 Task: Get directions from Glacier National Park, Montana, United States to Bandelier National Monument, New Mexico, United States and explore the nearby restaurants with rating 4.5 and open @ 5:00 Sunday and cuisine any
Action: Mouse moved to (545, 321)
Screenshot: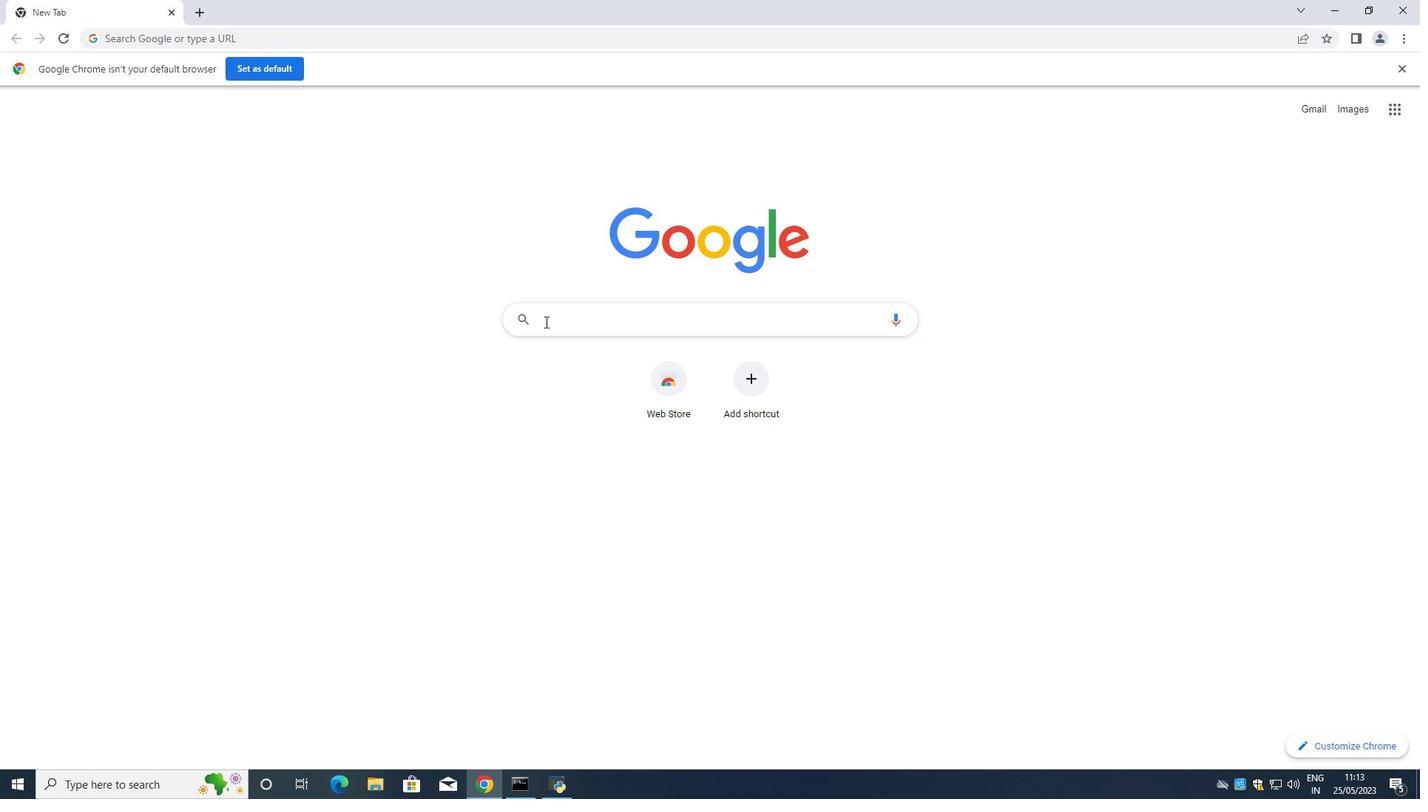 
Action: Mouse pressed left at (545, 321)
Screenshot: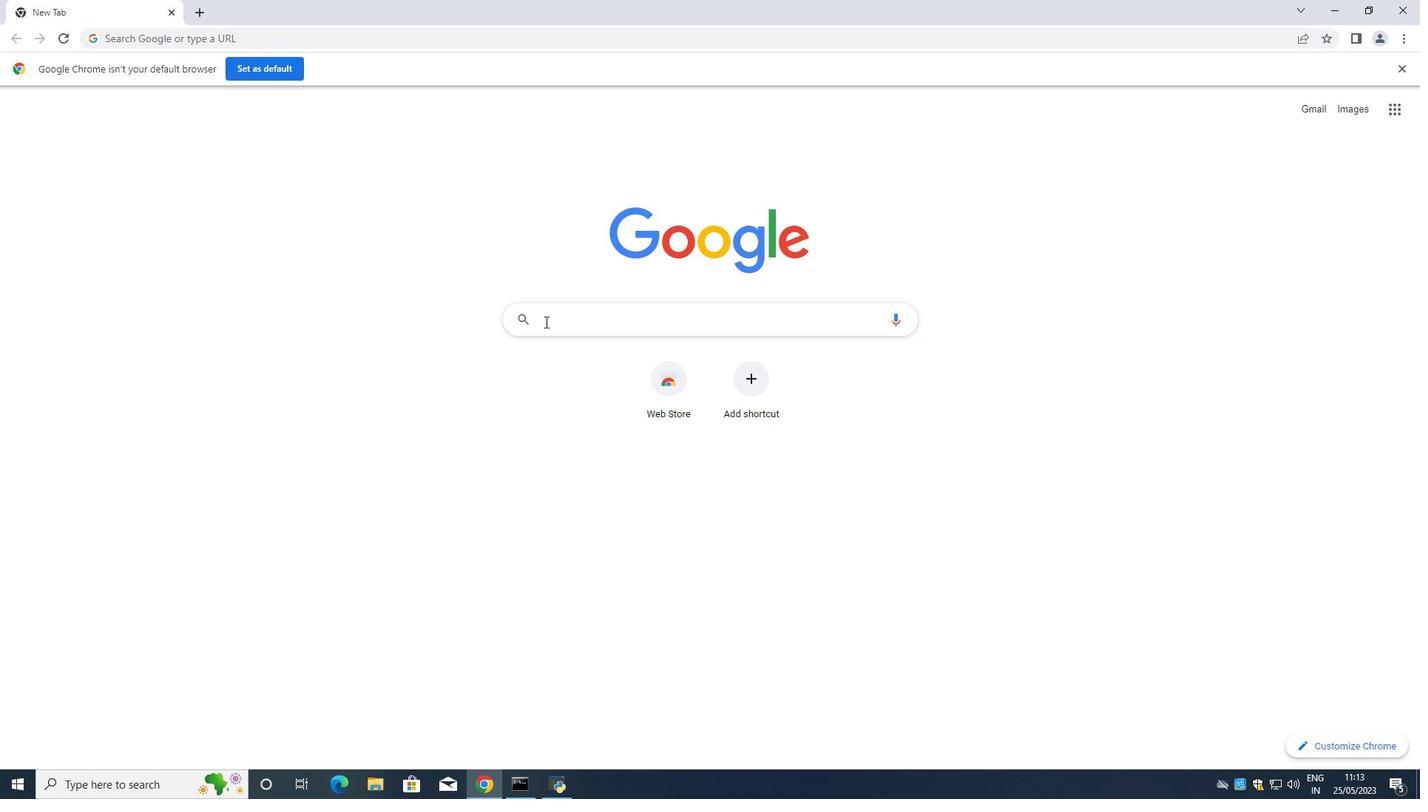 
Action: Key pressed g
Screenshot: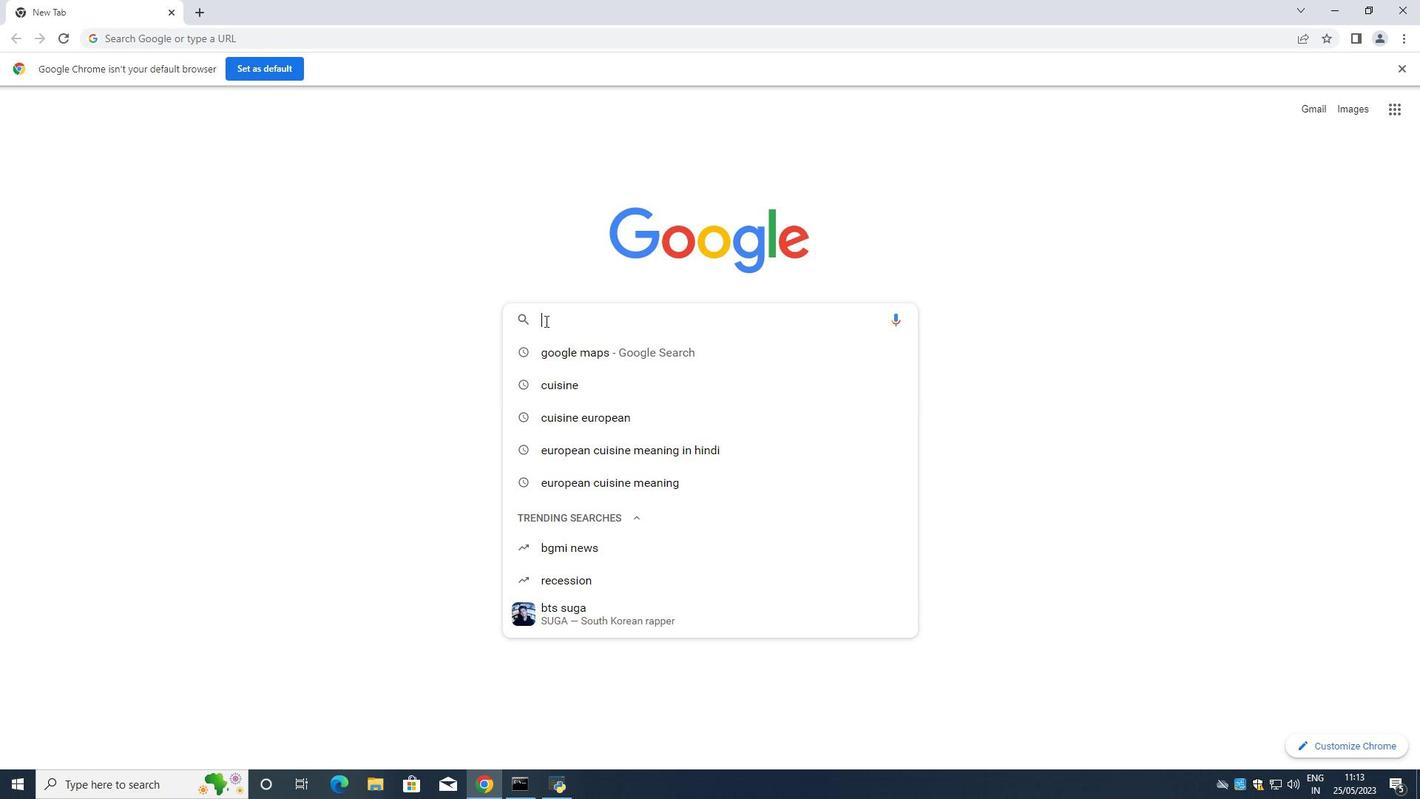 
Action: Mouse moved to (545, 320)
Screenshot: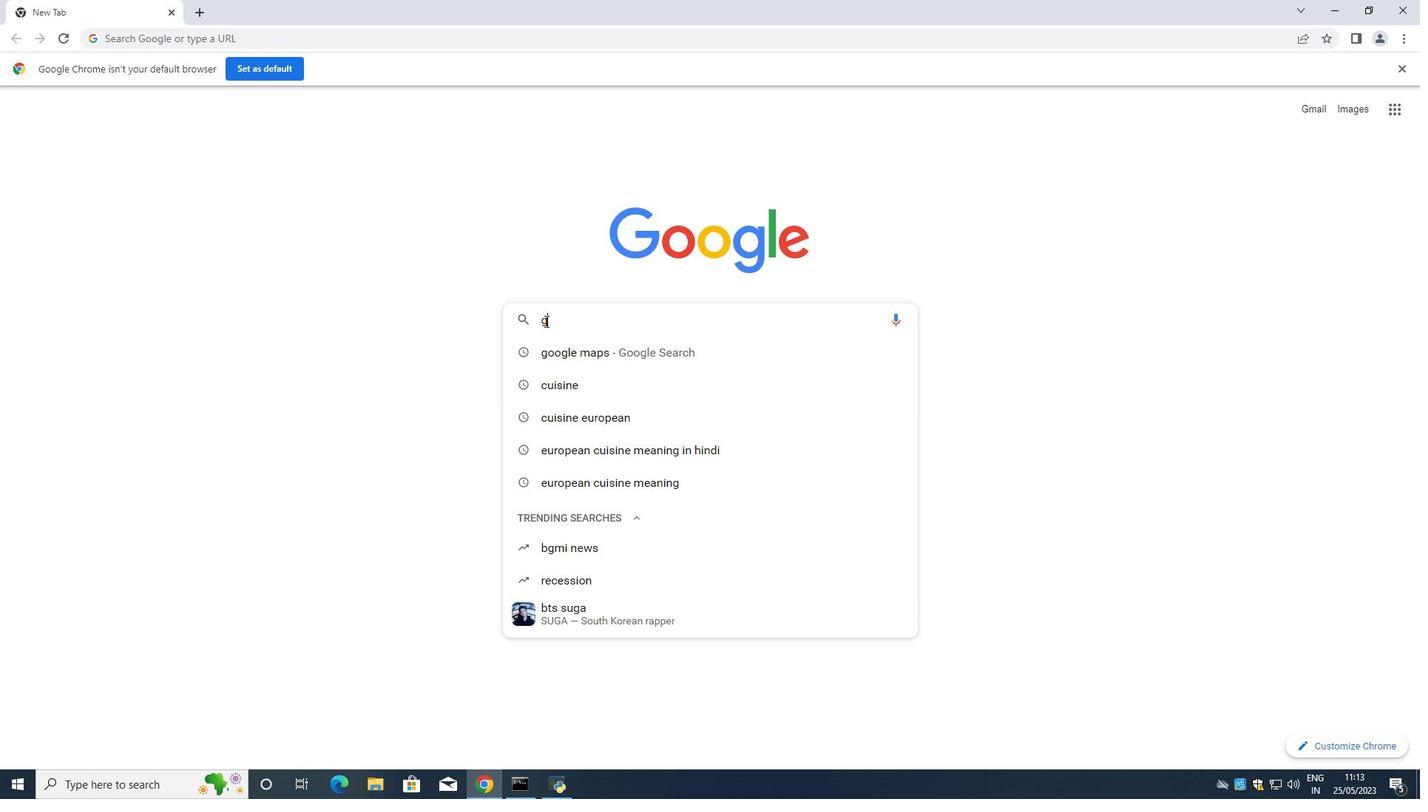 
Action: Key pressed oogle<Key.space>maps<Key.space><Key.enter>
Screenshot: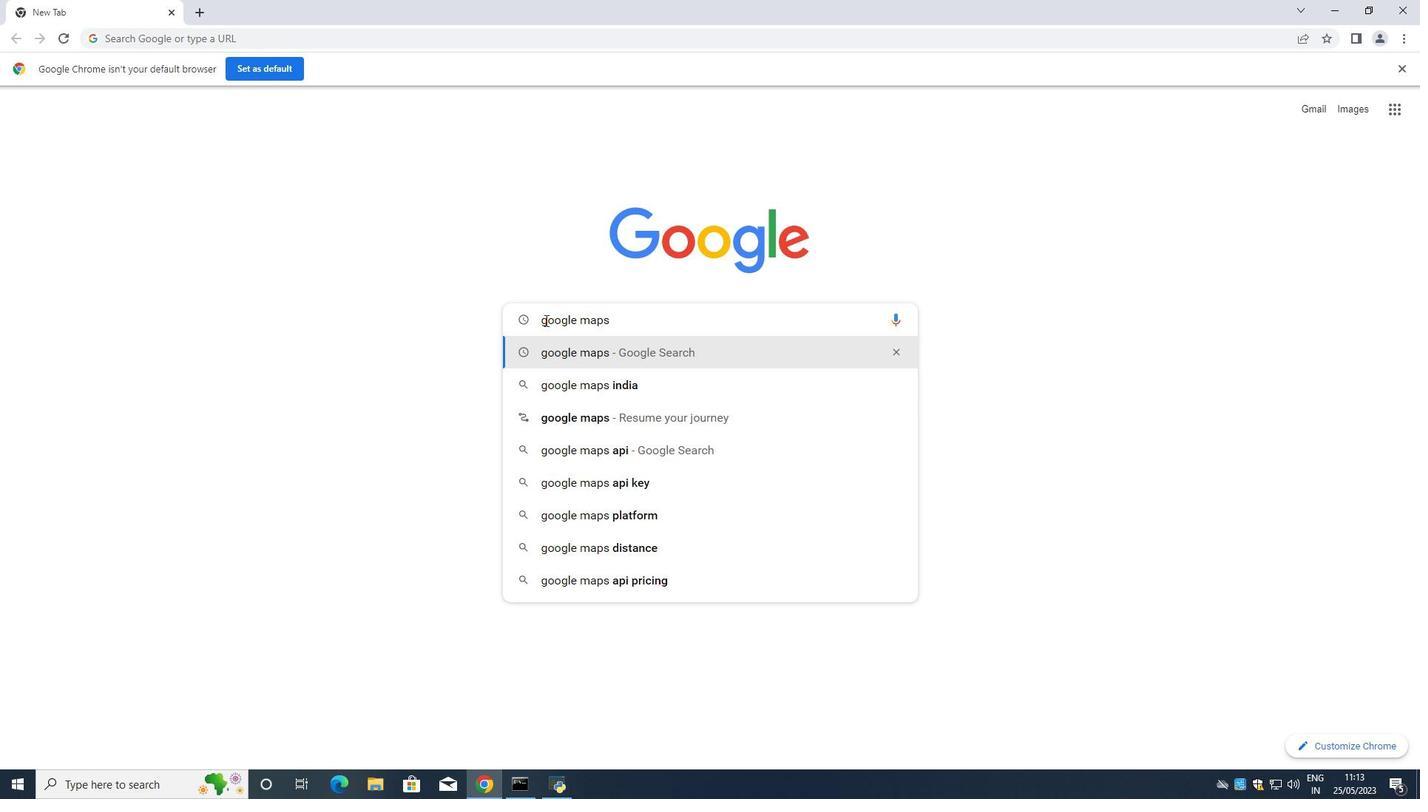 
Action: Mouse moved to (234, 235)
Screenshot: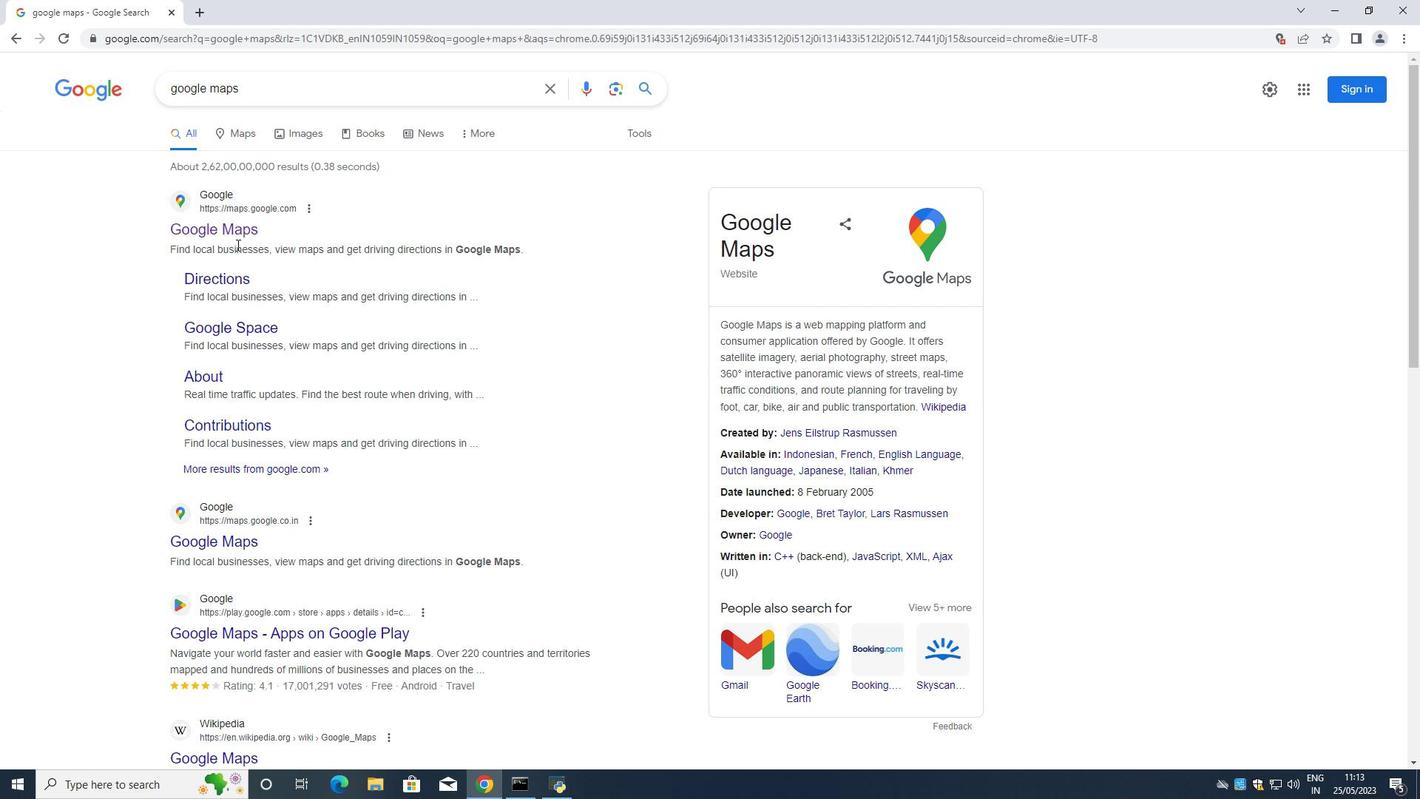 
Action: Mouse pressed left at (234, 235)
Screenshot: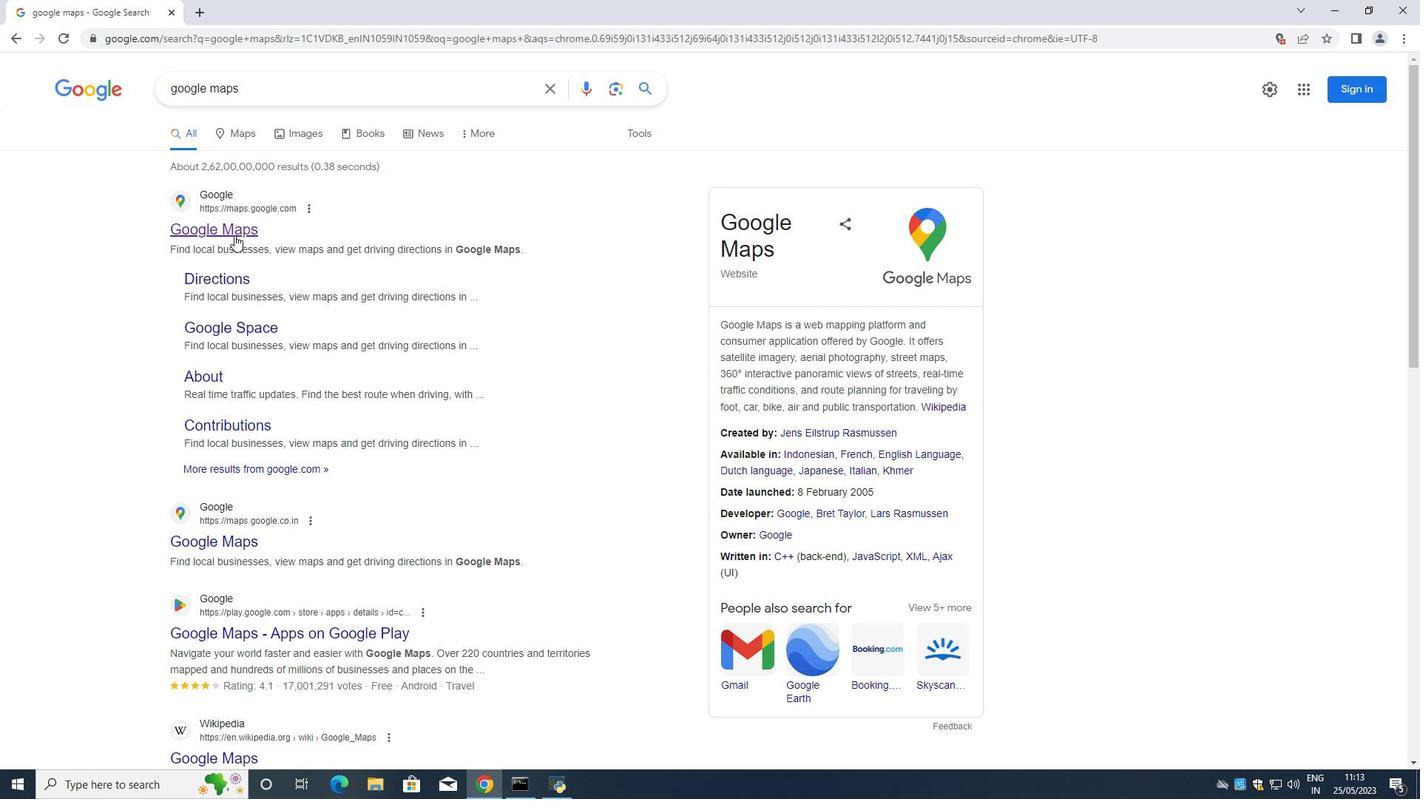 
Action: Mouse moved to (180, 81)
Screenshot: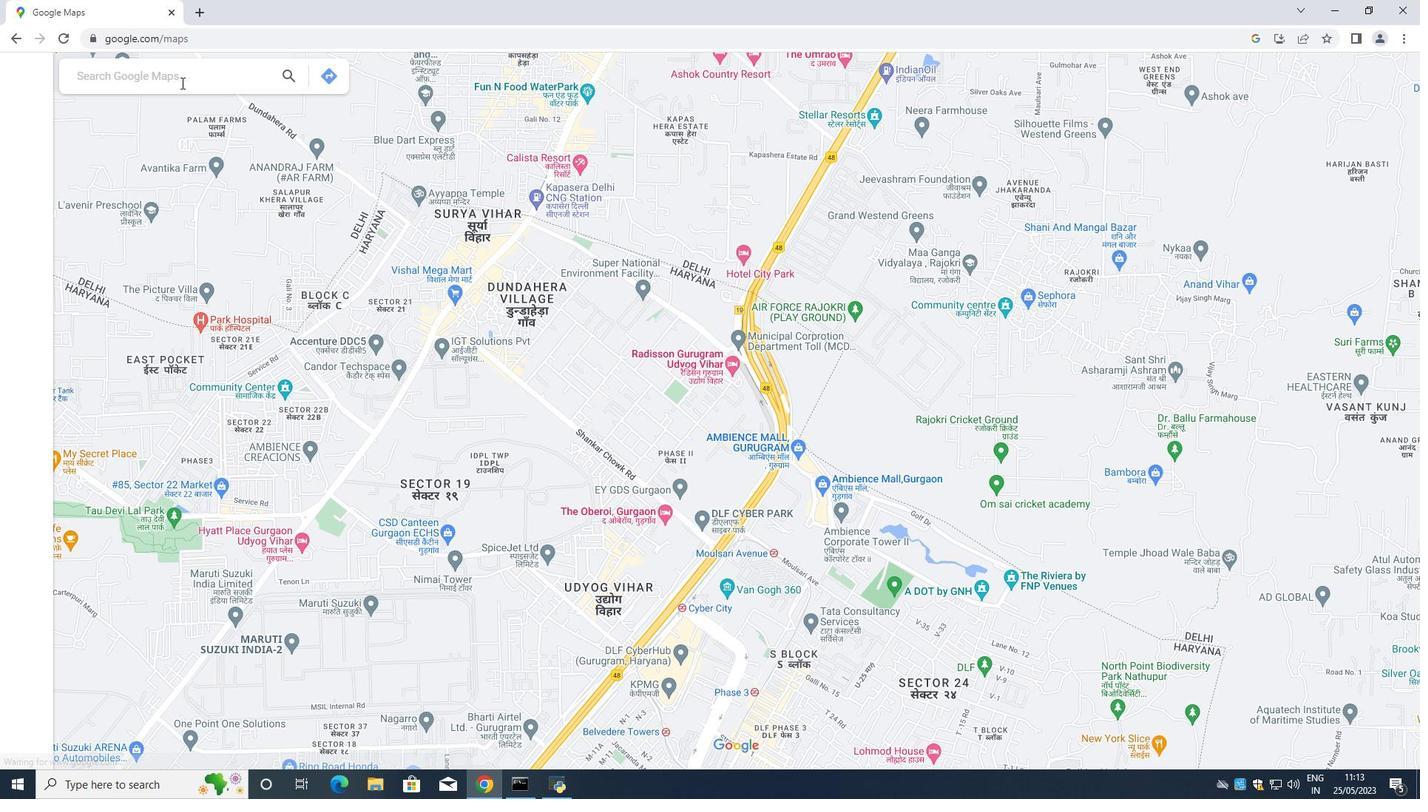 
Action: Mouse pressed left at (180, 81)
Screenshot: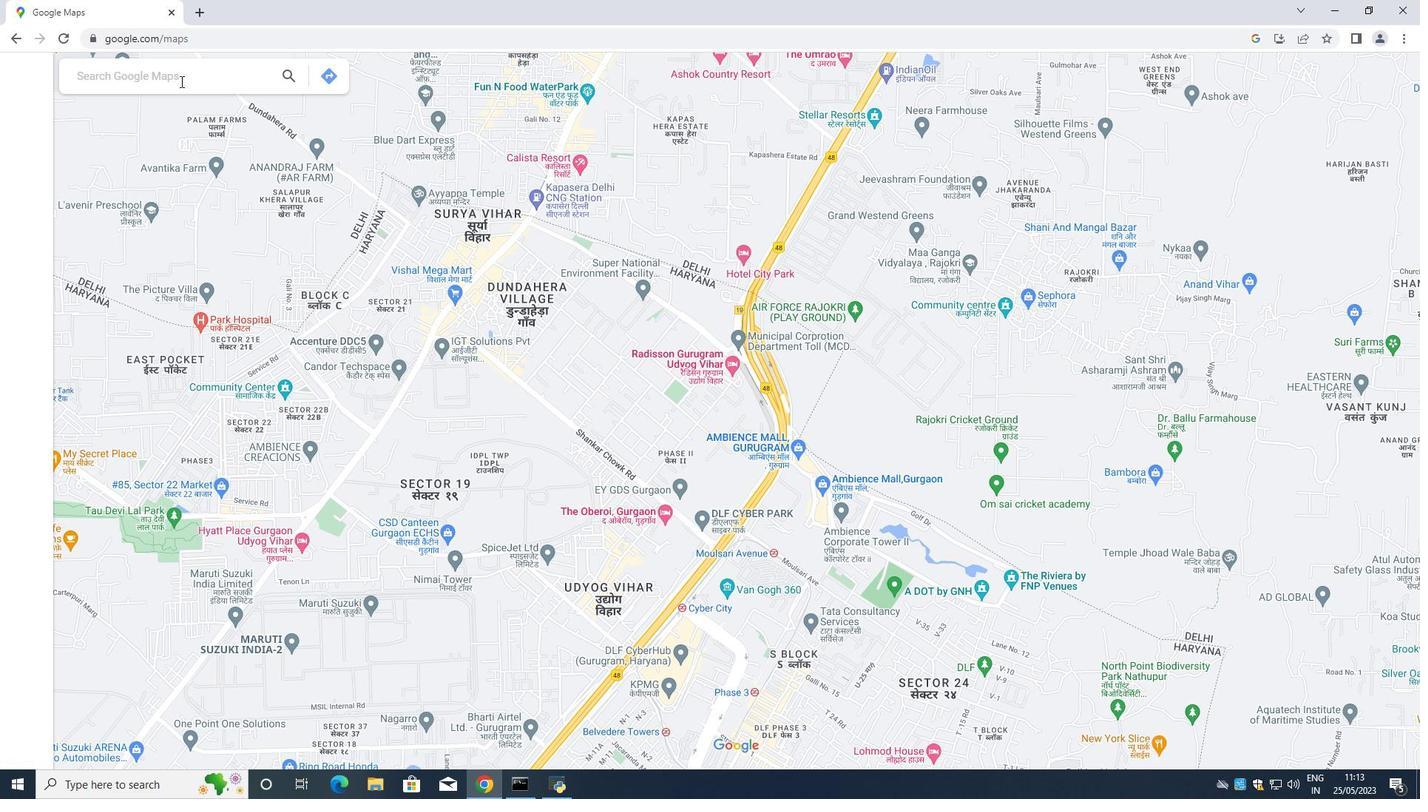 
Action: Mouse moved to (179, 82)
Screenshot: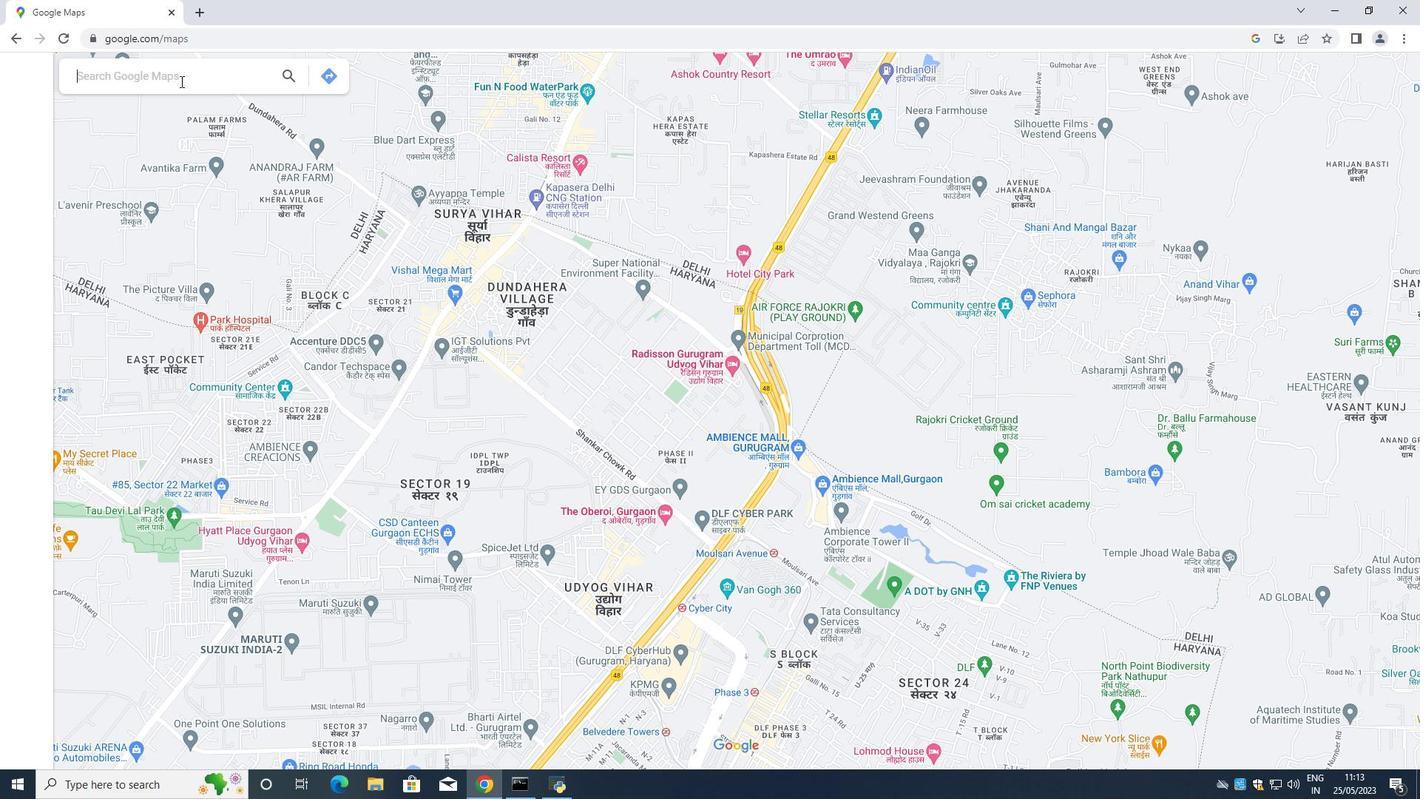 
Action: Key pressed <Key.shift><Key.shift><Key.shift><Key.shift><Key.shift><Key.shift><Key.shift><Key.shift><Key.shift><Key.shift><Key.shift><Key.shift><Key.shift><Key.shift><Key.shift><Key.shift><Key.shift><Key.shift><Key.shift><Key.shift>Bandelier<Key.space><Key.shift>National<Key.space><Key.shift>Park<Key.space><Key.backspace><Key.backspace><Key.backspace><Key.backspace><Key.backspace><Key.shift><Key.shift><Key.shift><Key.shift><Key.shift><Key.shift><Key.shift><Key.shift><Key.shift><Key.shift><Key.shift><Key.shift><Key.shift><Key.shift><Key.shift><Key.shift><Key.shift><Key.shift><Key.shift><Key.shift><Key.shift><Key.shift><Key.shift><Key.shift><Key.shift><Key.shift><Key.shift><Key.shift><Key.shift><Key.shift><Key.shift><Key.shift><Key.shift><Key.shift><Key.shift><Key.shift><Key.shift><Key.shift><Key.shift><Key.shift><Key.shift><Key.shift><Key.shift><Key.shift><Key.shift><Key.shift><Key.shift><Key.shift><Key.shift><Key.shift><Key.shift><Key.shift><Key.shift><Key.shift><Key.shift><Key.shift><Key.shift><Key.shift><Key.shift><Key.shift><Key.shift><Key.shift><Key.shift><Key.shift><Key.shift>Monument<Key.space><Key.shift><Key.shift><Key.shift><Key.shift><Key.shift><Key.shift><Key.shift><Key.shift><Key.shift><Key.shift><Key.shift><Key.shift><Key.shift><Key.shift><Key.shift><Key.shift><Key.shift><Key.shift><Key.shift><Key.shift><Key.shift><Key.shift><Key.shift><Key.shift><Key.shift><Key.shift><Key.shift><Key.shift><Key.shift>New<Key.space><Key.shift>Mexico<Key.space><Key.shift><Key.shift><Key.shift><Key.shift><Key.shift><Key.shift><Key.shift><Key.shift><Key.shift><Key.shift><Key.shift><Key.shift><Key.shift>US
Screenshot: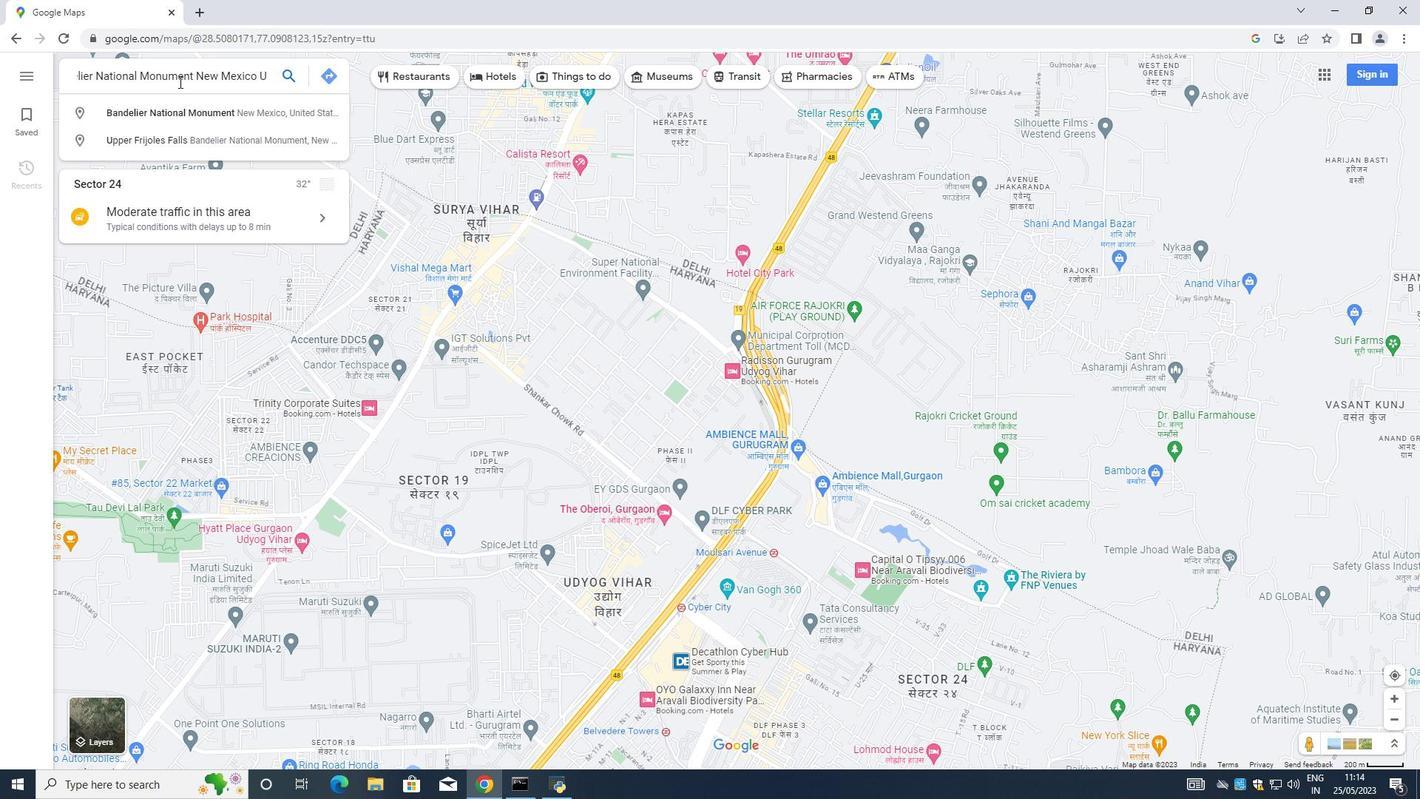 
Action: Mouse moved to (196, 102)
Screenshot: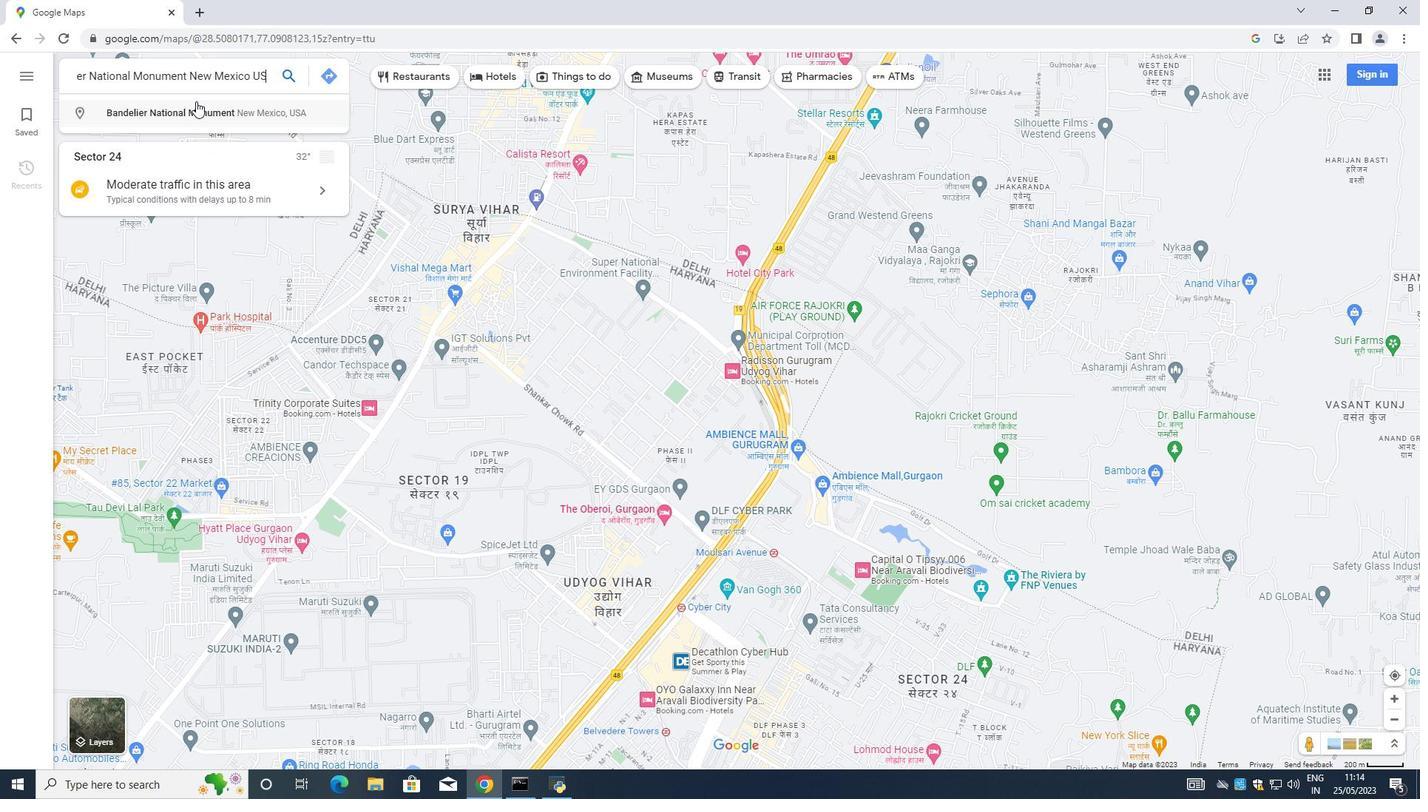 
Action: Mouse pressed left at (196, 102)
Screenshot: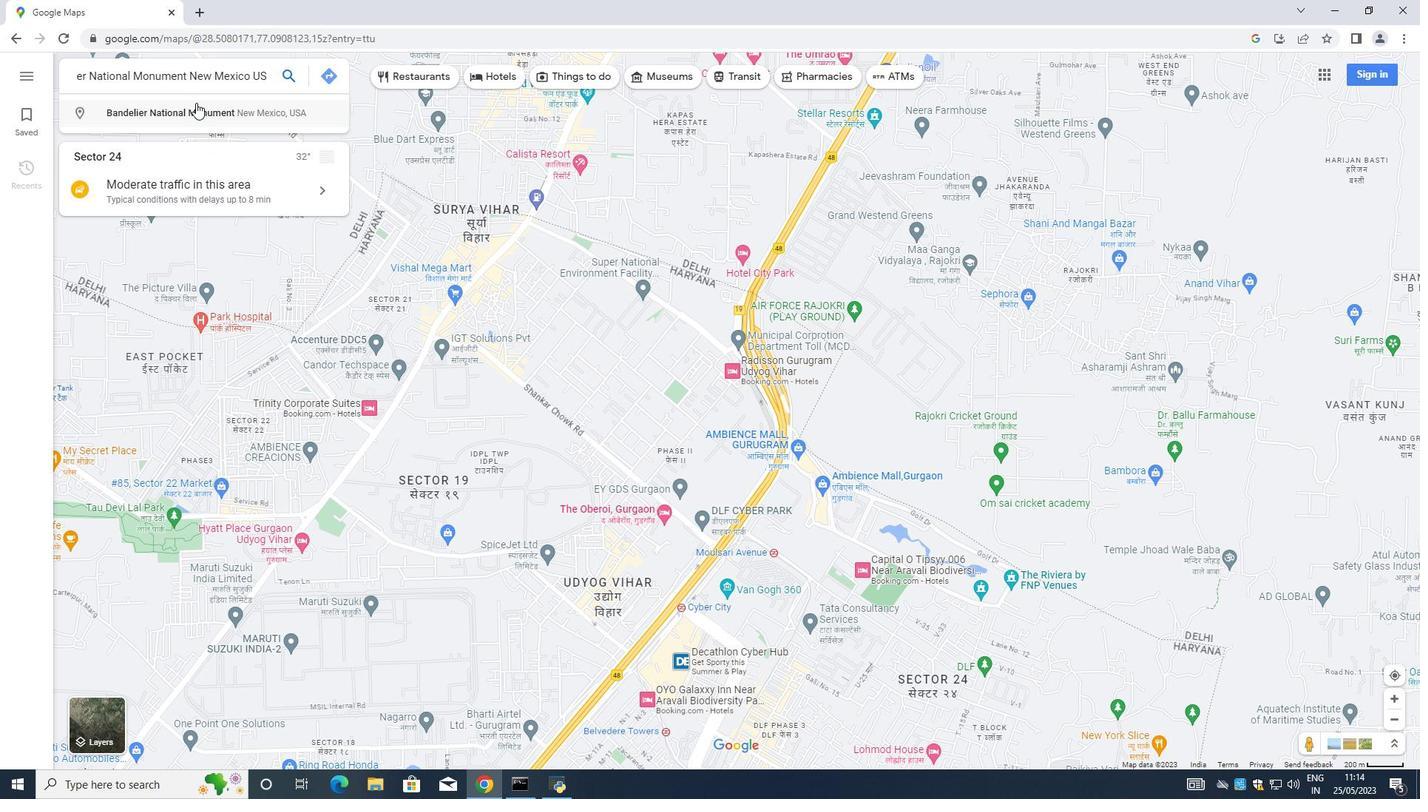 
Action: Mouse moved to (97, 362)
Screenshot: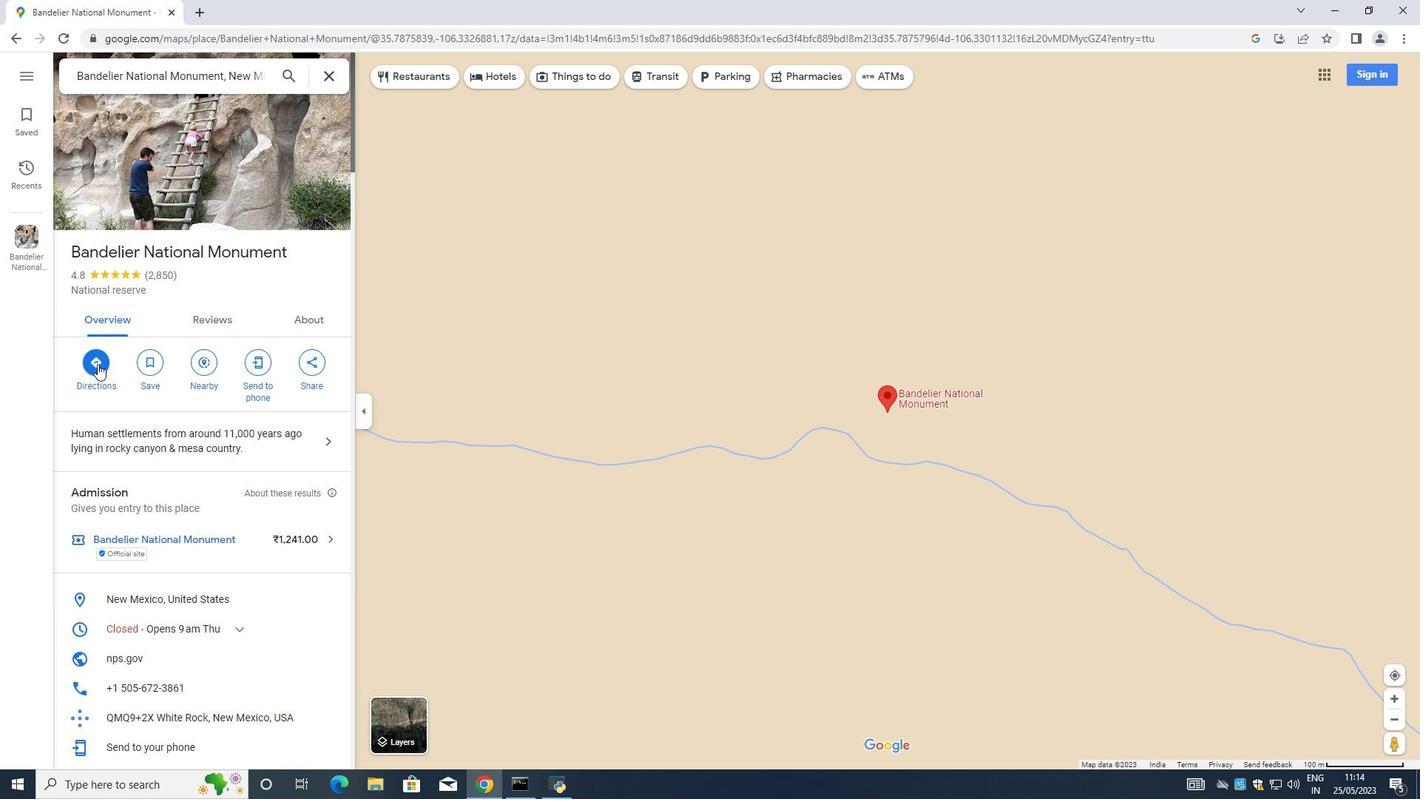 
Action: Mouse pressed left at (97, 362)
Screenshot: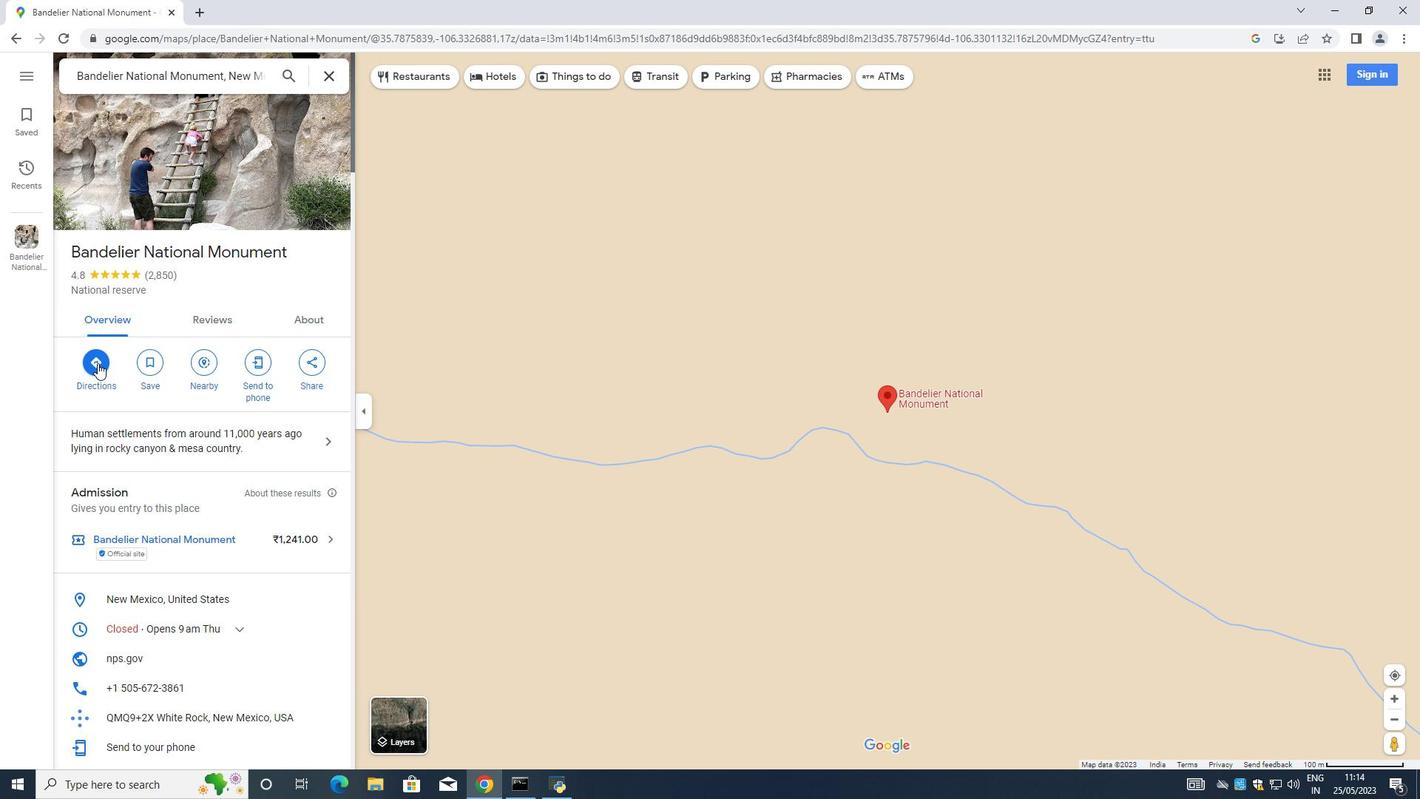 
Action: Mouse moved to (142, 122)
Screenshot: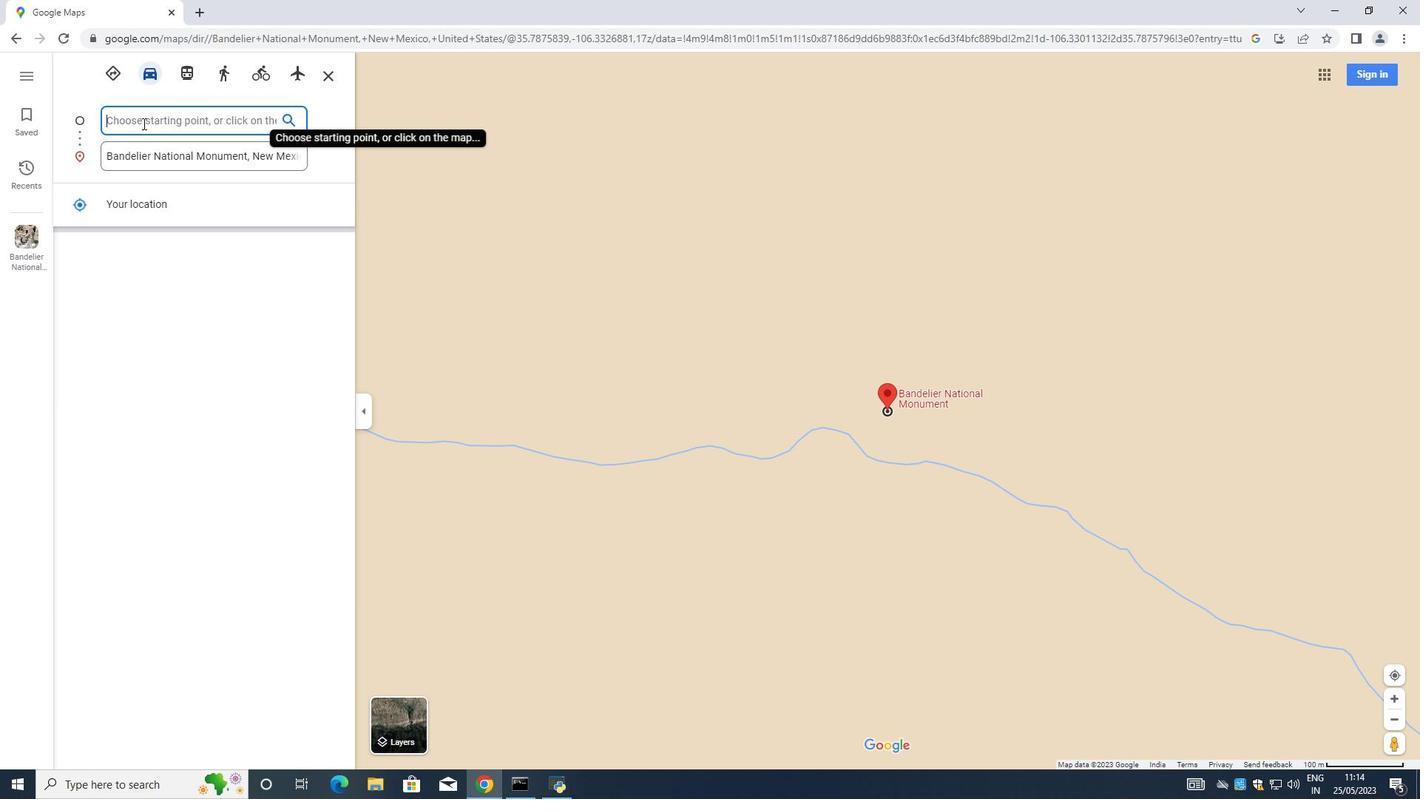 
Action: Mouse pressed left at (142, 122)
Screenshot: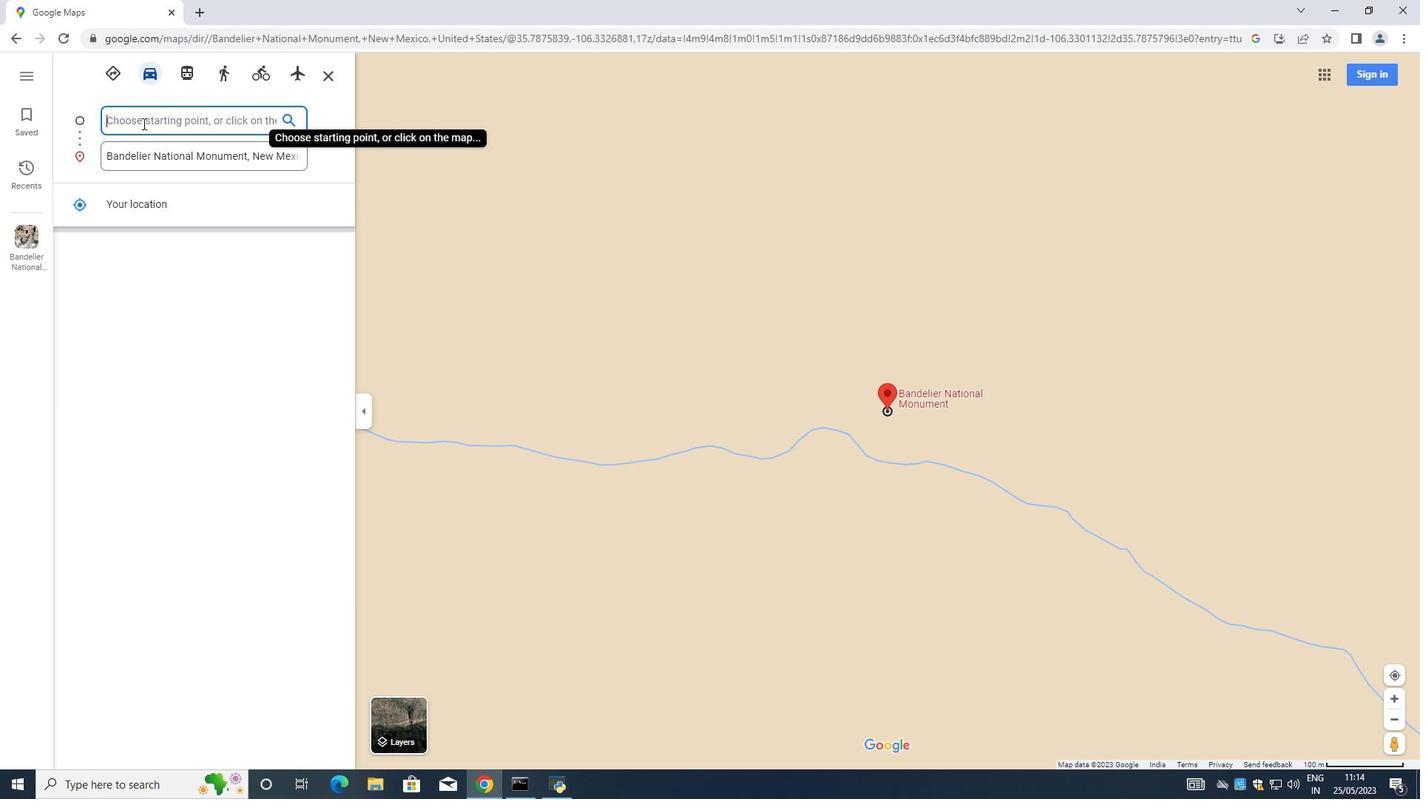 
Action: Mouse moved to (142, 121)
Screenshot: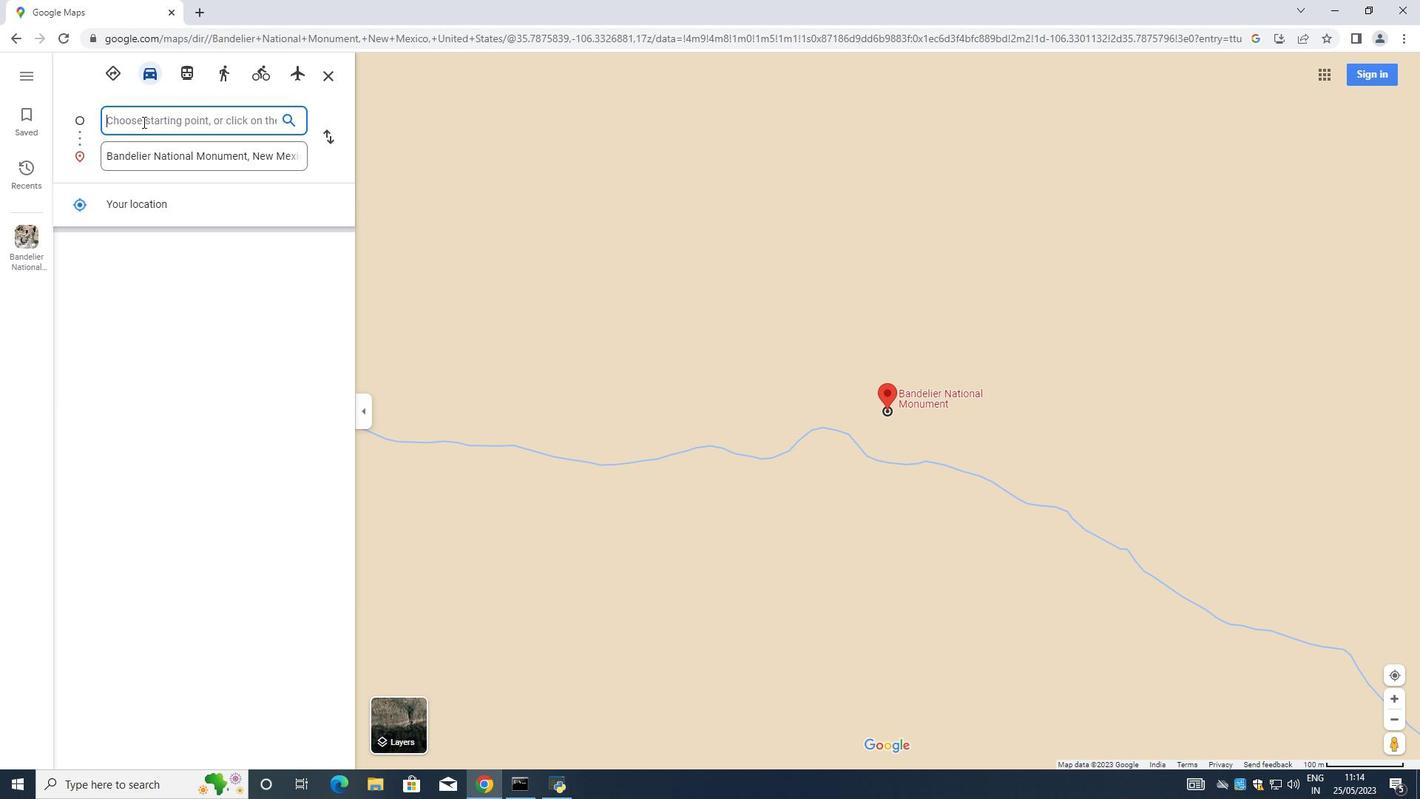 
Action: Key pressed <Key.shift><Key.shift><Key.shift><Key.shift><Key.shift><Key.shift><Key.shift><Key.shift><Key.shift><Key.shift><Key.shift><Key.shift><Key.shift><Key.shift><Key.shift><Key.shift><Key.shift><Key.shift><Key.shift><Key.shift><Key.shift><Key.shift><Key.shift><Key.shift>Glacier<Key.space><Key.shift>NATIONAL<Key.space><Key.shift>Park<Key.space><Key.shift>Montana<Key.space><Key.shift>,<Key.shift>US
Screenshot: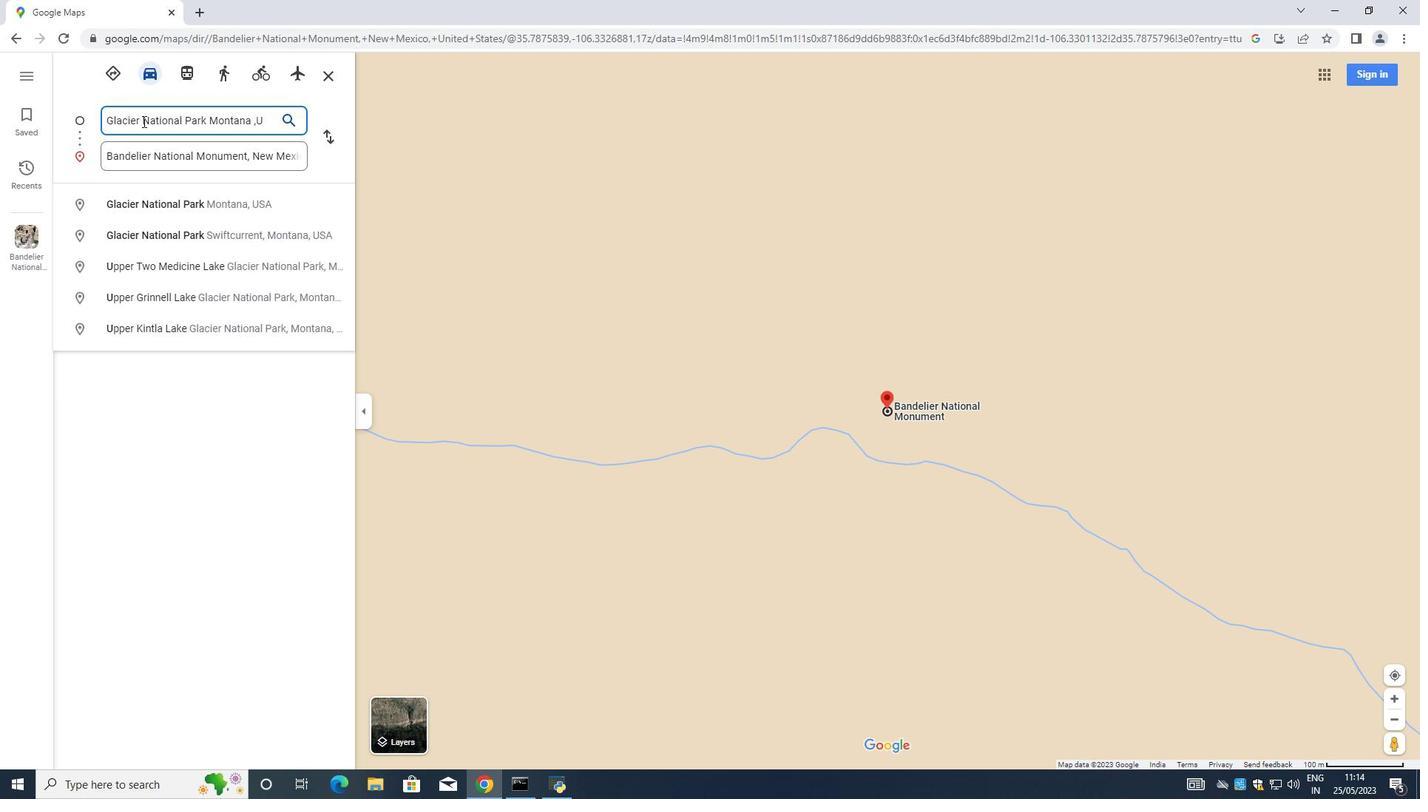 
Action: Mouse moved to (289, 116)
Screenshot: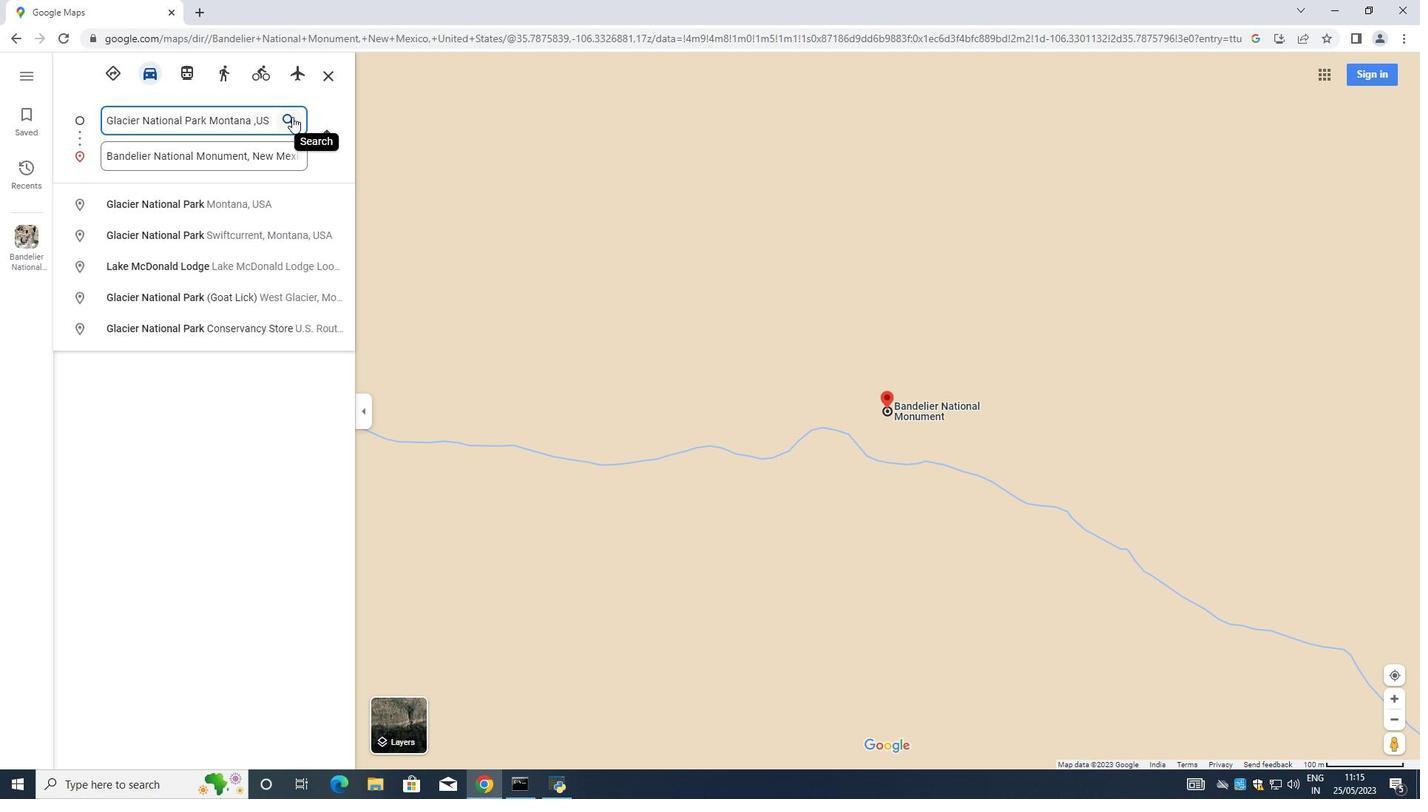
Action: Mouse pressed left at (289, 116)
Screenshot: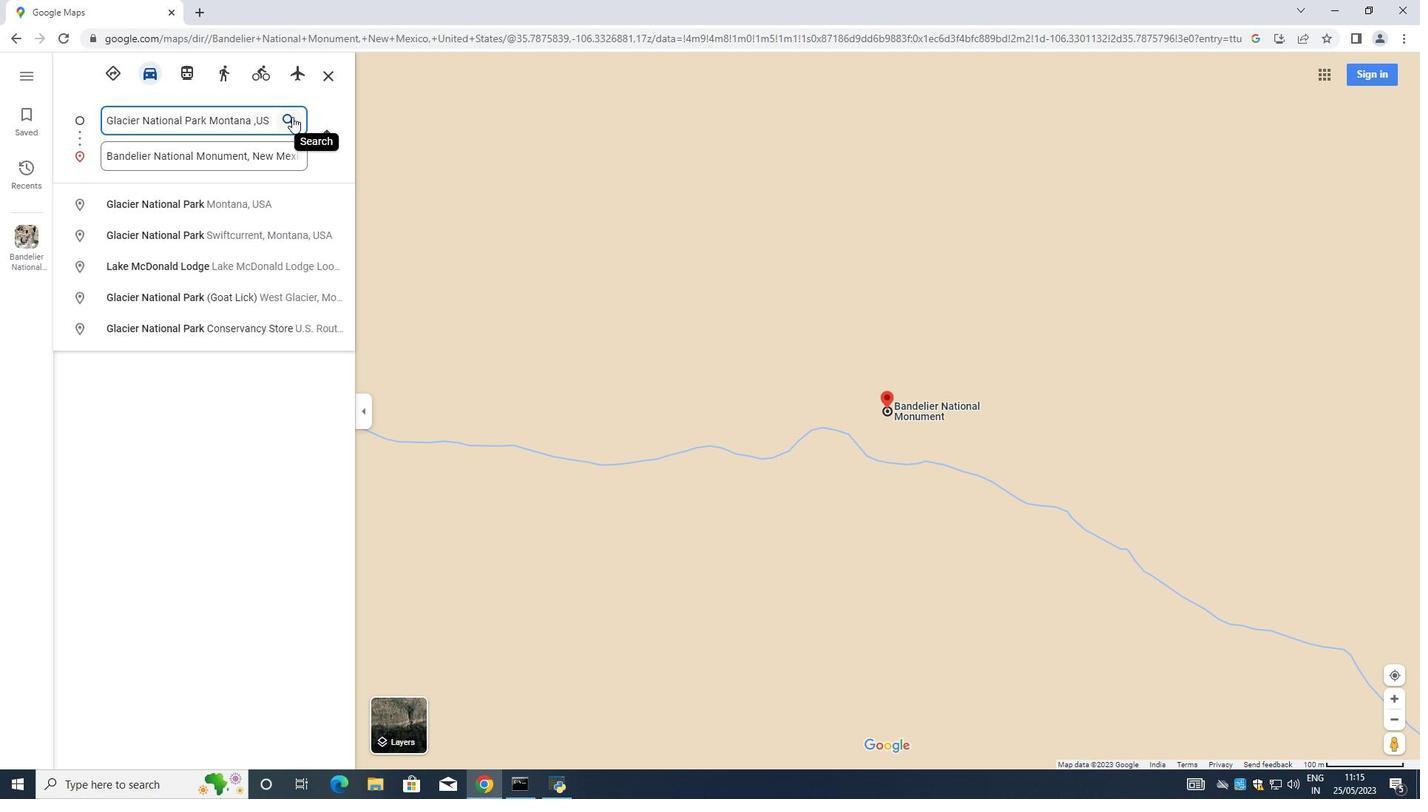
Action: Mouse moved to (98, 642)
Screenshot: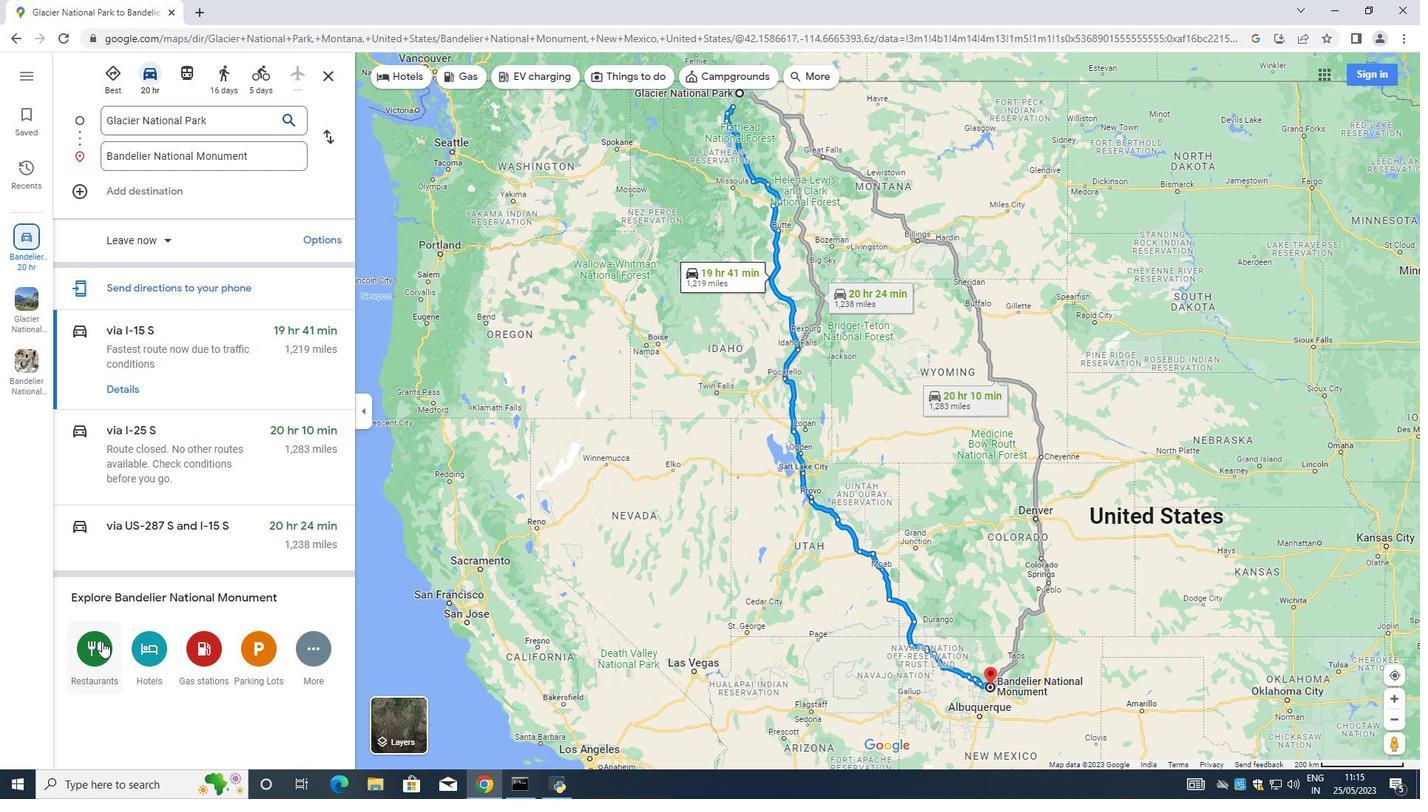 
Action: Mouse pressed left at (98, 642)
Screenshot: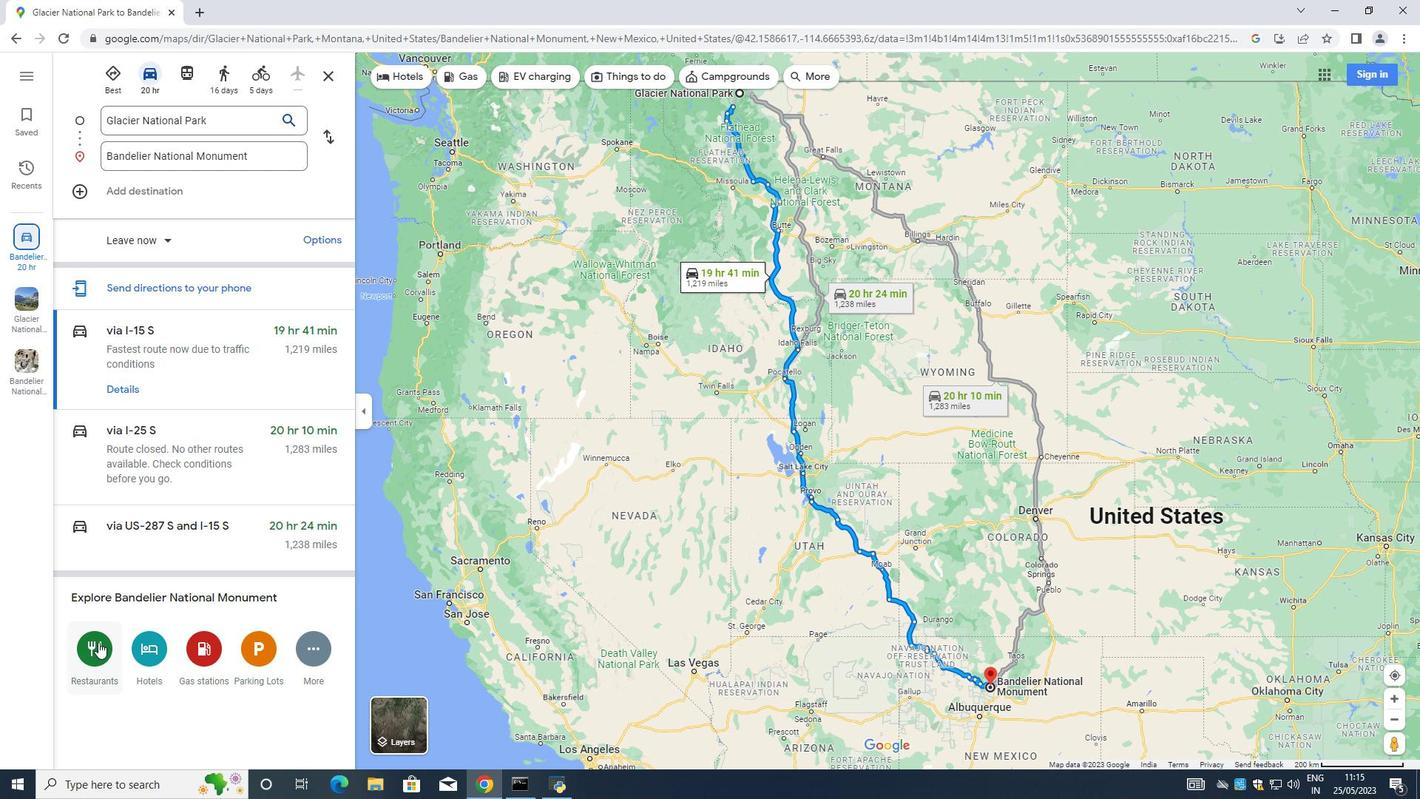 
Action: Mouse moved to (658, 74)
Screenshot: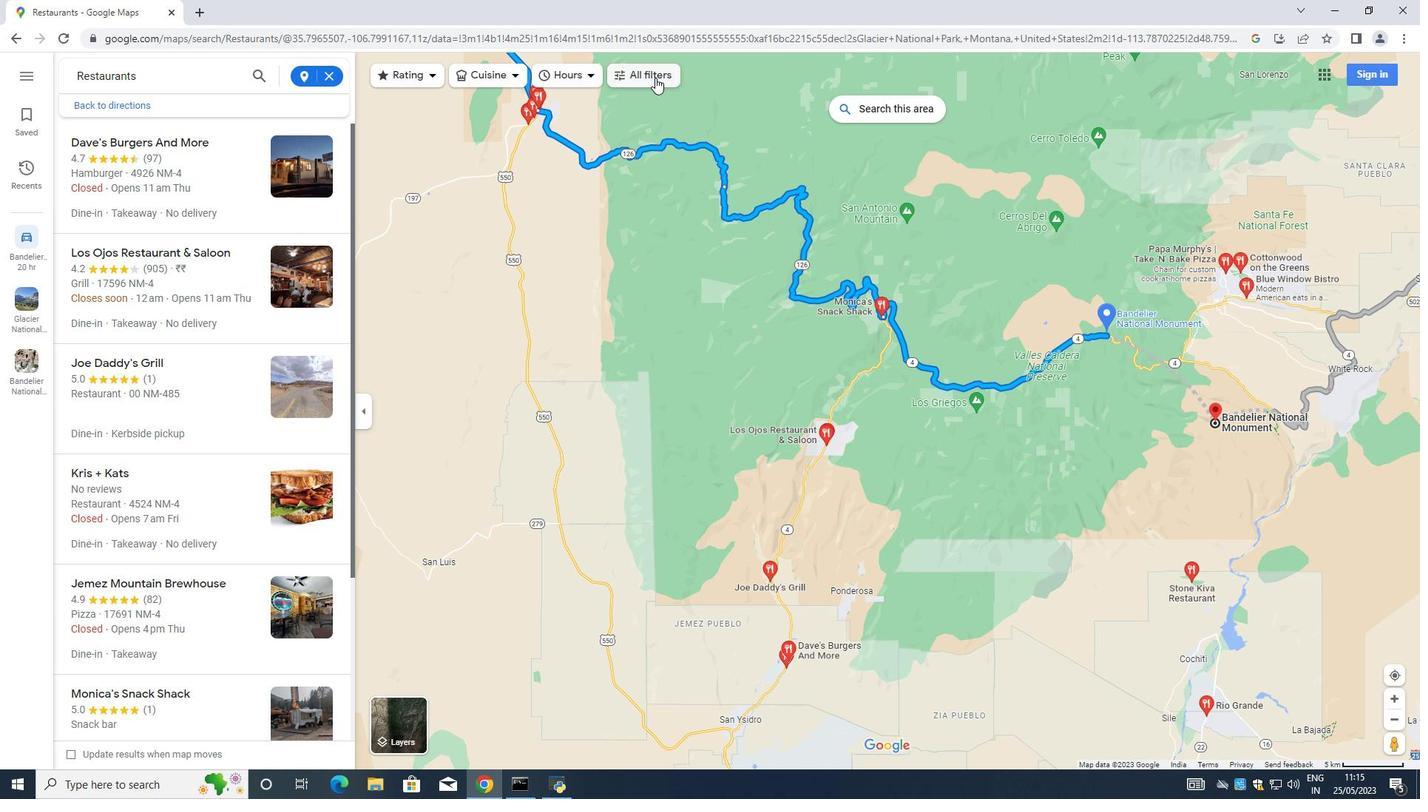 
Action: Mouse pressed left at (658, 74)
Screenshot: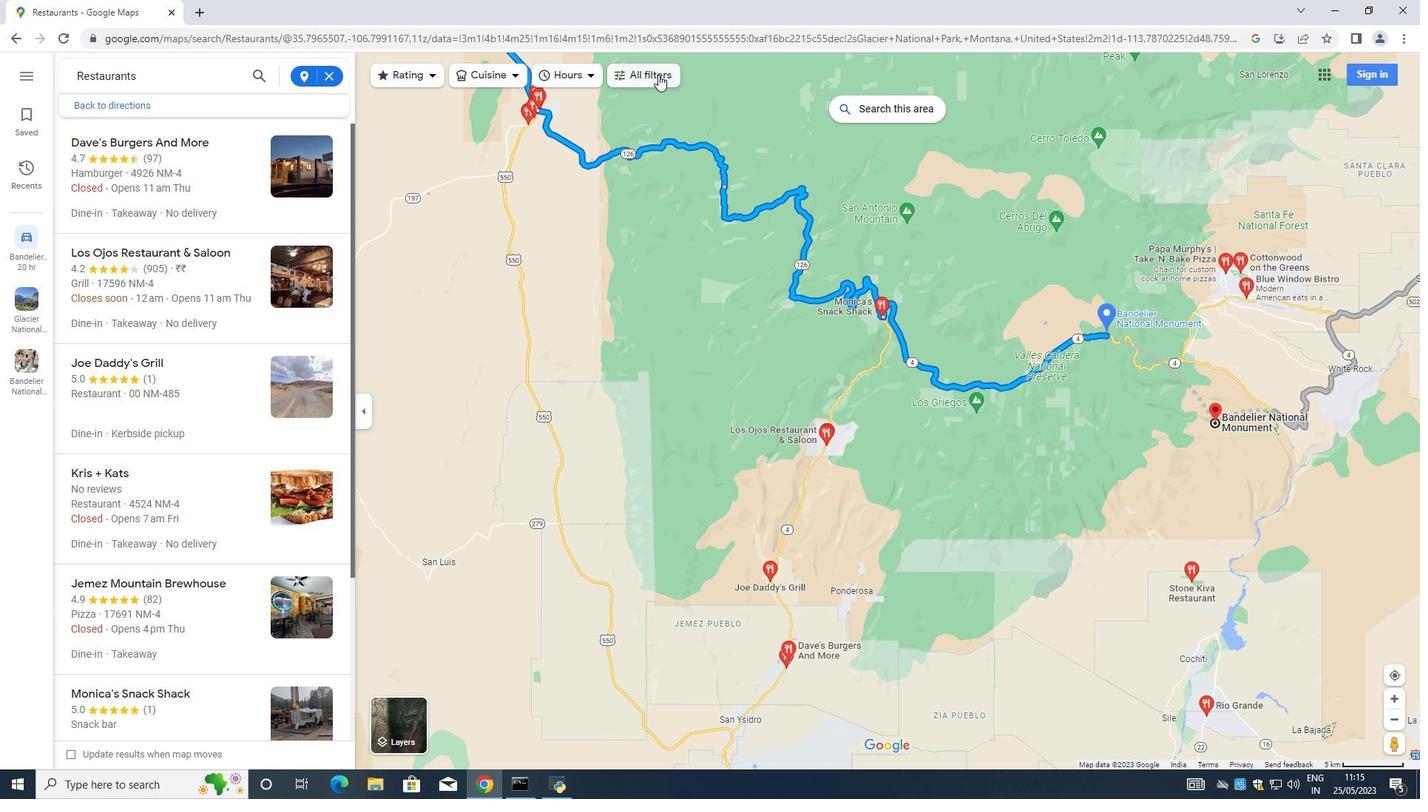 
Action: Mouse moved to (128, 153)
Screenshot: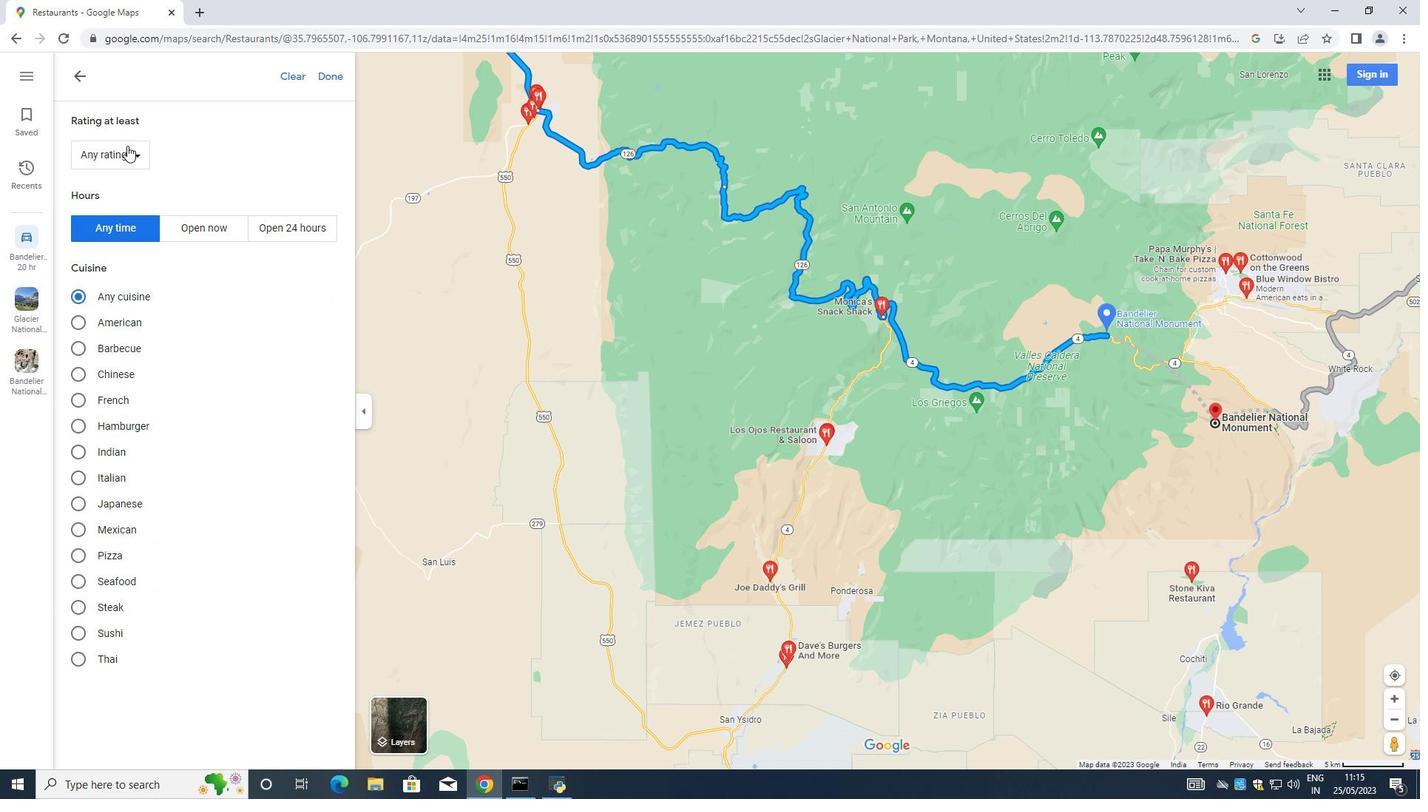 
Action: Mouse pressed left at (128, 153)
Screenshot: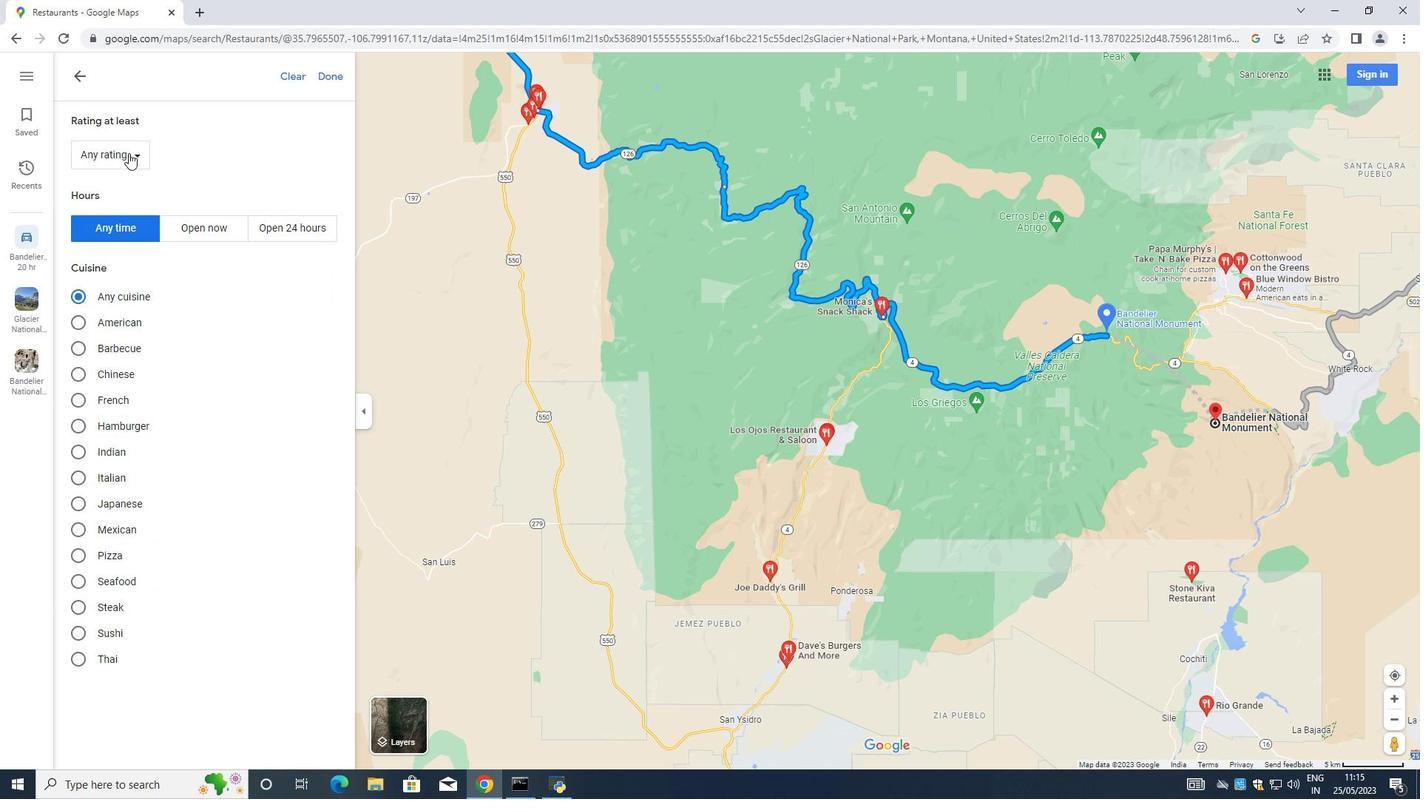 
Action: Mouse moved to (118, 303)
Screenshot: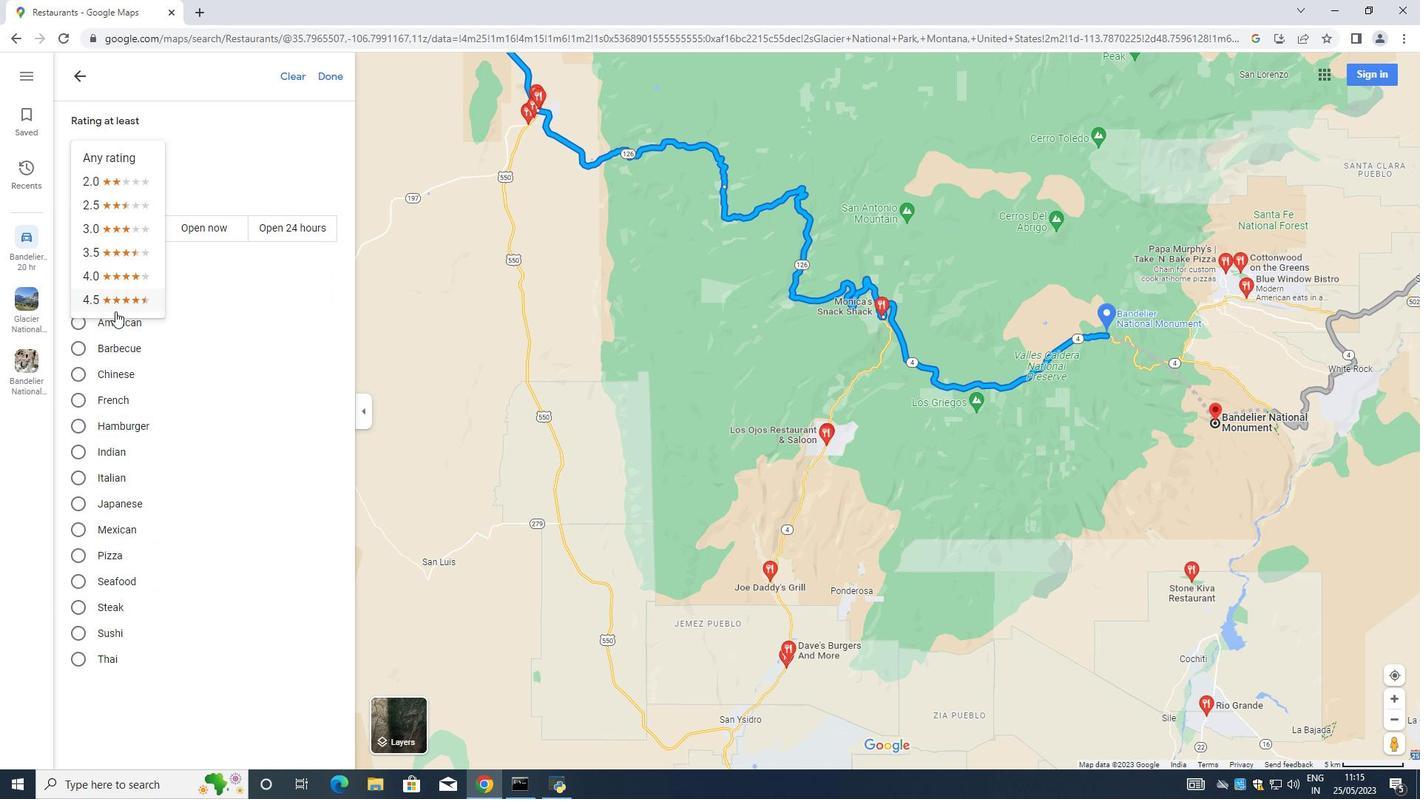 
Action: Mouse pressed left at (118, 303)
Screenshot: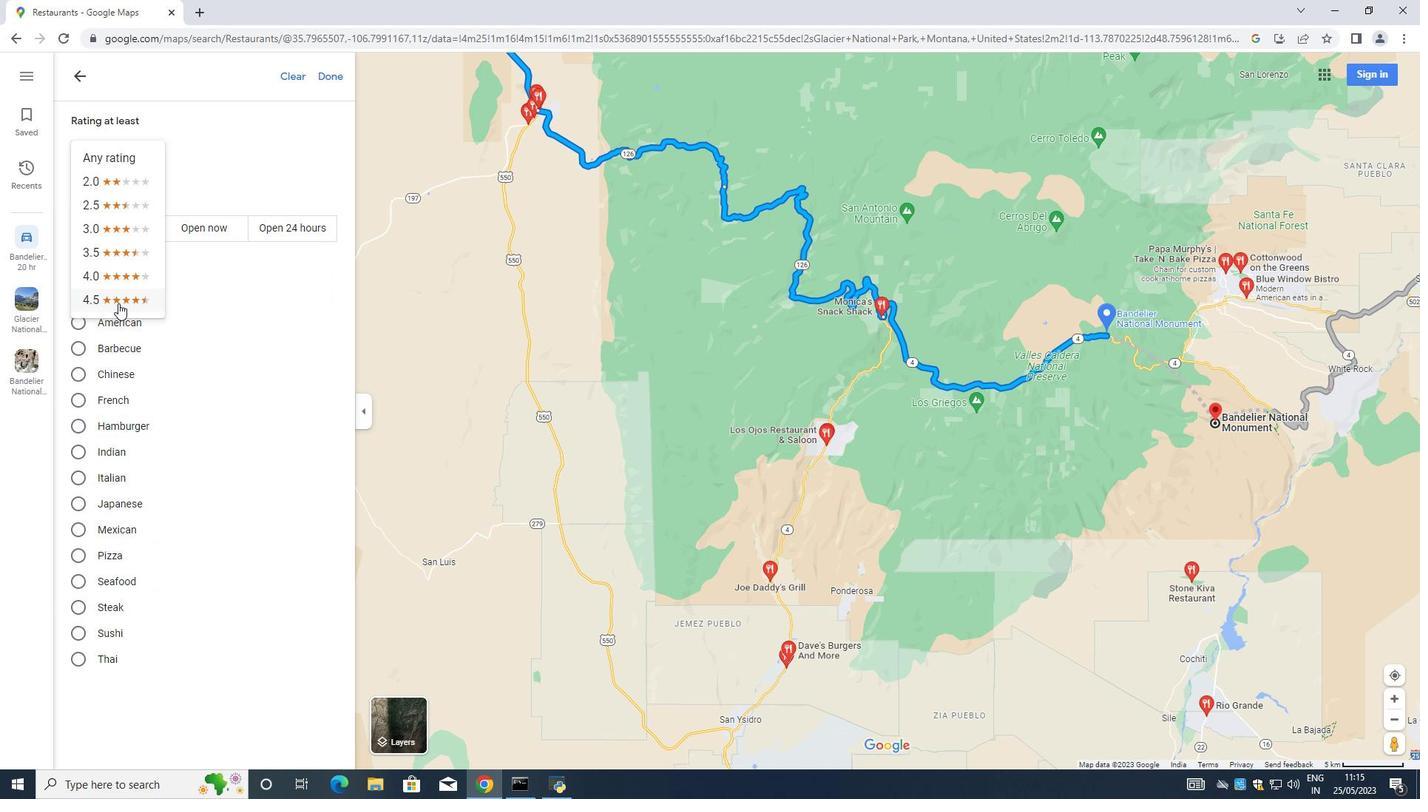 
Action: Mouse moved to (85, 76)
Screenshot: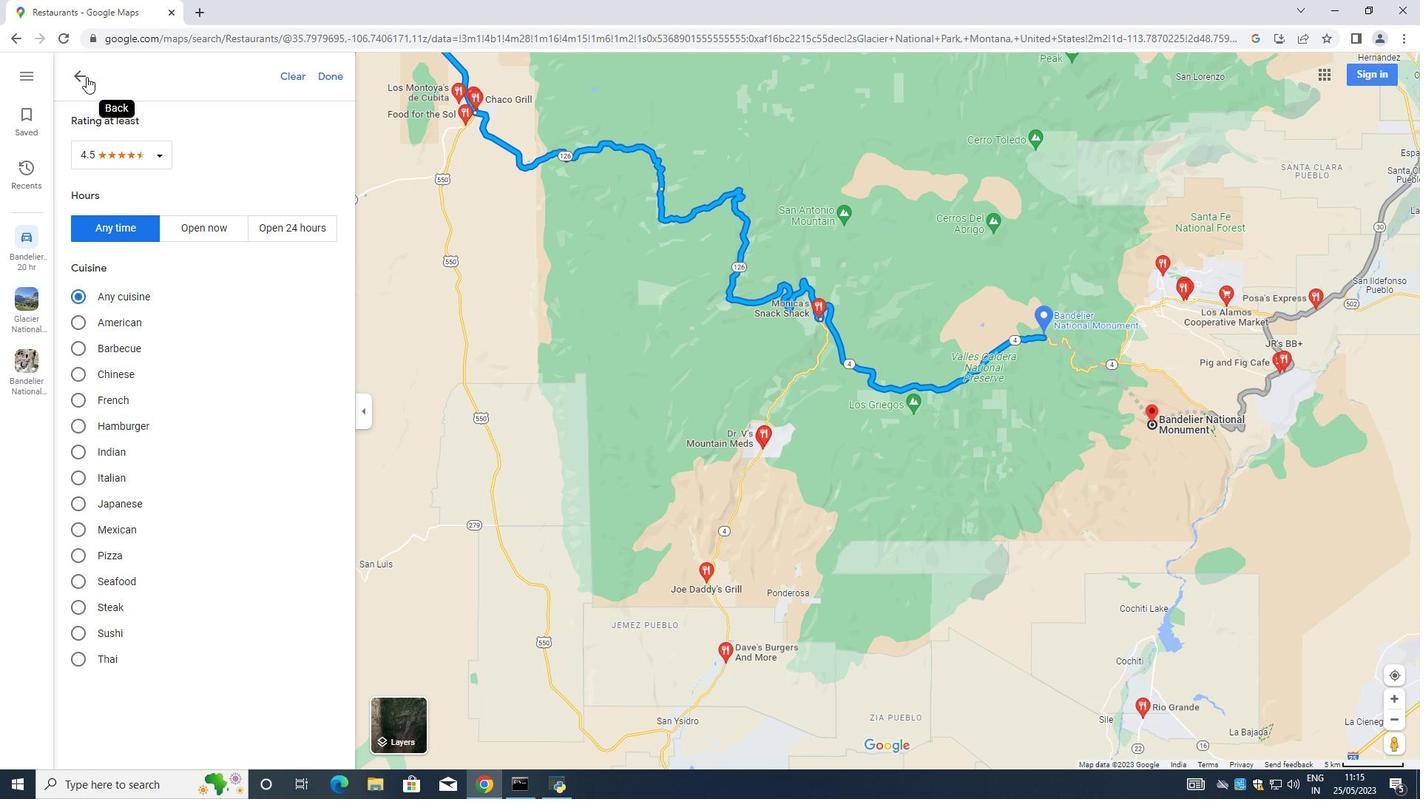 
Action: Mouse pressed left at (85, 76)
Screenshot: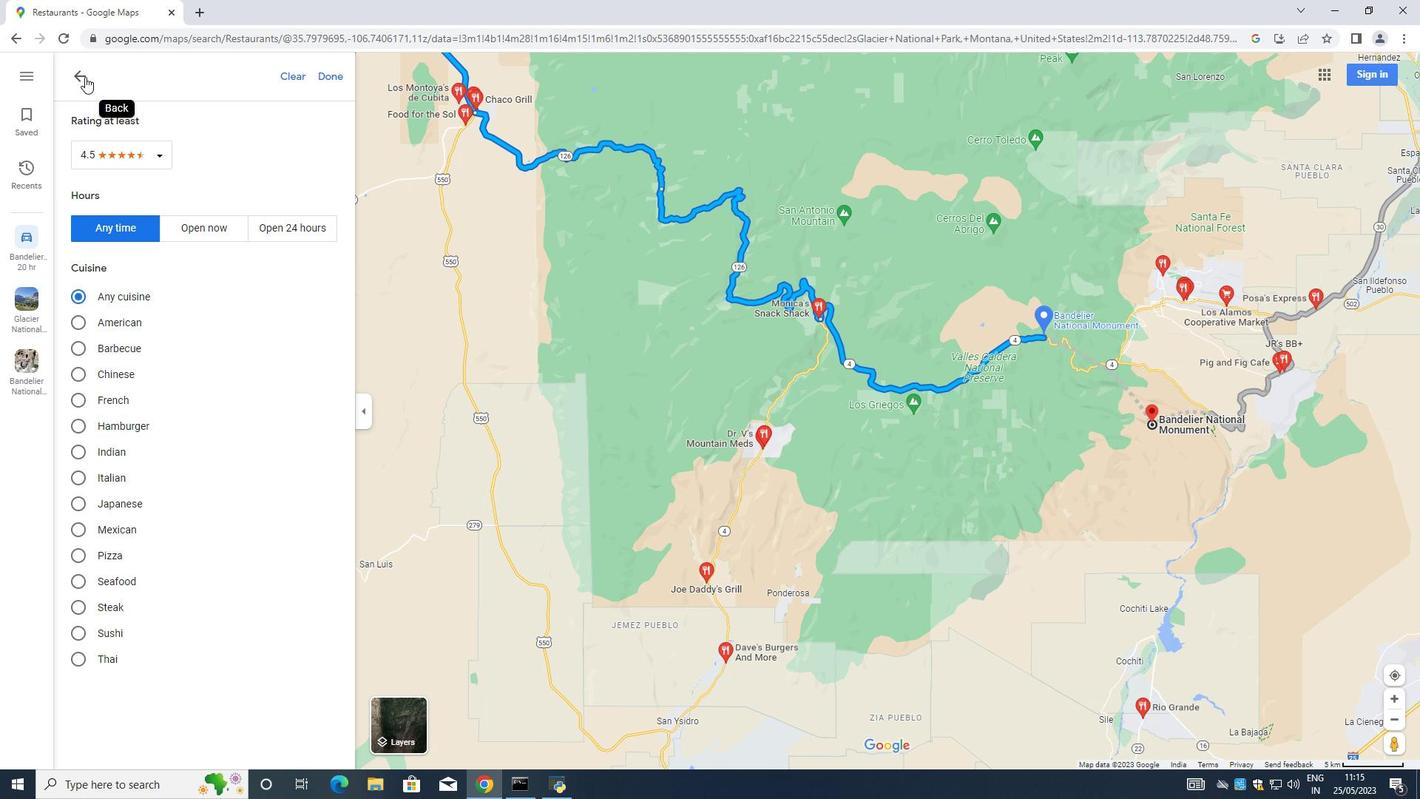 
Action: Mouse moved to (32, 259)
Screenshot: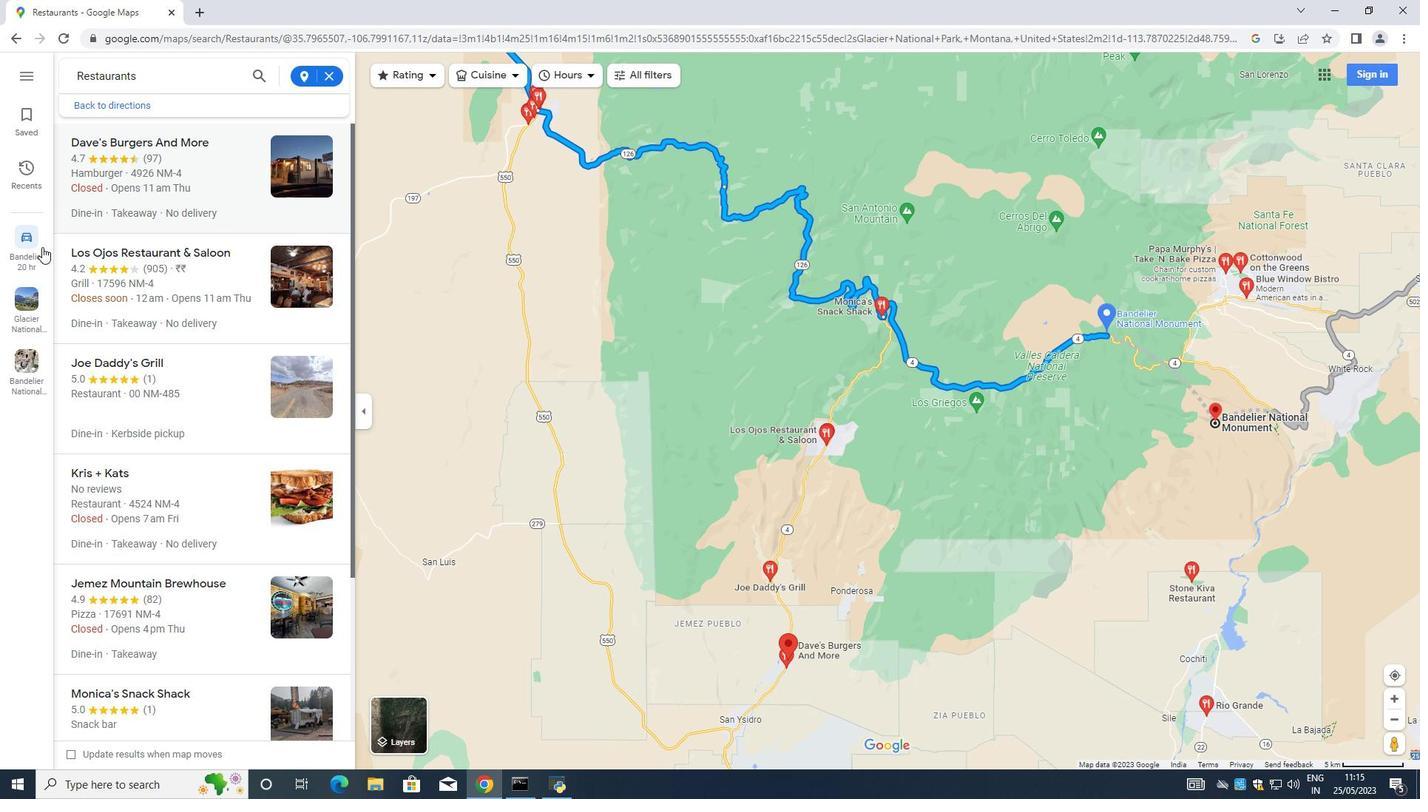 
Action: Mouse pressed left at (32, 259)
Screenshot: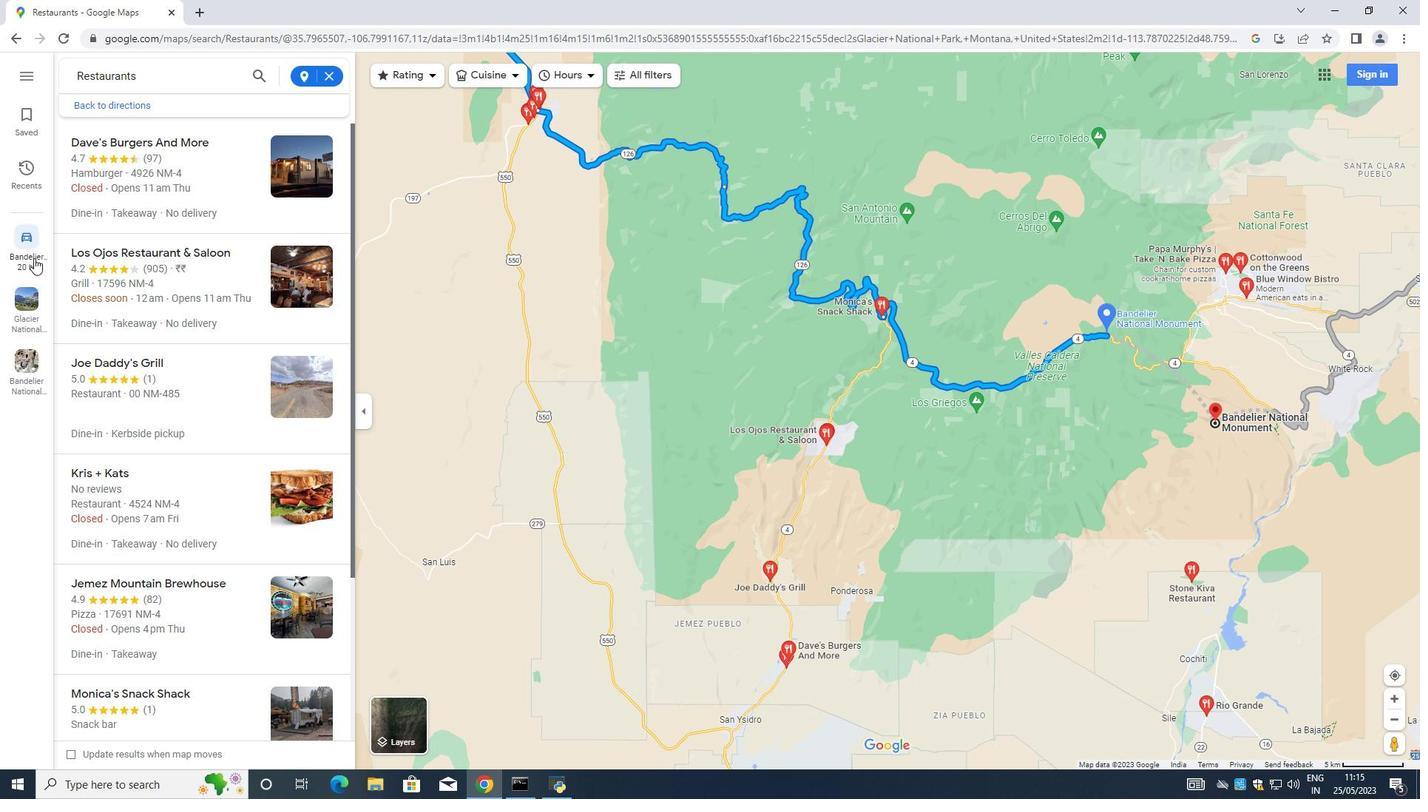 
Action: Mouse moved to (165, 240)
Screenshot: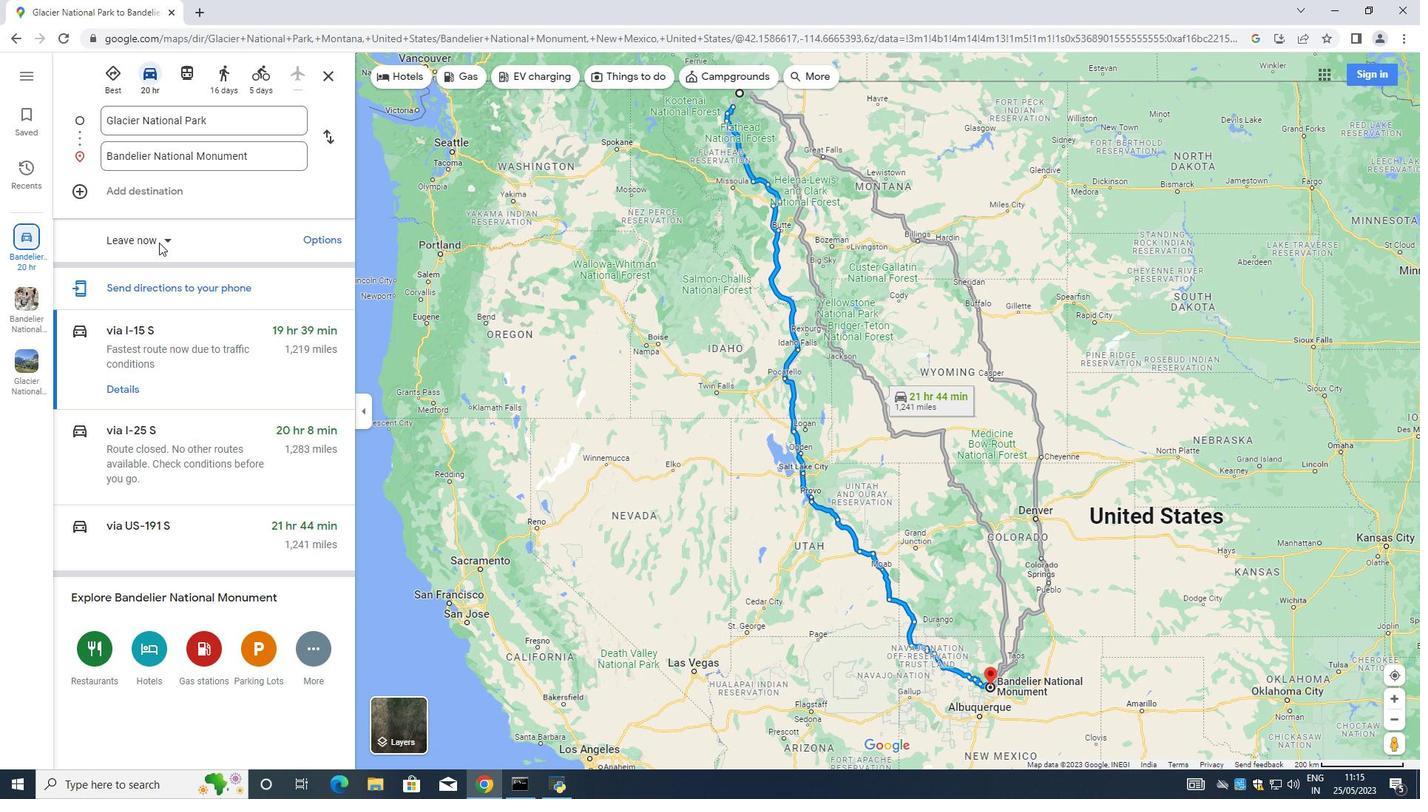 
Action: Mouse pressed left at (165, 240)
Screenshot: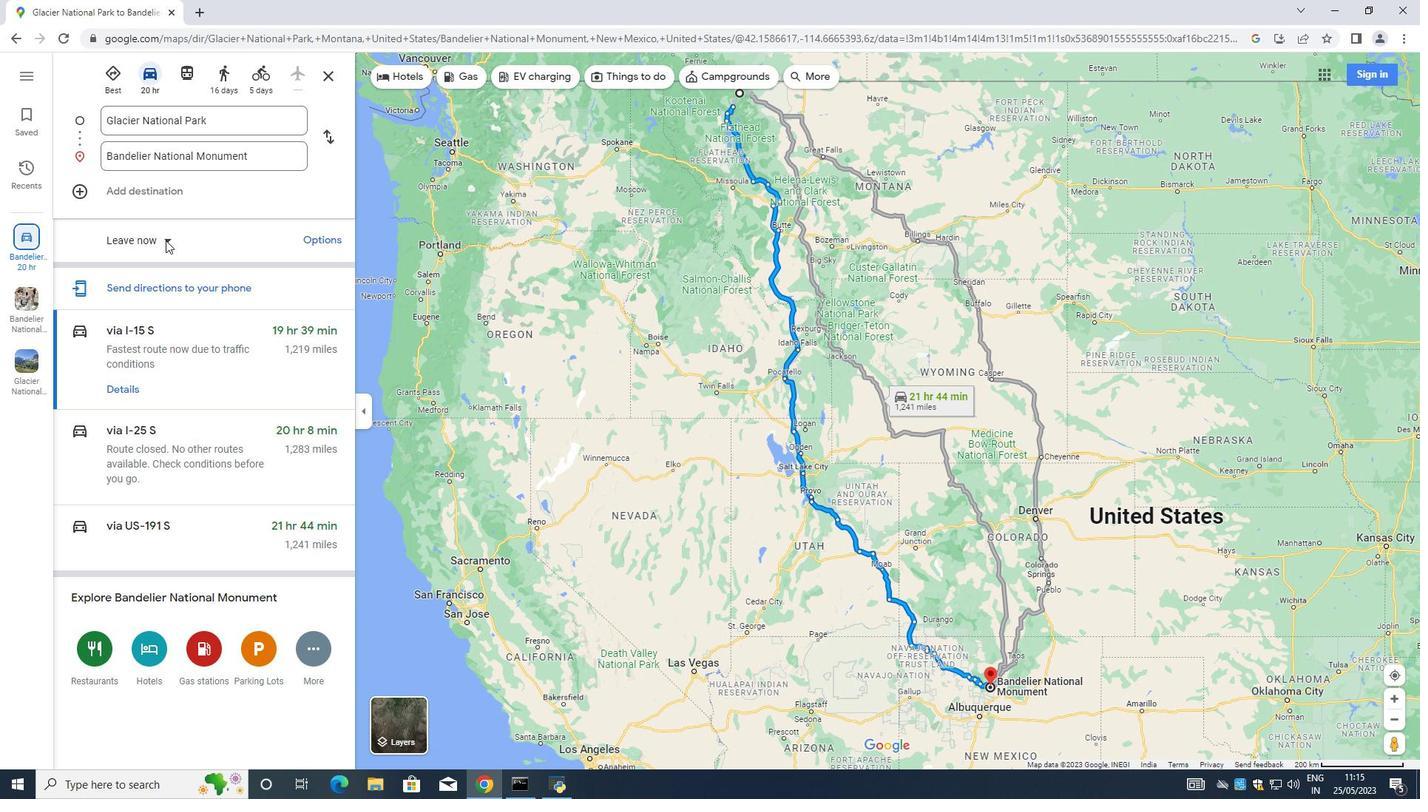 
Action: Mouse moved to (139, 286)
Screenshot: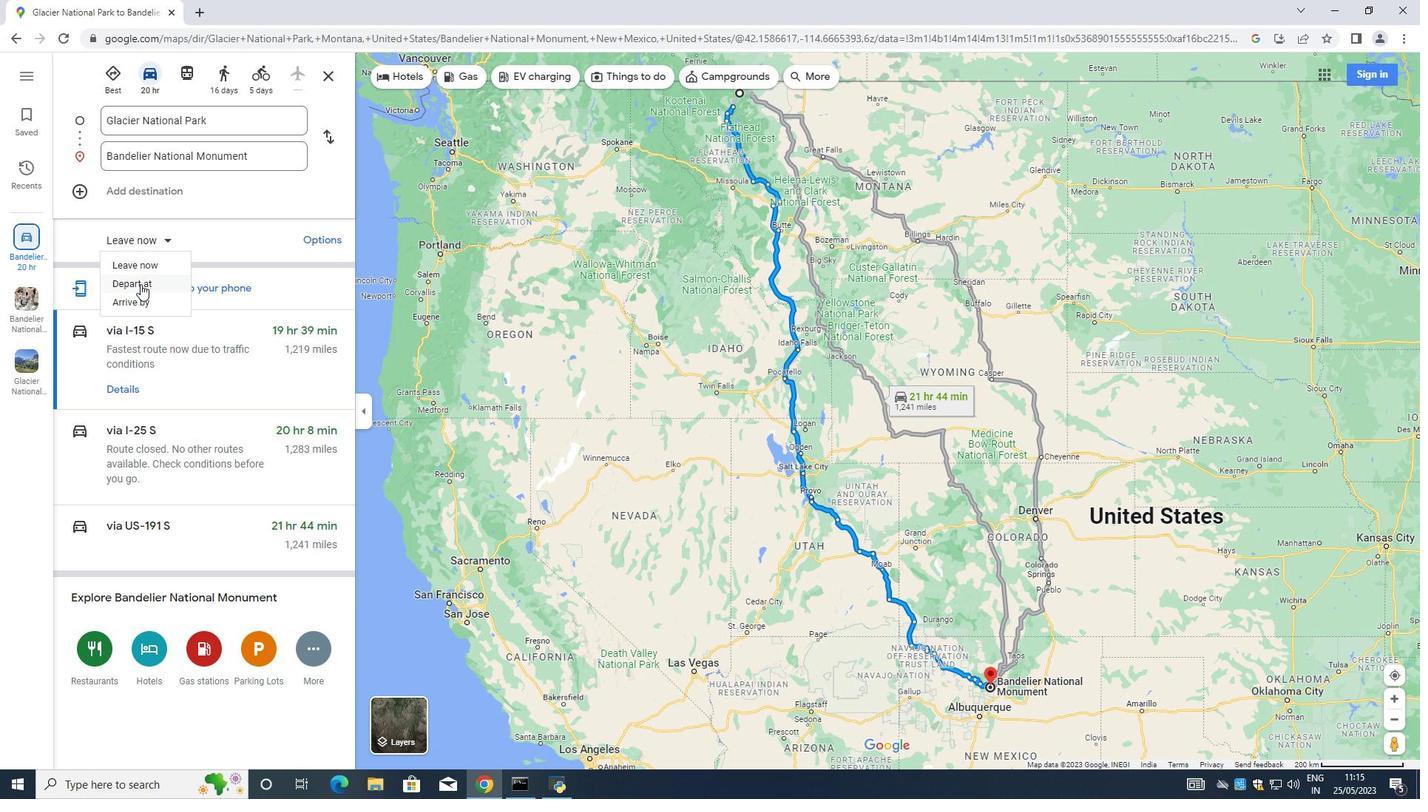 
Action: Mouse pressed left at (139, 286)
Screenshot: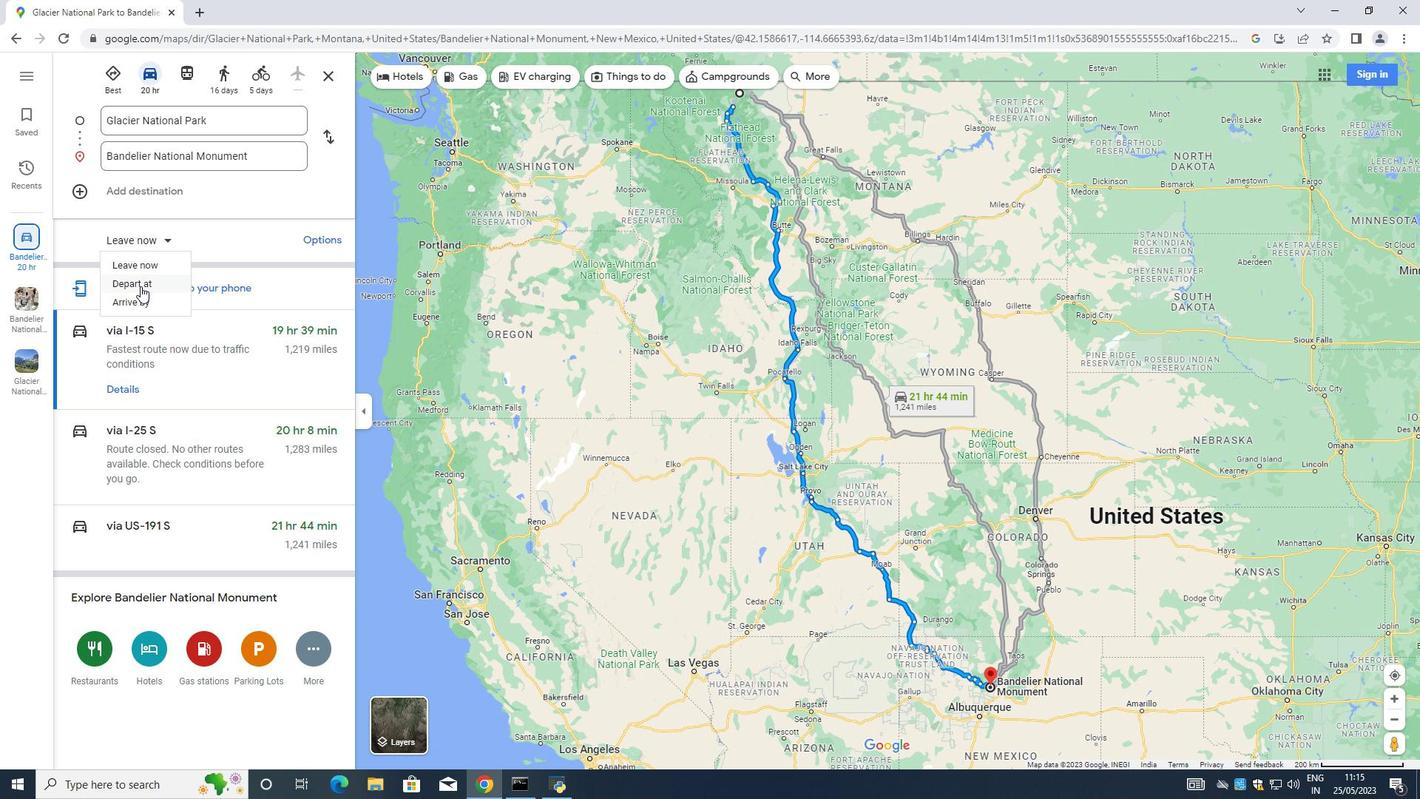 
Action: Mouse moved to (148, 229)
Screenshot: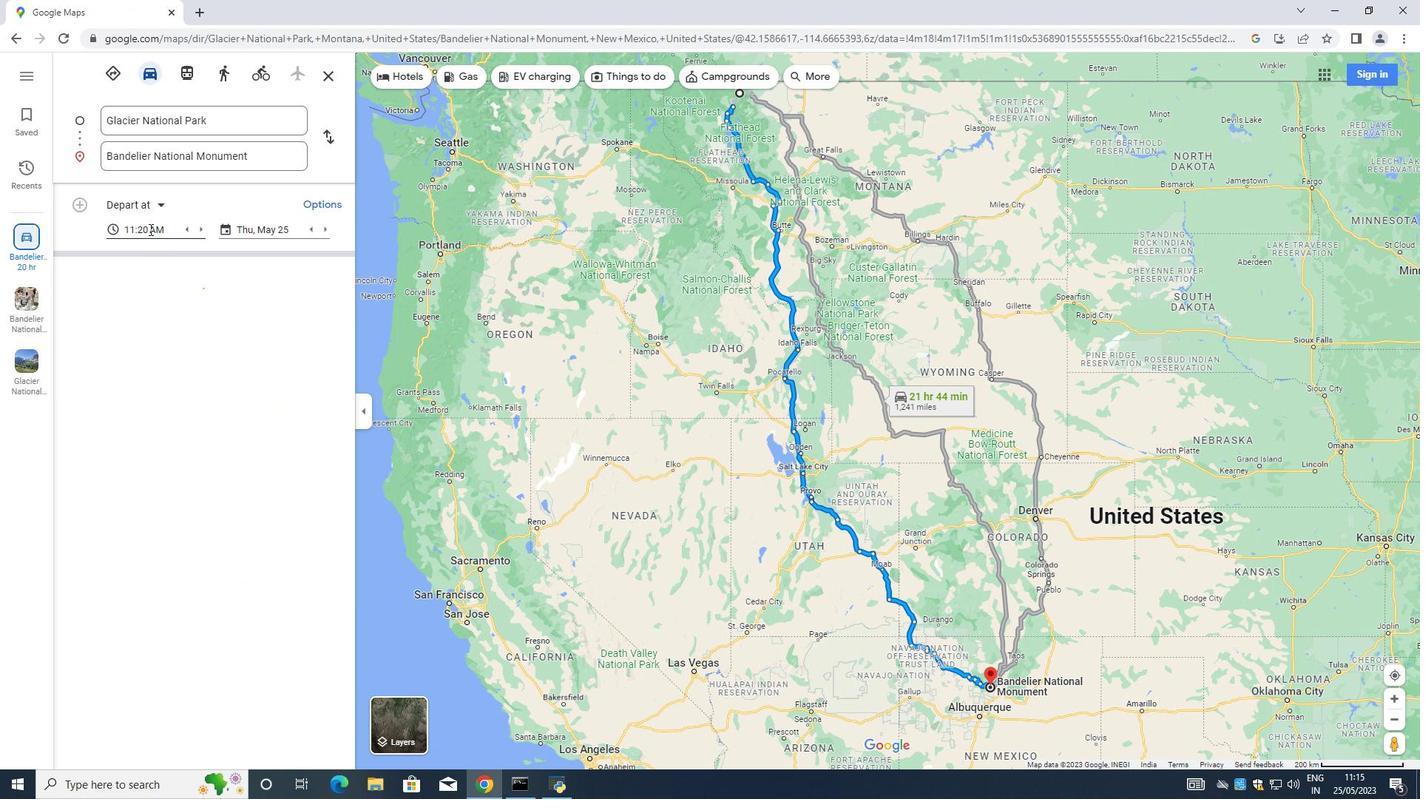 
Action: Mouse pressed left at (148, 229)
Screenshot: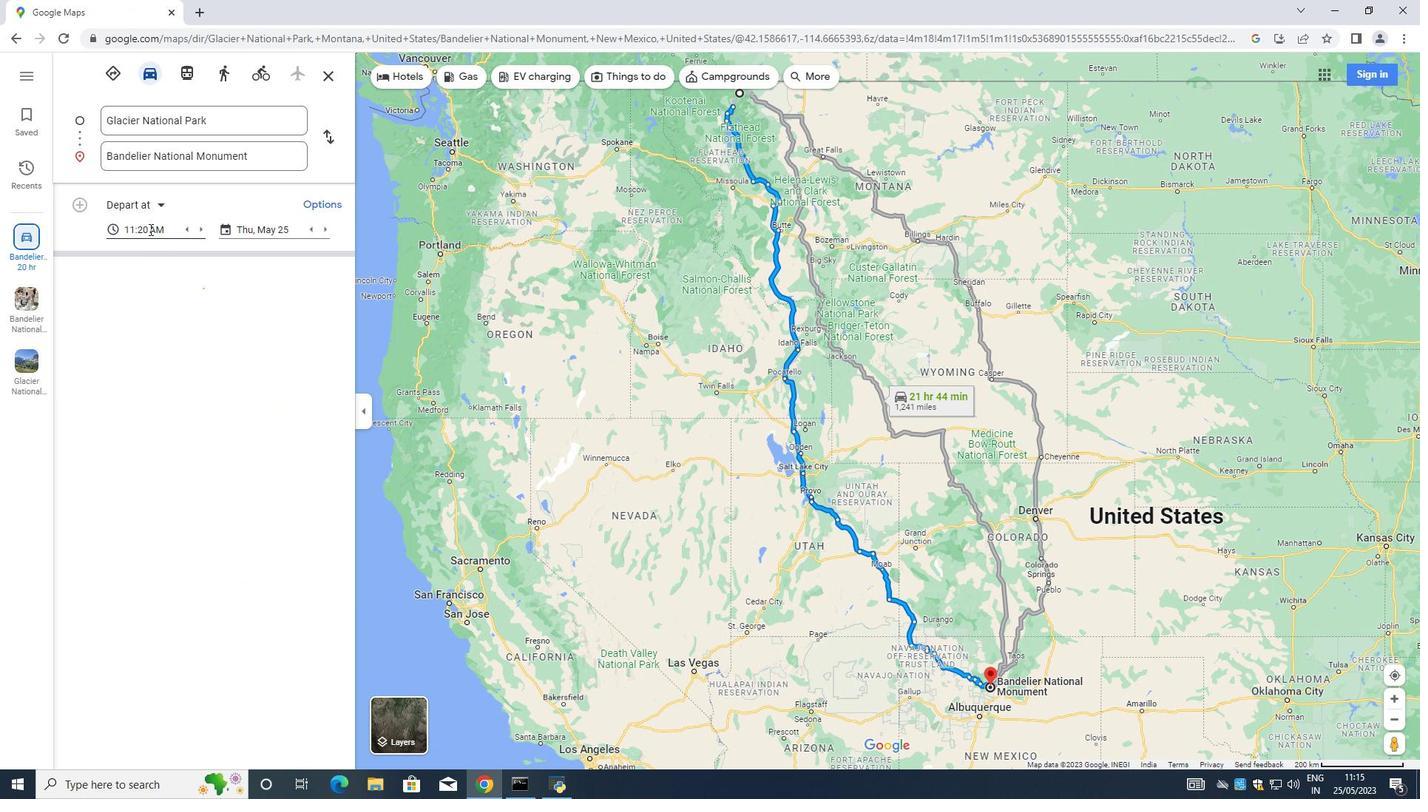 
Action: Mouse moved to (119, 225)
Screenshot: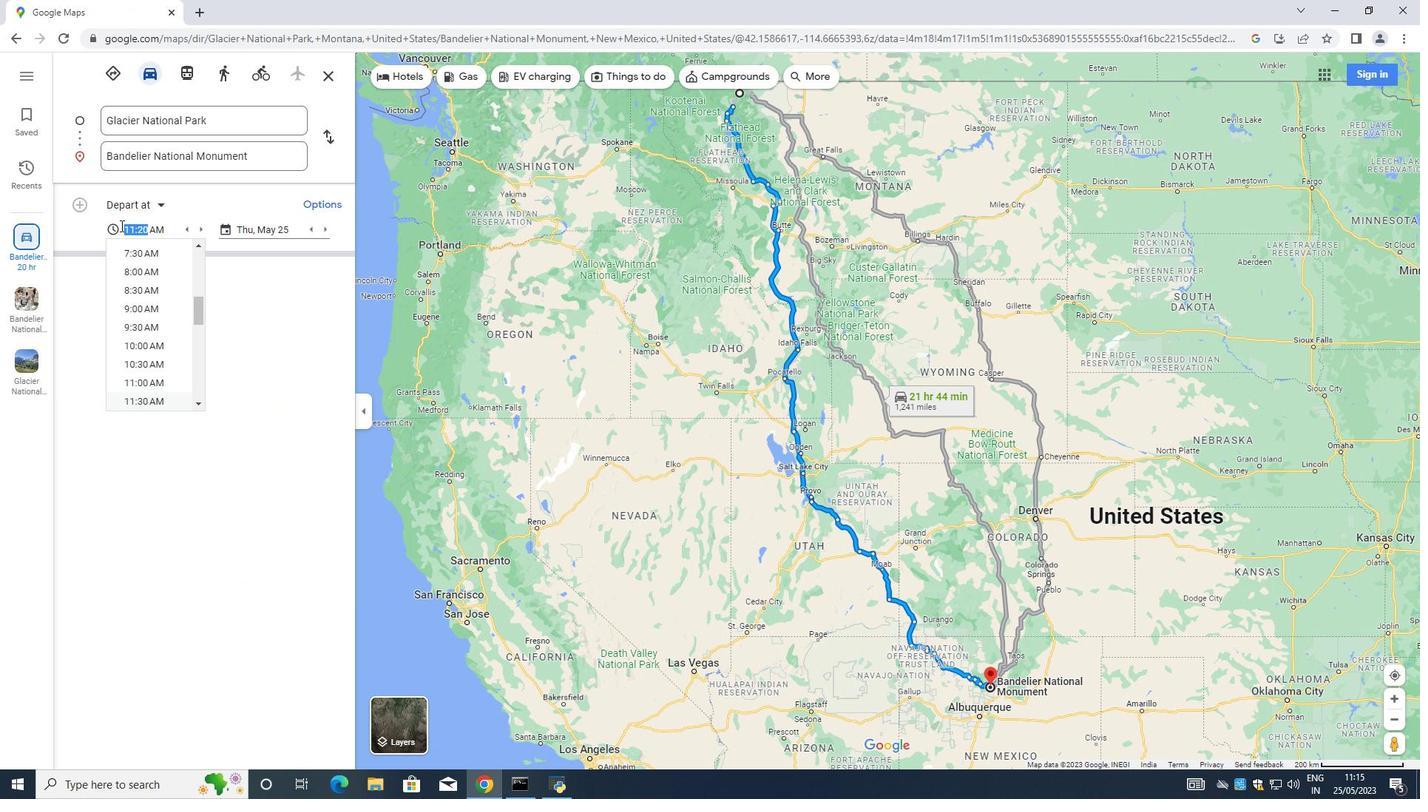 
Action: Key pressed <Key.backspace>5.00
Screenshot: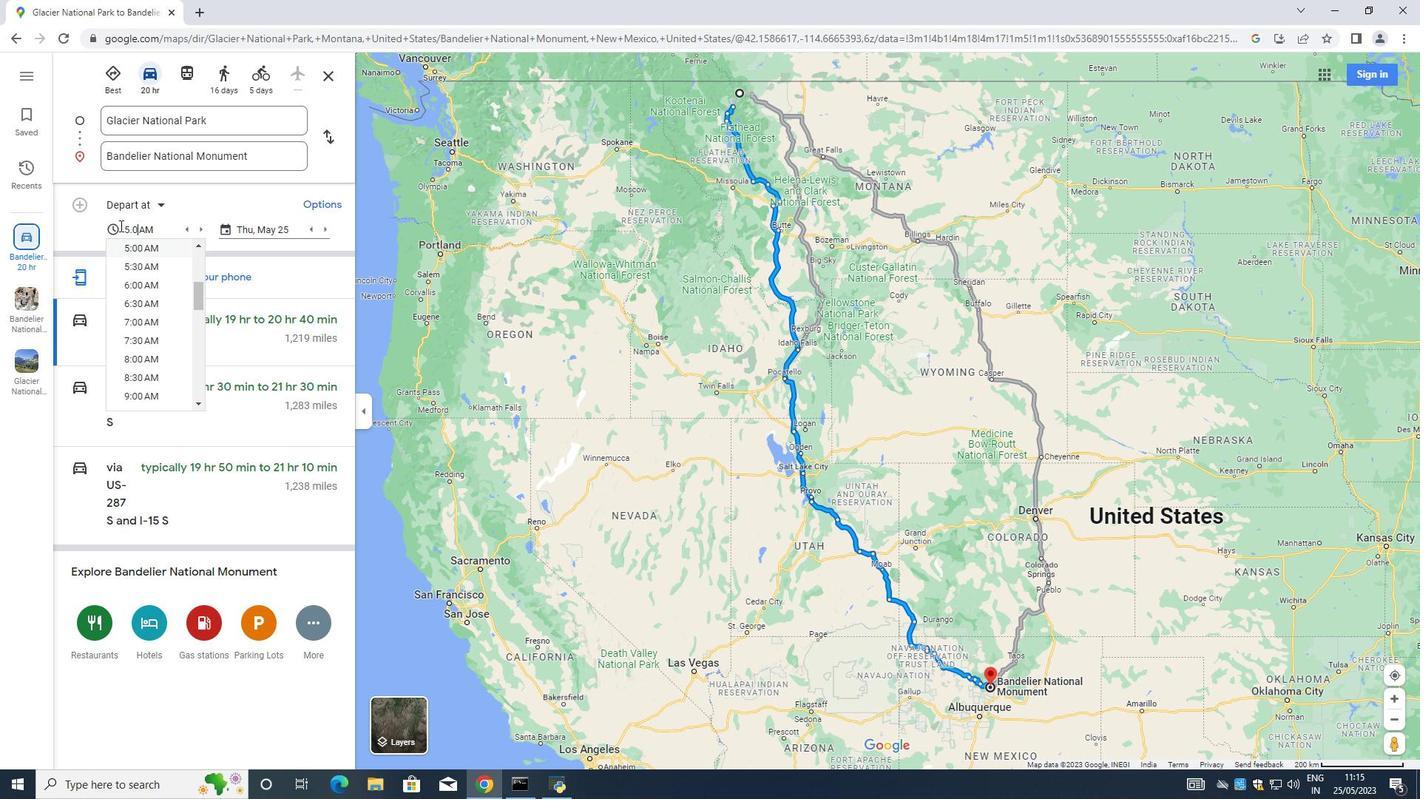 
Action: Mouse moved to (322, 230)
Screenshot: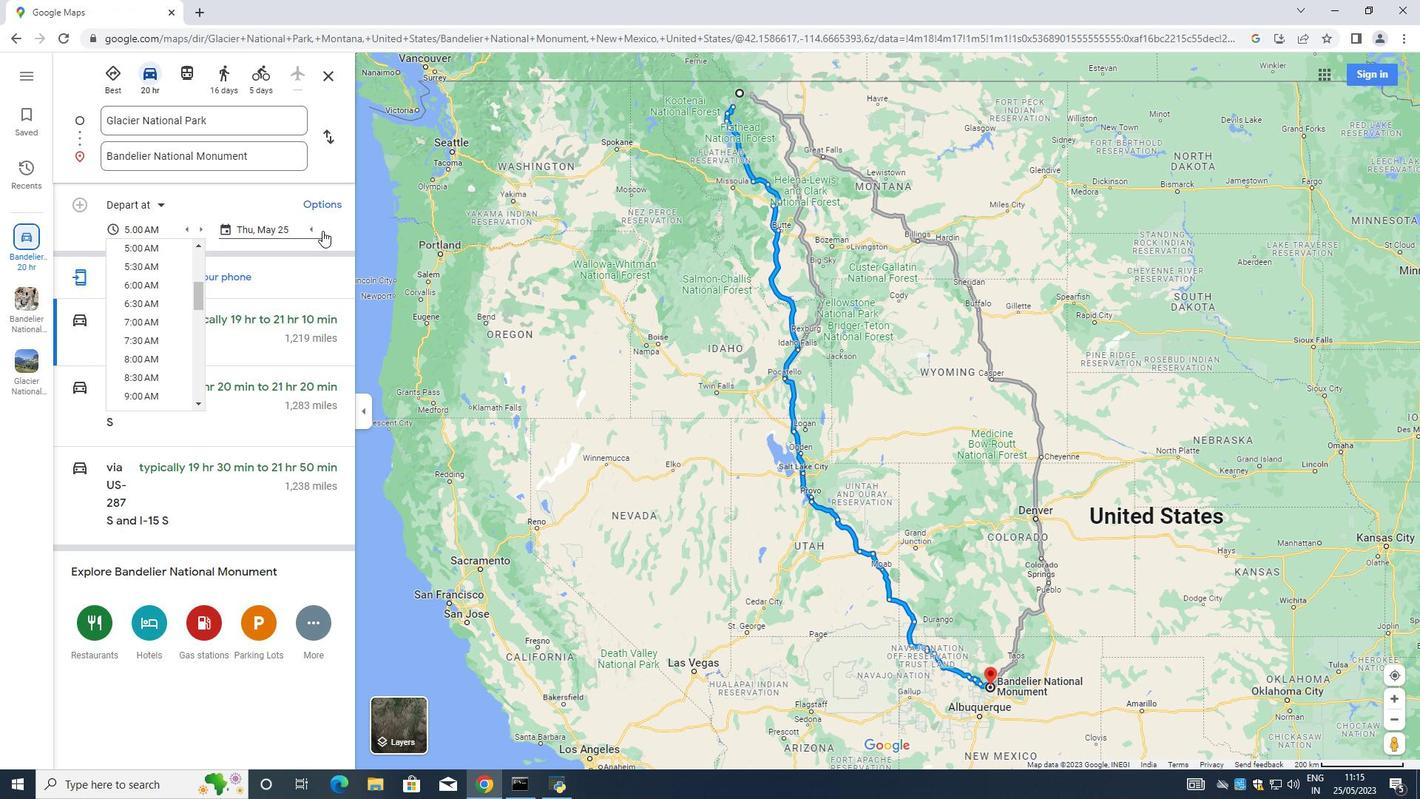 
Action: Mouse pressed left at (322, 230)
Screenshot: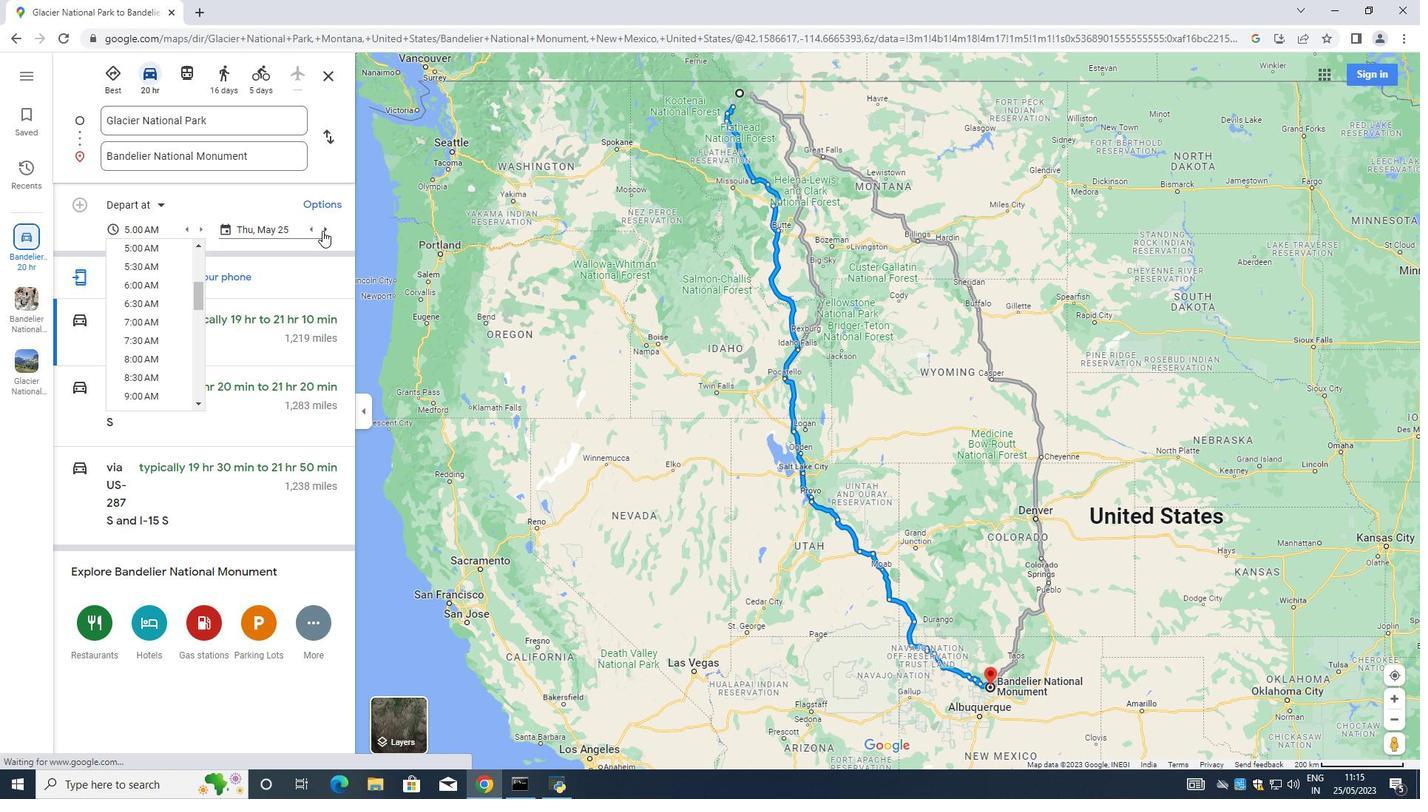 
Action: Mouse pressed left at (322, 230)
Screenshot: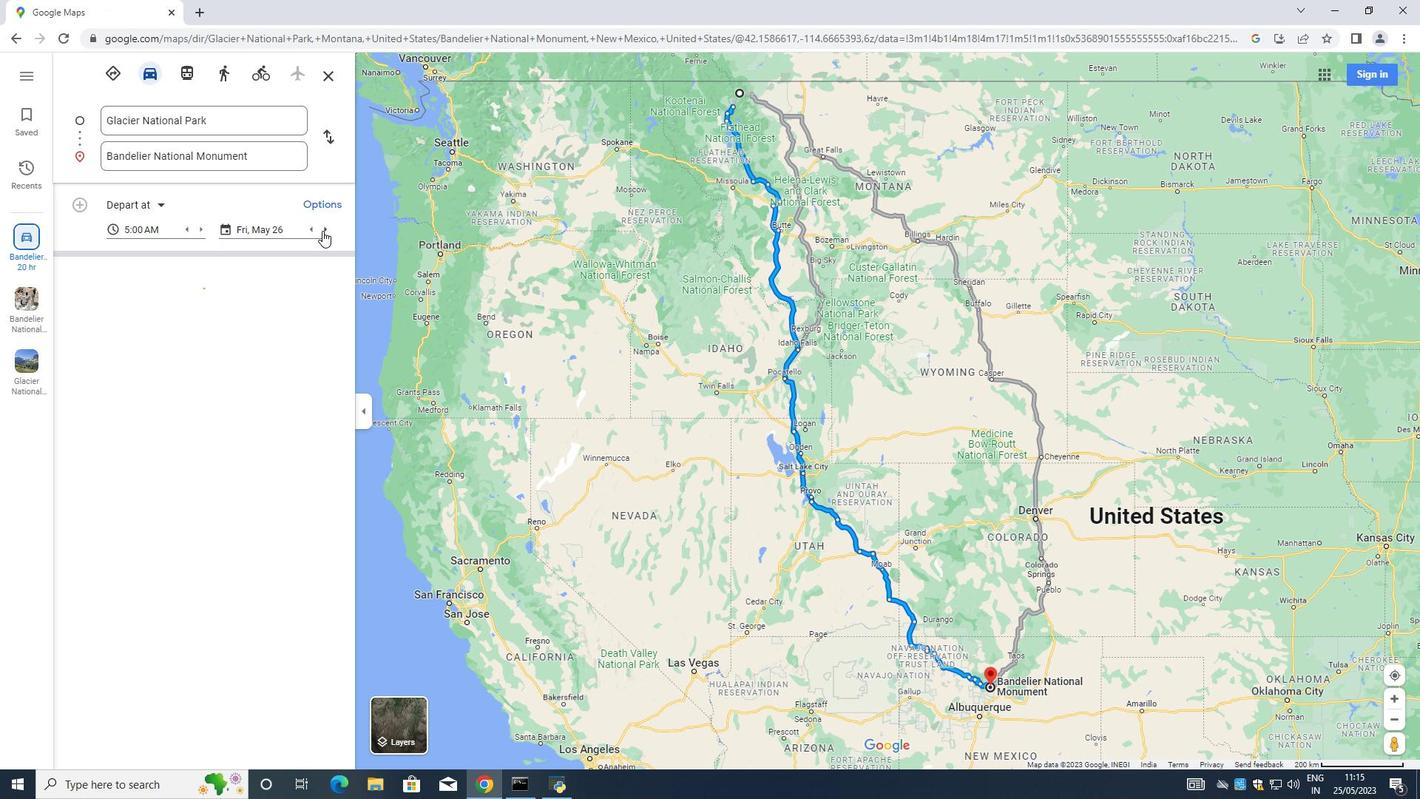 
Action: Mouse pressed left at (322, 230)
Screenshot: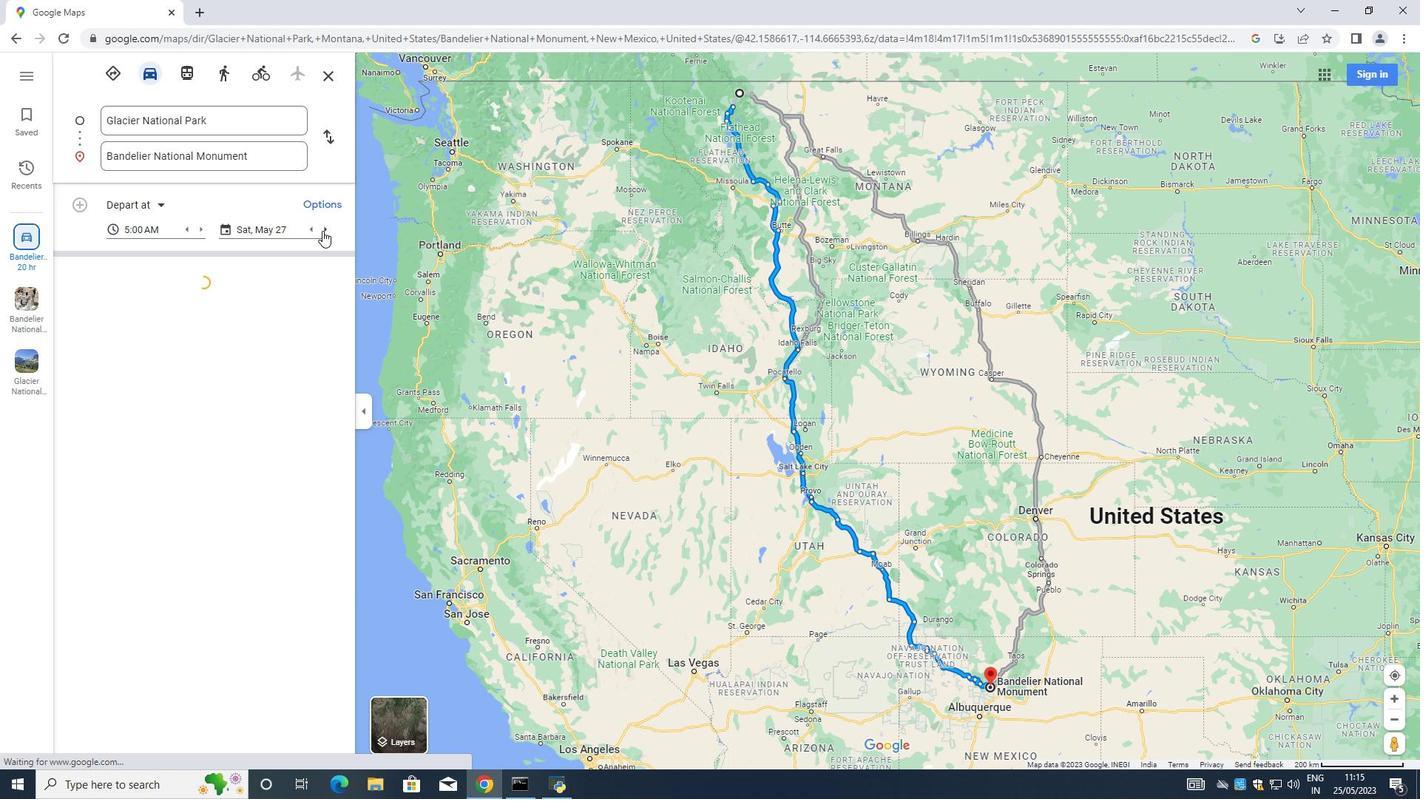 
Action: Mouse moved to (92, 667)
Screenshot: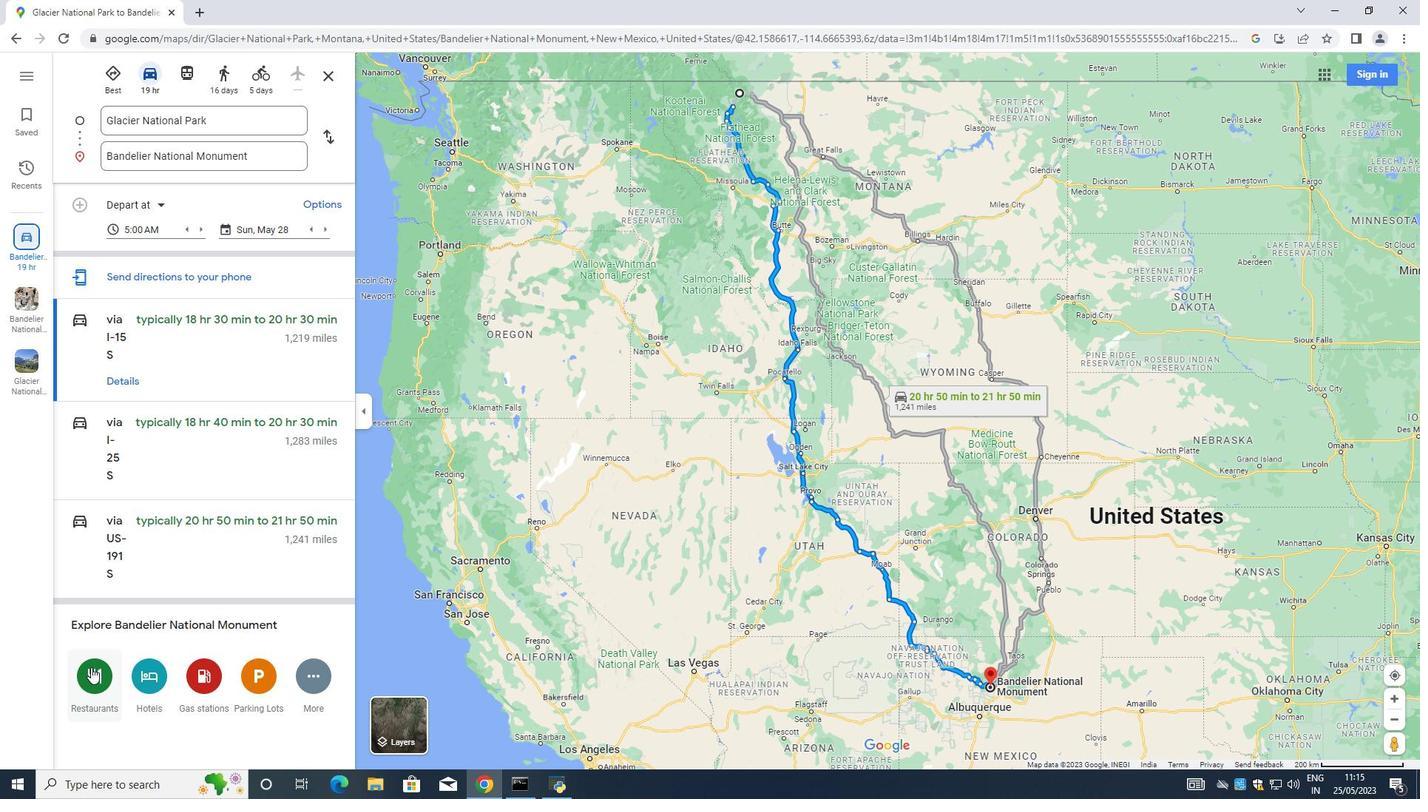
Action: Mouse pressed left at (92, 667)
Screenshot: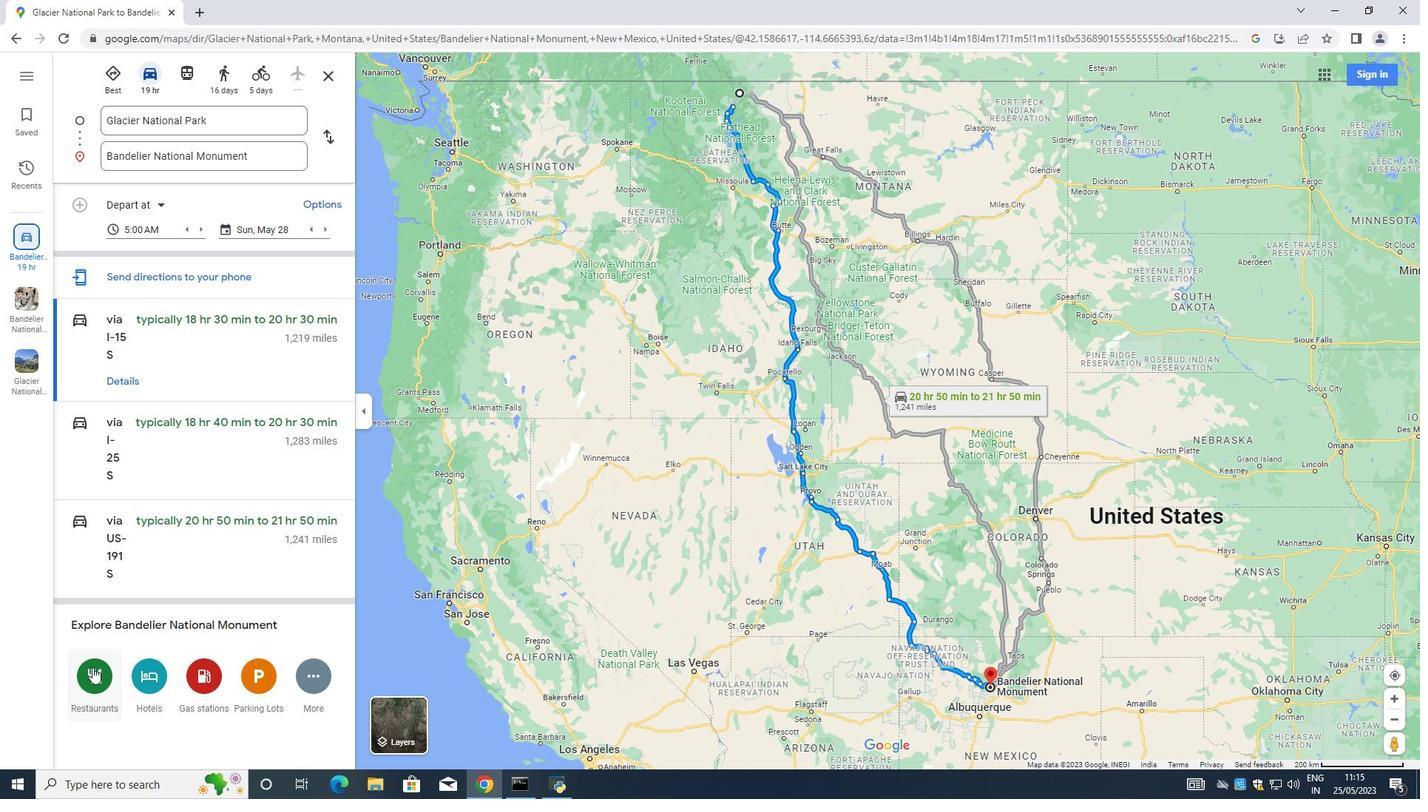 
Action: Mouse moved to (647, 79)
Screenshot: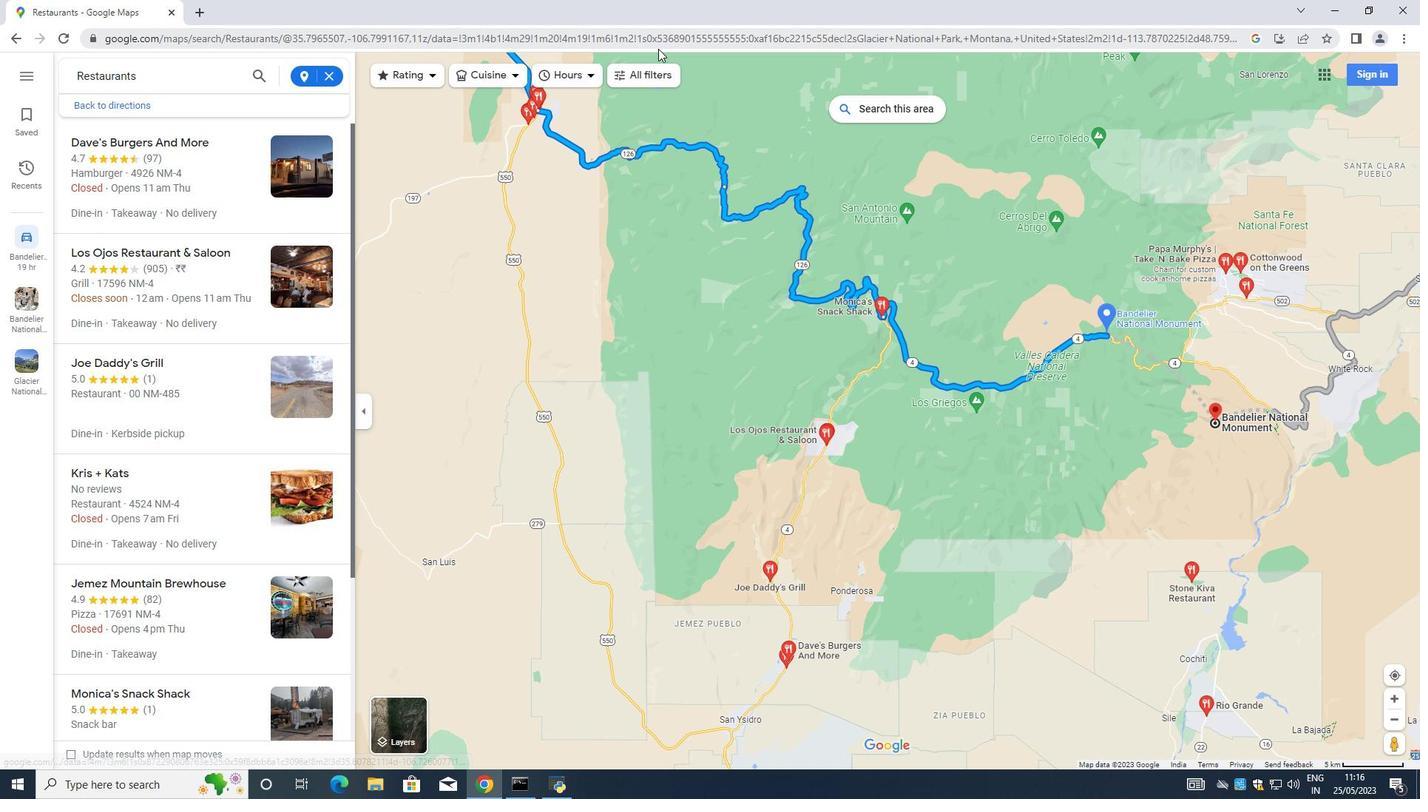
Action: Mouse pressed left at (647, 79)
Screenshot: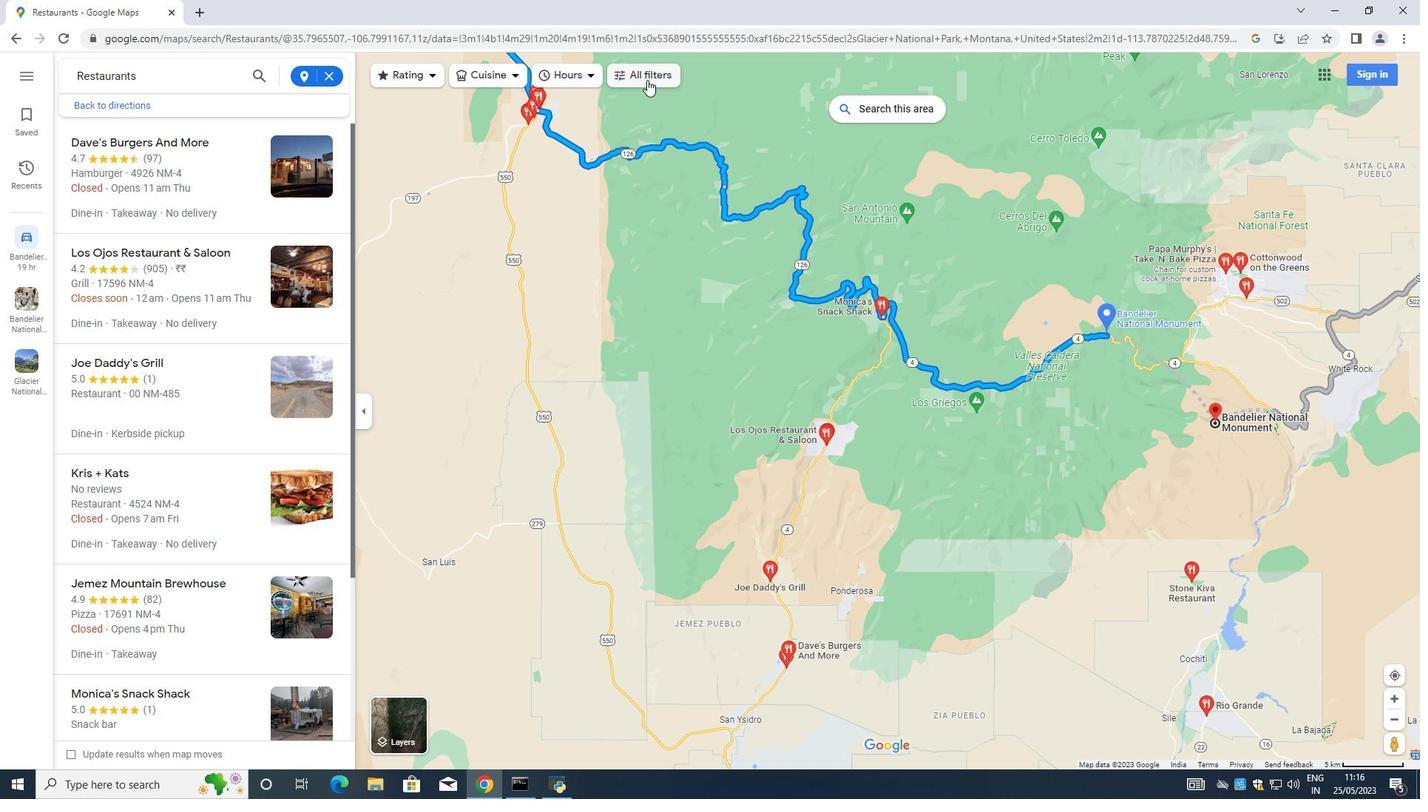 
Action: Mouse moved to (113, 155)
Screenshot: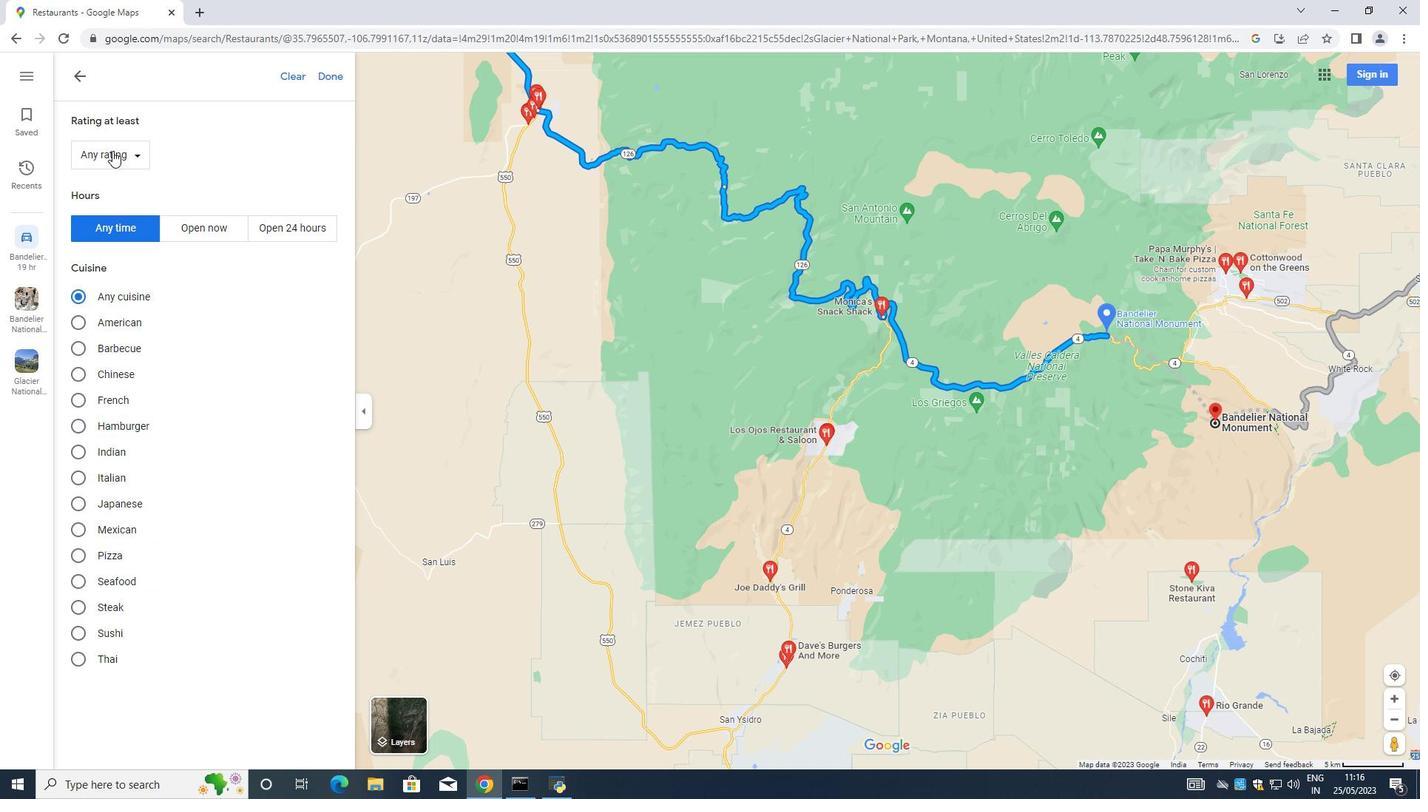 
Action: Mouse pressed left at (113, 155)
Screenshot: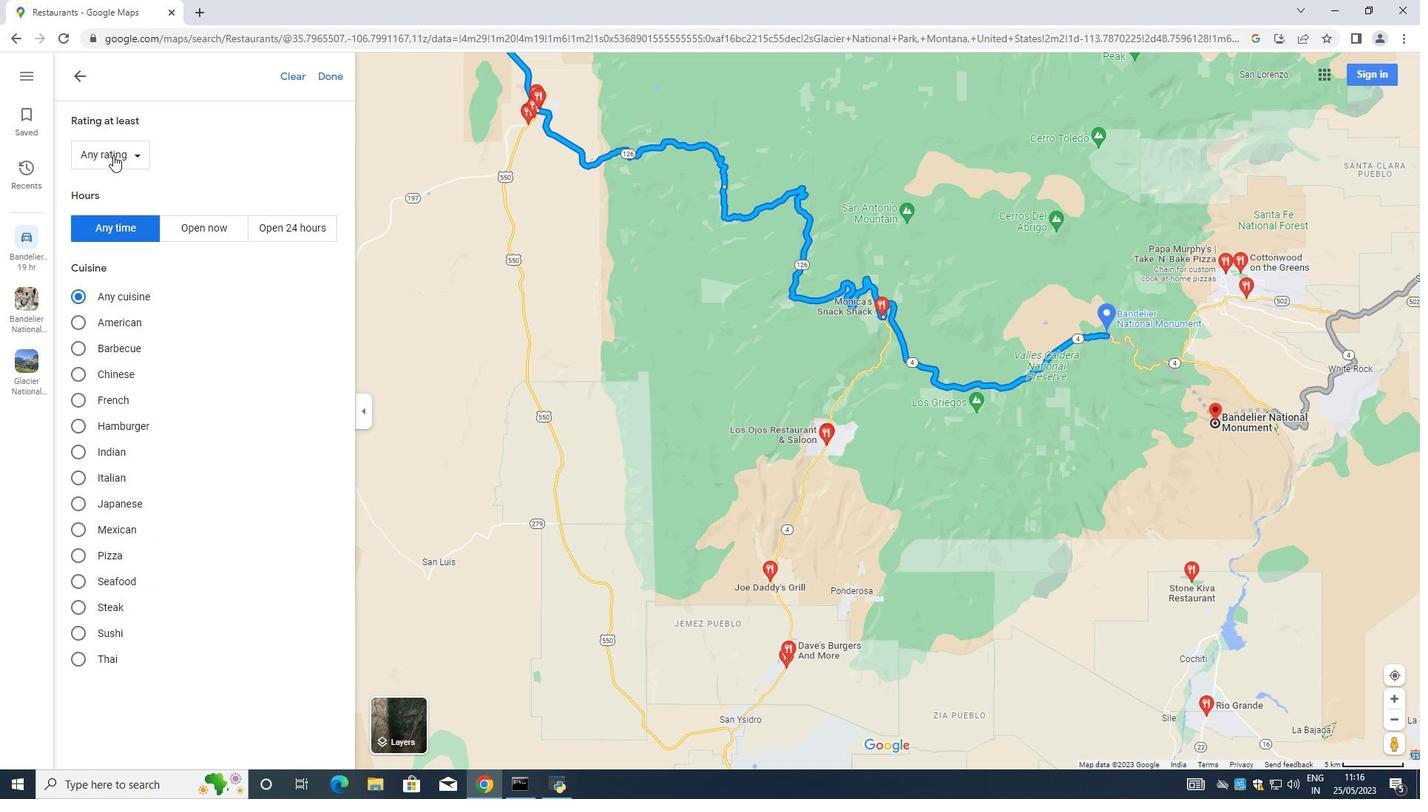 
Action: Mouse moved to (109, 303)
Screenshot: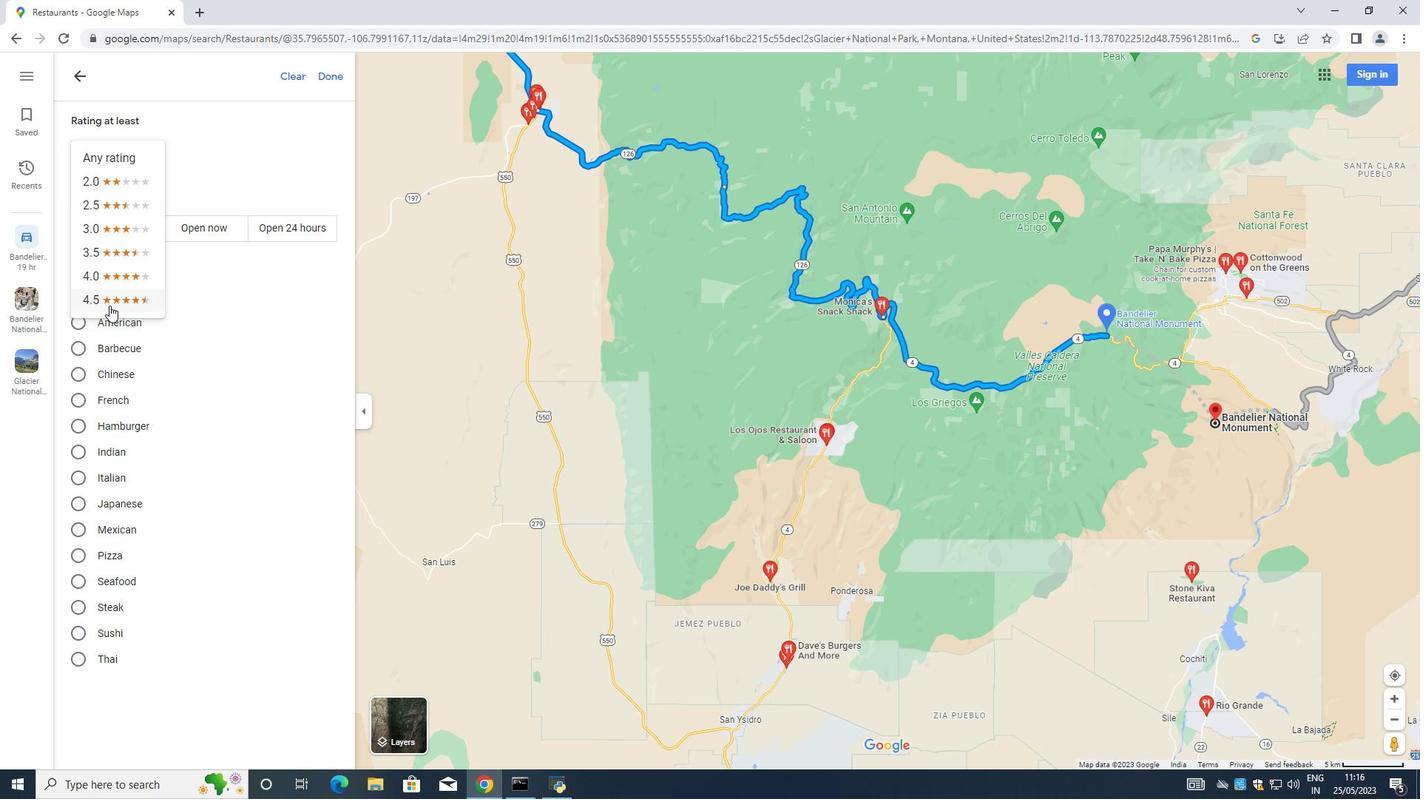 
Action: Mouse pressed left at (109, 303)
Screenshot: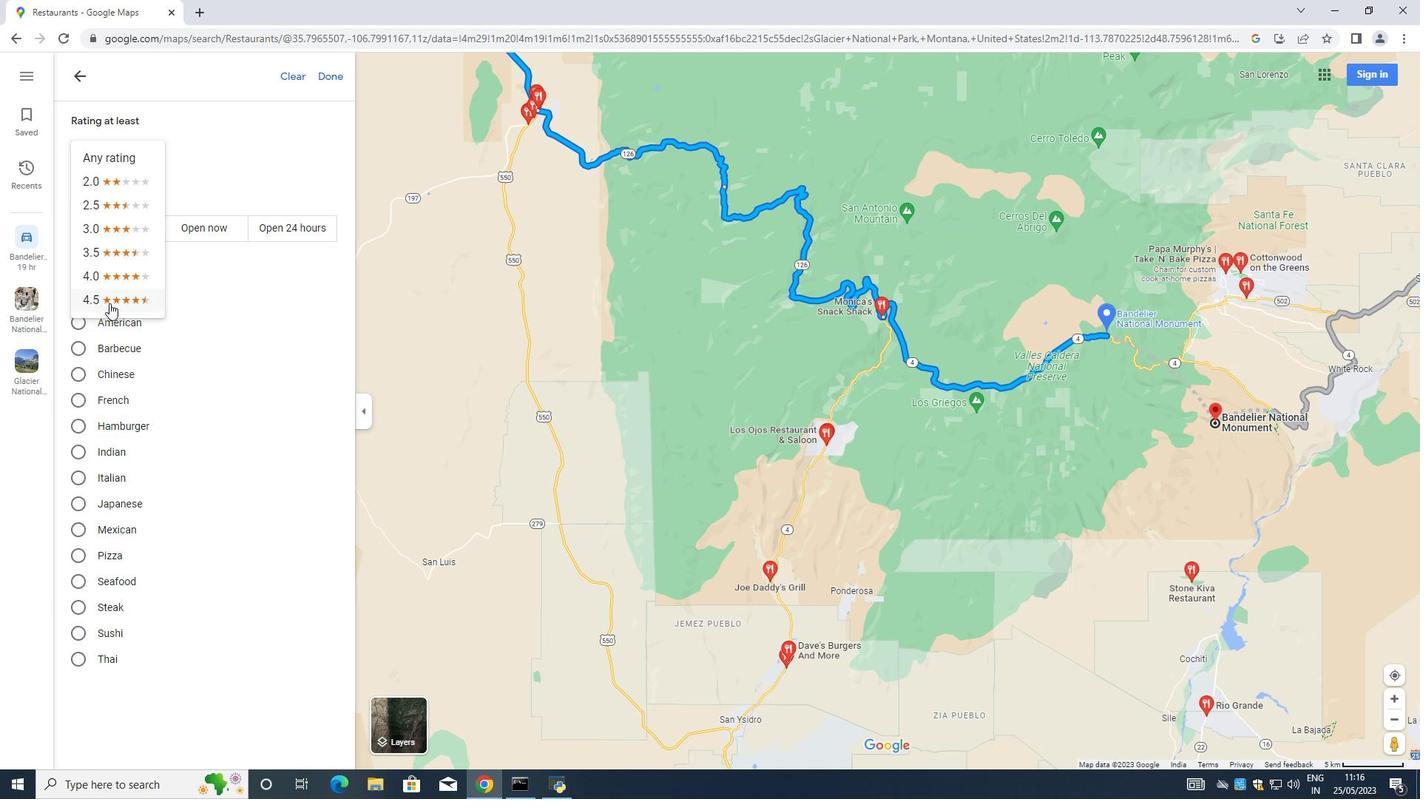 
Action: Mouse moved to (114, 328)
Screenshot: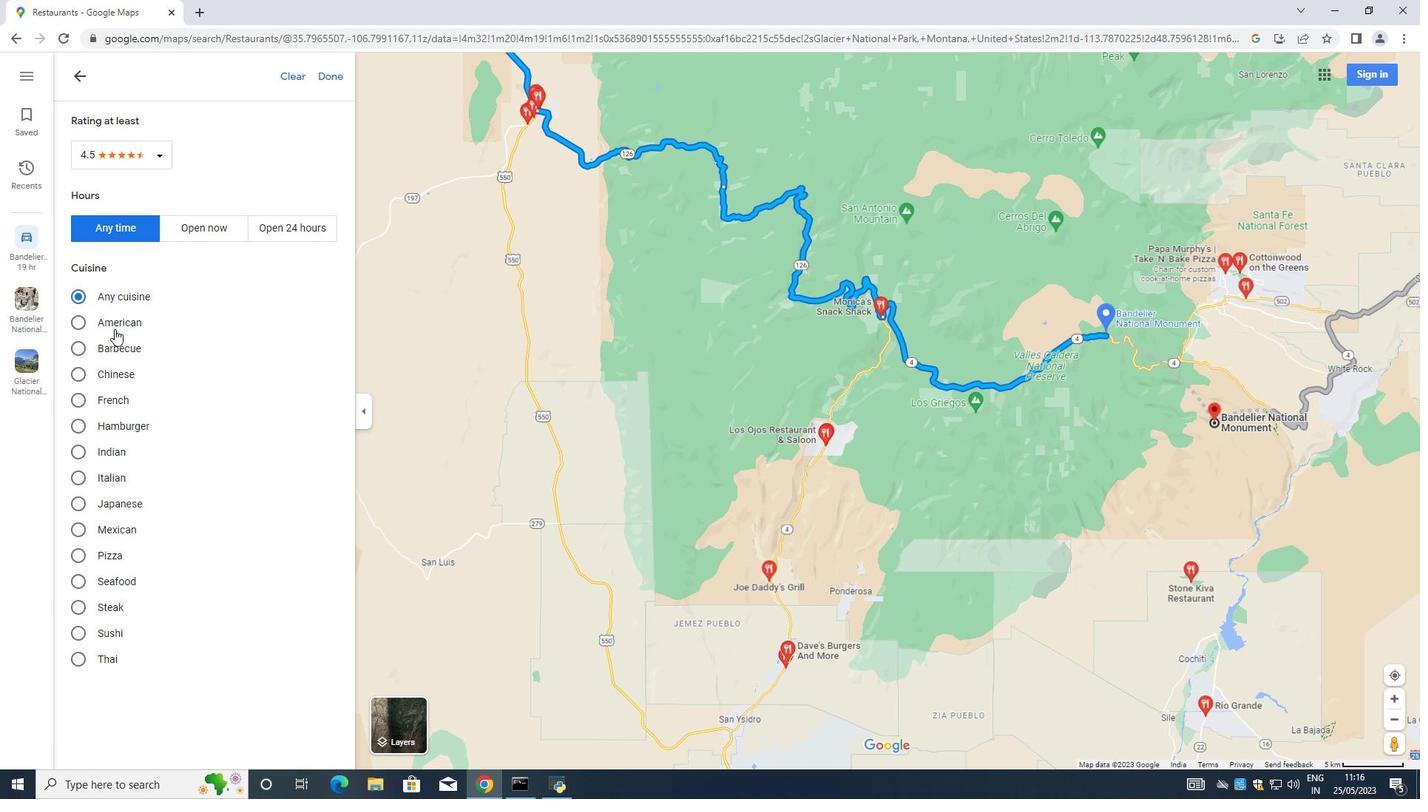 
Action: Mouse pressed left at (114, 328)
Screenshot: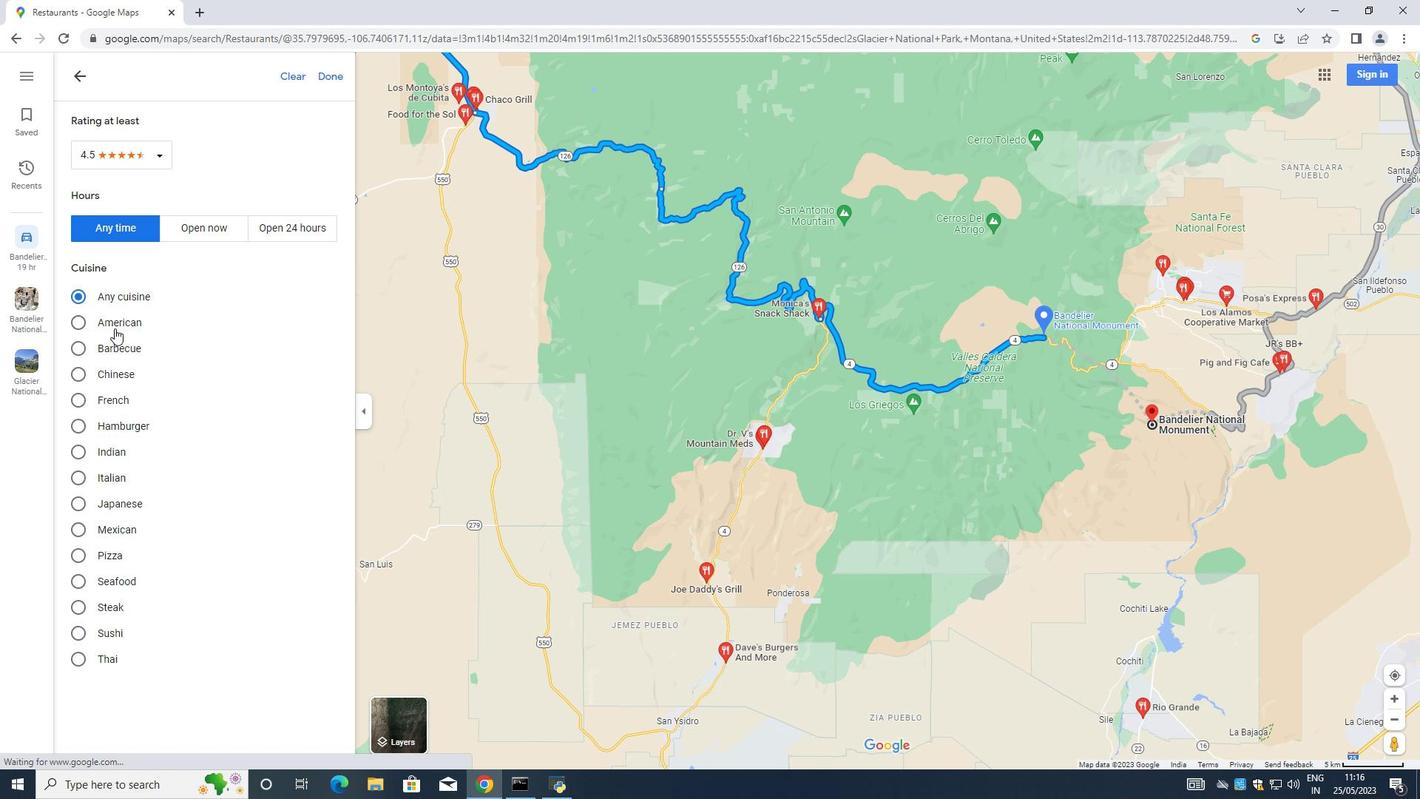 
Action: Mouse moved to (917, 575)
Screenshot: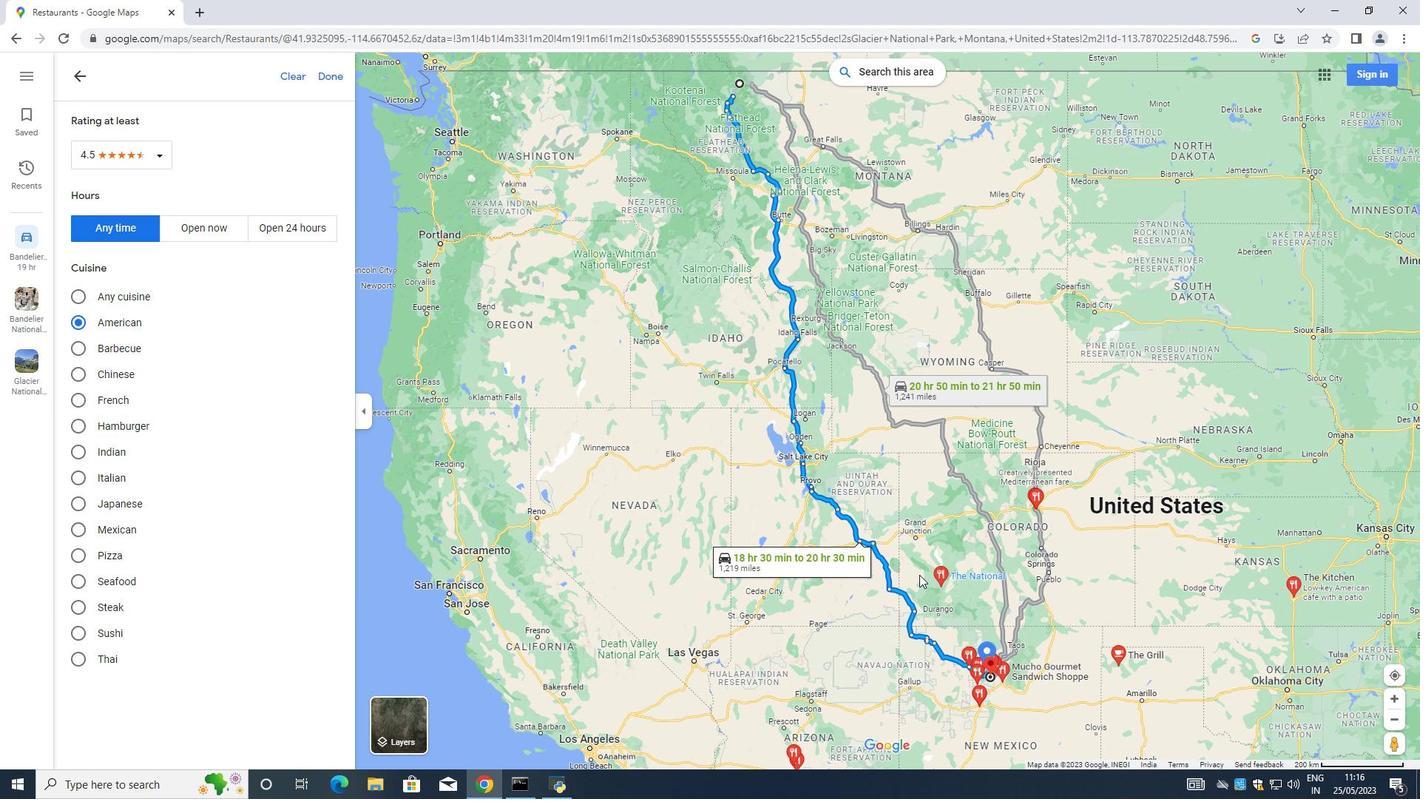 
Action: Mouse scrolled (917, 575) with delta (0, 0)
Screenshot: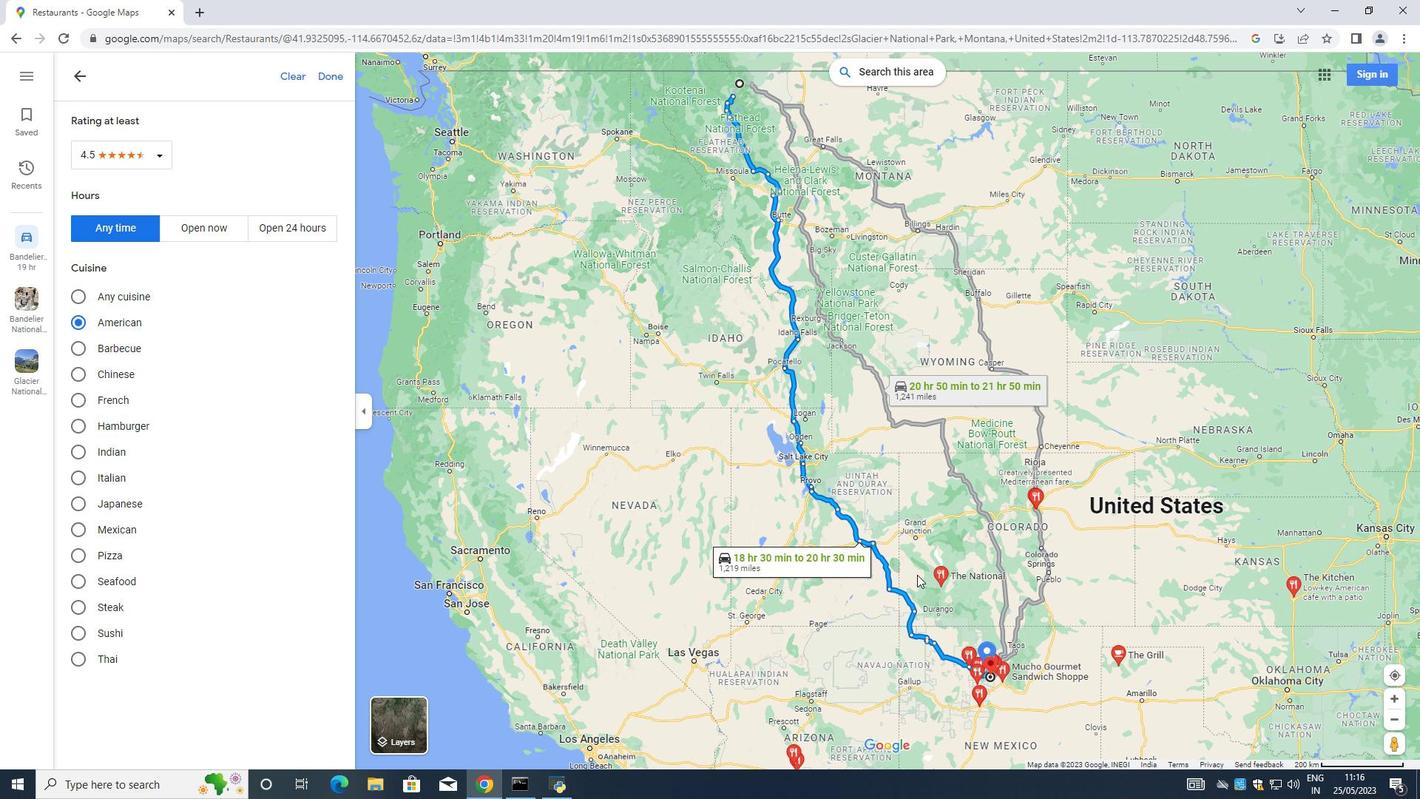 
Action: Mouse scrolled (917, 575) with delta (0, 0)
Screenshot: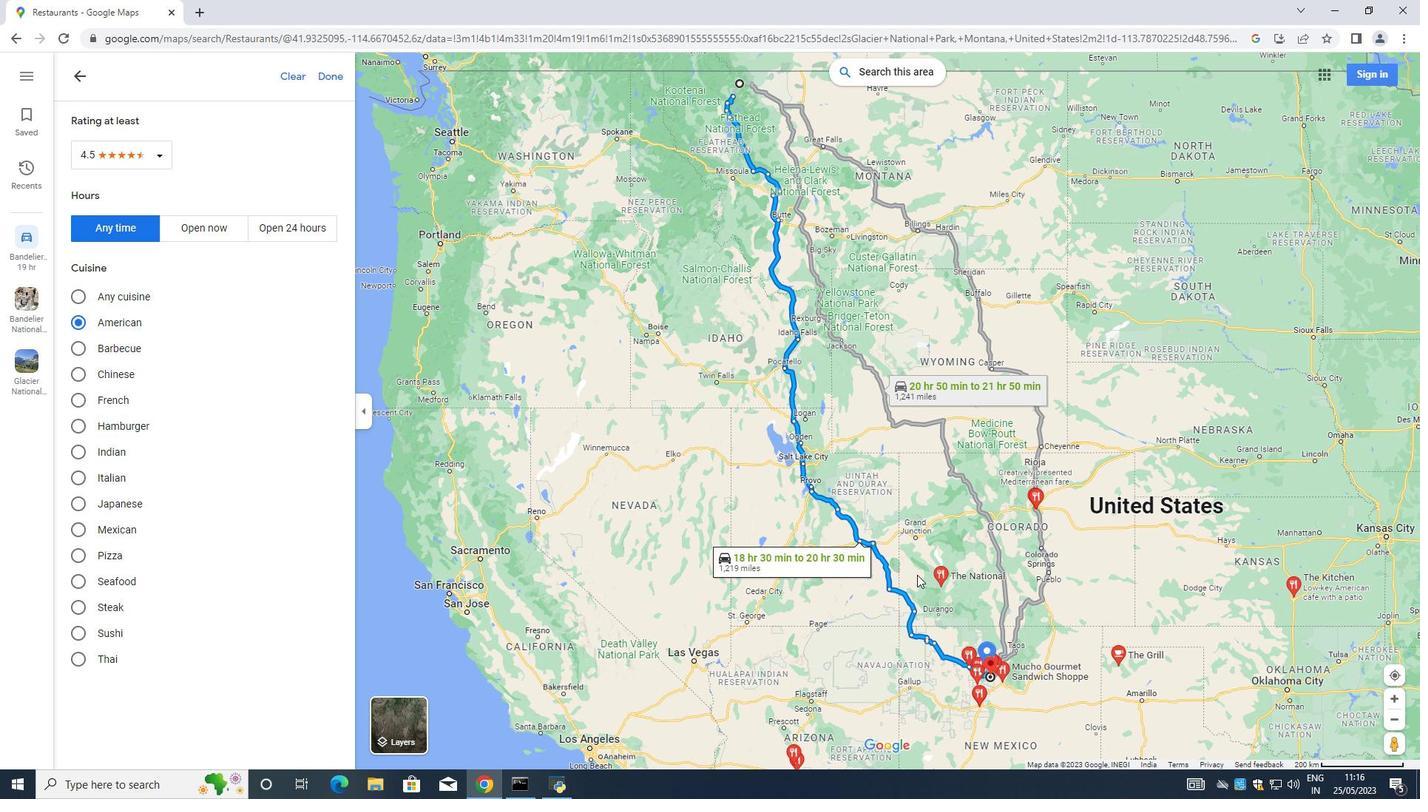 
Action: Mouse scrolled (917, 575) with delta (0, 0)
Screenshot: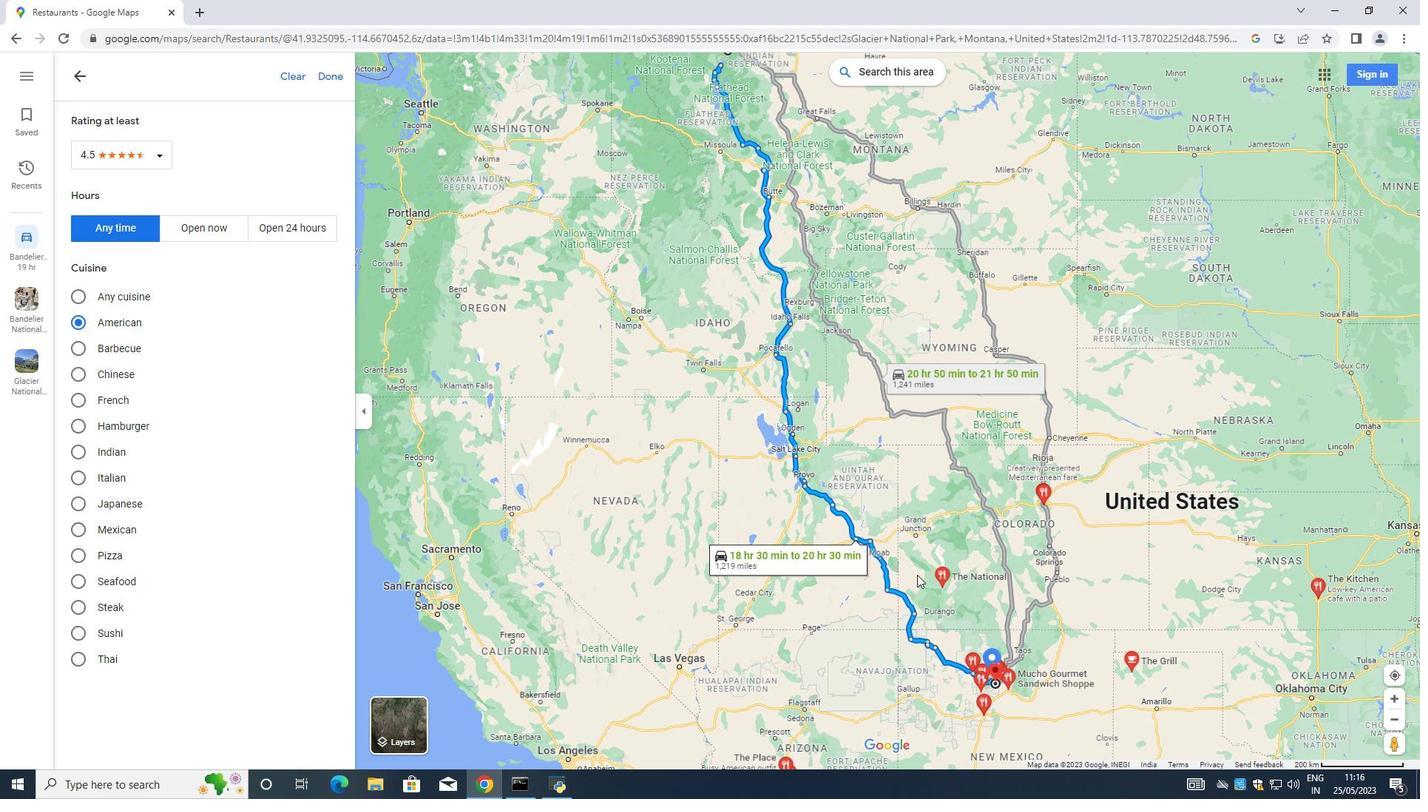 
Action: Mouse scrolled (917, 575) with delta (0, 0)
Screenshot: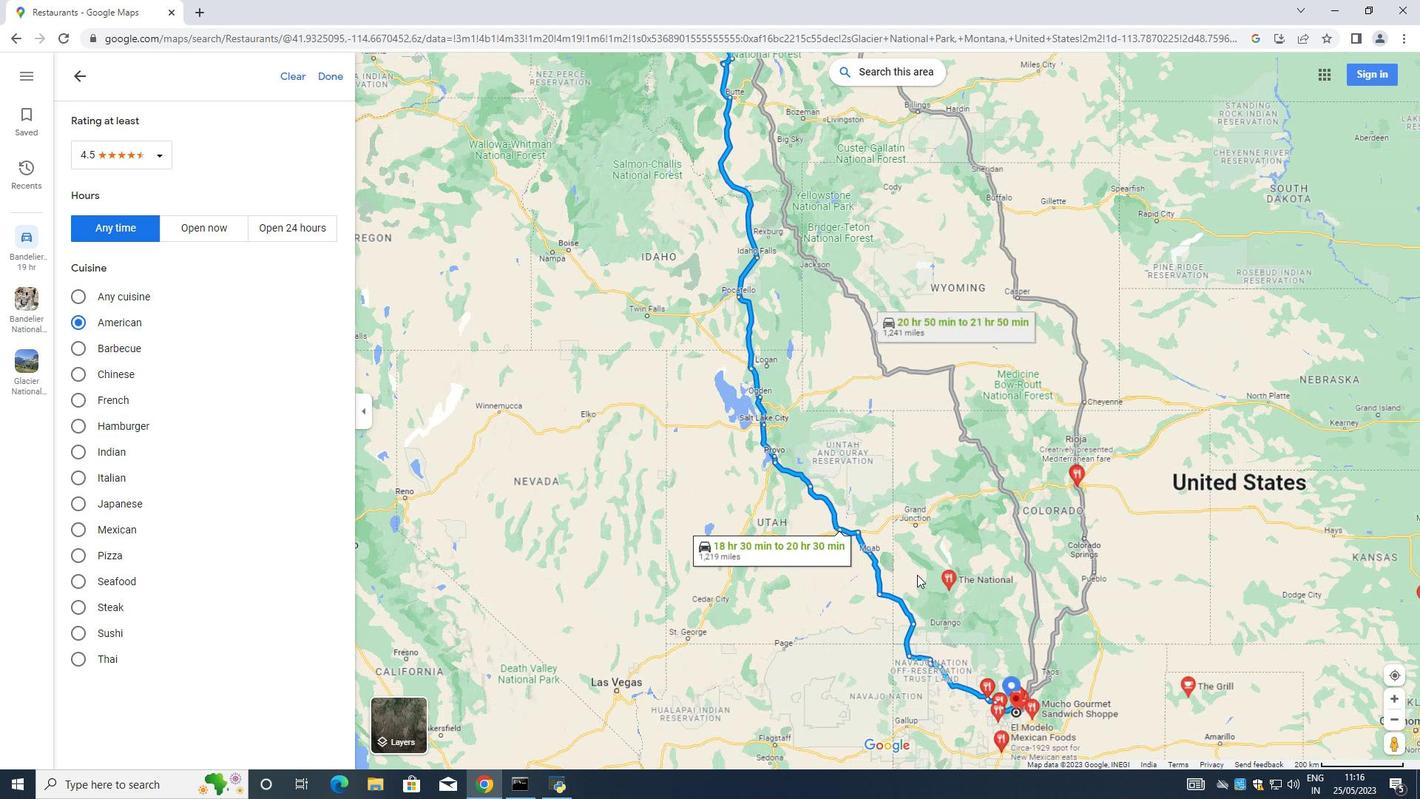 
Action: Mouse scrolled (917, 575) with delta (0, 0)
Screenshot: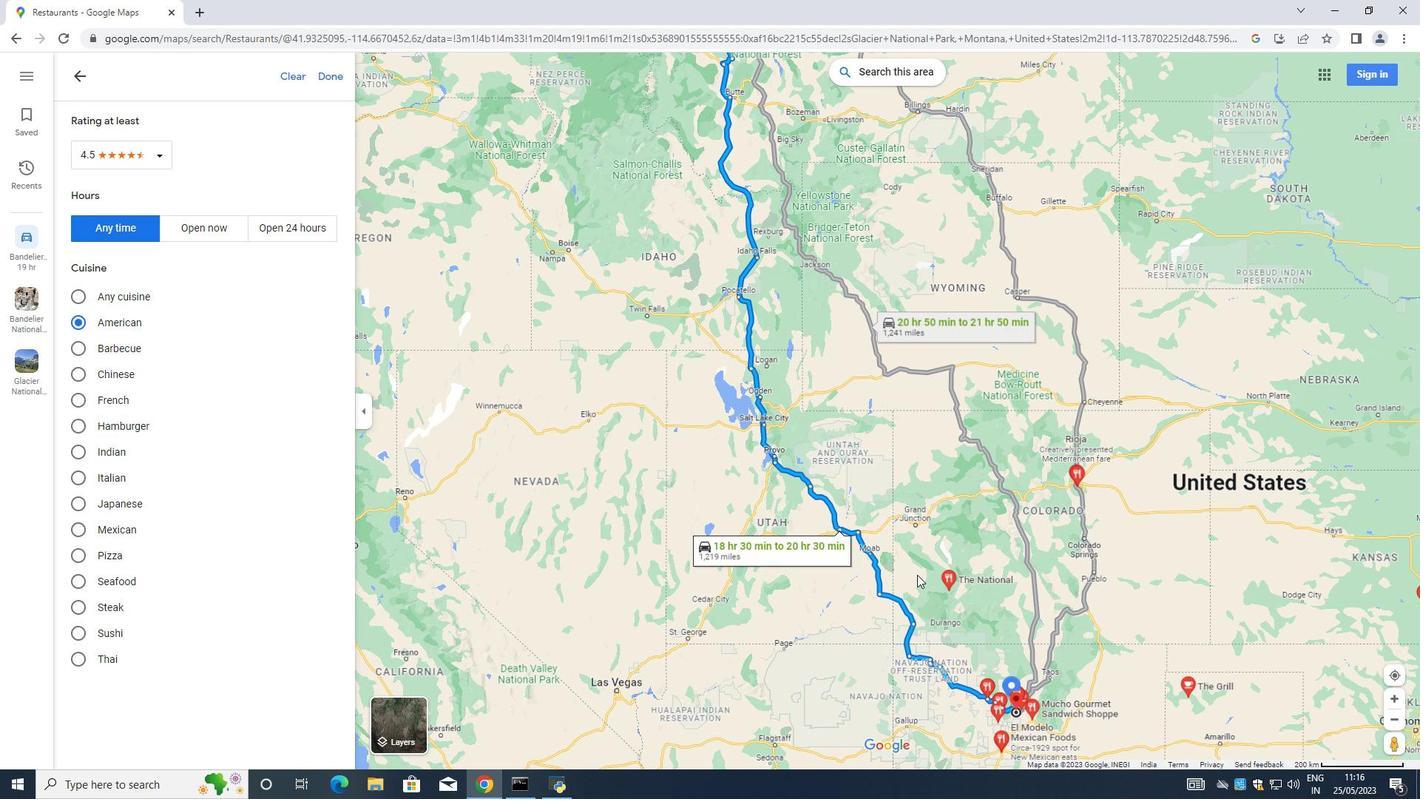 
Action: Mouse moved to (1047, 648)
Screenshot: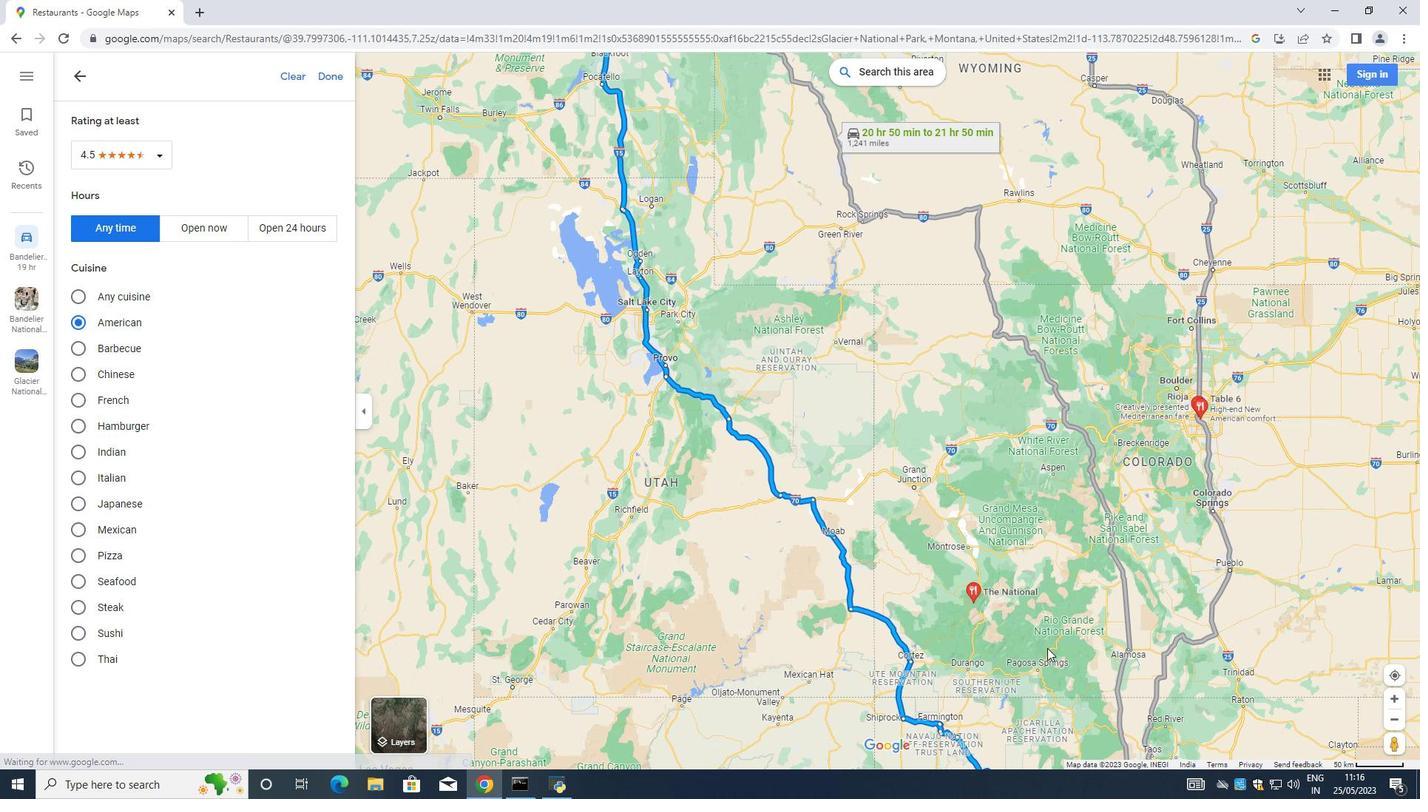
Action: Mouse pressed left at (1047, 648)
Screenshot: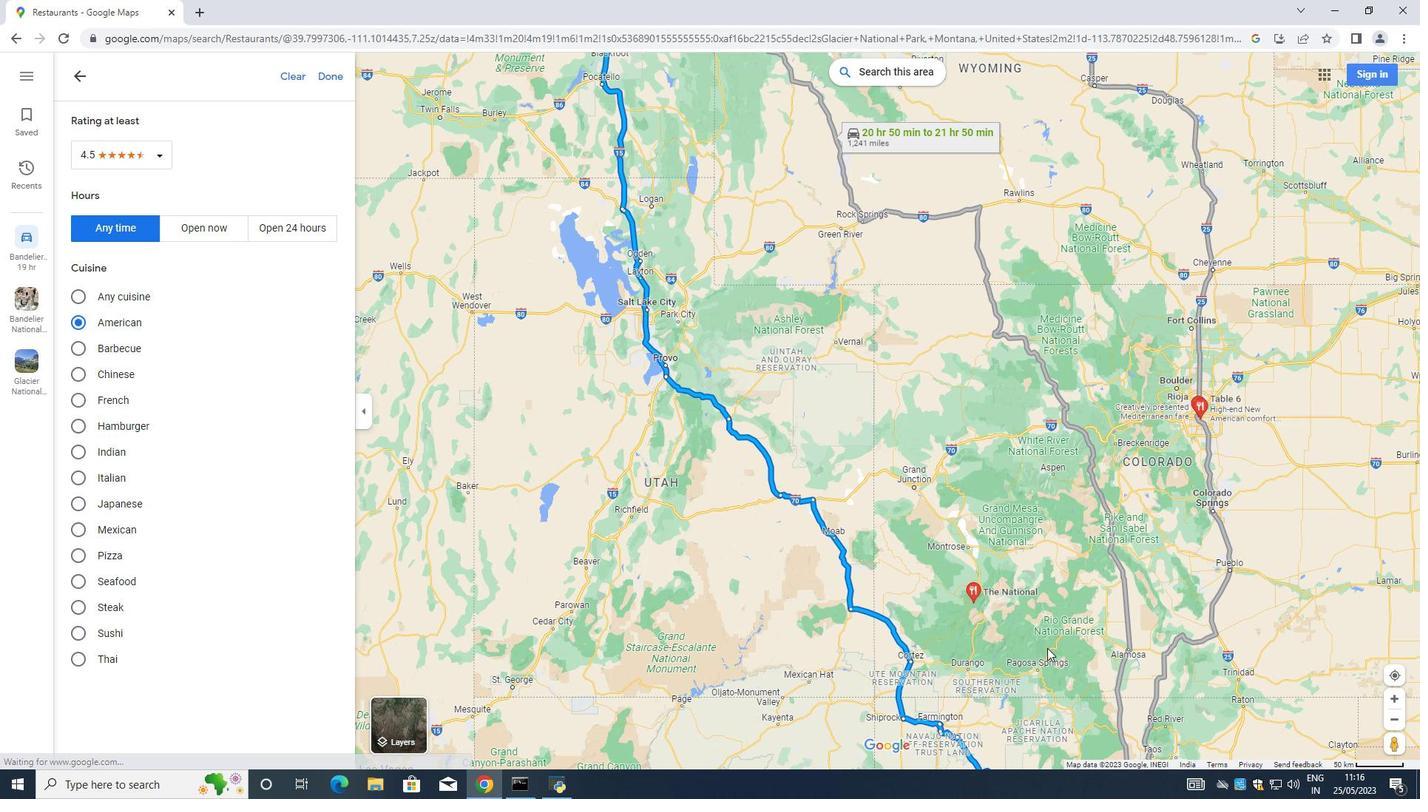 
Action: Mouse moved to (888, 472)
Screenshot: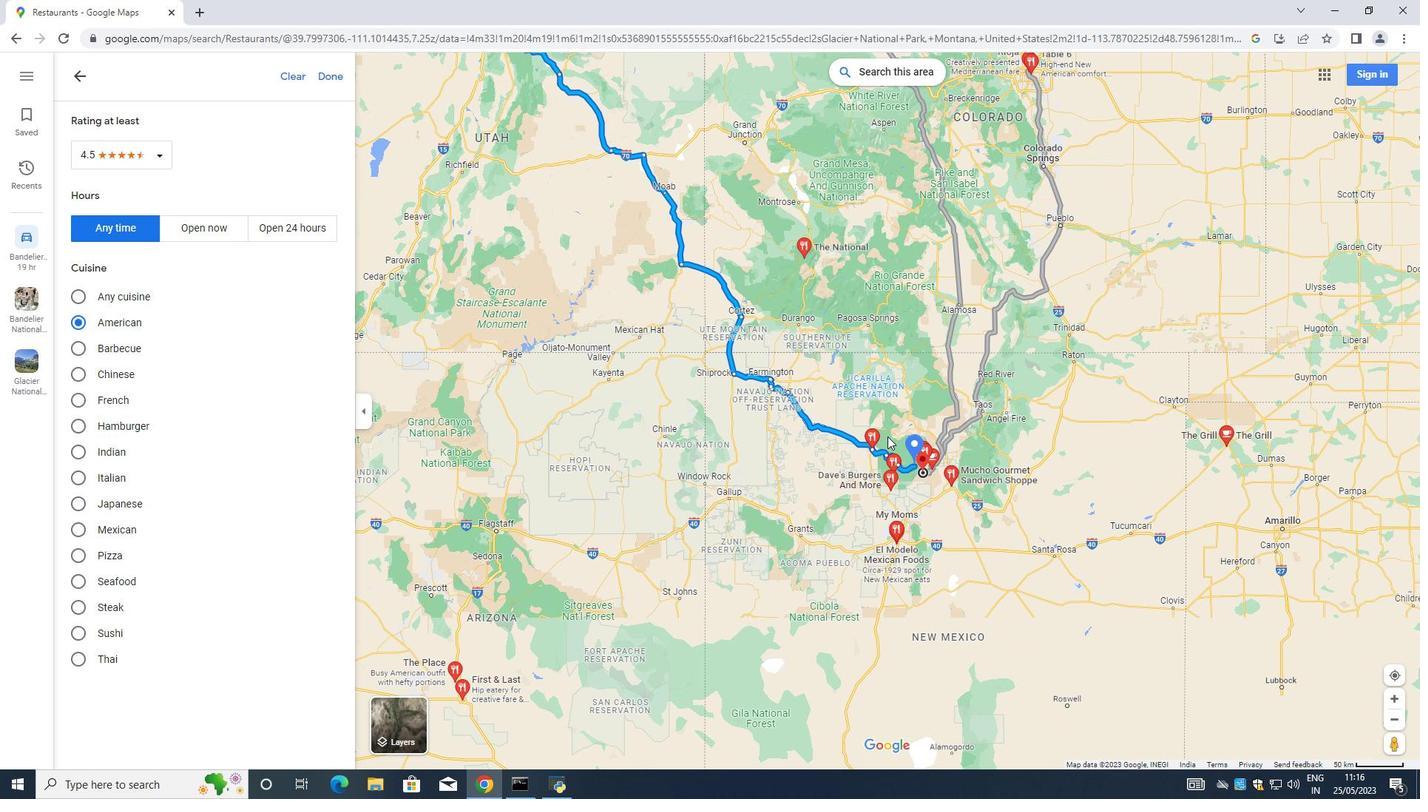 
Action: Mouse scrolled (888, 473) with delta (0, 0)
Screenshot: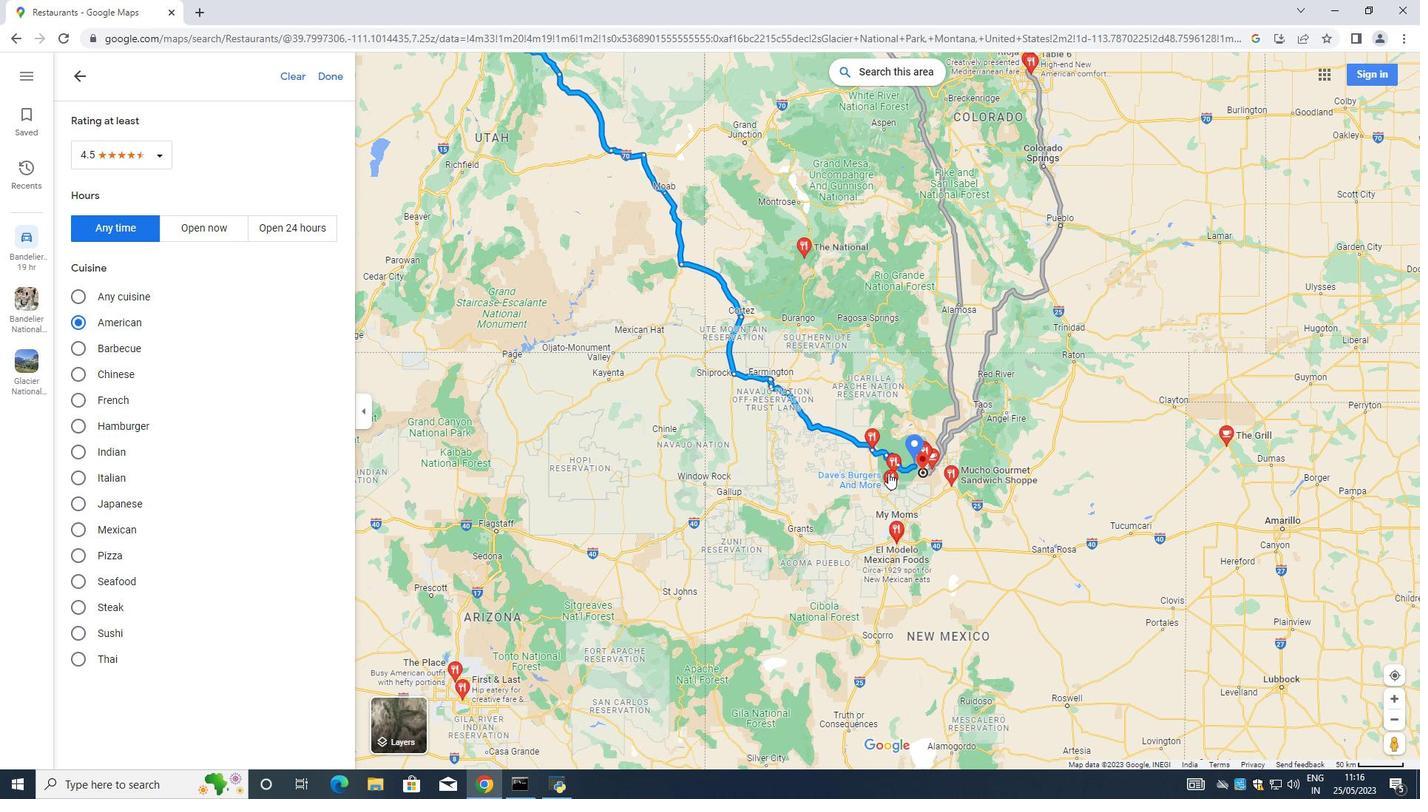 
Action: Mouse scrolled (888, 473) with delta (0, 0)
Screenshot: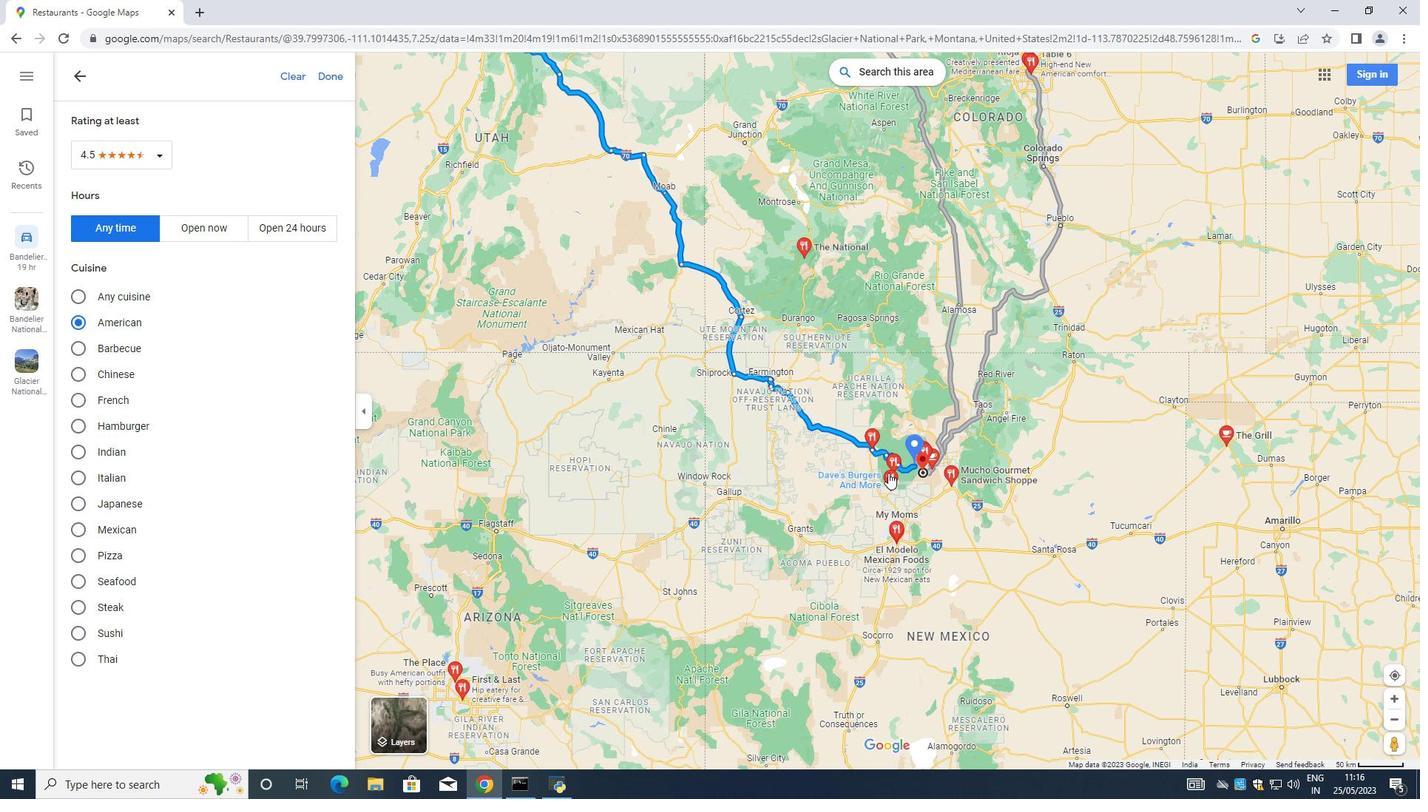 
Action: Mouse scrolled (888, 473) with delta (0, 0)
Screenshot: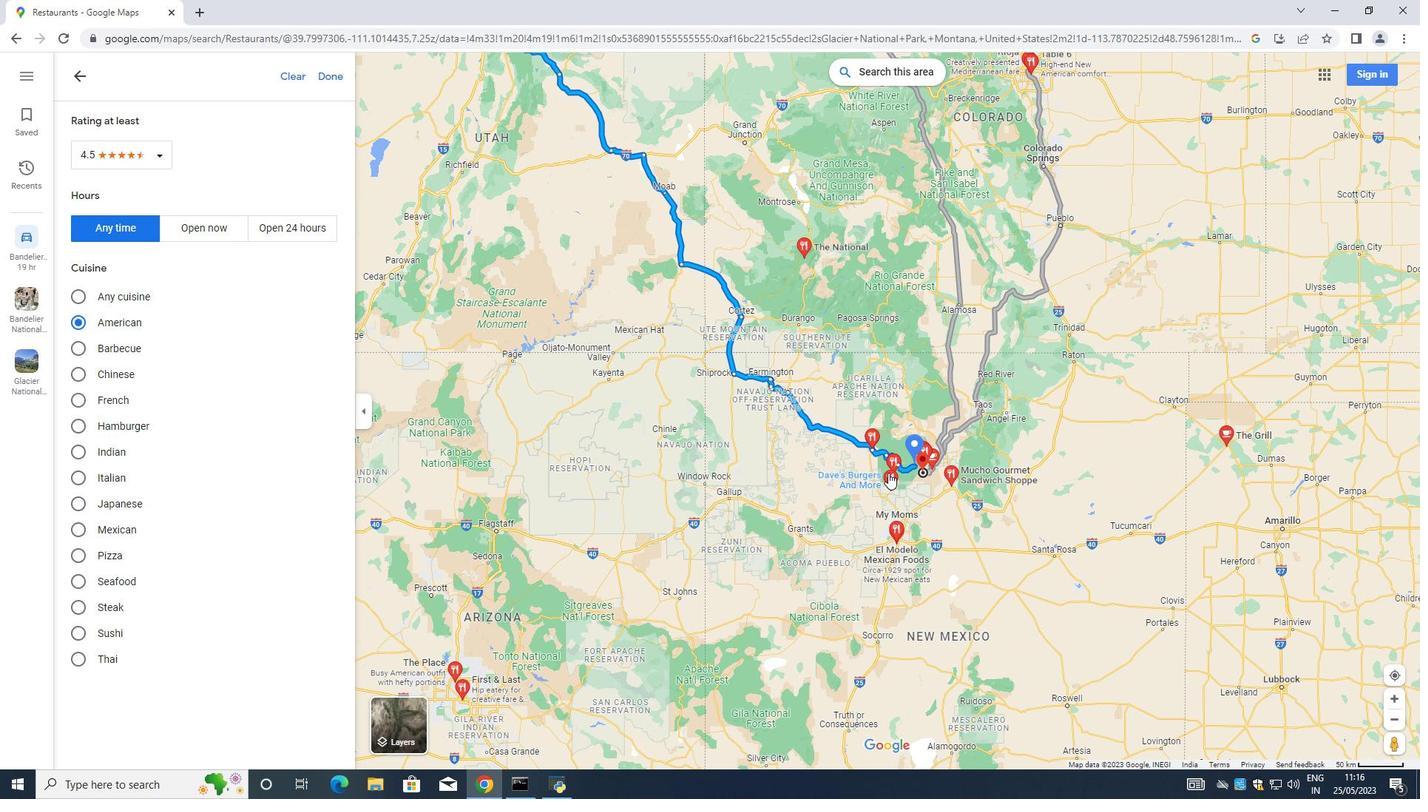 
Action: Mouse scrolled (888, 473) with delta (0, 0)
Screenshot: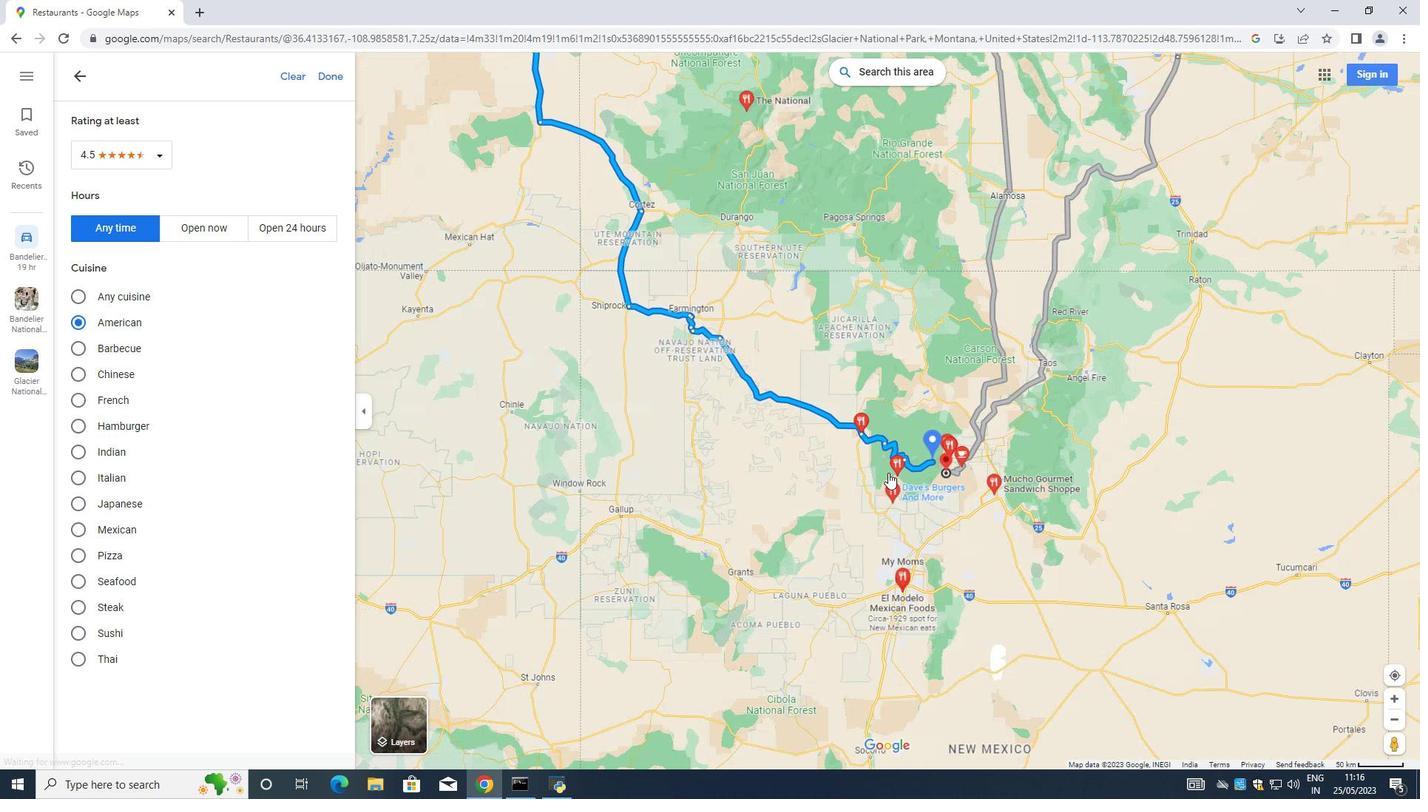
Action: Mouse scrolled (888, 473) with delta (0, 0)
Screenshot: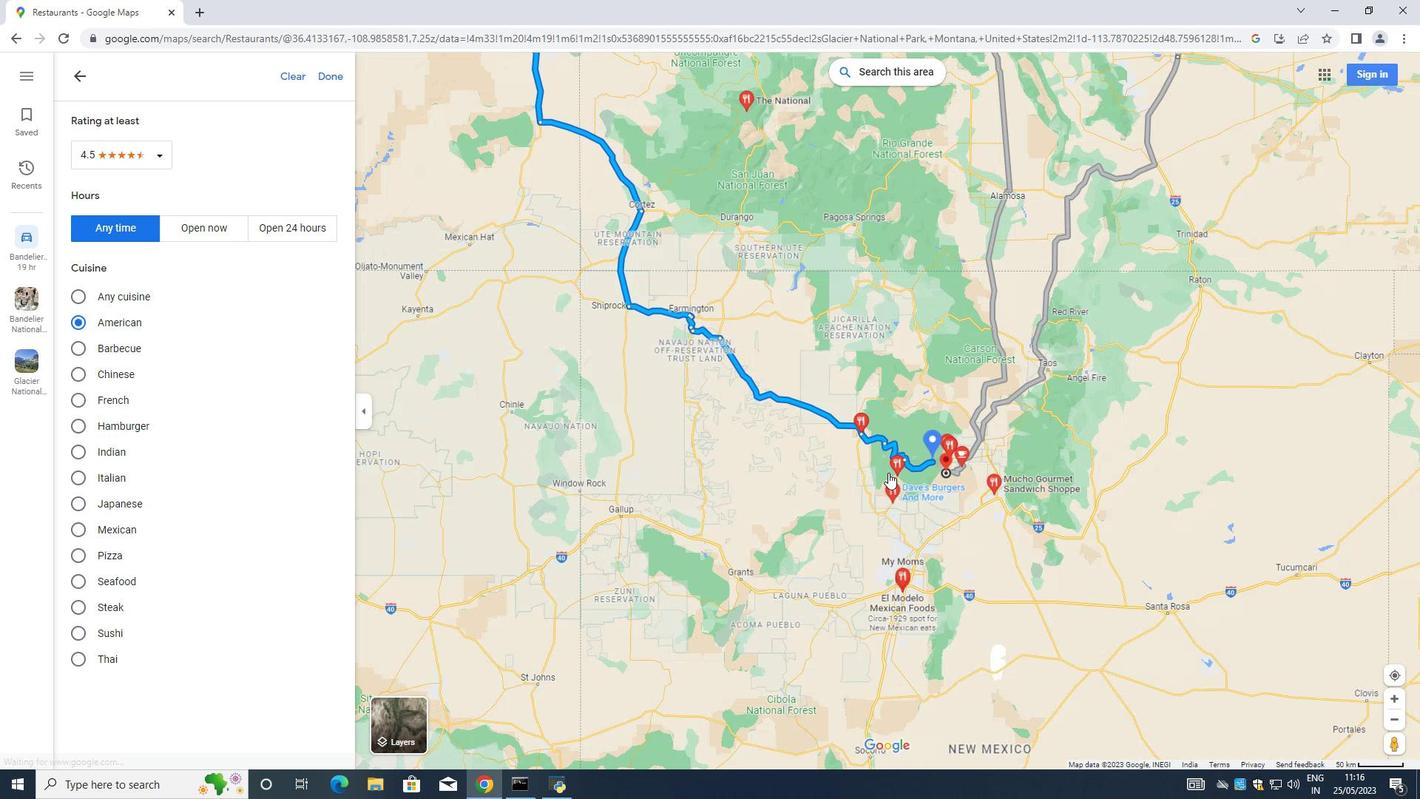 
Action: Mouse scrolled (888, 473) with delta (0, 0)
Screenshot: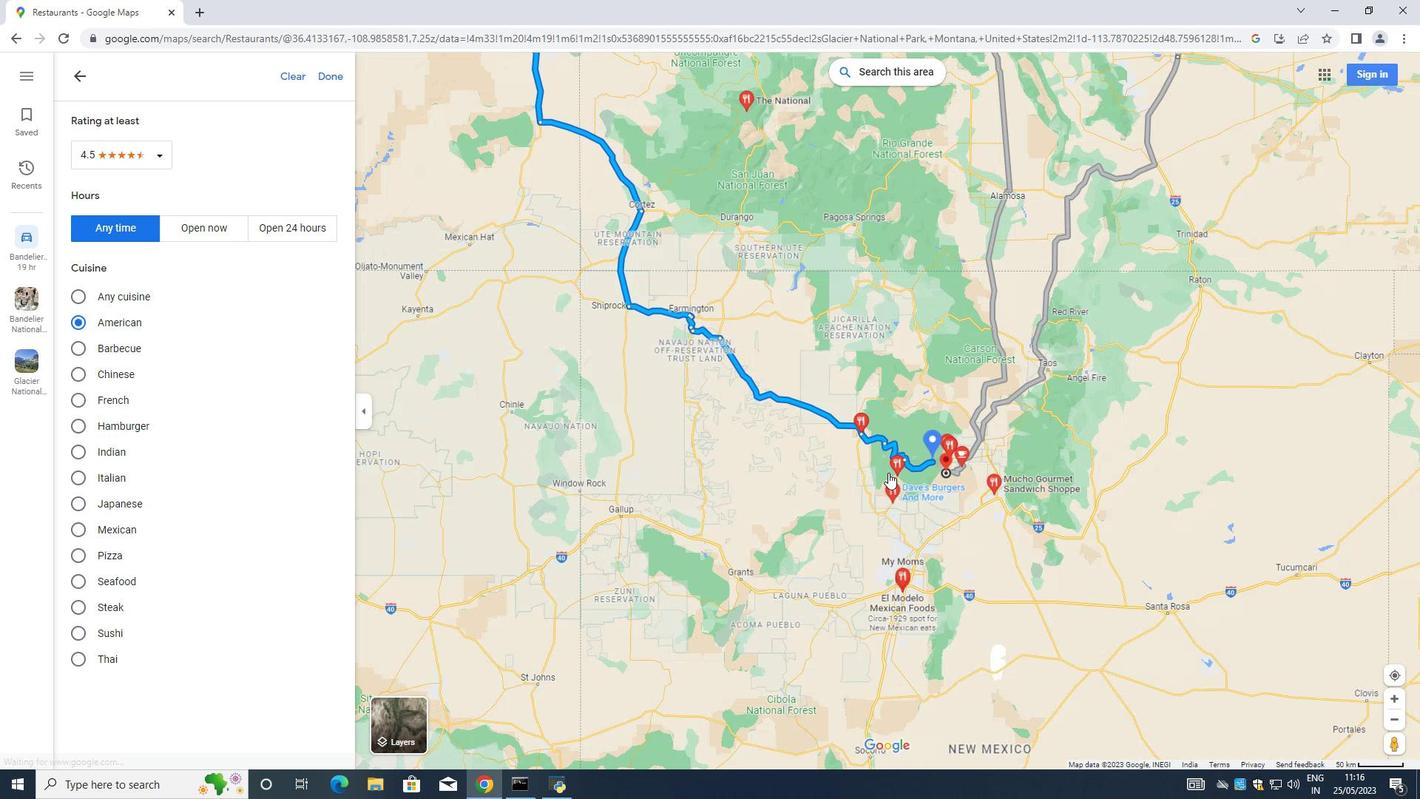 
Action: Mouse scrolled (888, 473) with delta (0, 0)
Screenshot: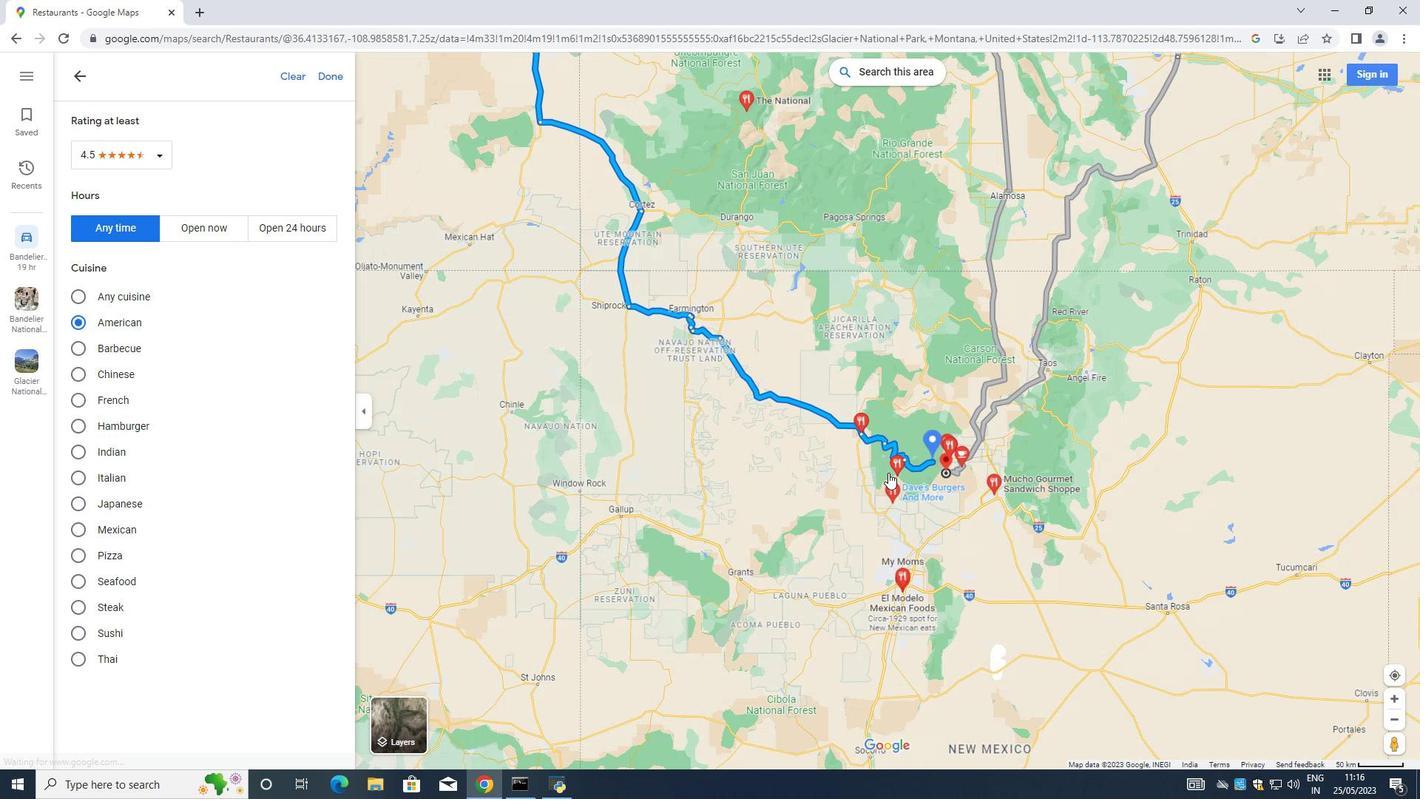 
Action: Mouse scrolled (888, 473) with delta (0, 0)
Screenshot: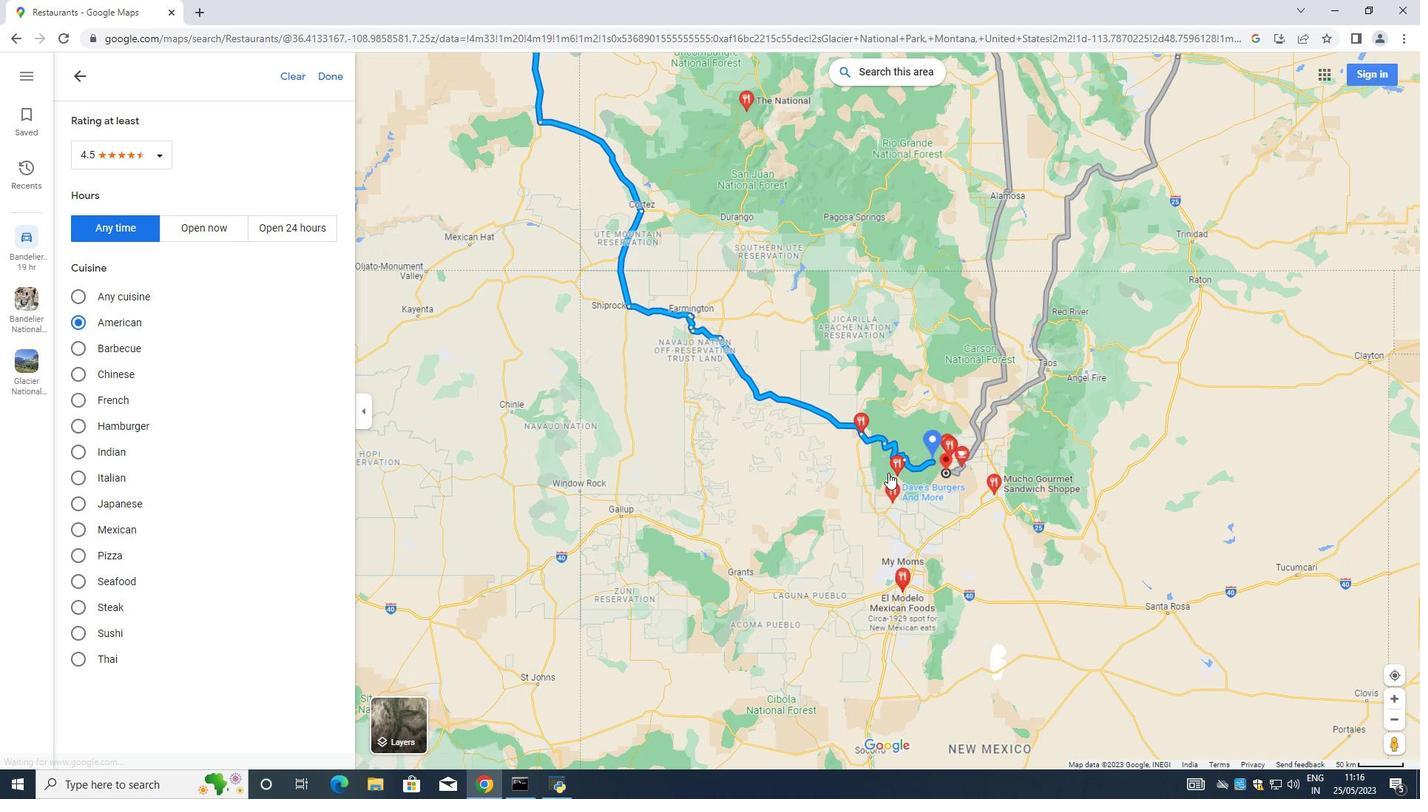 
Action: Mouse scrolled (888, 473) with delta (0, 0)
Screenshot: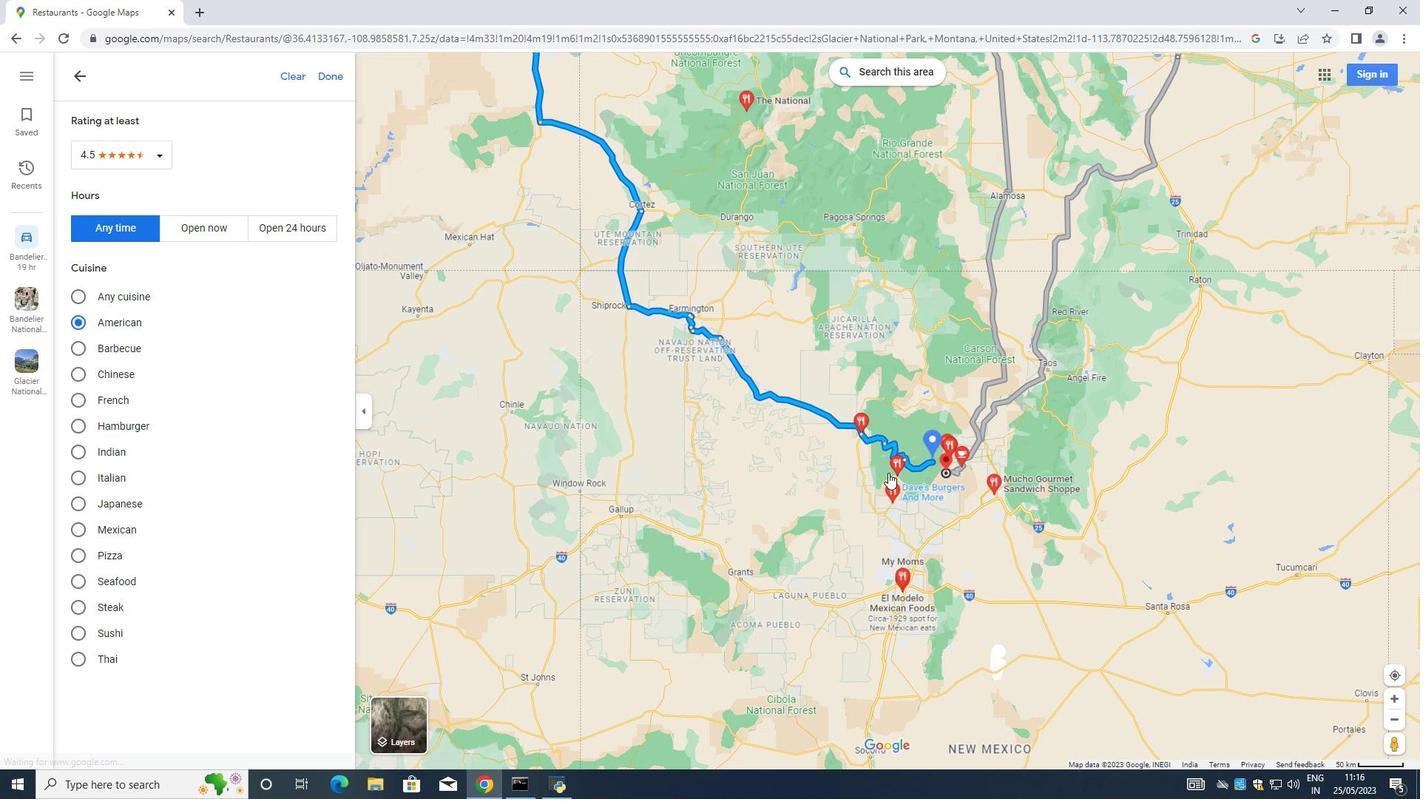 
Action: Mouse moved to (888, 473)
Screenshot: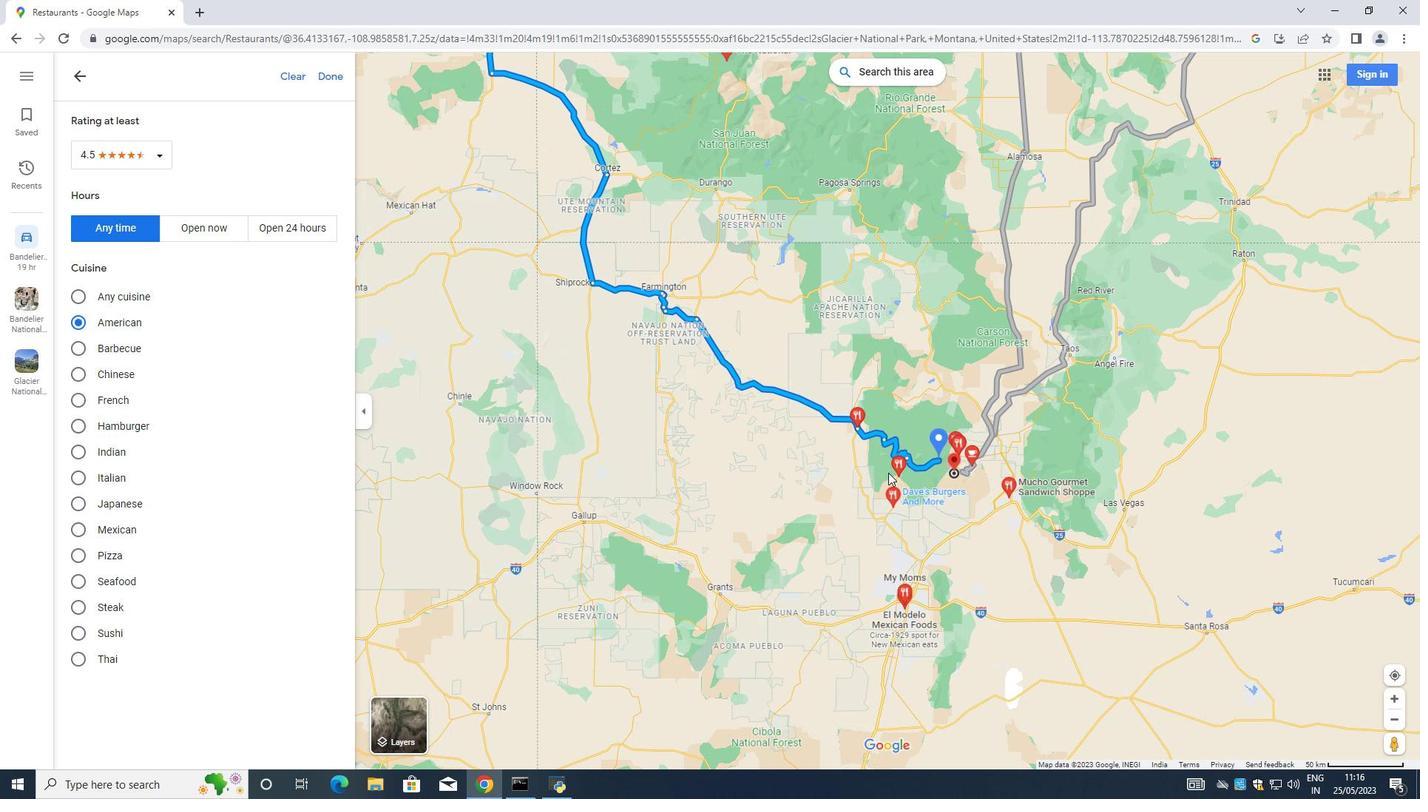 
Action: Mouse scrolled (888, 474) with delta (0, 0)
Screenshot: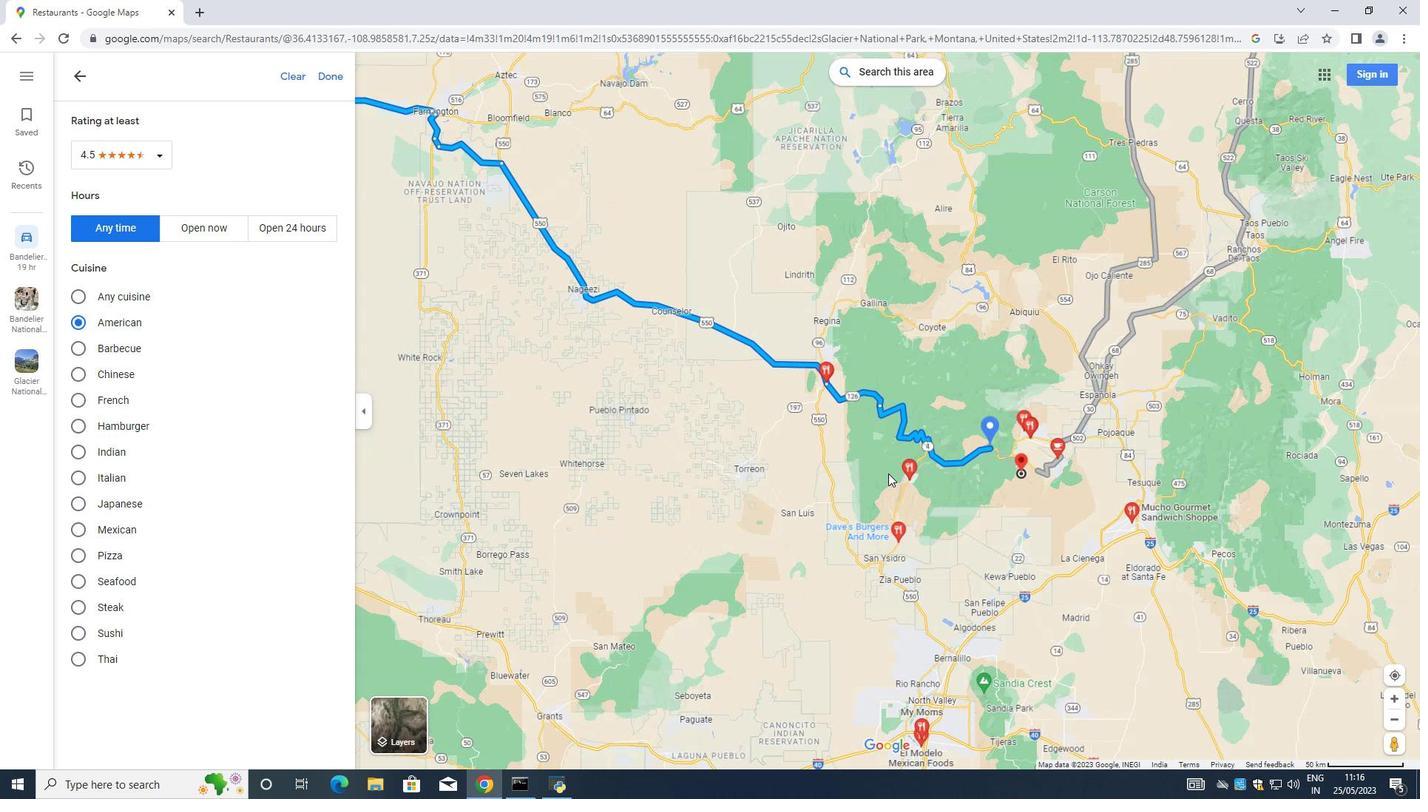 
Action: Mouse scrolled (888, 474) with delta (0, 0)
Screenshot: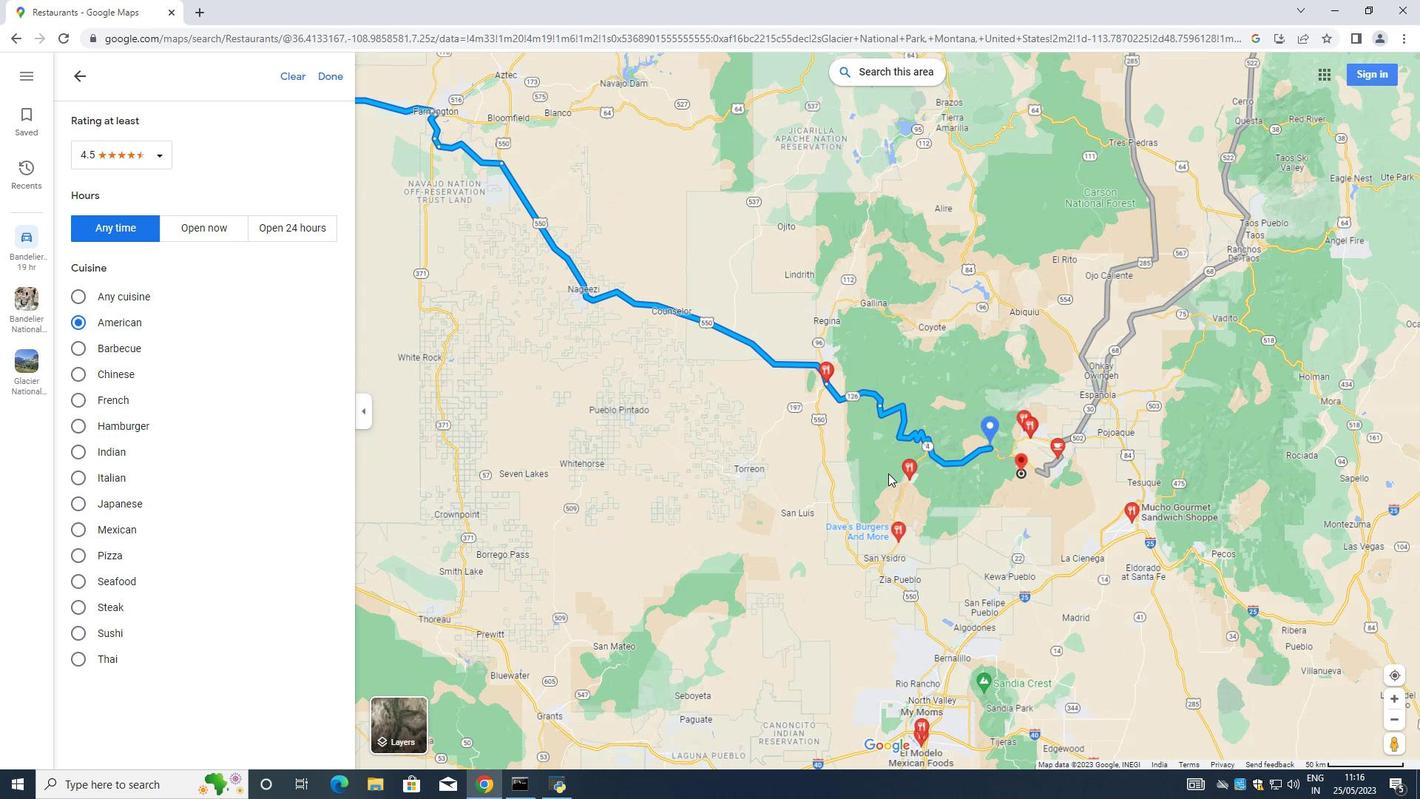 
Action: Mouse moved to (888, 473)
Screenshot: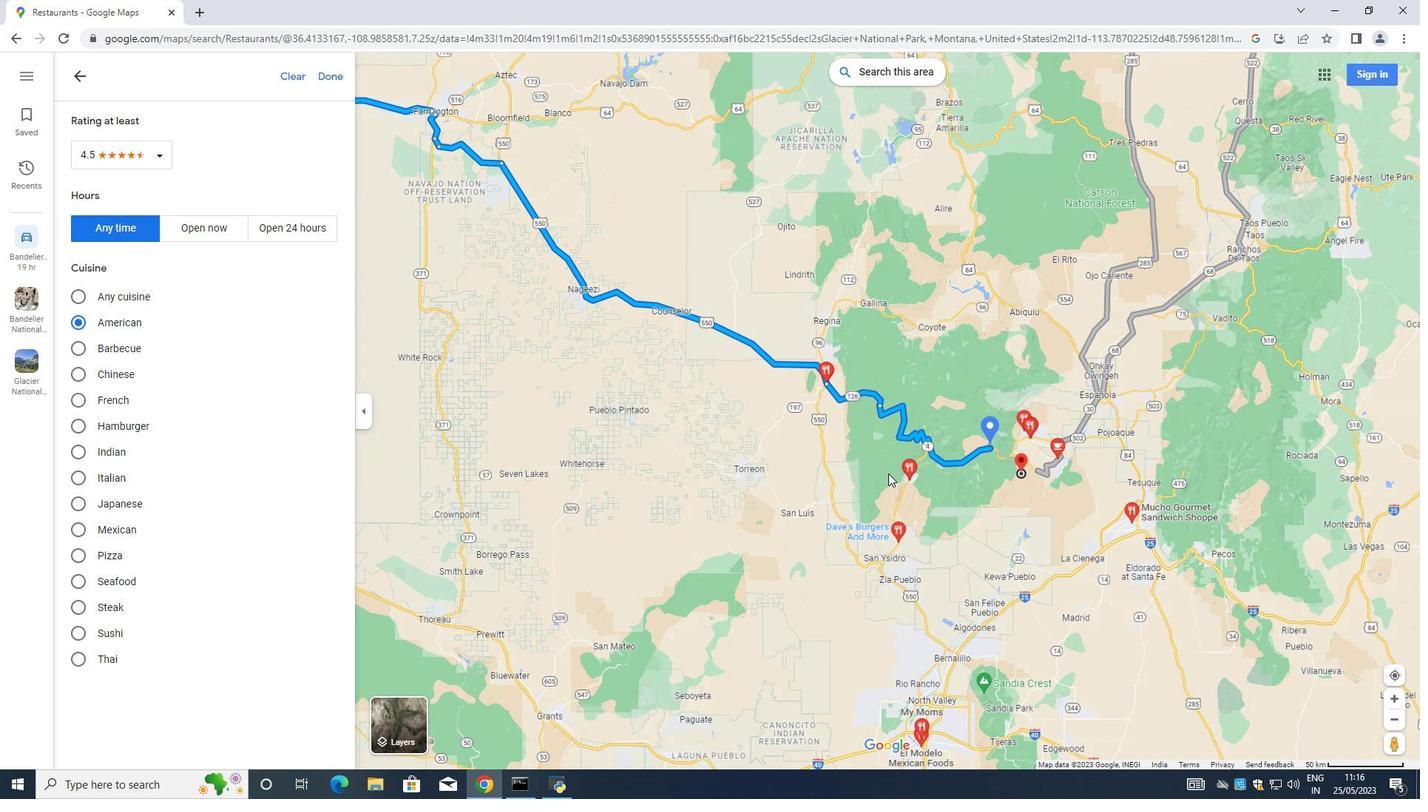 
Action: Mouse scrolled (888, 474) with delta (0, 0)
Screenshot: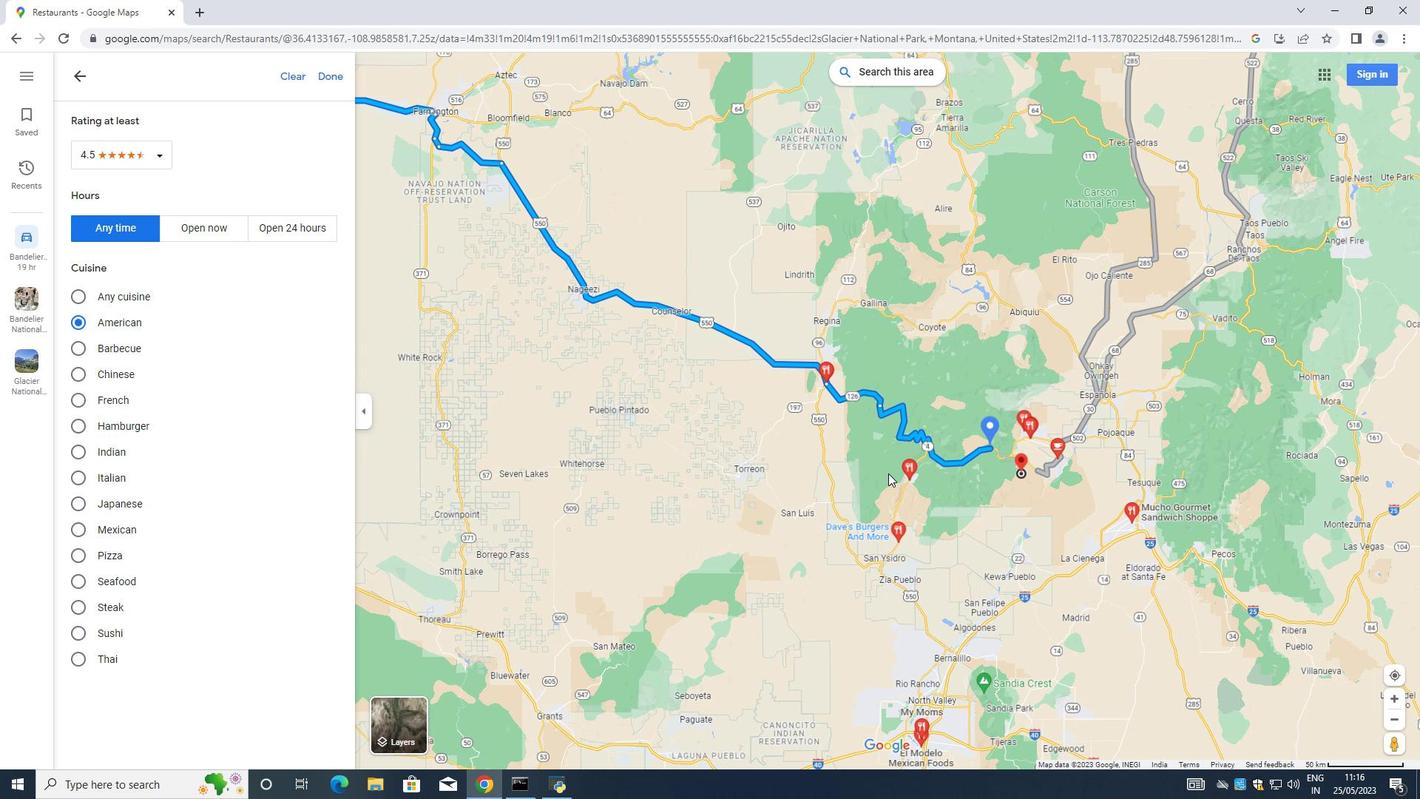 
Action: Mouse moved to (886, 473)
Screenshot: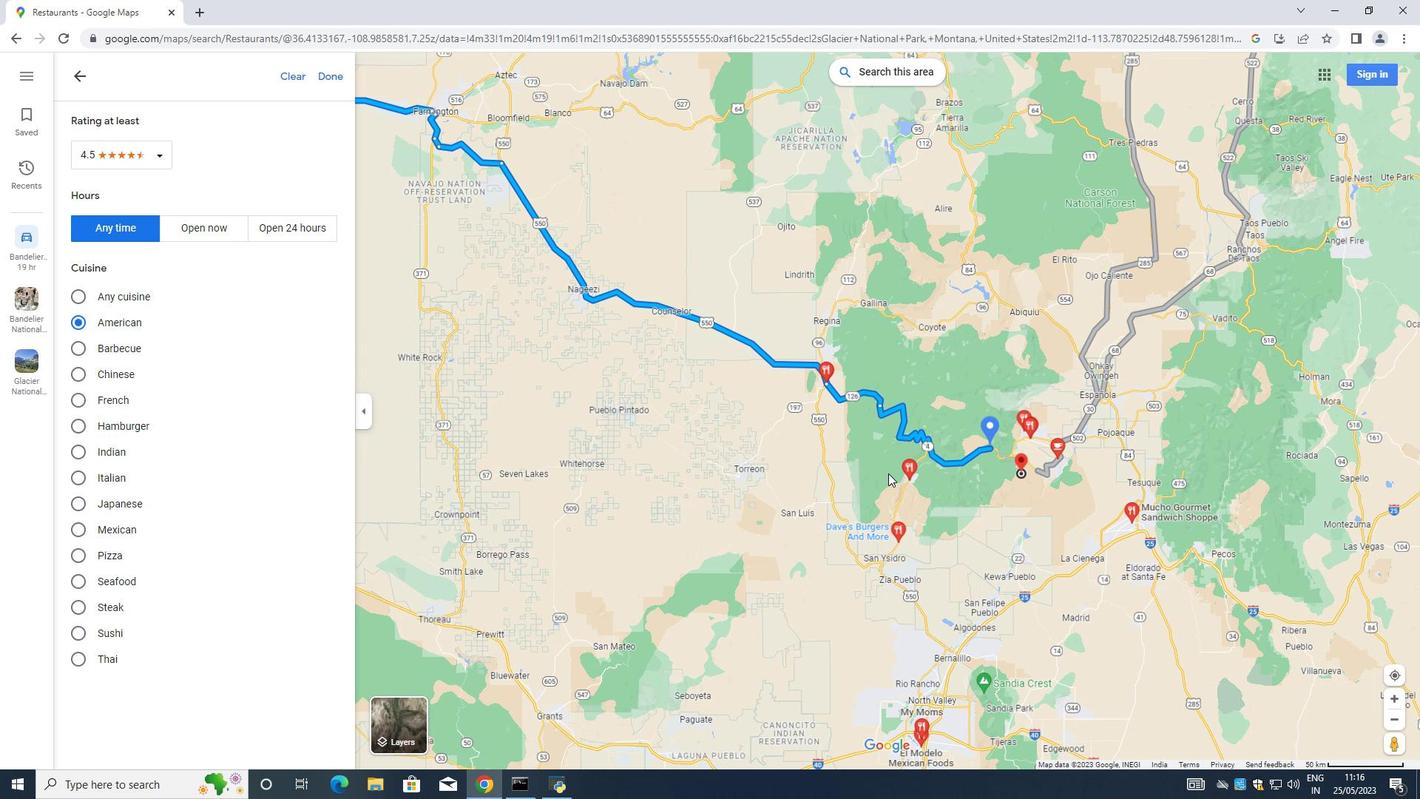 
Action: Mouse scrolled (887, 474) with delta (0, 0)
Screenshot: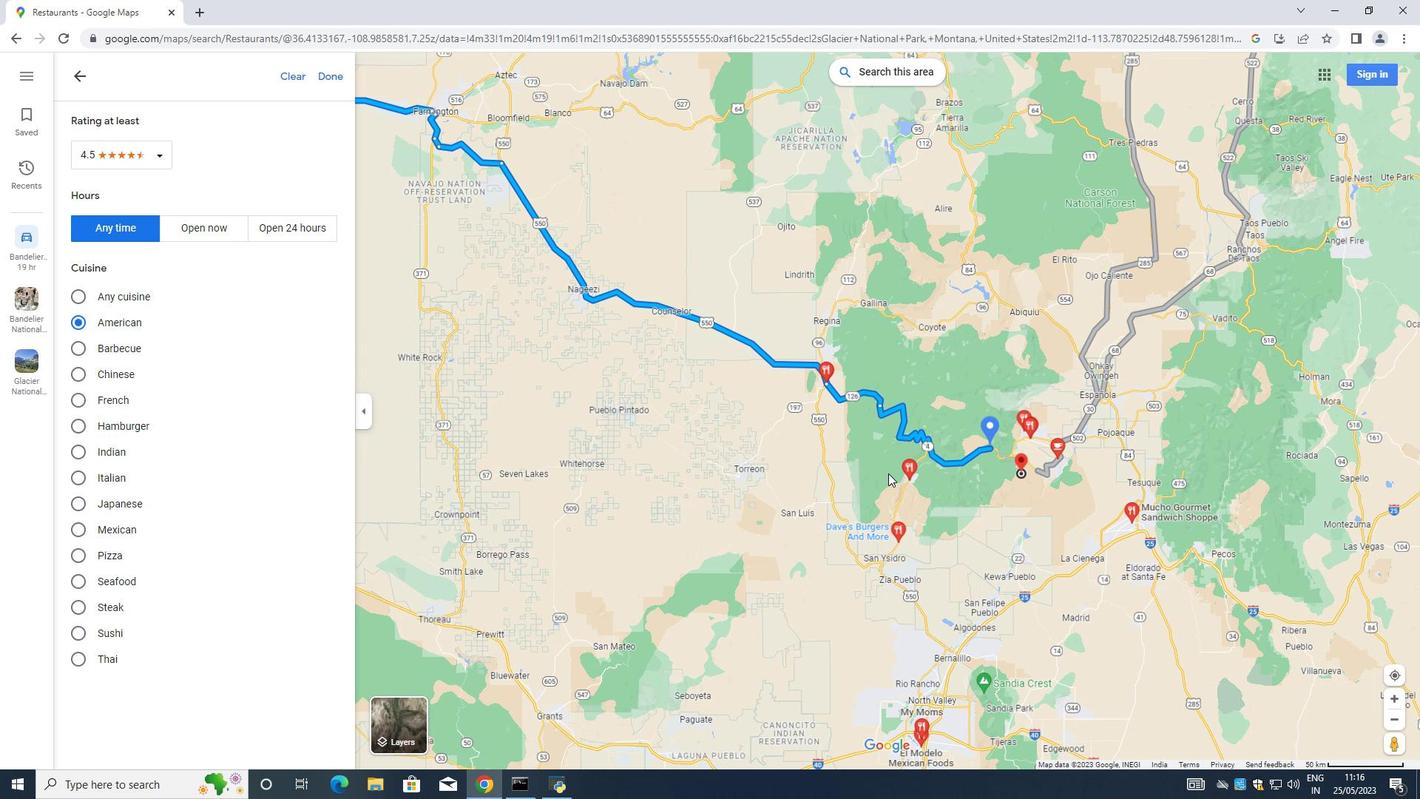 
Action: Mouse moved to (885, 473)
Screenshot: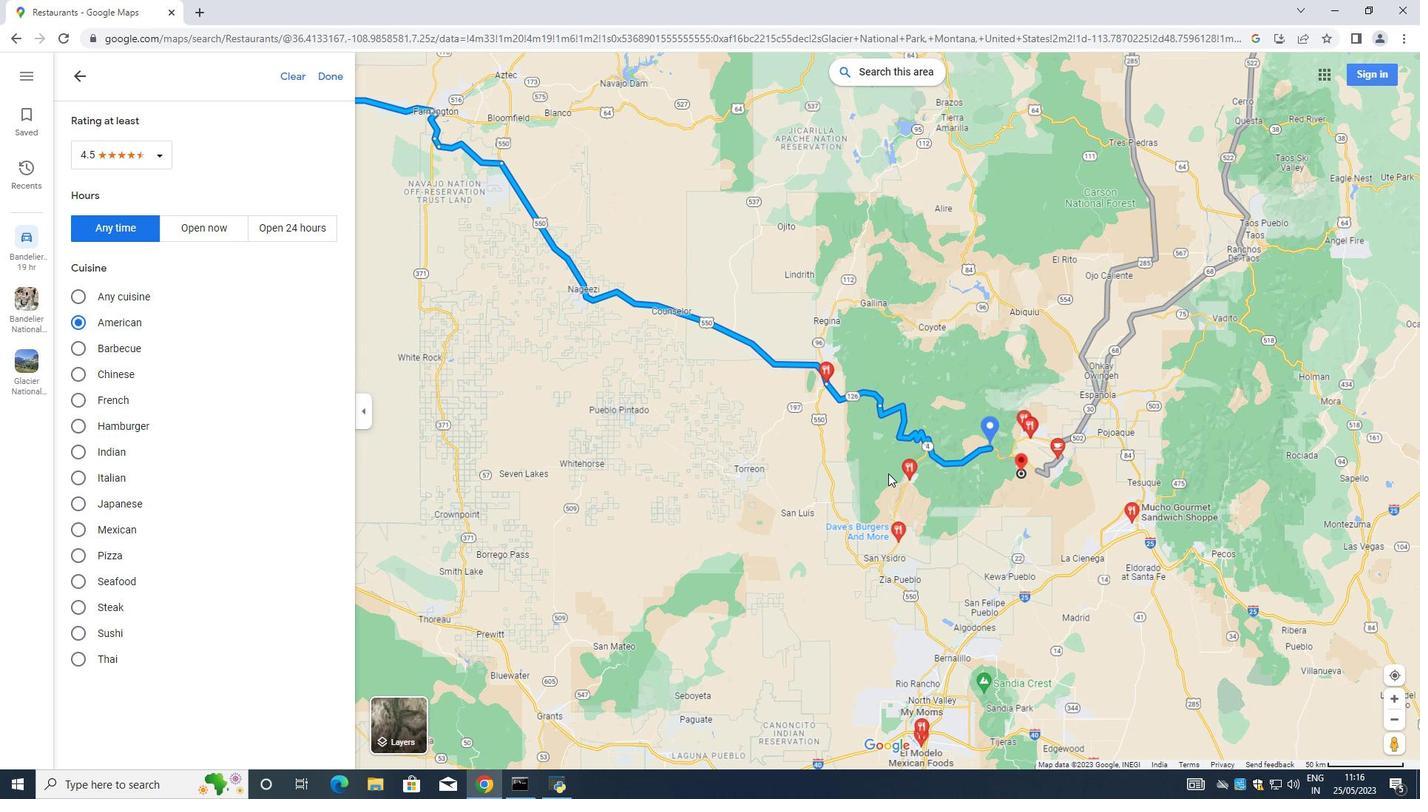 
Action: Mouse scrolled (885, 474) with delta (0, 0)
Screenshot: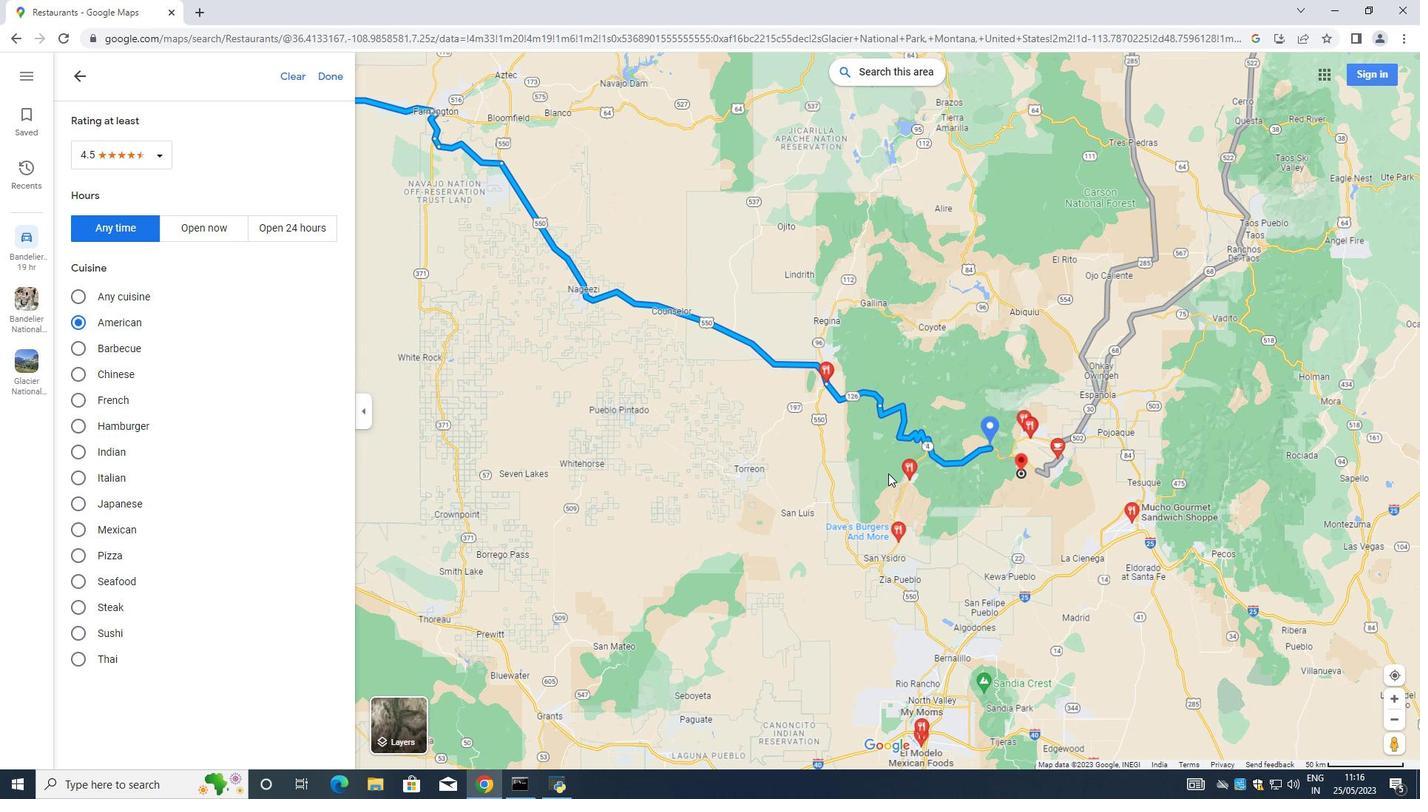 
Action: Mouse moved to (882, 473)
Screenshot: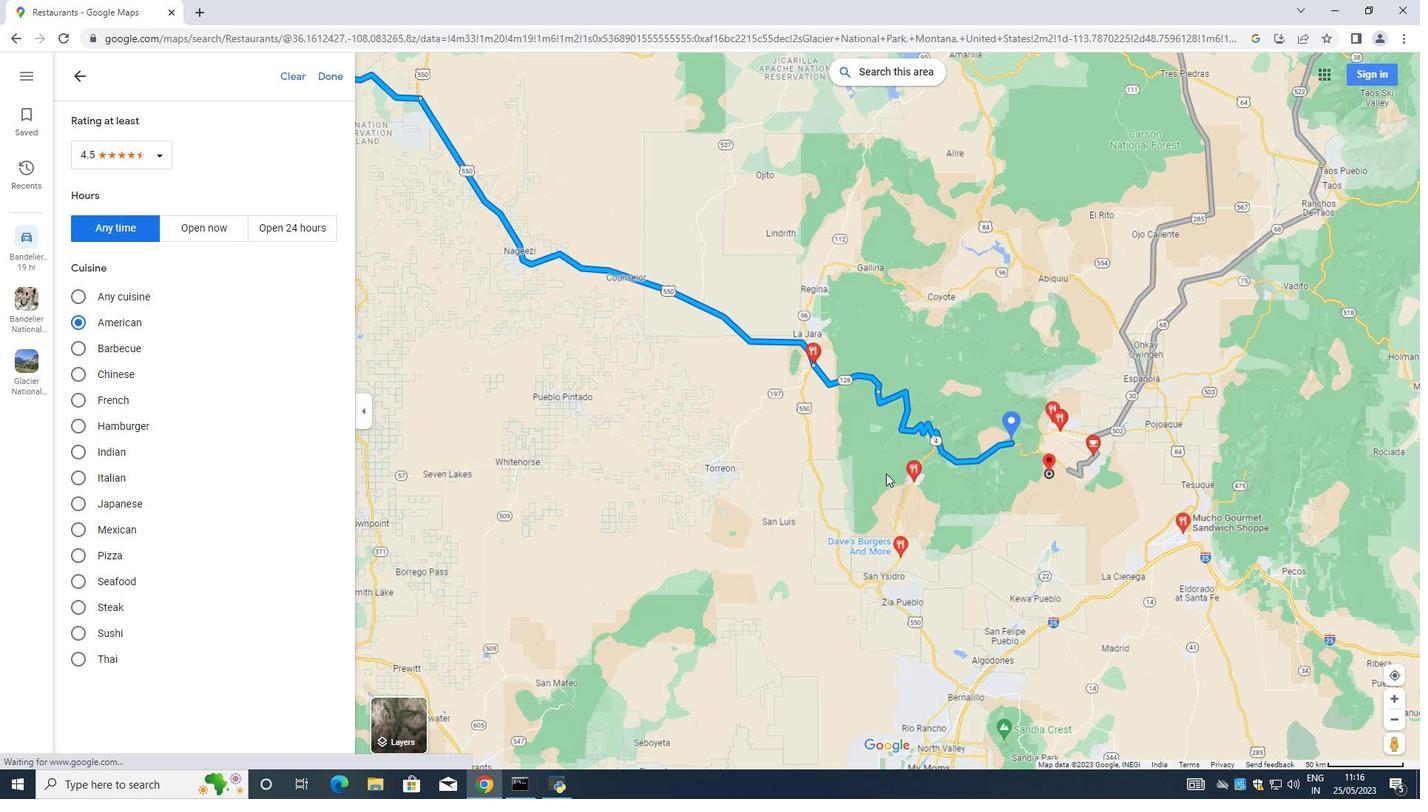 
Action: Mouse scrolled (882, 474) with delta (0, 0)
Screenshot: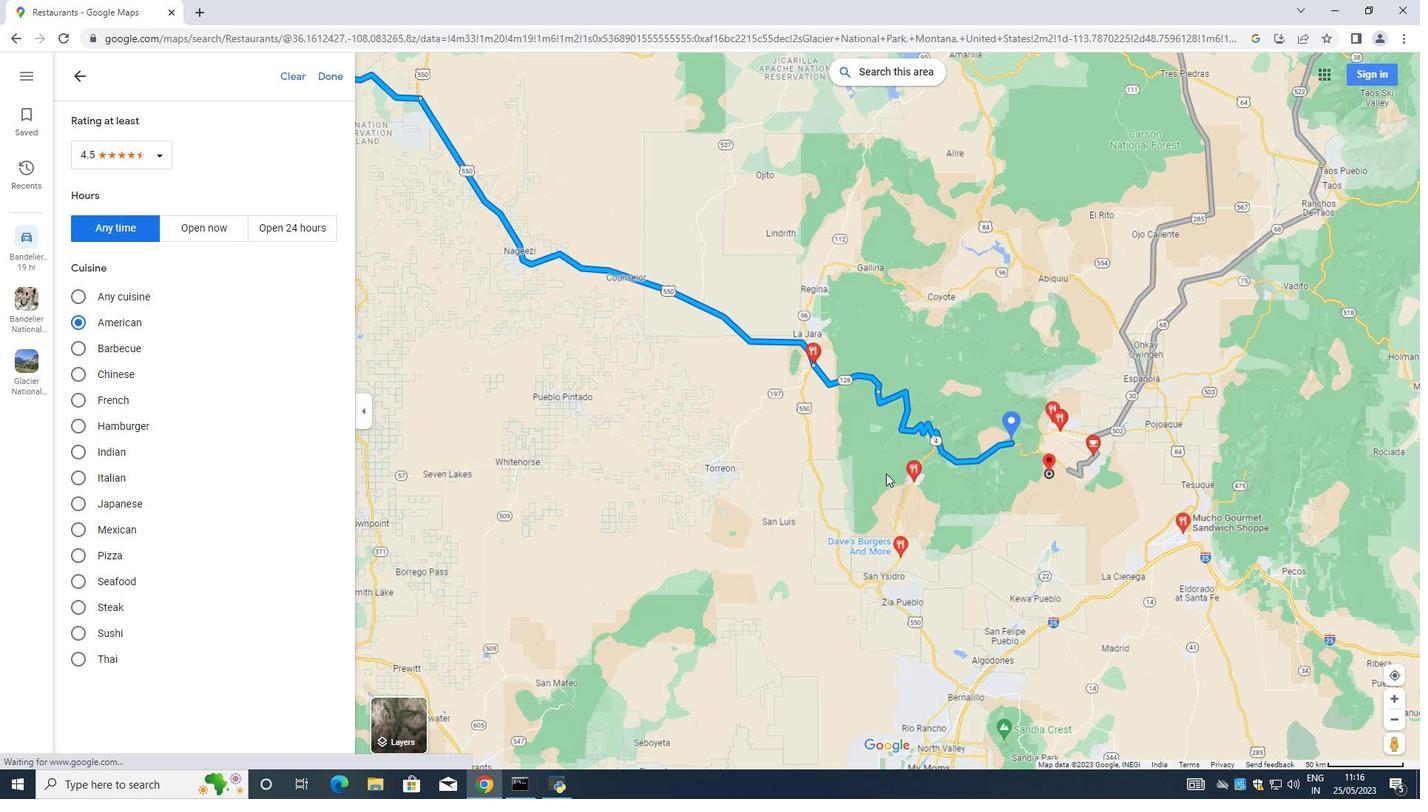 
Action: Mouse moved to (1400, 745)
Screenshot: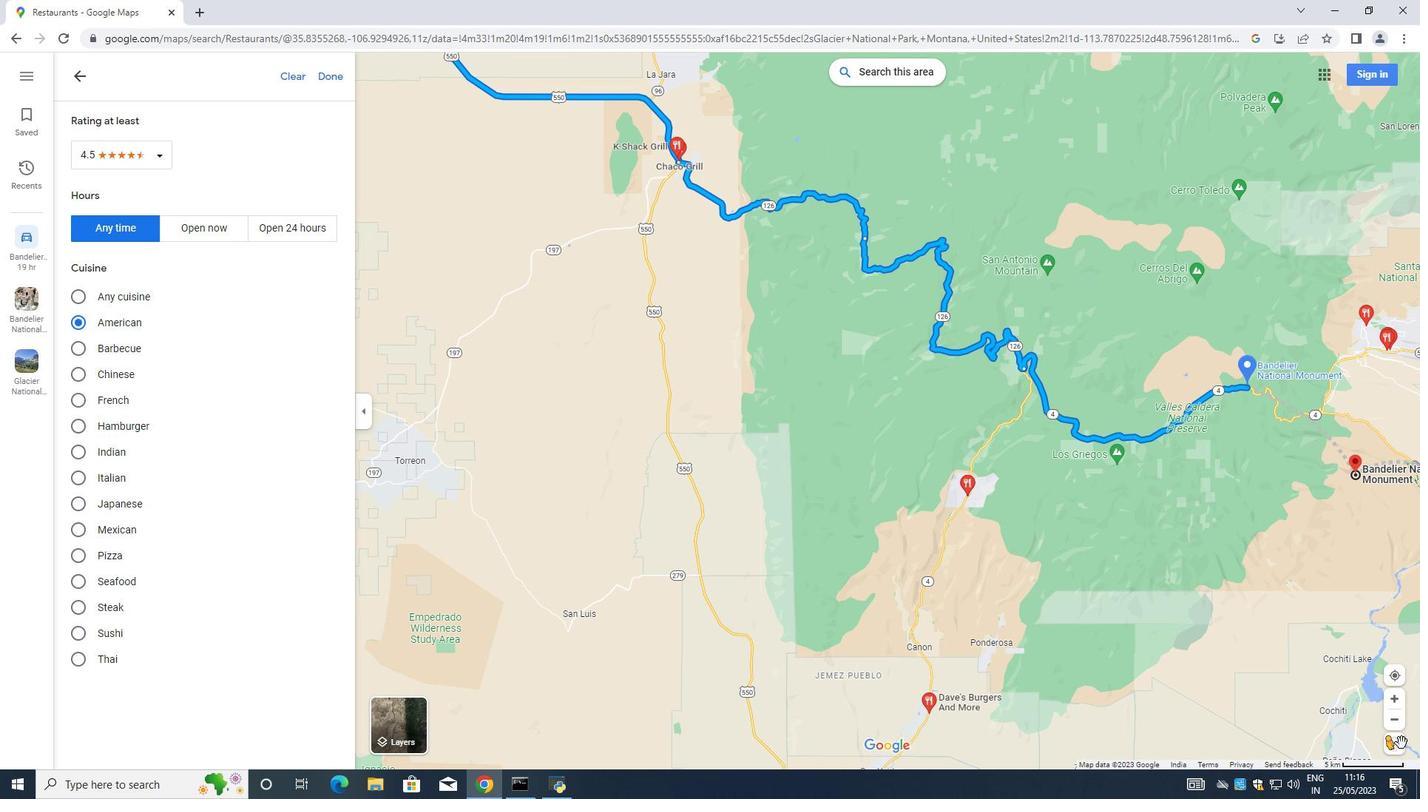 
Action: Mouse pressed left at (1400, 745)
Screenshot: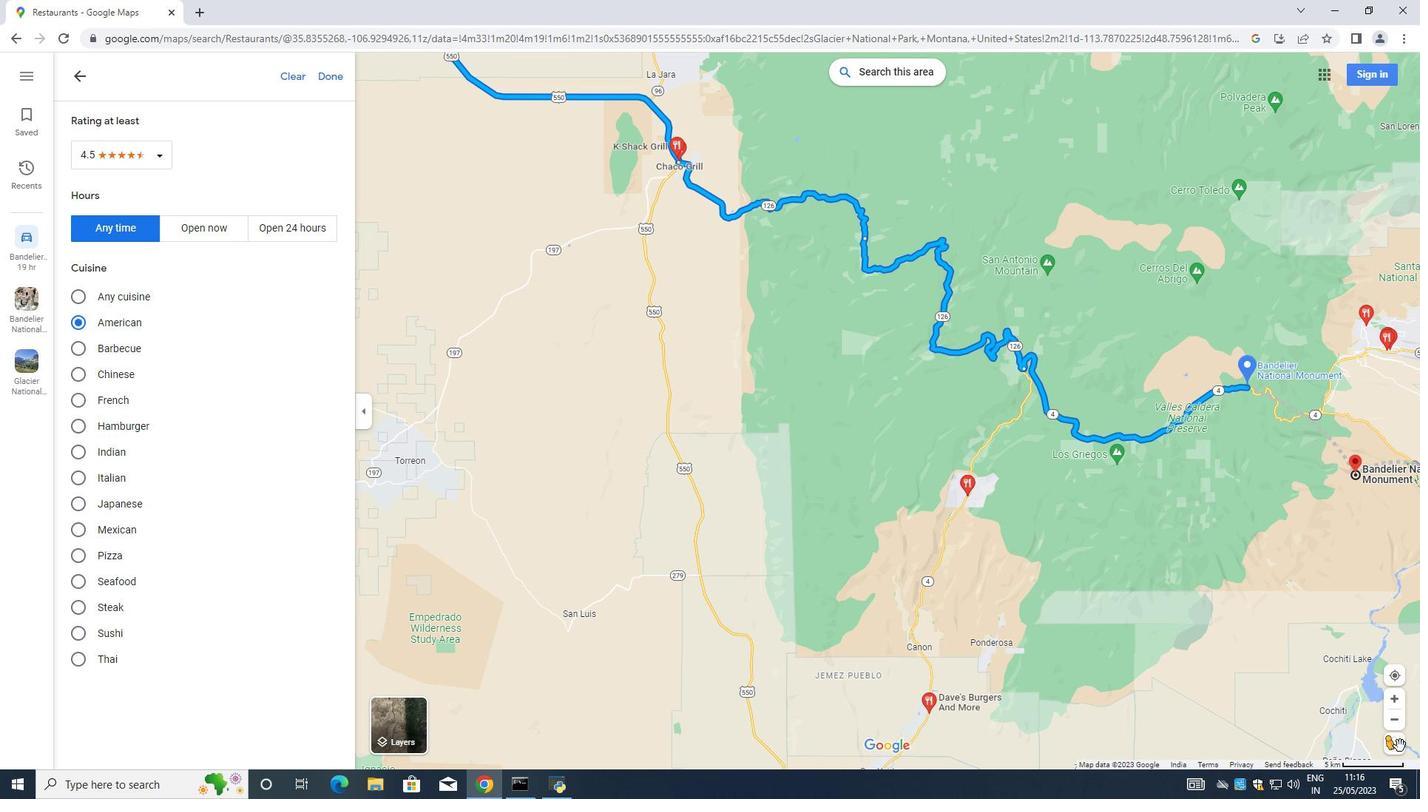 
Action: Mouse moved to (669, 210)
Screenshot: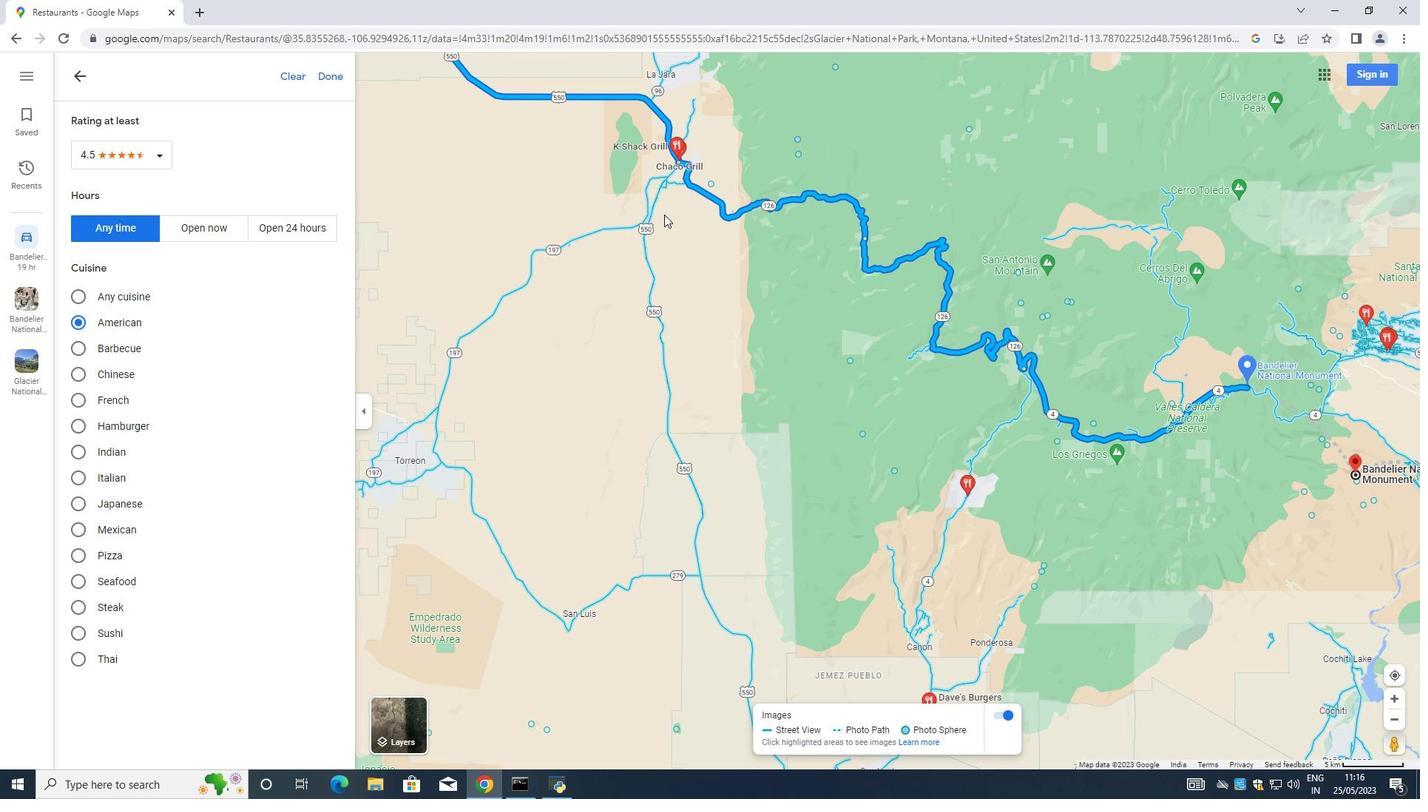 
Action: Mouse scrolled (669, 211) with delta (0, 0)
Screenshot: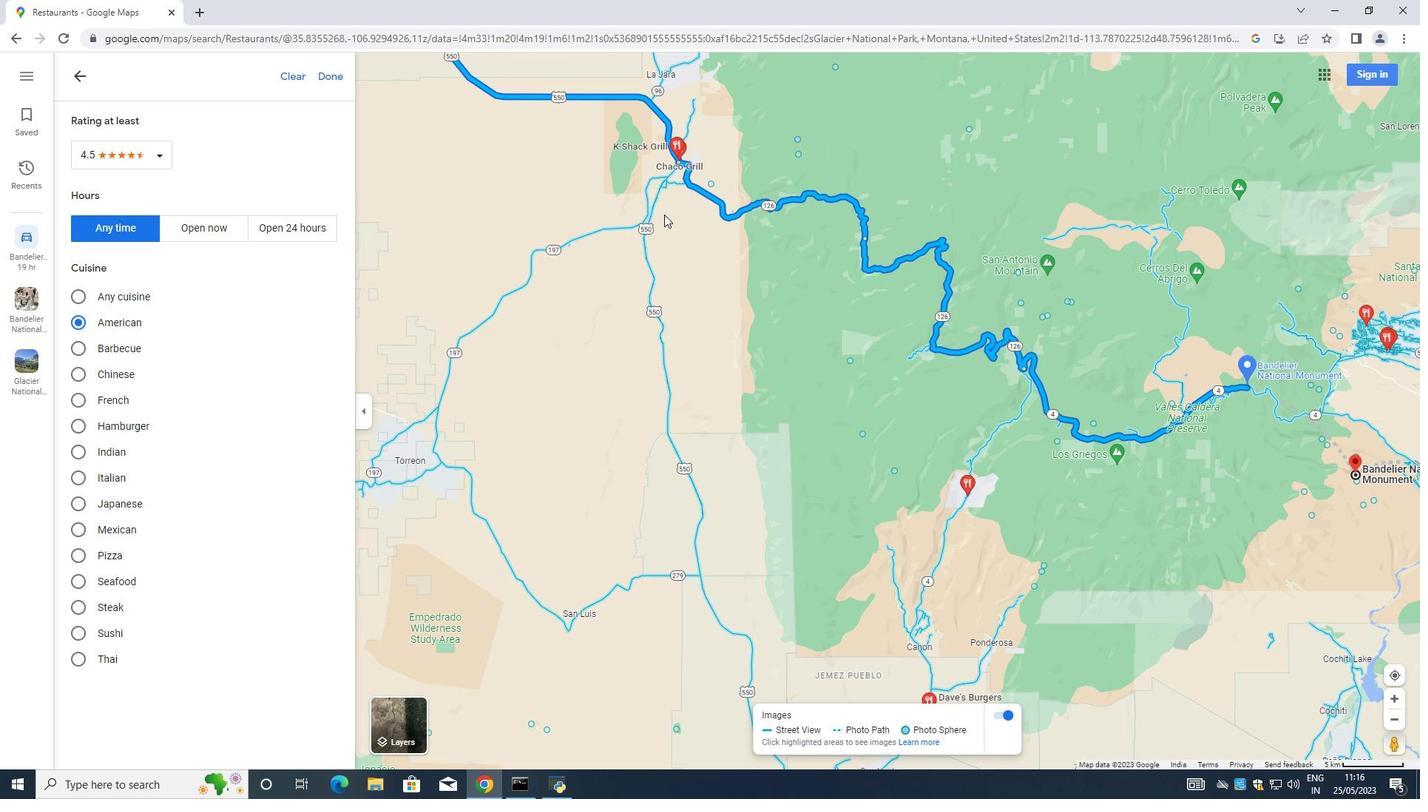 
Action: Mouse scrolled (669, 211) with delta (0, 0)
Screenshot: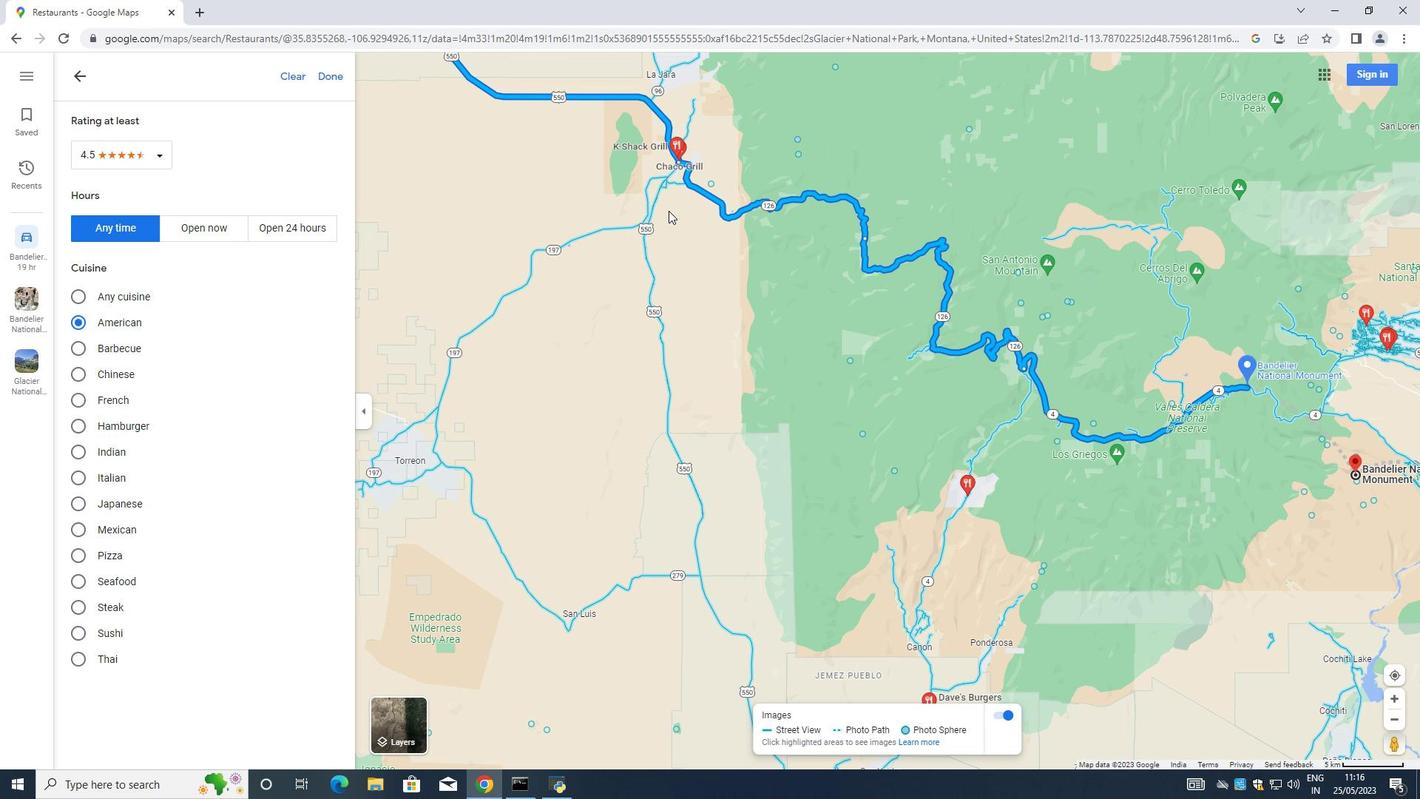 
Action: Mouse moved to (671, 210)
Screenshot: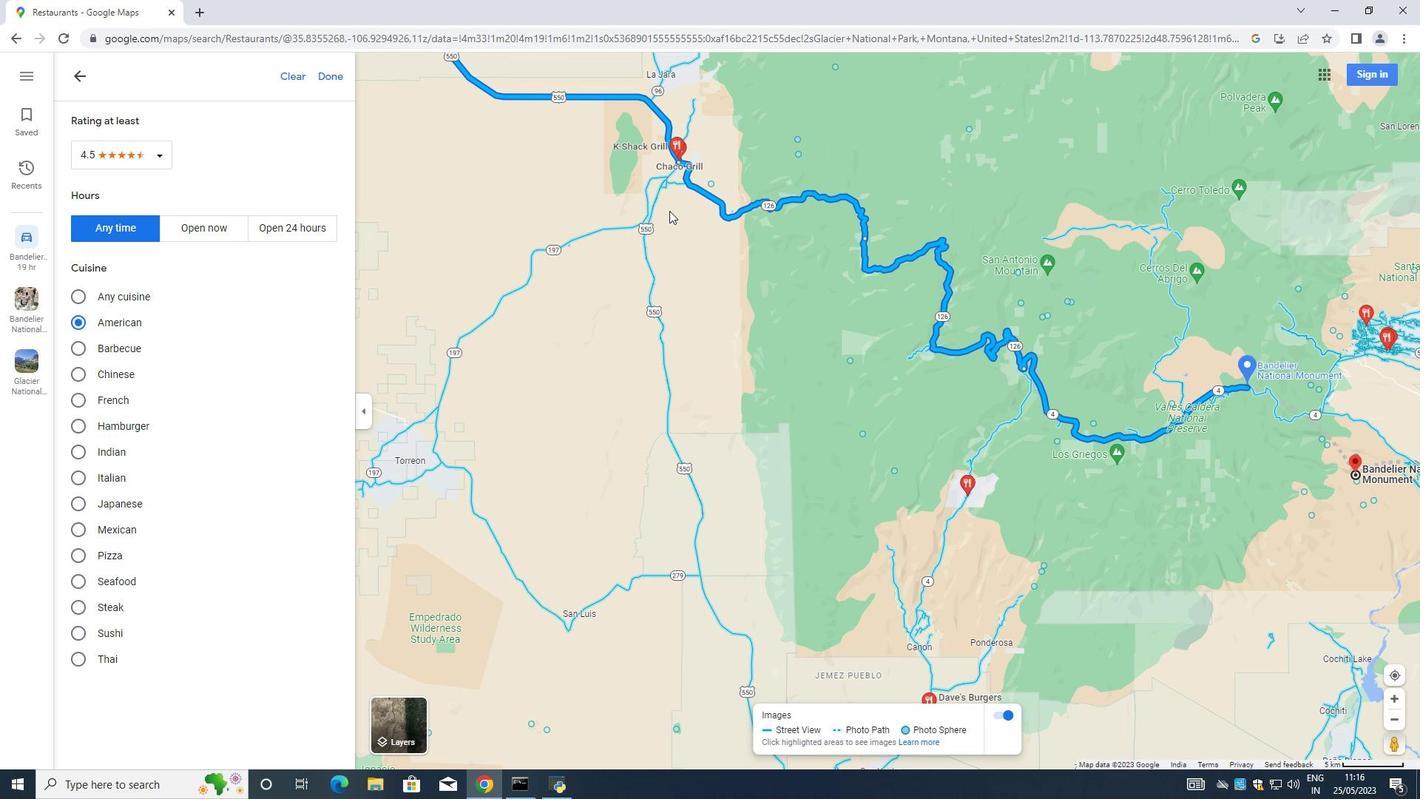 
Action: Mouse scrolled (671, 211) with delta (0, 0)
Screenshot: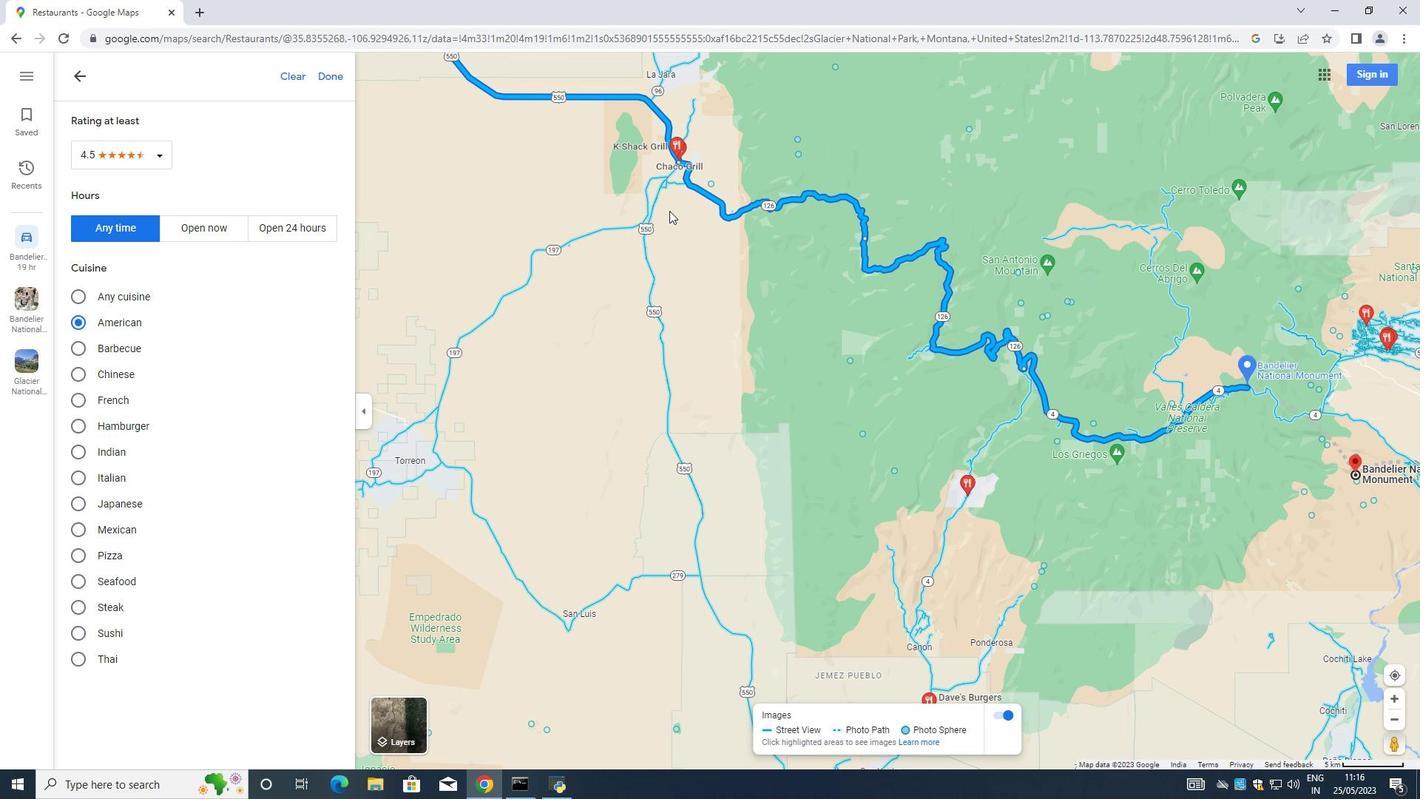 
Action: Mouse moved to (708, 128)
Screenshot: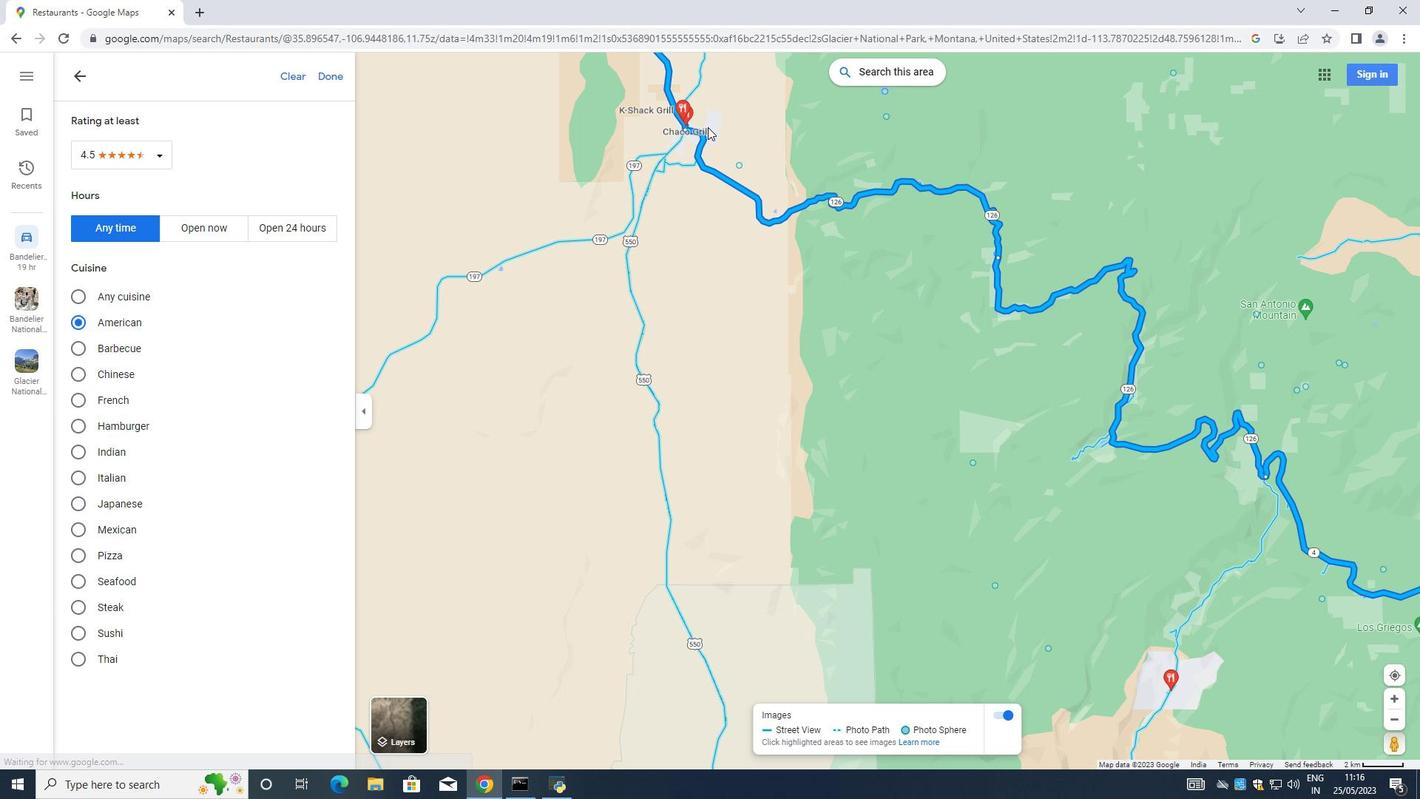 
Action: Mouse scrolled (708, 128) with delta (0, 0)
Screenshot: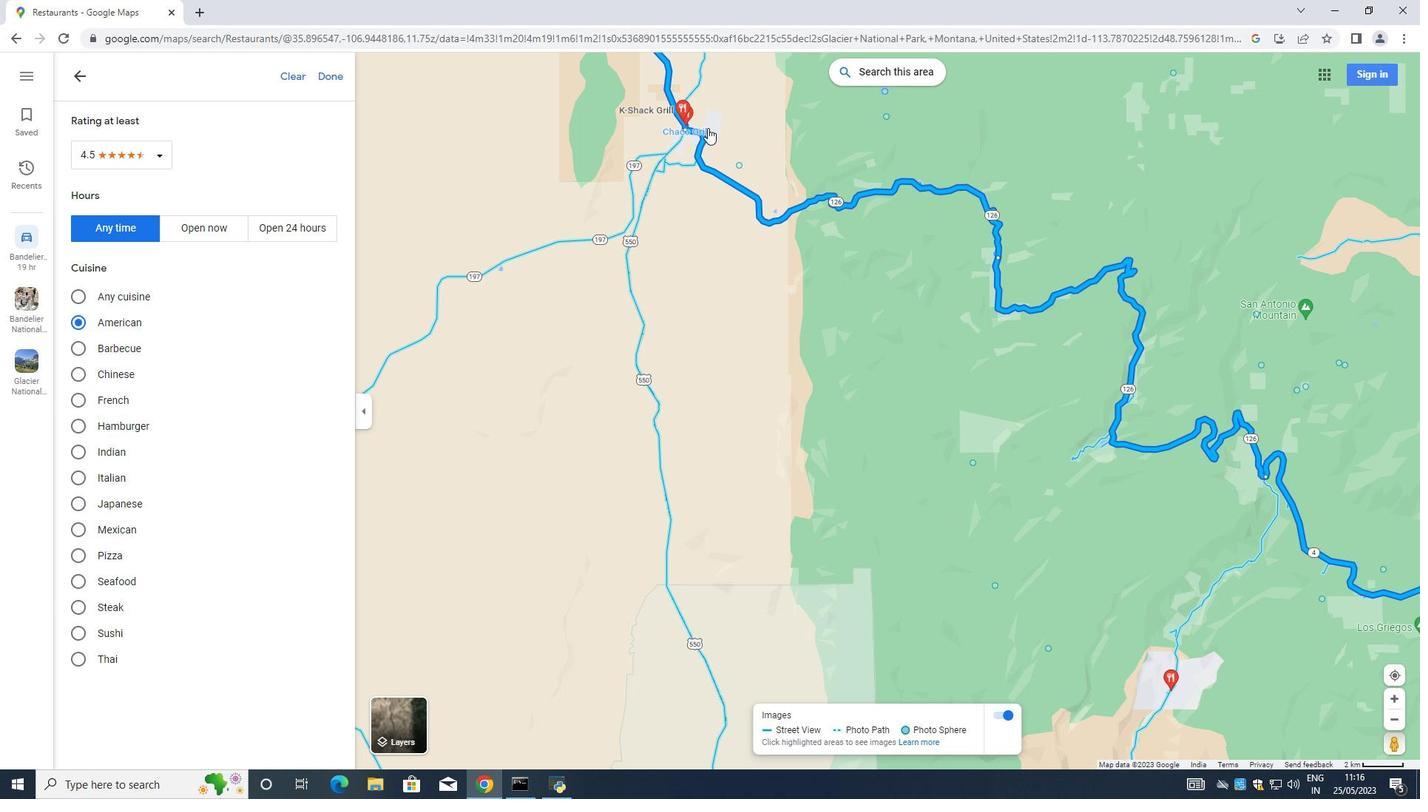 
Action: Mouse scrolled (708, 128) with delta (0, 0)
Screenshot: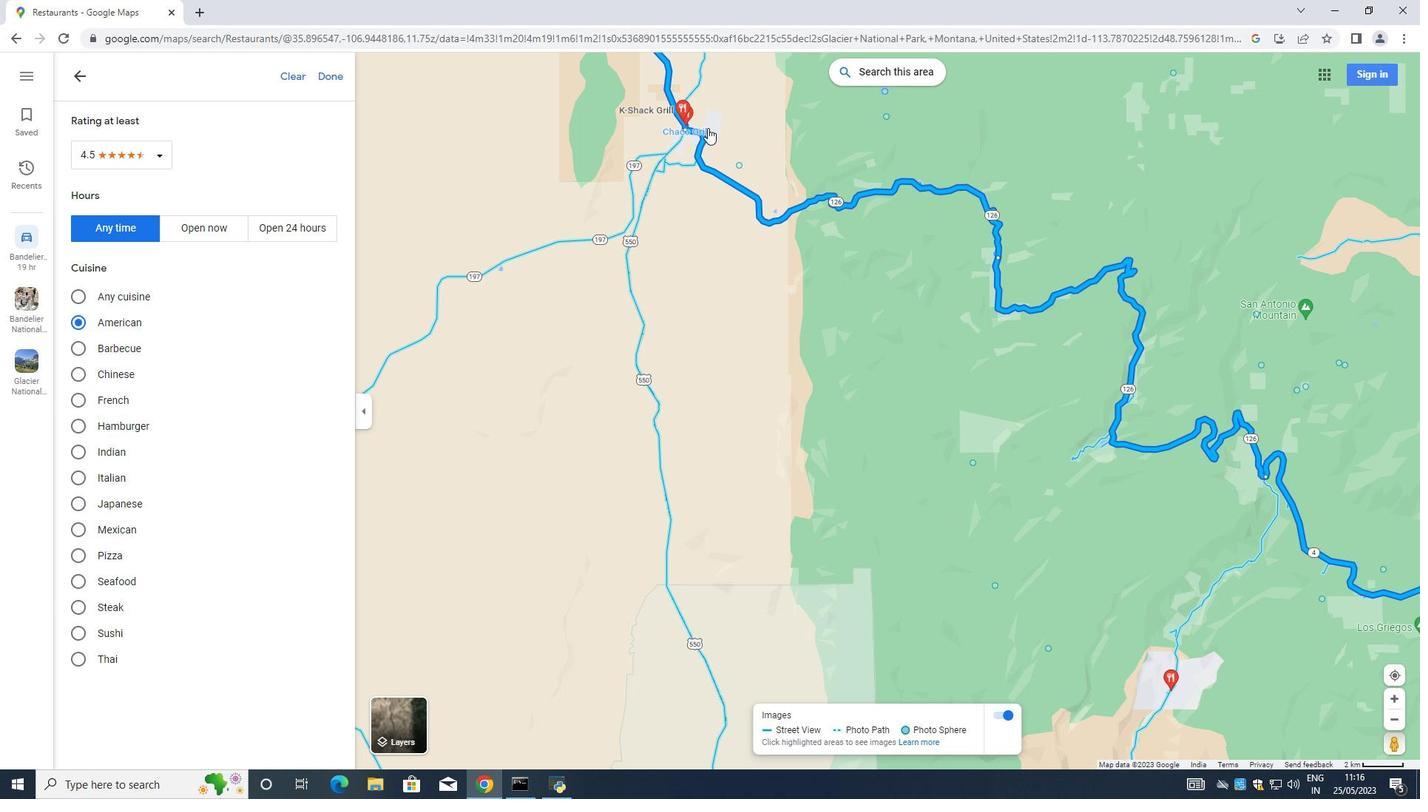 
Action: Mouse scrolled (708, 128) with delta (0, 0)
Screenshot: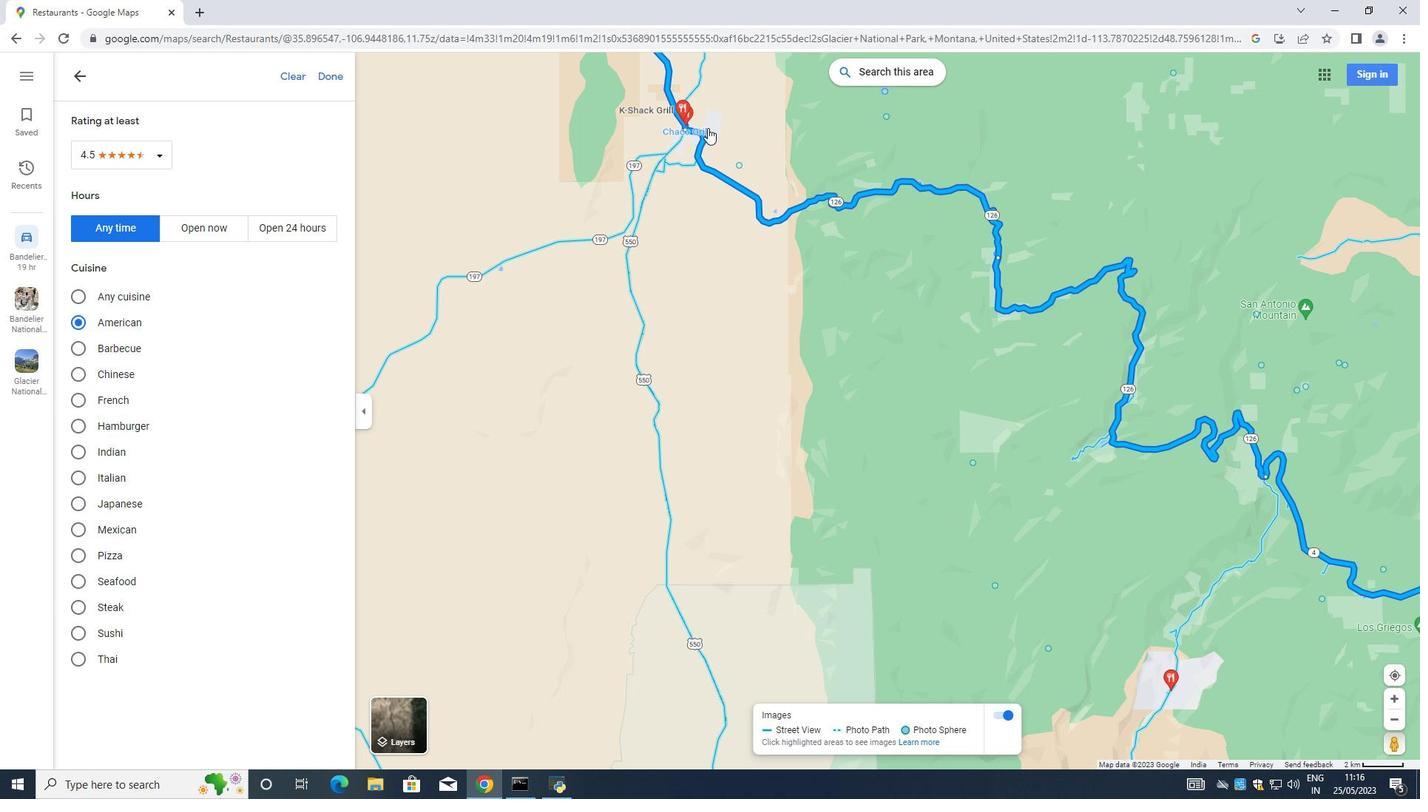 
Action: Mouse scrolled (708, 128) with delta (0, 0)
Screenshot: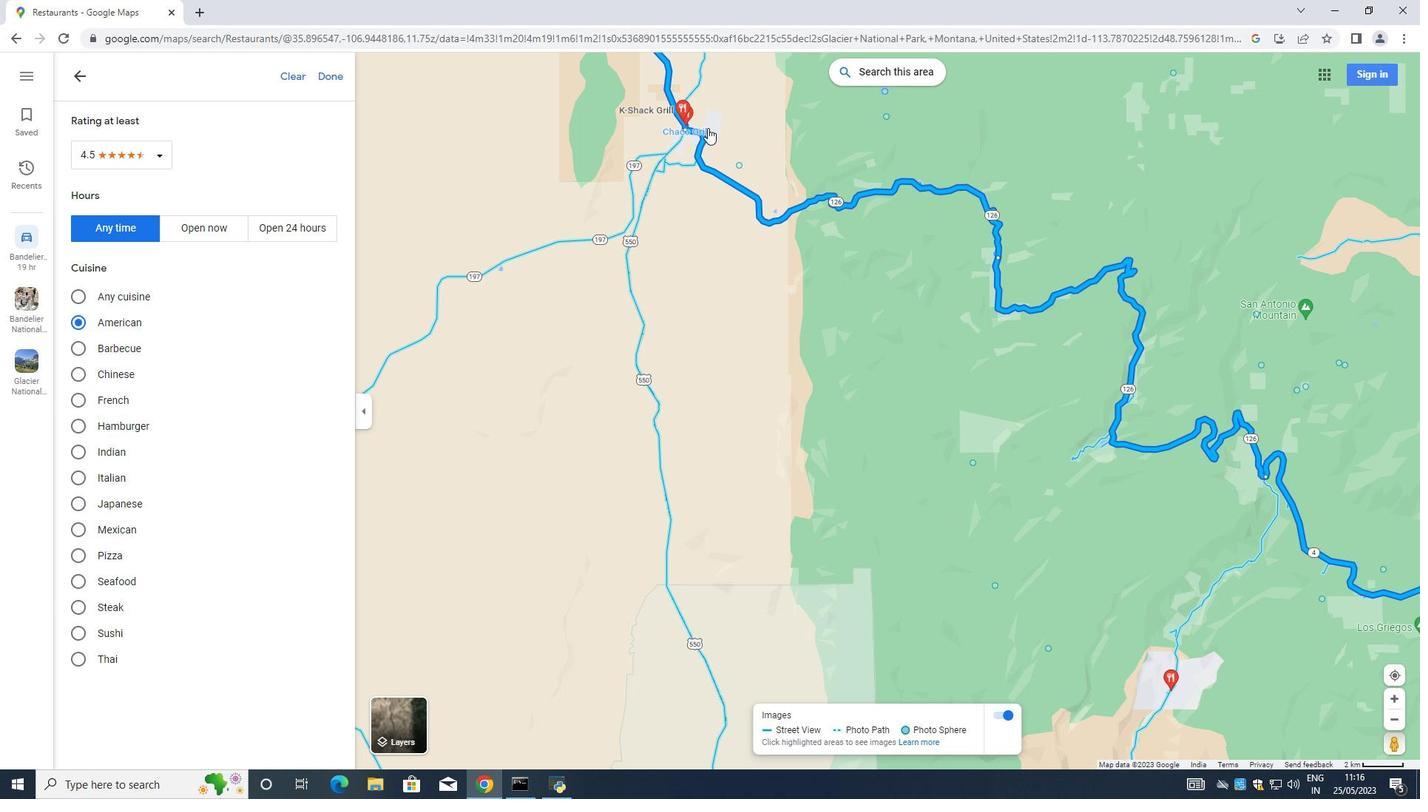 
Action: Mouse moved to (671, 128)
Screenshot: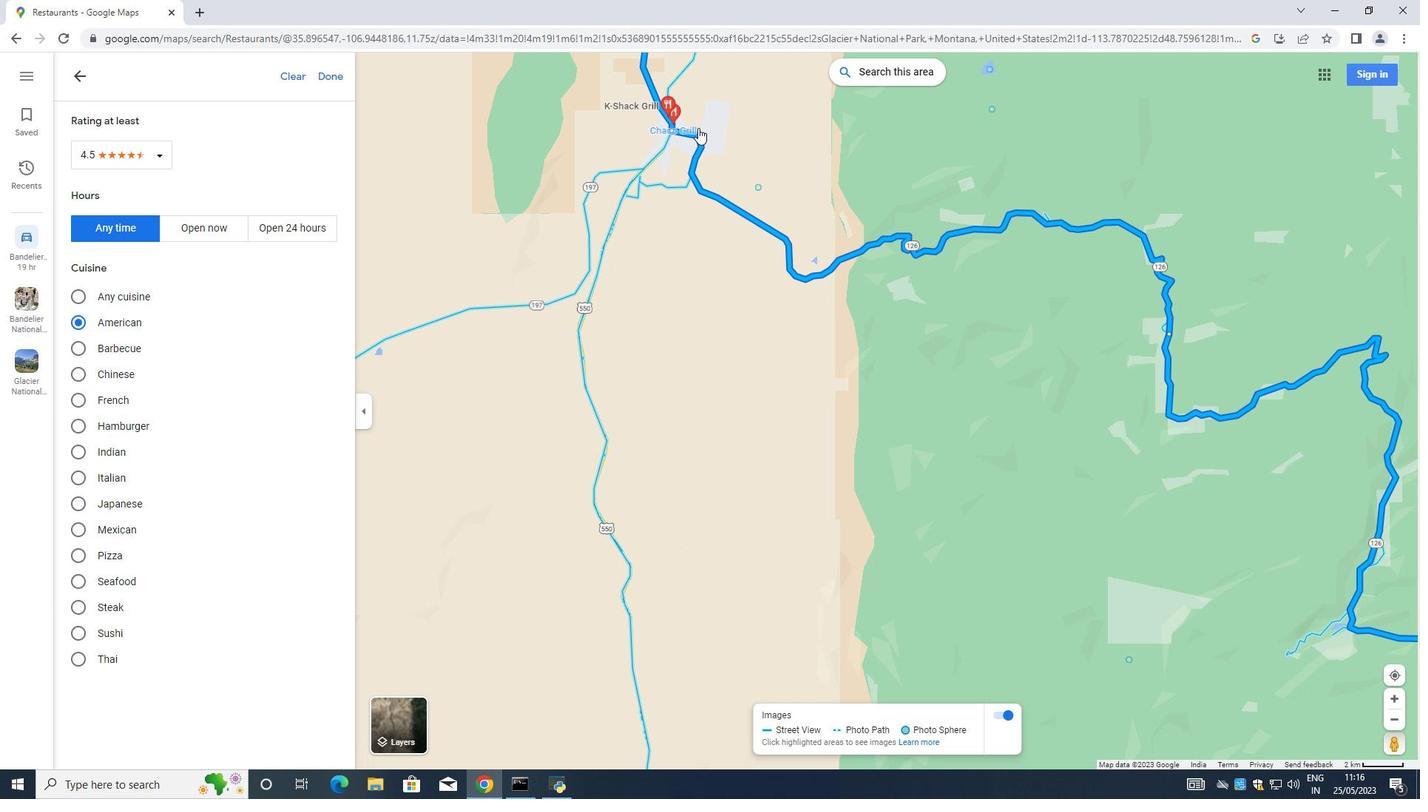 
Action: Mouse scrolled (671, 128) with delta (0, 0)
Screenshot: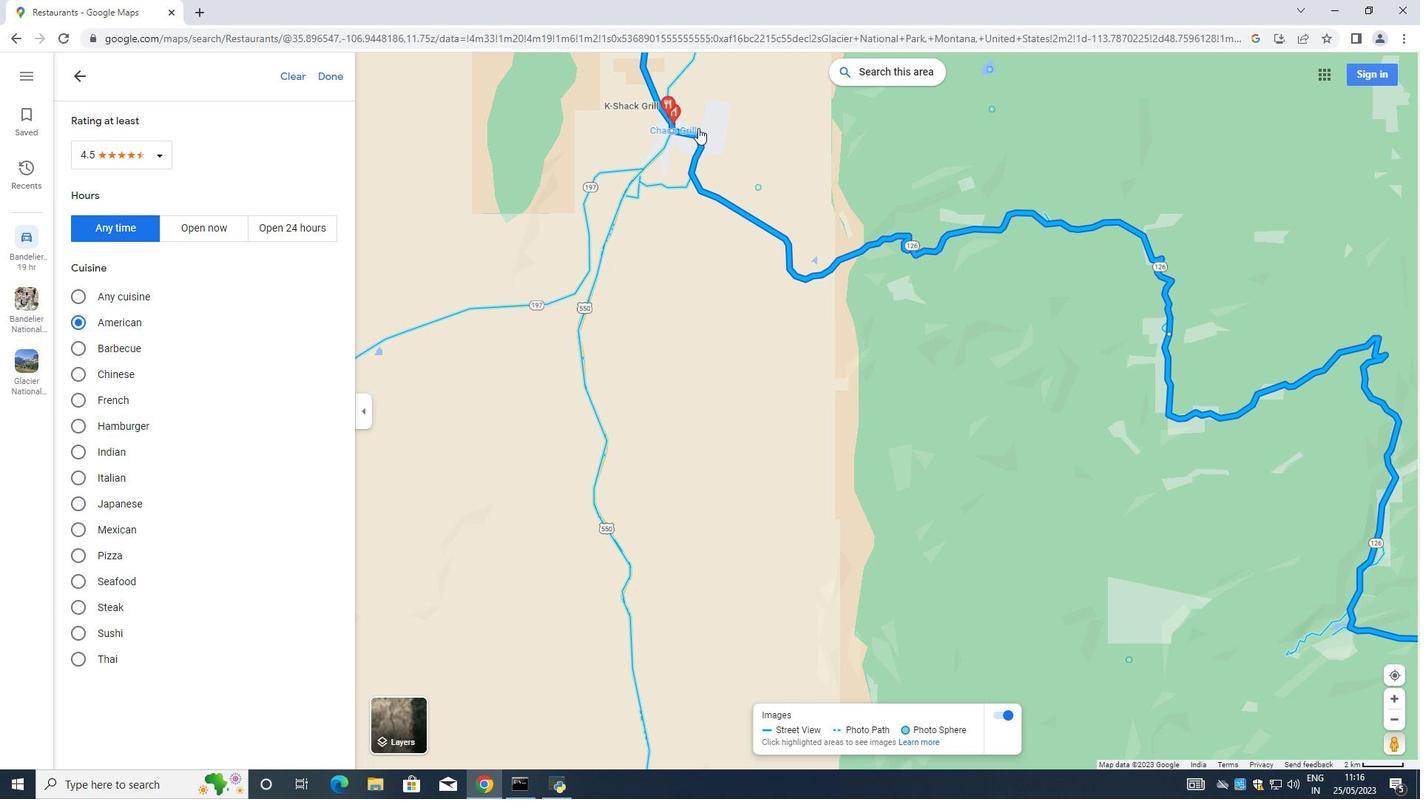 
Action: Mouse moved to (669, 130)
Screenshot: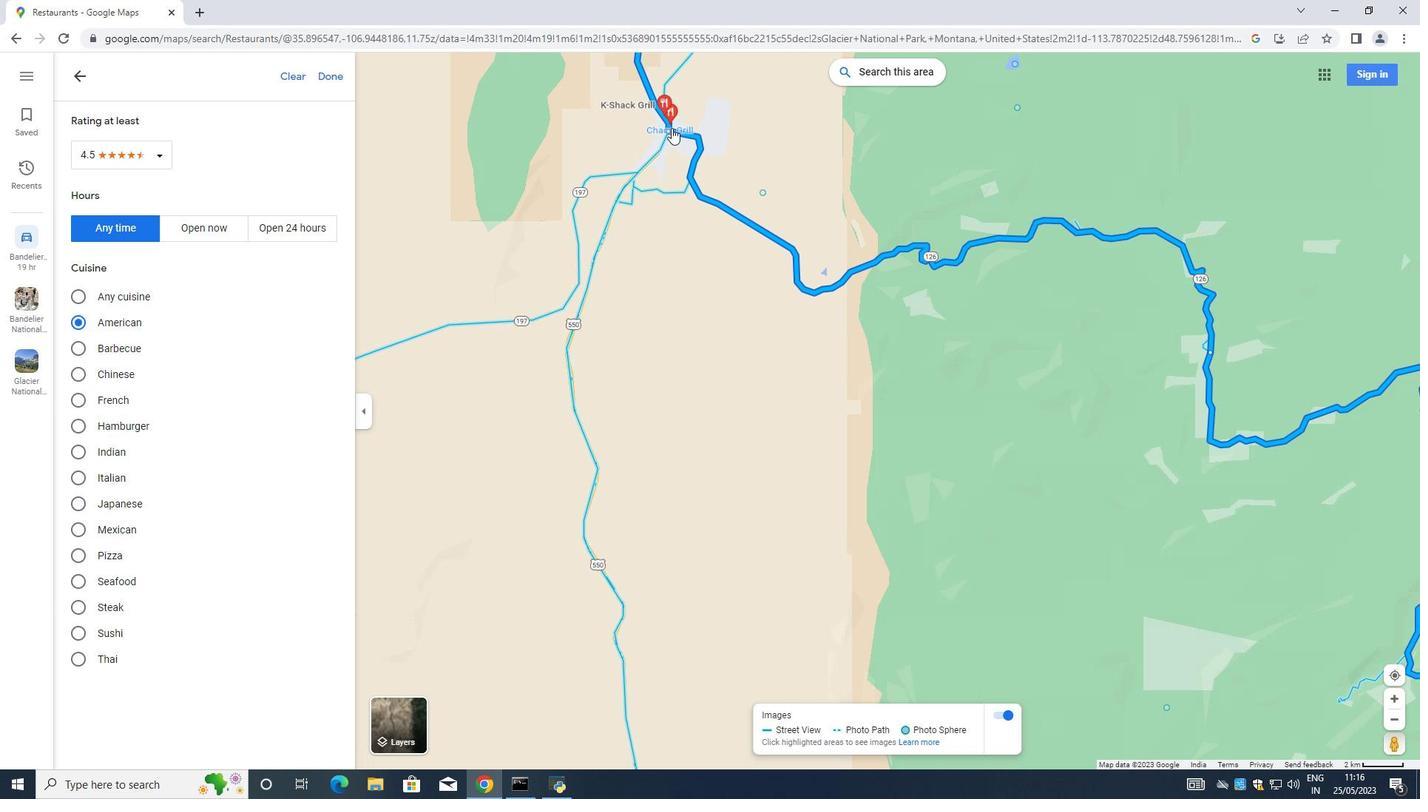 
Action: Mouse scrolled (669, 130) with delta (0, 0)
Screenshot: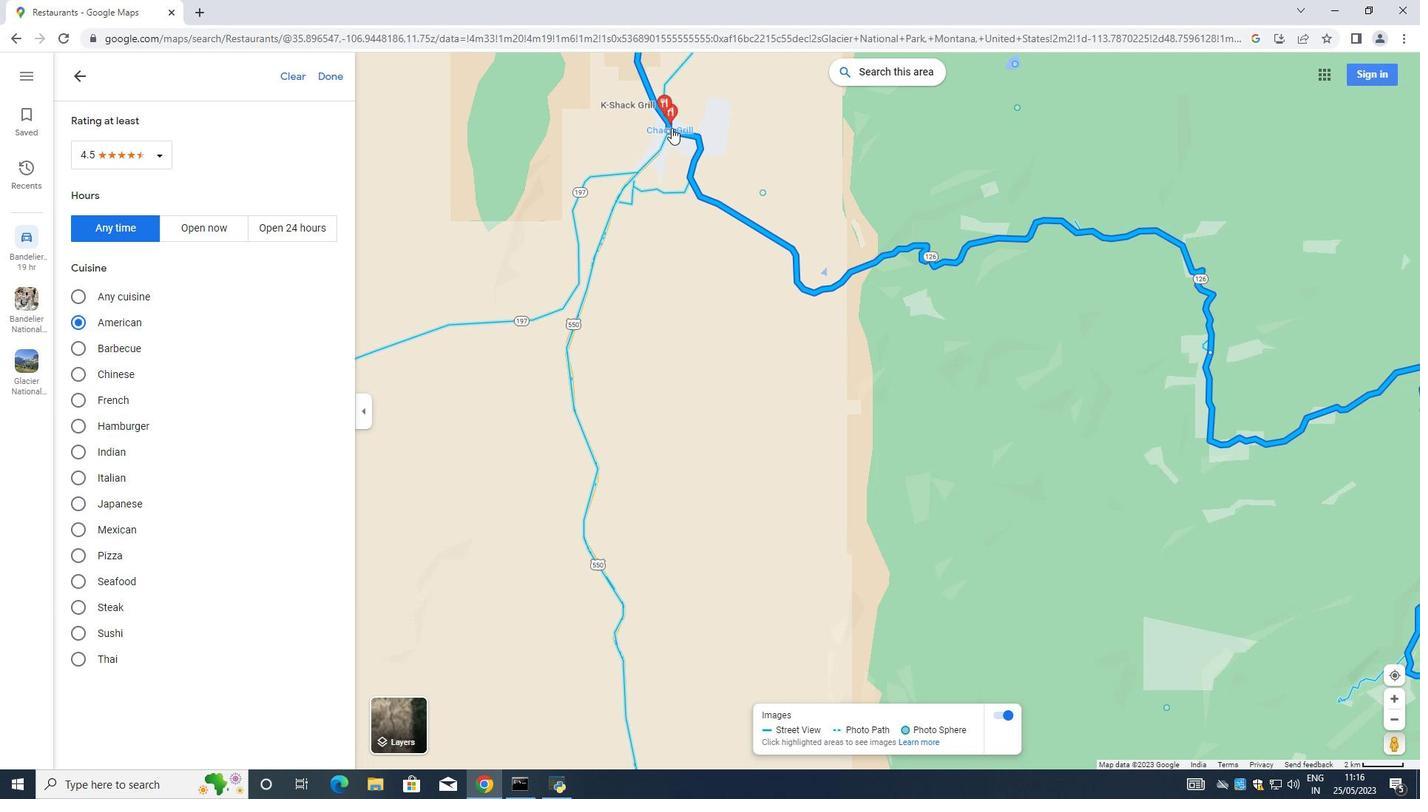 
Action: Mouse scrolled (669, 130) with delta (0, 0)
Screenshot: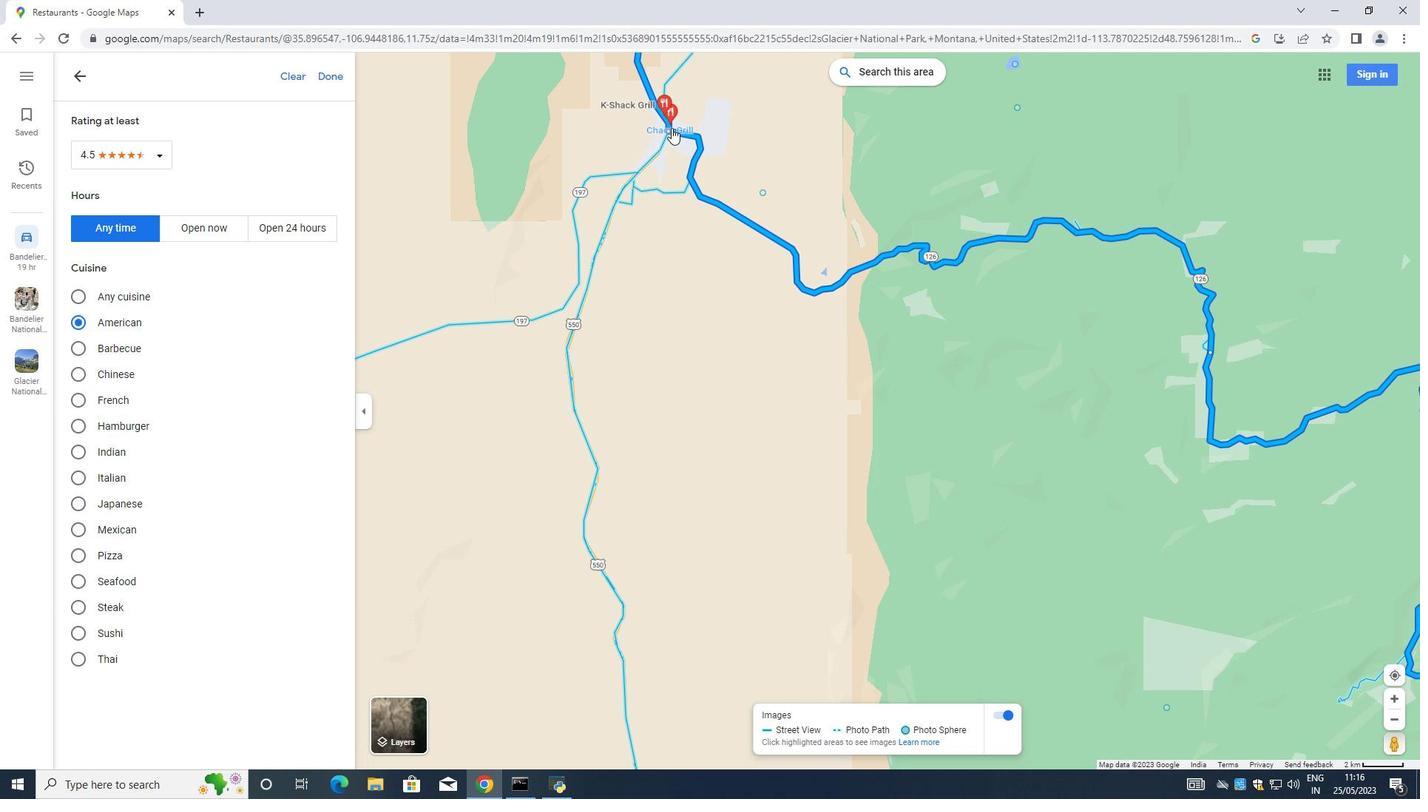 
Action: Mouse scrolled (669, 130) with delta (0, 0)
Screenshot: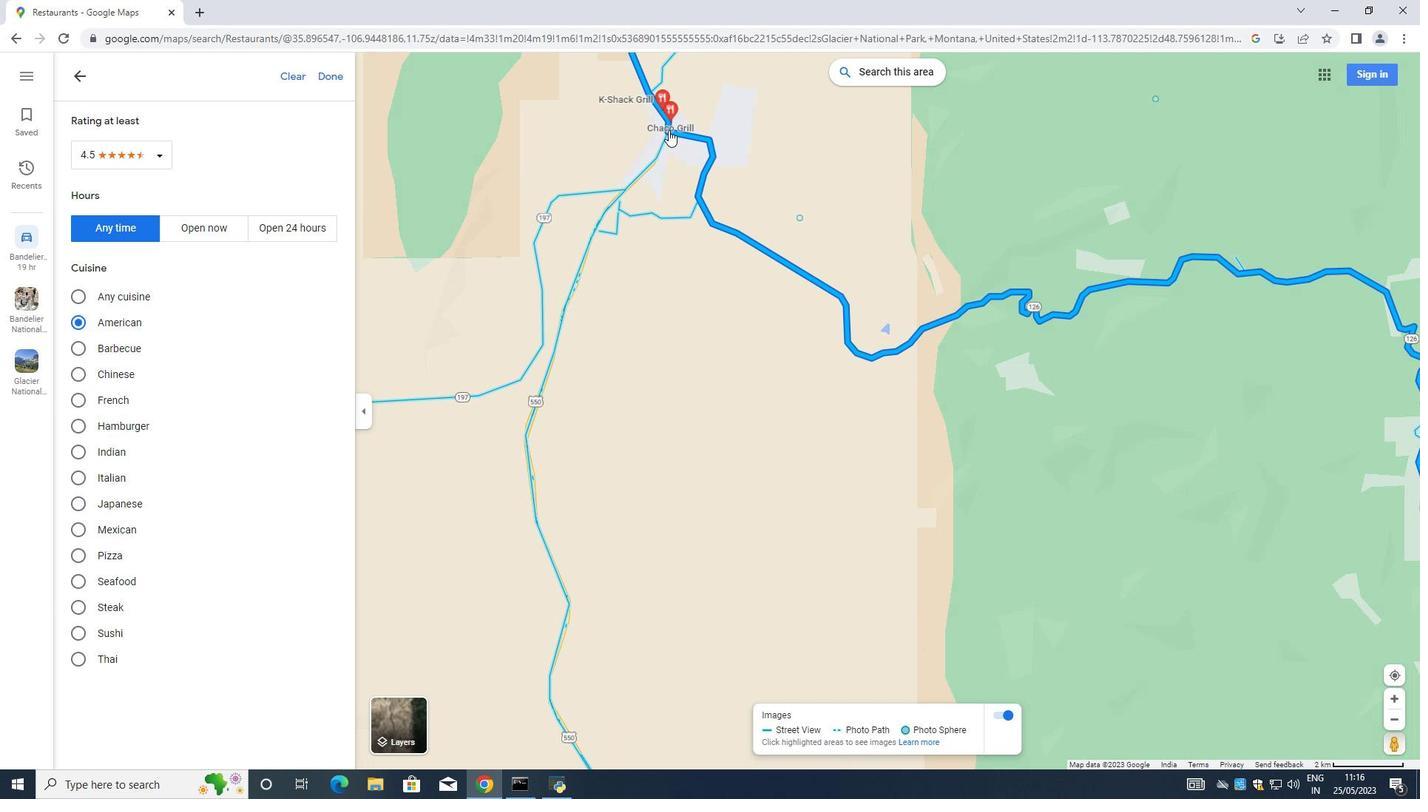 
Action: Mouse scrolled (669, 130) with delta (0, 0)
Screenshot: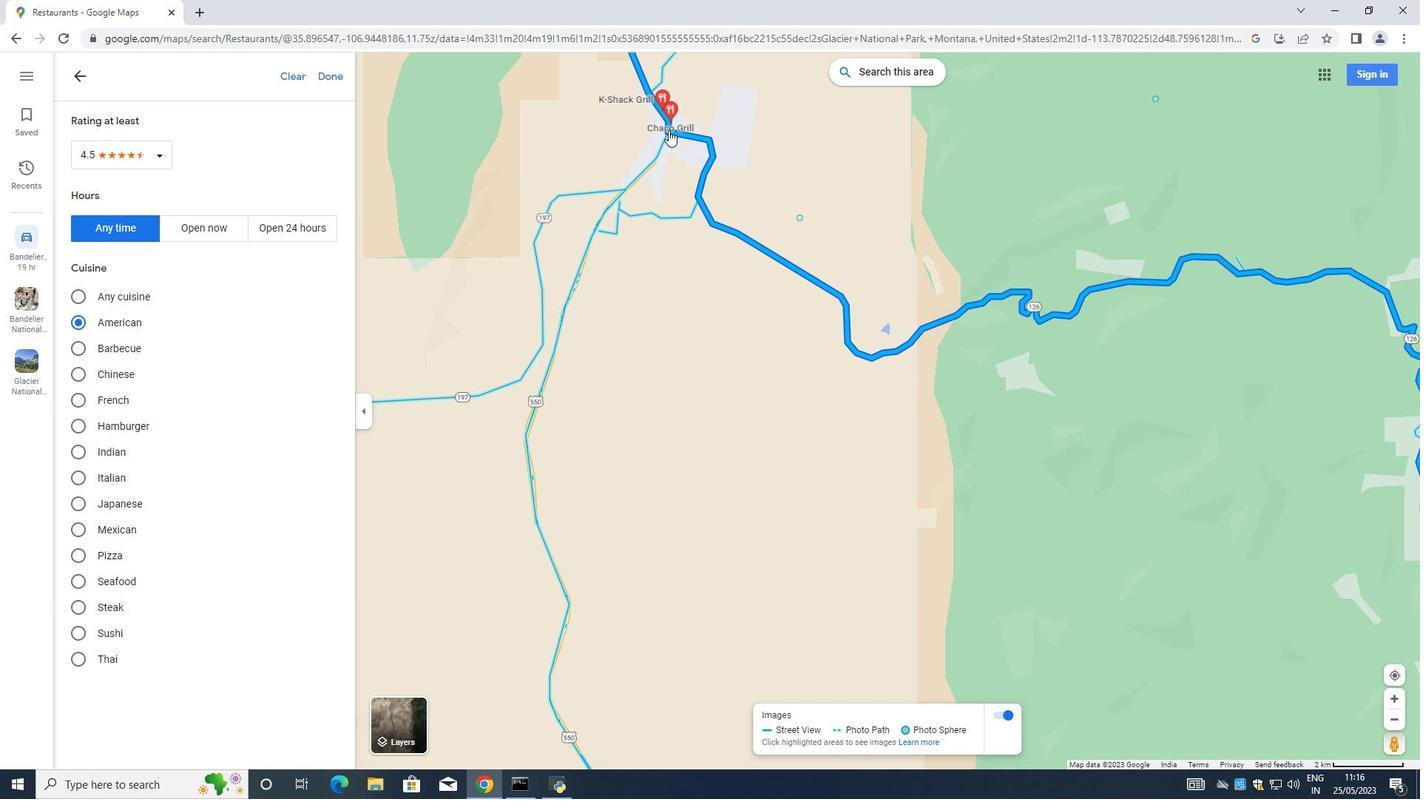 
Action: Mouse scrolled (669, 130) with delta (0, 0)
Screenshot: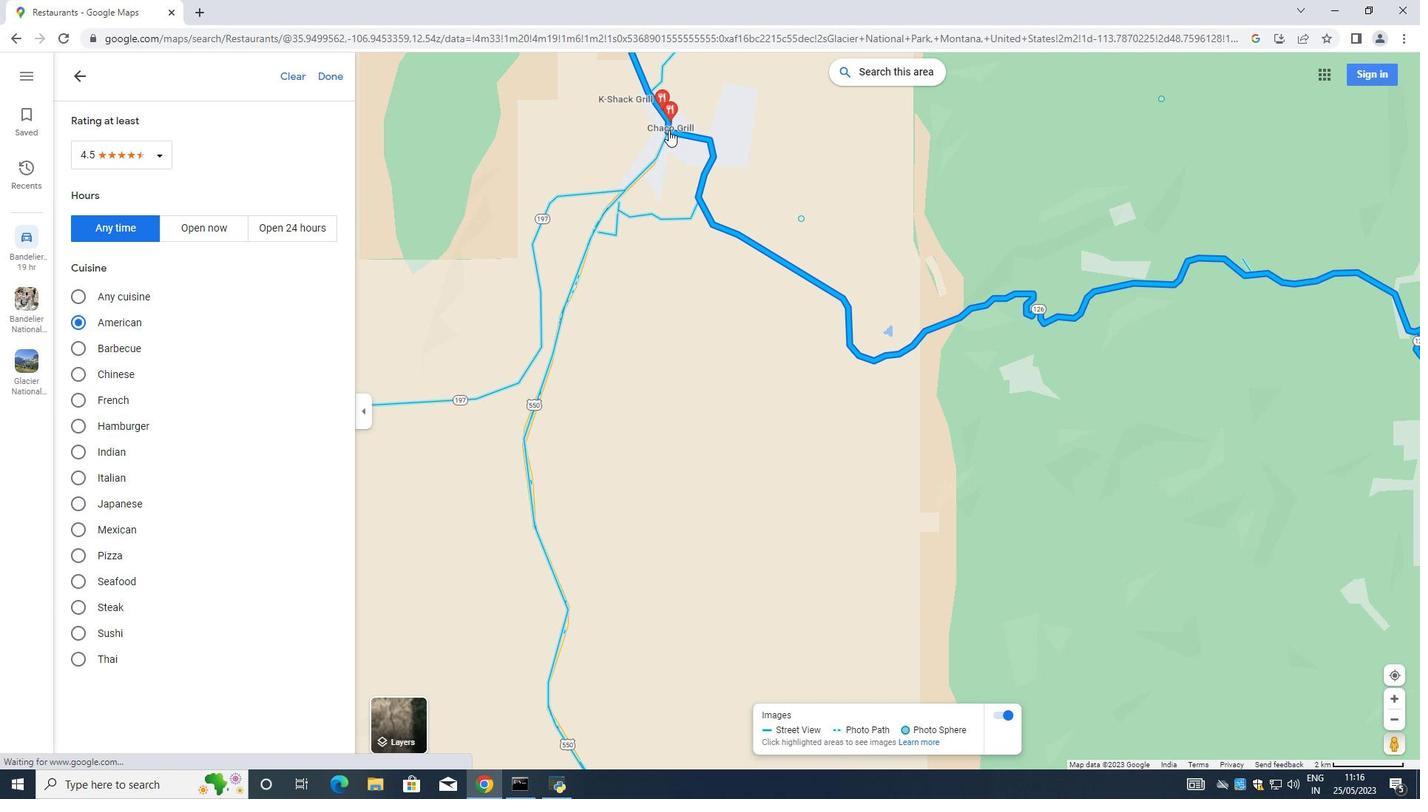 
Action: Mouse scrolled (669, 130) with delta (0, 0)
Screenshot: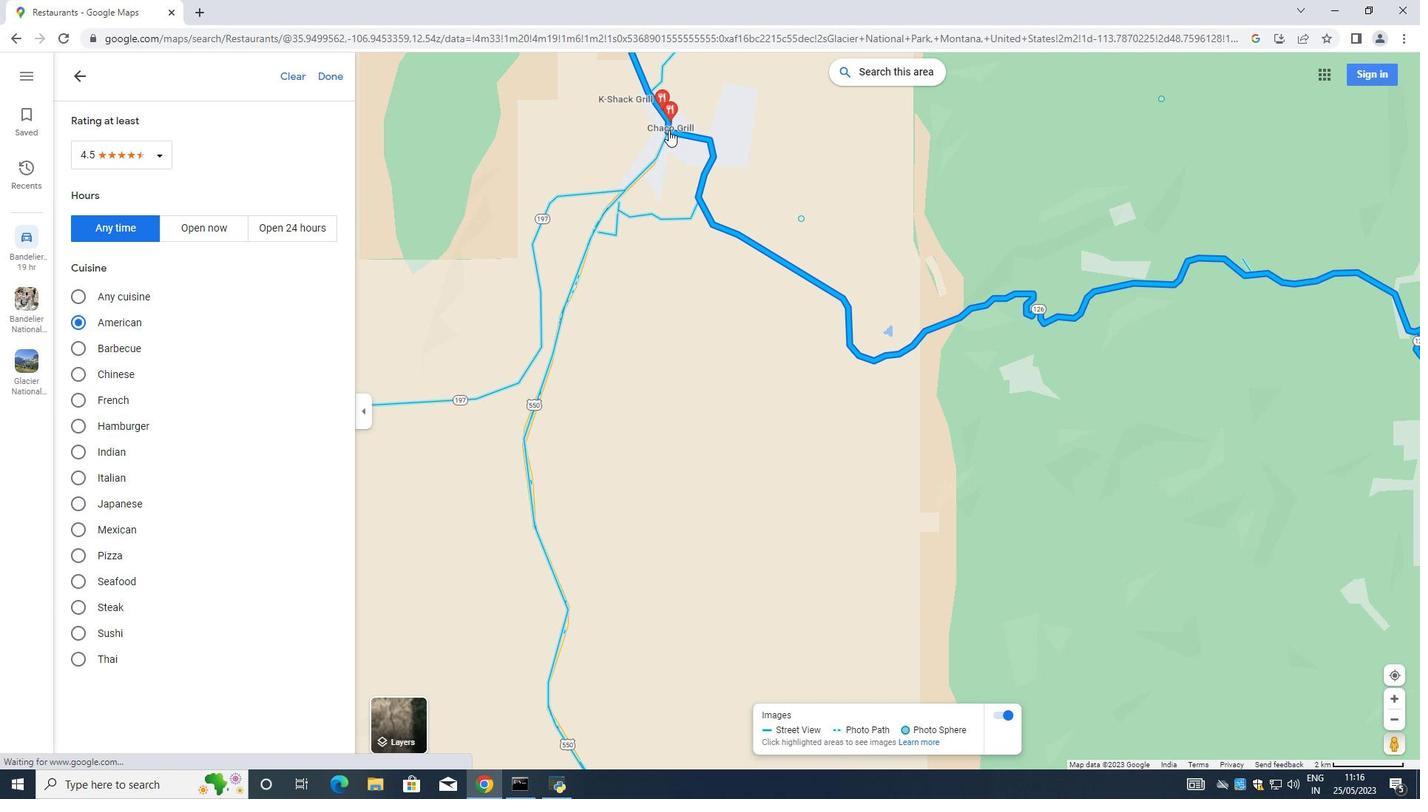 
Action: Mouse scrolled (669, 130) with delta (0, 0)
Screenshot: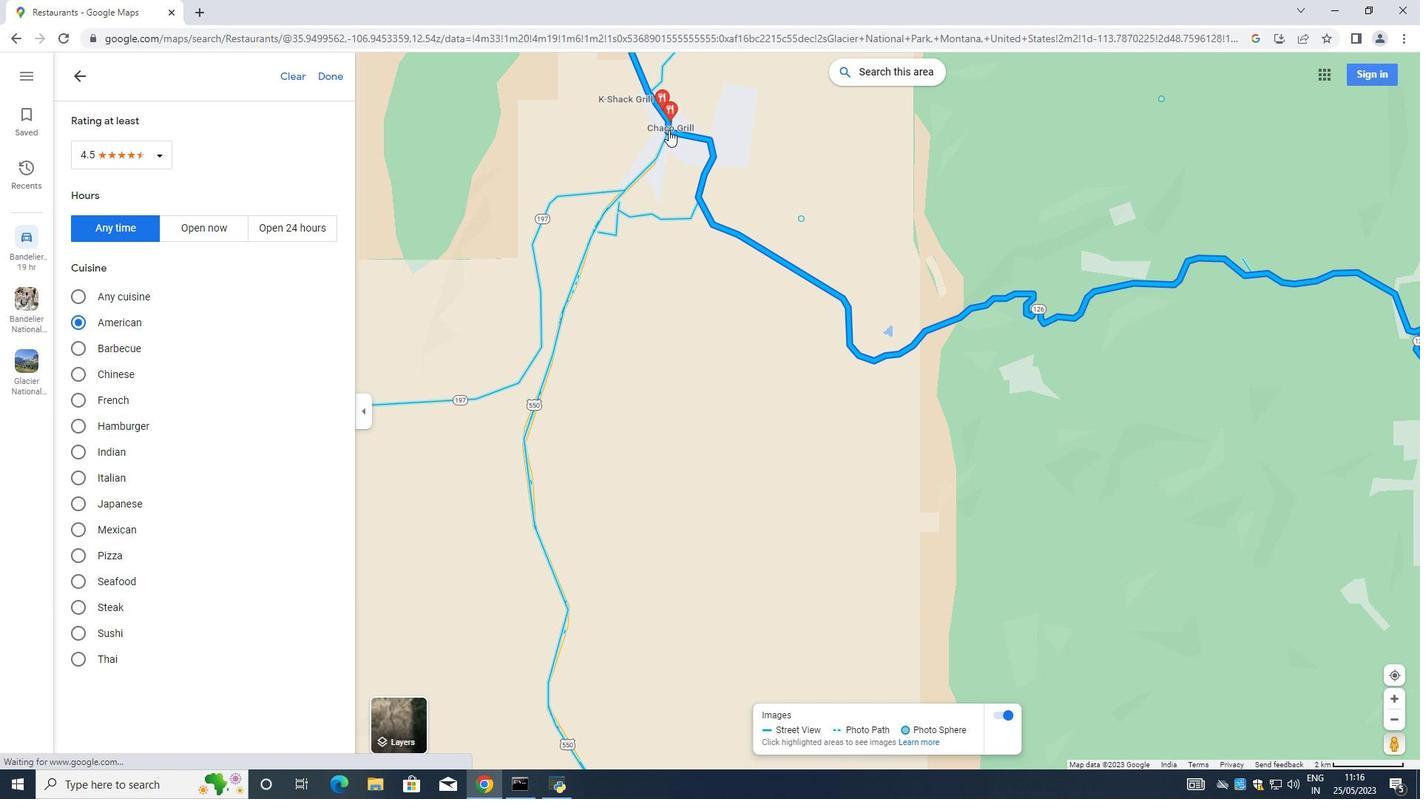 
Action: Mouse scrolled (669, 130) with delta (0, 0)
Screenshot: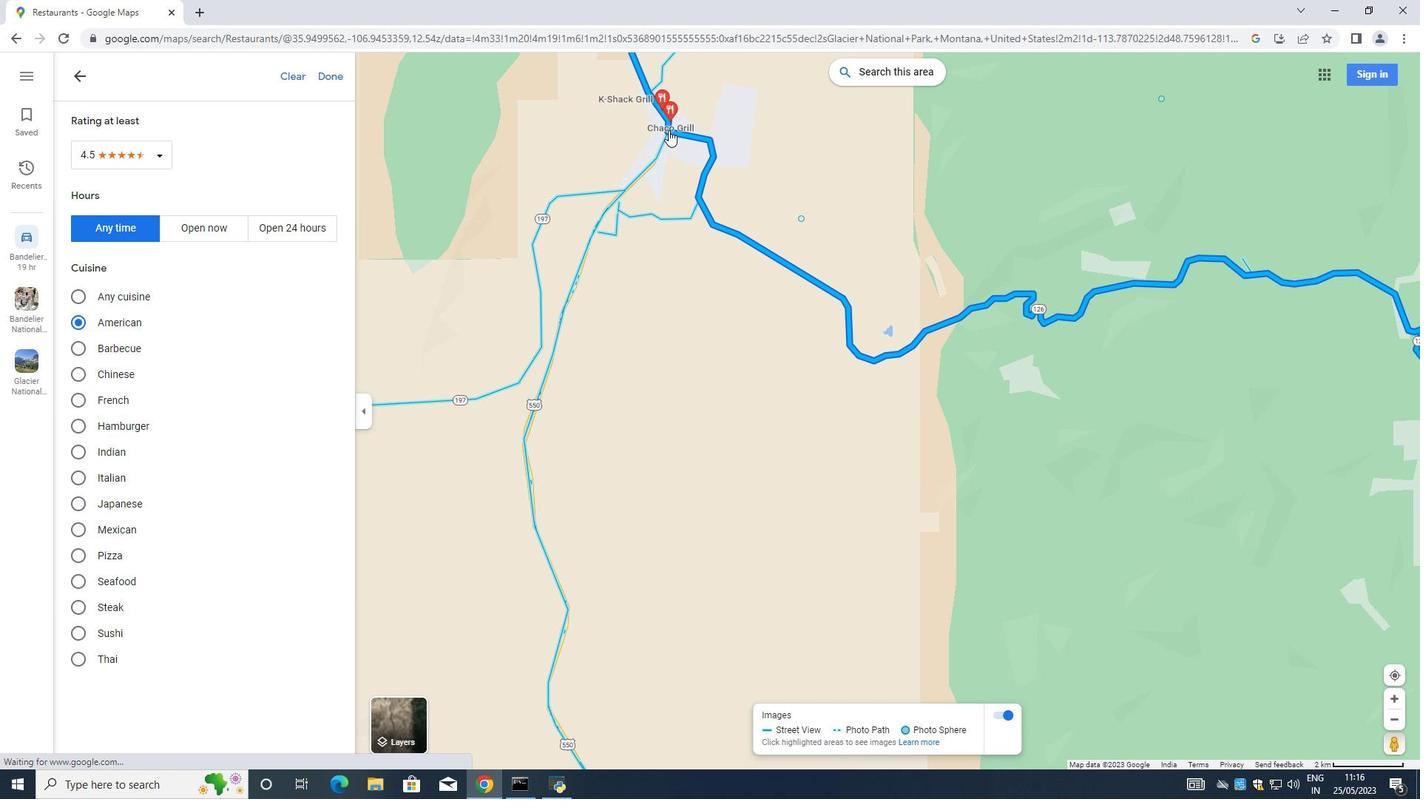 
Action: Mouse scrolled (669, 130) with delta (0, 0)
Screenshot: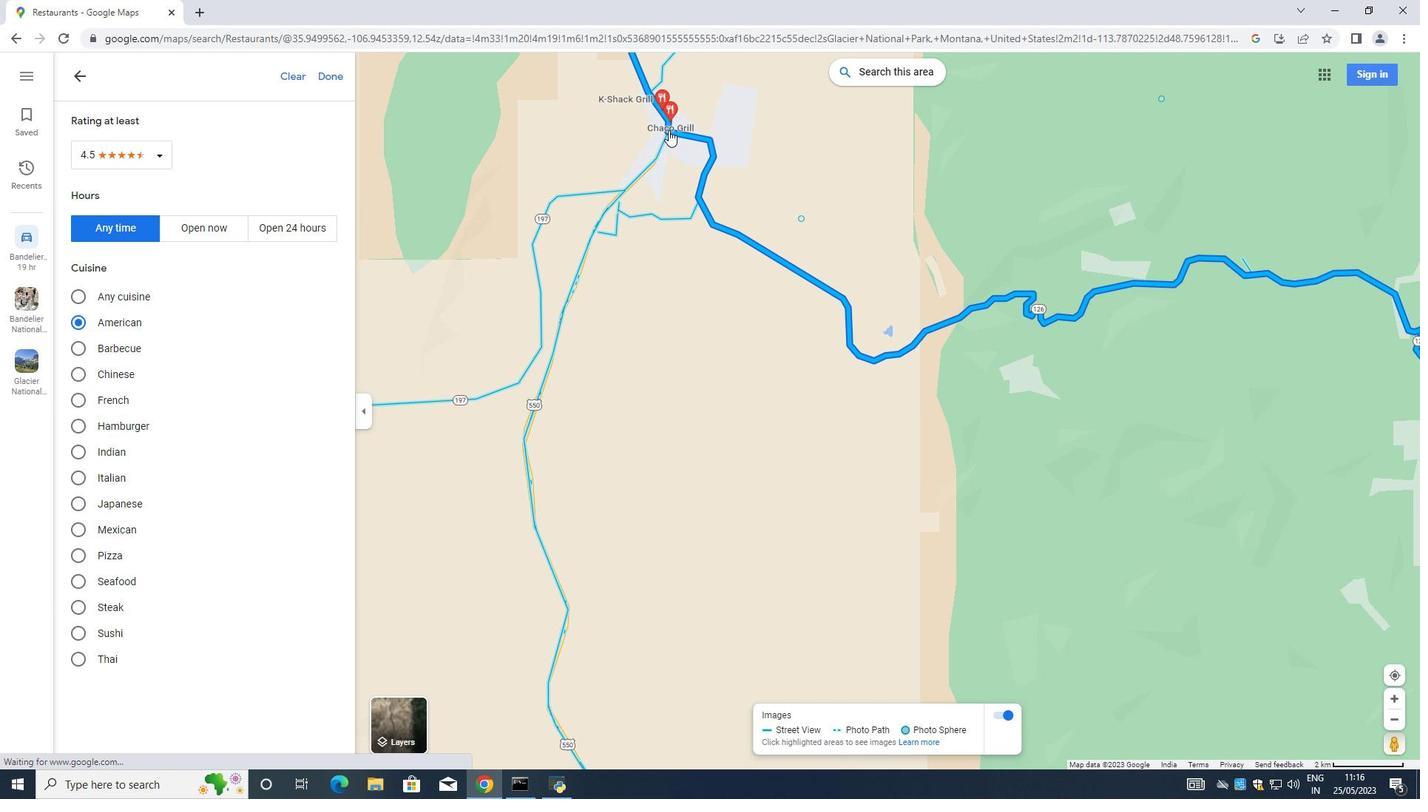 
Action: Mouse scrolled (669, 130) with delta (0, 0)
Screenshot: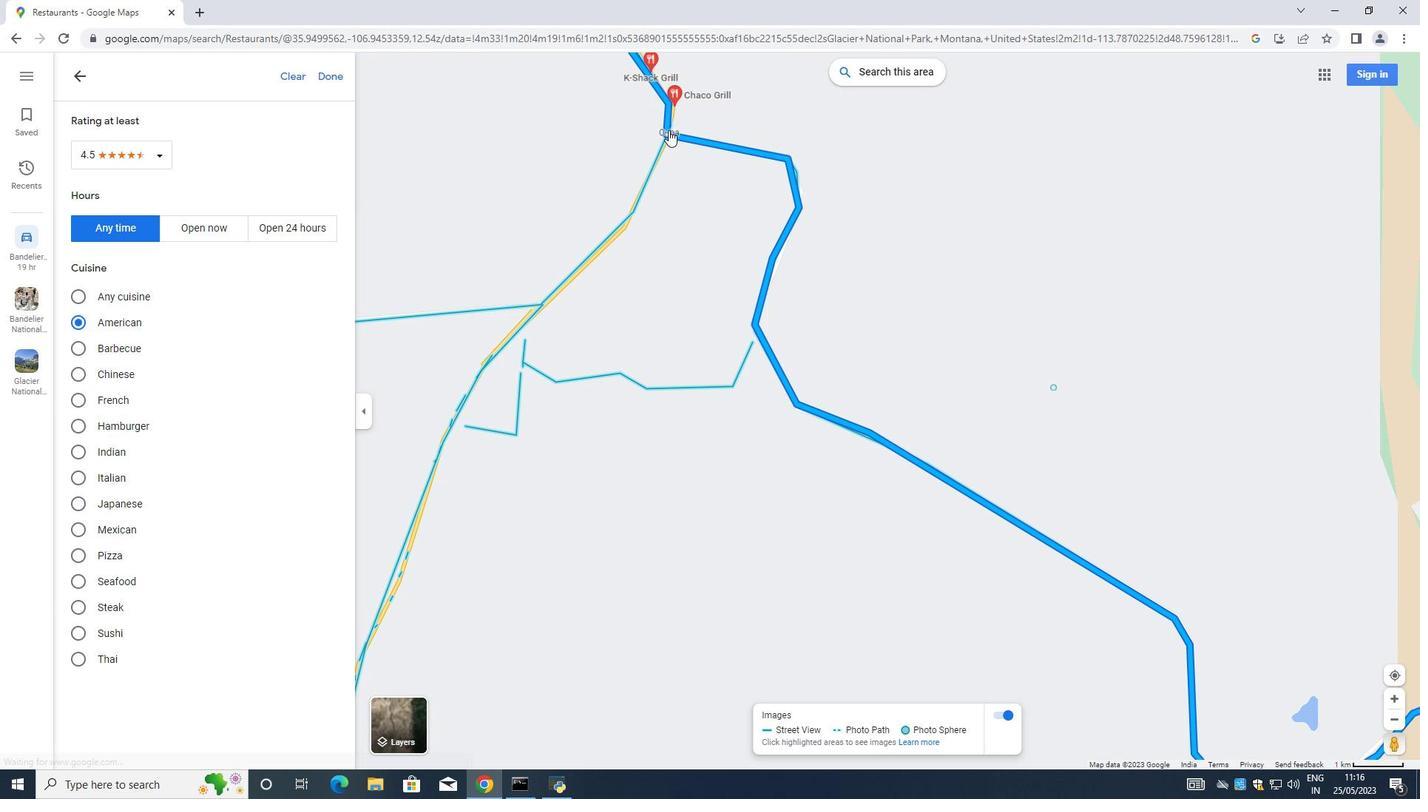 
Action: Mouse scrolled (669, 130) with delta (0, 0)
Screenshot: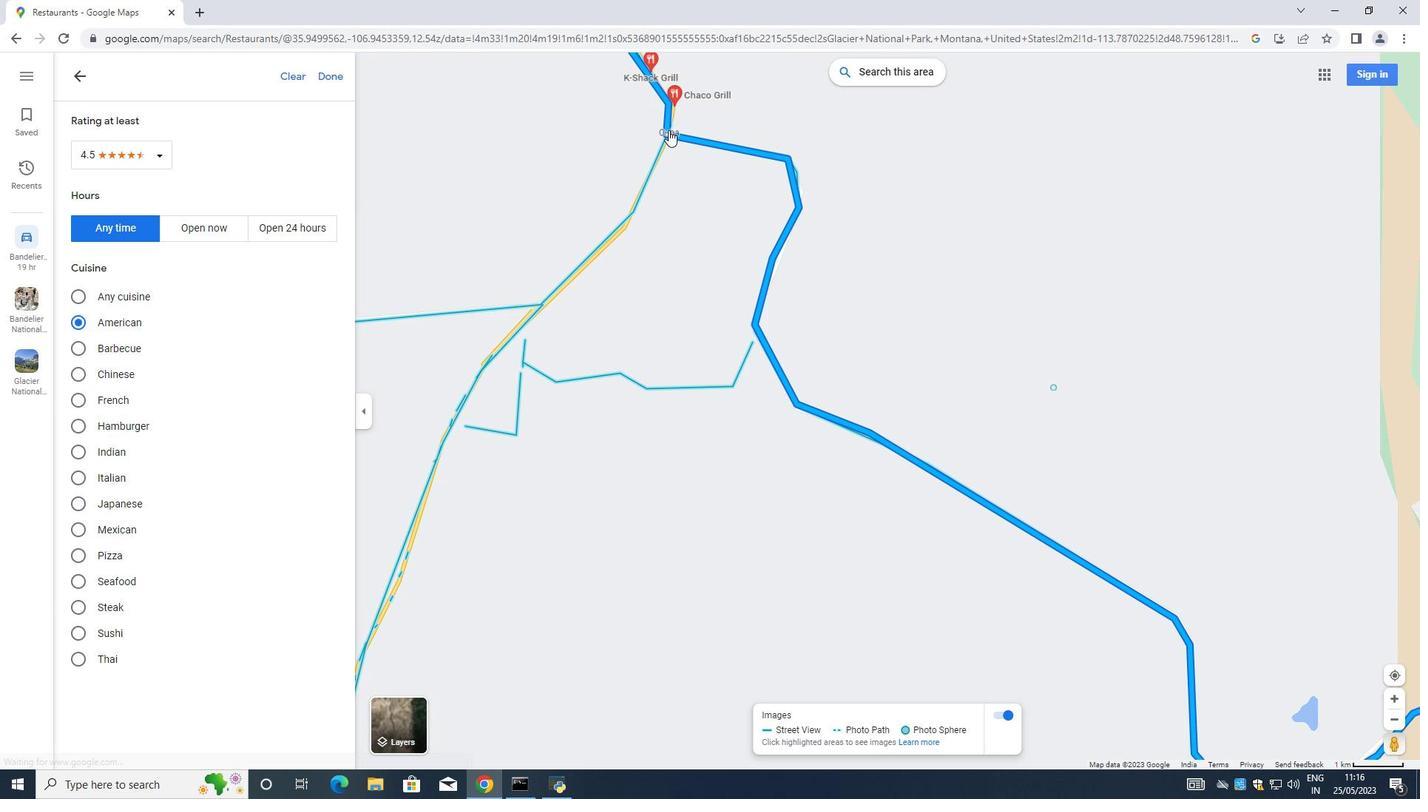
Action: Mouse scrolled (669, 130) with delta (0, 0)
Screenshot: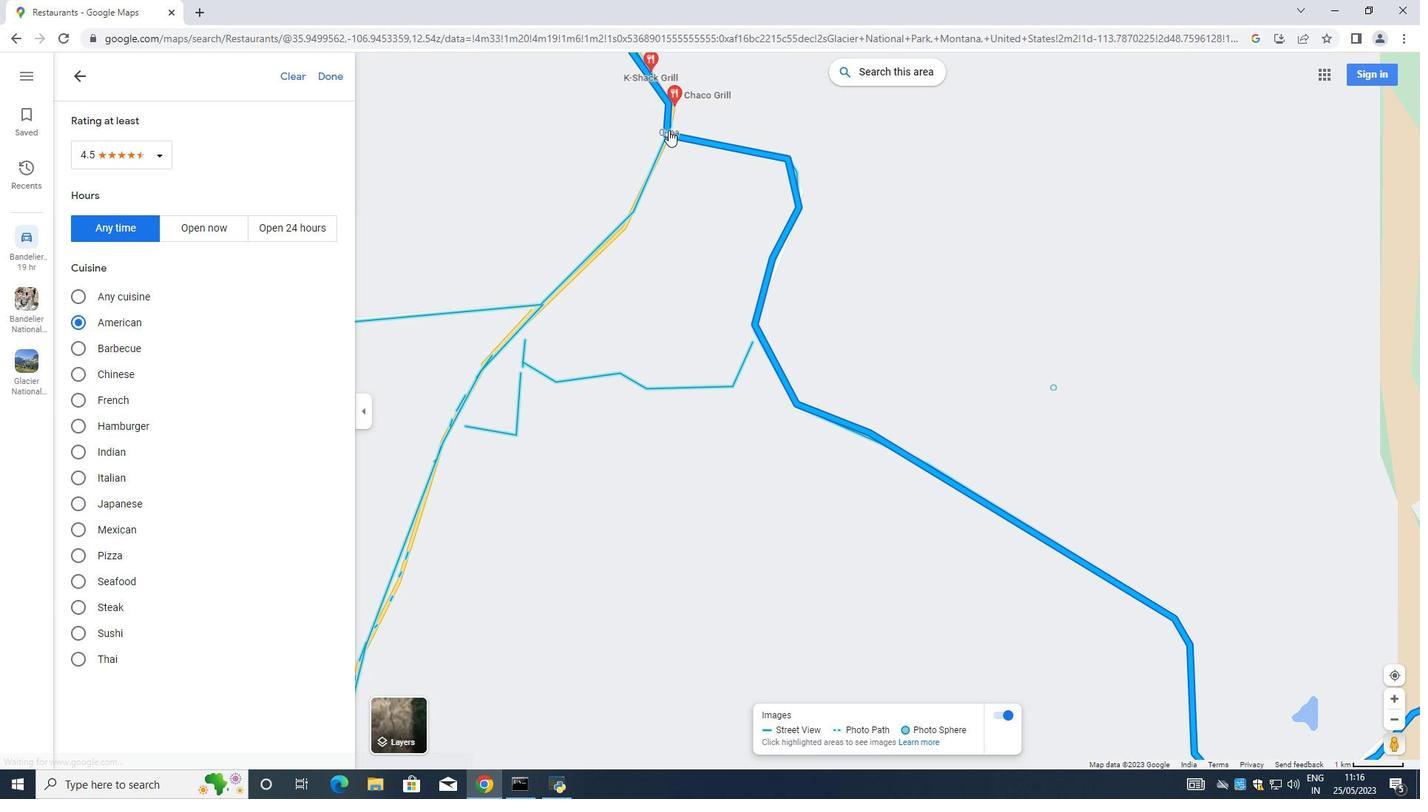 
Action: Mouse moved to (691, 104)
Screenshot: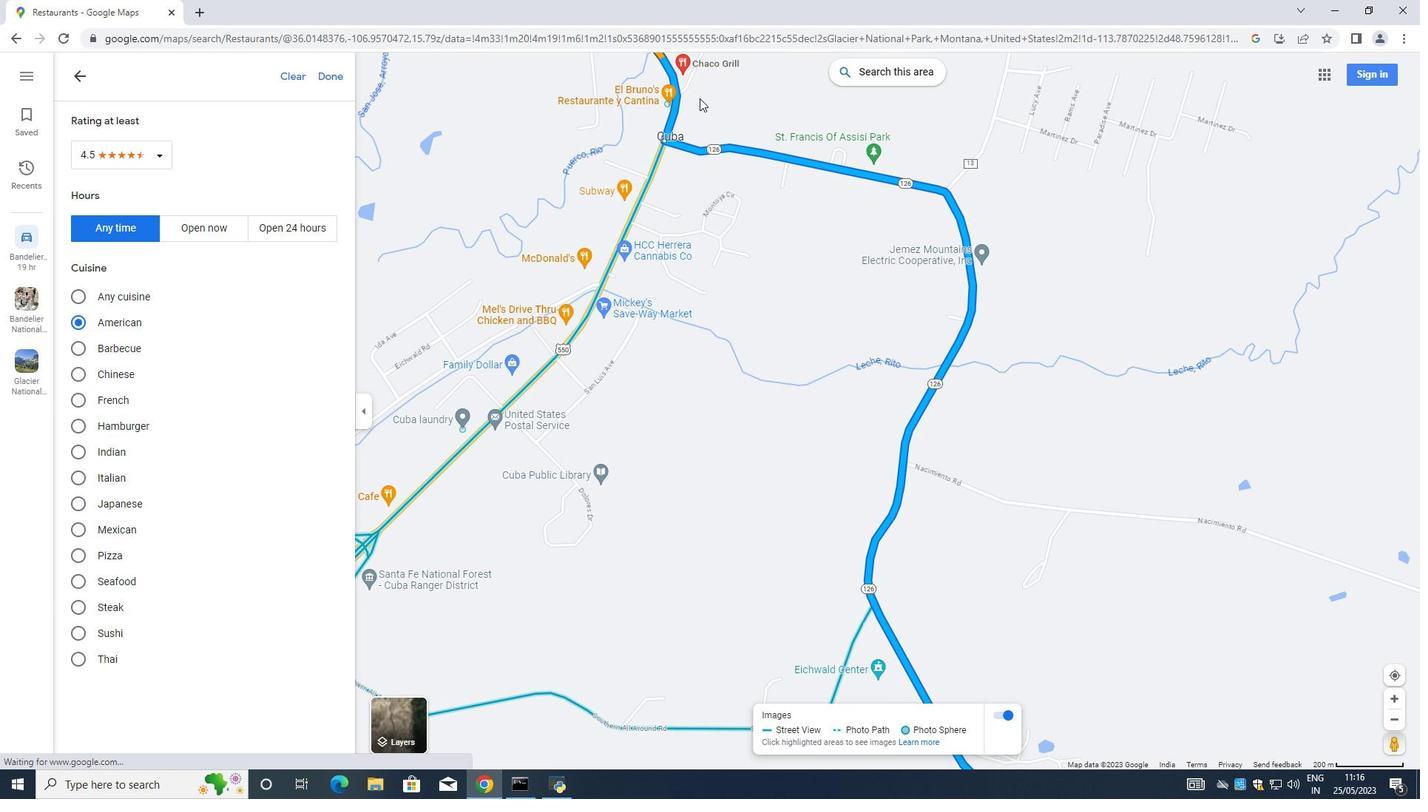 
Action: Mouse pressed left at (691, 104)
Screenshot: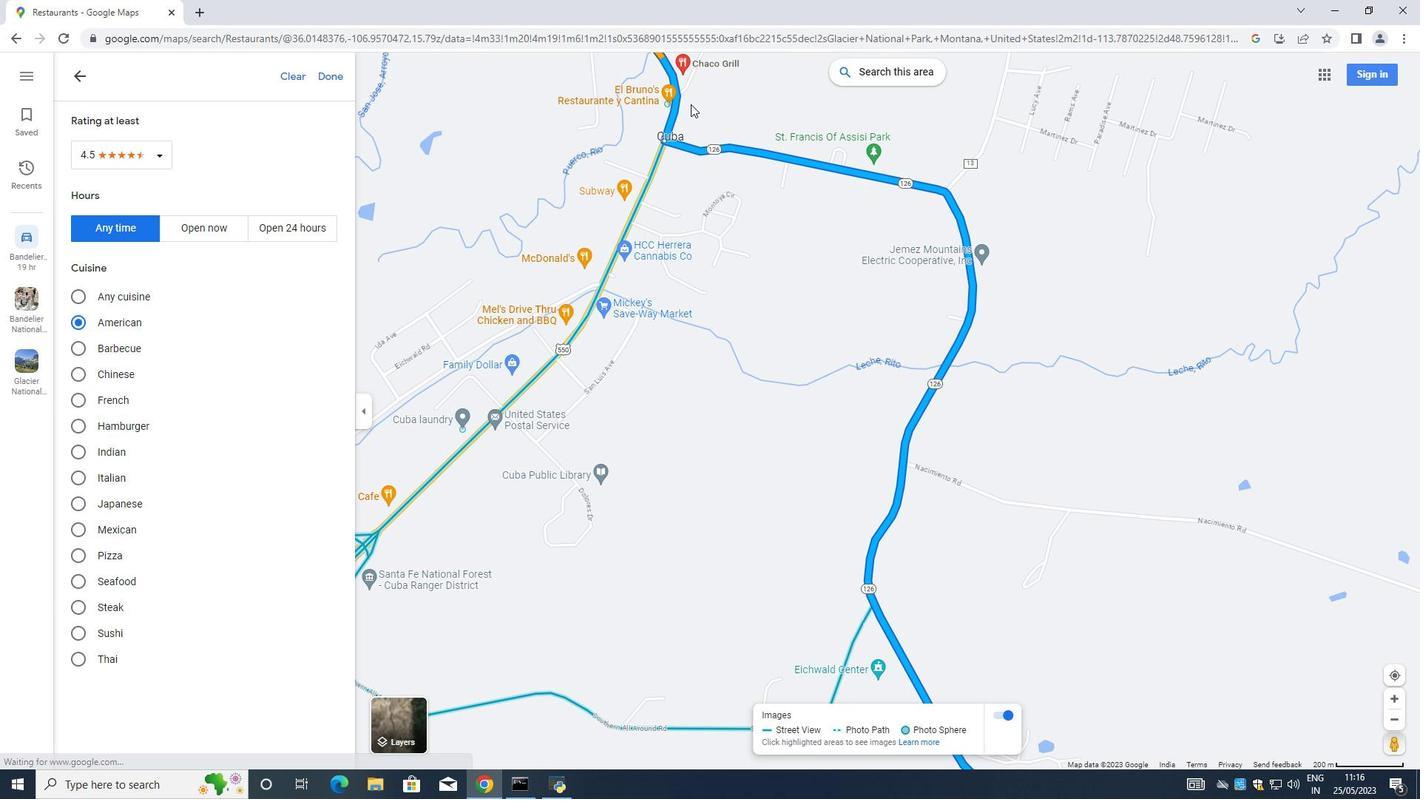 
Action: Mouse moved to (700, 165)
Screenshot: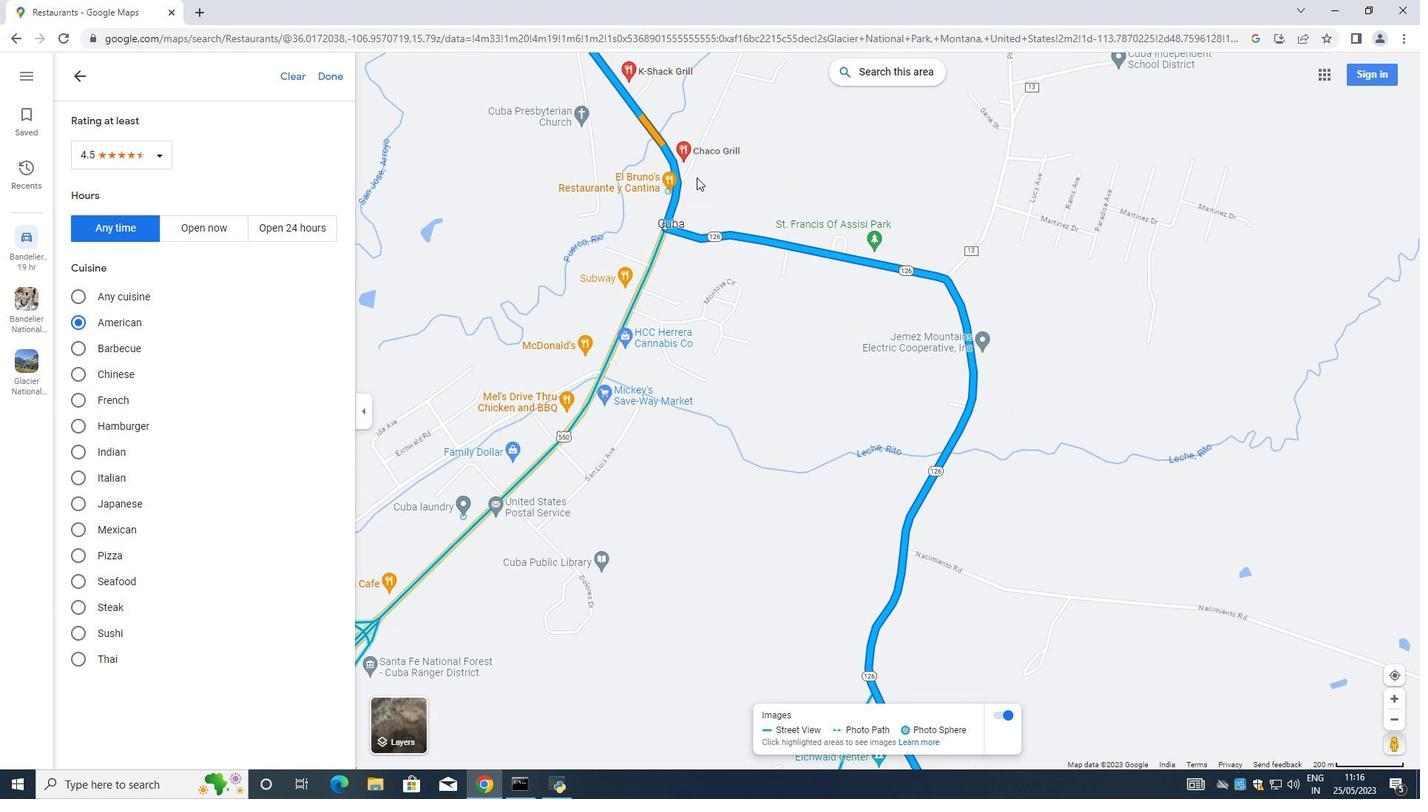 
Action: Mouse scrolled (700, 165) with delta (0, 0)
Screenshot: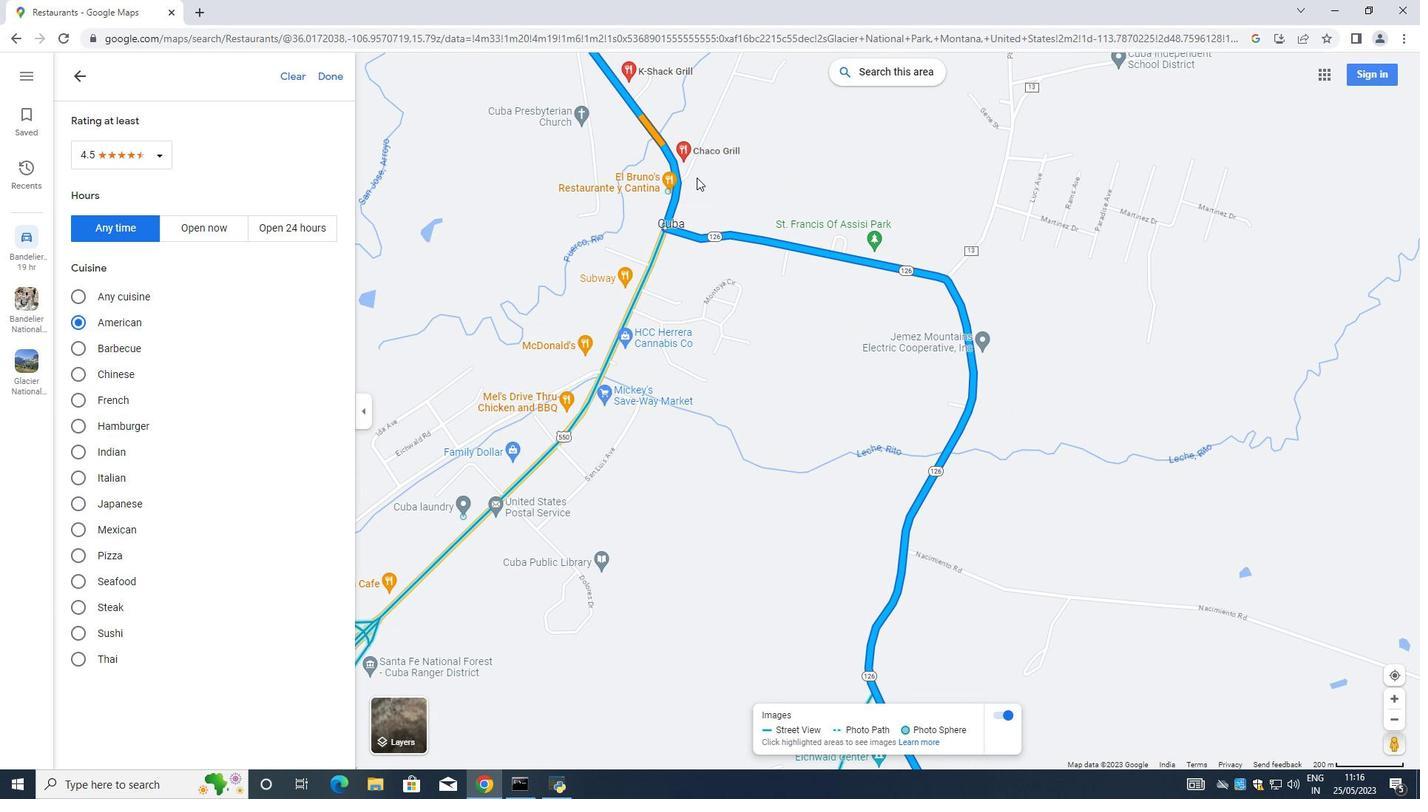 
Action: Mouse scrolled (700, 165) with delta (0, 0)
Screenshot: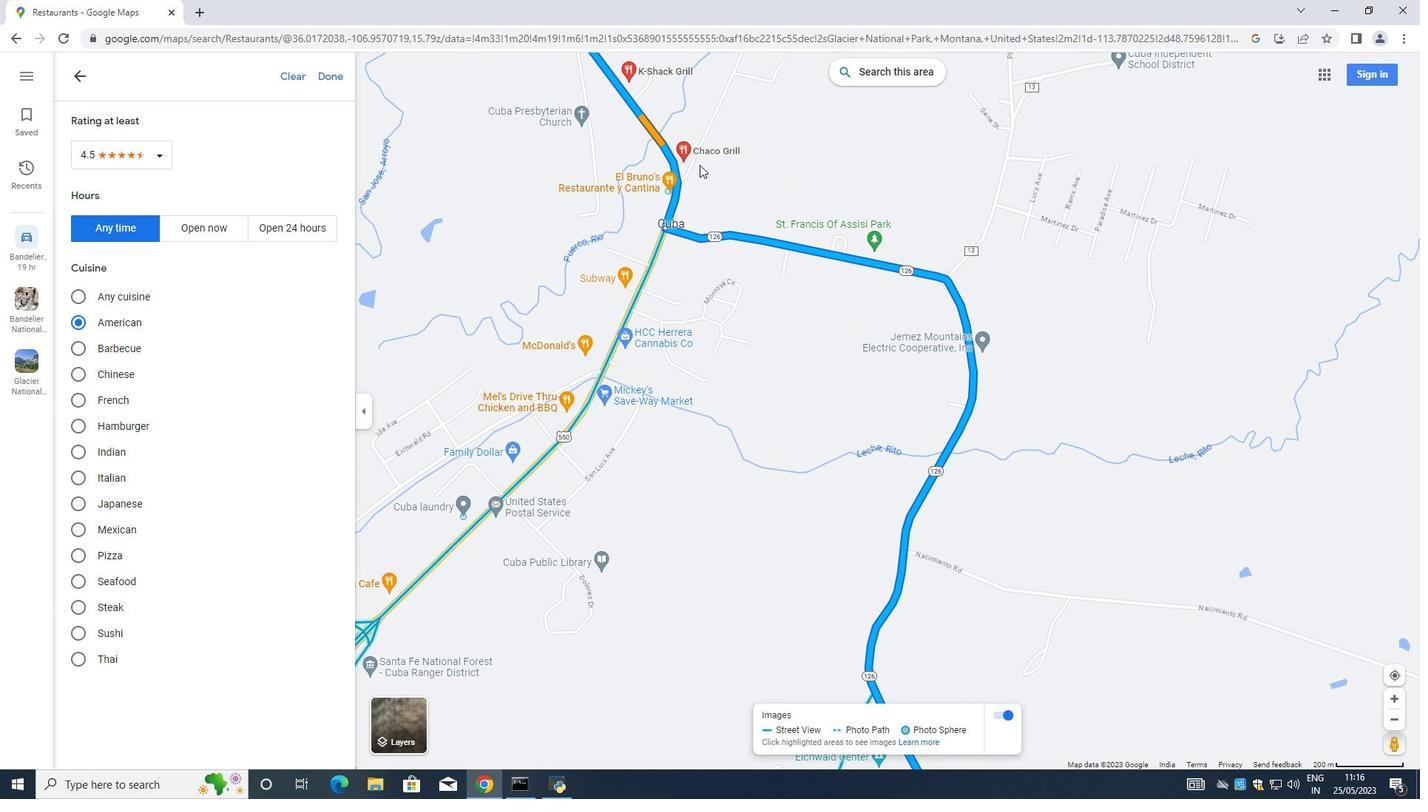 
Action: Mouse moved to (329, 76)
Screenshot: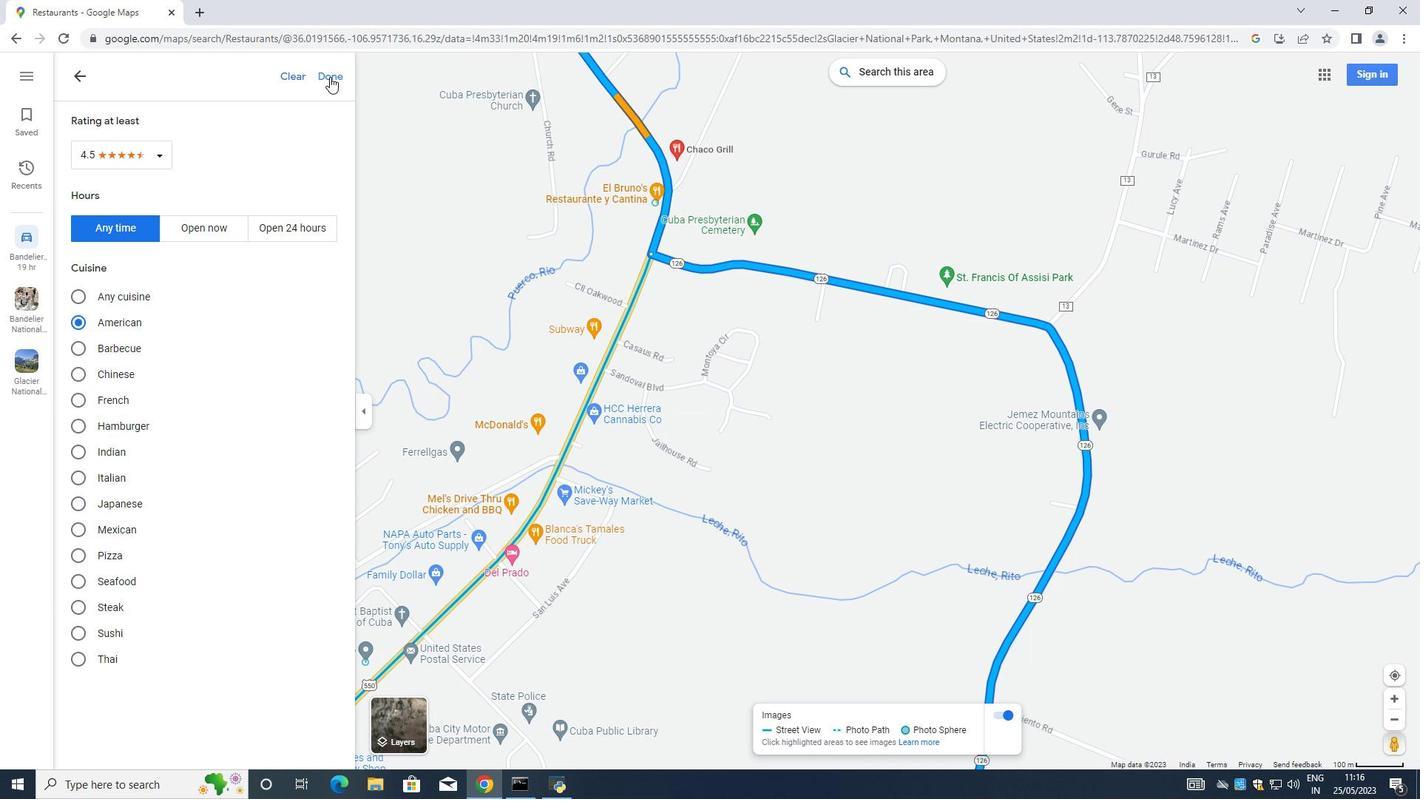 
Action: Mouse pressed left at (329, 76)
Screenshot: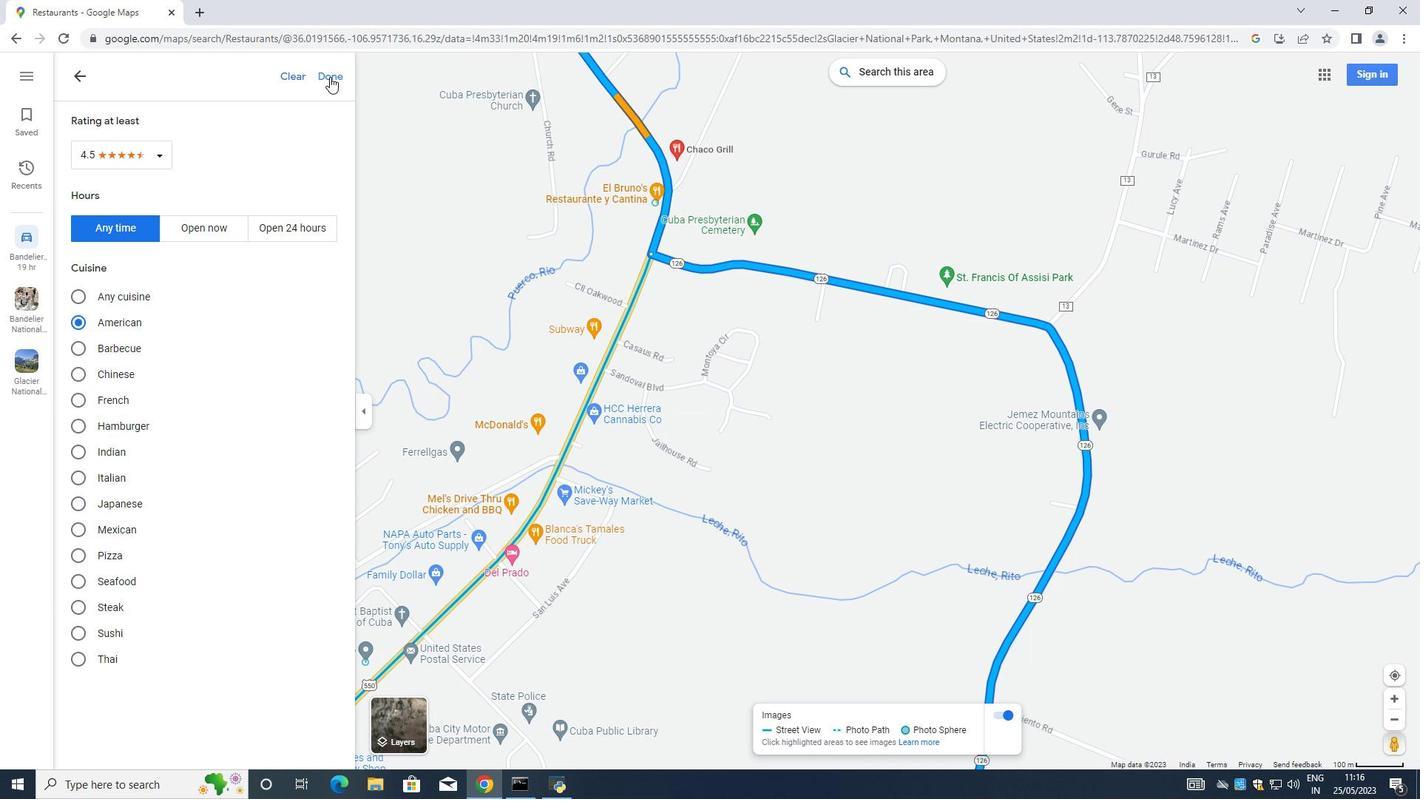 
Action: Mouse moved to (677, 289)
Screenshot: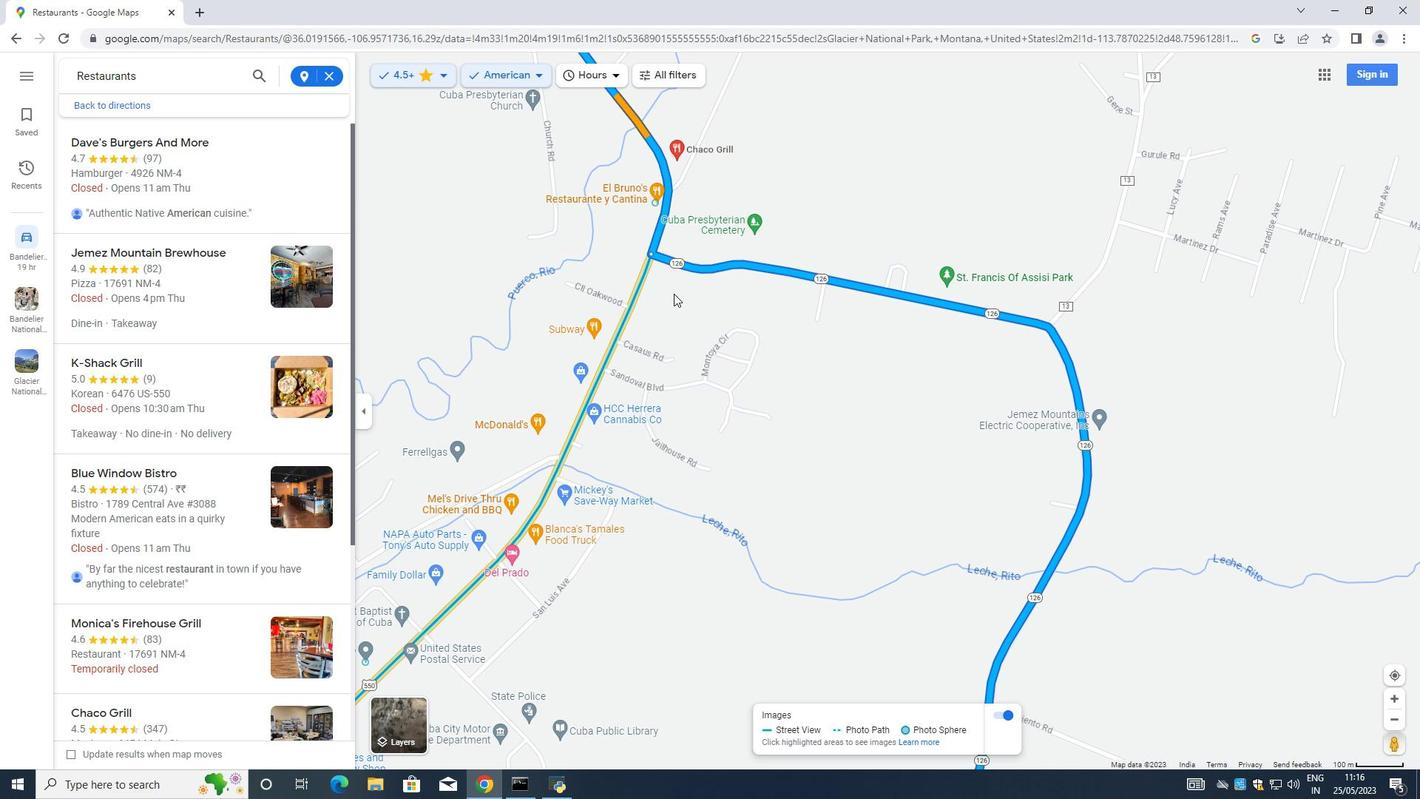 
Action: Mouse scrolled (677, 290) with delta (0, 0)
Screenshot: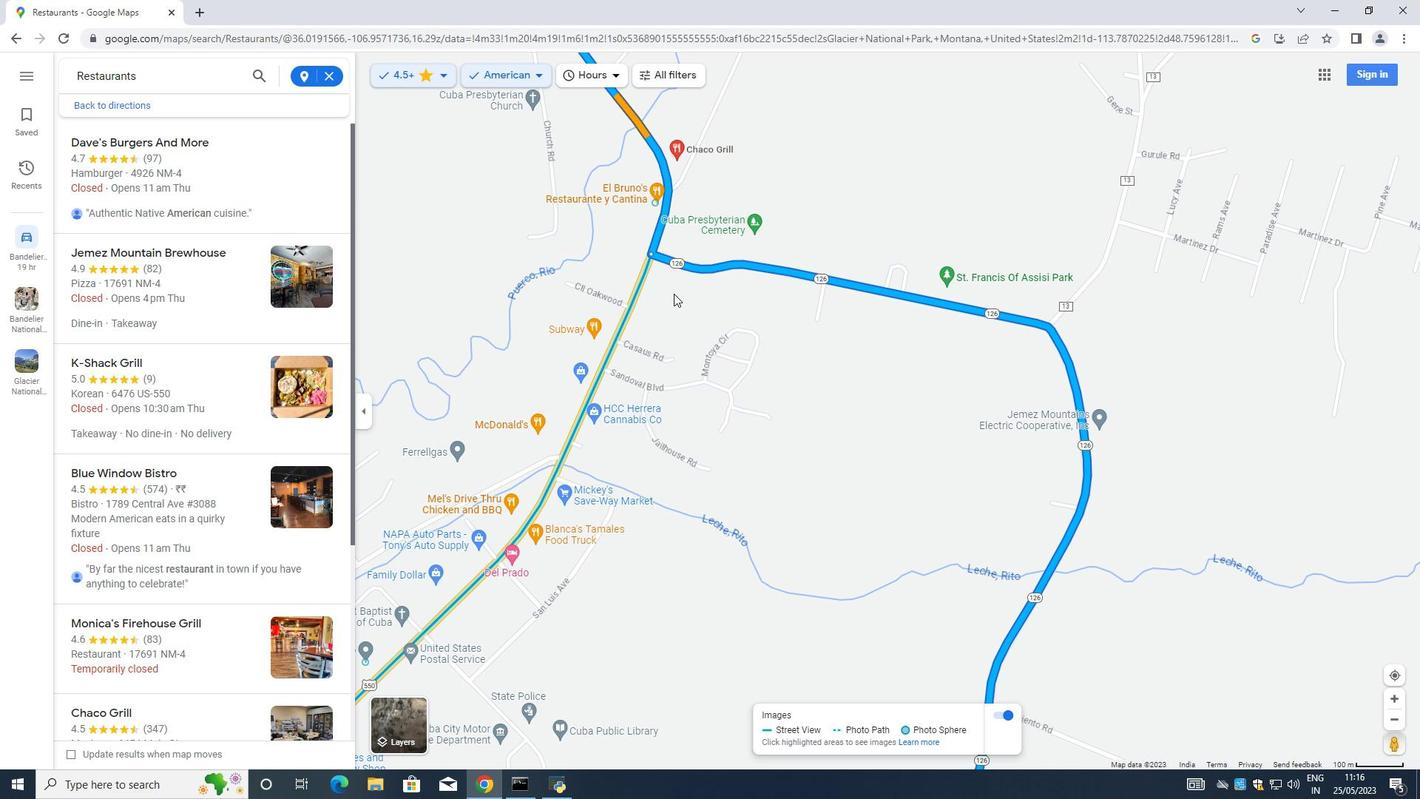 
Action: Mouse scrolled (677, 290) with delta (0, 0)
Screenshot: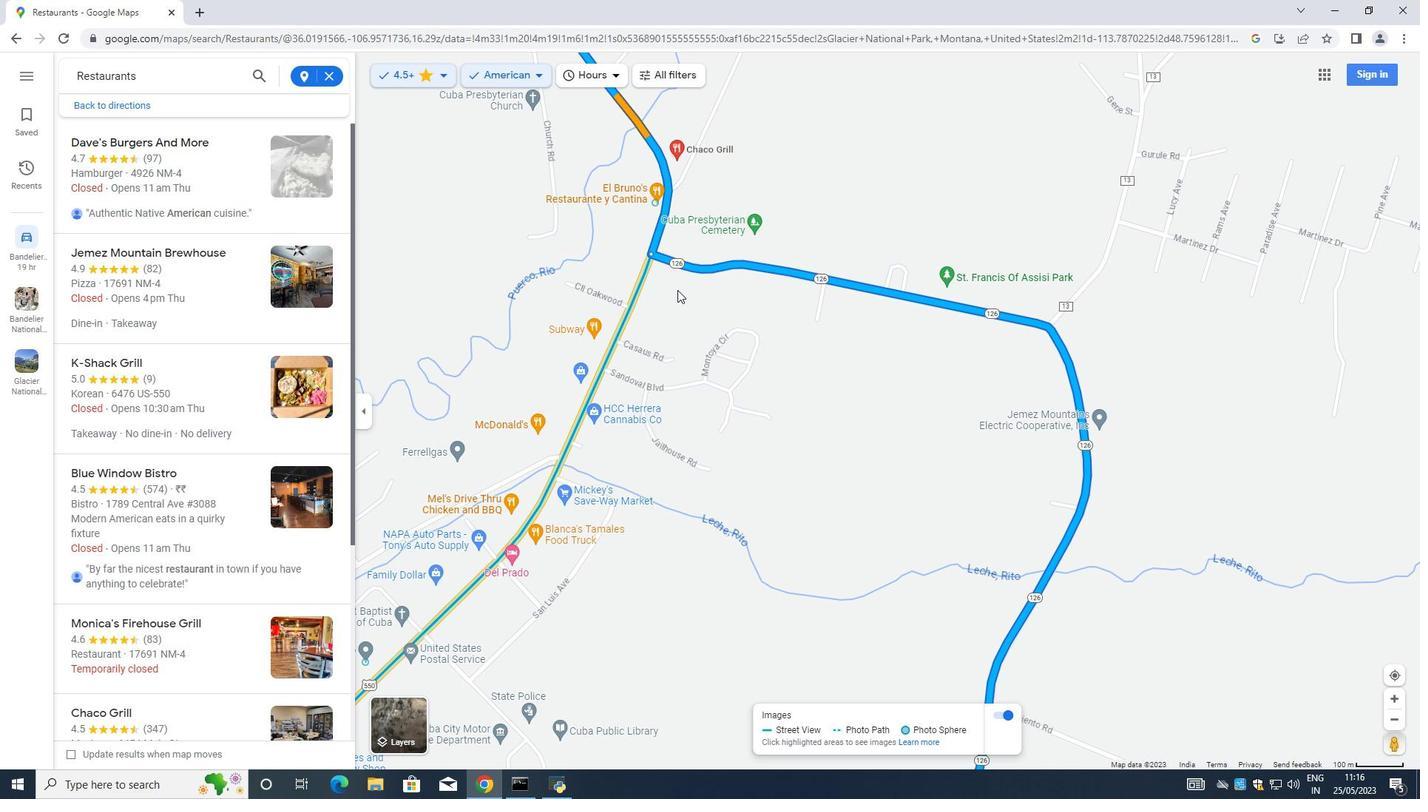 
Action: Mouse moved to (105, 359)
Screenshot: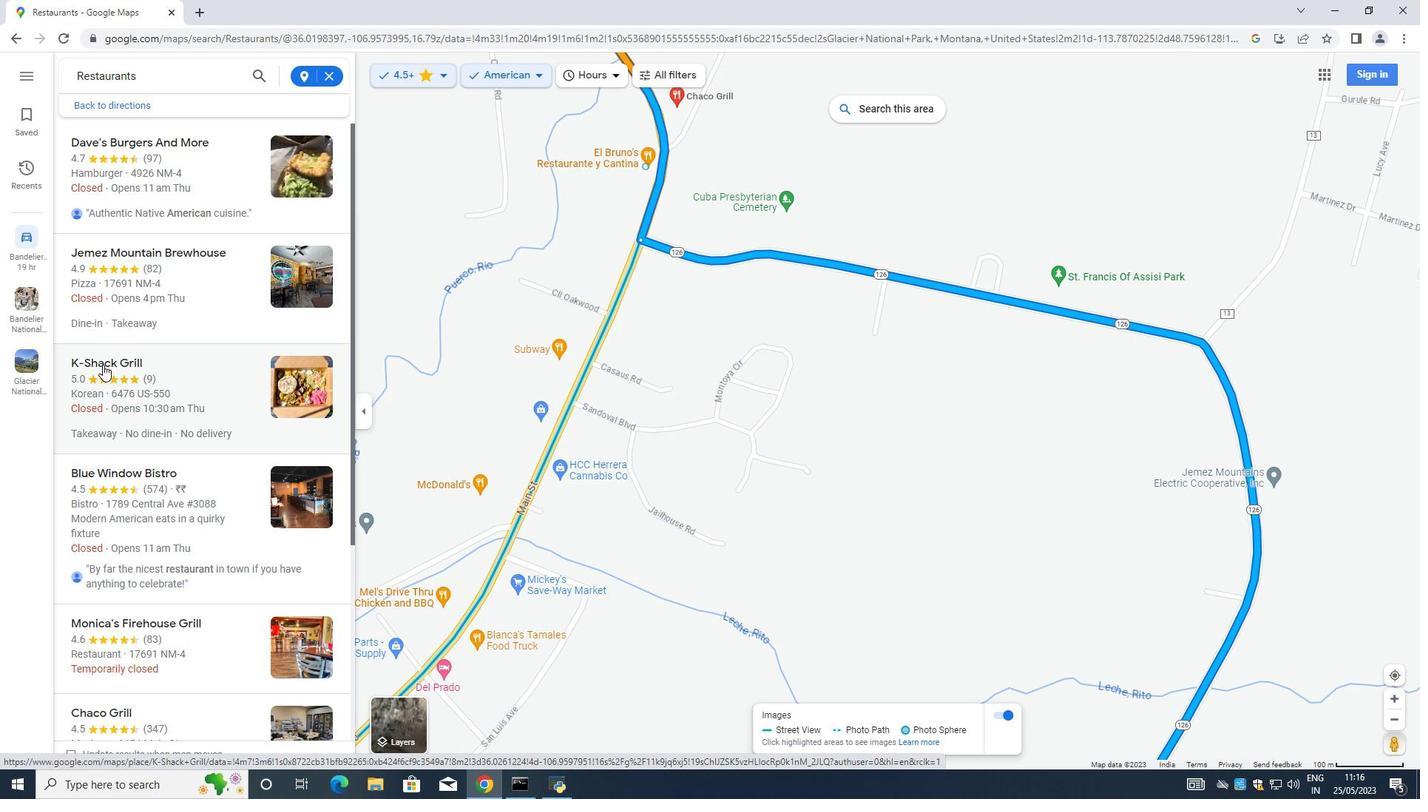 
Action: Mouse pressed left at (105, 359)
Screenshot: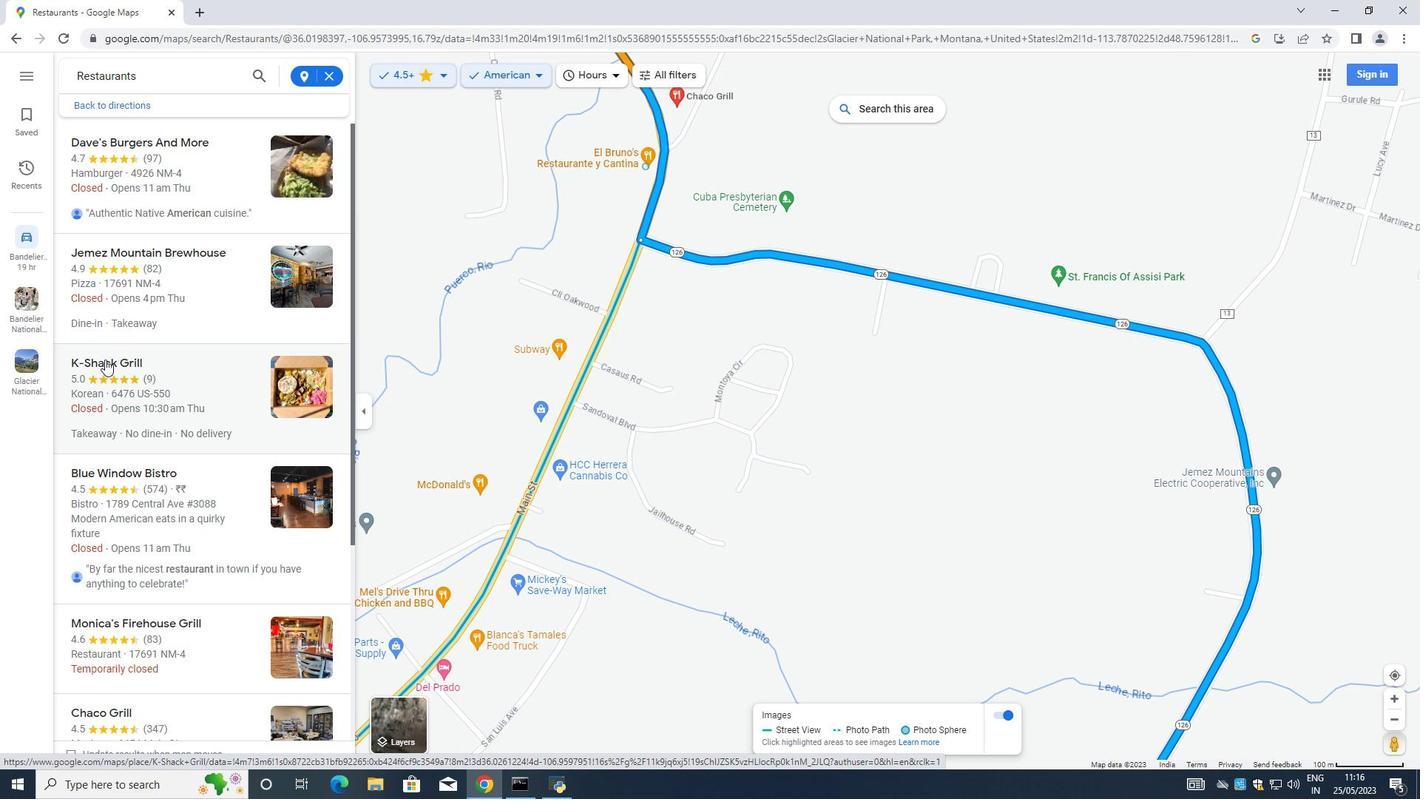 
Action: Mouse moved to (899, 425)
Screenshot: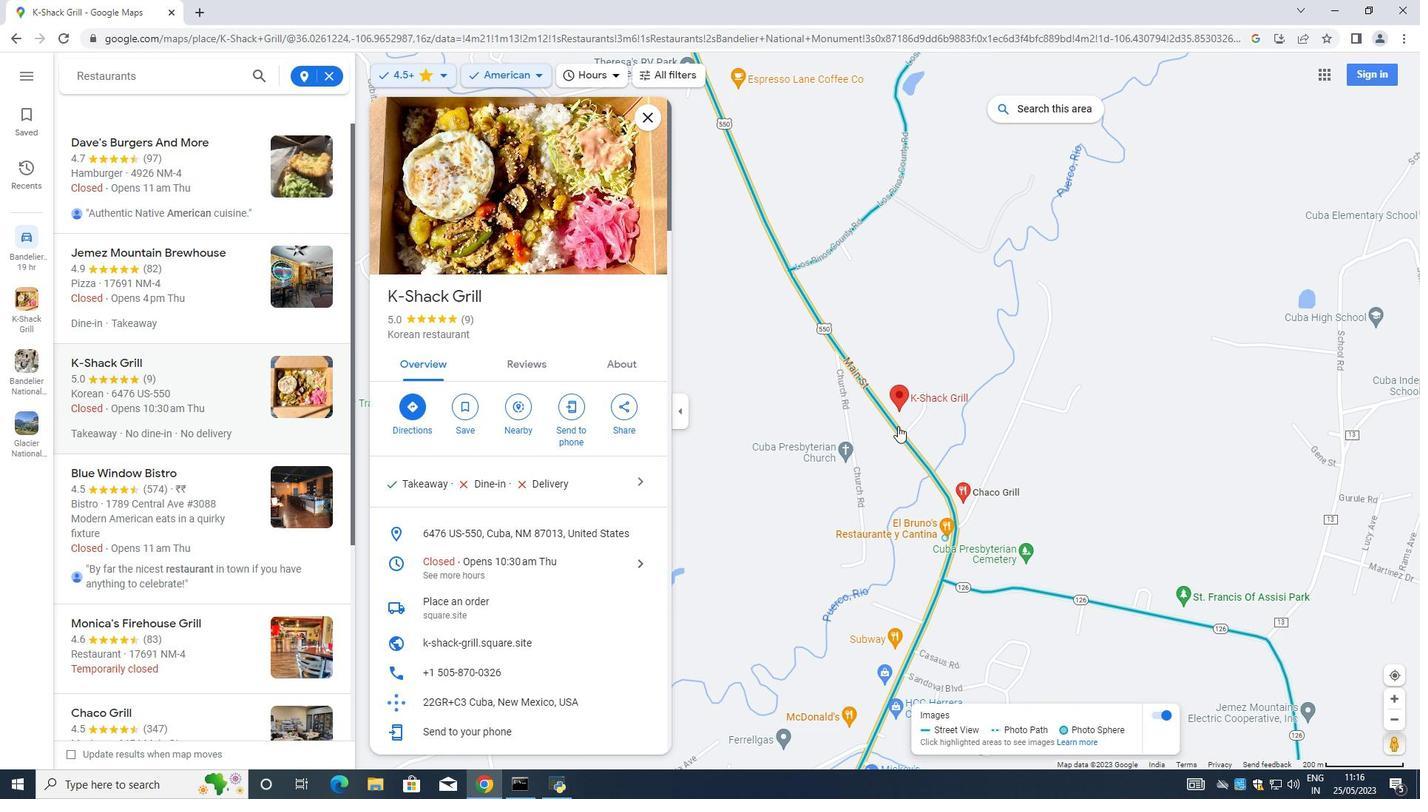 
Action: Mouse scrolled (899, 426) with delta (0, 0)
Screenshot: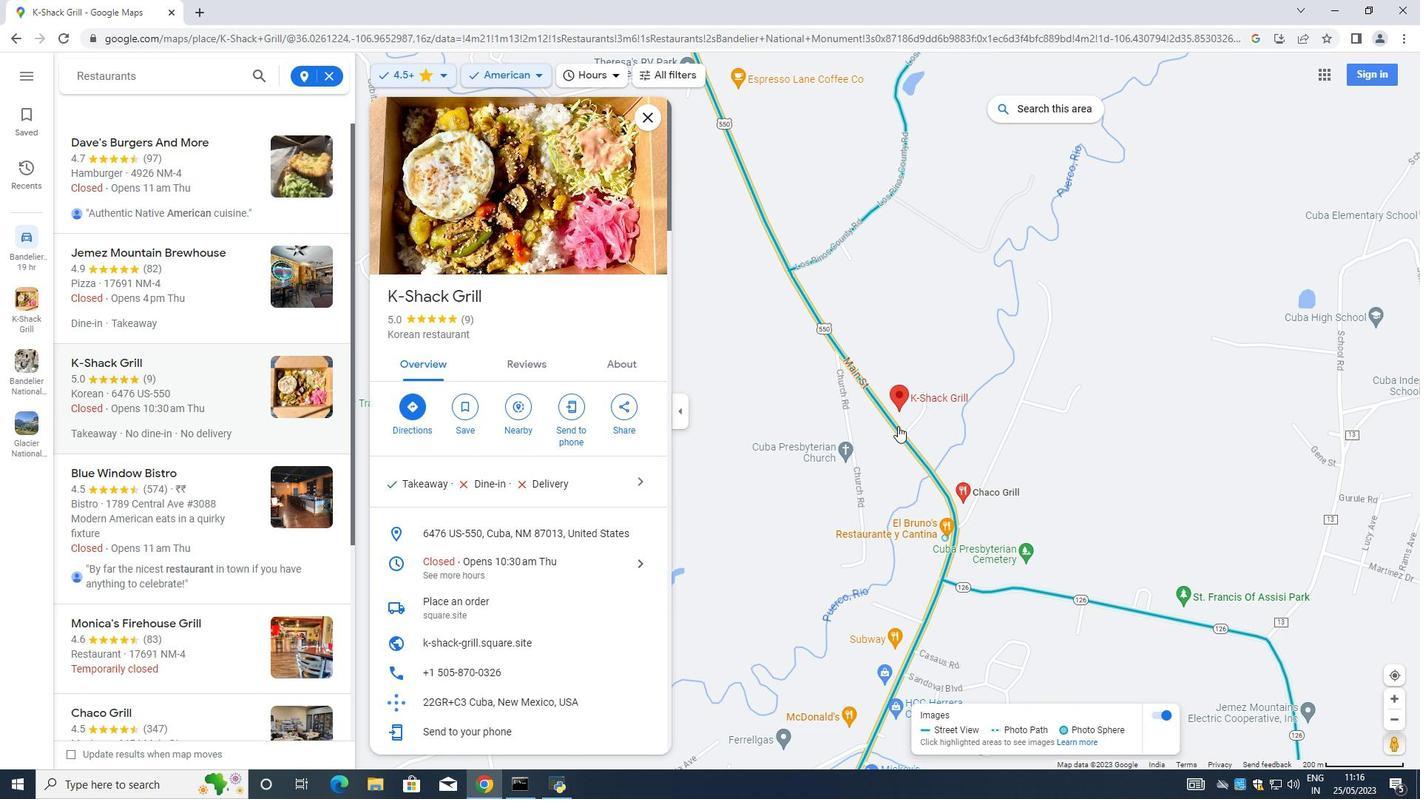 
Action: Mouse scrolled (899, 426) with delta (0, 0)
Screenshot: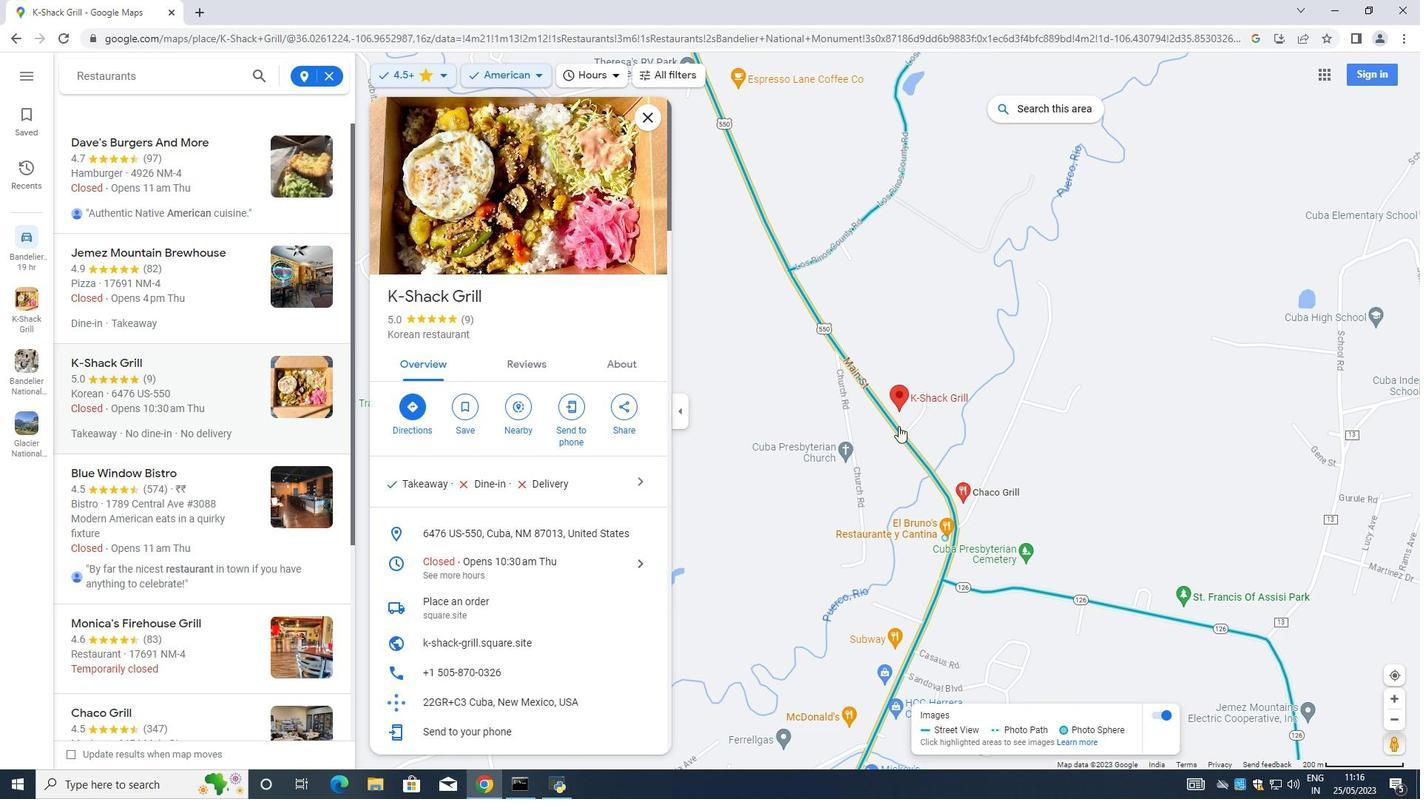 
Action: Mouse scrolled (899, 426) with delta (0, 0)
Screenshot: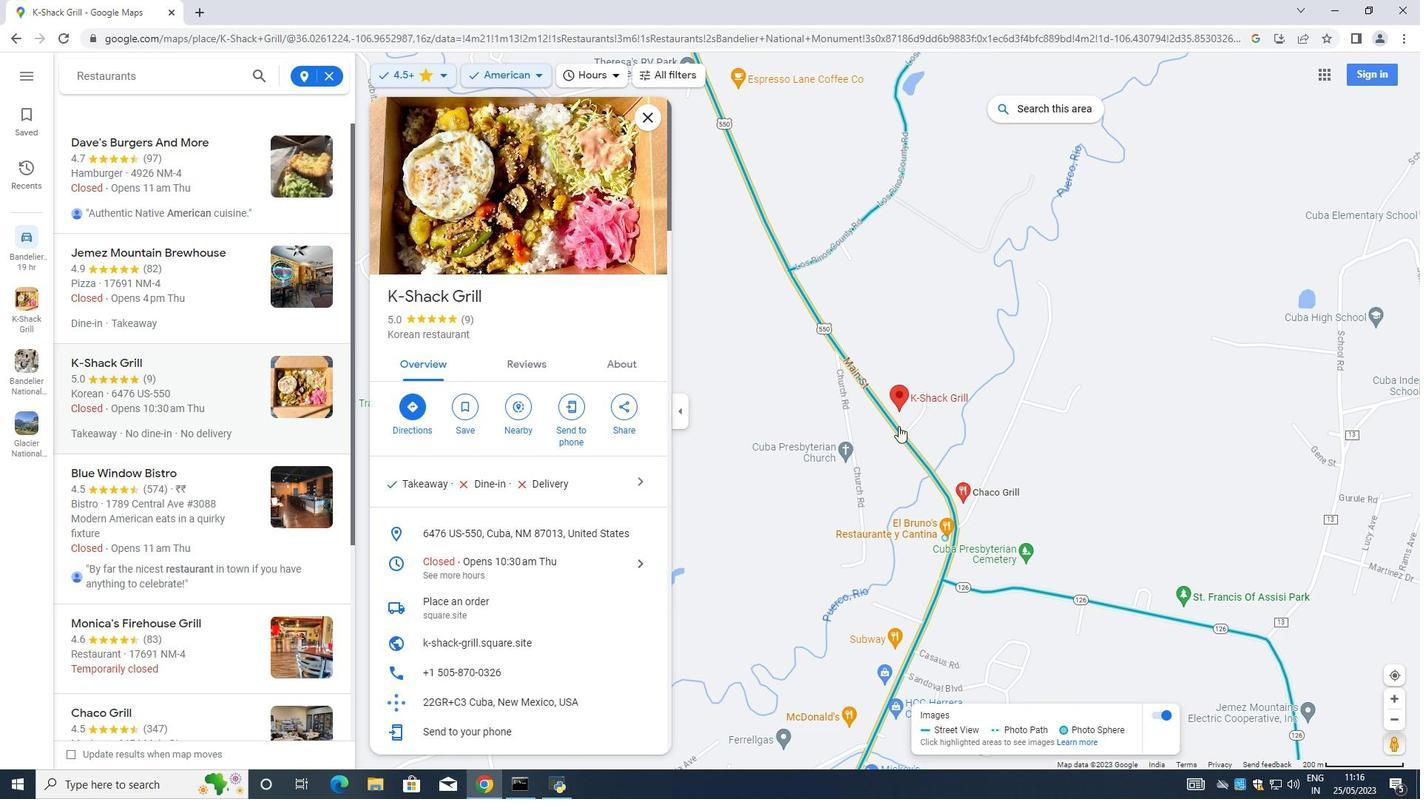 
Action: Mouse moved to (900, 424)
Screenshot: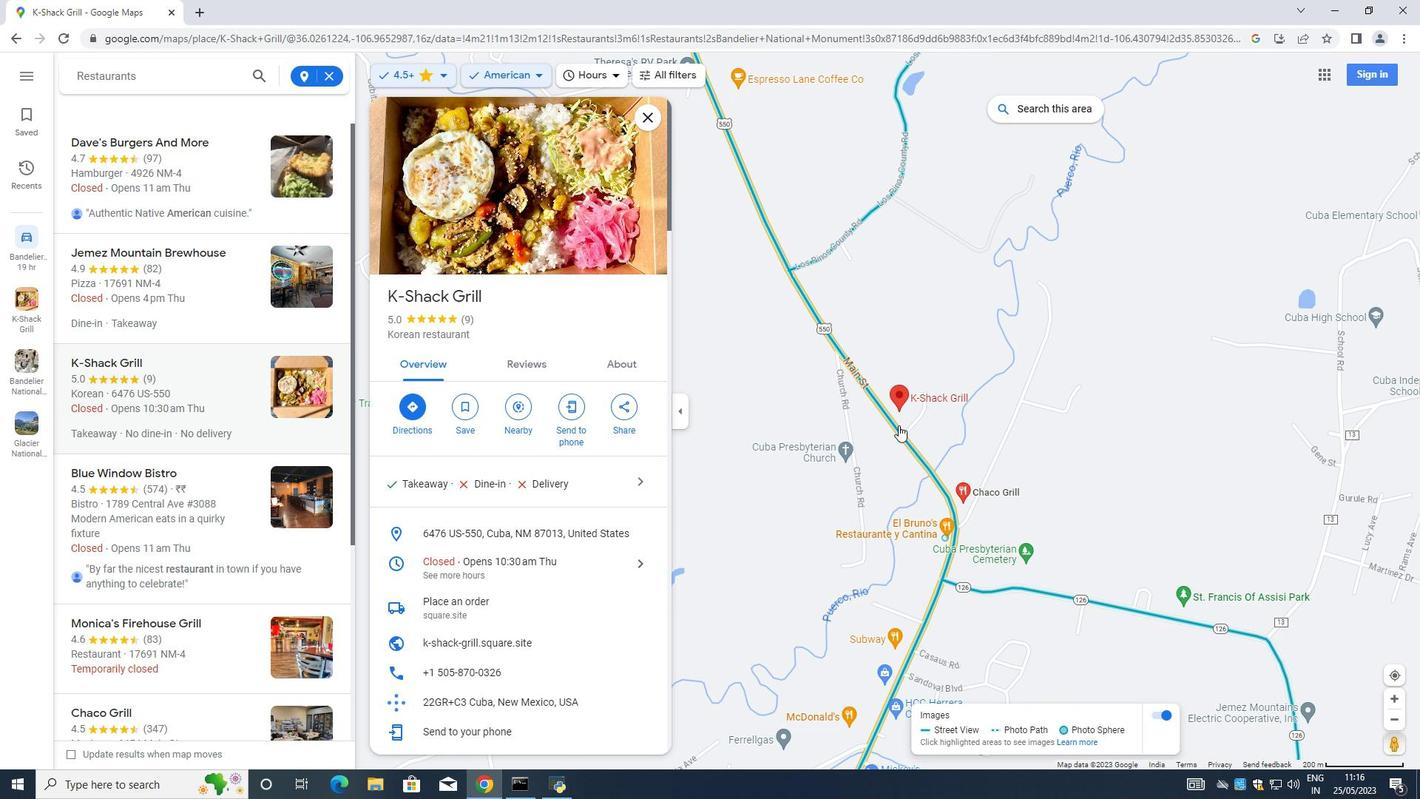 
Action: Mouse scrolled (900, 425) with delta (0, 0)
Screenshot: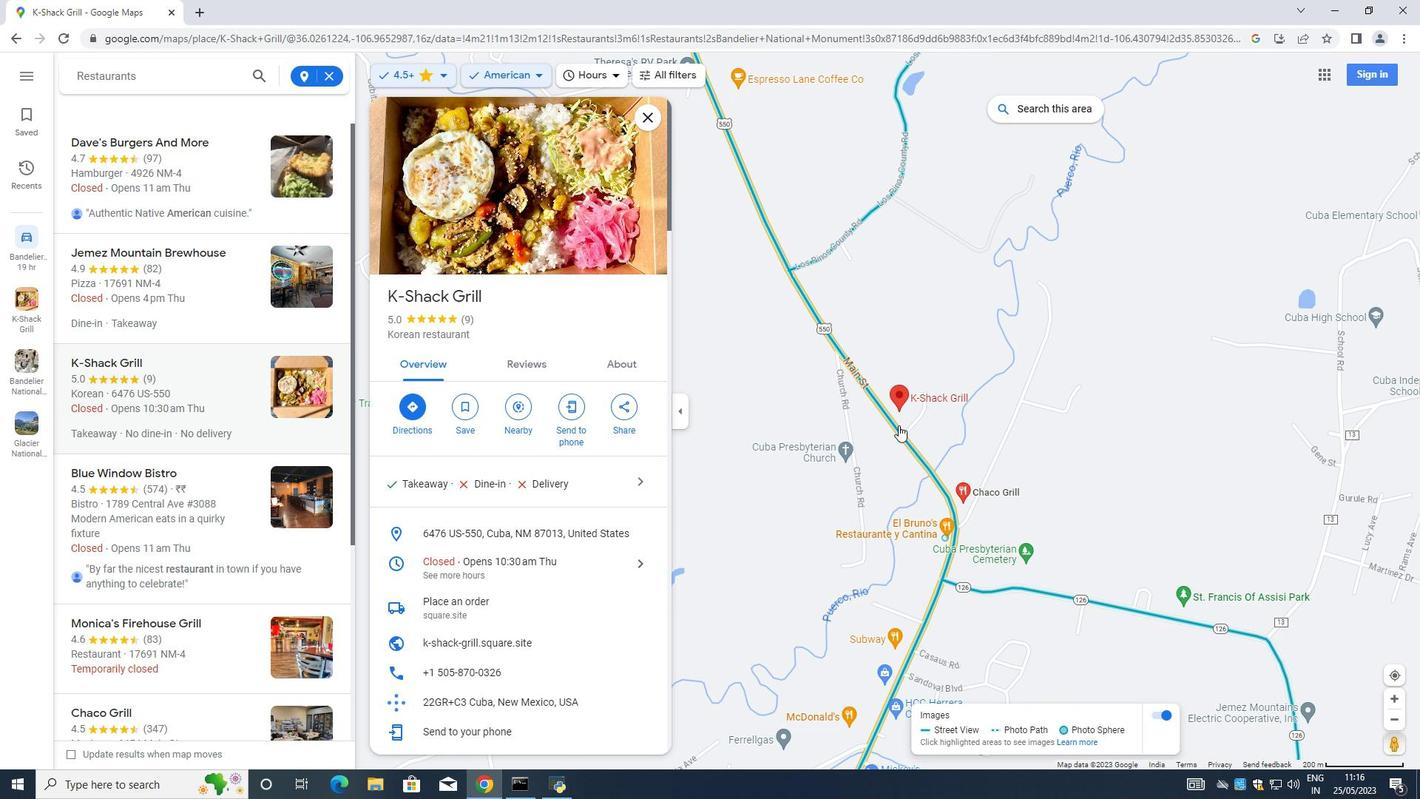 
Action: Mouse moved to (902, 398)
Screenshot: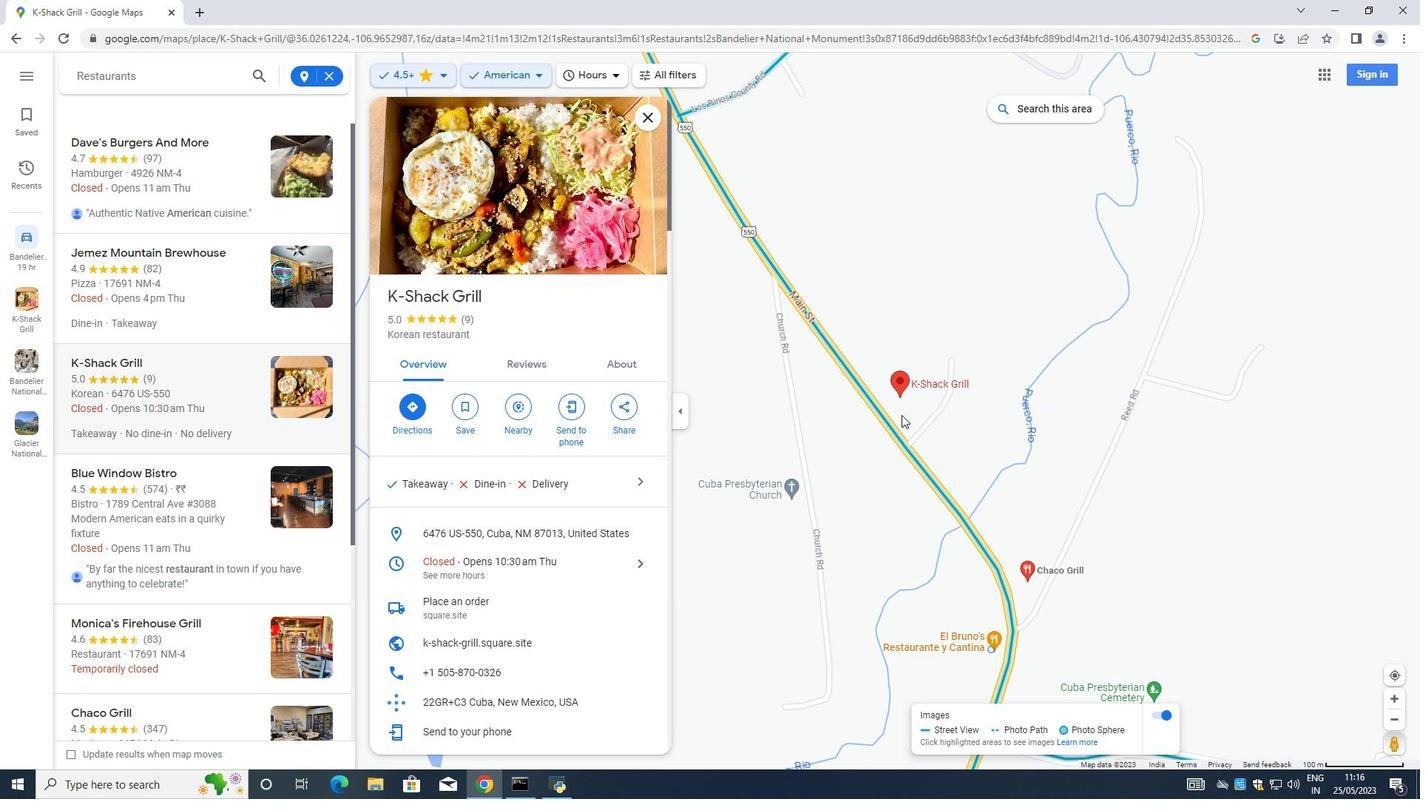 
Action: Mouse scrolled (902, 407) with delta (0, 0)
Screenshot: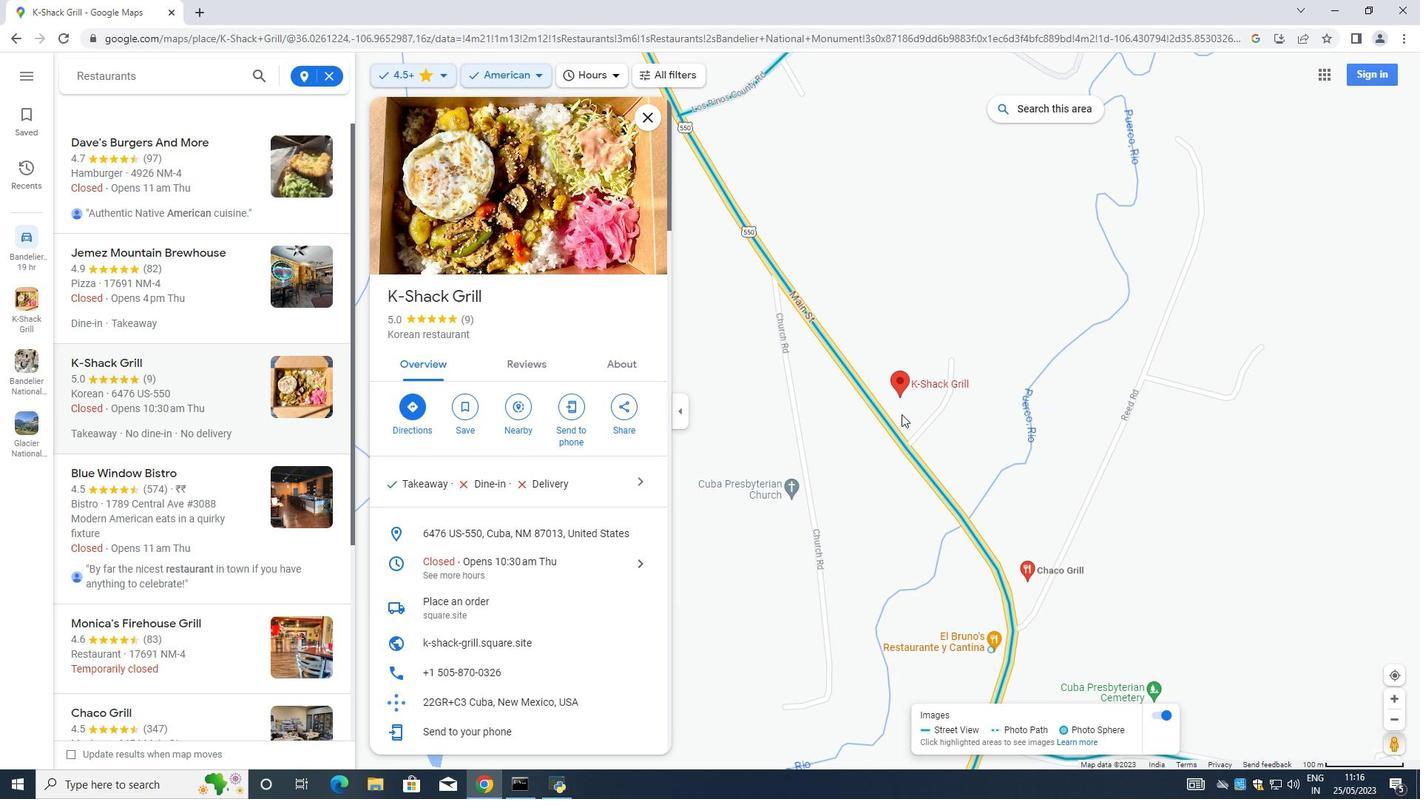 
Action: Mouse moved to (902, 398)
Screenshot: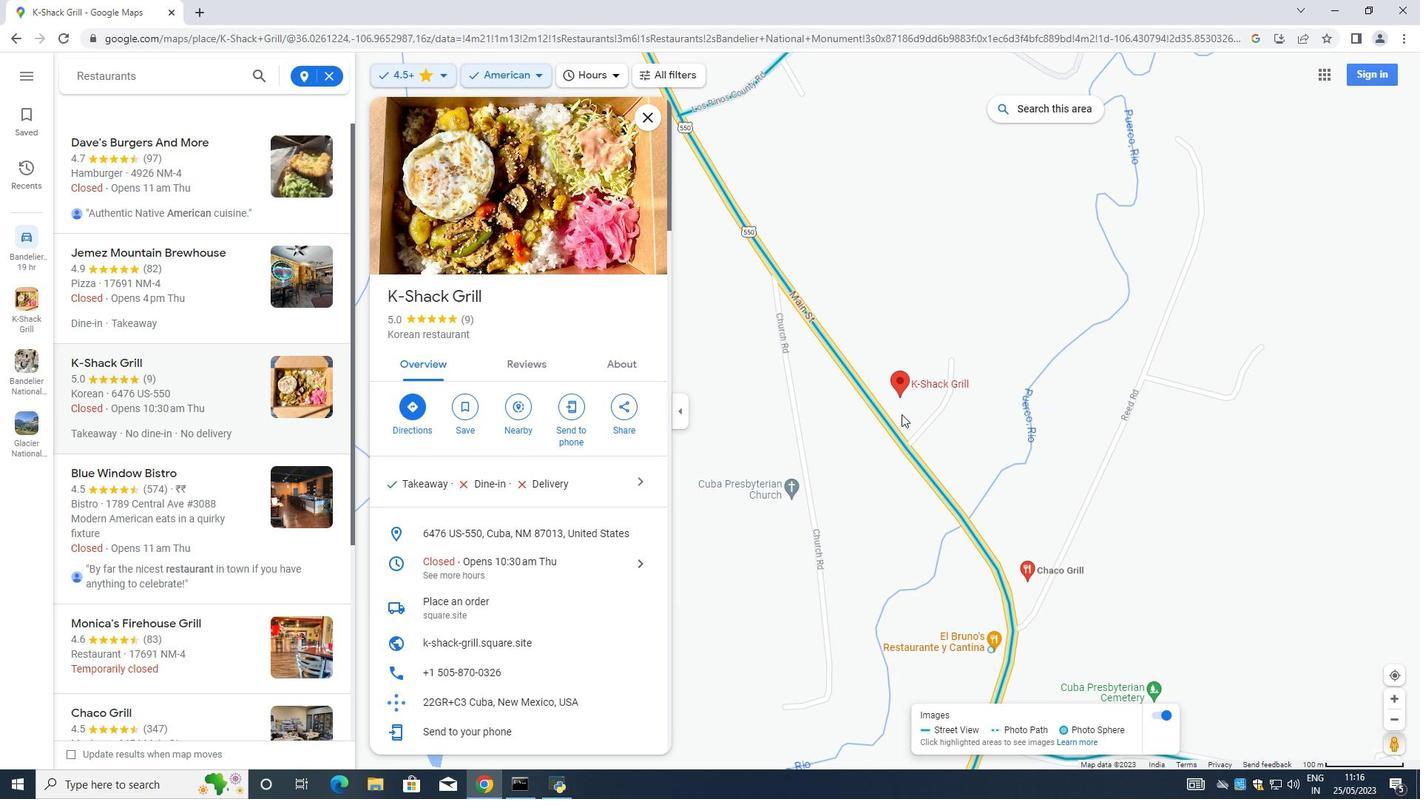 
Action: Mouse scrolled (902, 407) with delta (0, 0)
Screenshot: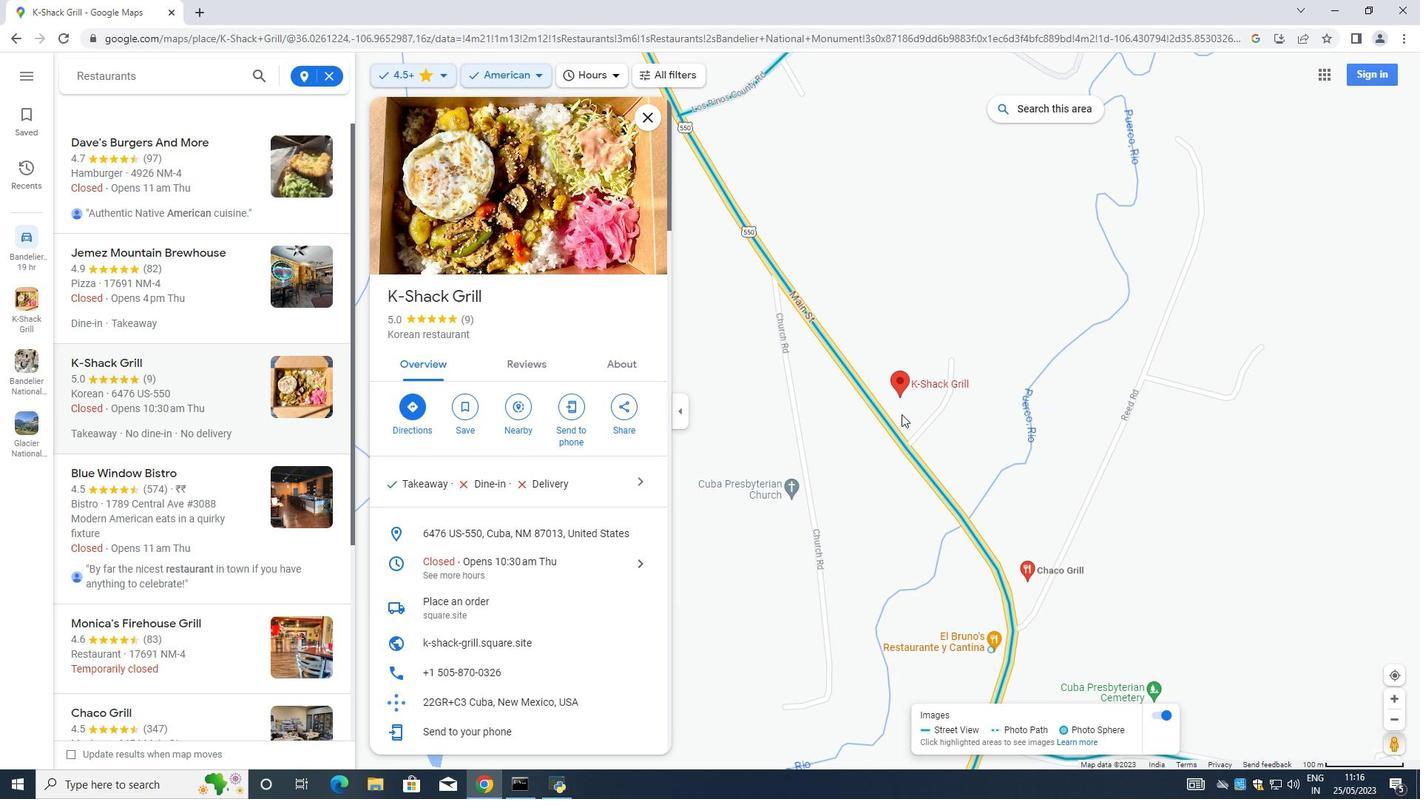 
Action: Mouse moved to (902, 396)
Screenshot: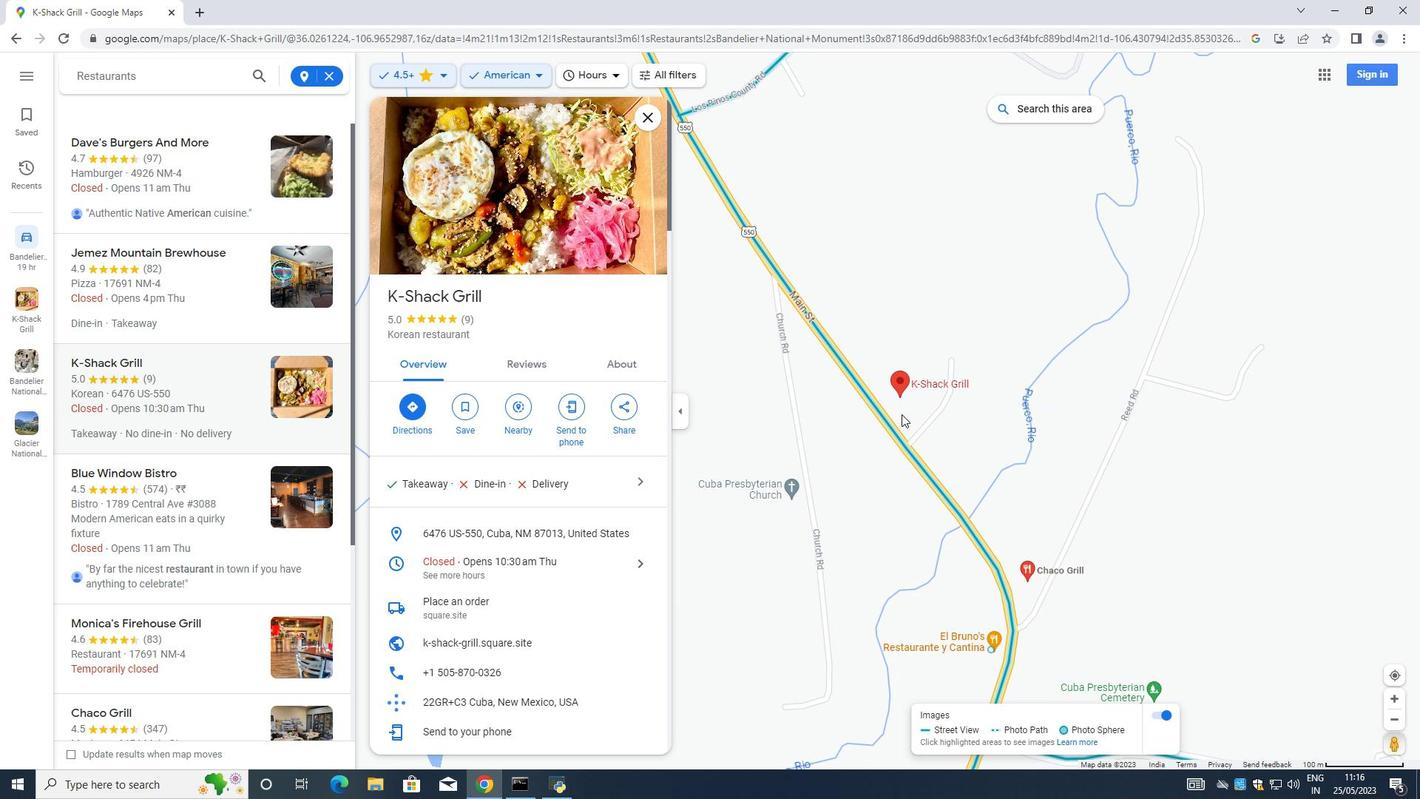 
Action: Mouse scrolled (902, 406) with delta (0, 0)
Screenshot: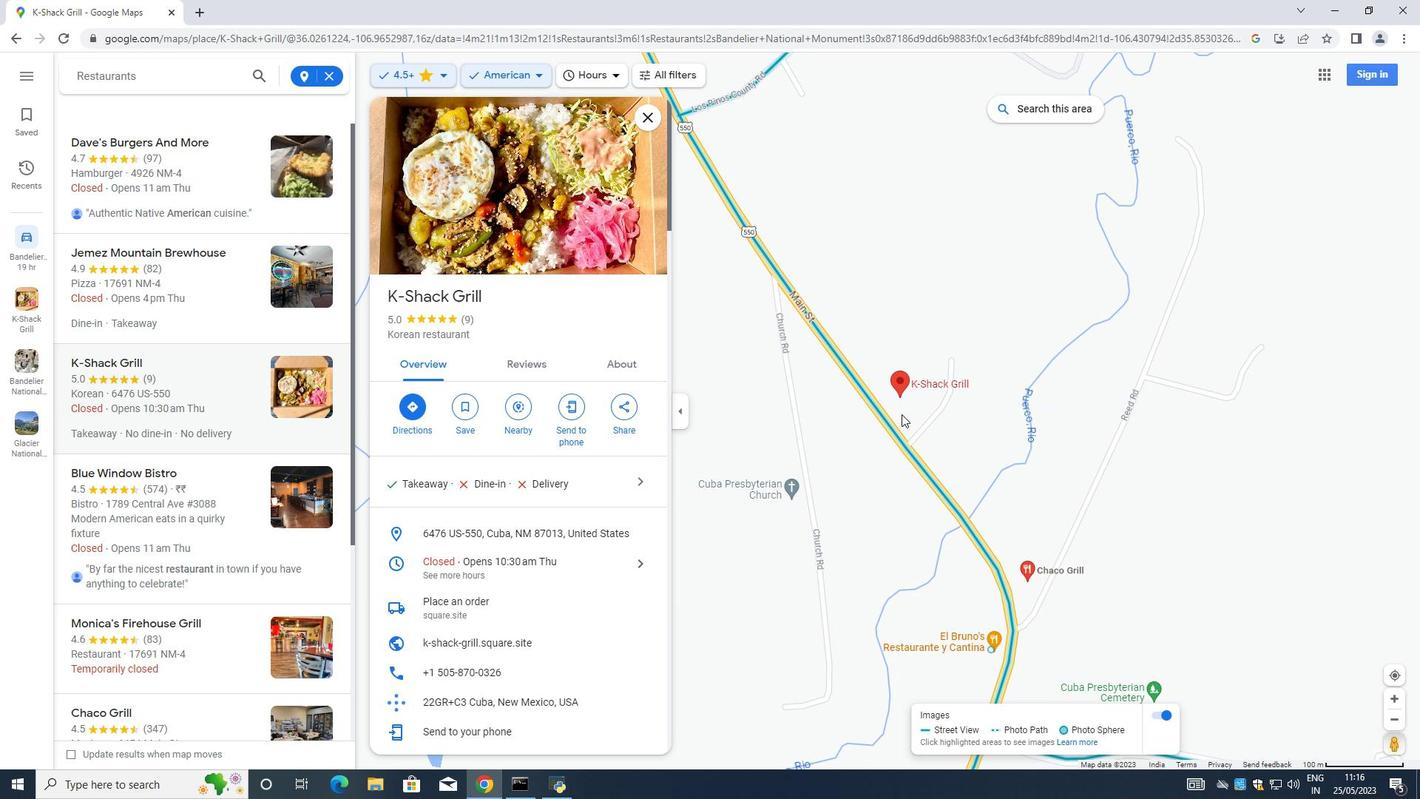
Action: Mouse moved to (903, 393)
Screenshot: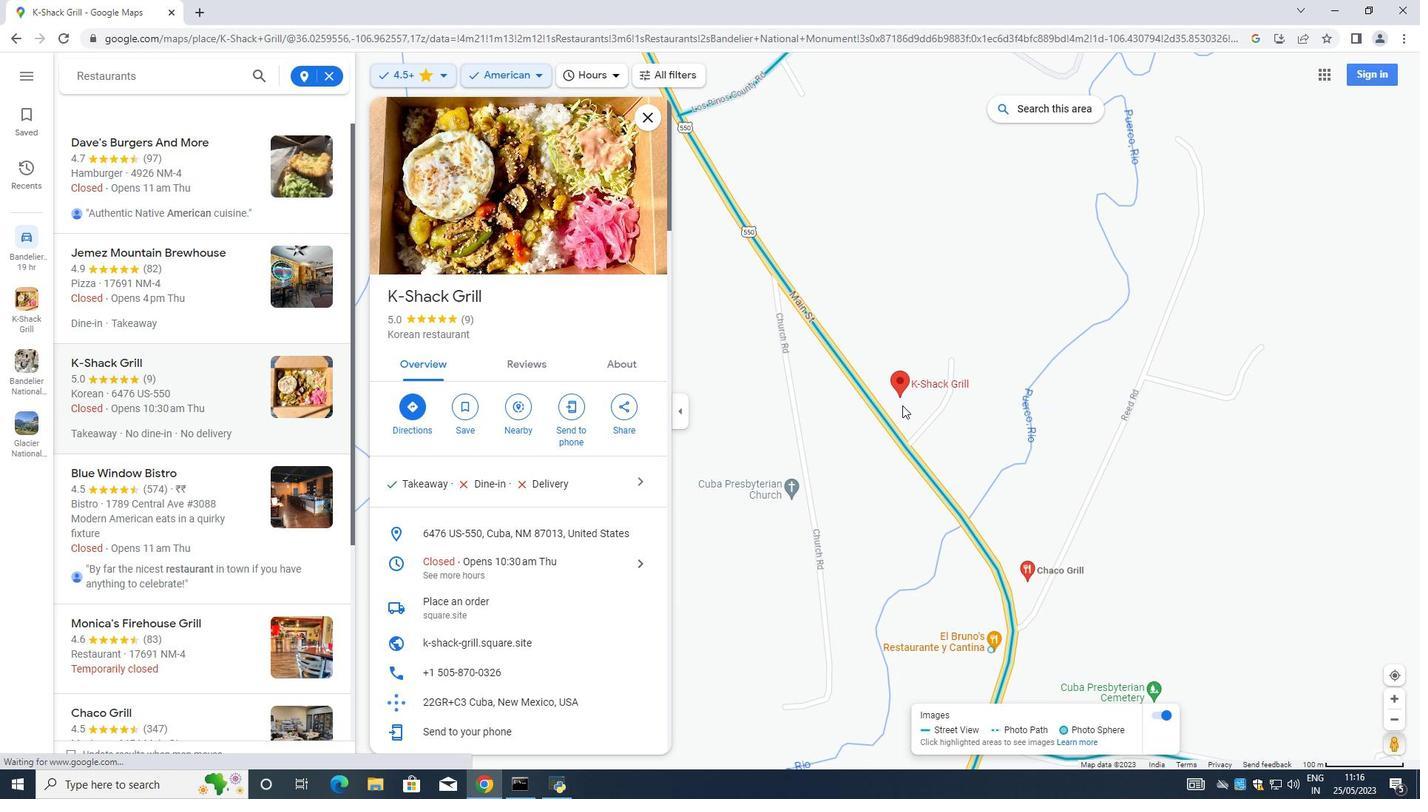 
Action: Mouse scrolled (902, 405) with delta (0, 0)
Screenshot: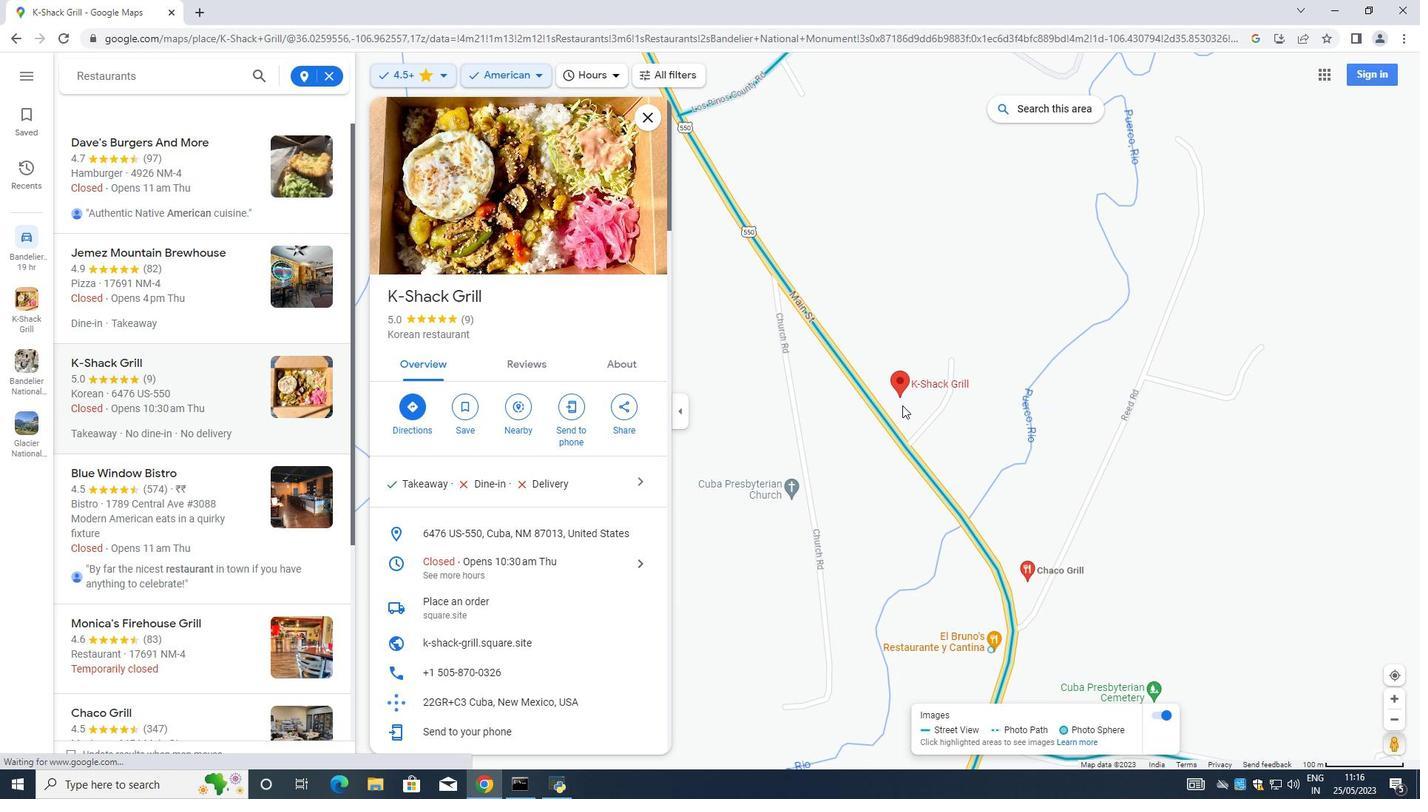 
Action: Mouse moved to (903, 392)
Screenshot: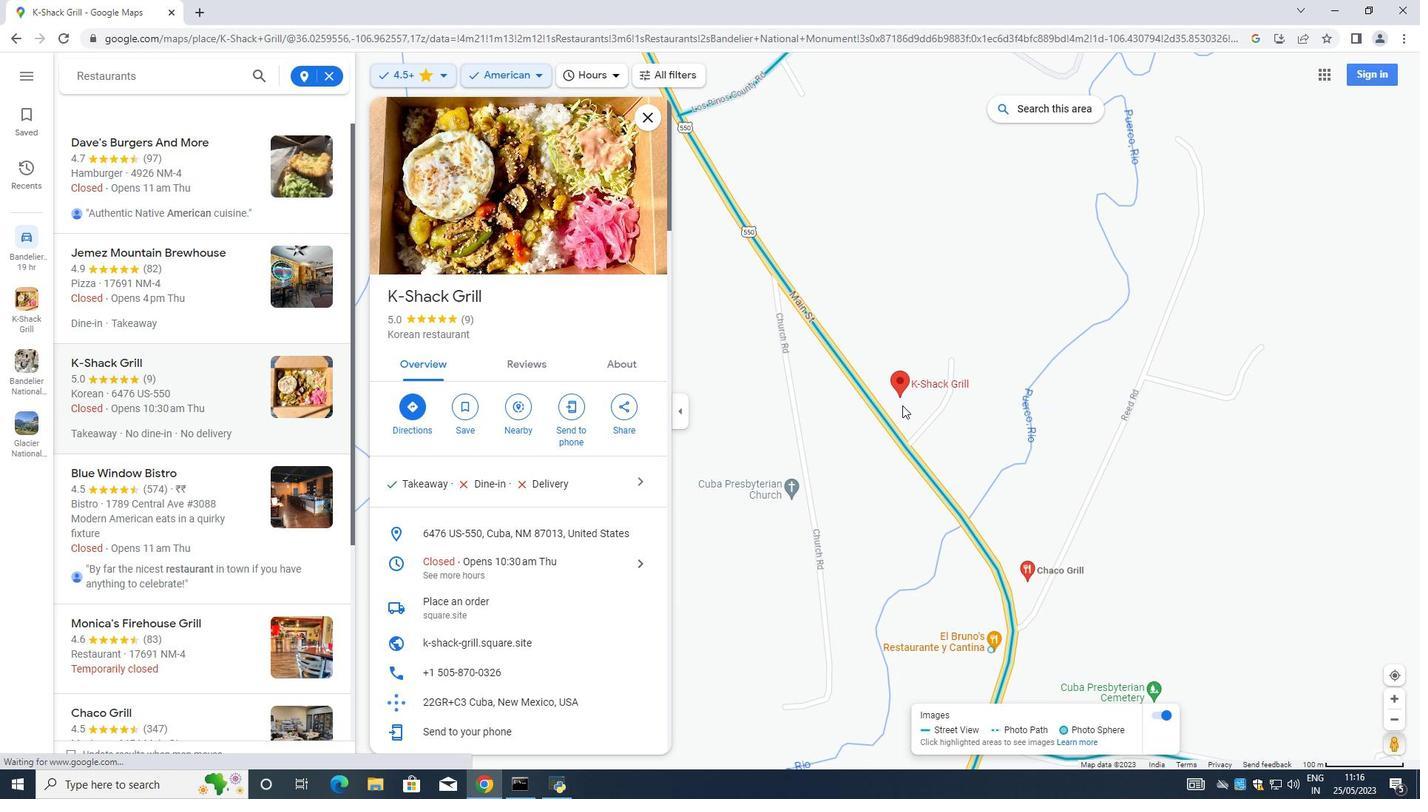 
Action: Mouse scrolled (902, 405) with delta (0, 0)
Screenshot: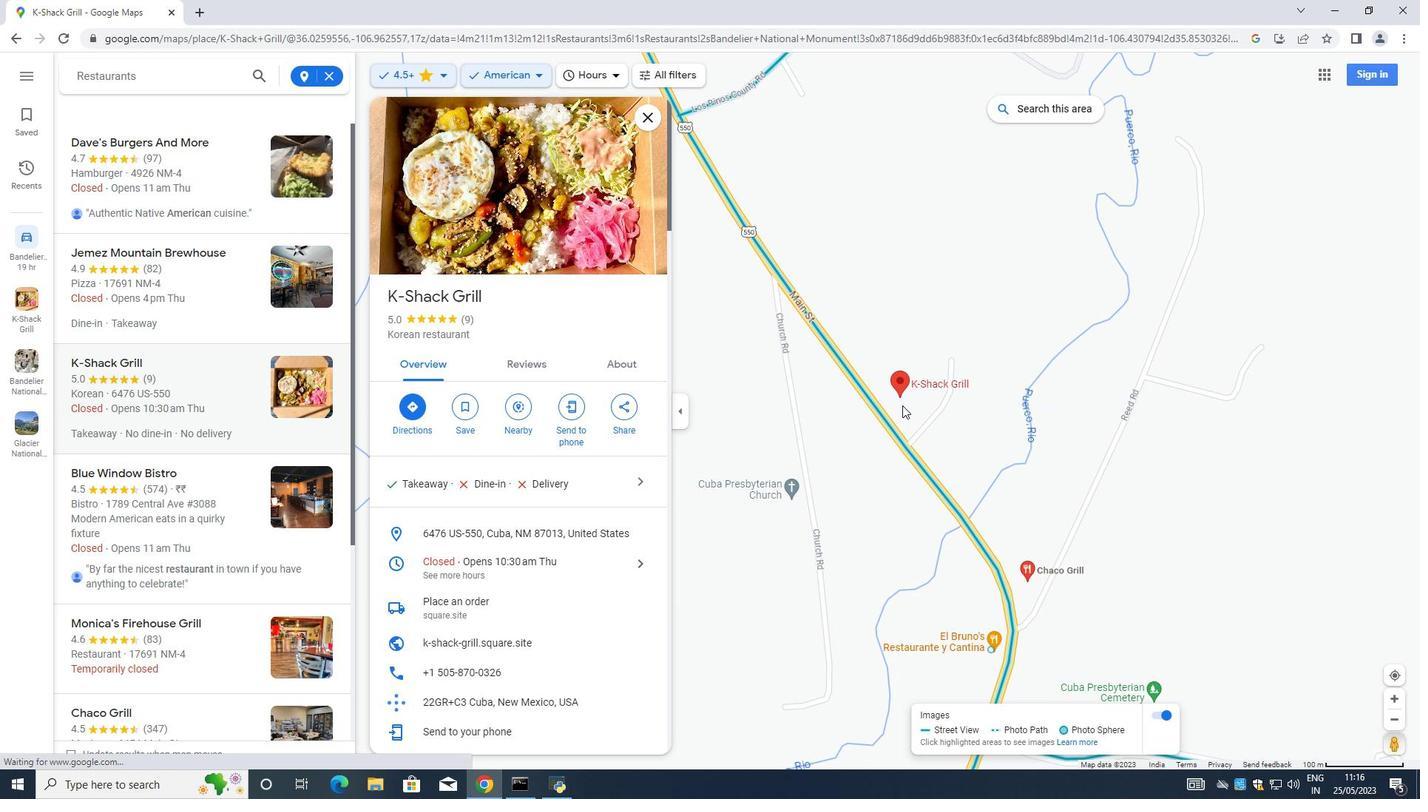 
Action: Mouse moved to (905, 388)
Screenshot: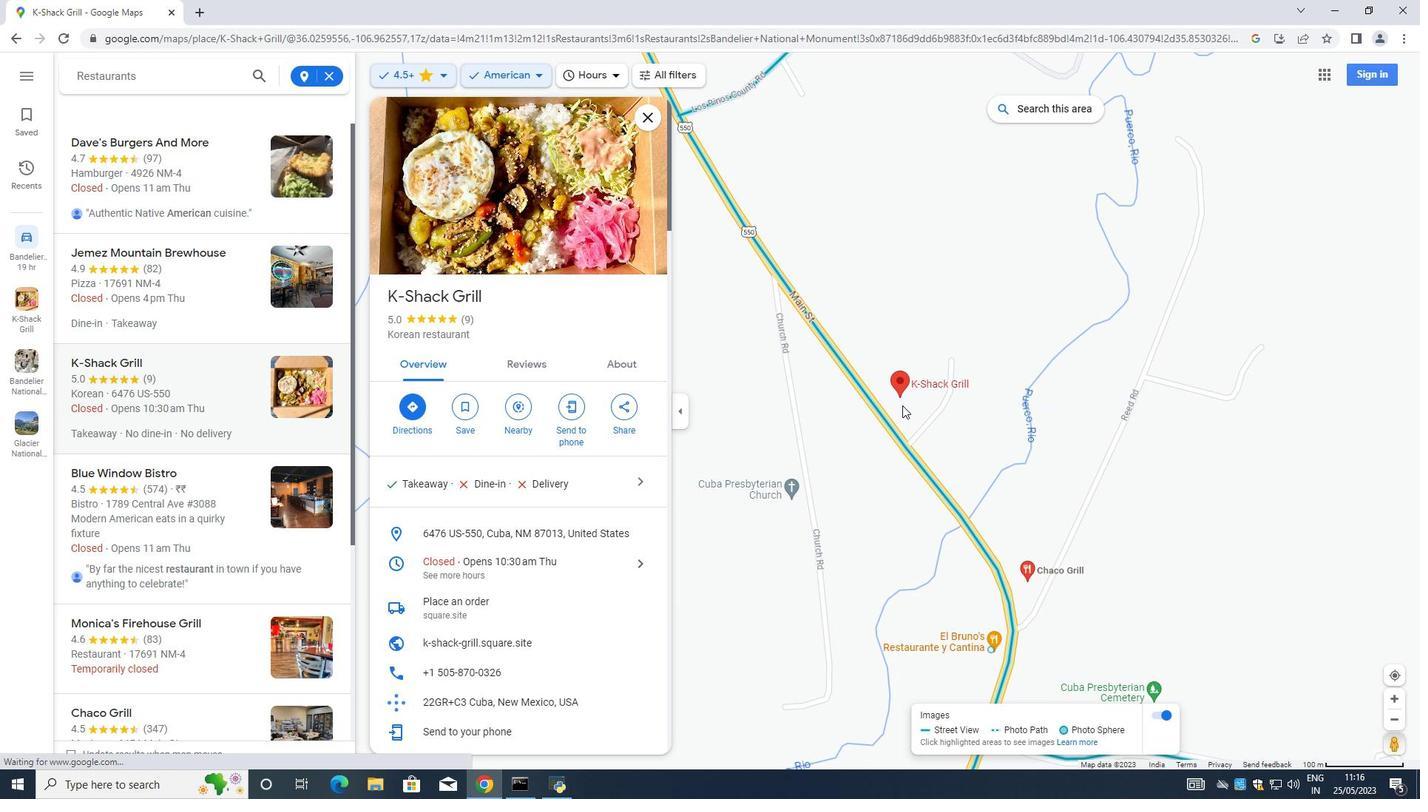 
Action: Mouse scrolled (905, 389) with delta (0, 0)
Screenshot: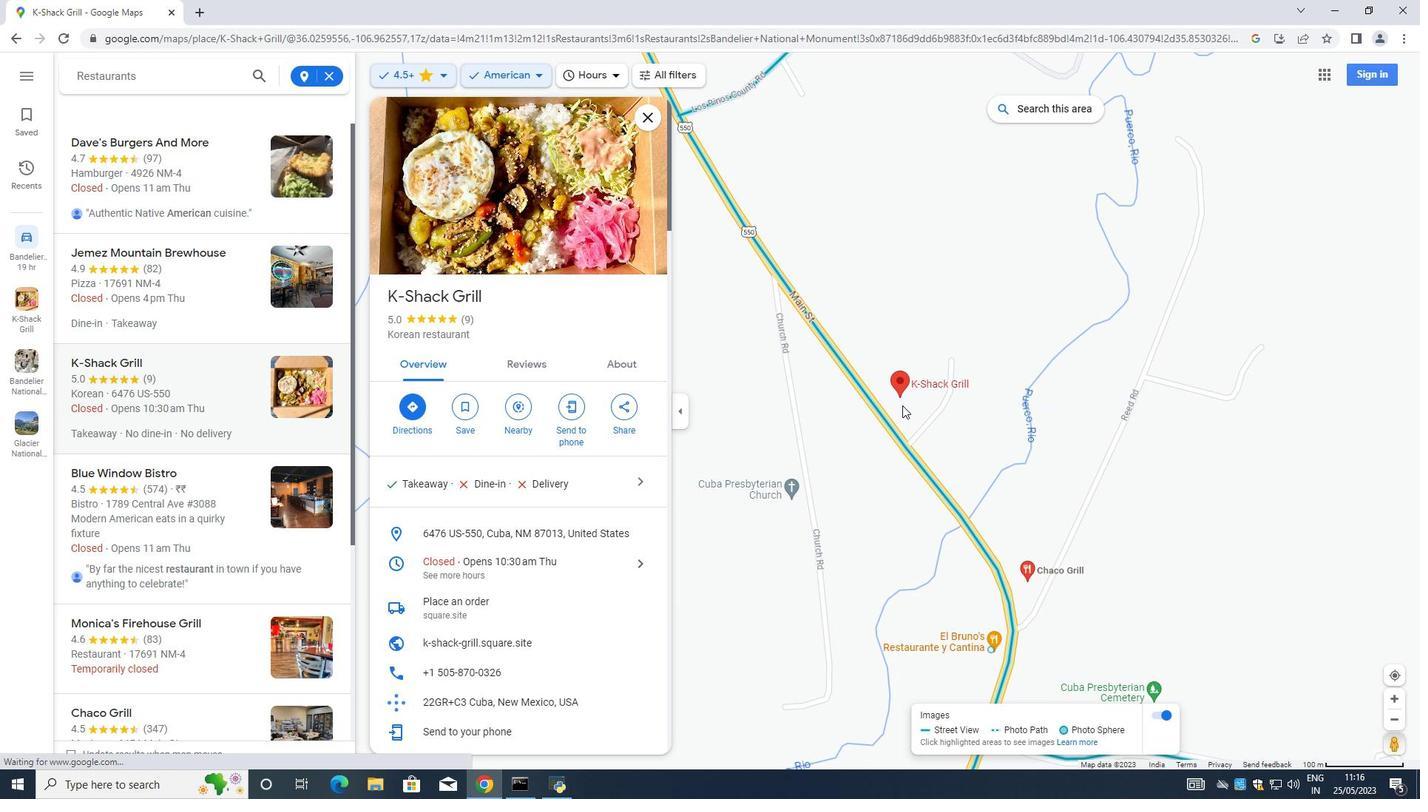 
Action: Mouse moved to (905, 387)
Screenshot: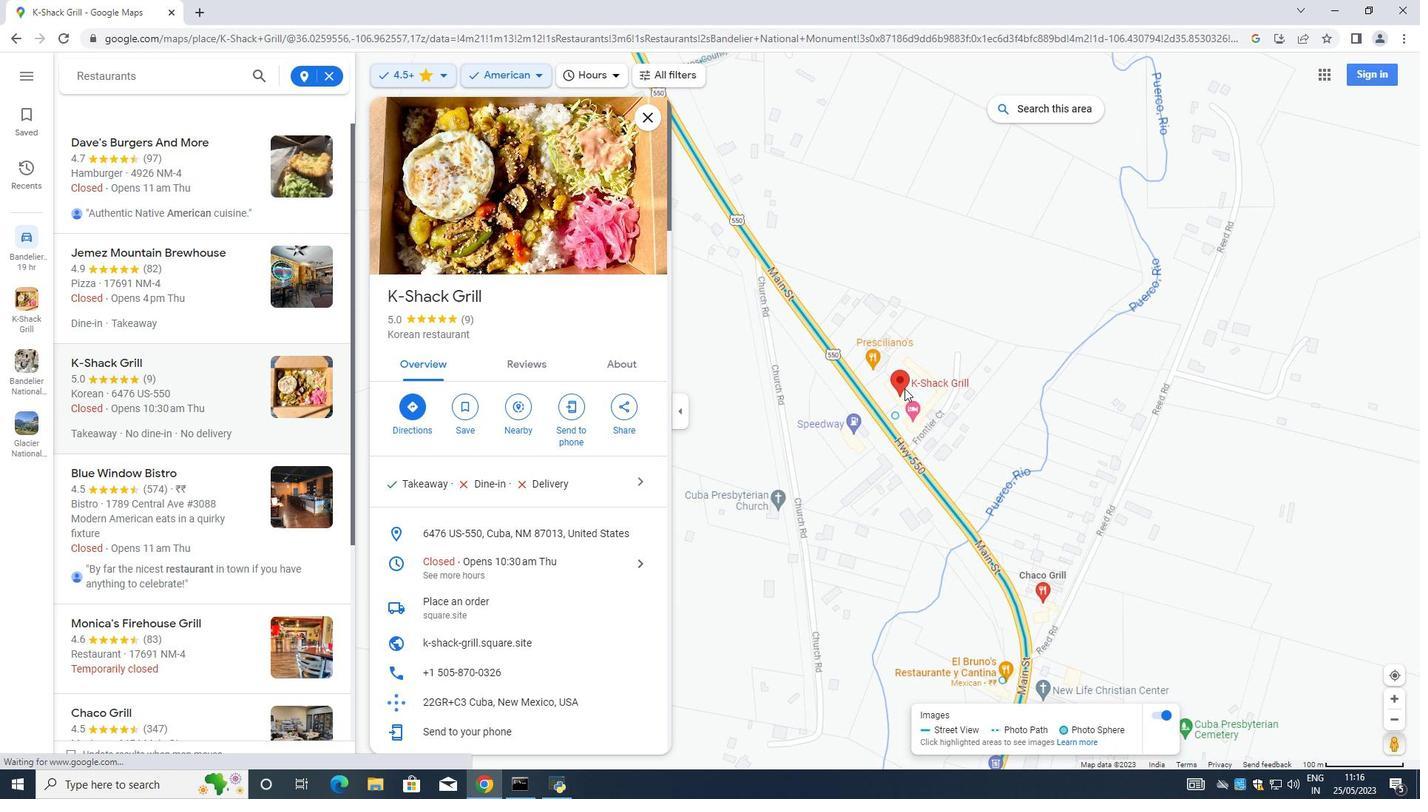 
Action: Mouse scrolled (905, 388) with delta (0, 0)
Screenshot: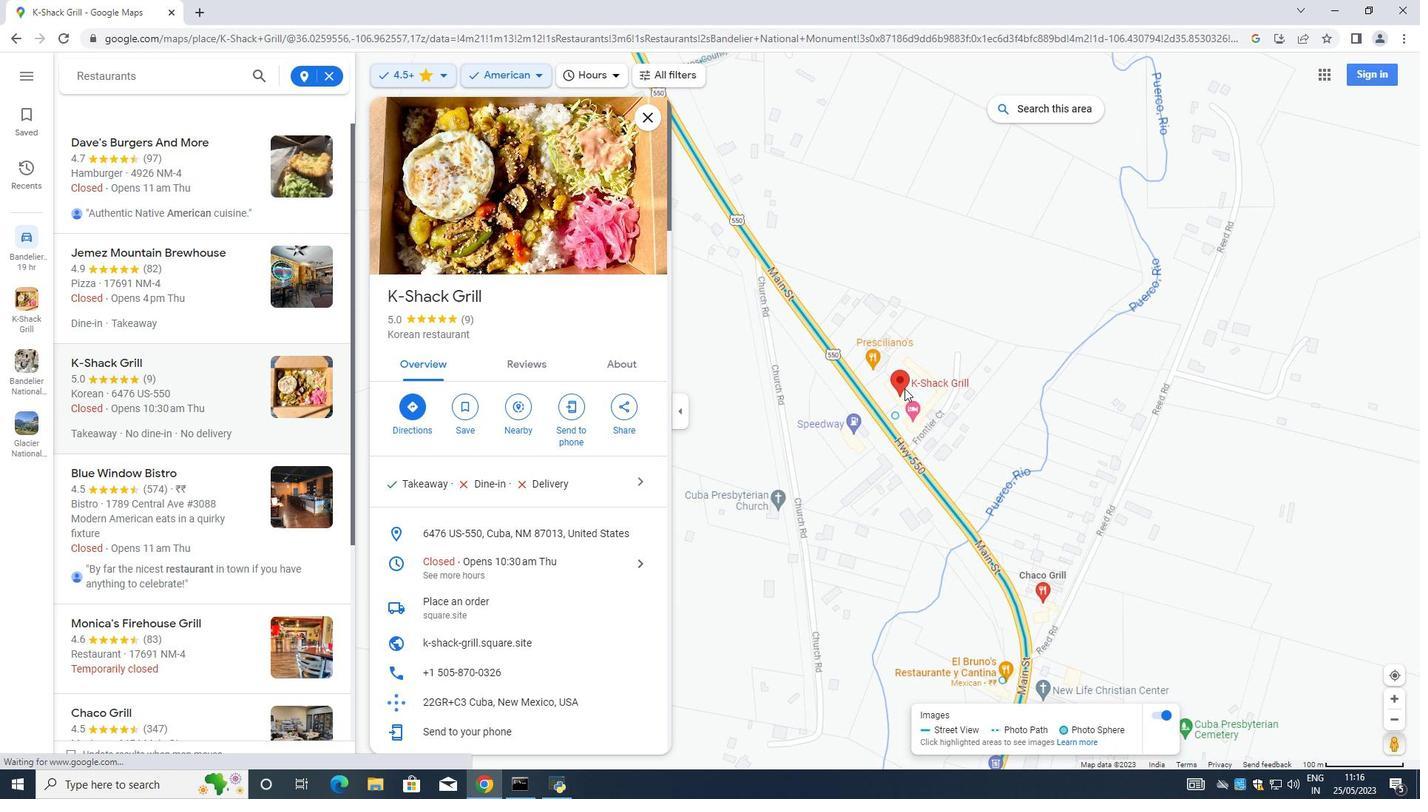 
Action: Mouse scrolled (905, 387) with delta (0, 0)
Screenshot: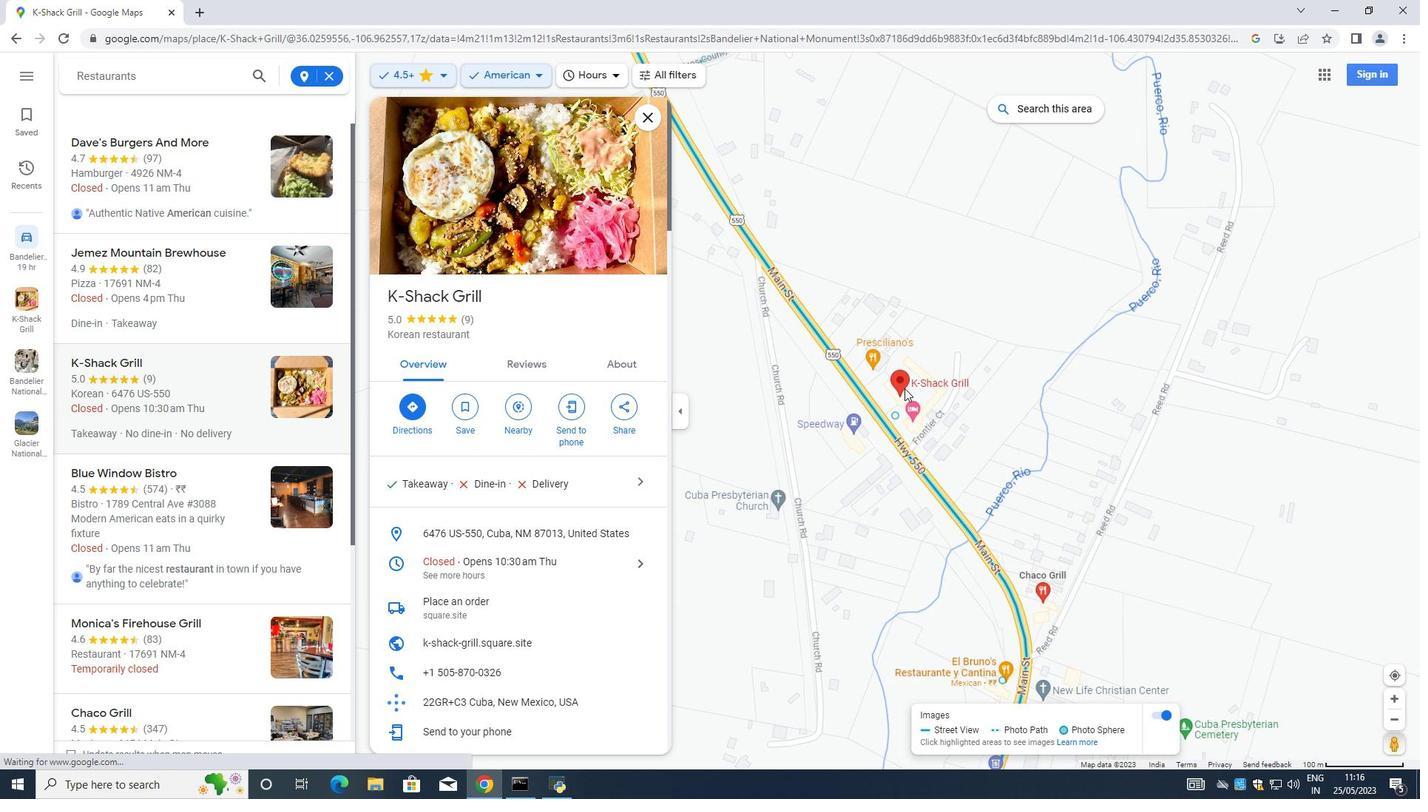 
Action: Mouse scrolled (905, 387) with delta (0, 0)
Screenshot: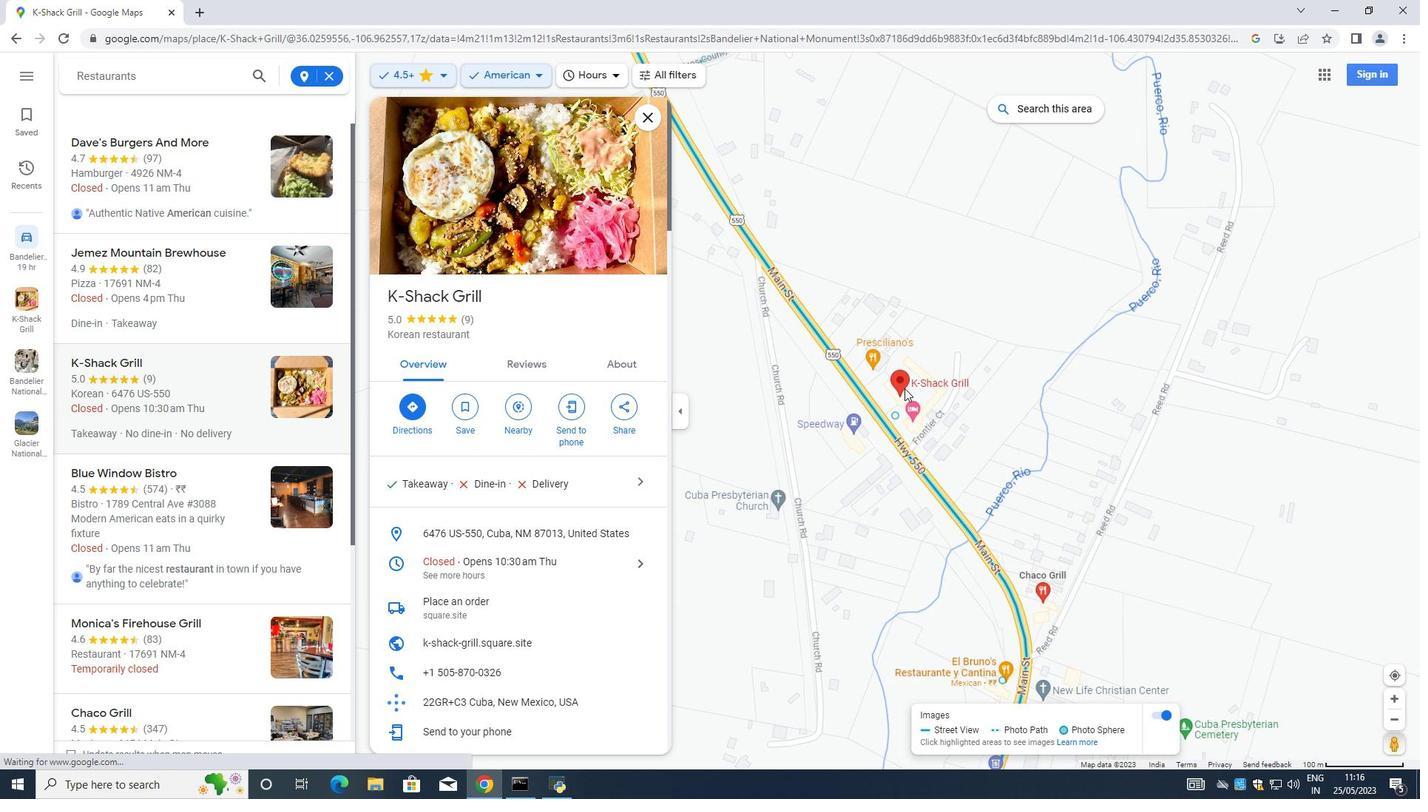 
Action: Mouse scrolled (905, 387) with delta (0, 0)
Screenshot: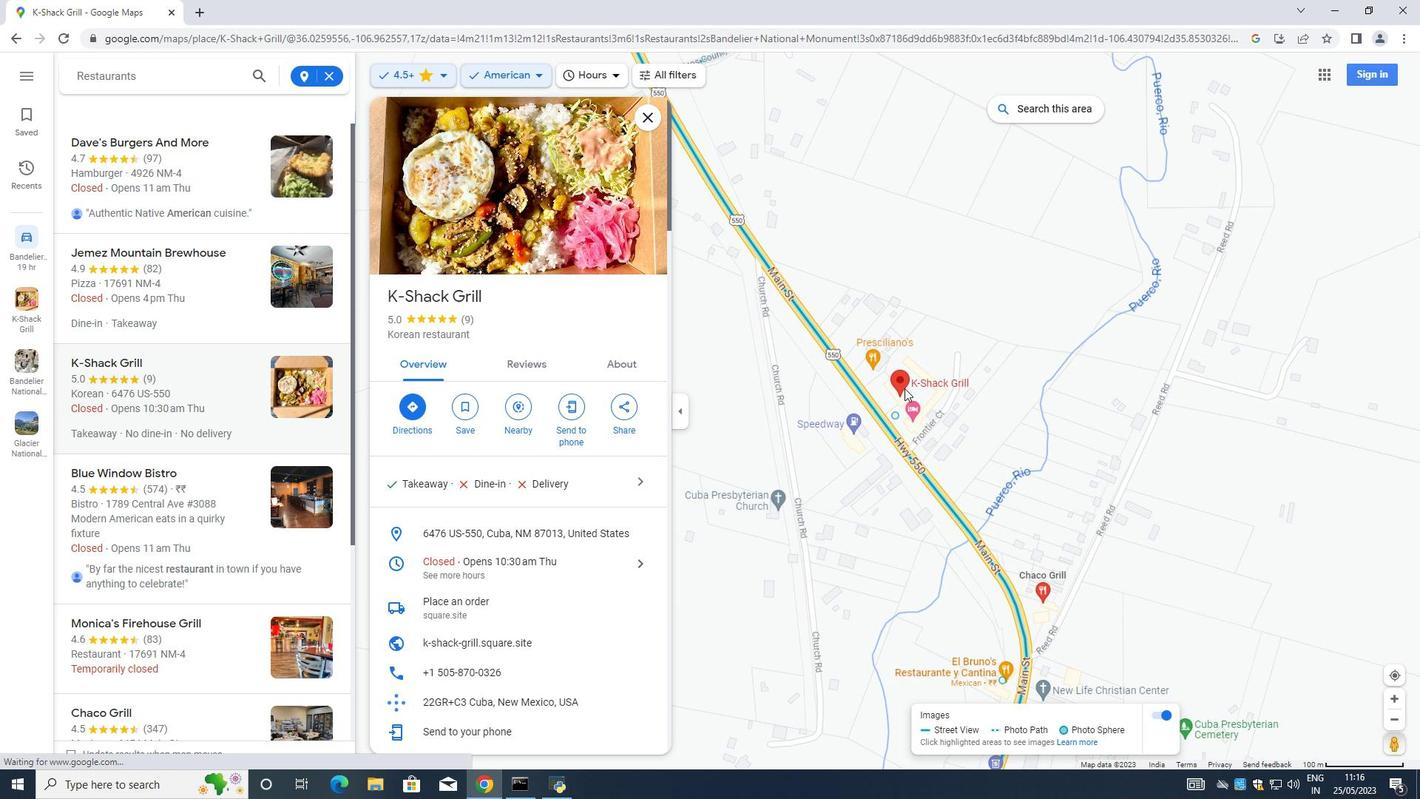 
Action: Mouse scrolled (905, 387) with delta (0, 0)
Screenshot: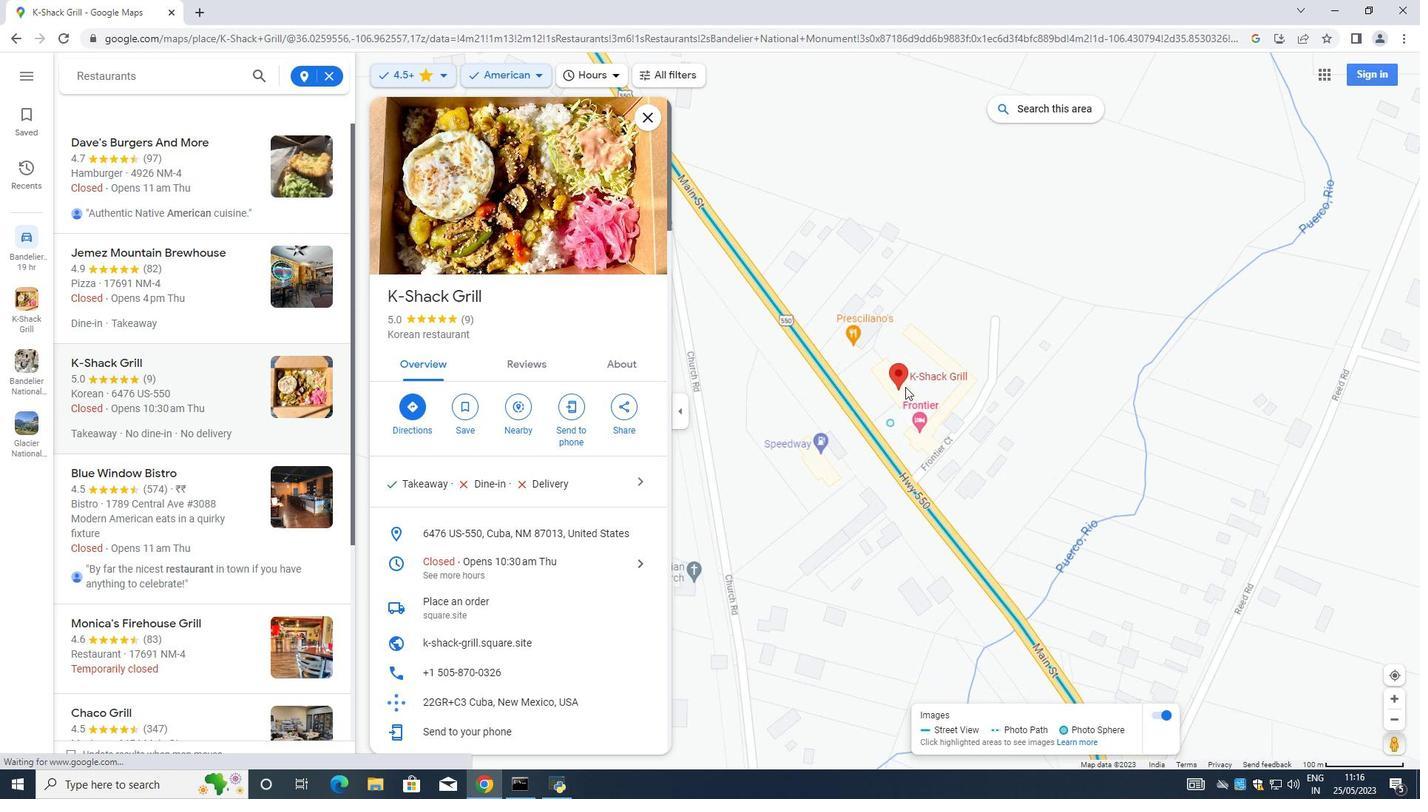 
Action: Mouse moved to (916, 381)
Screenshot: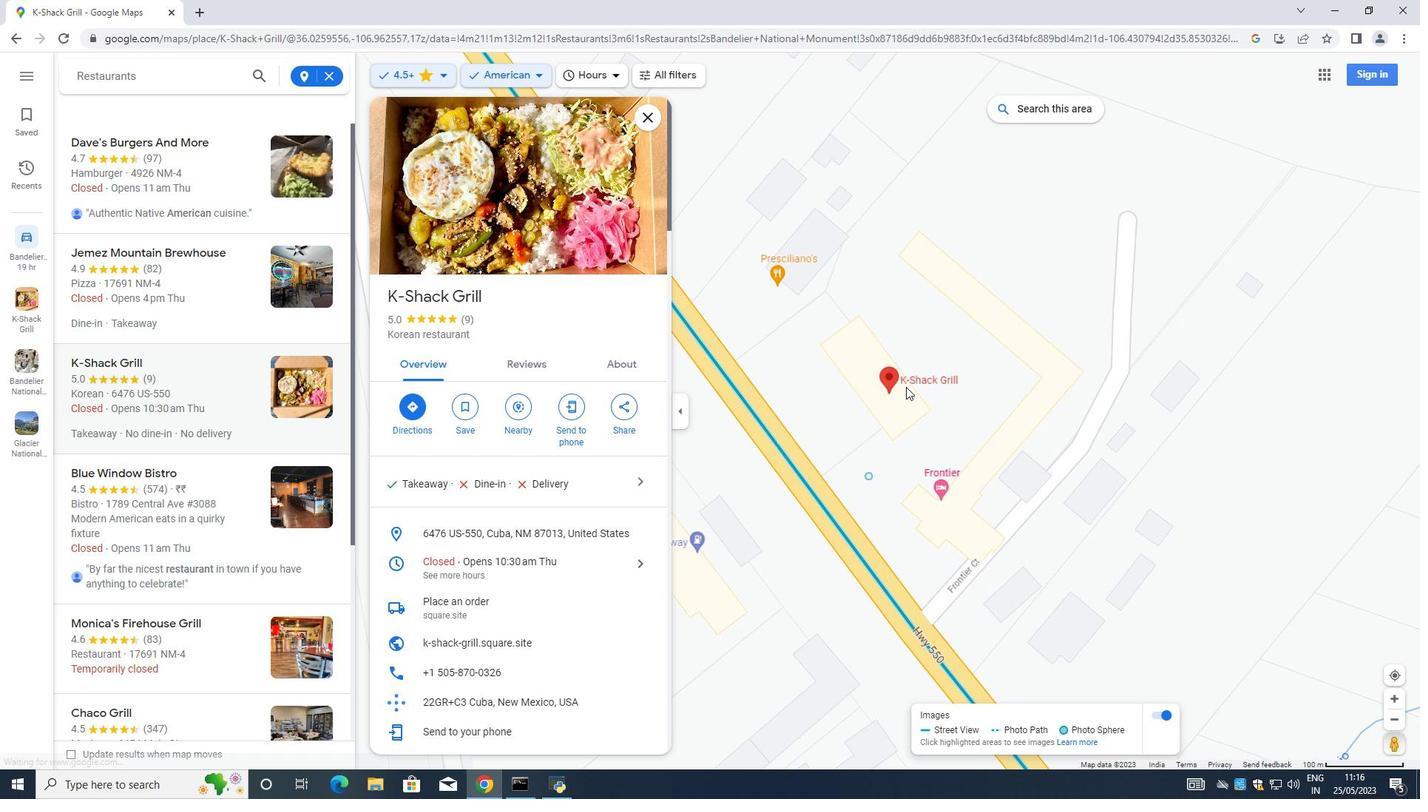 
Action: Mouse scrolled (916, 382) with delta (0, 0)
Screenshot: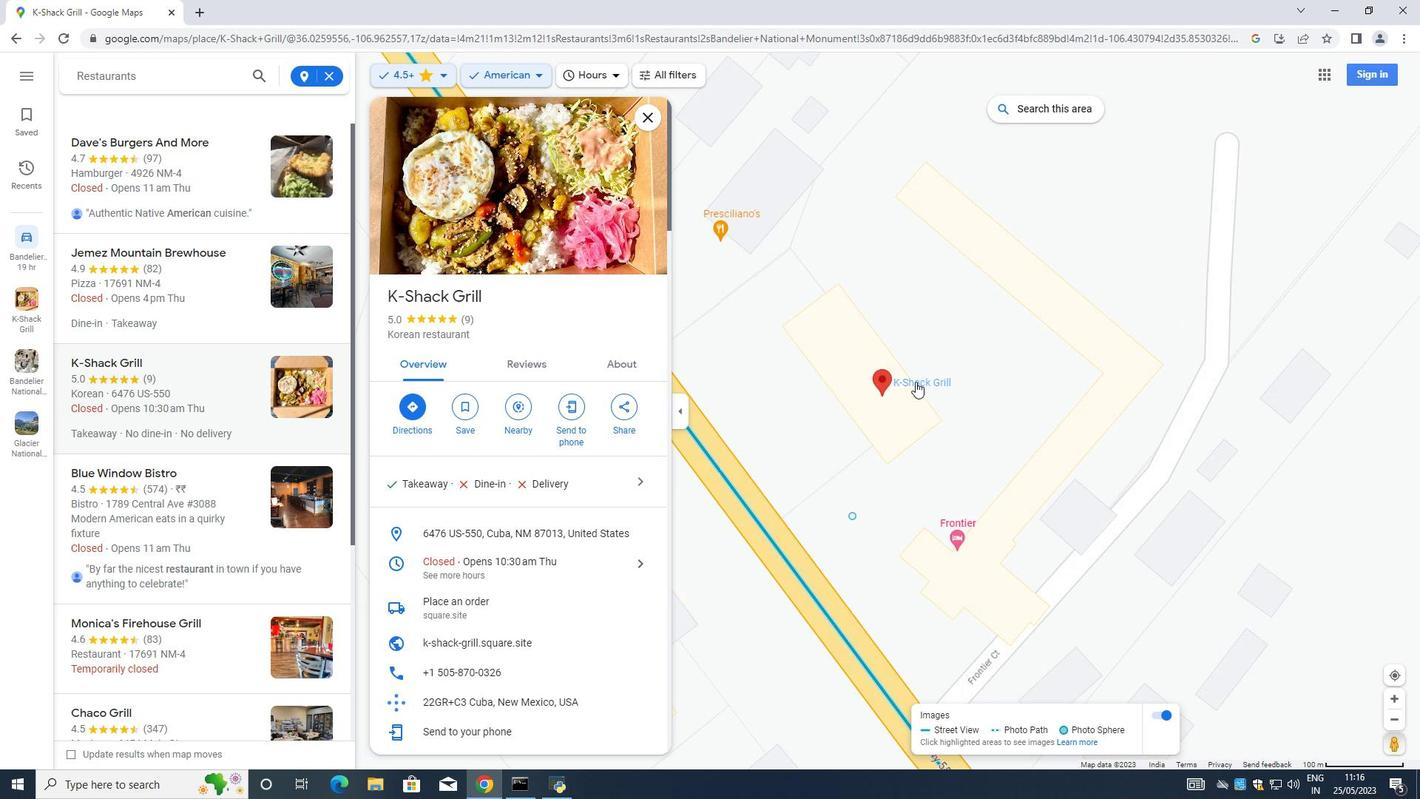 
Action: Mouse scrolled (916, 382) with delta (0, 0)
Screenshot: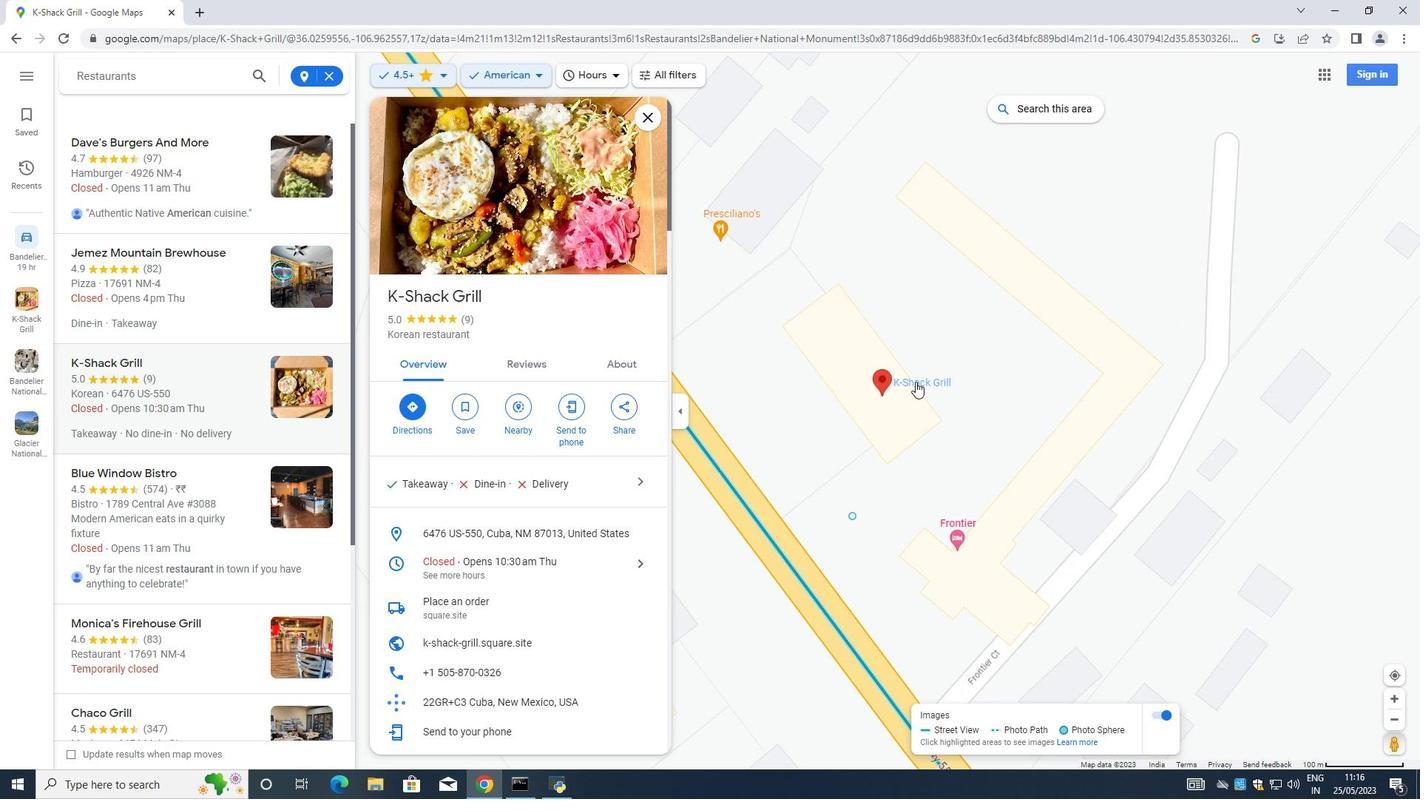 
Action: Mouse scrolled (916, 382) with delta (0, 0)
Screenshot: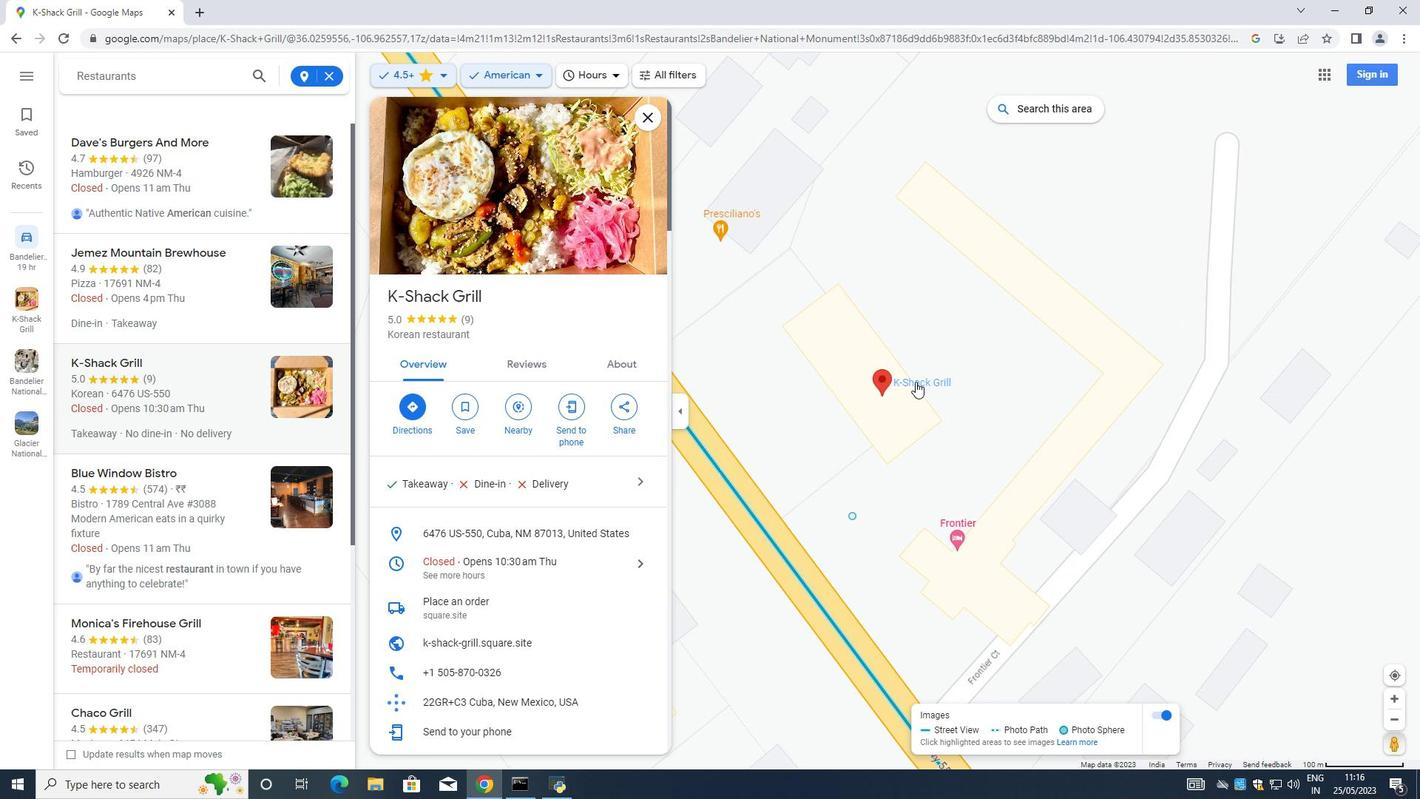 
Action: Mouse scrolled (916, 382) with delta (0, 0)
Screenshot: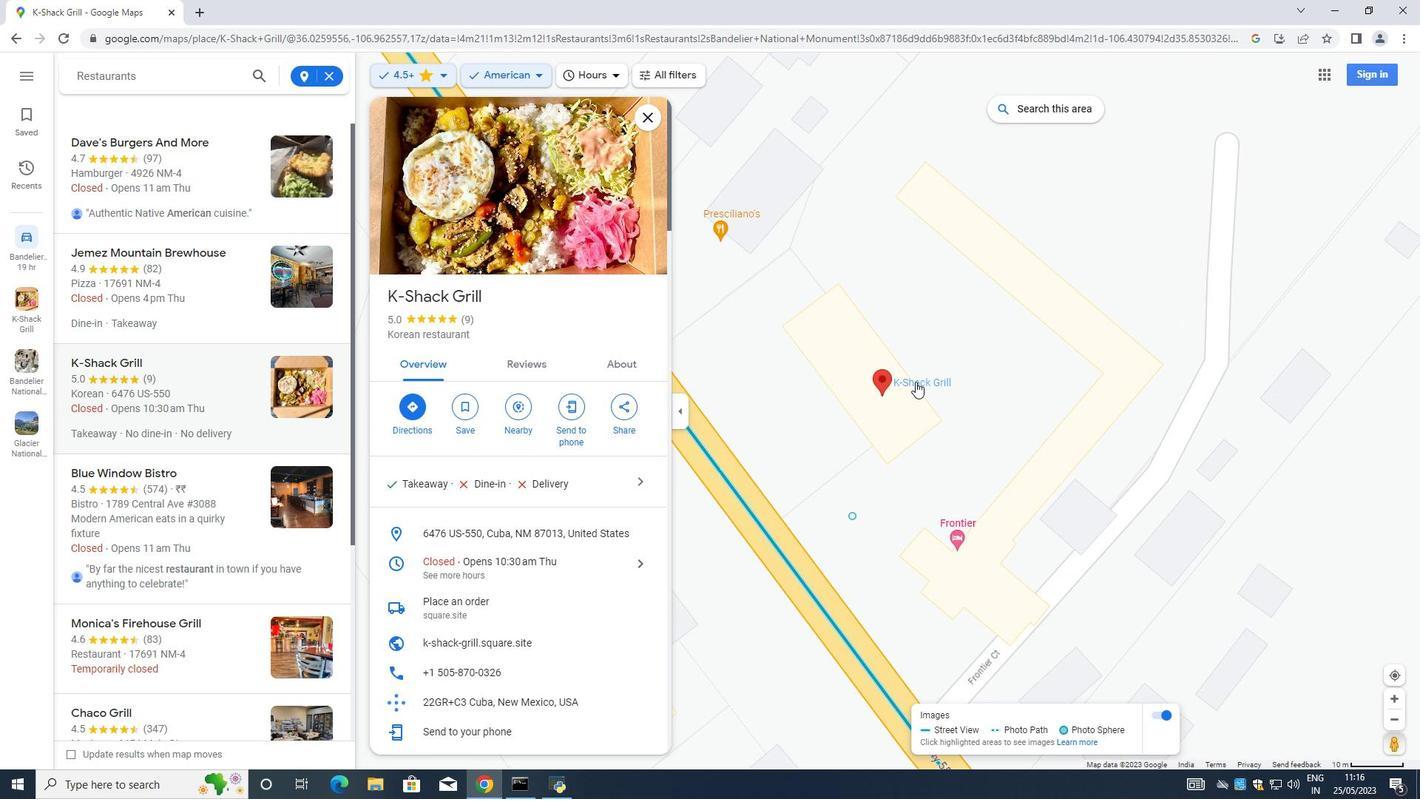 
Action: Mouse scrolled (916, 382) with delta (0, 0)
Screenshot: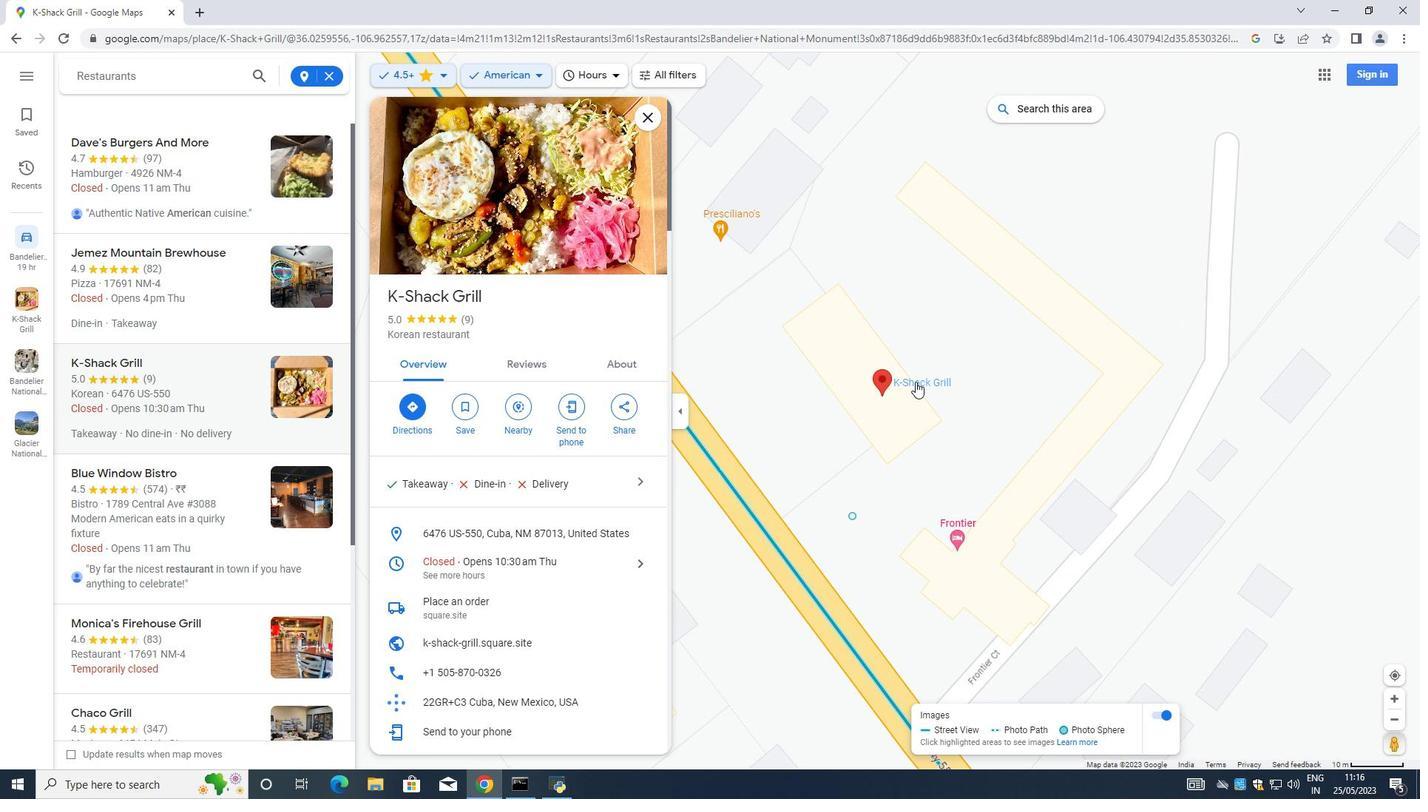 
Action: Mouse moved to (838, 447)
Screenshot: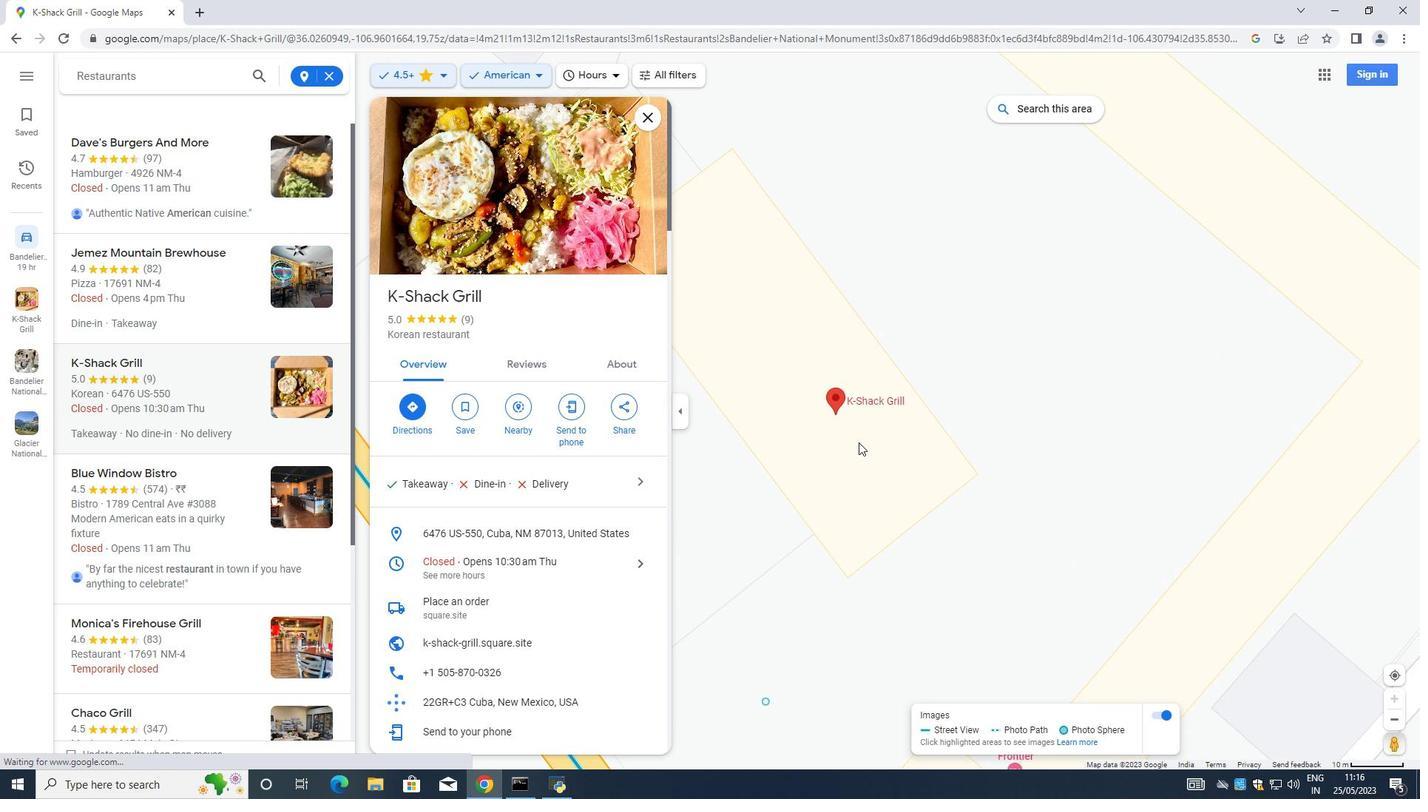 
Action: Mouse scrolled (838, 448) with delta (0, 0)
Screenshot: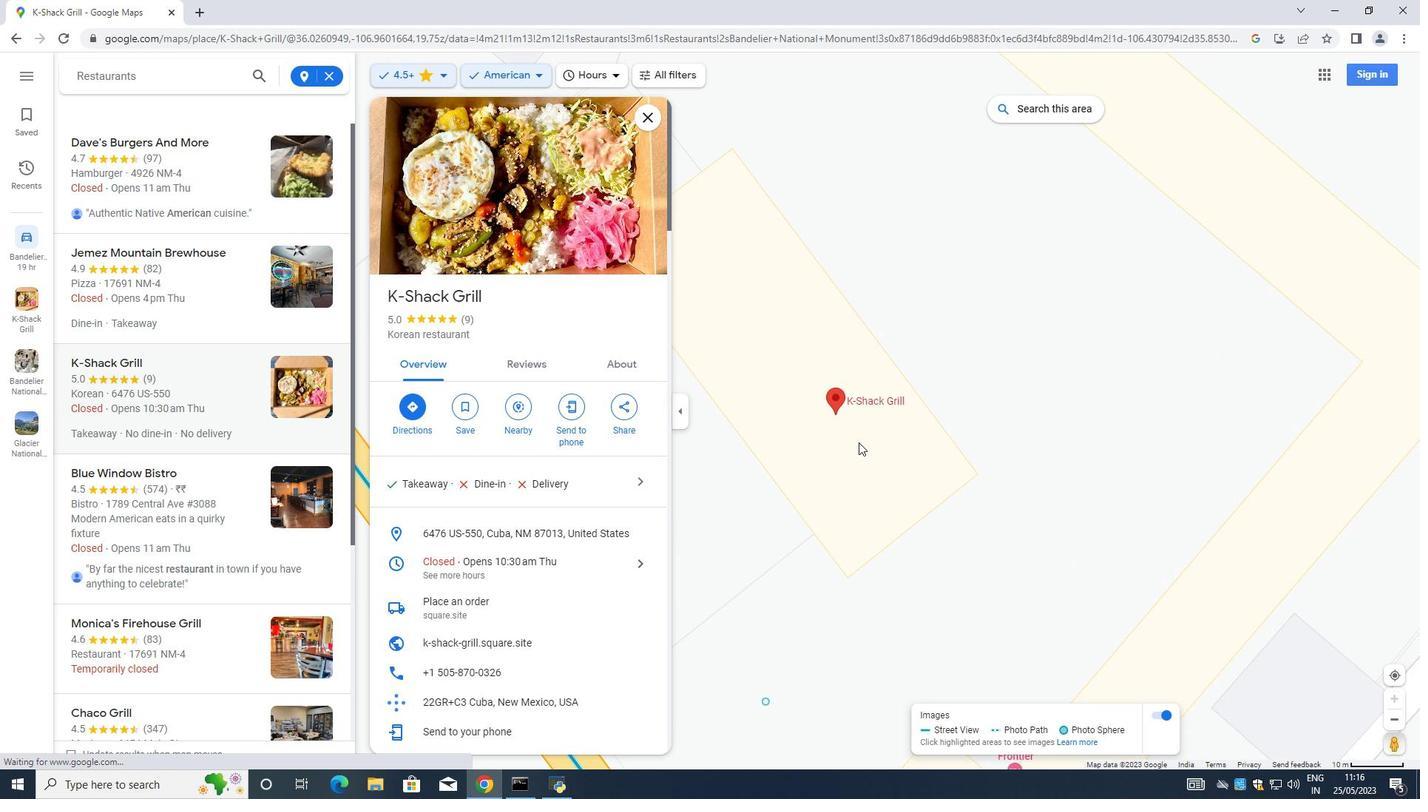 
Action: Mouse scrolled (838, 448) with delta (0, 0)
Screenshot: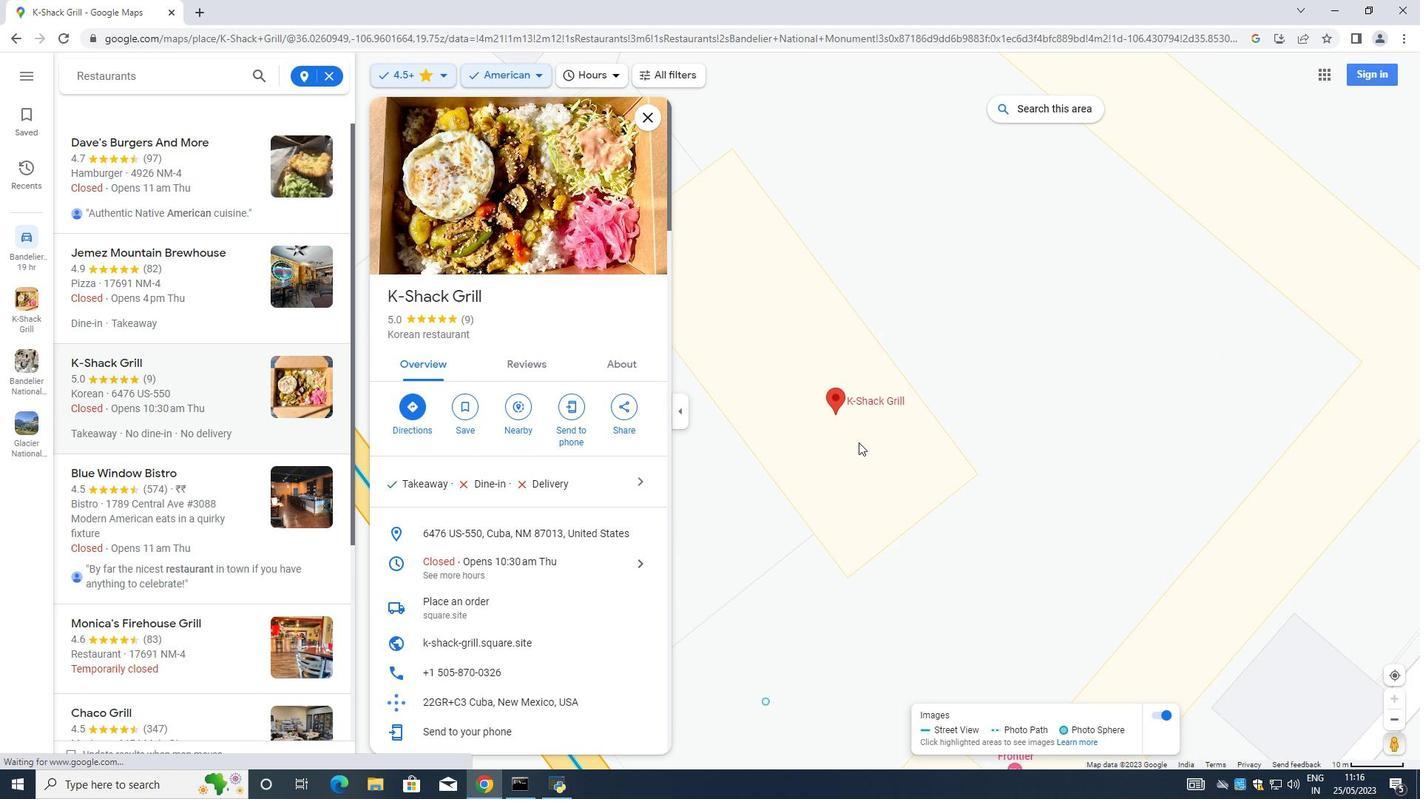 
Action: Mouse scrolled (838, 448) with delta (0, 0)
Screenshot: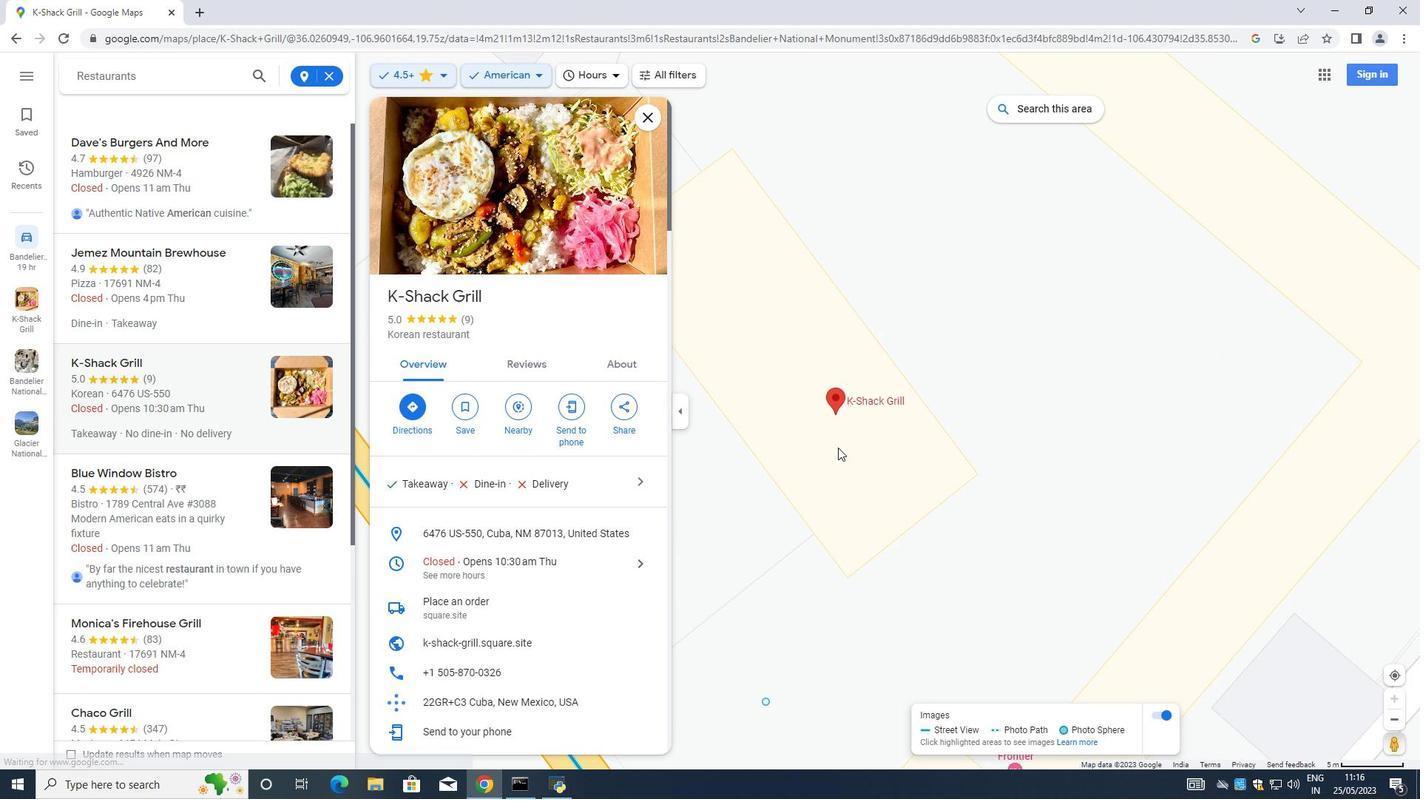 
Action: Mouse scrolled (838, 448) with delta (0, 0)
Screenshot: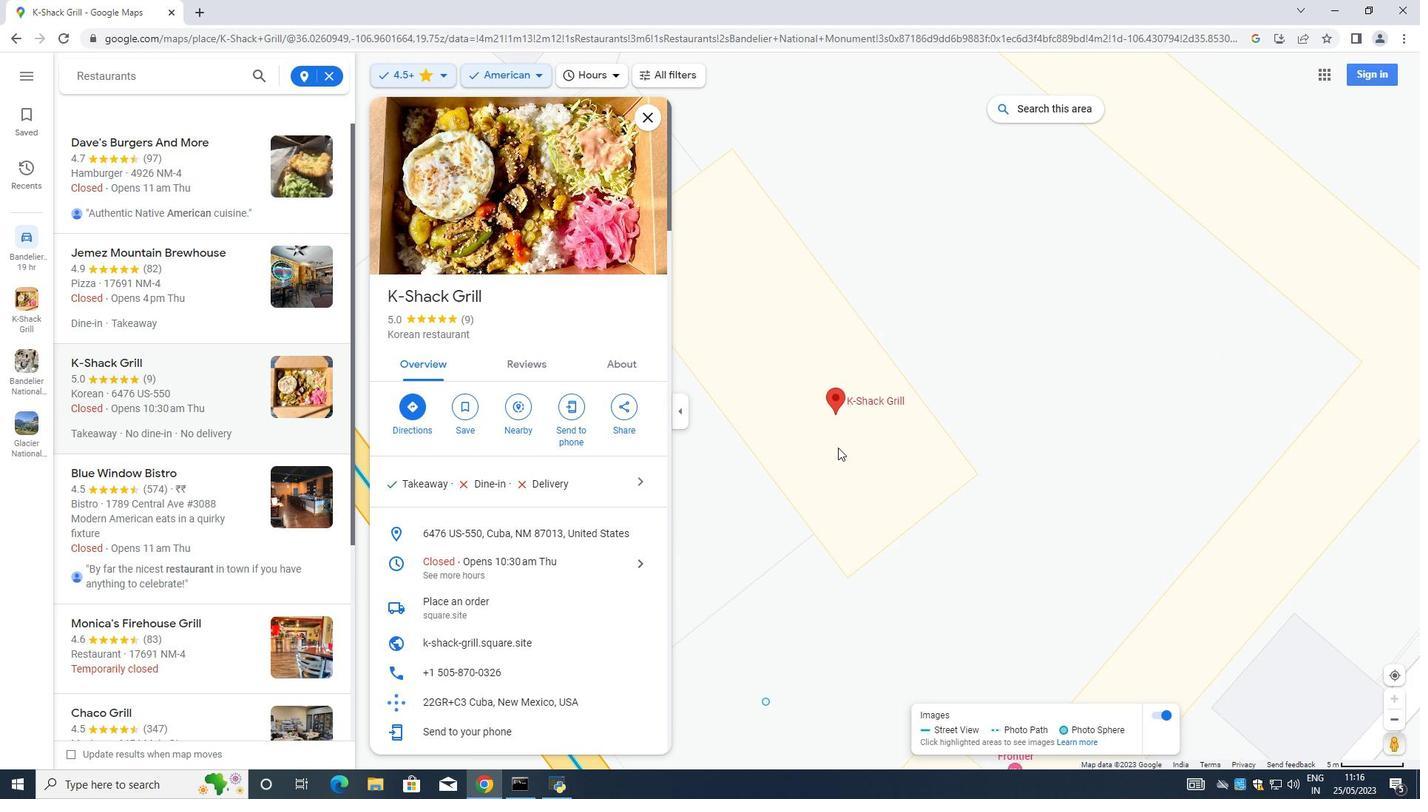 
Action: Mouse moved to (766, 706)
Screenshot: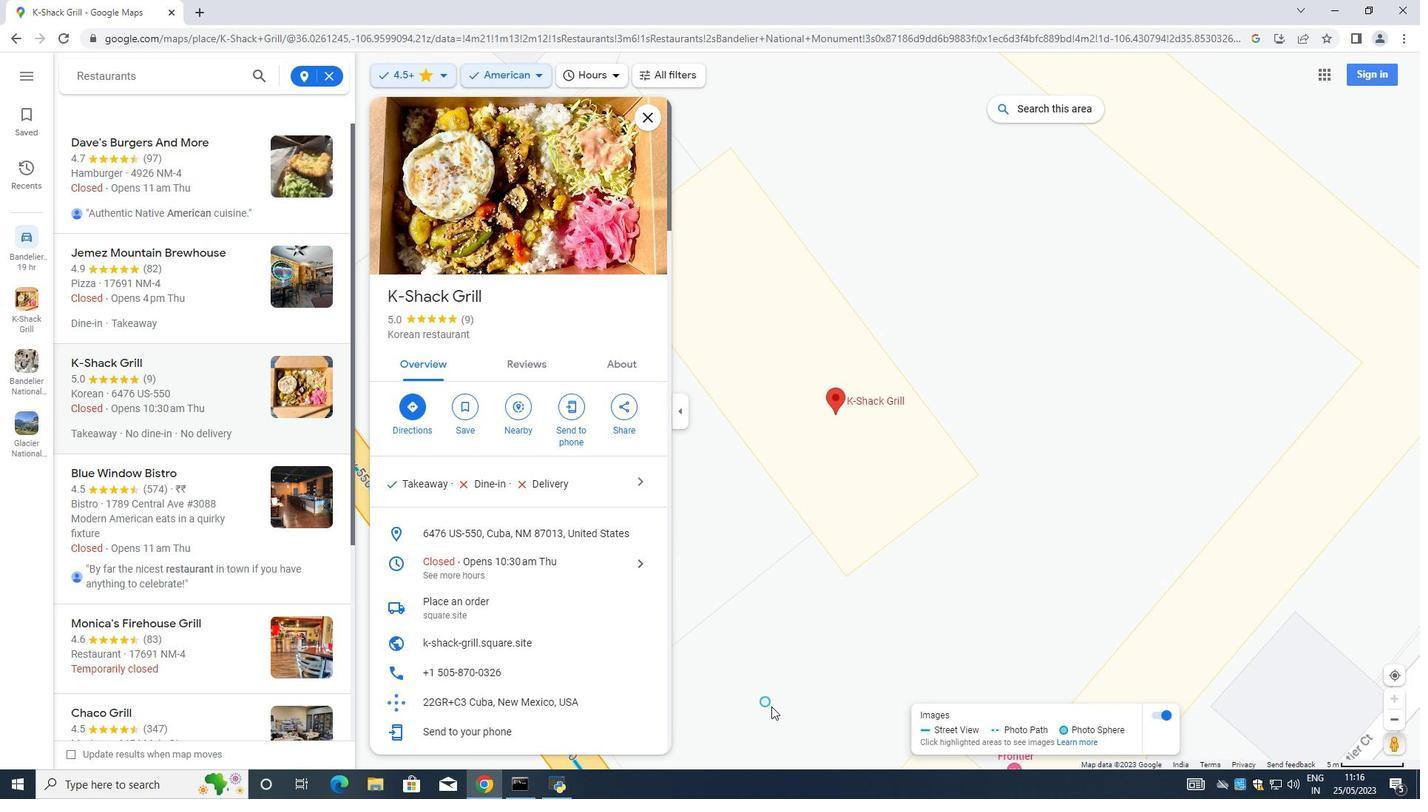 
Action: Mouse pressed left at (766, 706)
Screenshot: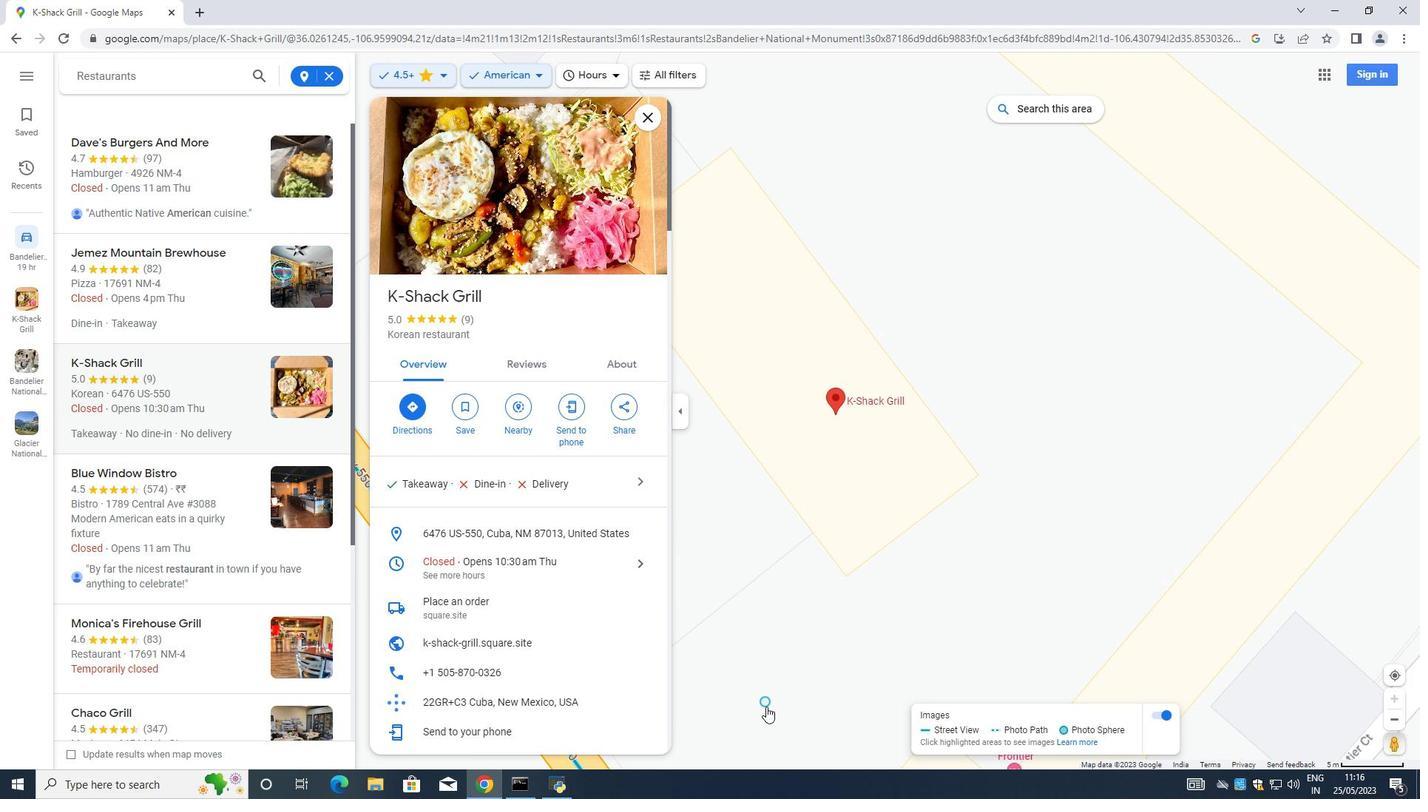 
Action: Mouse moved to (761, 351)
Screenshot: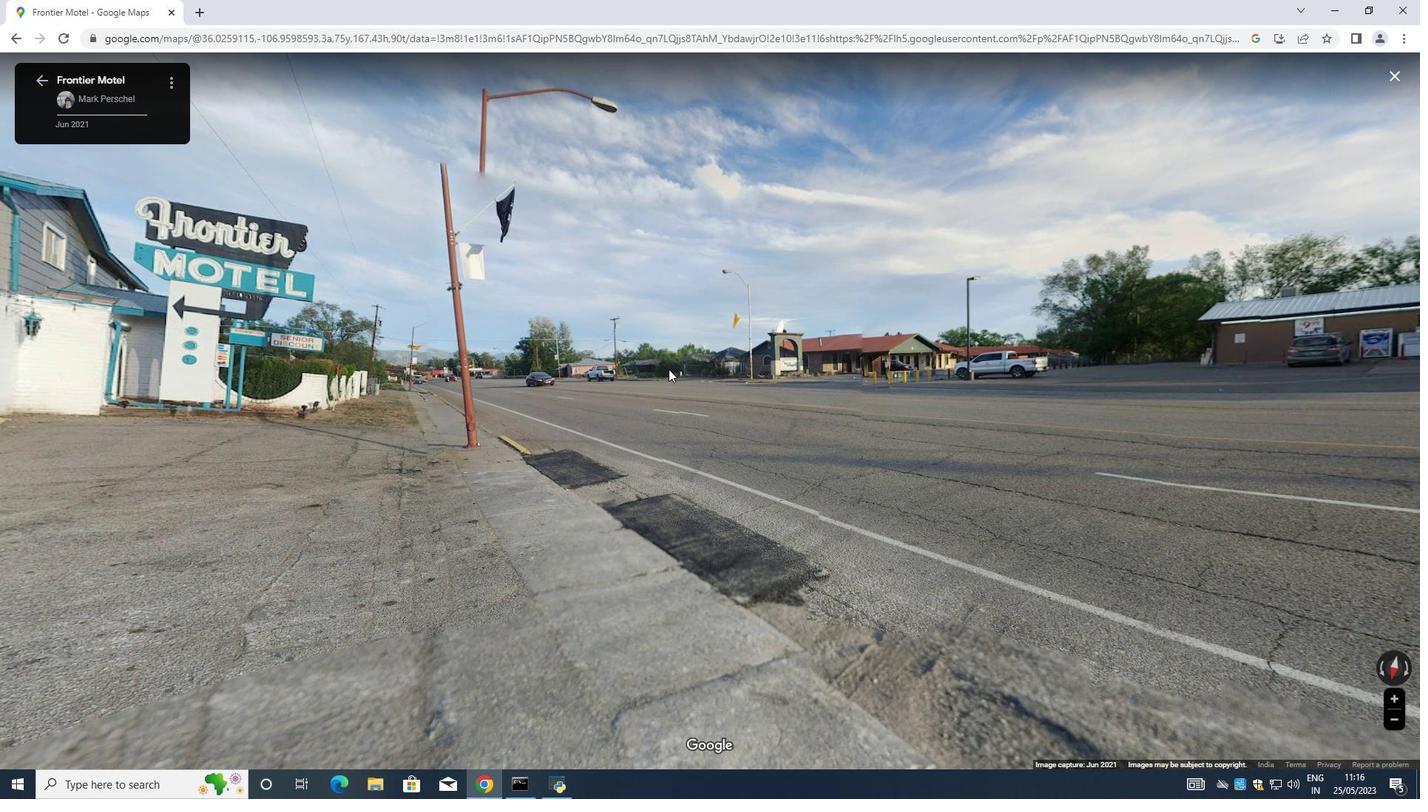 
Action: Mouse pressed left at (669, 367)
Screenshot: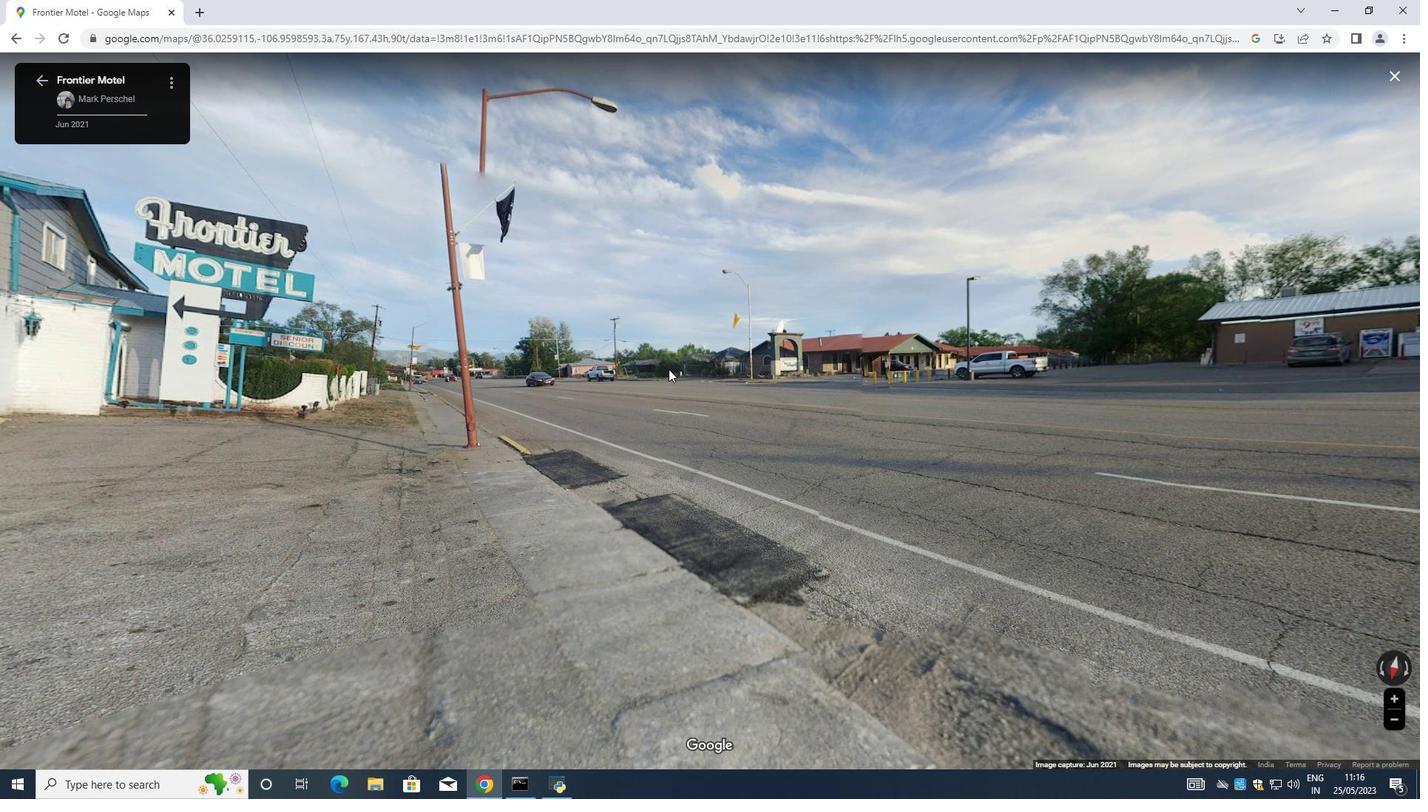 
Action: Mouse moved to (1110, 382)
Screenshot: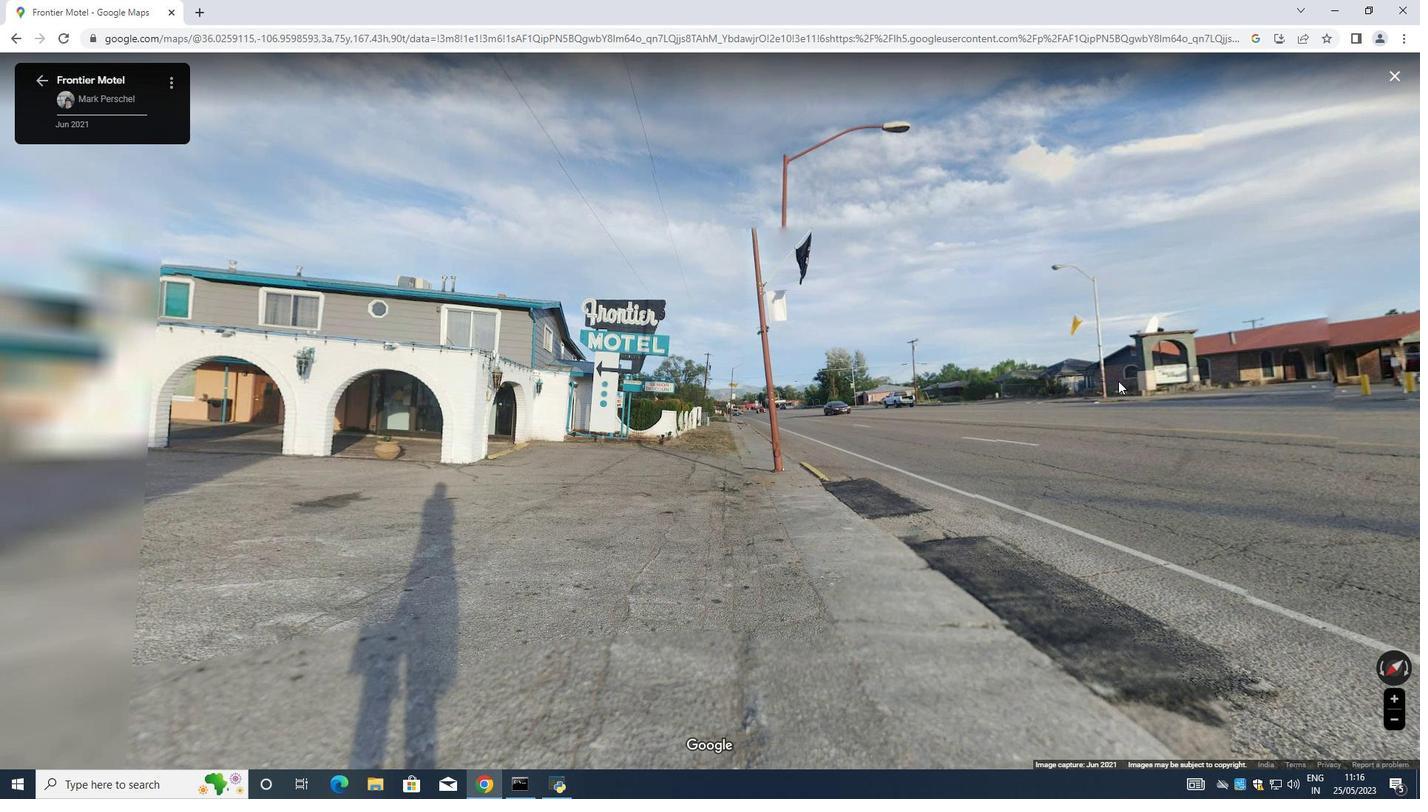 
Action: Key pressed <Key.right>
Screenshot: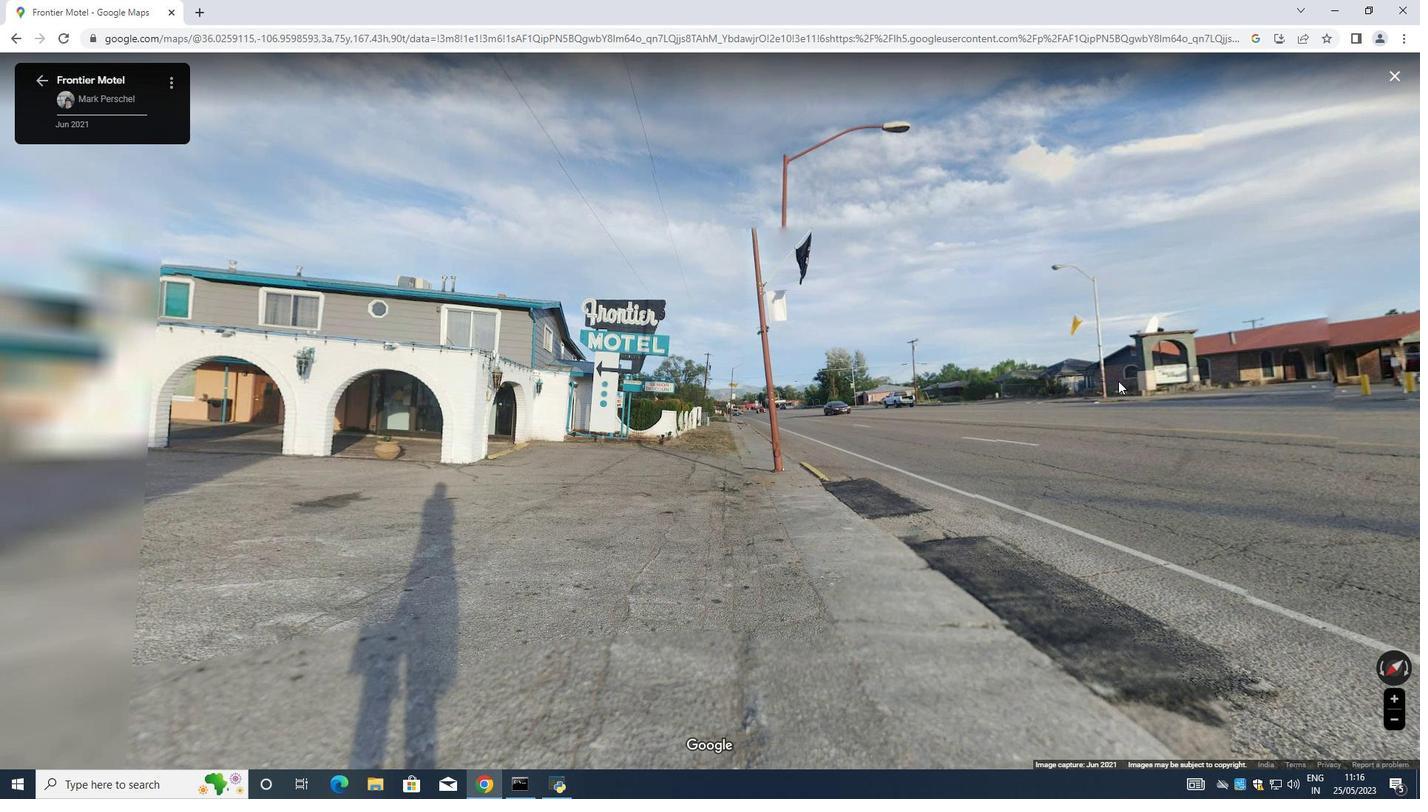 
Action: Mouse moved to (1073, 392)
Screenshot: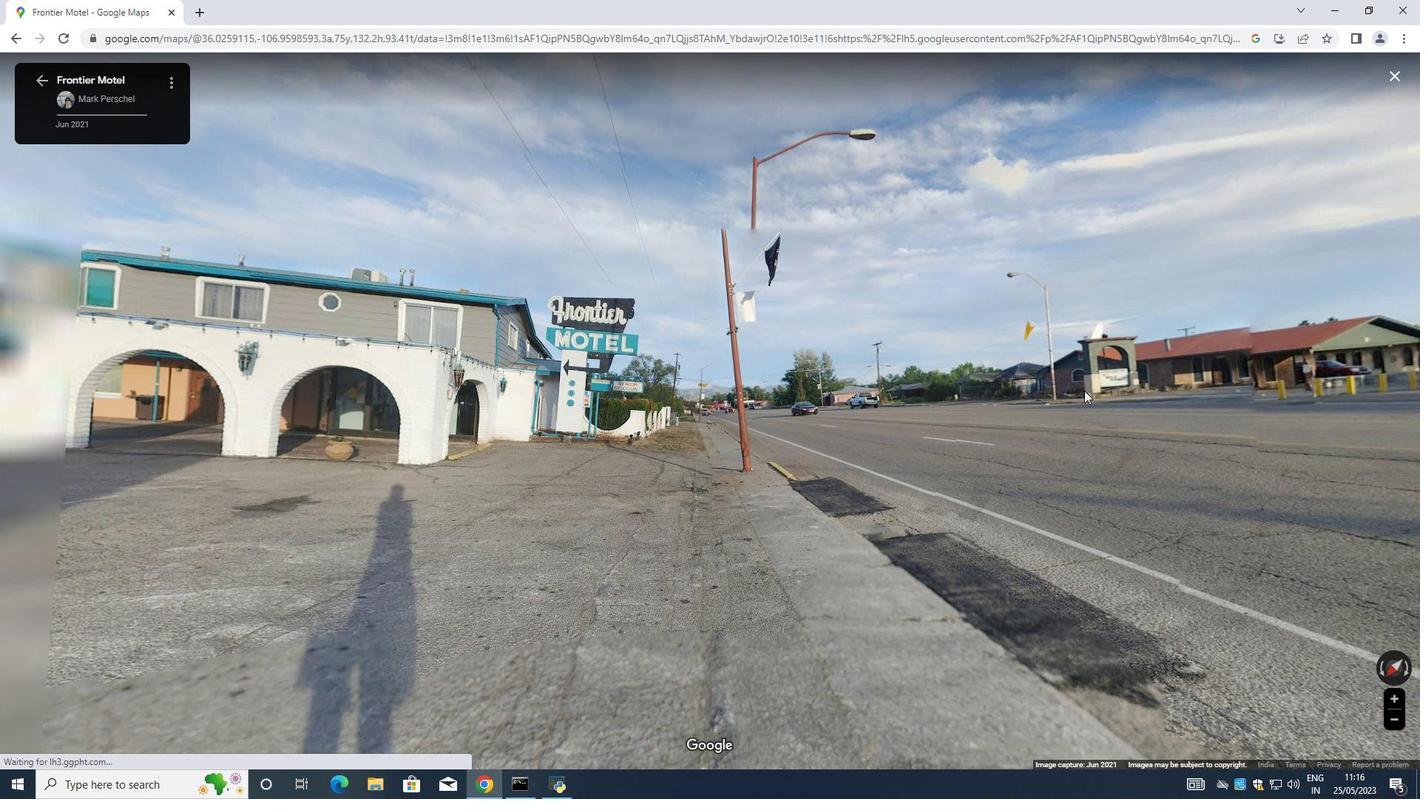 
Action: Key pressed <Key.right>
Screenshot: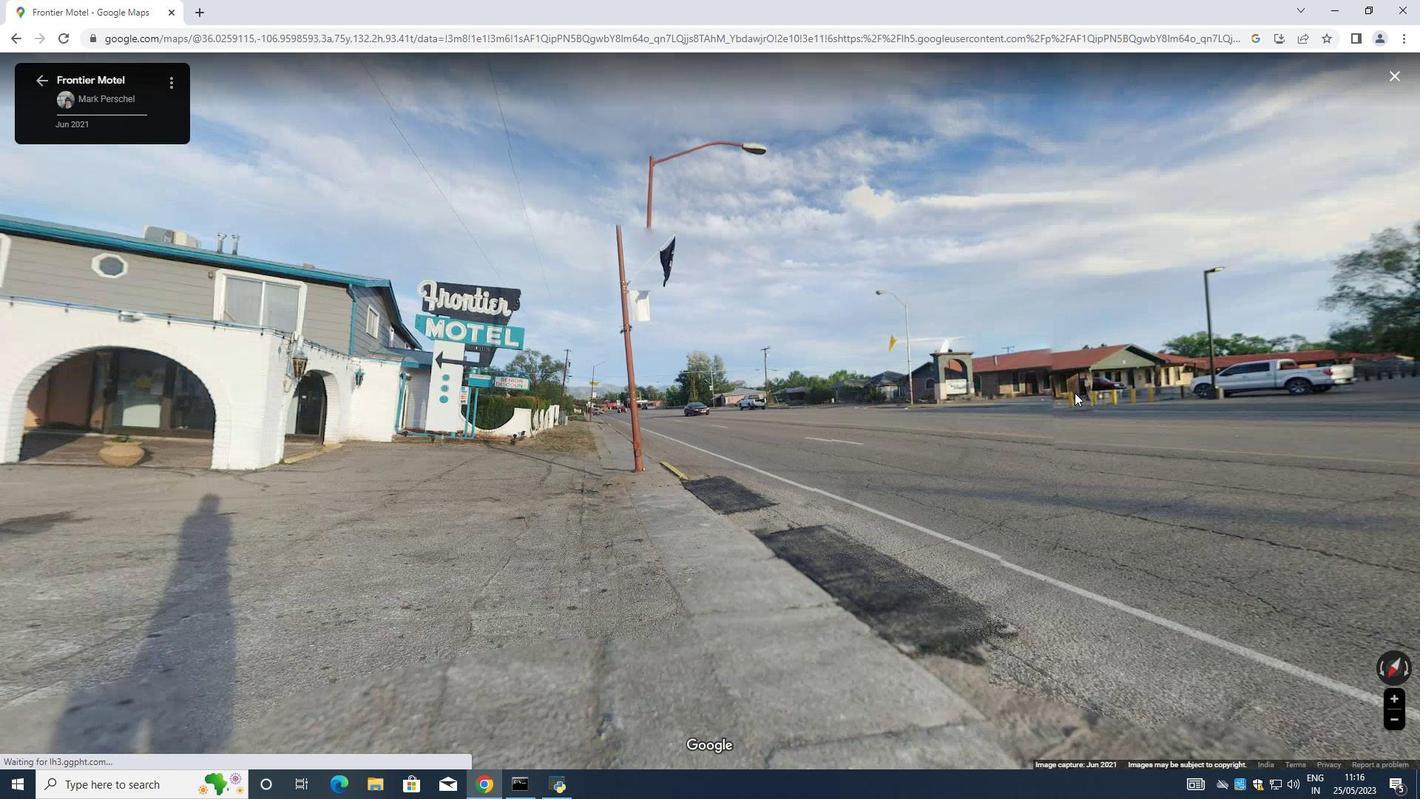 
Action: Mouse moved to (1062, 395)
Screenshot: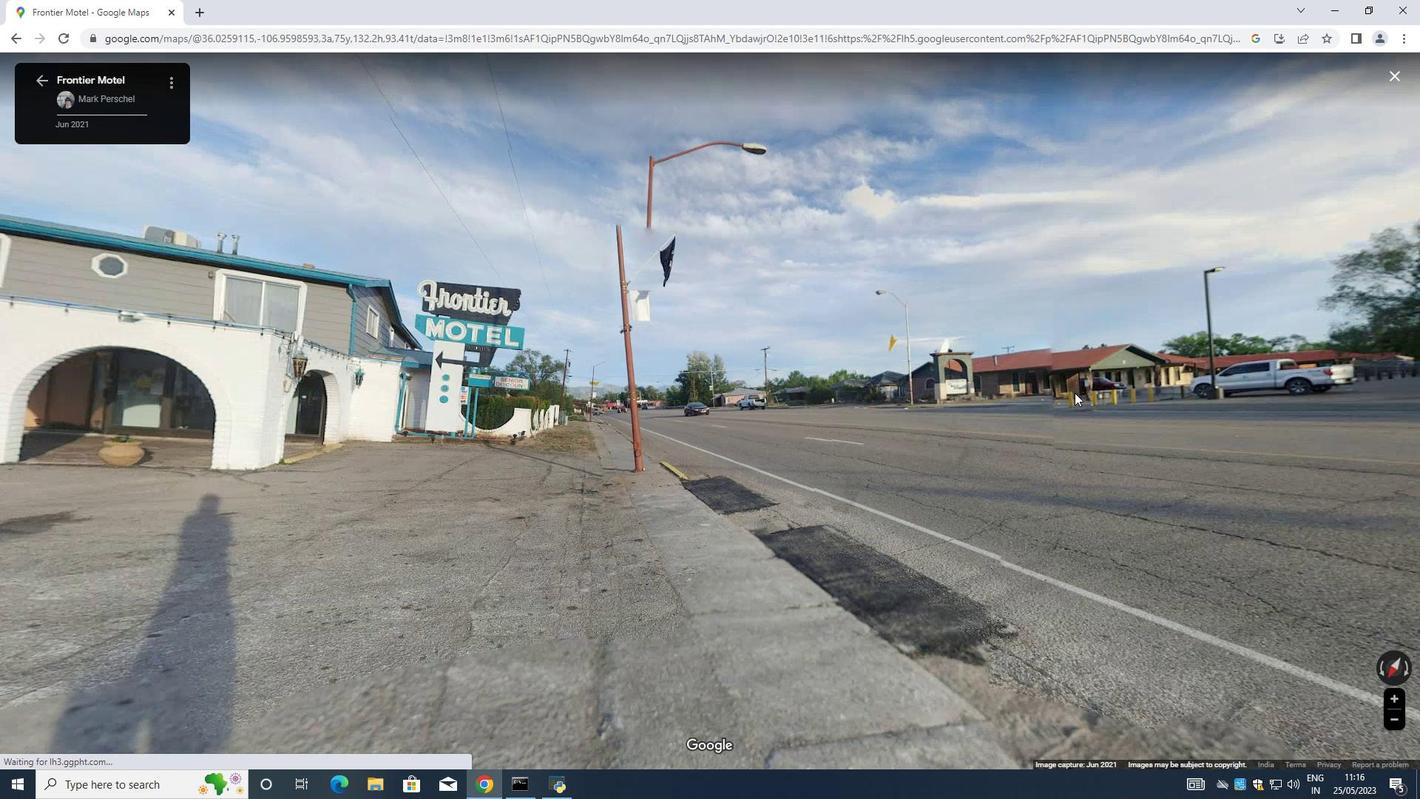 
Action: Key pressed <Key.right><Key.right><Key.right><Key.right><Key.right><Key.right><Key.right><Key.right><Key.right><Key.right><Key.right><Key.right><Key.right><Key.right><Key.right><Key.right><Key.right><Key.right><Key.right><Key.right><Key.right><Key.right><Key.right><Key.right><Key.right><Key.right><Key.right><Key.right><Key.right><Key.right><Key.right><Key.right><Key.right><Key.right><Key.right><Key.right><Key.right><Key.right><Key.right><Key.right><Key.right><Key.right><Key.right><Key.right><Key.right><Key.right><Key.right><Key.up><Key.up><Key.up><Key.up><Key.up><Key.up><Key.up><Key.up>
Screenshot: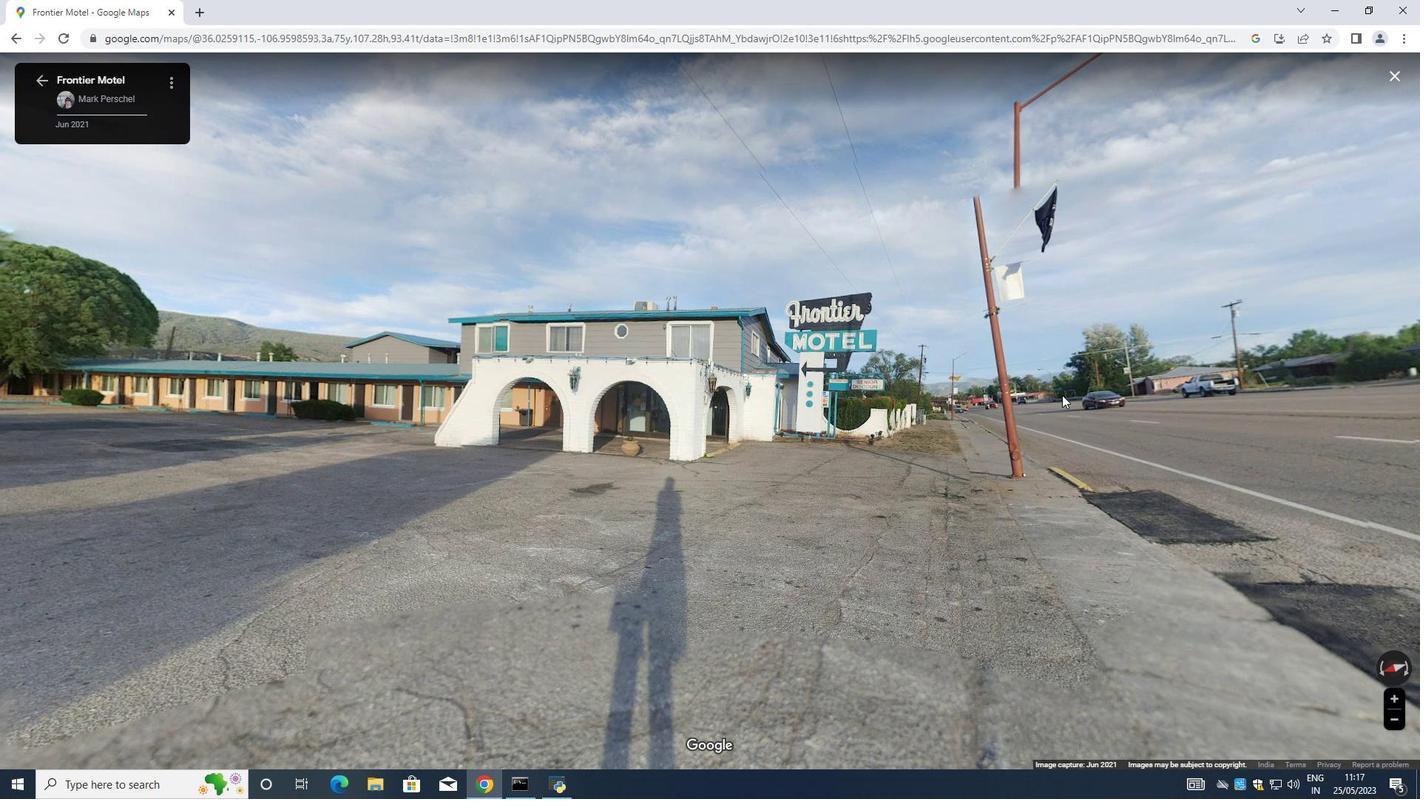 
Action: Mouse moved to (1239, 517)
Screenshot: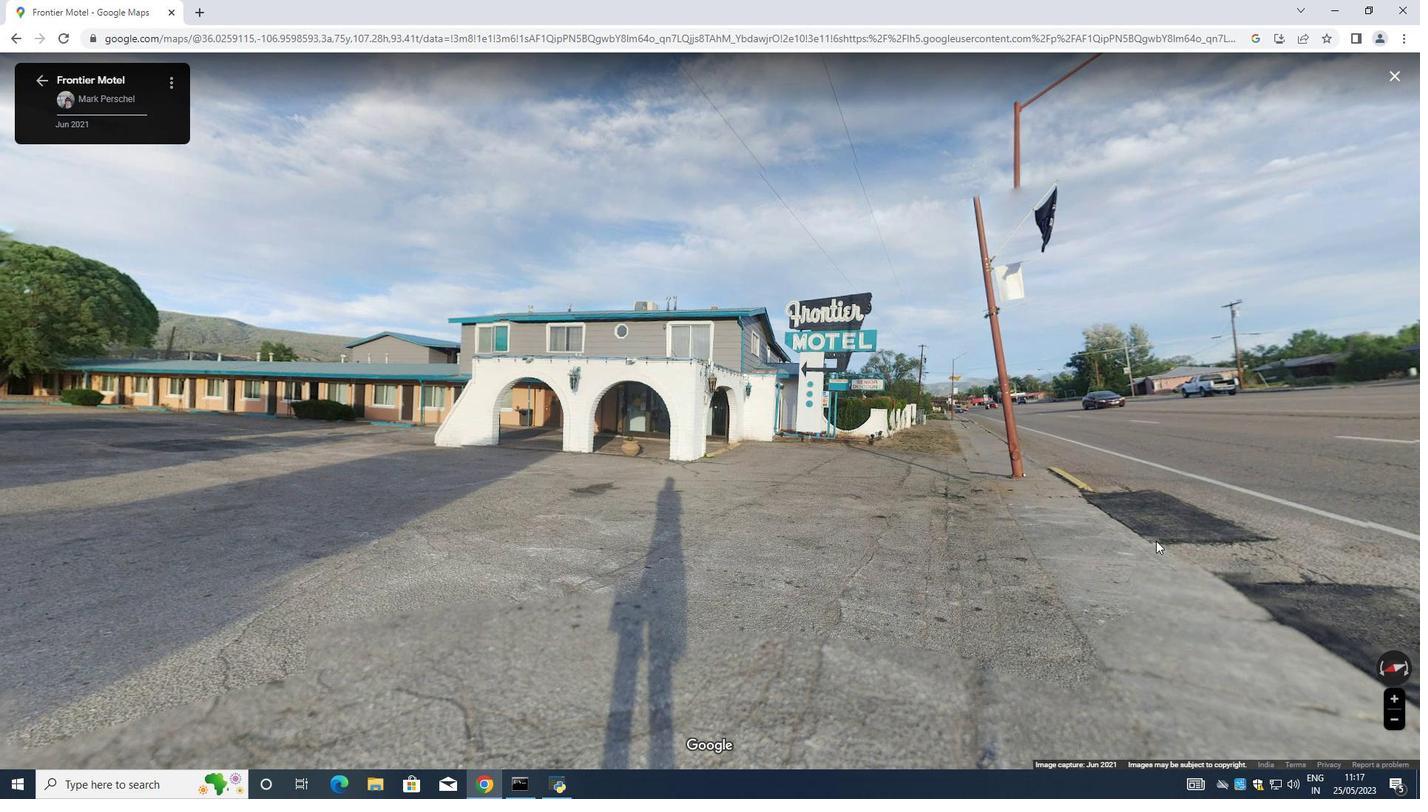 
Action: Mouse scrolled (1239, 516) with delta (0, 0)
Screenshot: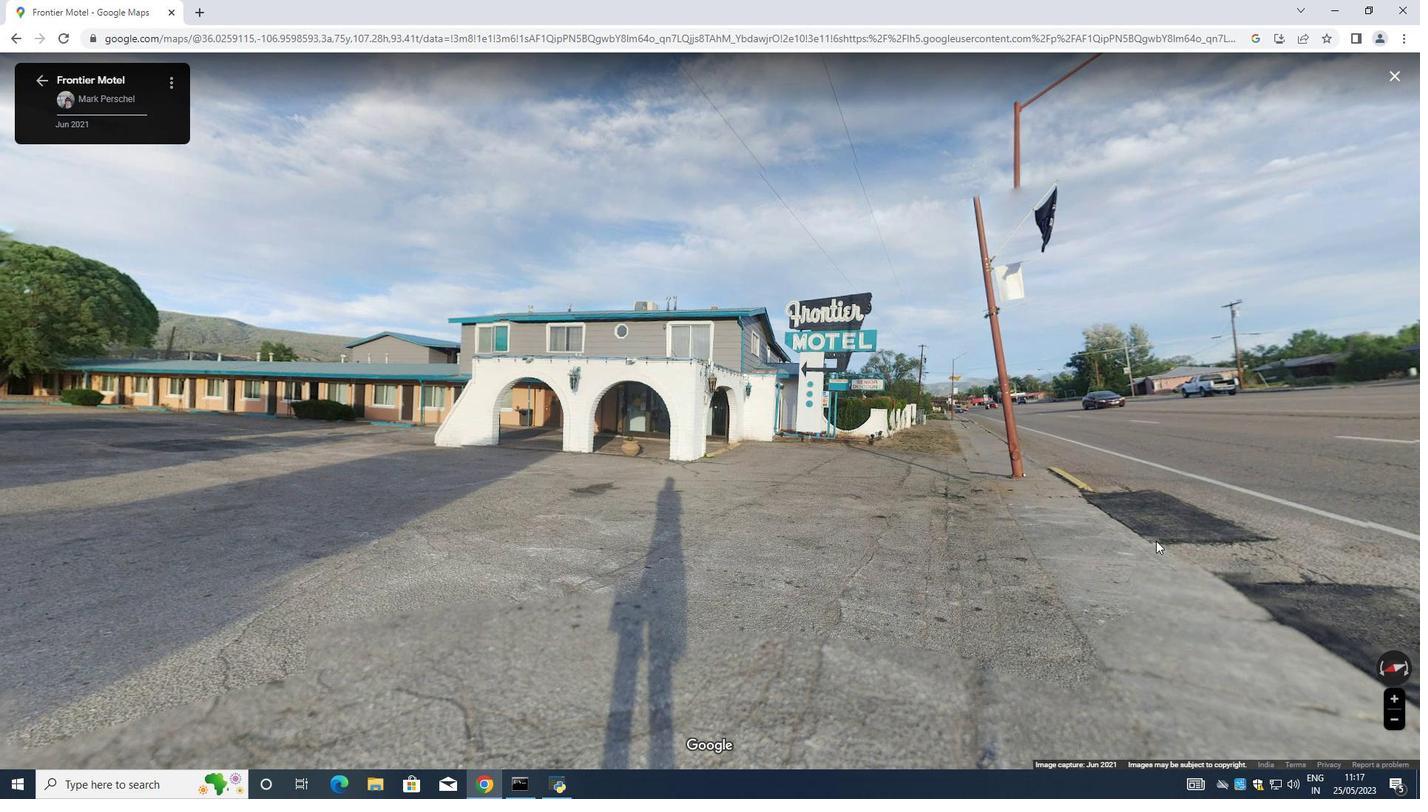 
Action: Mouse moved to (1240, 518)
Screenshot: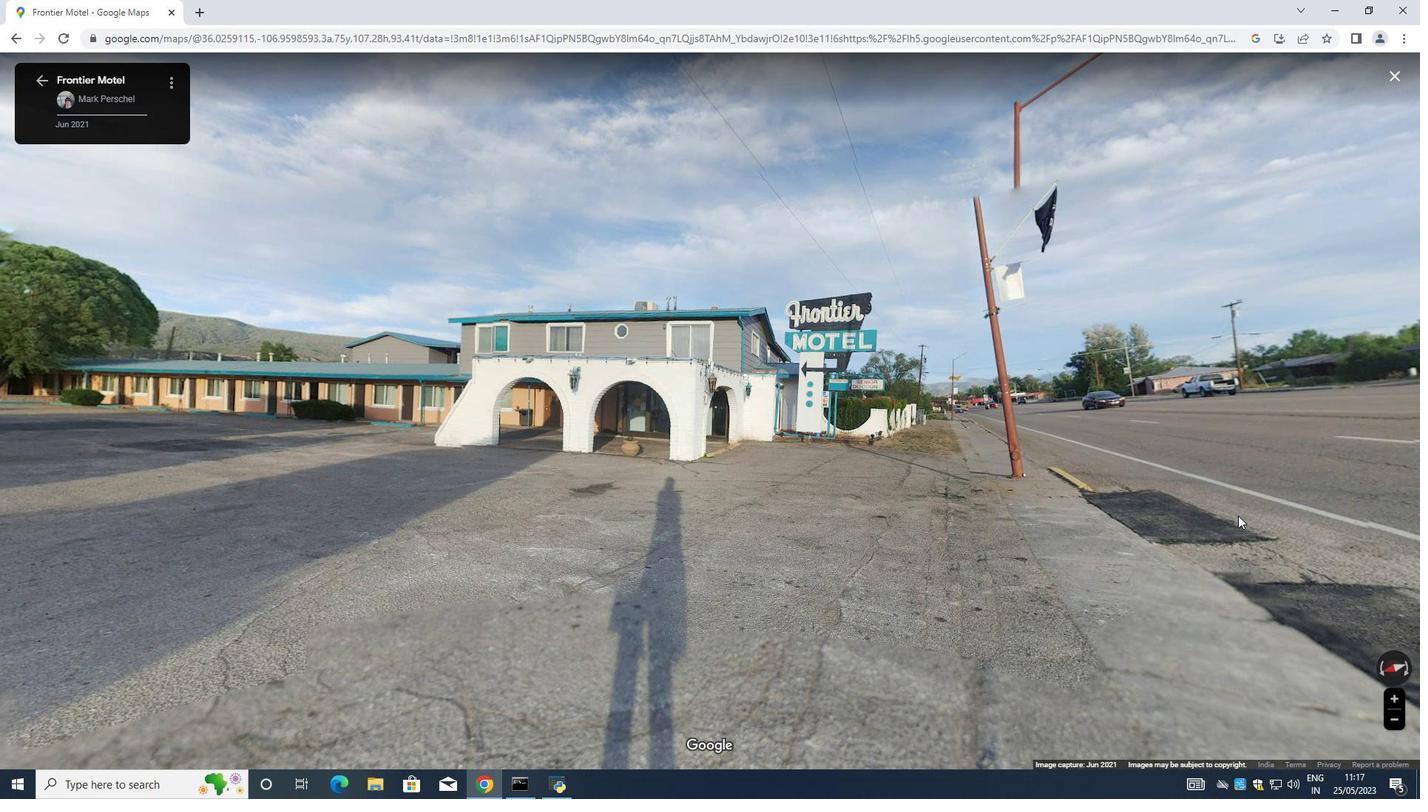 
Action: Mouse scrolled (1240, 518) with delta (0, 0)
Screenshot: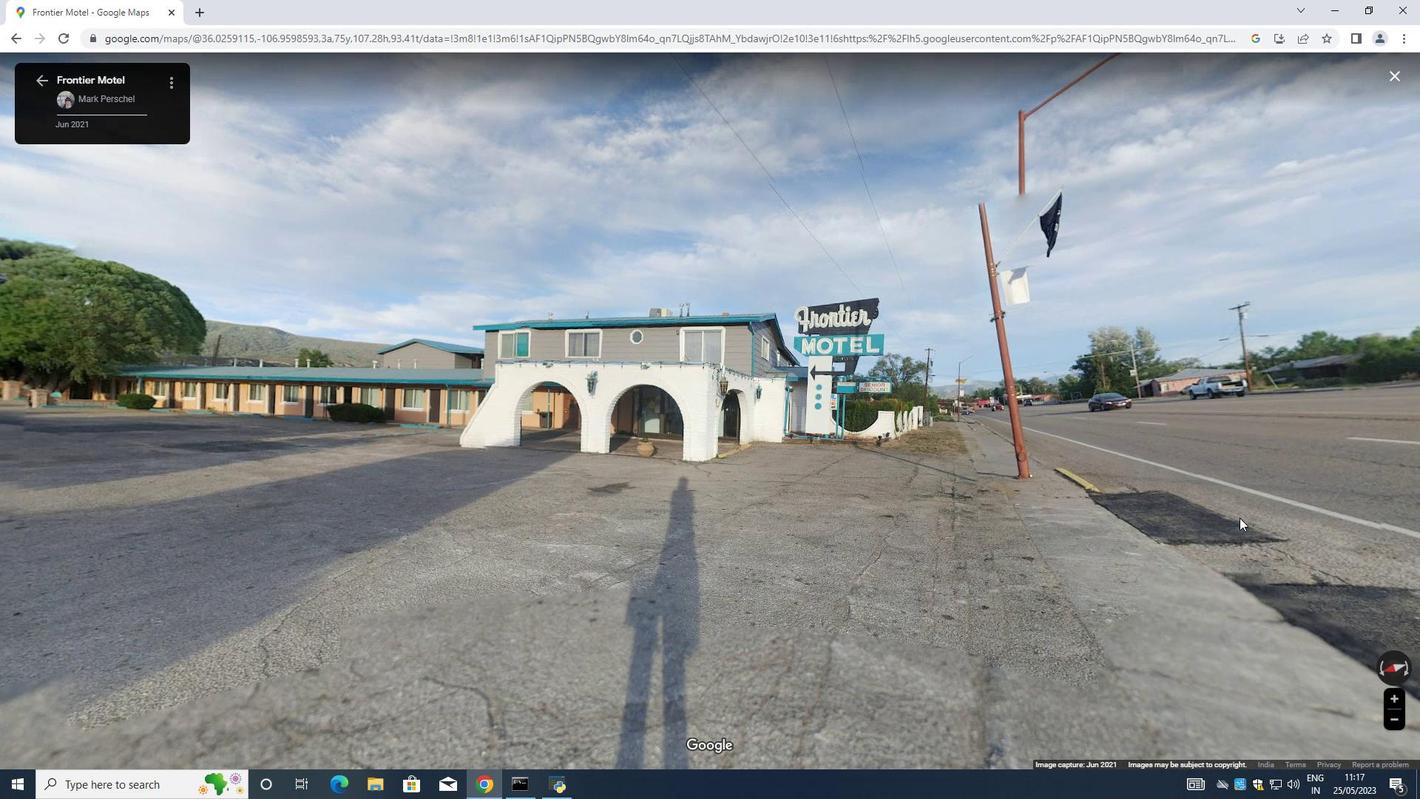 
Action: Mouse scrolled (1240, 518) with delta (0, 0)
Screenshot: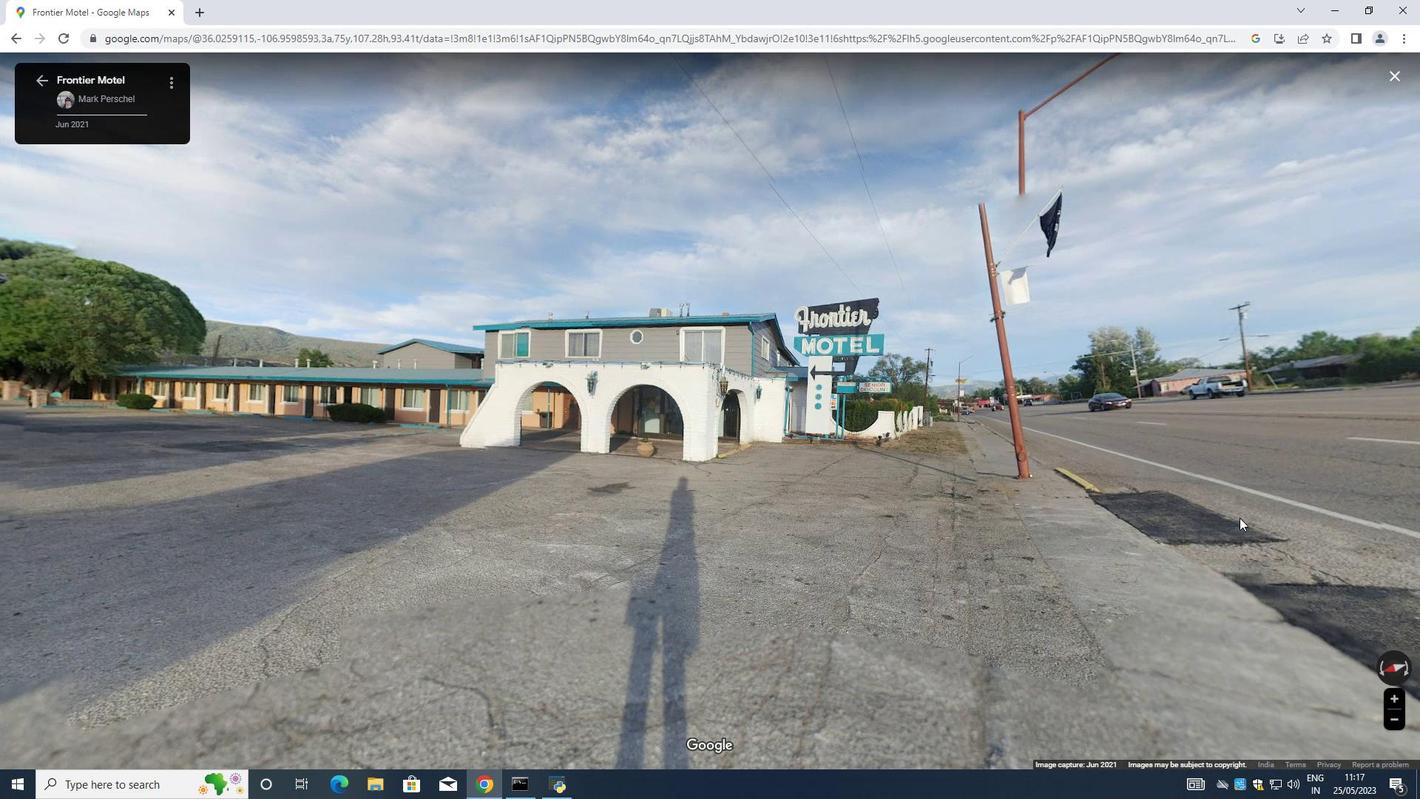 
Action: Mouse scrolled (1240, 518) with delta (0, 0)
Screenshot: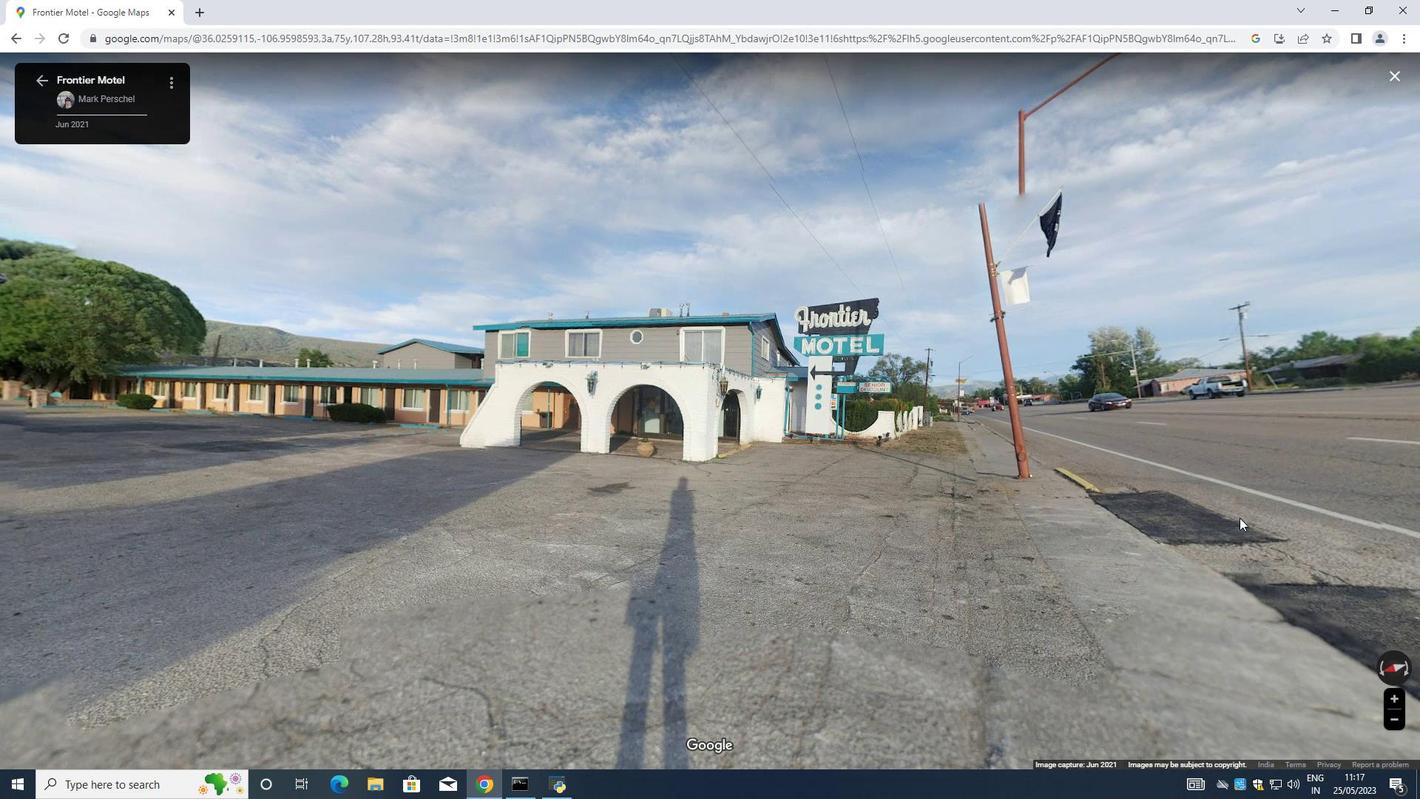
Action: Mouse scrolled (1240, 518) with delta (0, 0)
Screenshot: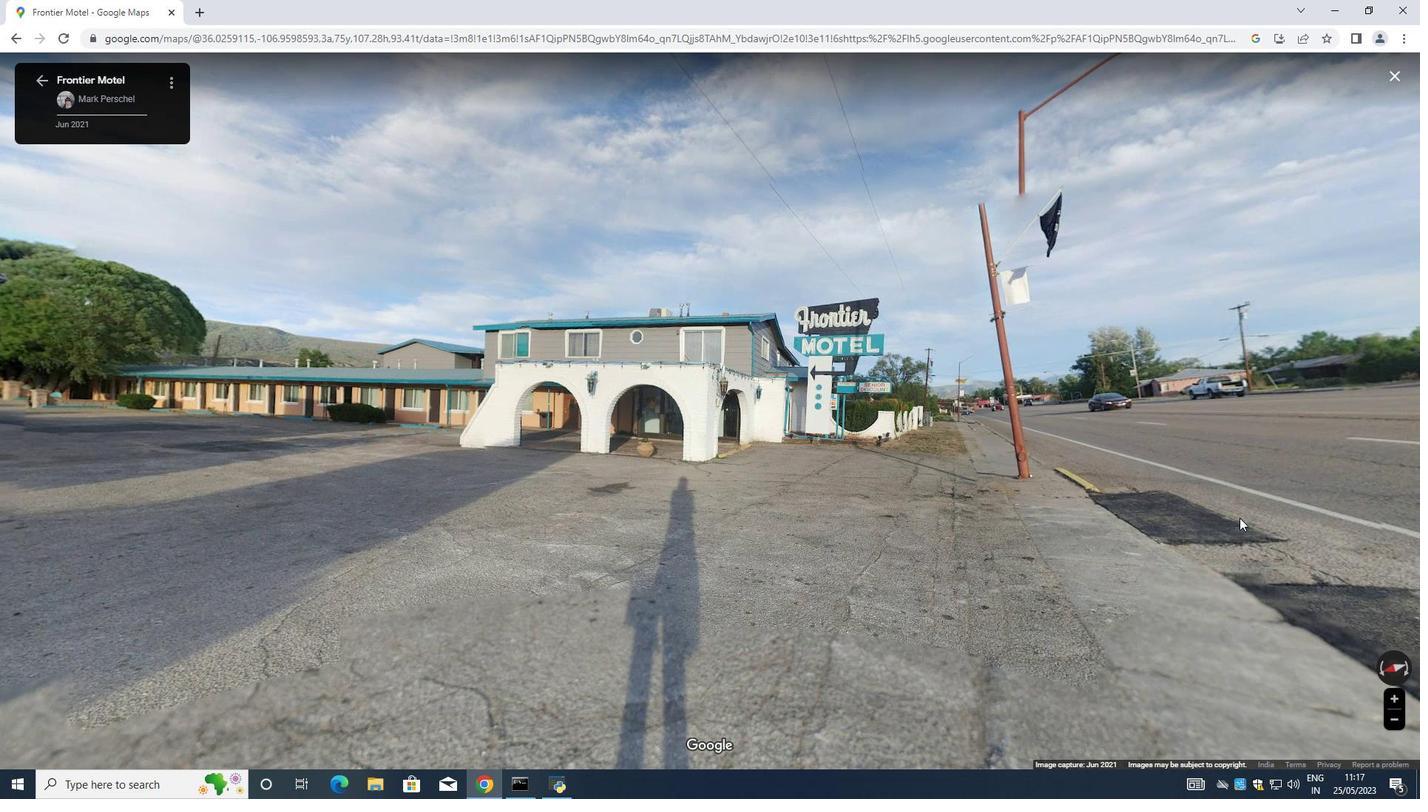 
Action: Mouse moved to (1223, 523)
Screenshot: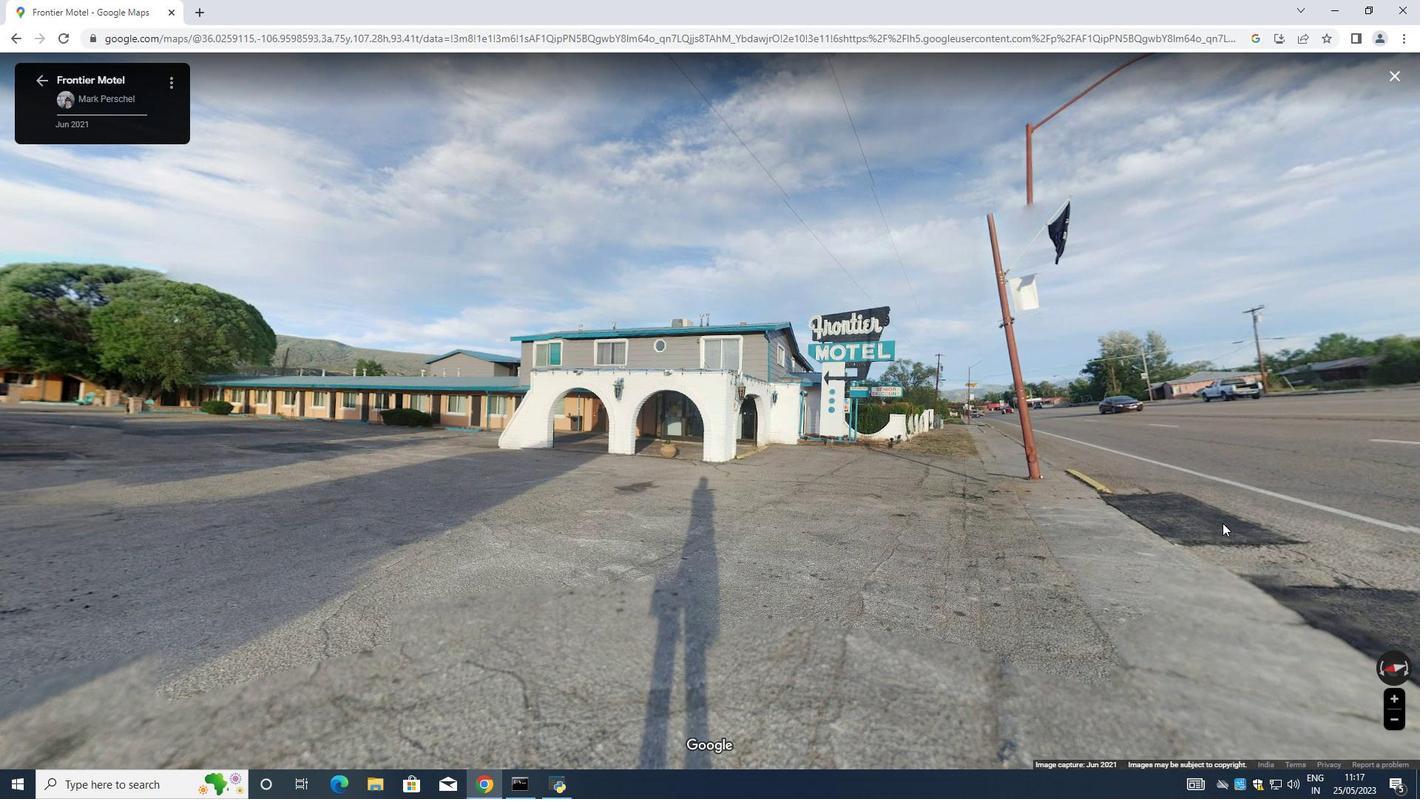 
Action: Mouse scrolled (1223, 523) with delta (0, 0)
Screenshot: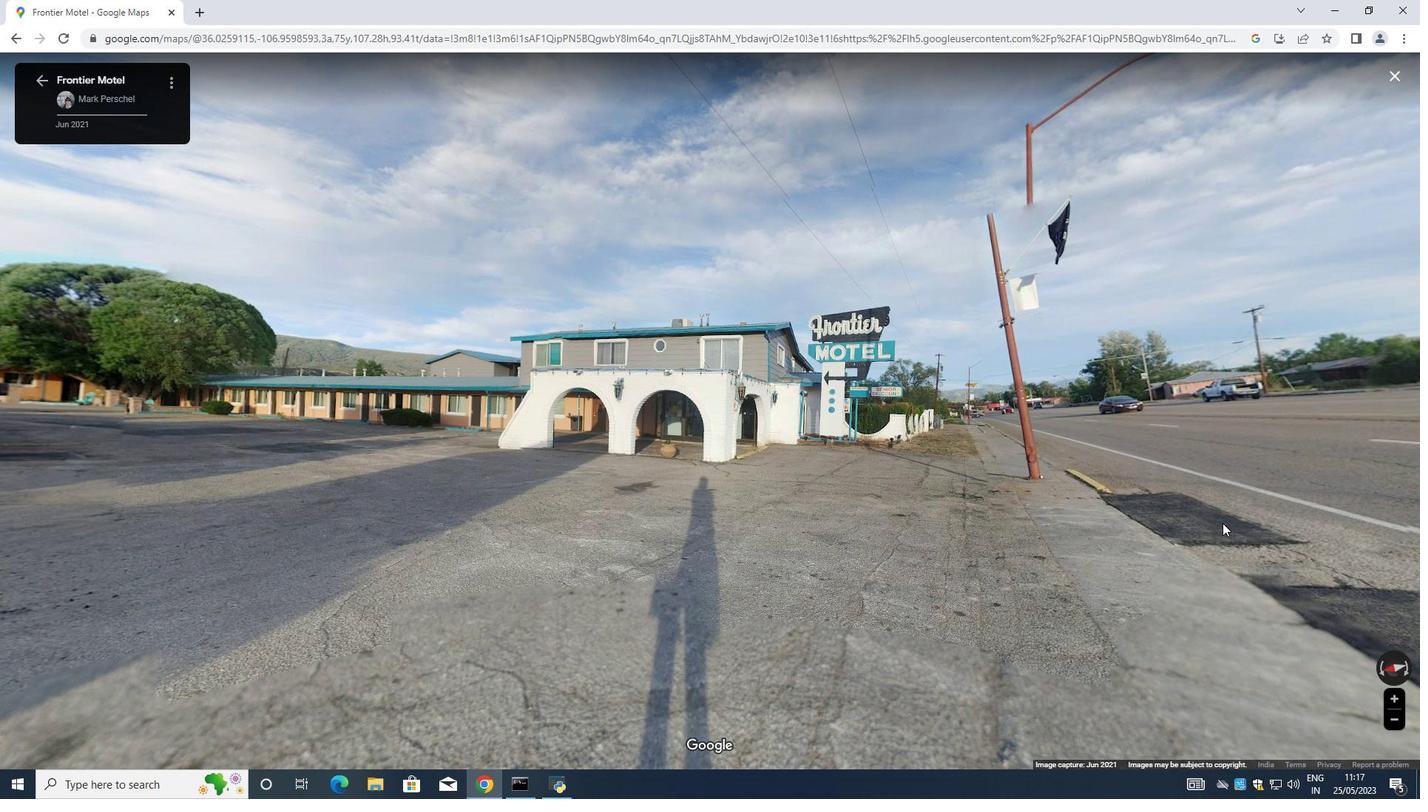 
Action: Mouse scrolled (1223, 523) with delta (0, 0)
Screenshot: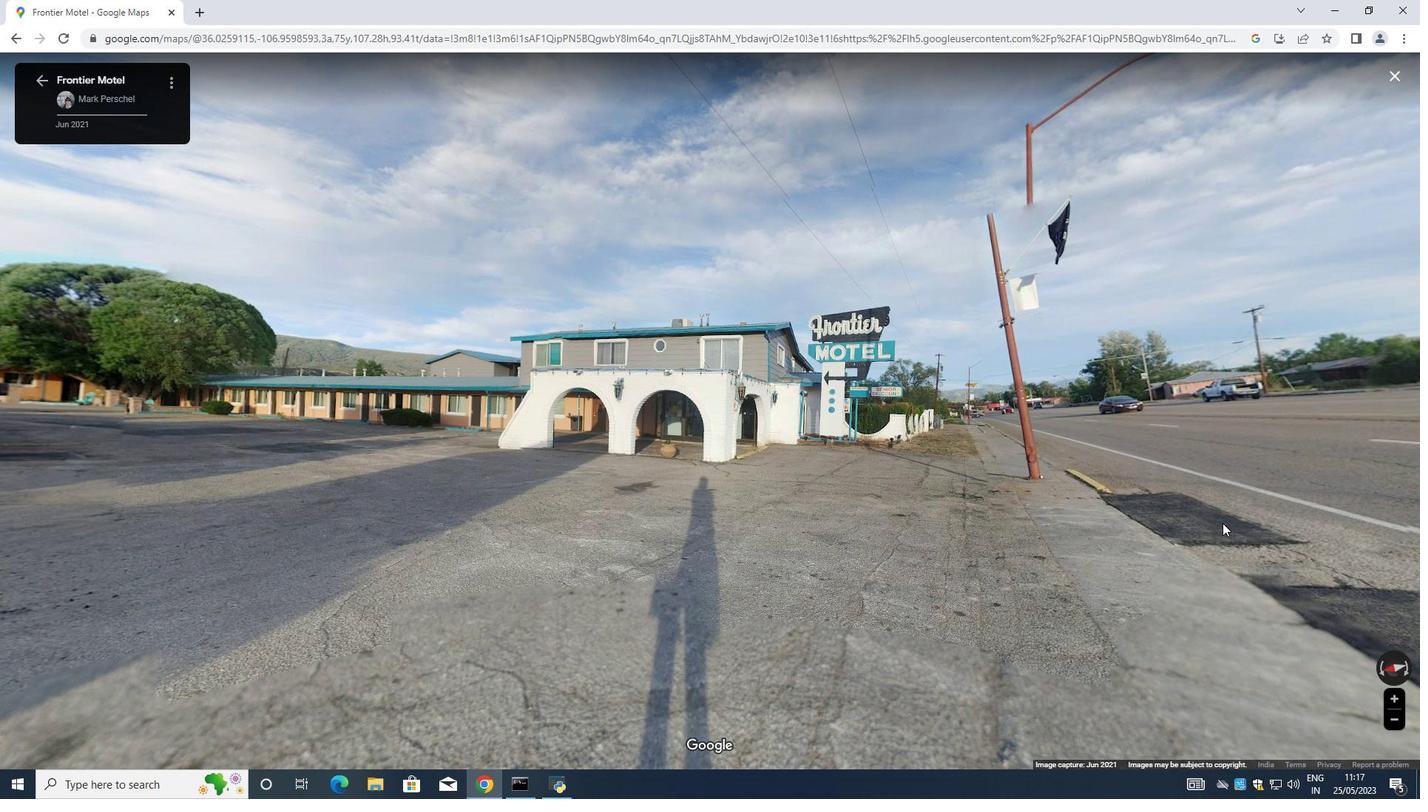 
Action: Mouse scrolled (1223, 523) with delta (0, 0)
Screenshot: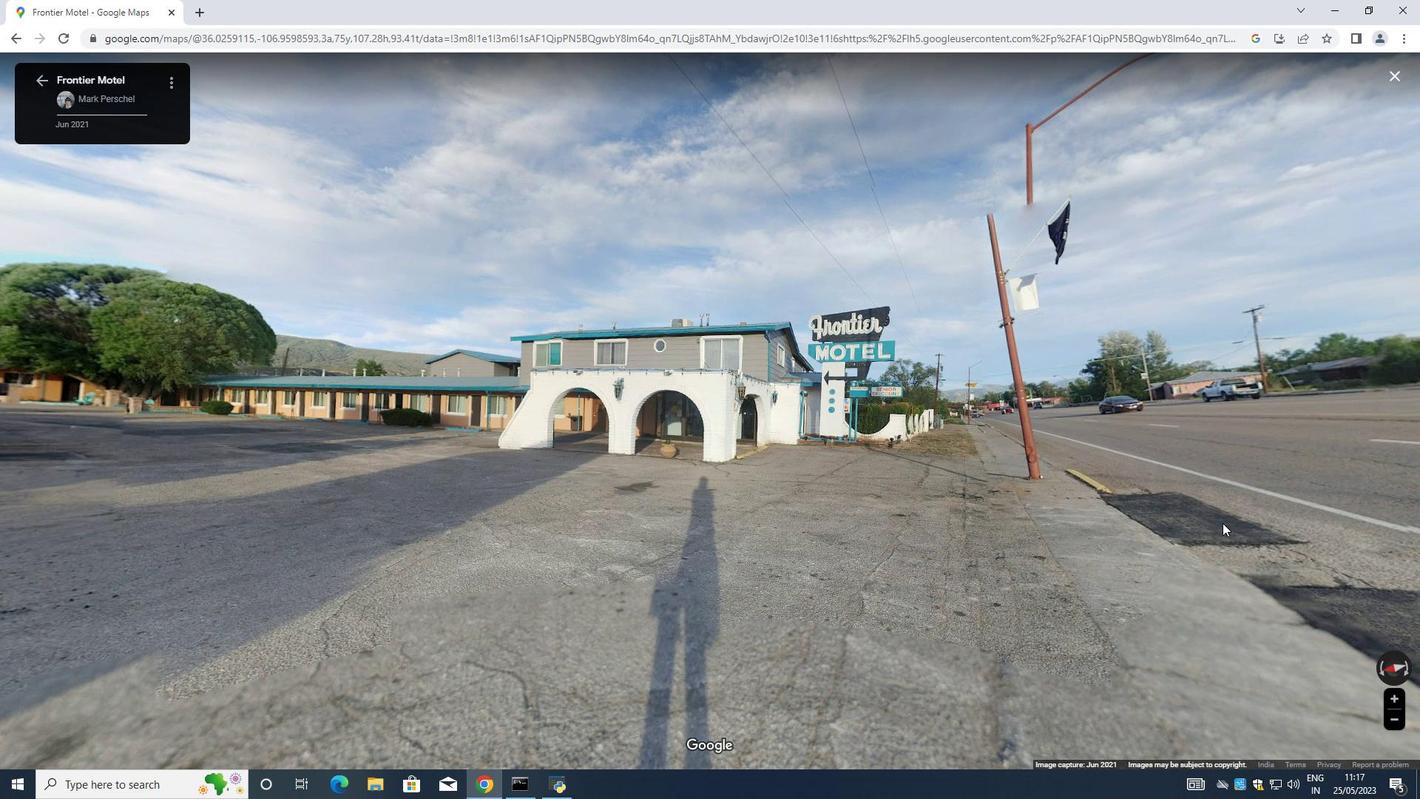 
Action: Mouse scrolled (1223, 523) with delta (0, 0)
Screenshot: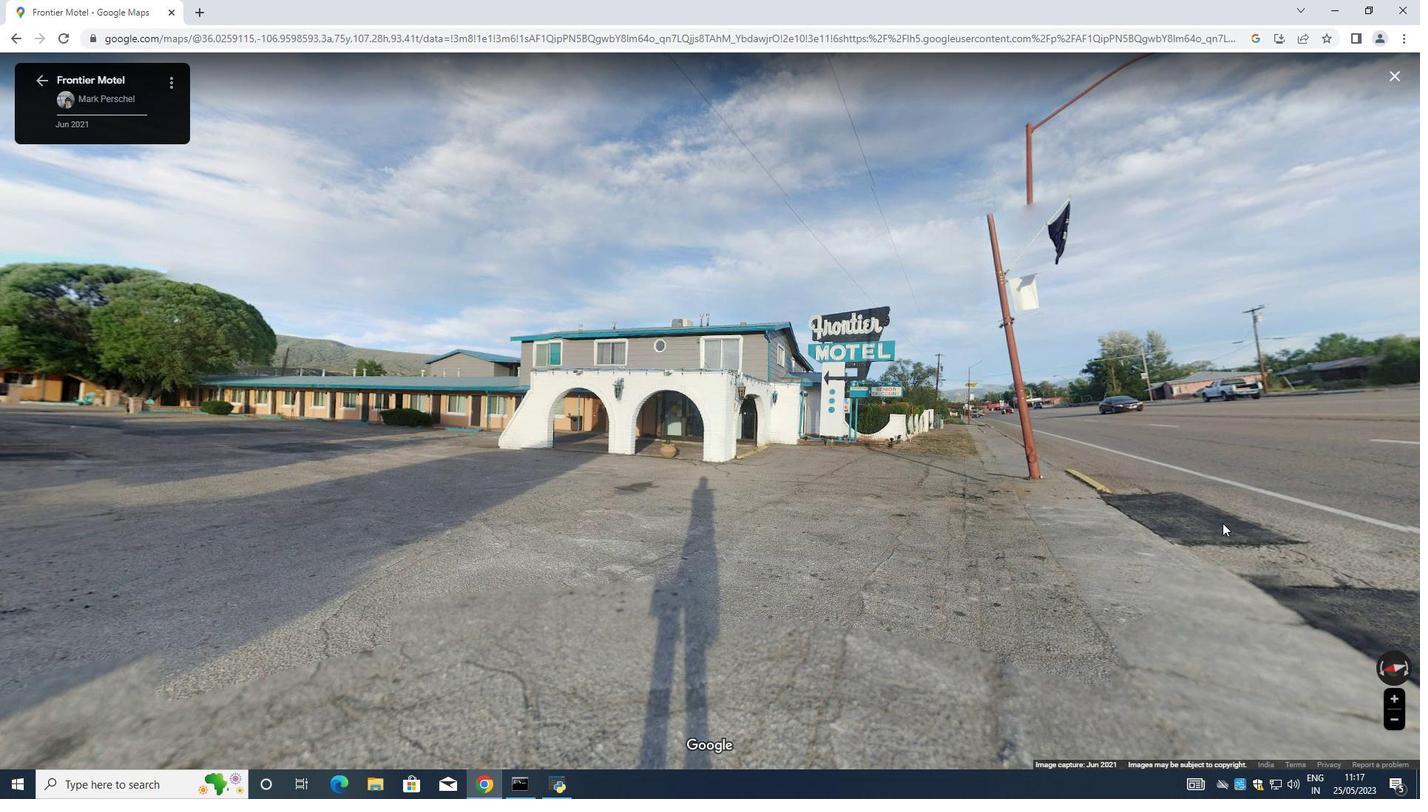 
Action: Mouse moved to (1221, 521)
Screenshot: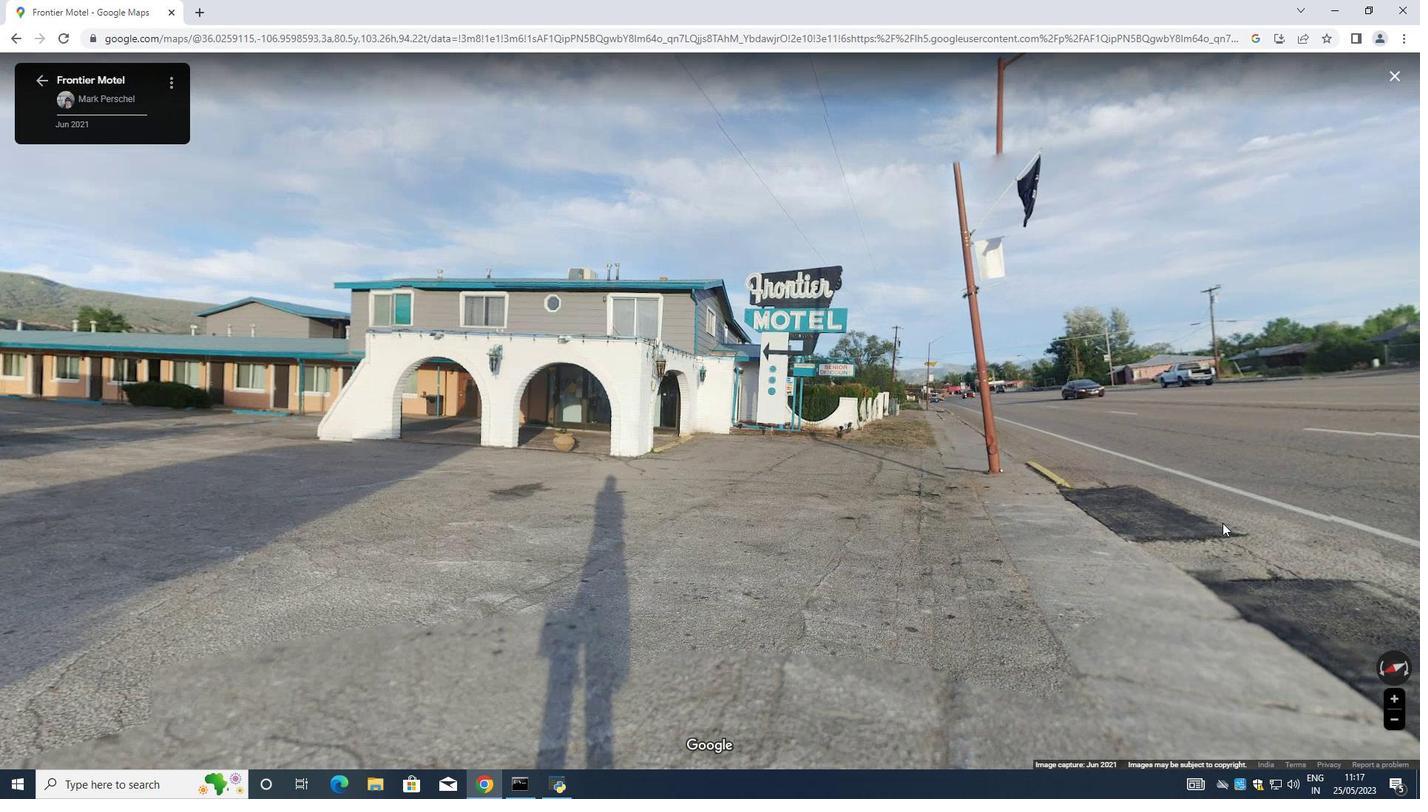 
Action: Mouse scrolled (1221, 522) with delta (0, 0)
Screenshot: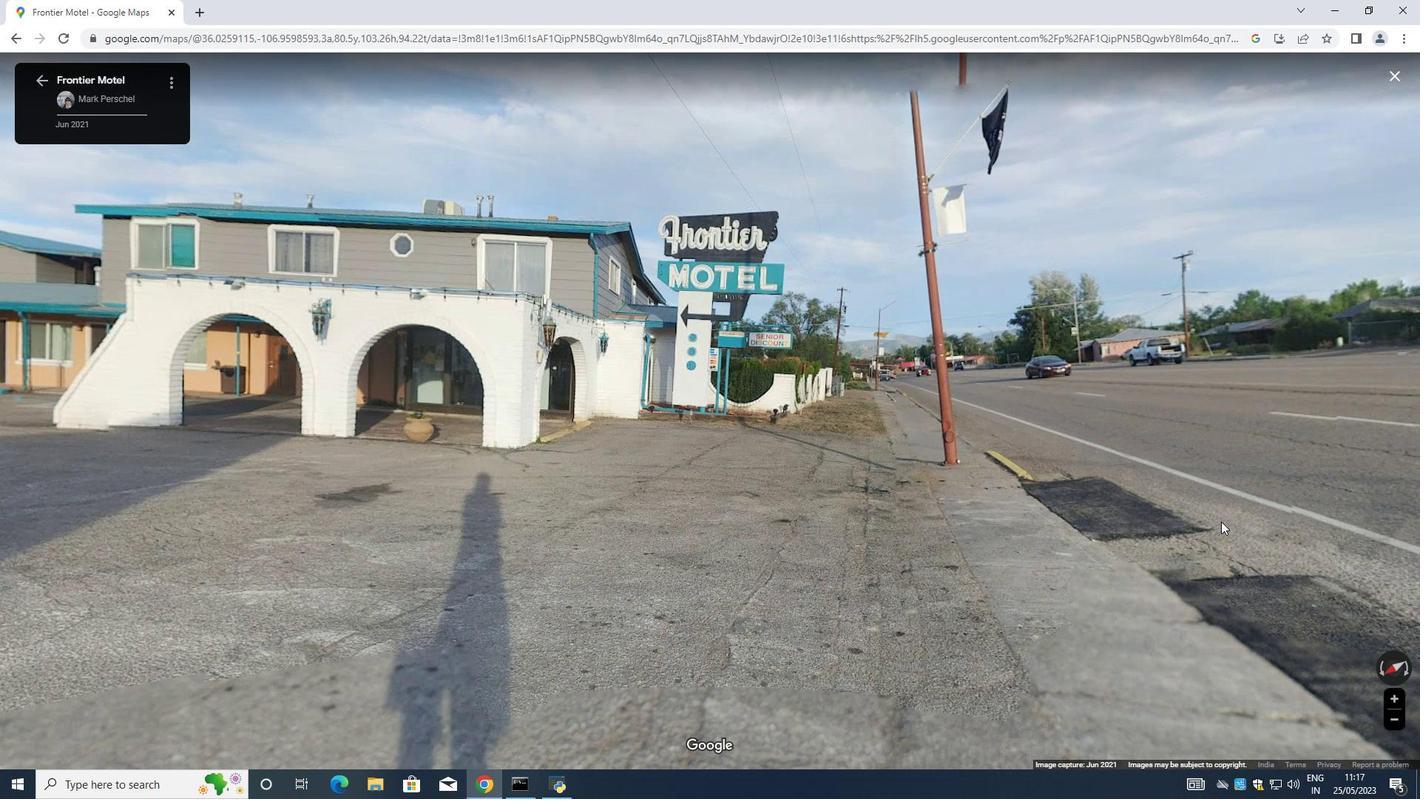 
Action: Mouse scrolled (1221, 522) with delta (0, 0)
Screenshot: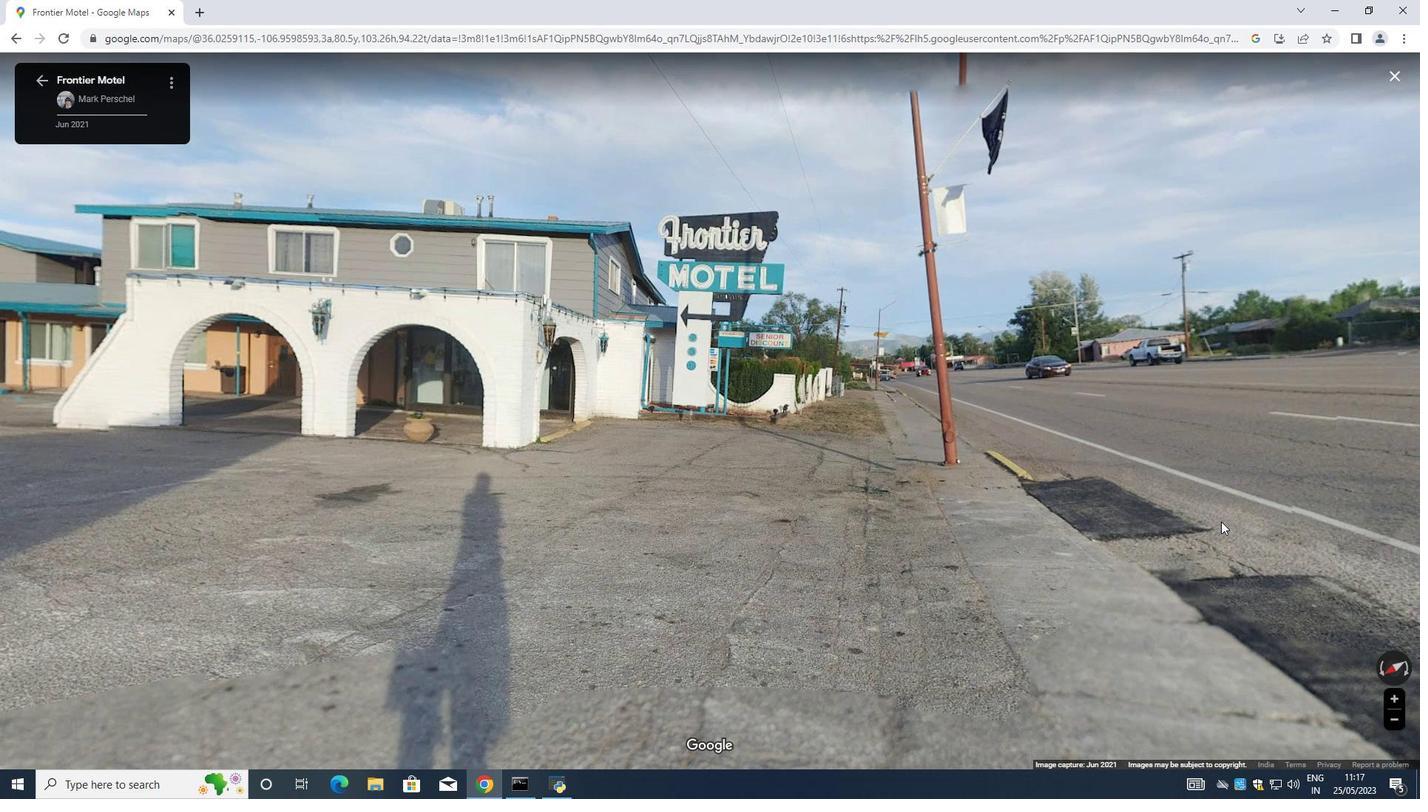 
Action: Mouse scrolled (1221, 522) with delta (0, 0)
Screenshot: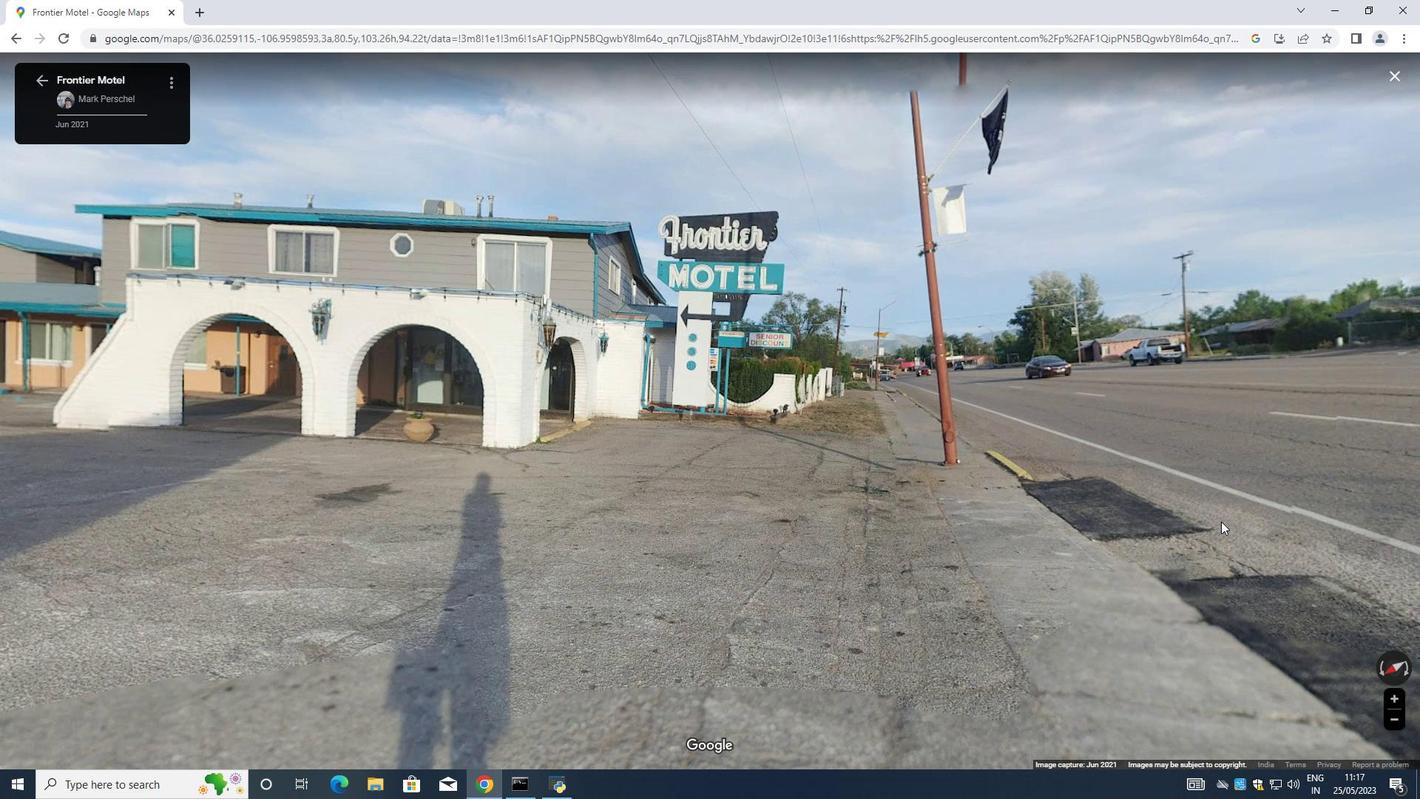 
Action: Mouse scrolled (1221, 522) with delta (0, 0)
Screenshot: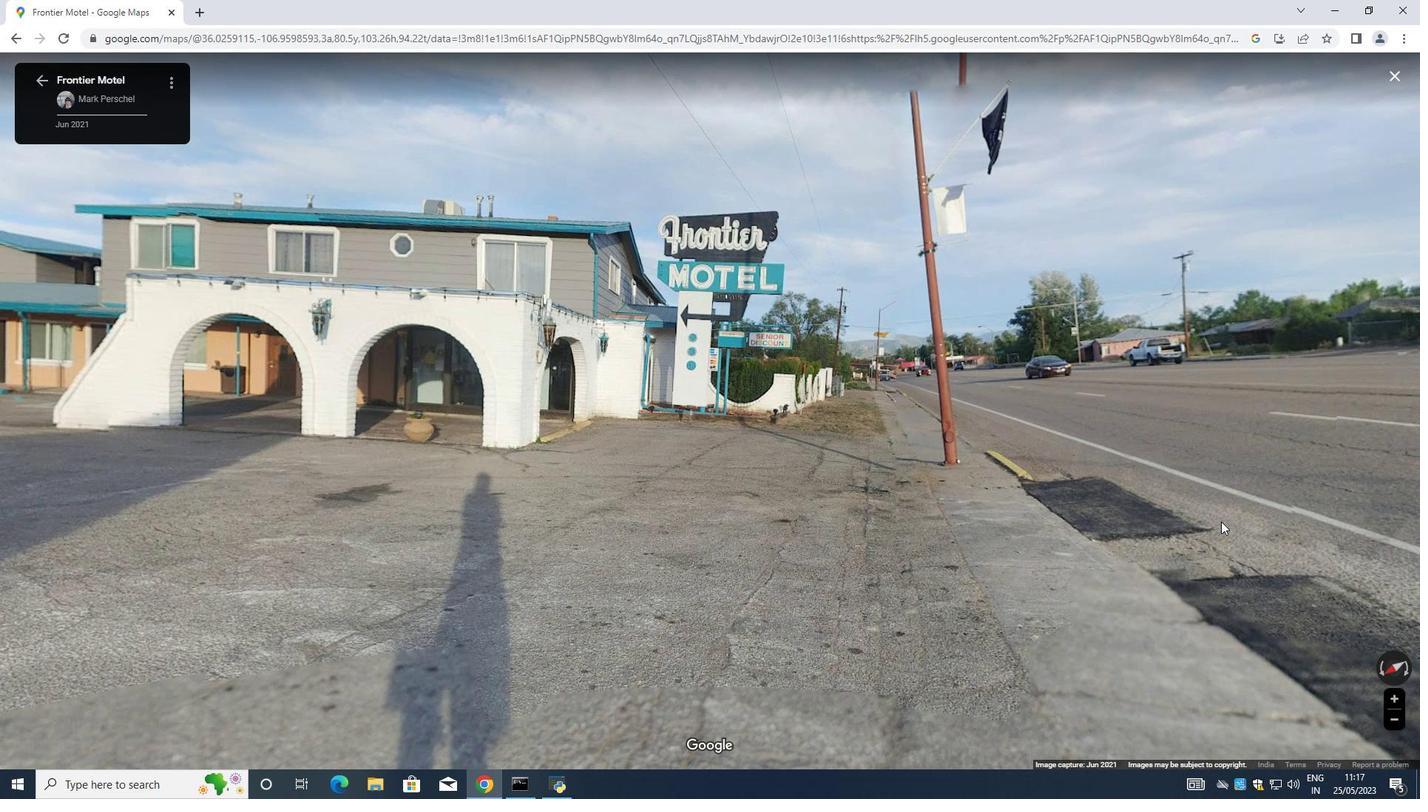 
Action: Mouse moved to (842, 228)
Screenshot: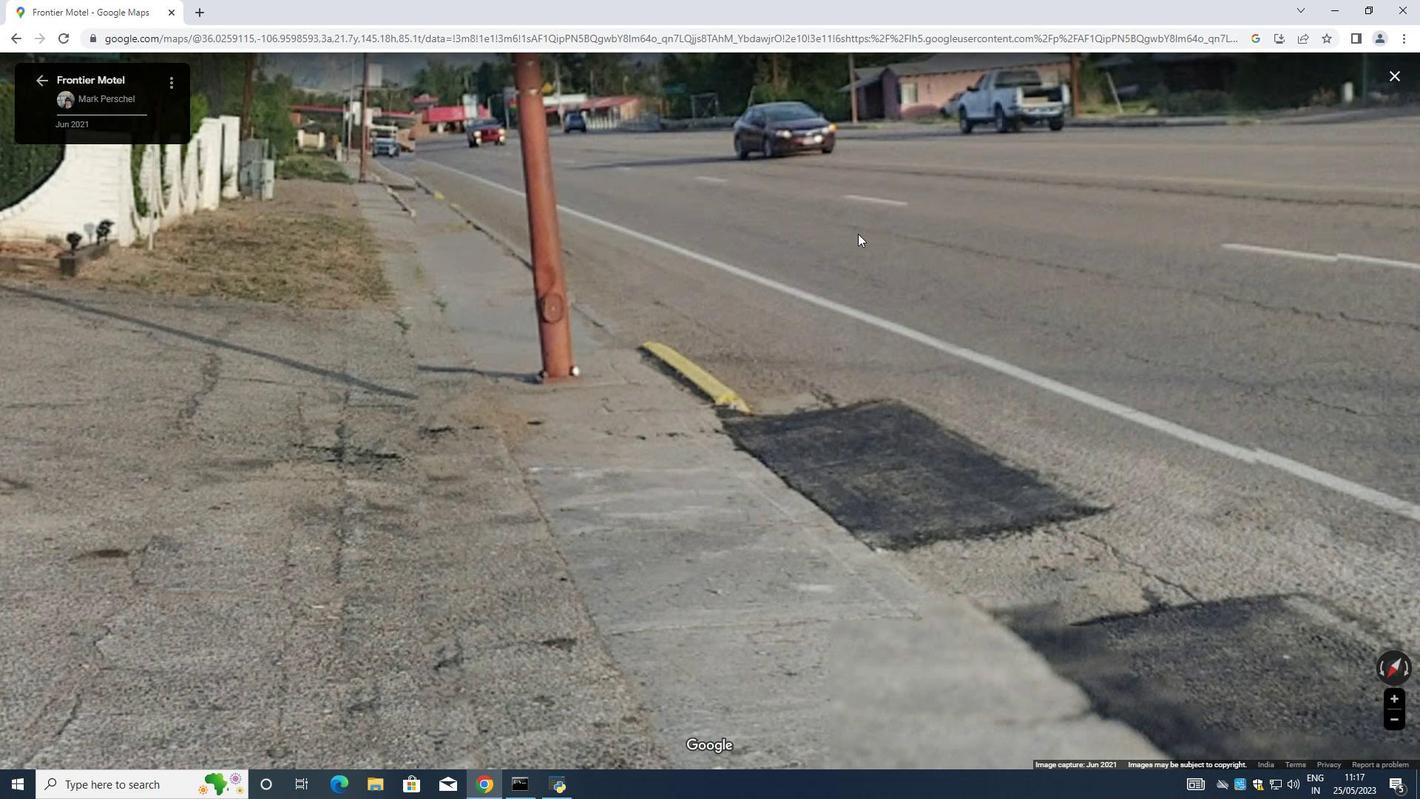 
Action: Mouse pressed left at (842, 228)
Screenshot: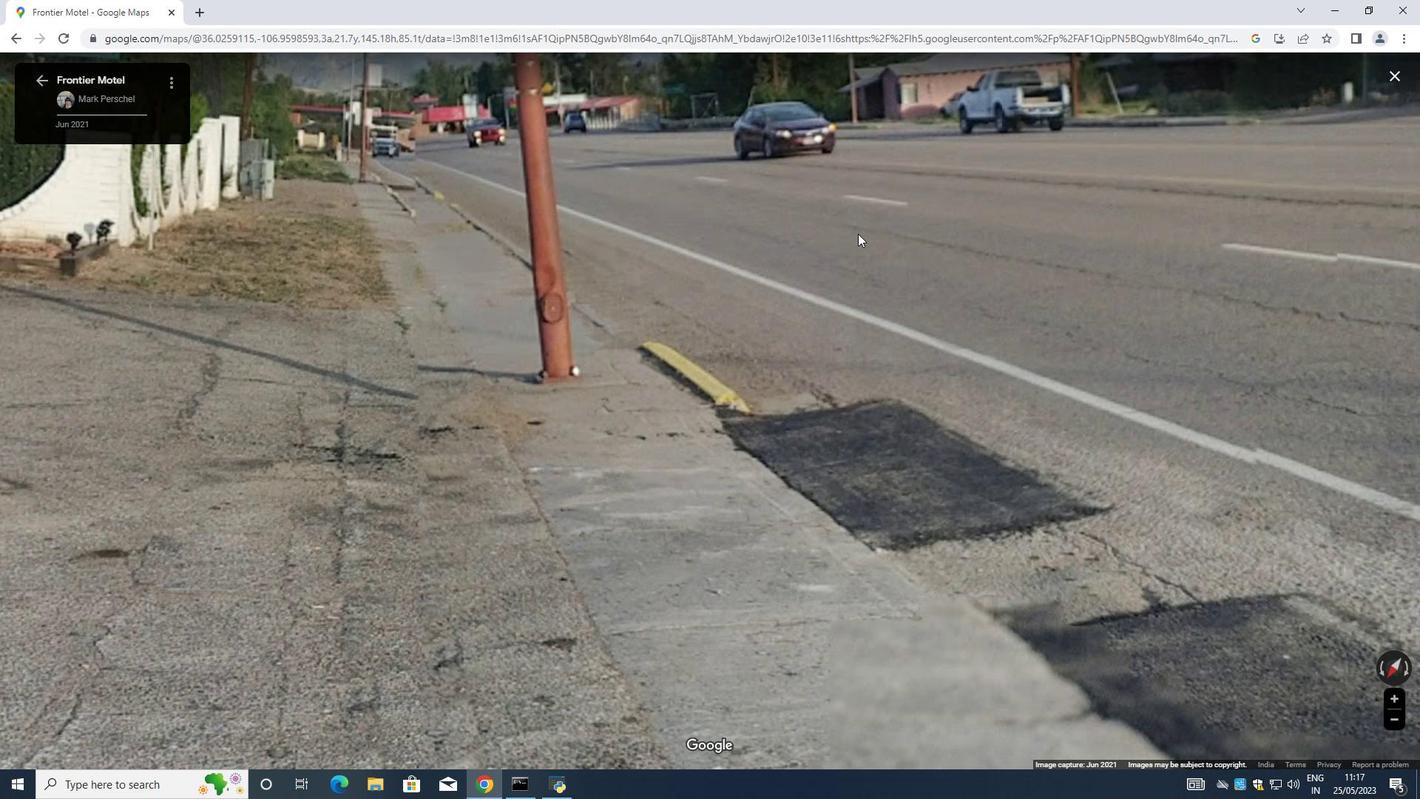 
Action: Mouse moved to (842, 230)
Screenshot: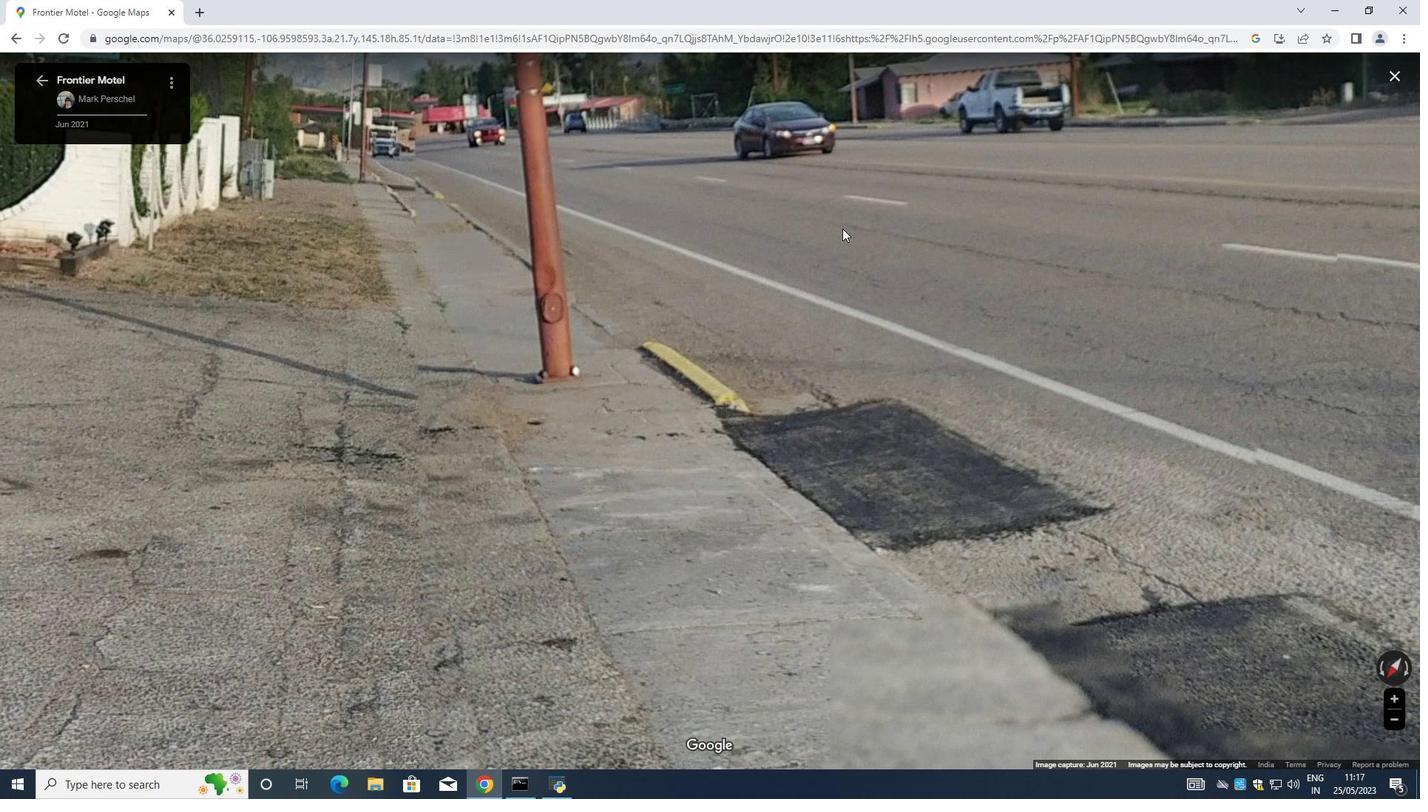 
Action: Mouse pressed left at (842, 230)
Screenshot: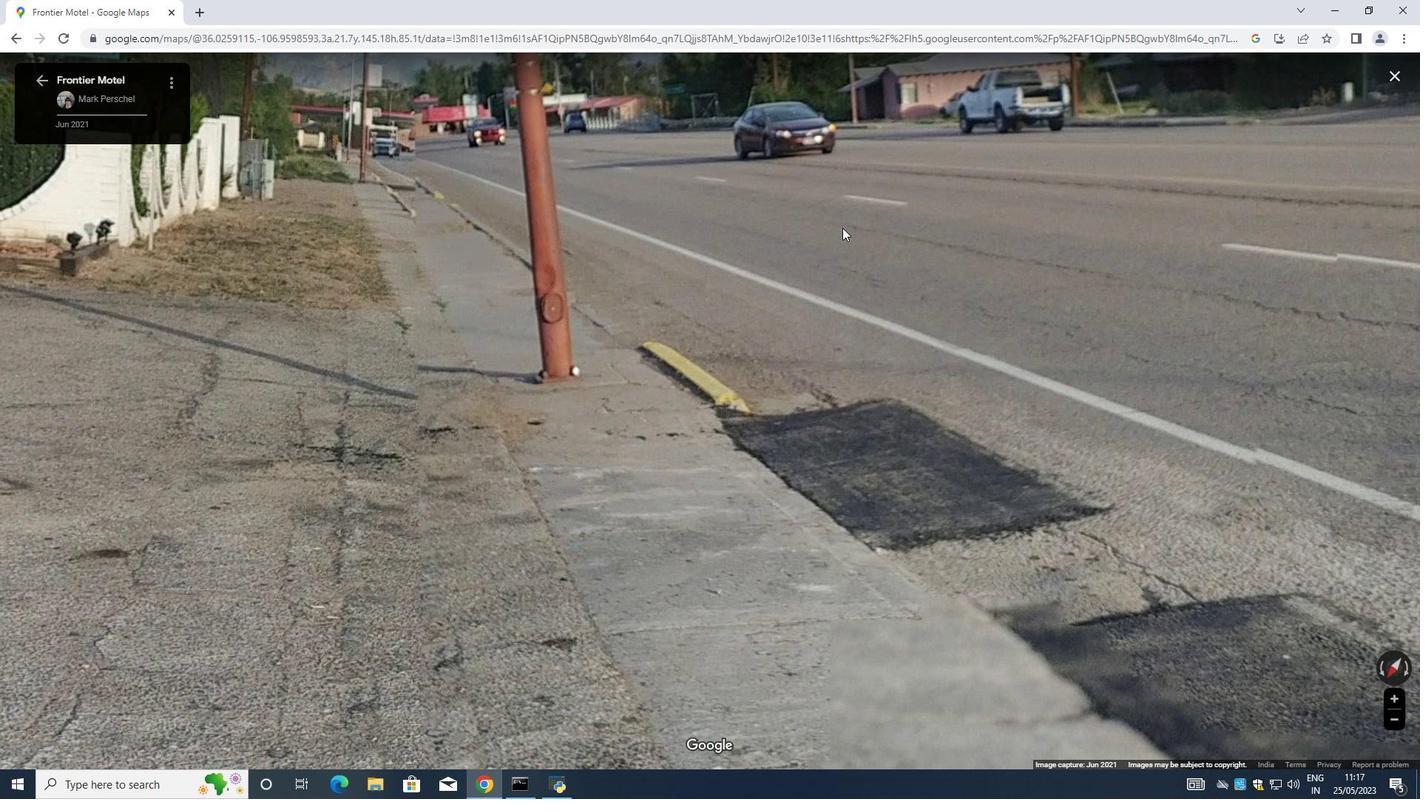 
Action: Mouse moved to (384, 501)
Screenshot: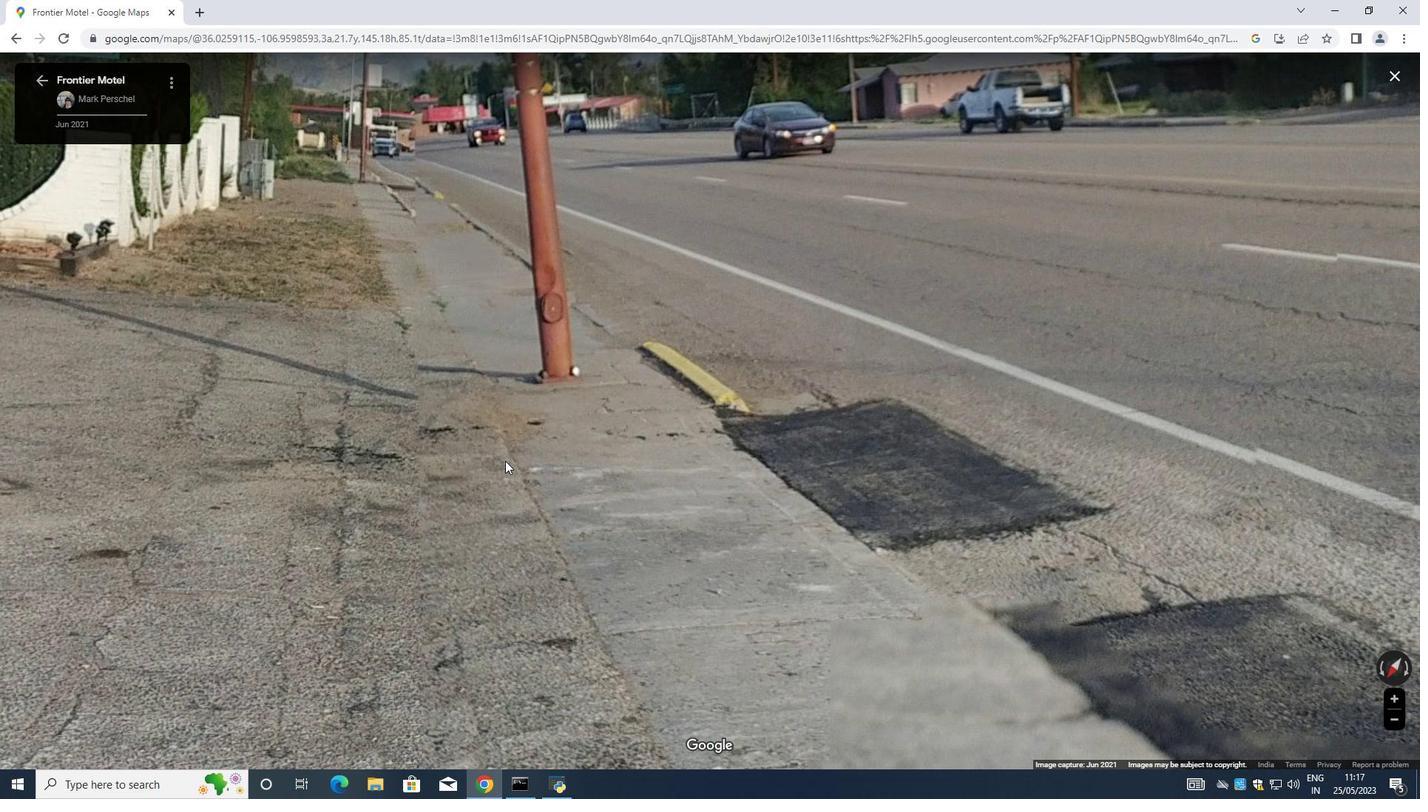 
Action: Mouse scrolled (384, 501) with delta (0, 0)
Screenshot: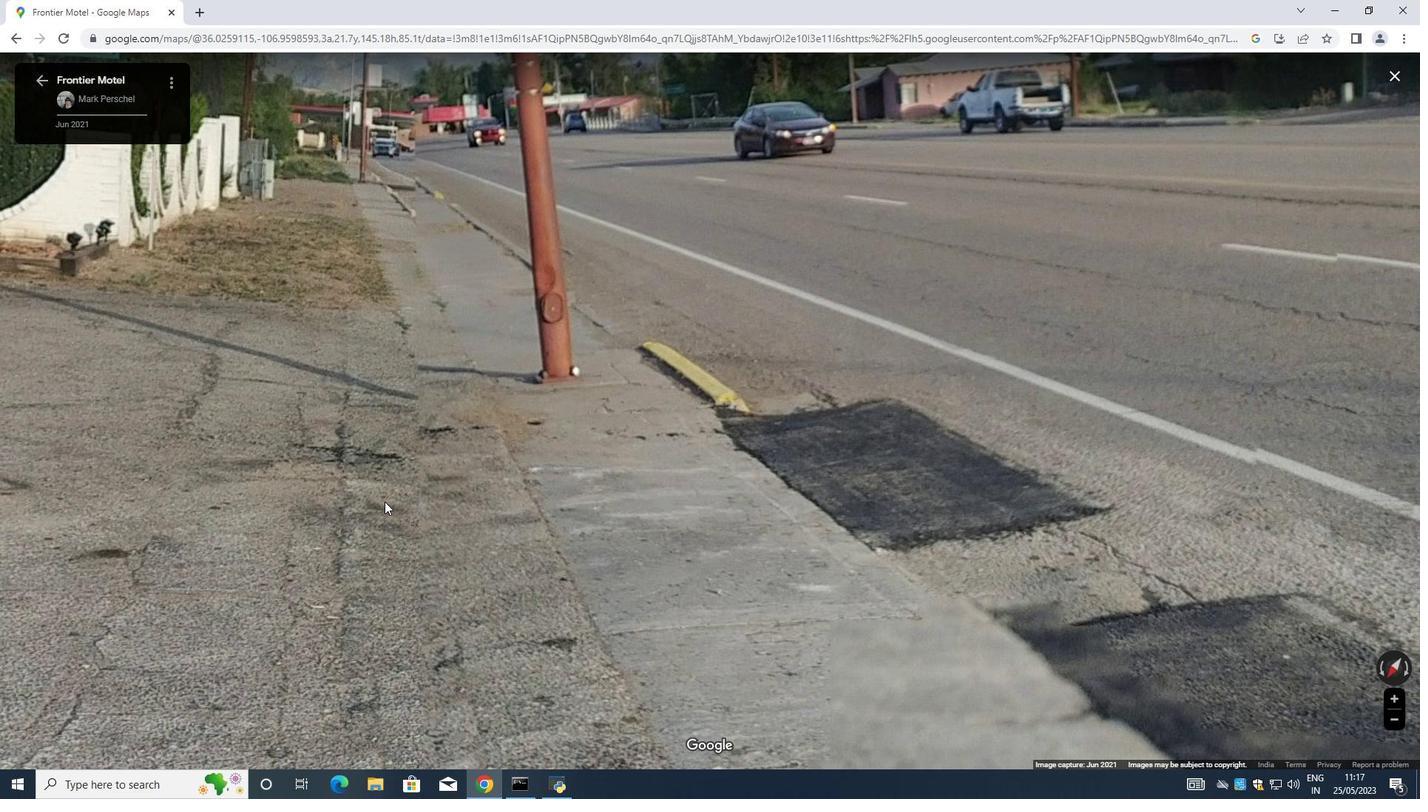 
Action: Mouse scrolled (384, 501) with delta (0, 0)
Screenshot: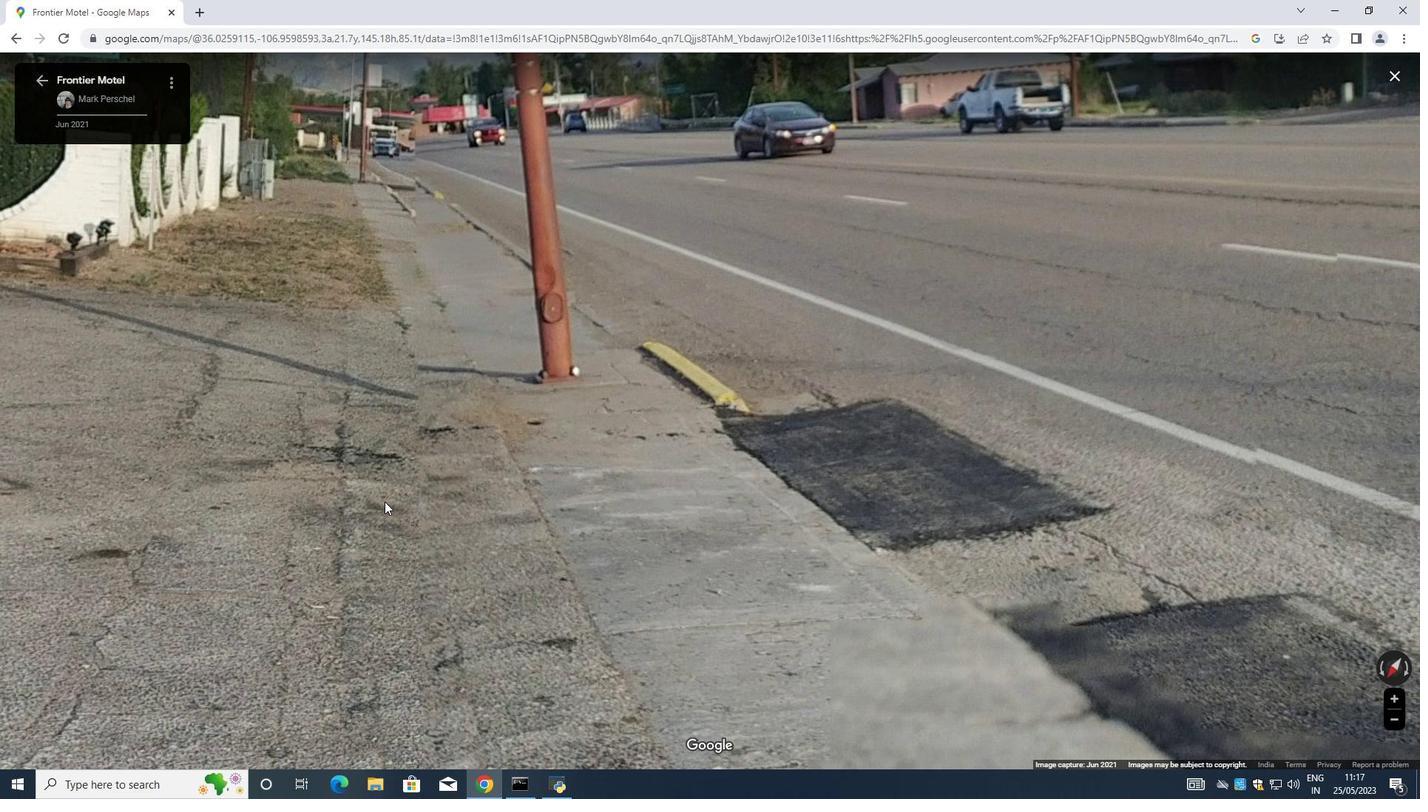 
Action: Mouse scrolled (384, 501) with delta (0, 0)
Screenshot: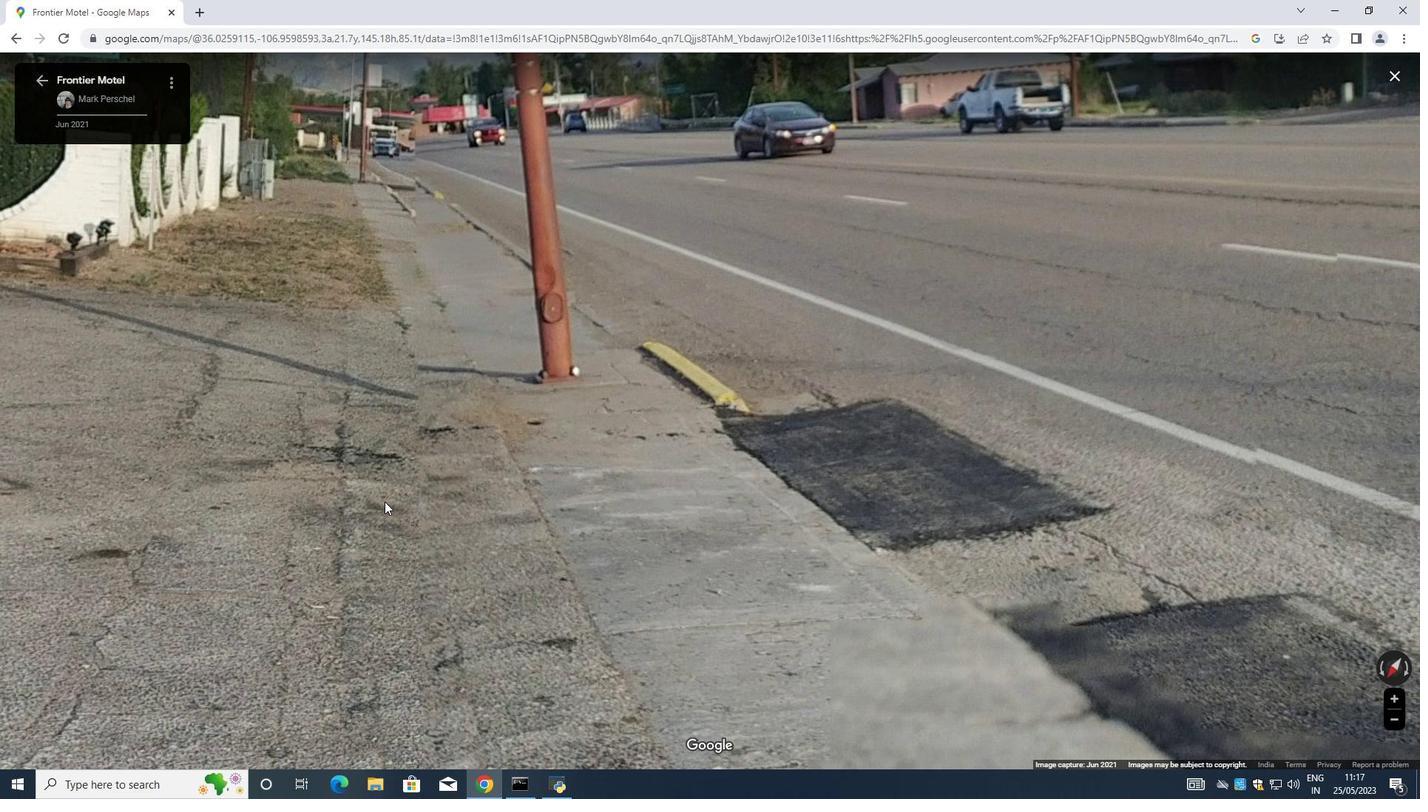 
Action: Mouse scrolled (384, 501) with delta (0, 0)
Screenshot: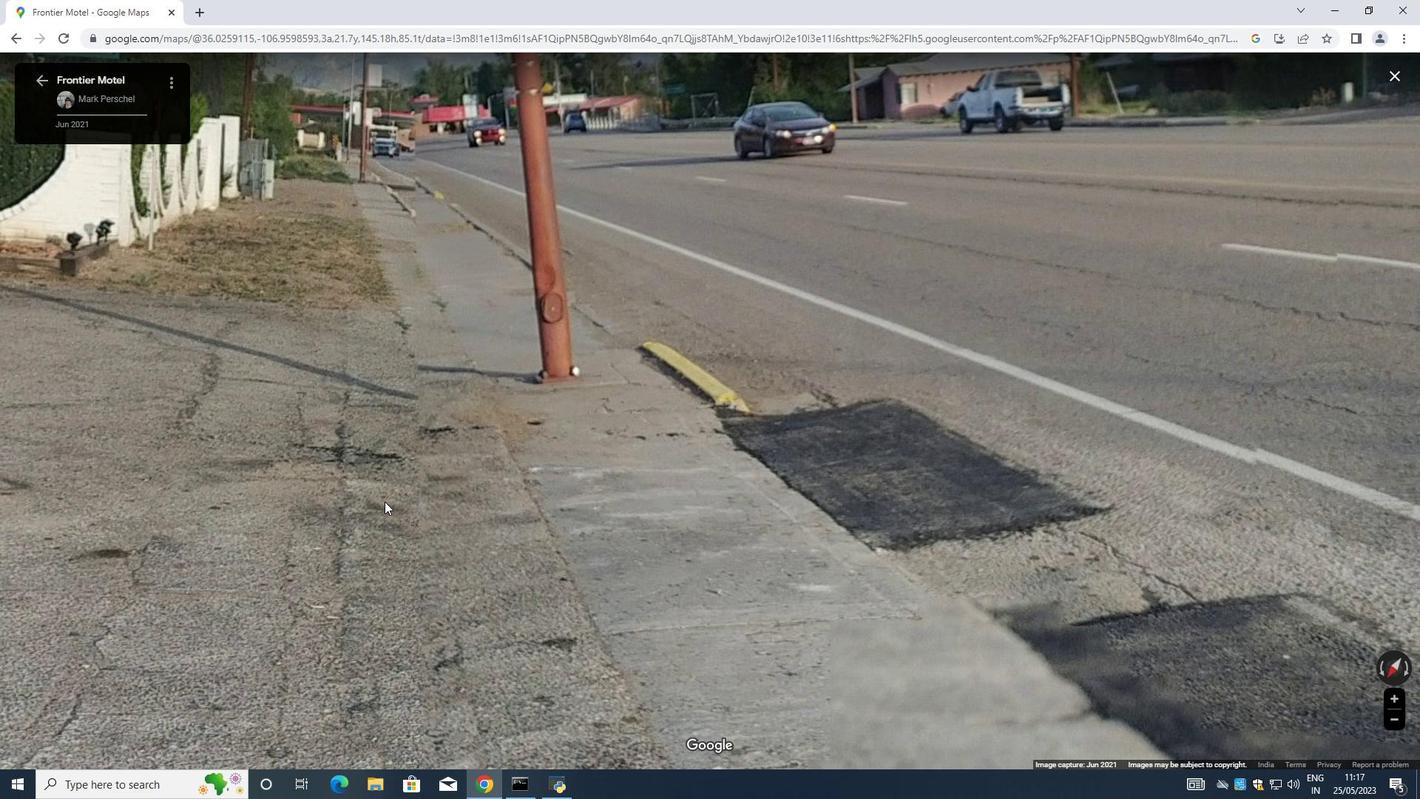 
Action: Mouse moved to (394, 320)
Screenshot: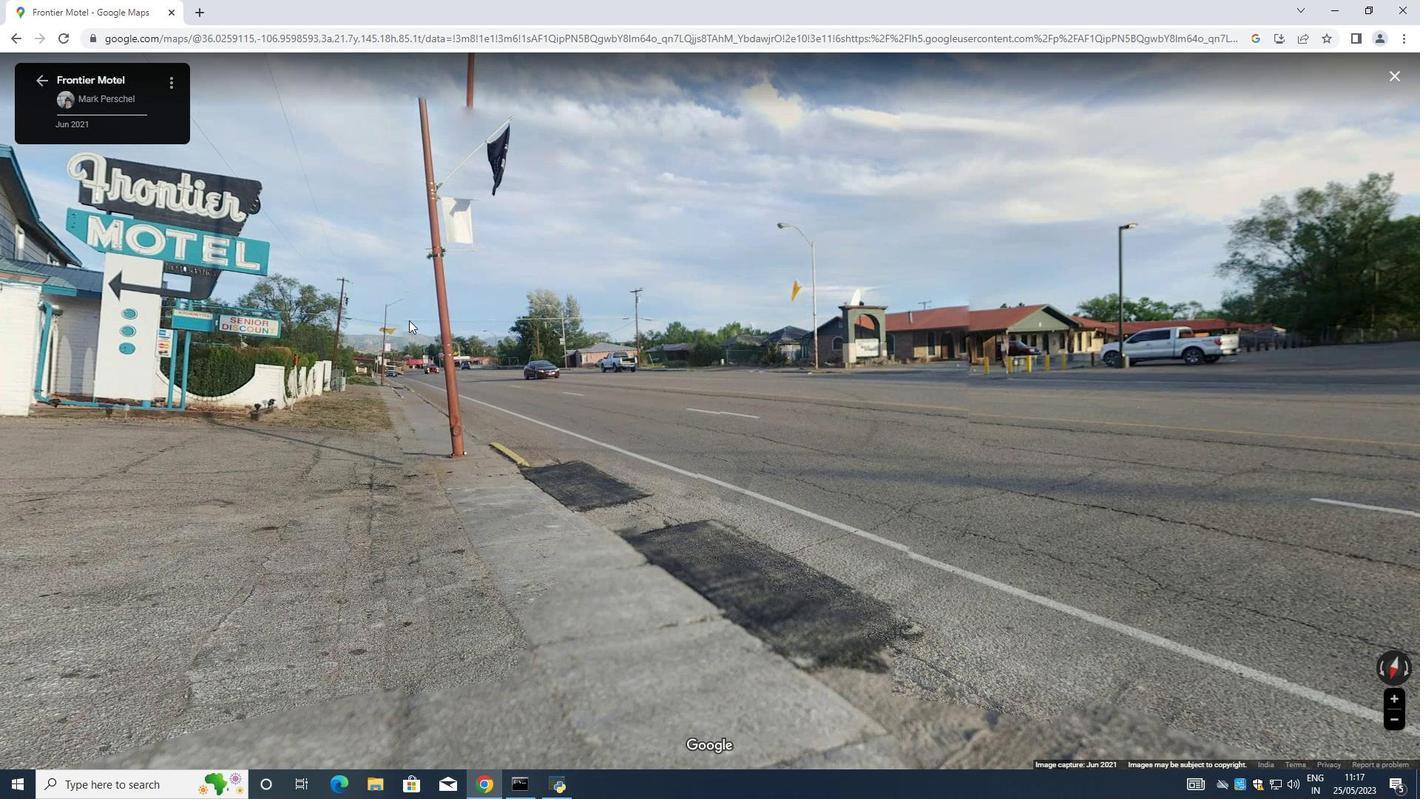
Action: Mouse scrolled (395, 312) with delta (0, 0)
Screenshot: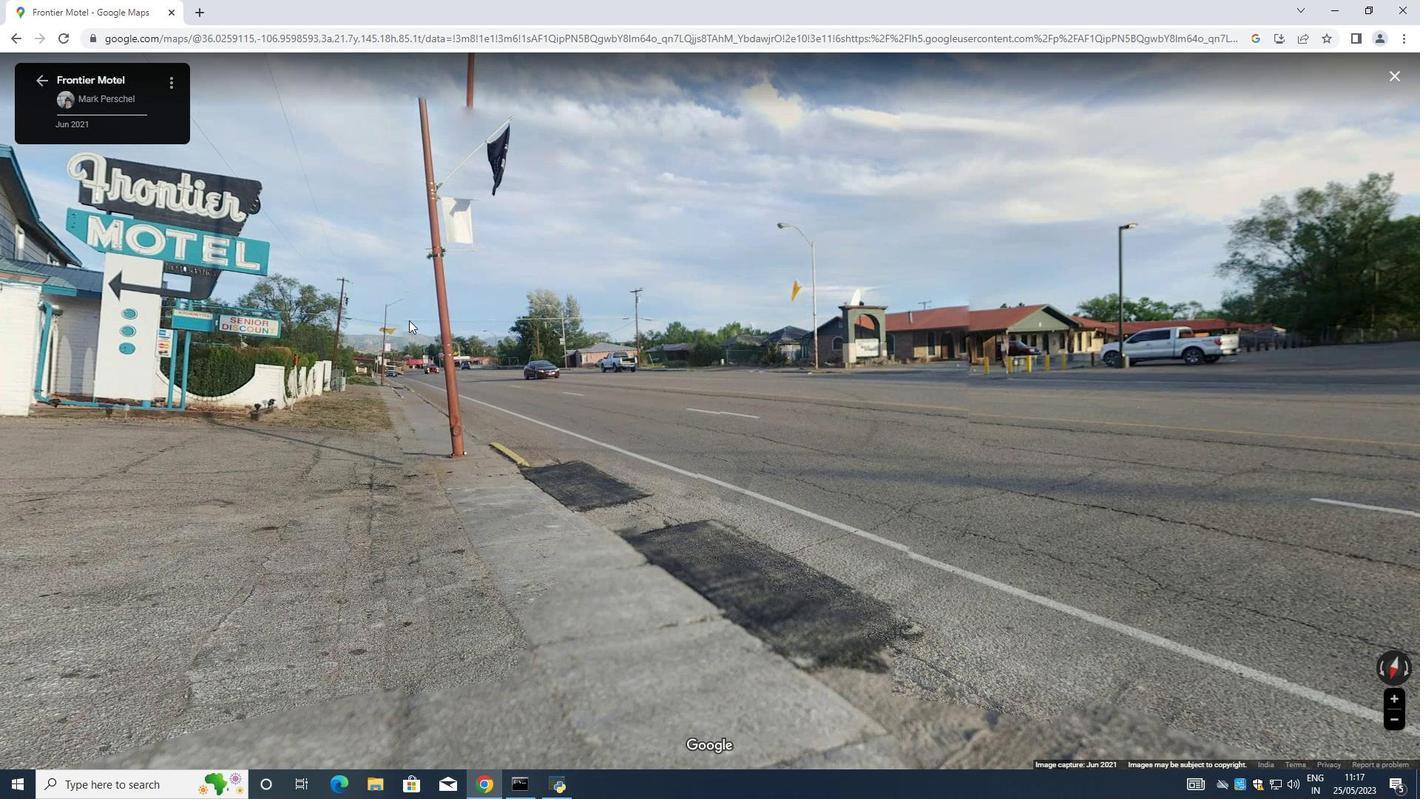 
Action: Mouse moved to (377, 368)
Screenshot: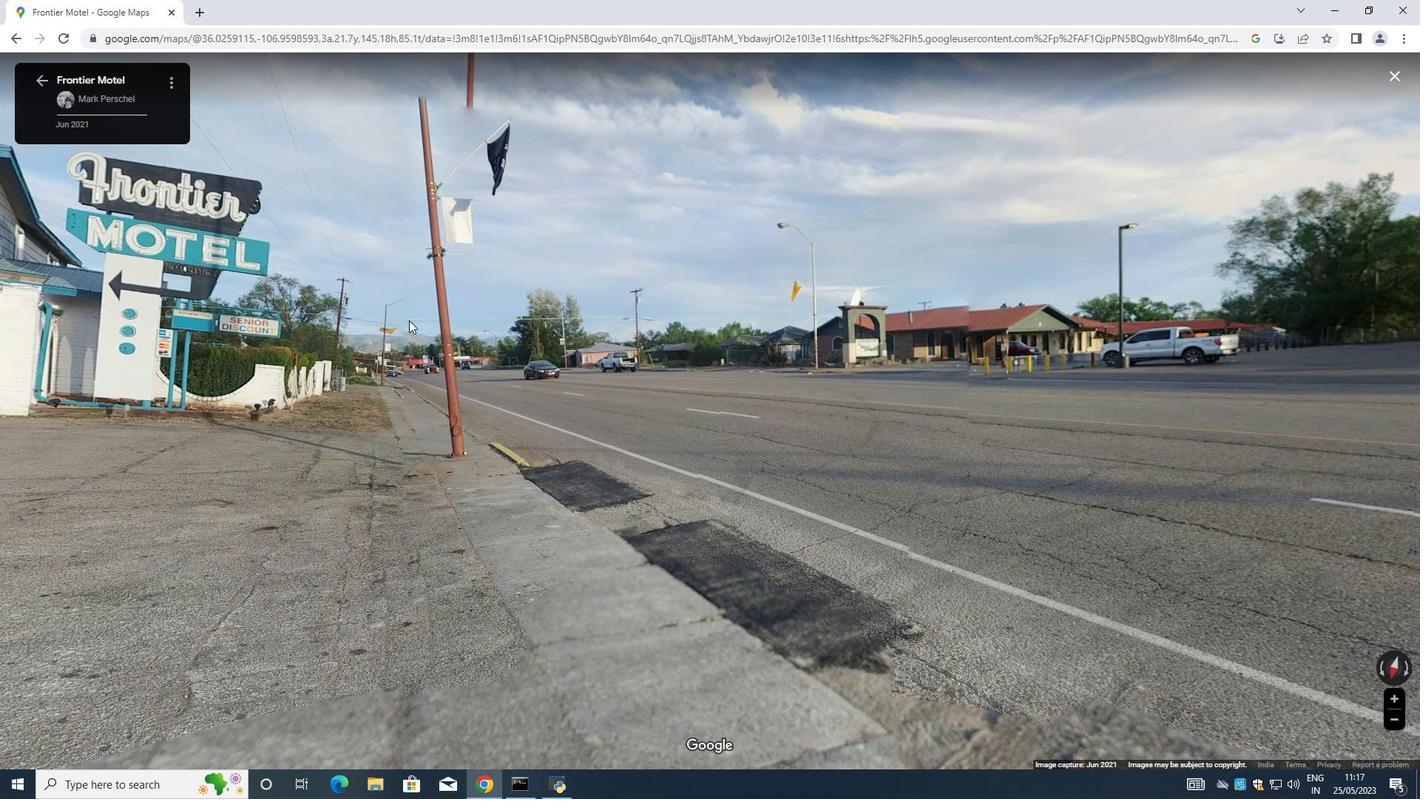 
Action: Mouse scrolled (385, 353) with delta (0, 0)
Screenshot: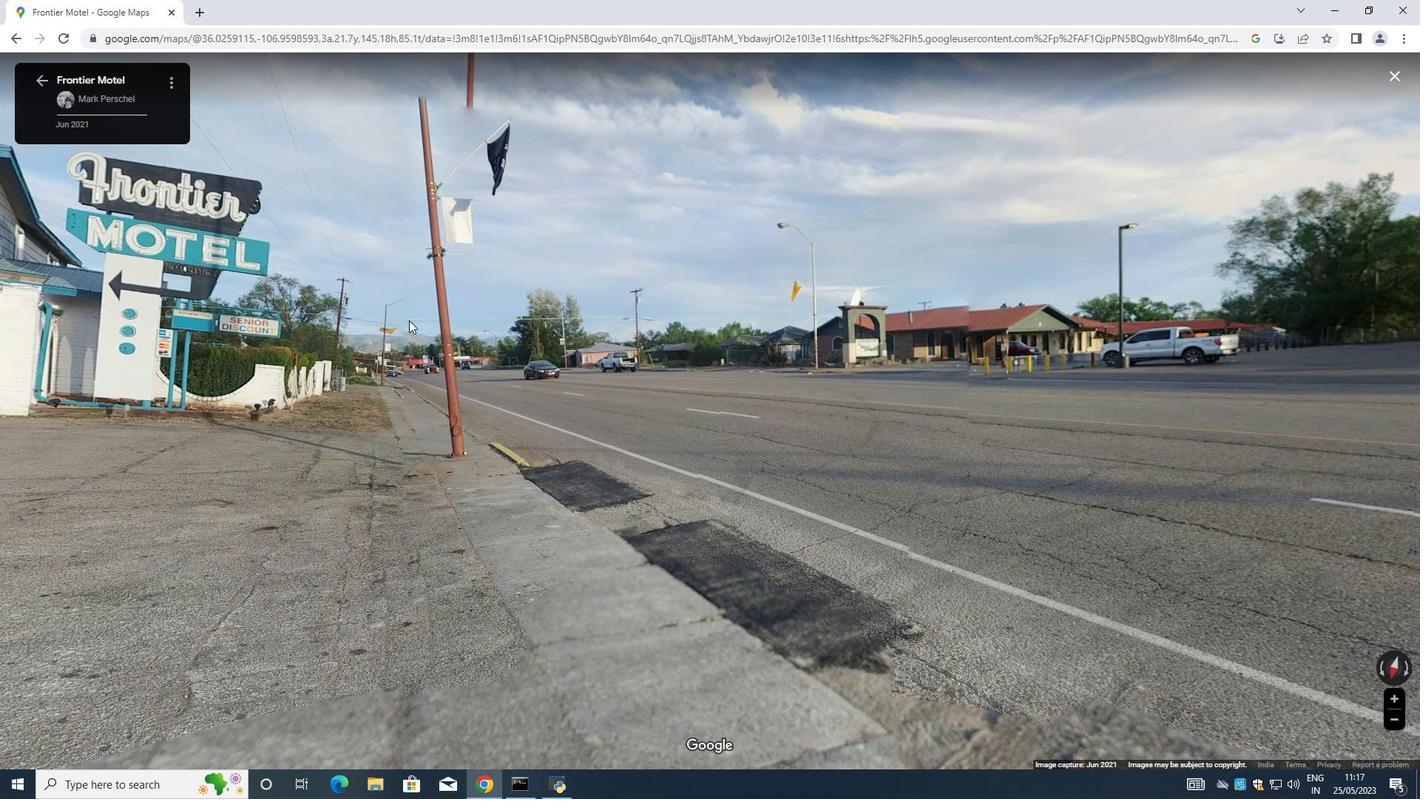 
Action: Mouse moved to (372, 374)
Screenshot: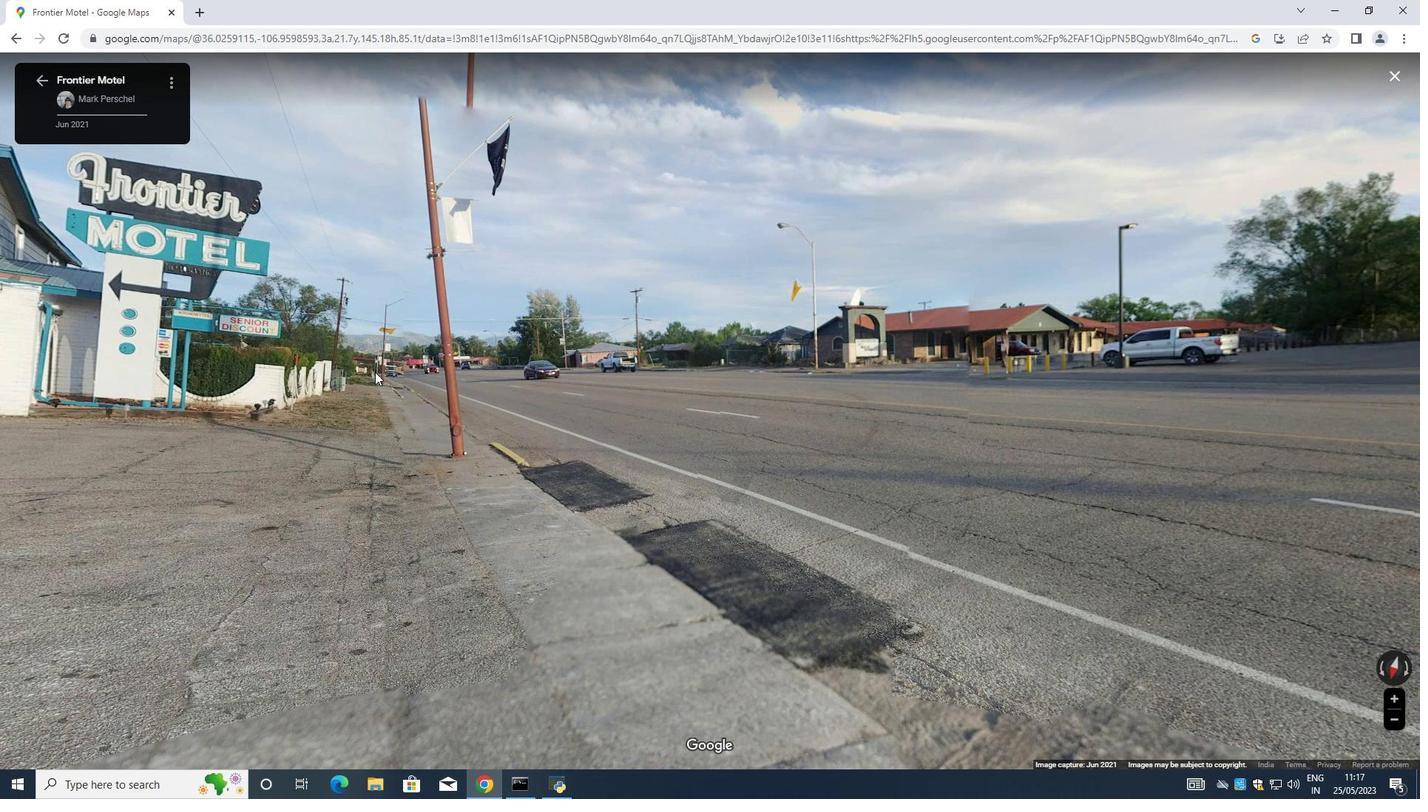 
Action: Mouse scrolled (373, 372) with delta (0, 0)
Screenshot: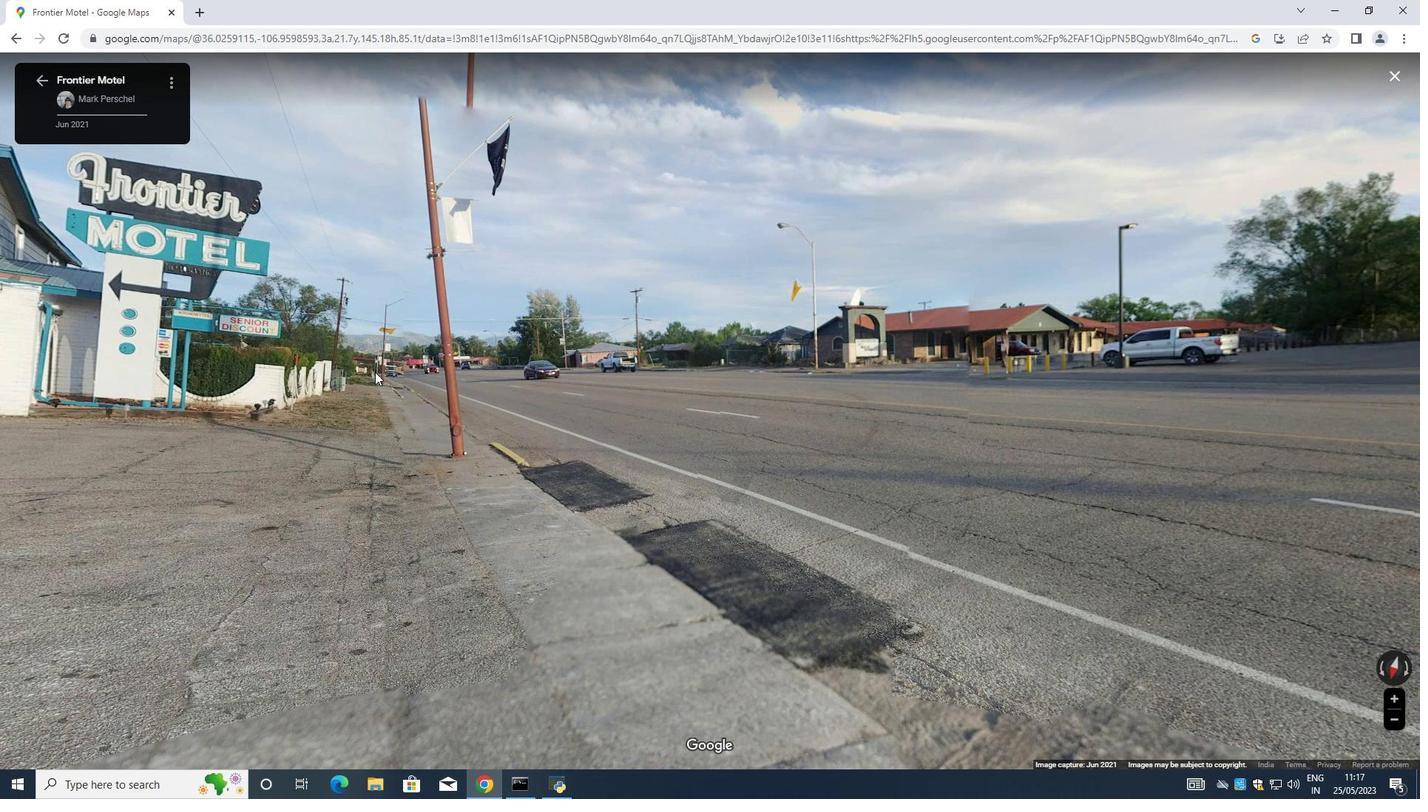 
Action: Mouse scrolled (372, 373) with delta (0, 0)
Screenshot: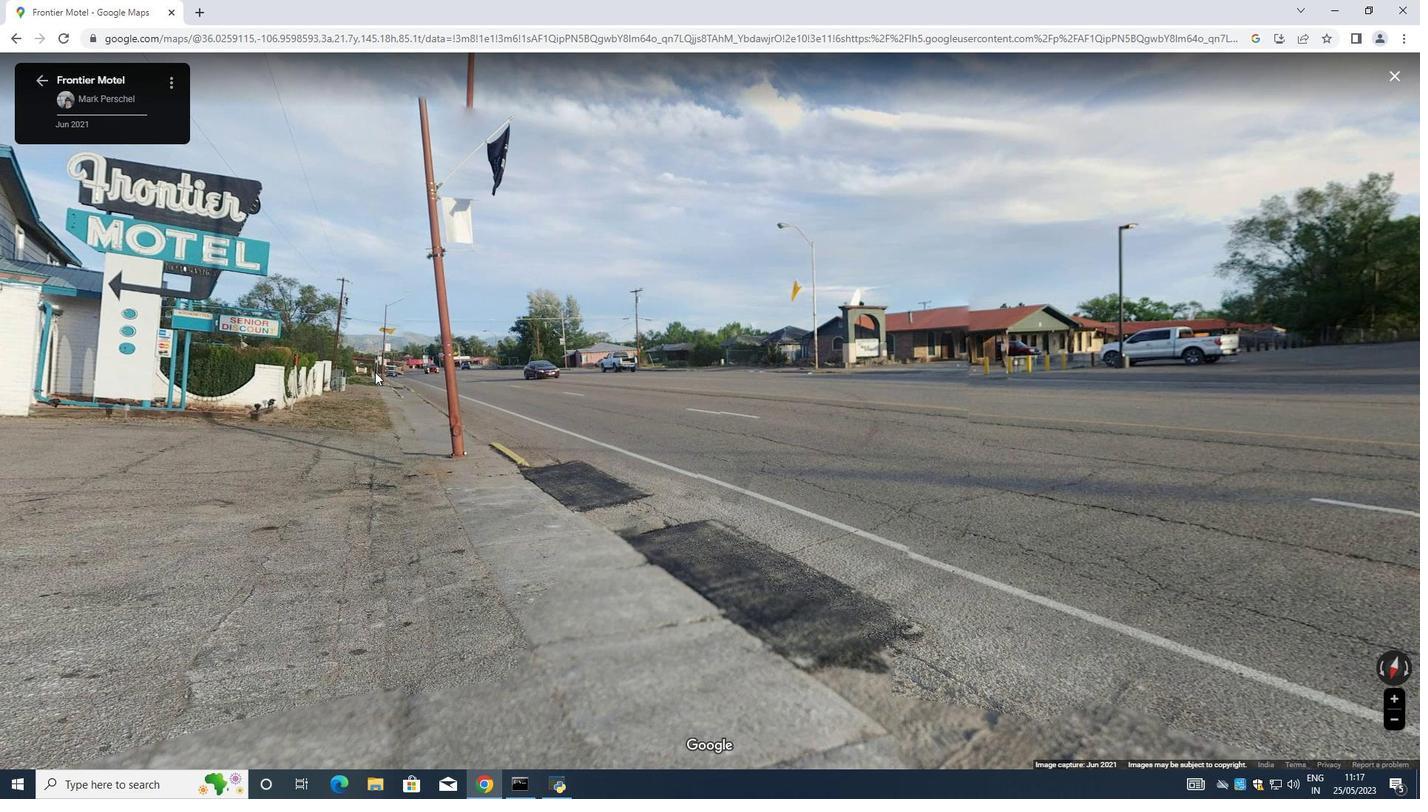 
Action: Mouse moved to (336, 408)
Screenshot: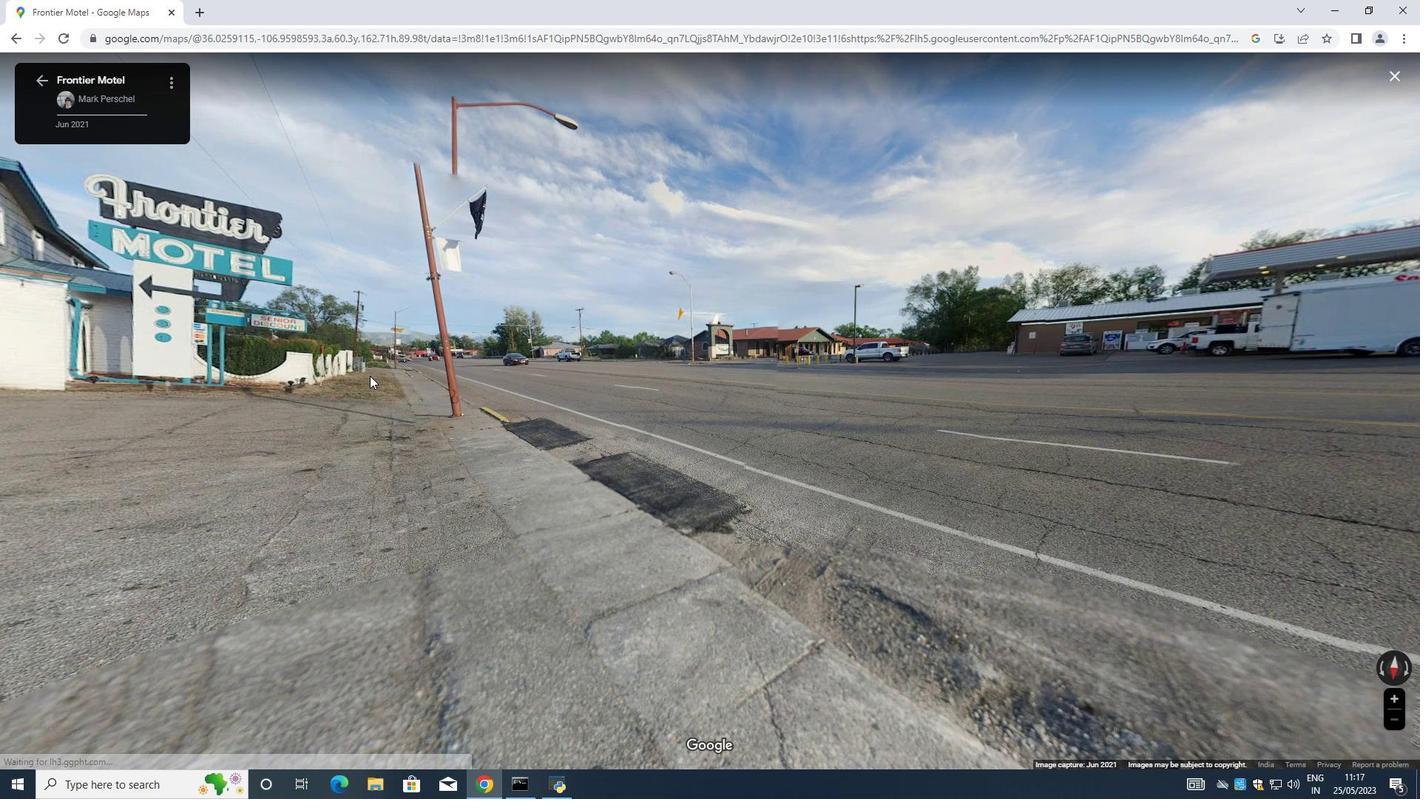 
Action: Mouse scrolled (341, 401) with delta (0, 0)
Screenshot: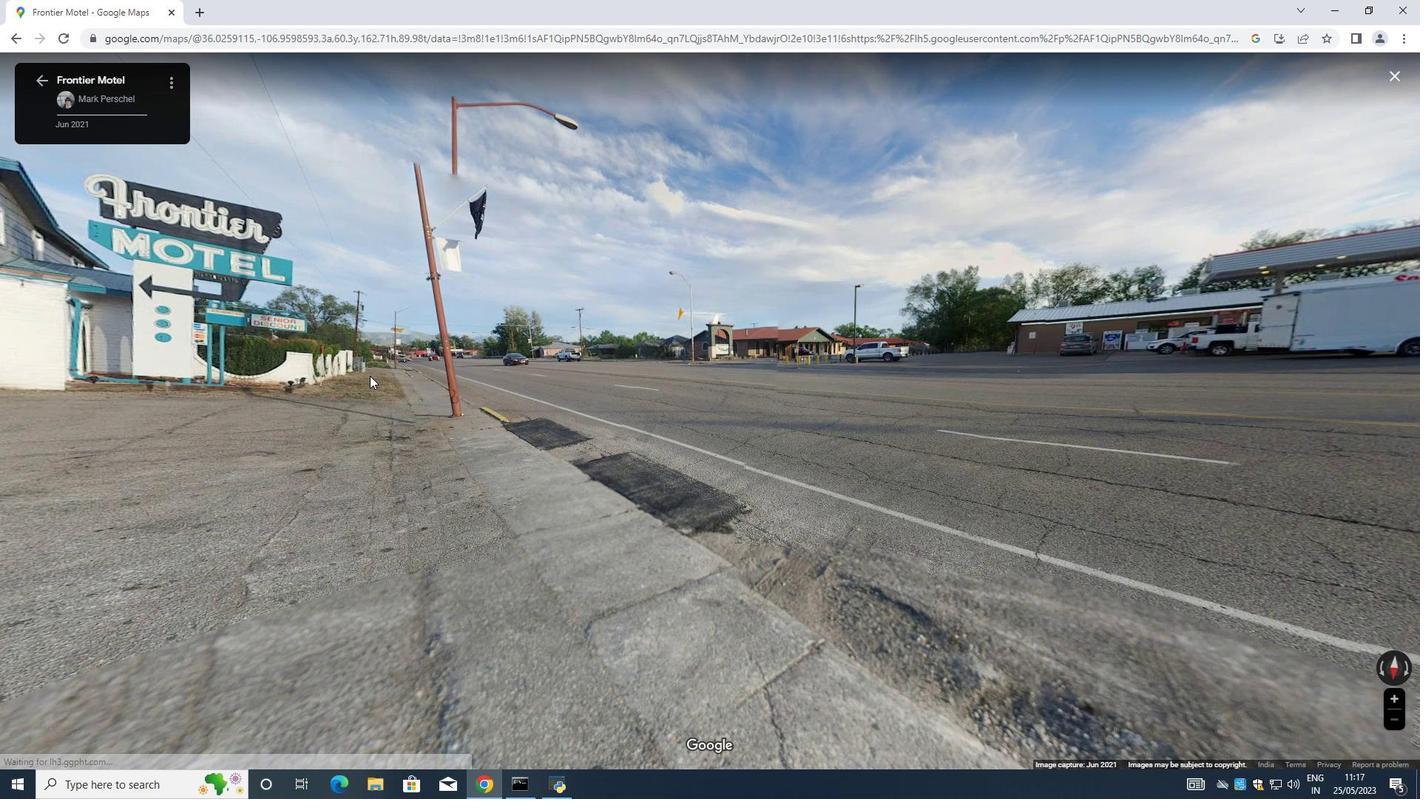 
Action: Mouse moved to (317, 417)
Screenshot: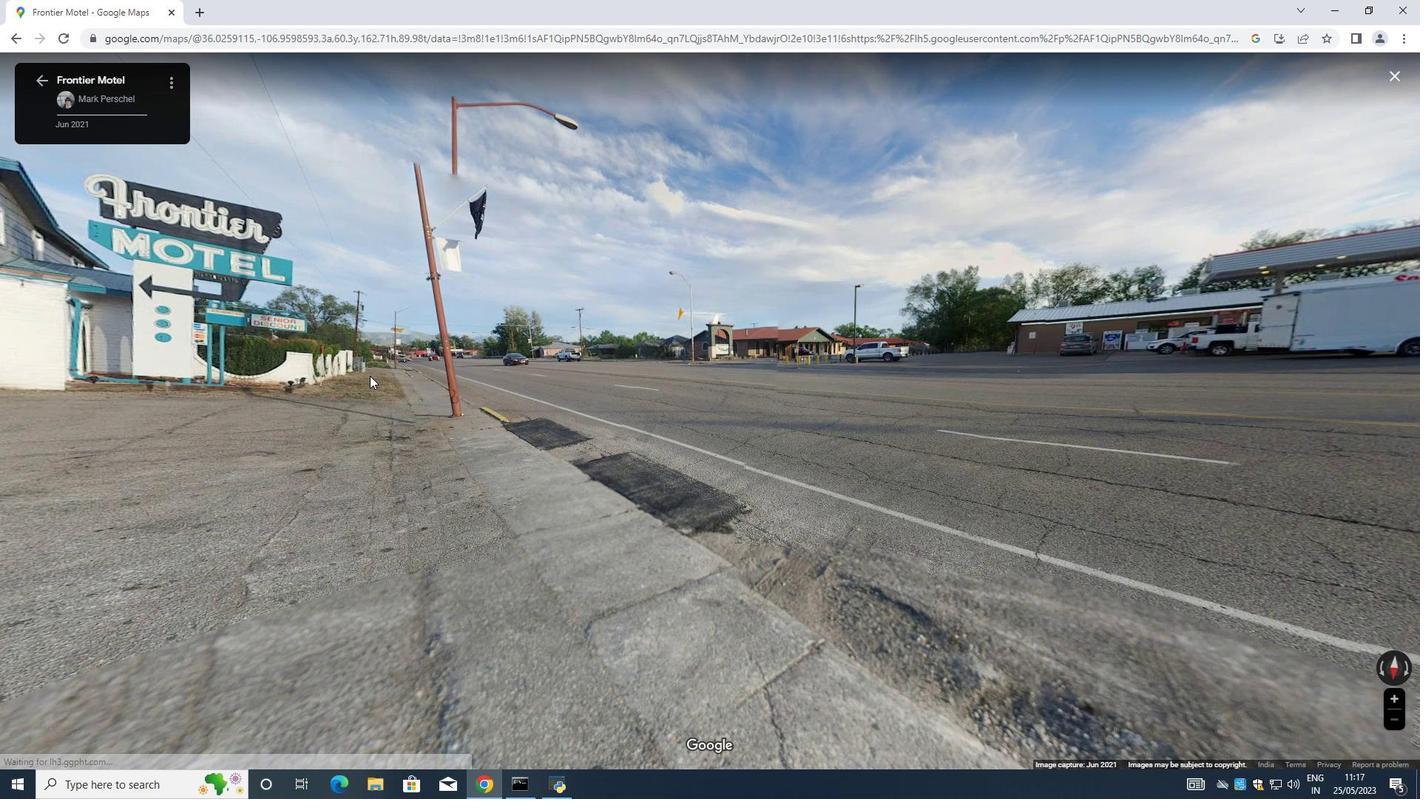 
Action: Mouse scrolled (335, 408) with delta (0, 0)
Screenshot: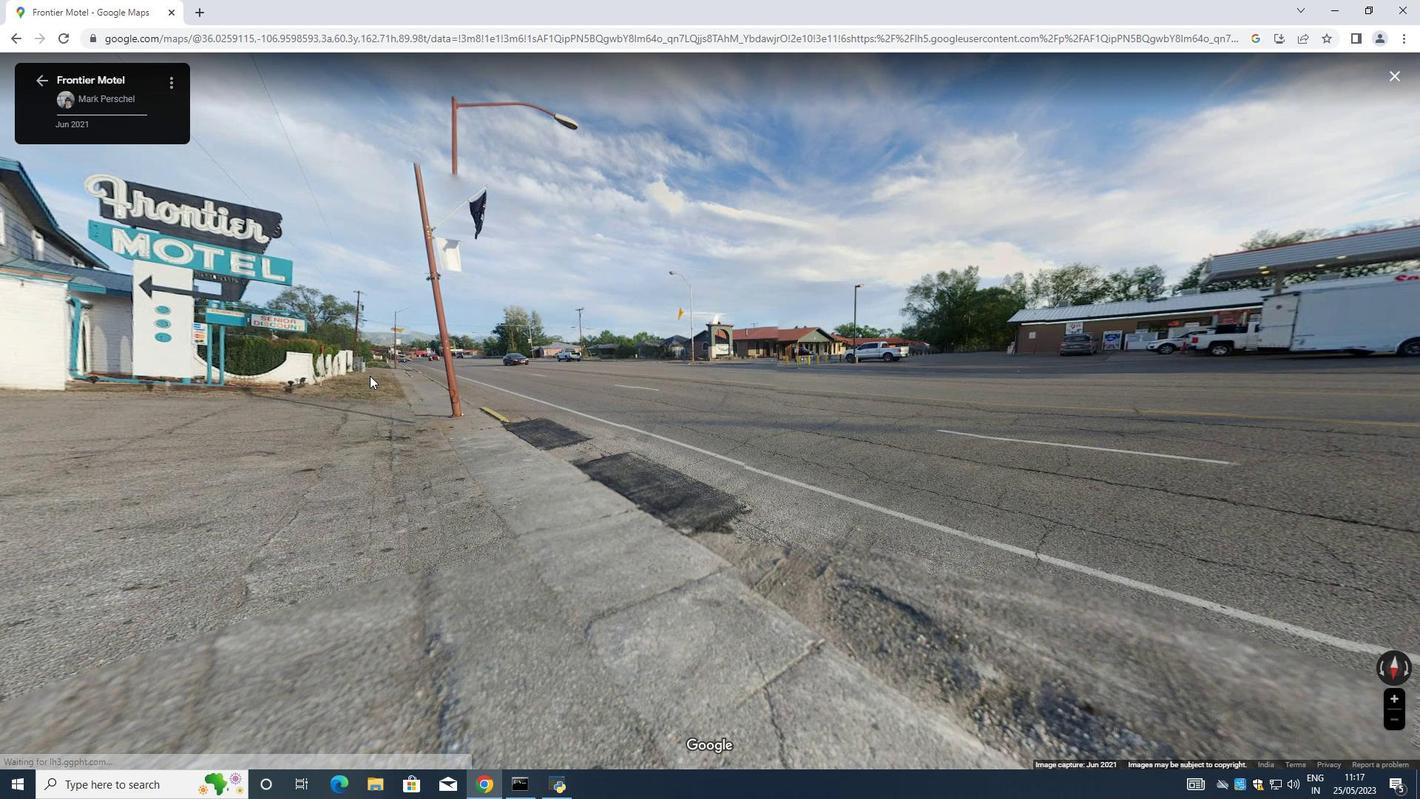 
Action: Mouse moved to (315, 418)
Screenshot: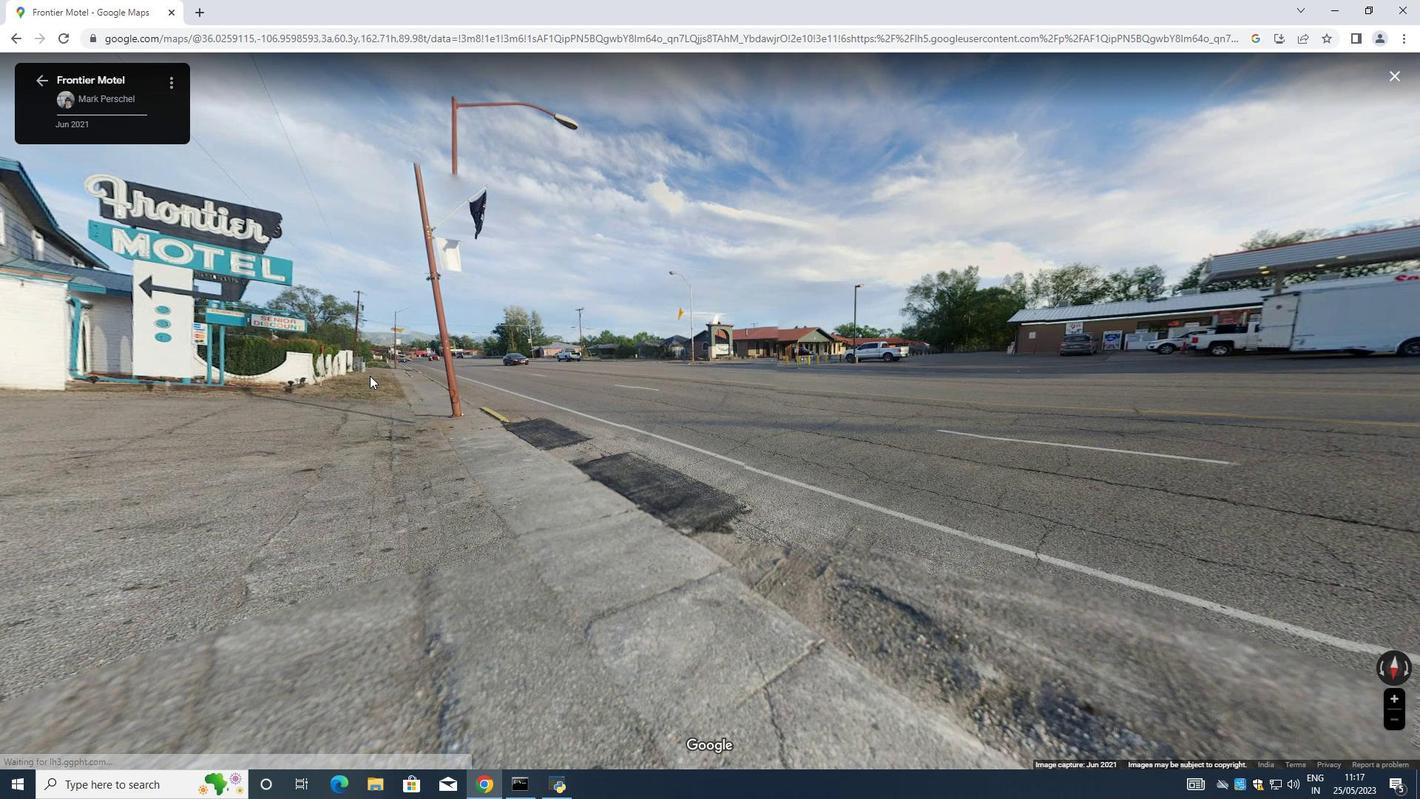 
Action: Mouse scrolled (325, 415) with delta (0, 0)
Screenshot: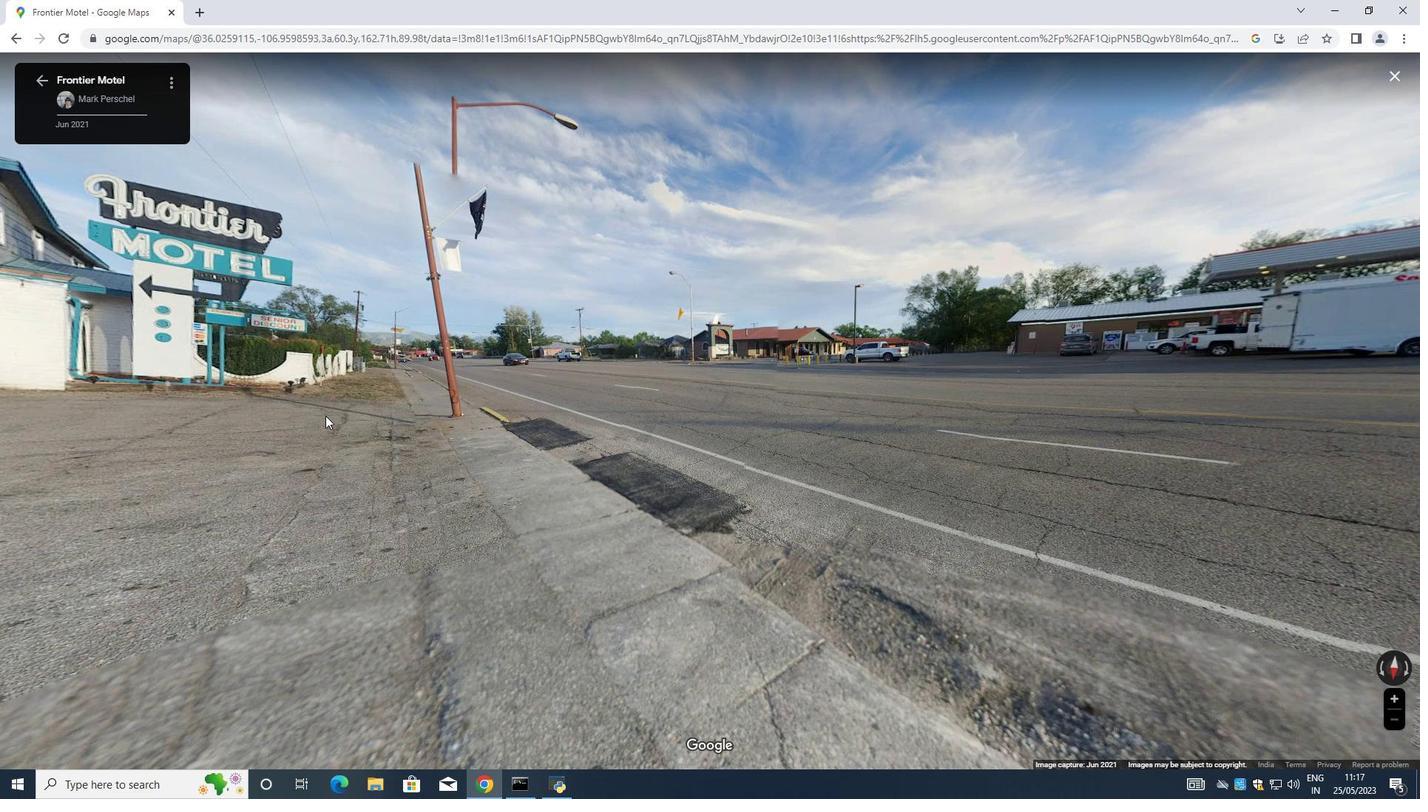 
Action: Mouse moved to (181, 569)
Screenshot: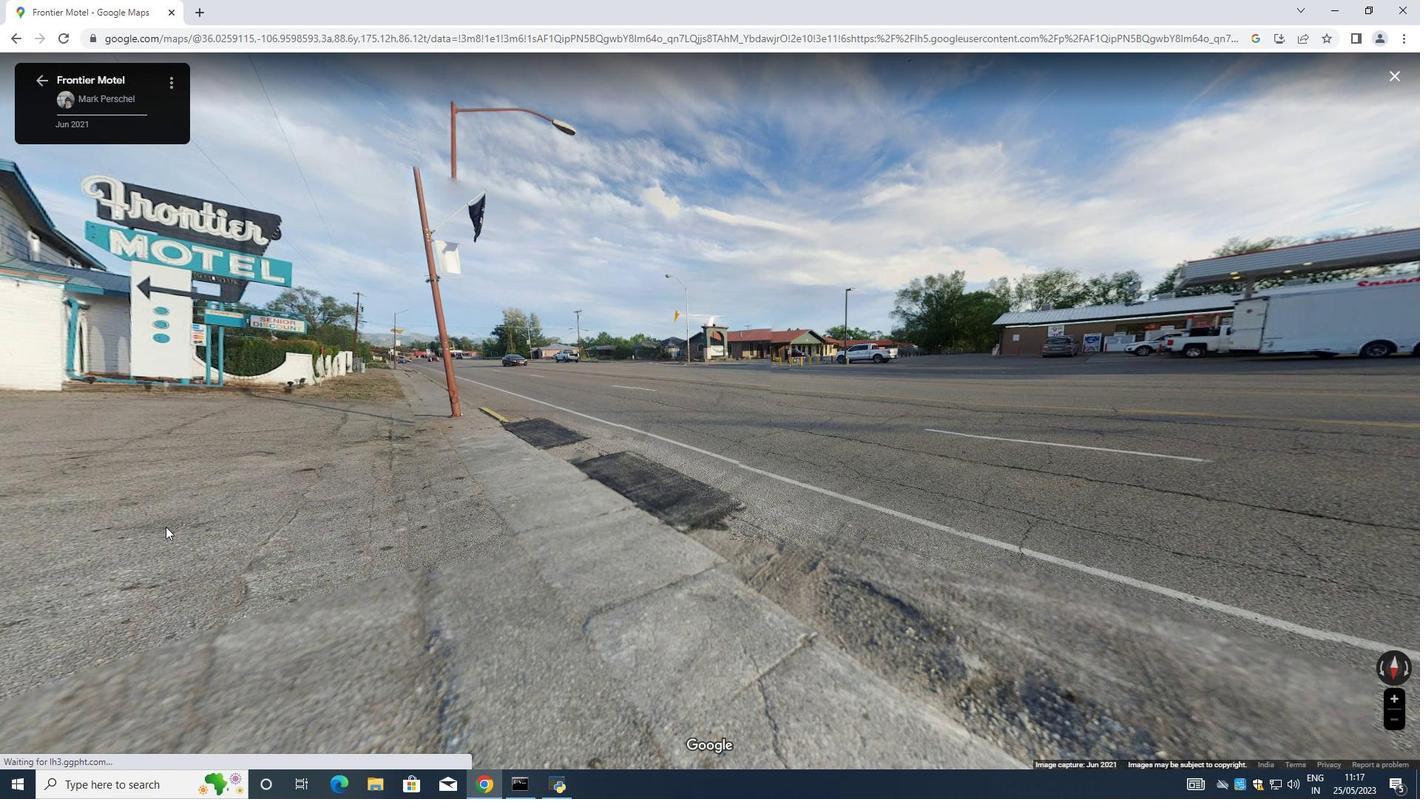 
Action: Mouse pressed left at (181, 569)
Screenshot: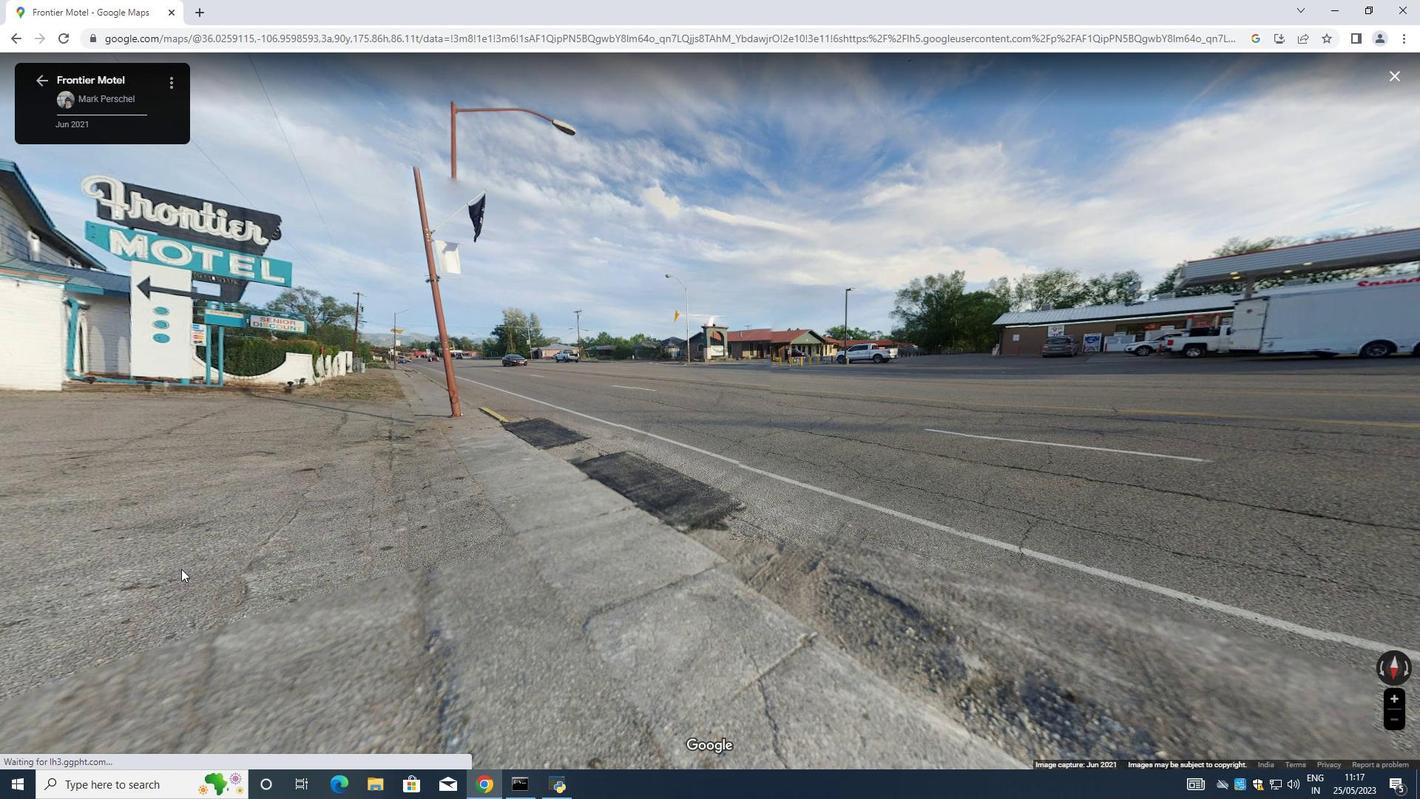 
Action: Mouse moved to (181, 568)
Screenshot: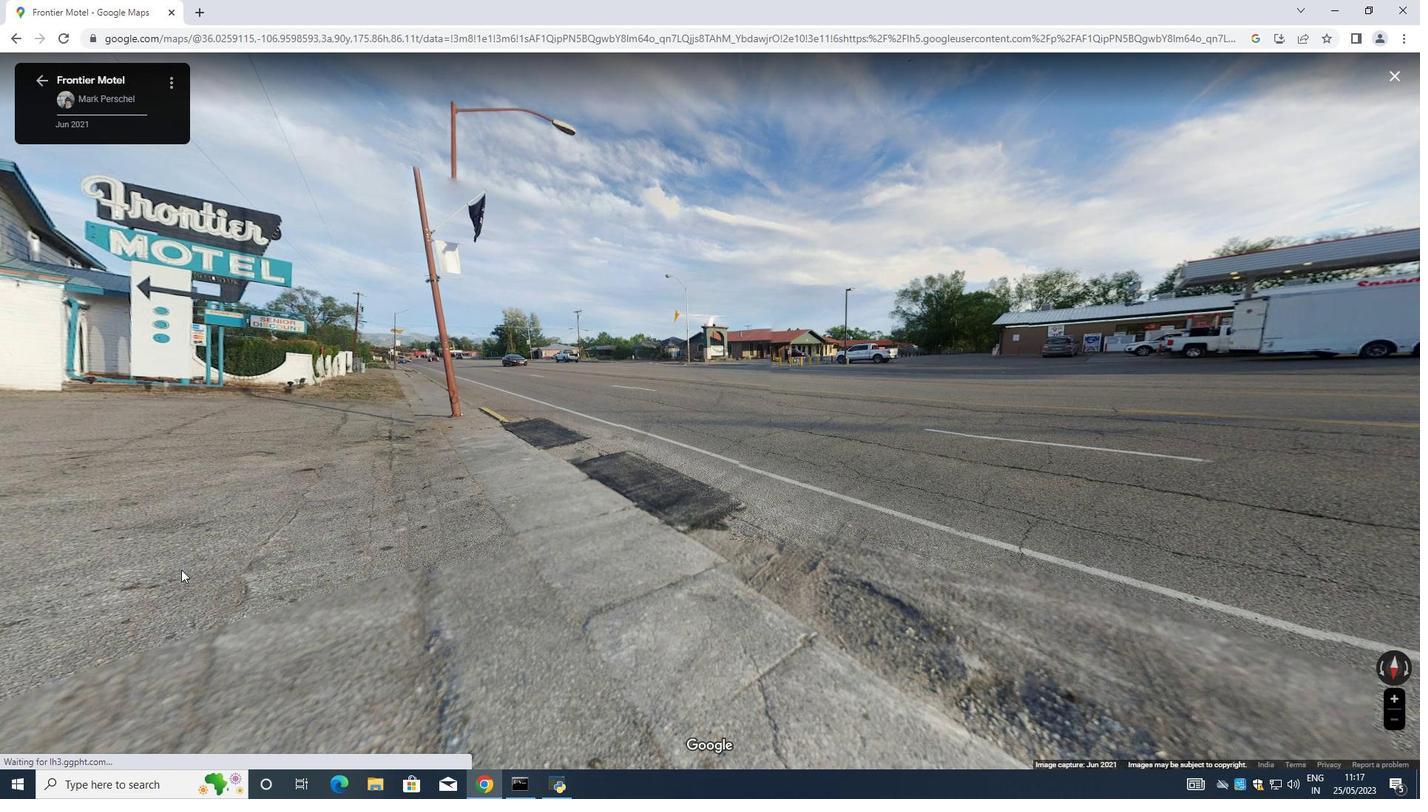 
Action: Mouse pressed left at (181, 568)
Screenshot: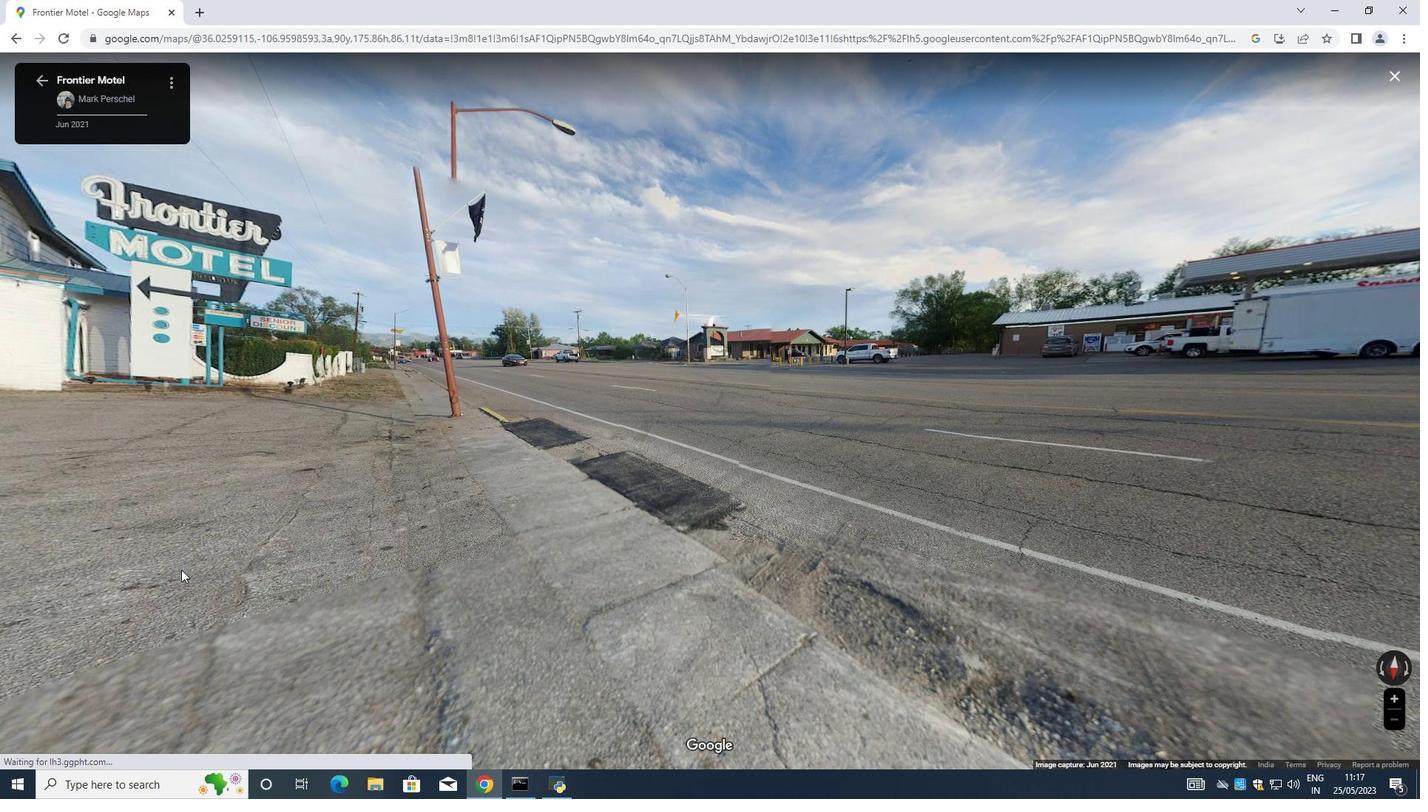 
Action: Mouse moved to (36, 82)
Screenshot: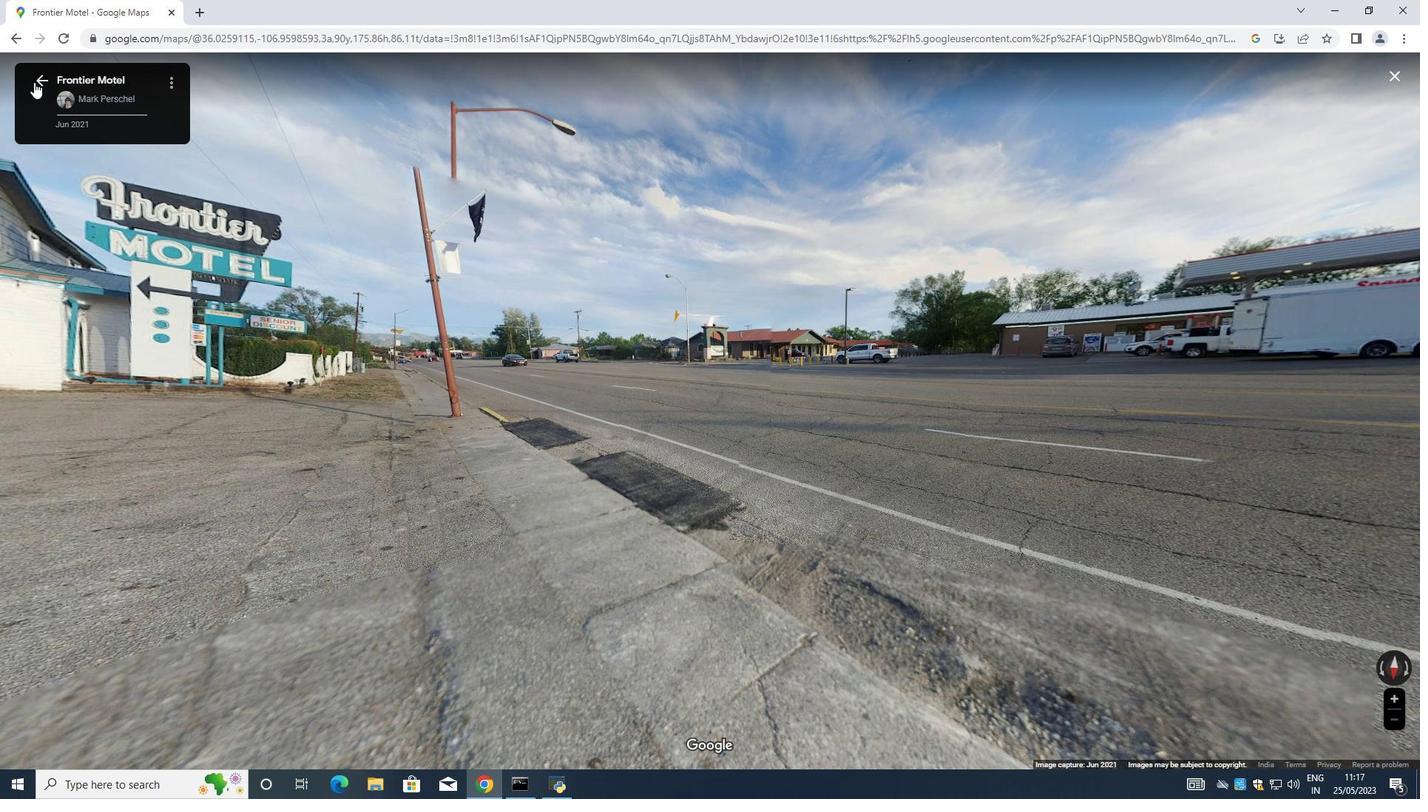 
Action: Mouse pressed left at (36, 82)
Screenshot: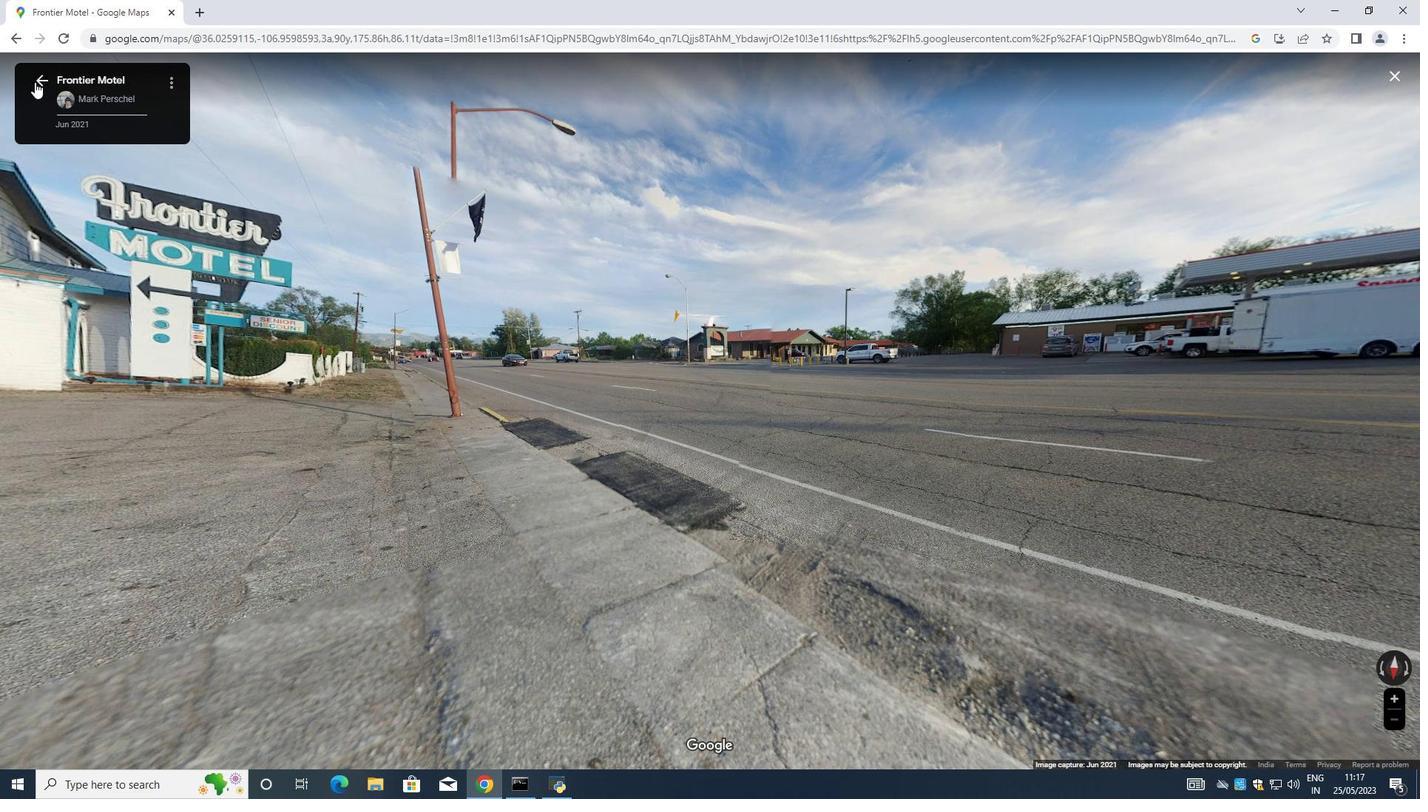 
Action: Mouse moved to (544, 220)
Screenshot: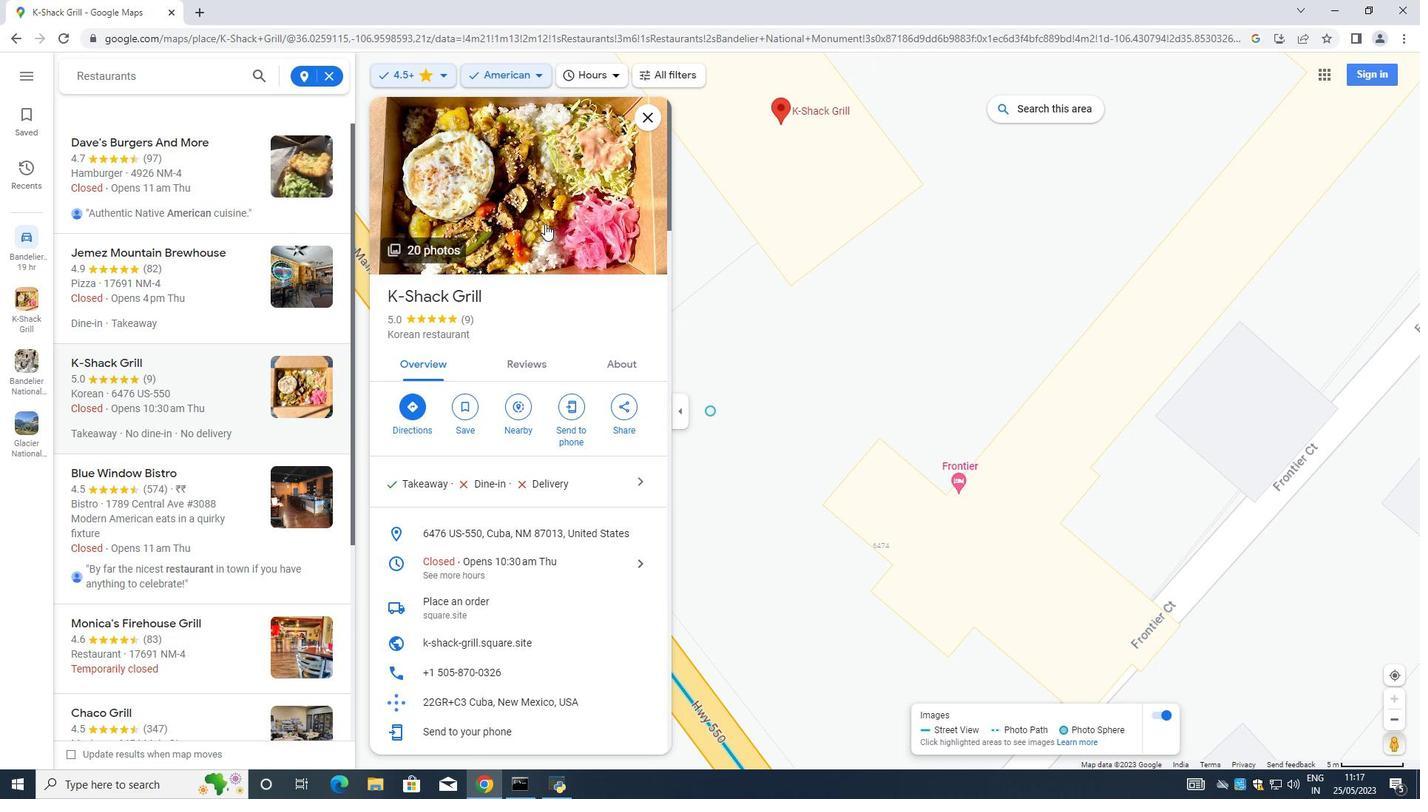 
Action: Mouse pressed left at (544, 222)
Screenshot: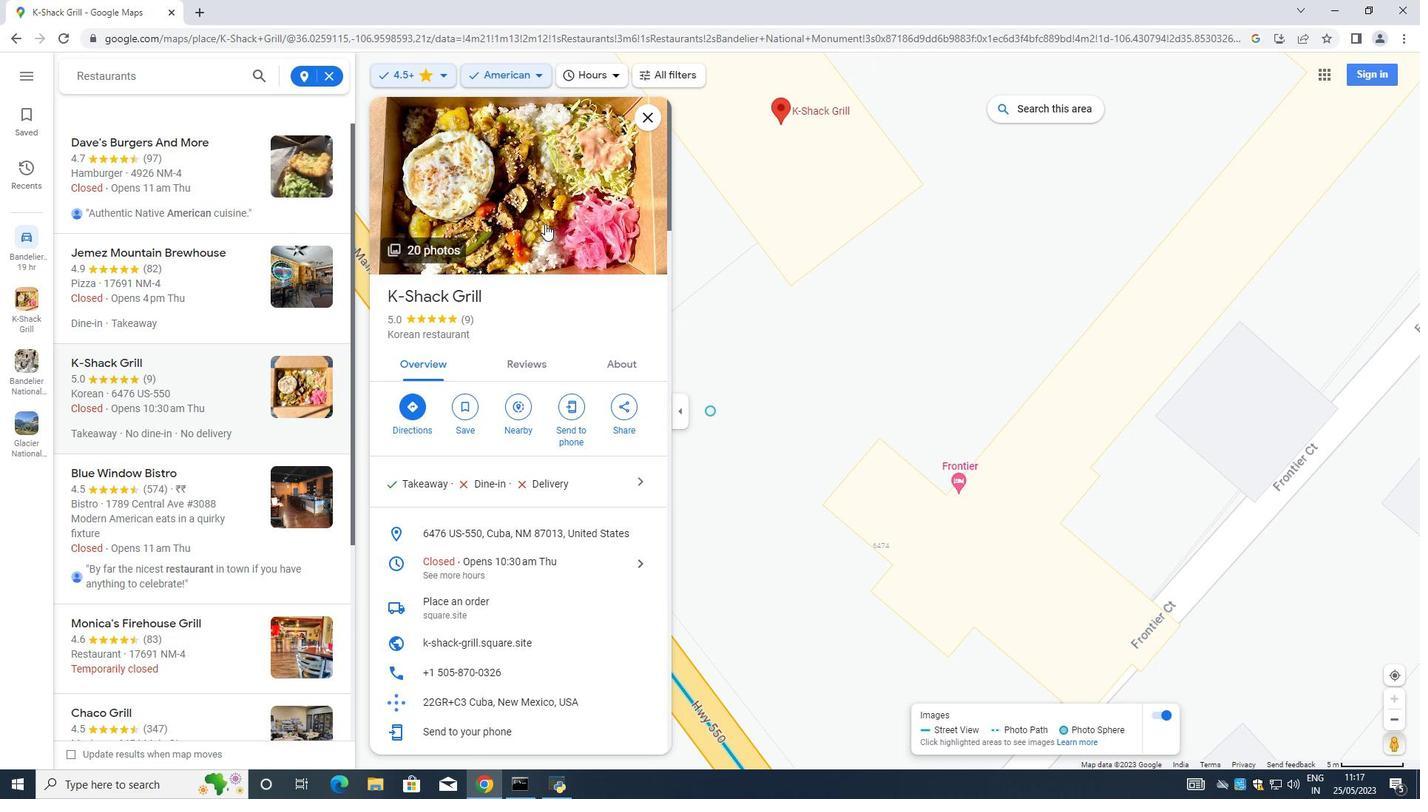 
Action: Mouse pressed left at (544, 220)
Screenshot: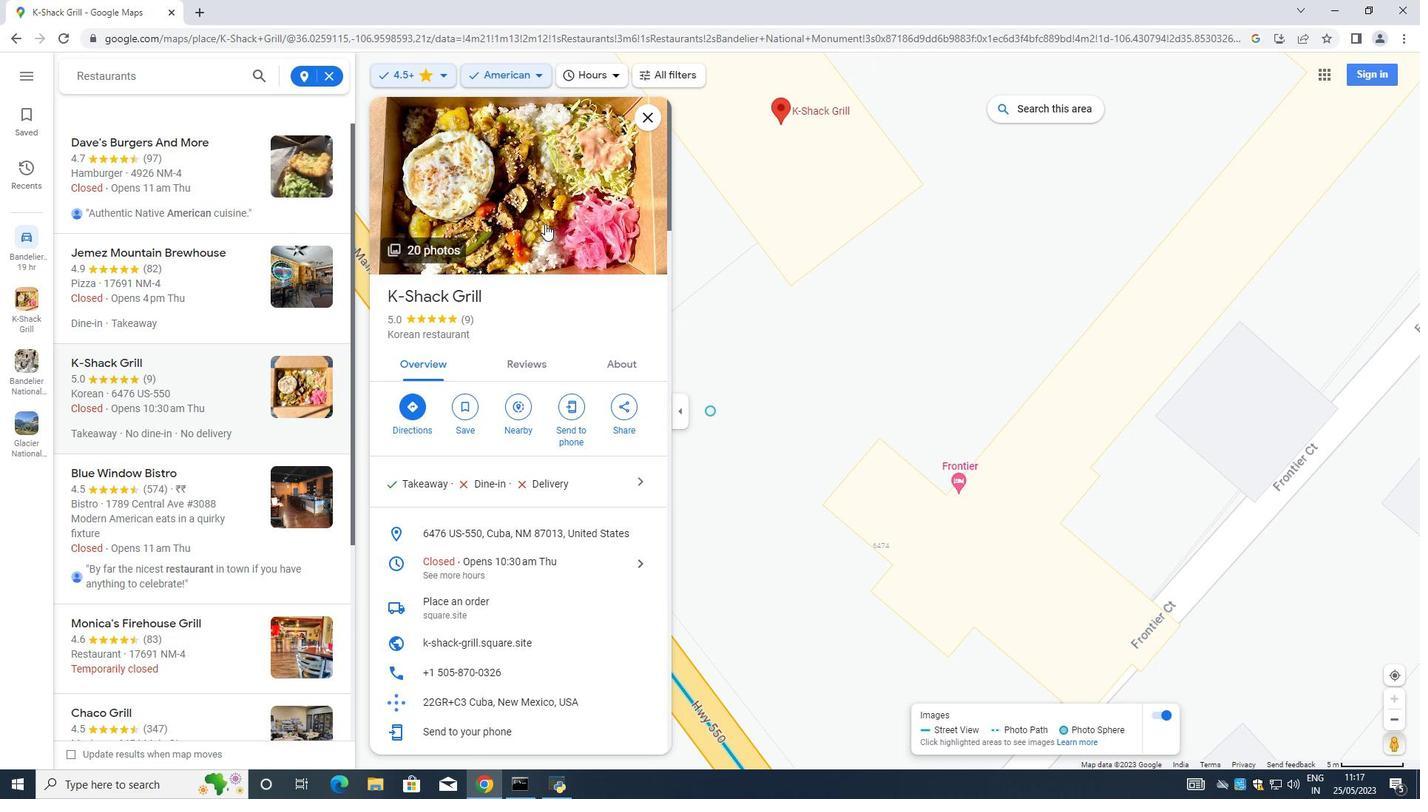 
Action: Mouse moved to (905, 401)
Screenshot: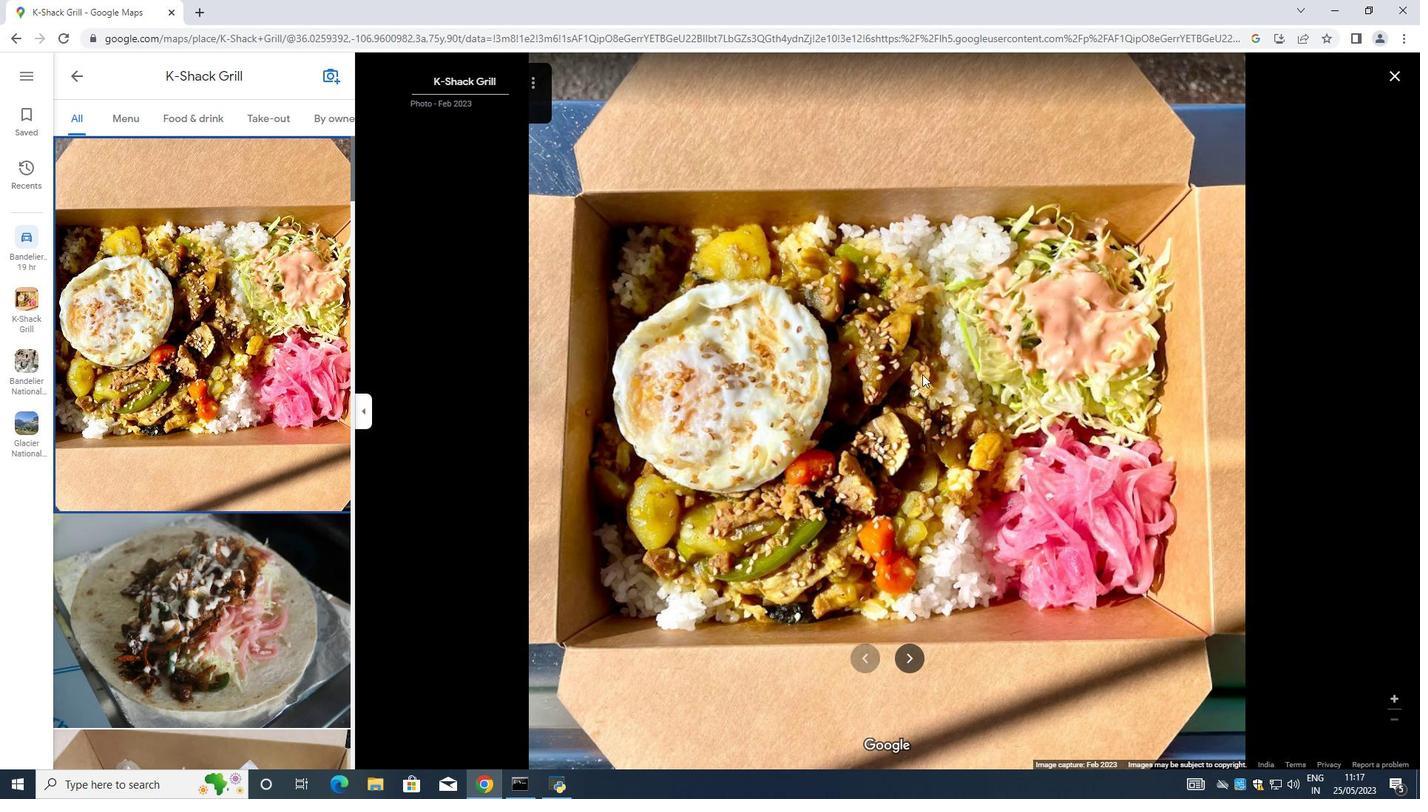 
Action: Mouse scrolled (905, 402) with delta (0, 0)
Screenshot: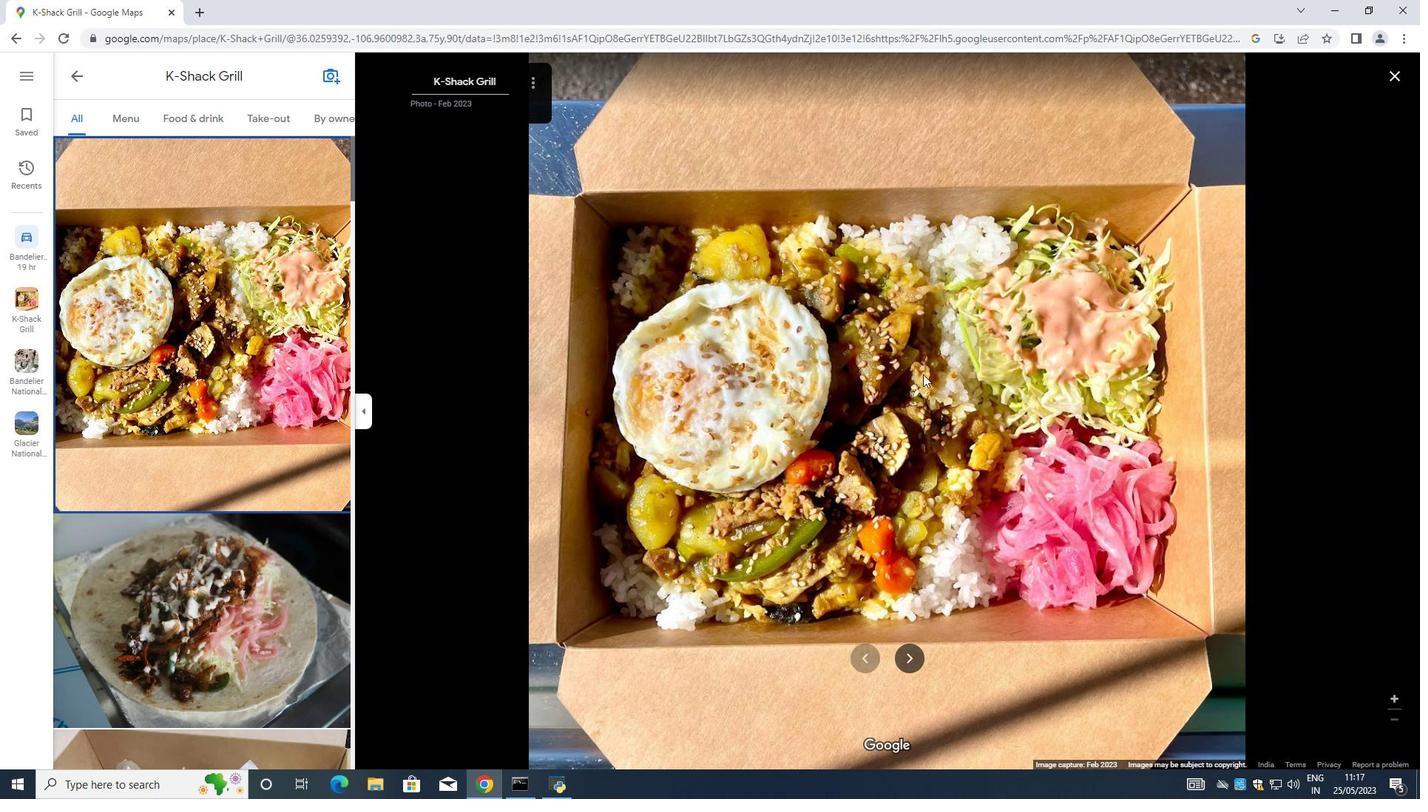 
Action: Mouse moved to (905, 401)
Screenshot: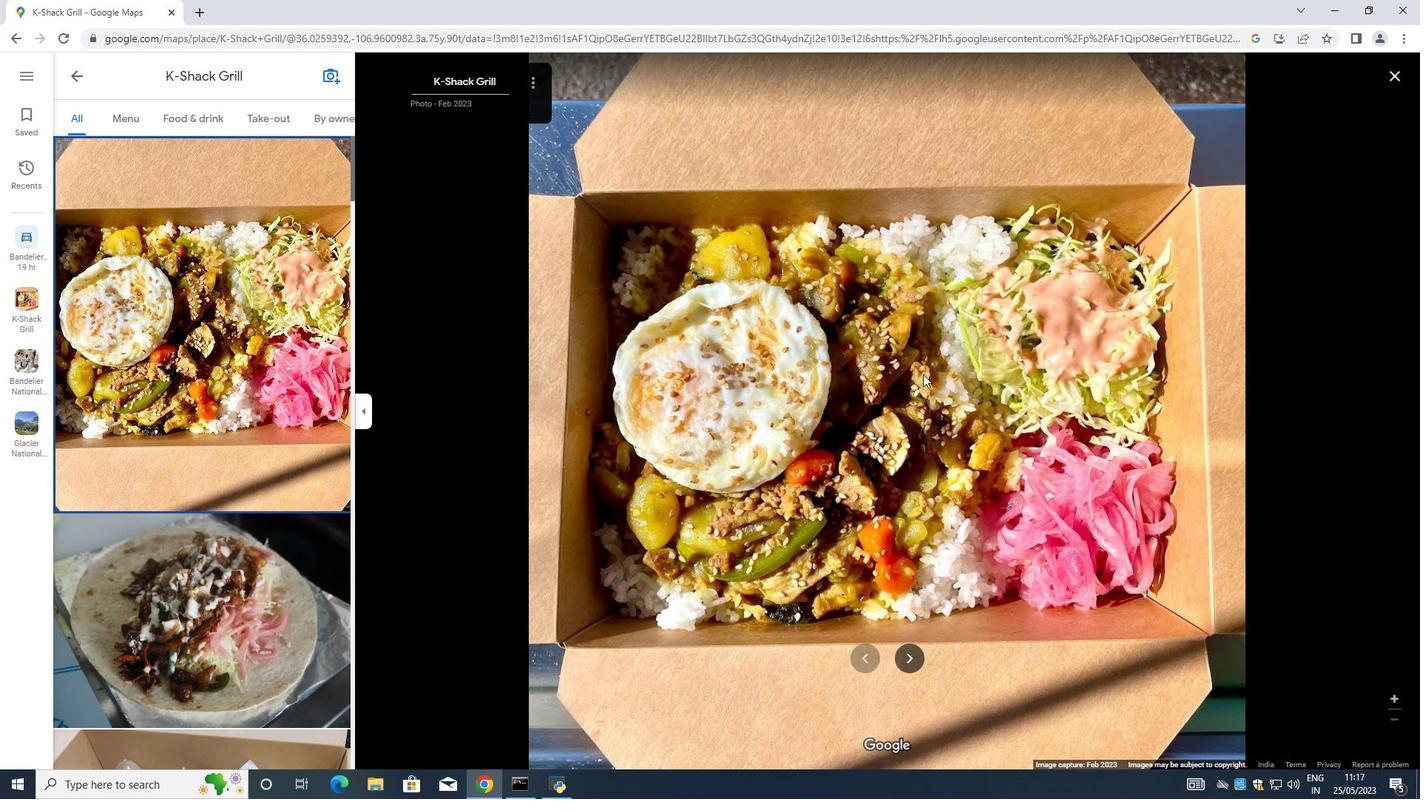 
Action: Mouse scrolled (905, 402) with delta (0, 0)
Screenshot: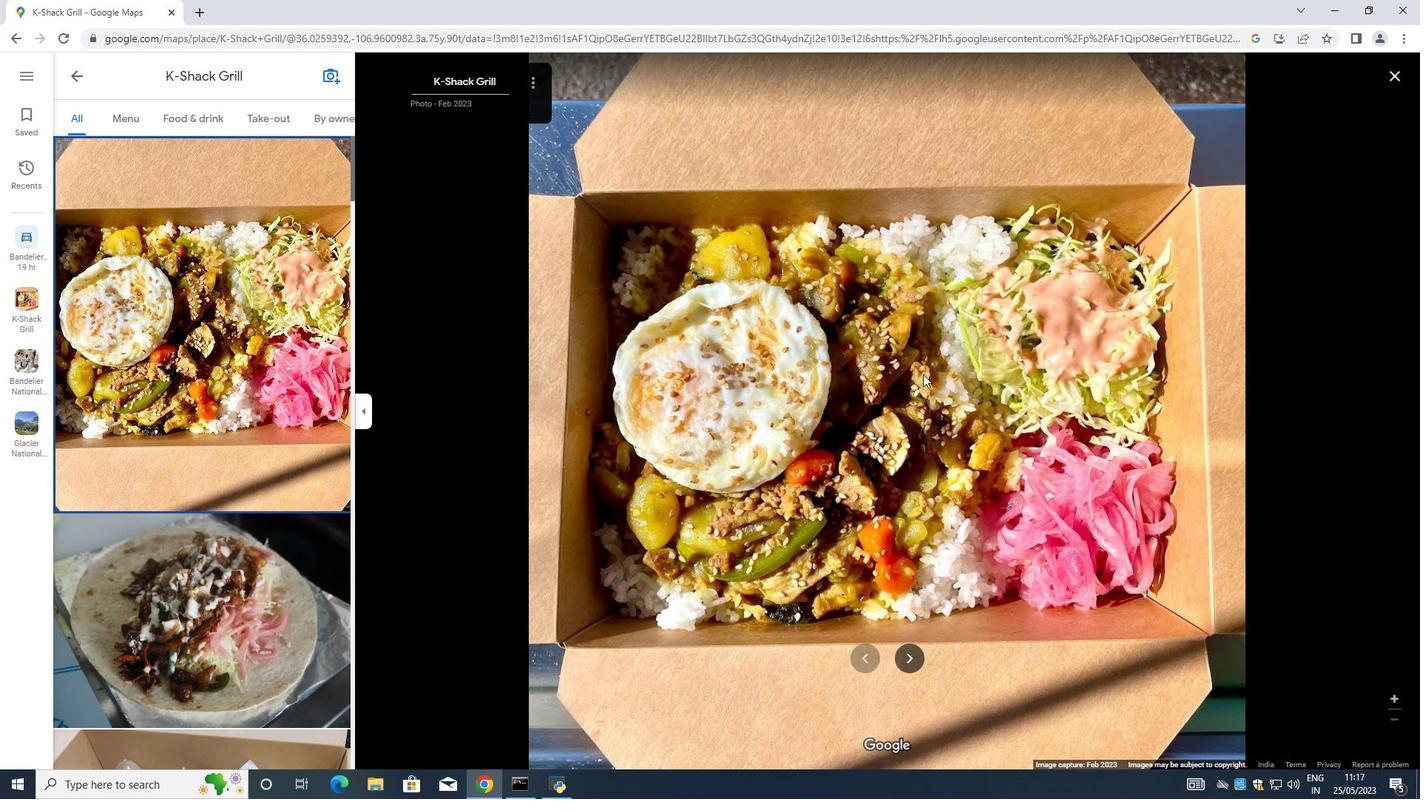 
Action: Mouse moved to (904, 404)
Screenshot: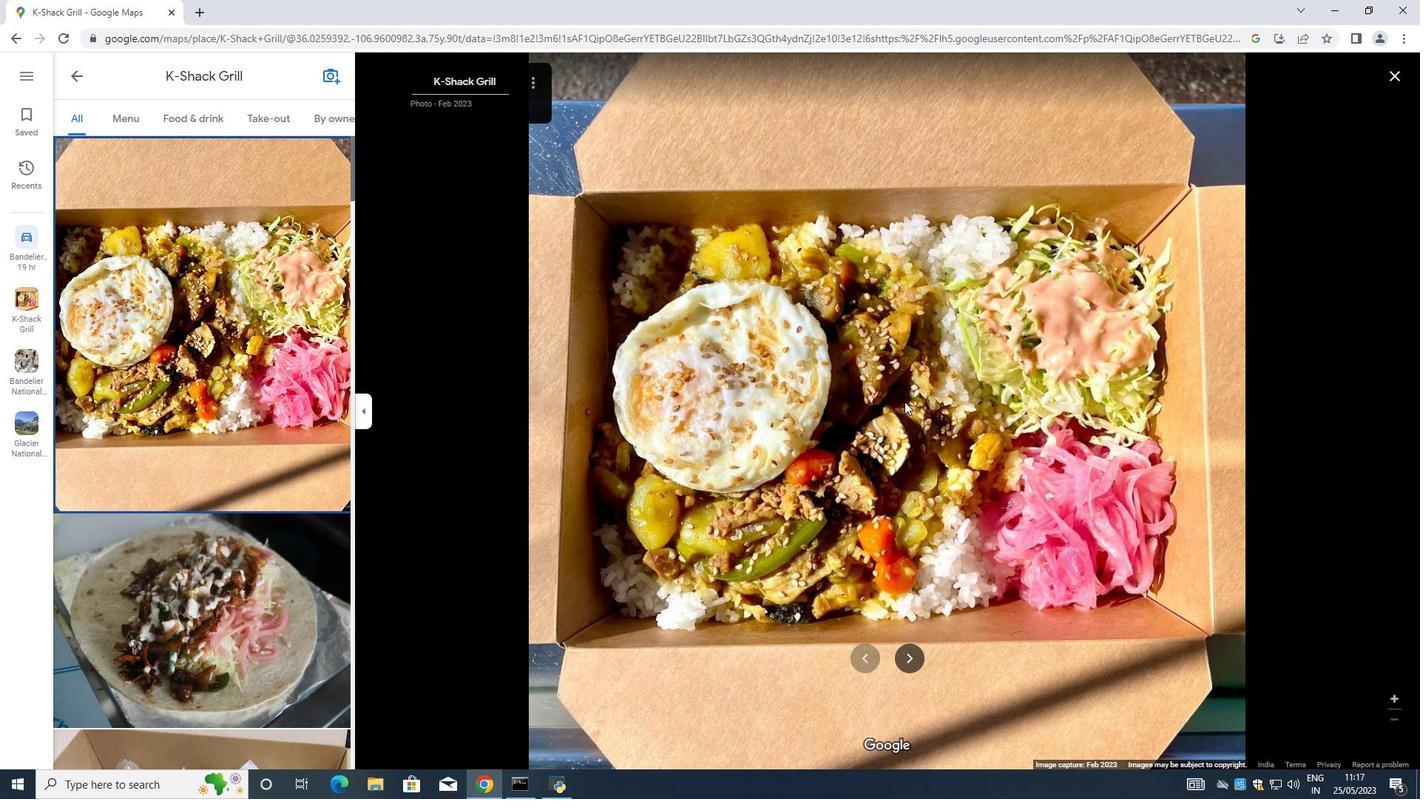 
Action: Mouse scrolled (904, 404) with delta (0, 0)
Screenshot: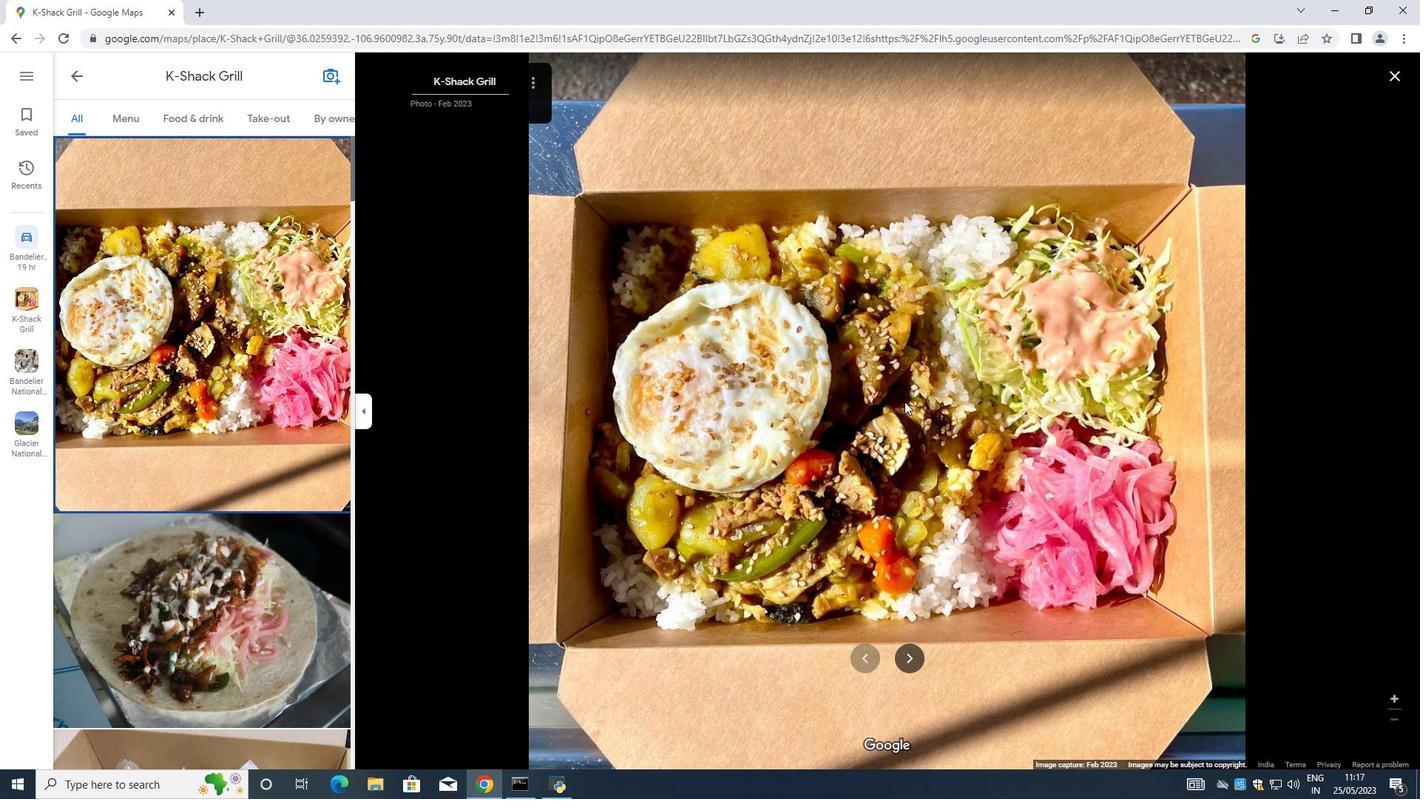 
Action: Mouse scrolled (904, 404) with delta (0, 0)
Screenshot: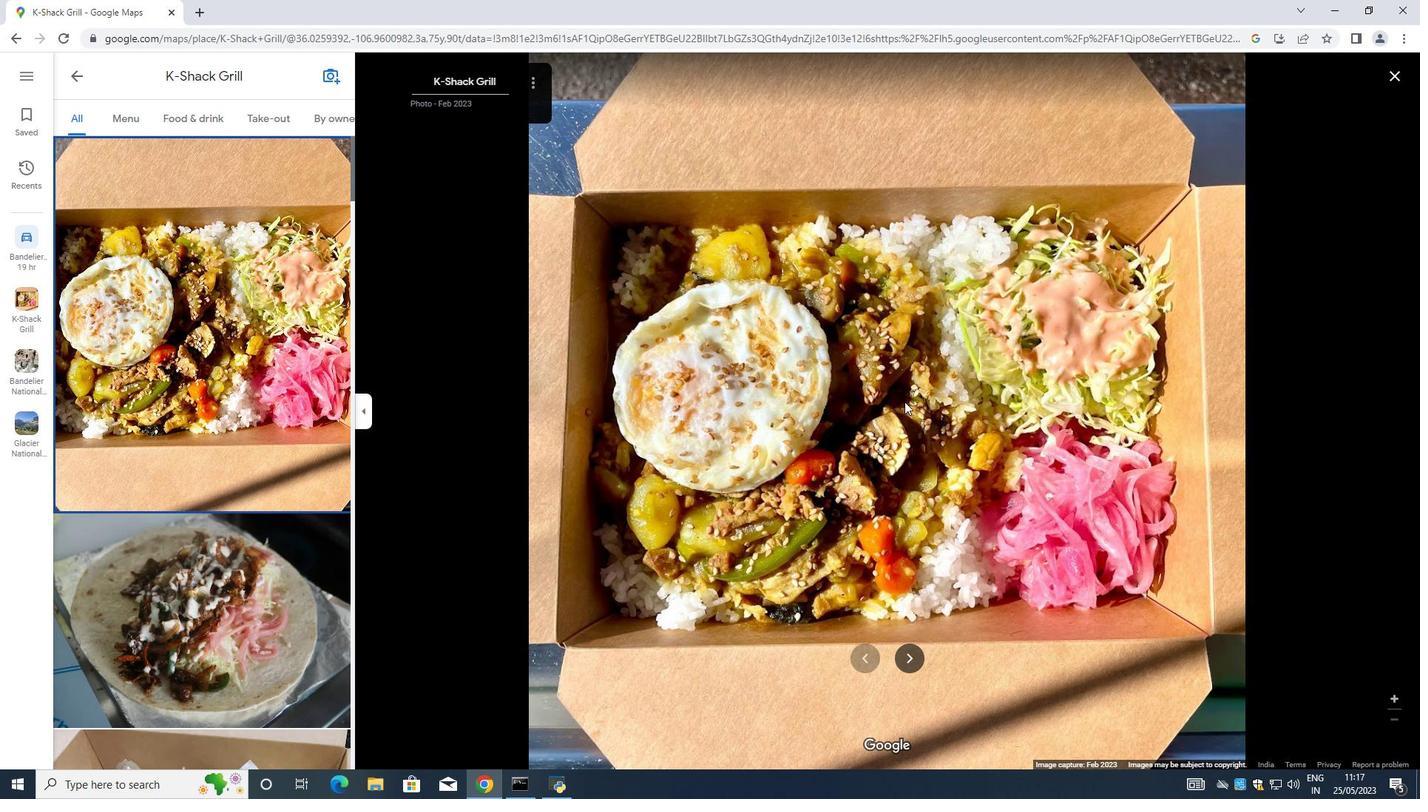 
Action: Mouse moved to (903, 404)
Screenshot: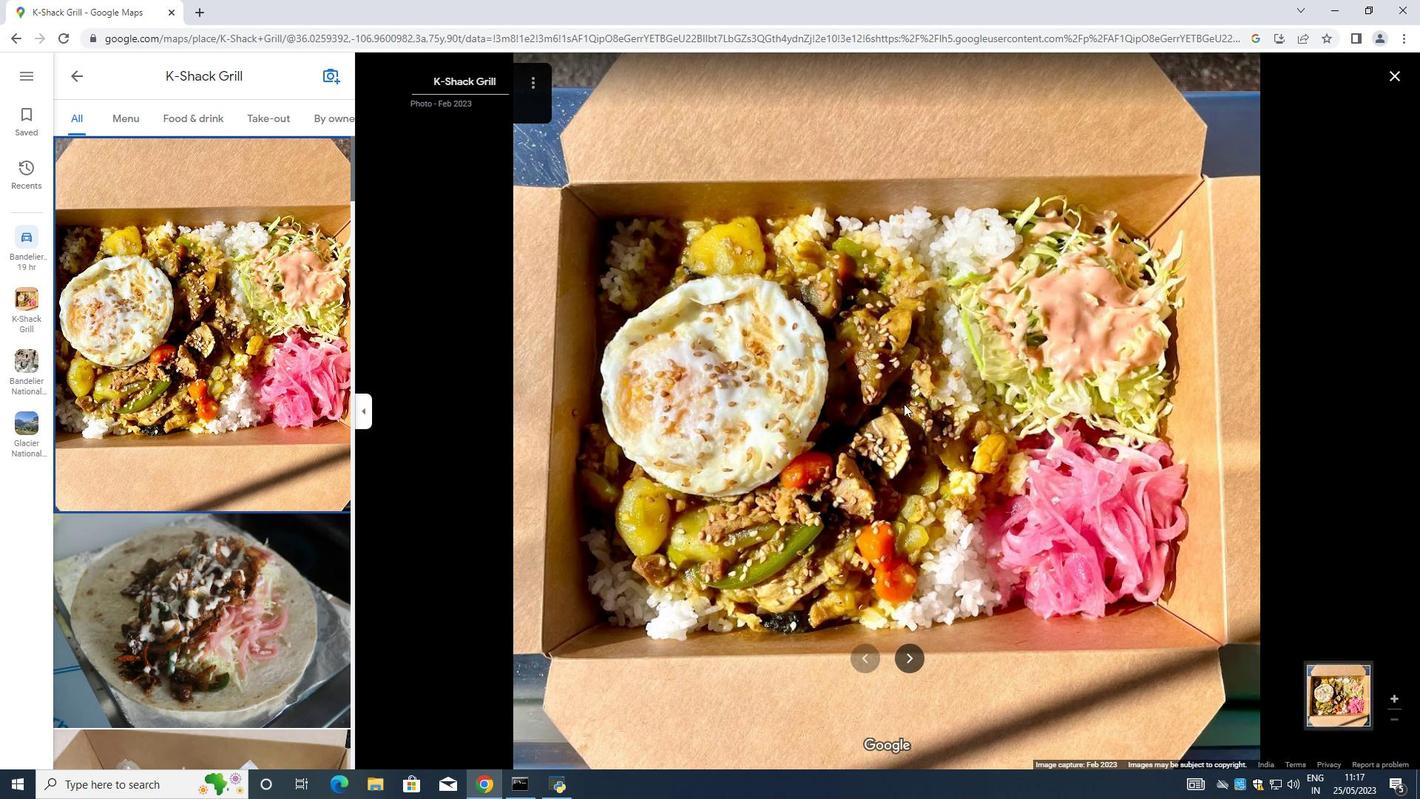 
Action: Mouse scrolled (903, 404) with delta (0, 0)
Screenshot: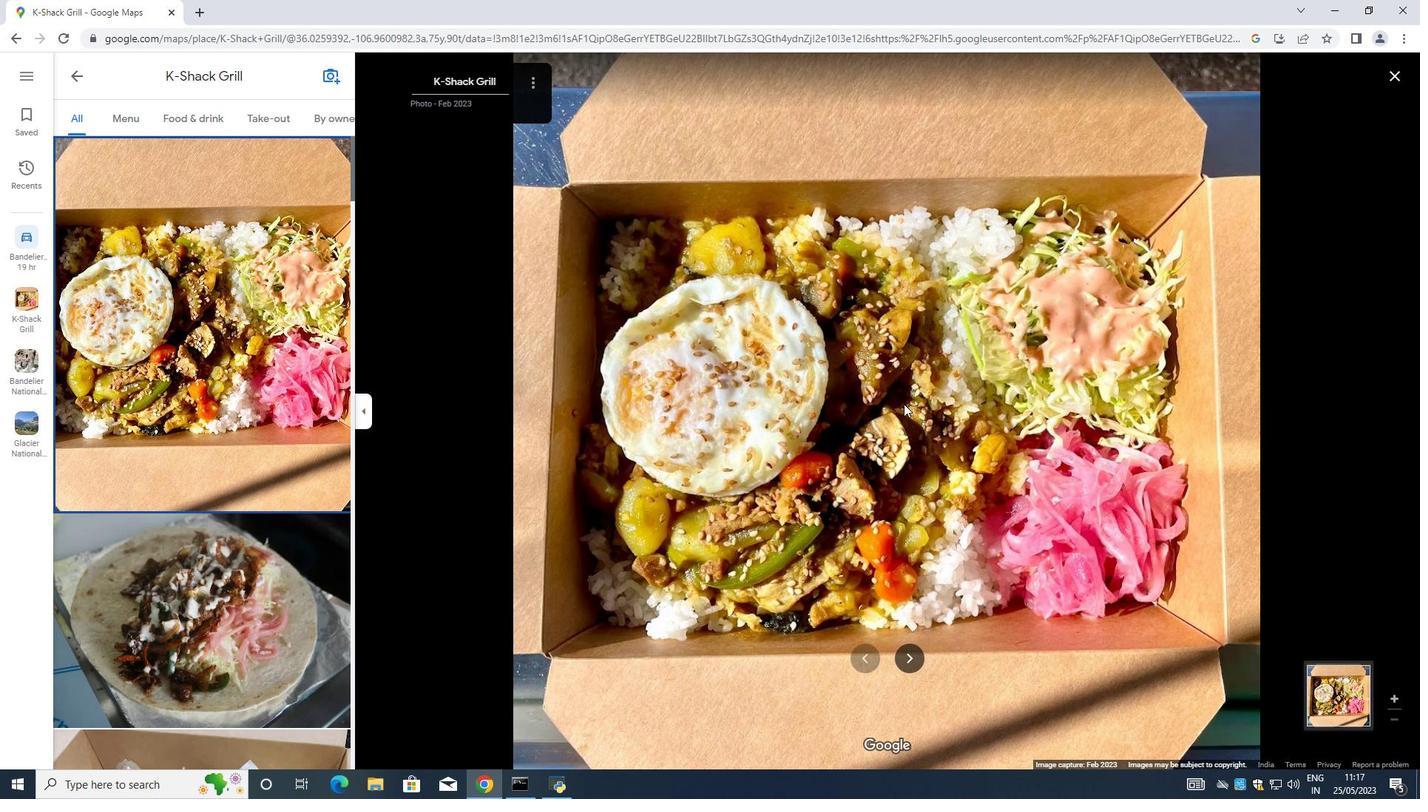 
Action: Mouse moved to (904, 404)
Screenshot: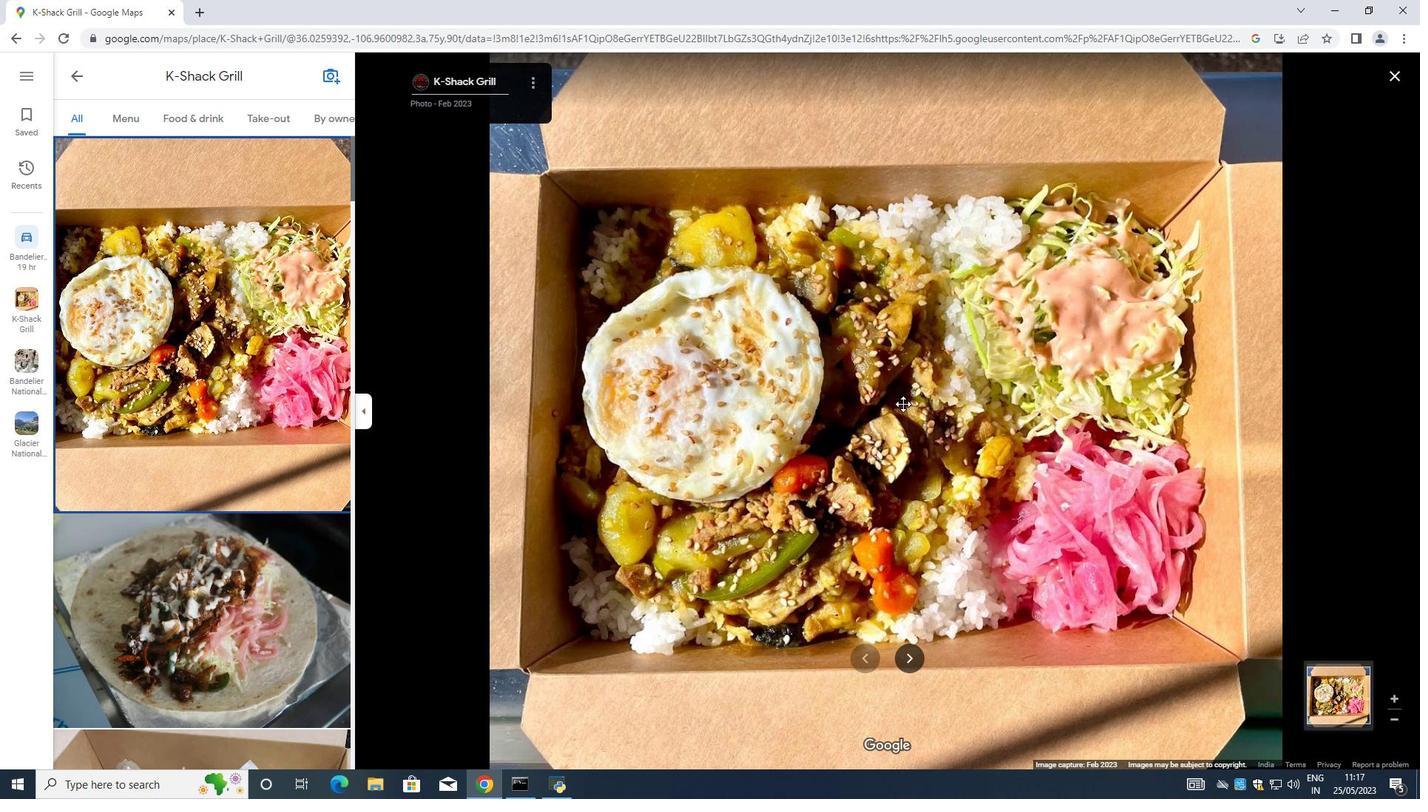 
Action: Mouse scrolled (904, 405) with delta (0, 0)
Screenshot: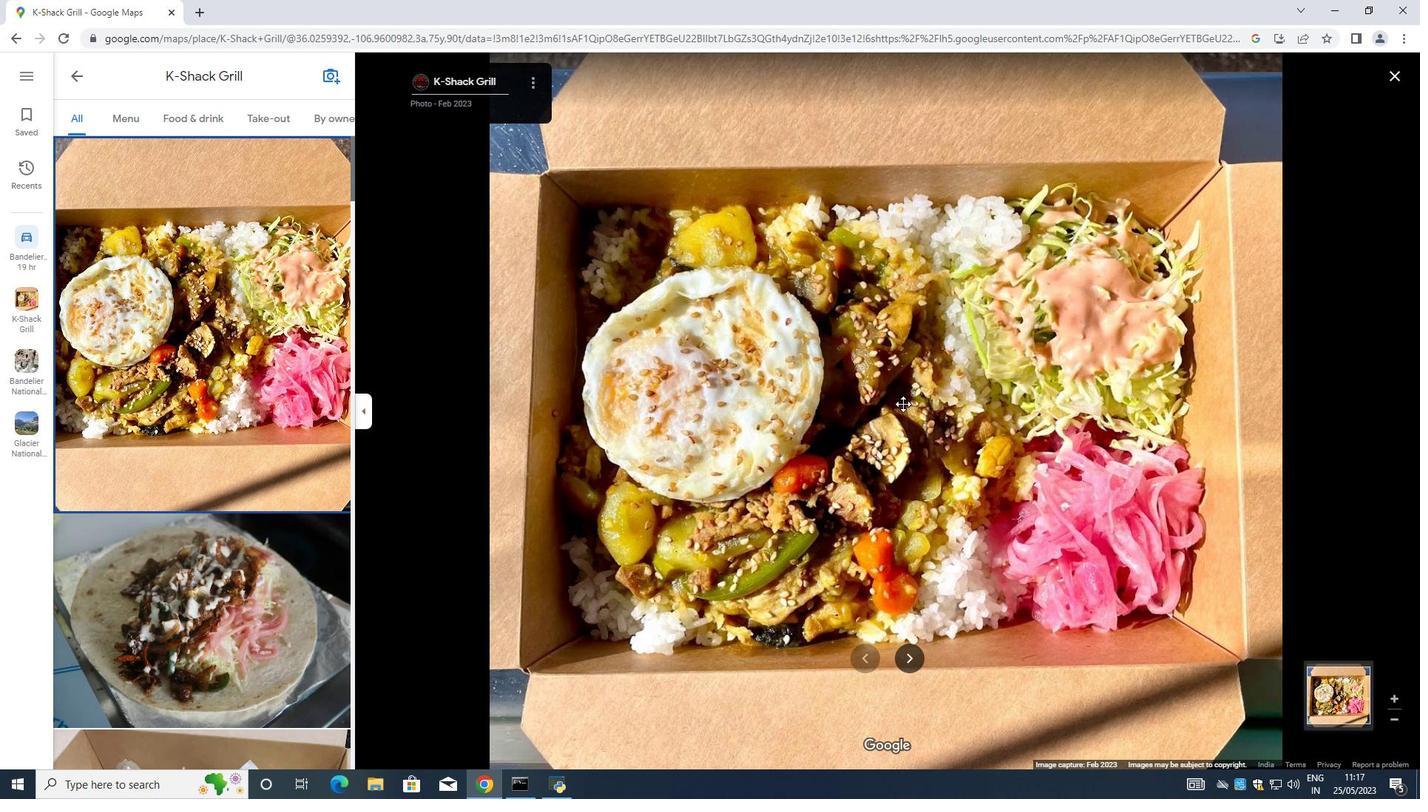 
Action: Mouse moved to (905, 404)
Screenshot: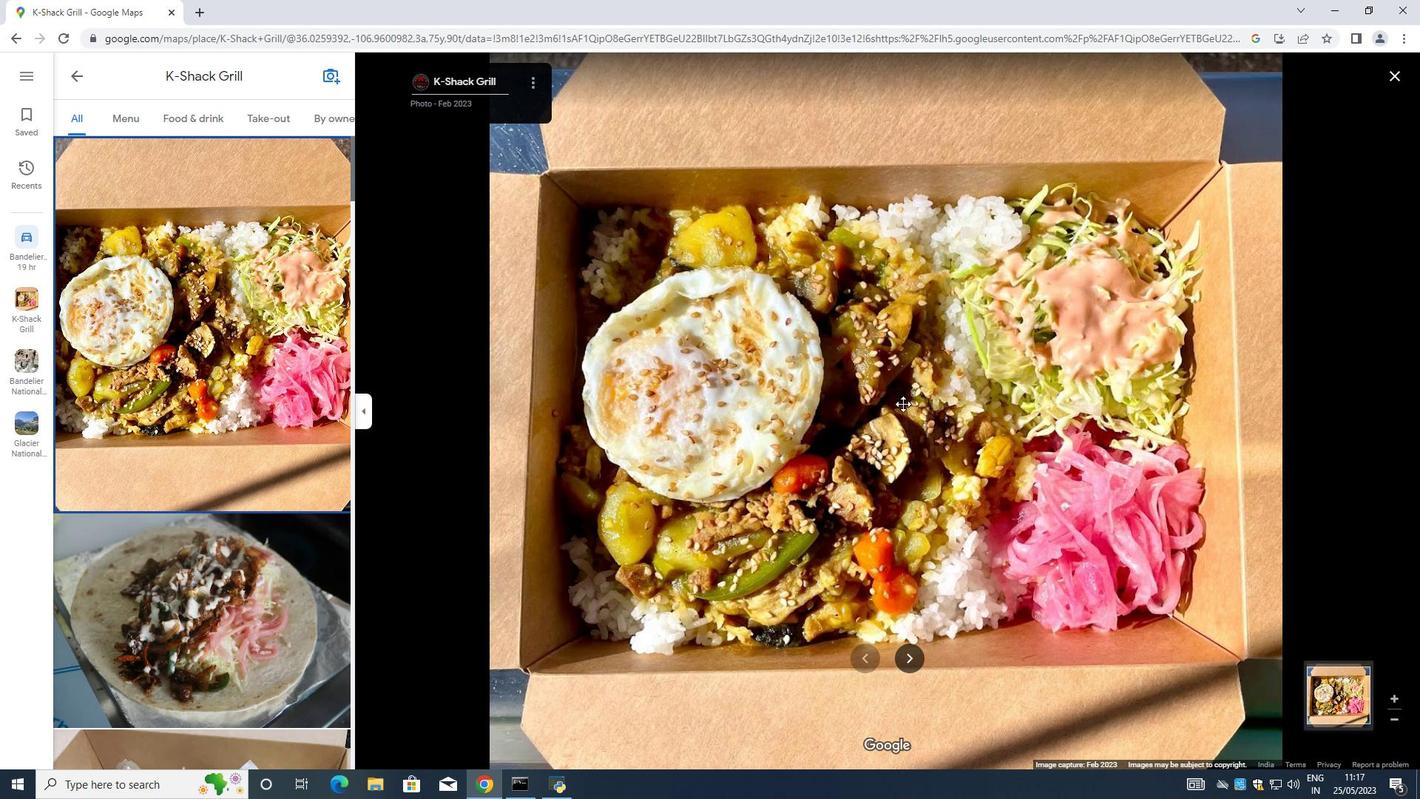 
Action: Mouse scrolled (905, 405) with delta (0, 0)
Screenshot: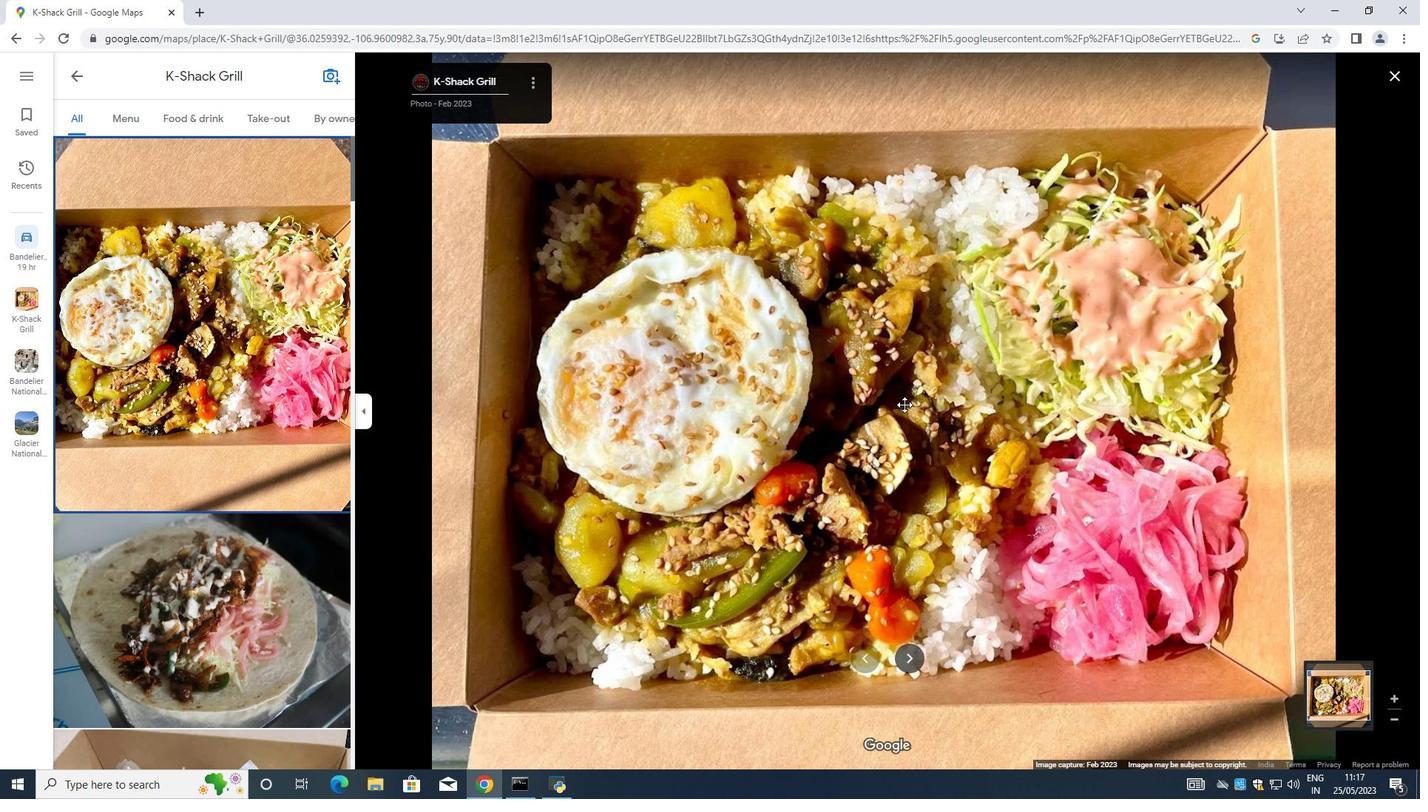 
Action: Mouse moved to (911, 404)
Screenshot: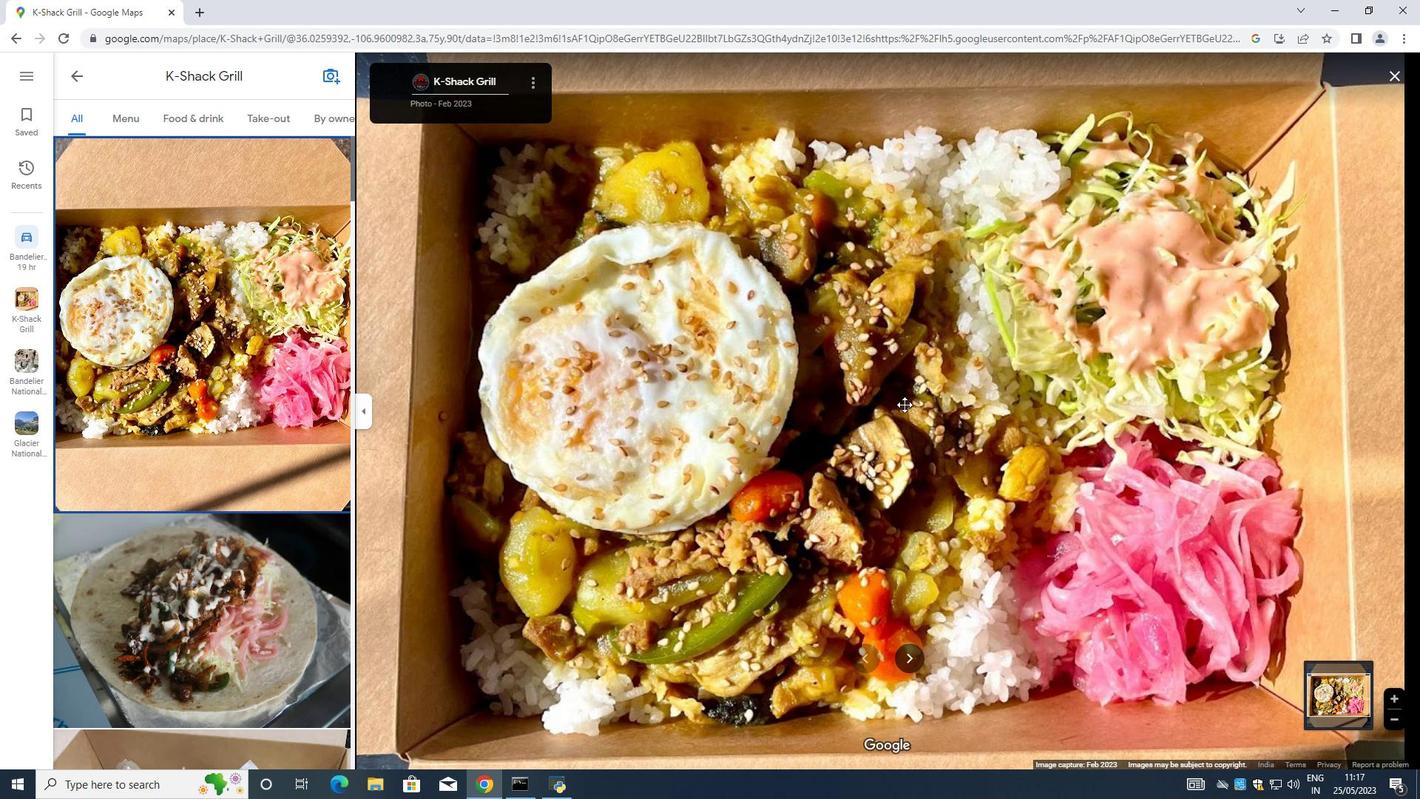 
Action: Mouse scrolled (911, 404) with delta (0, 0)
Screenshot: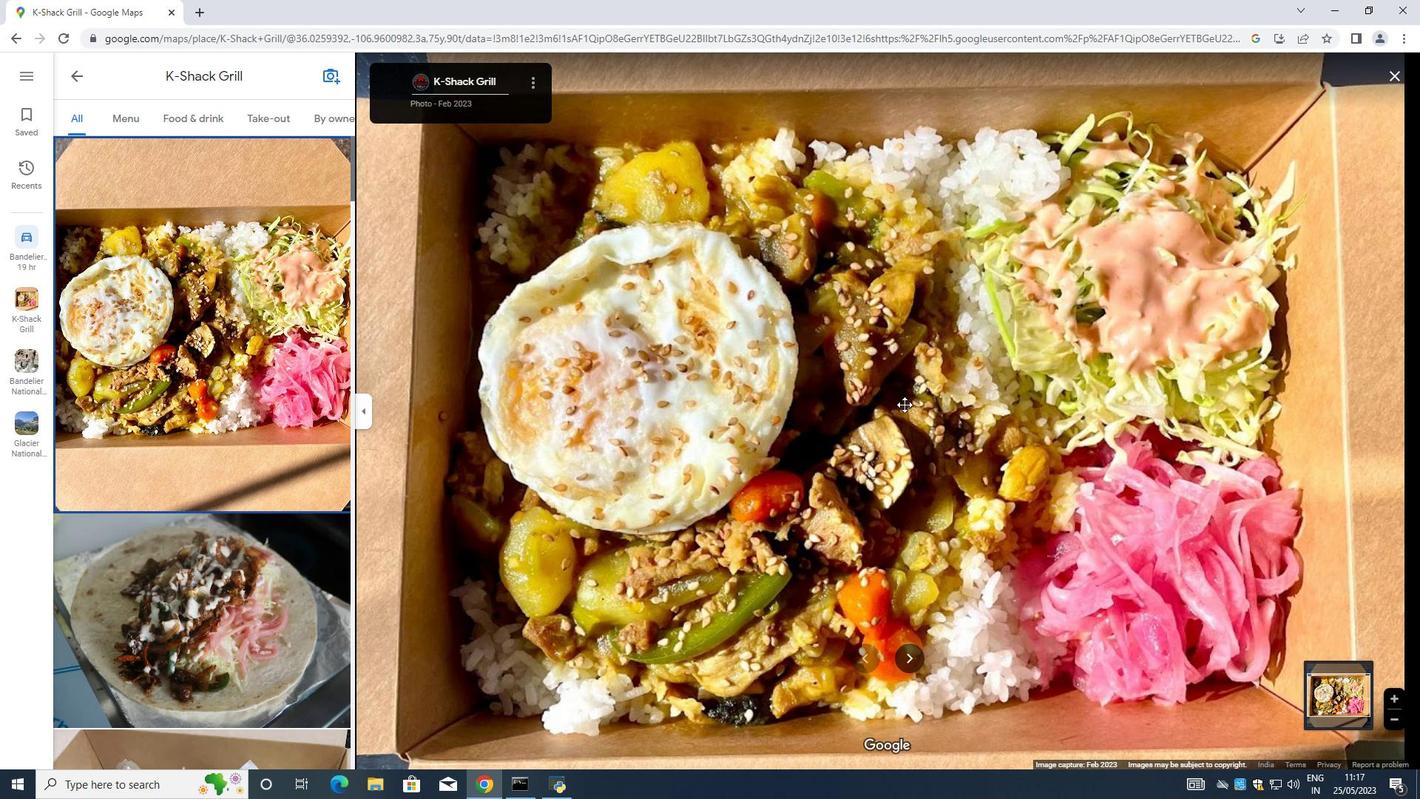 
Action: Mouse moved to (908, 397)
Screenshot: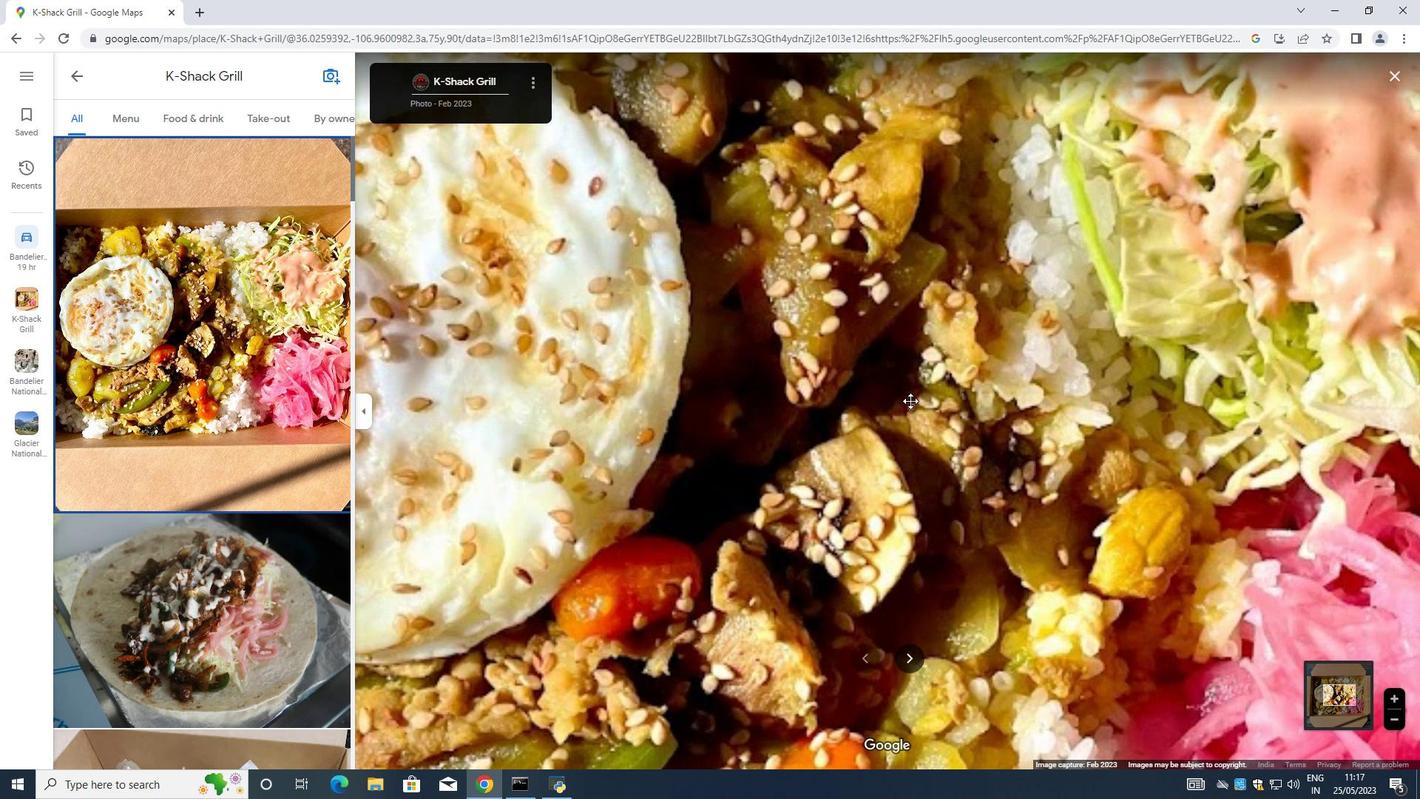 
Action: Mouse scrolled (908, 396) with delta (0, 0)
Screenshot: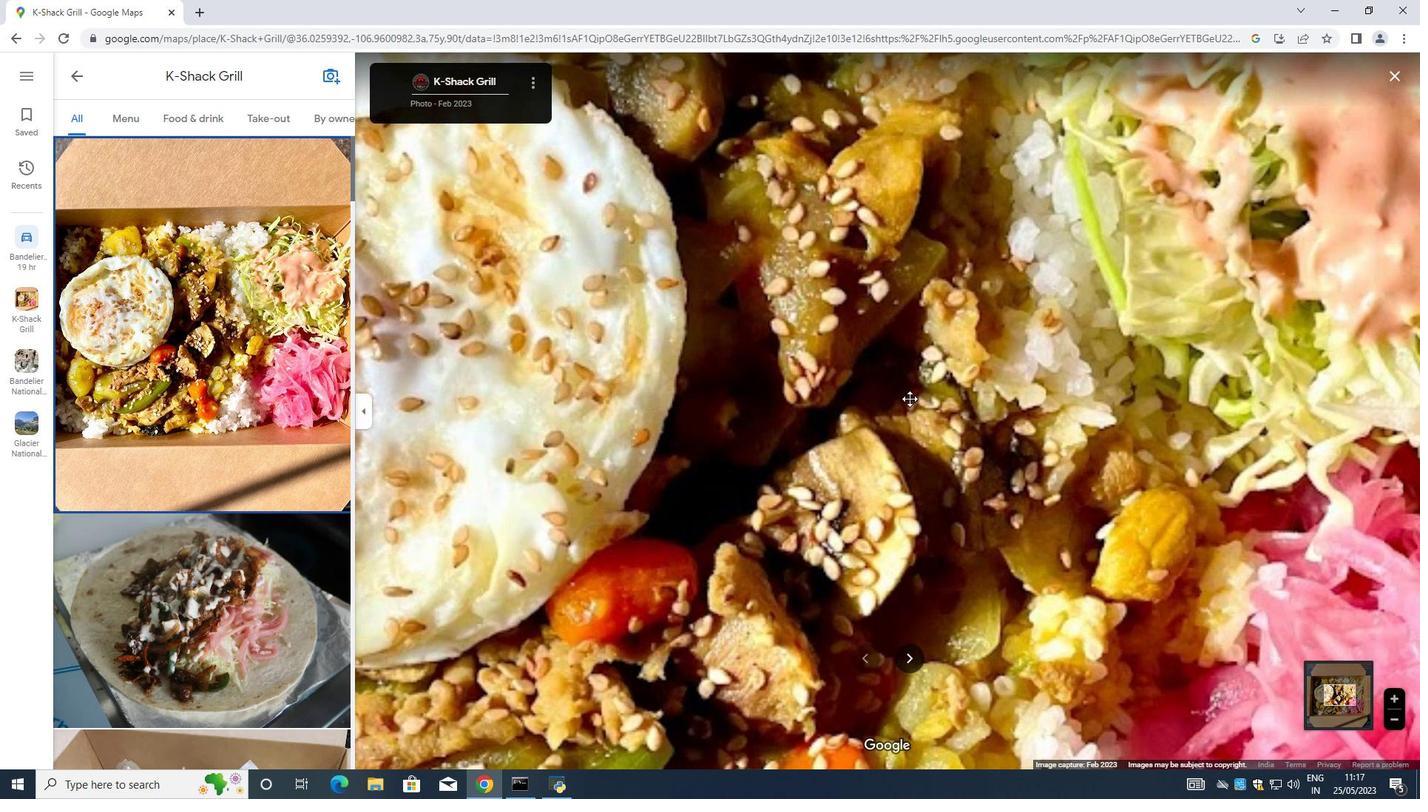 
Action: Mouse moved to (905, 395)
Screenshot: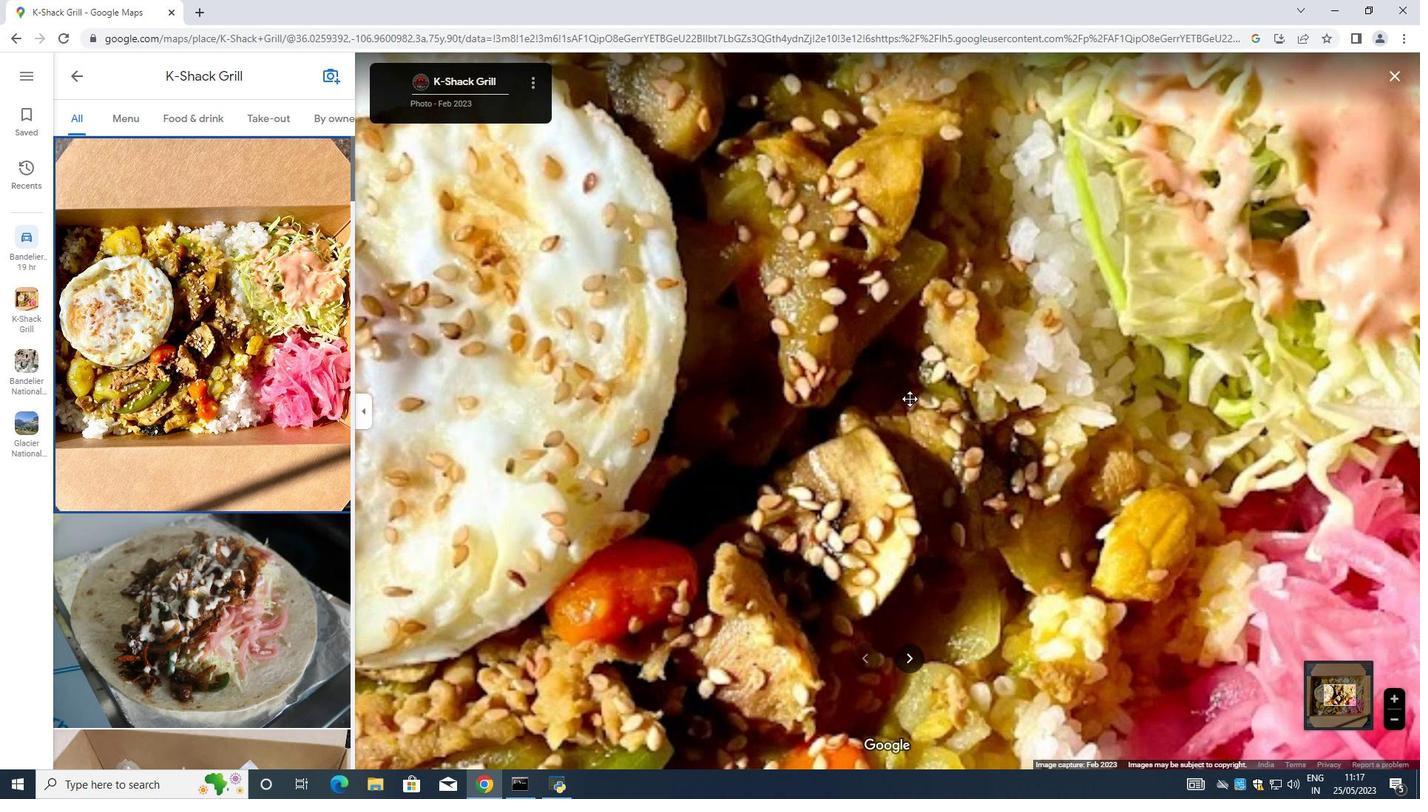 
Action: Mouse scrolled (905, 395) with delta (0, 0)
Screenshot: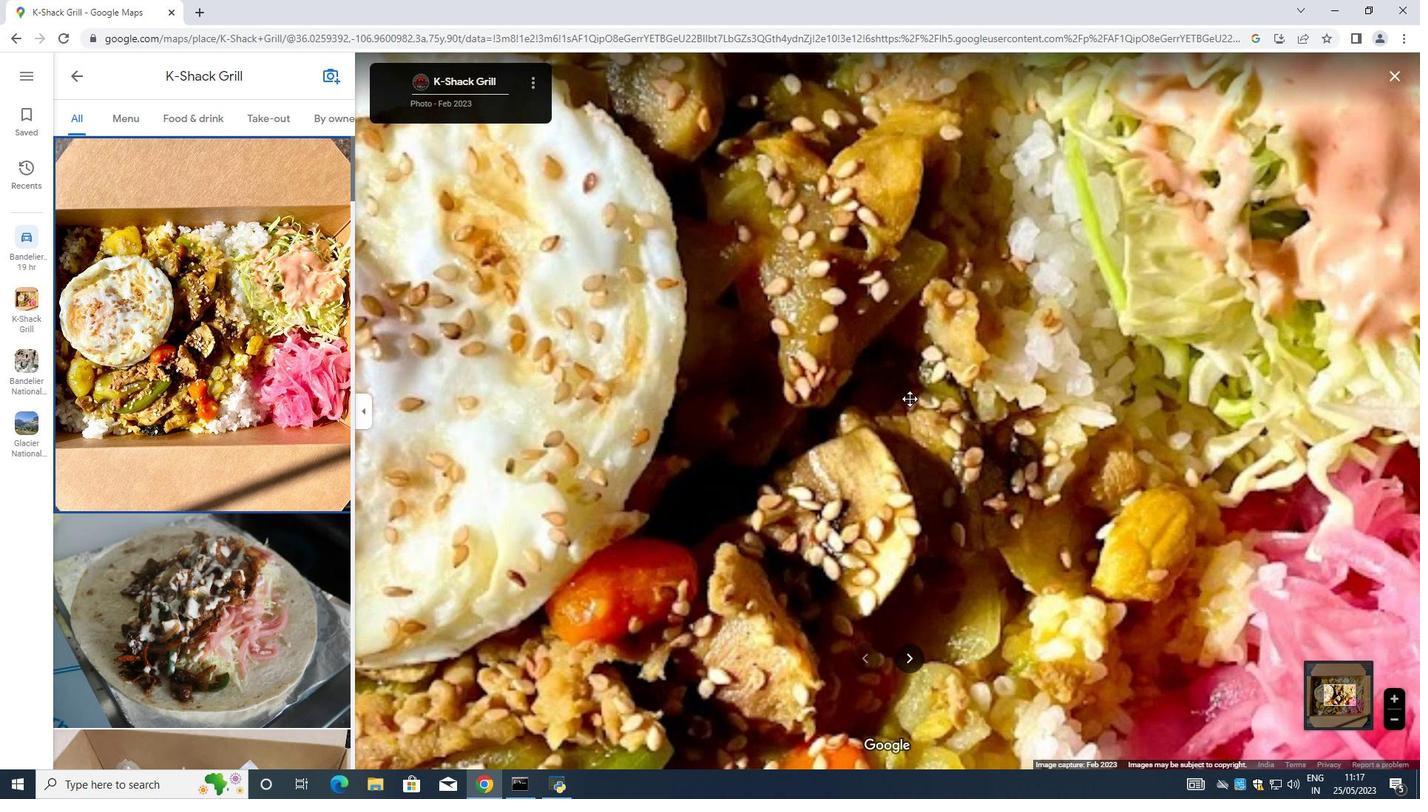 
Action: Mouse moved to (902, 393)
Screenshot: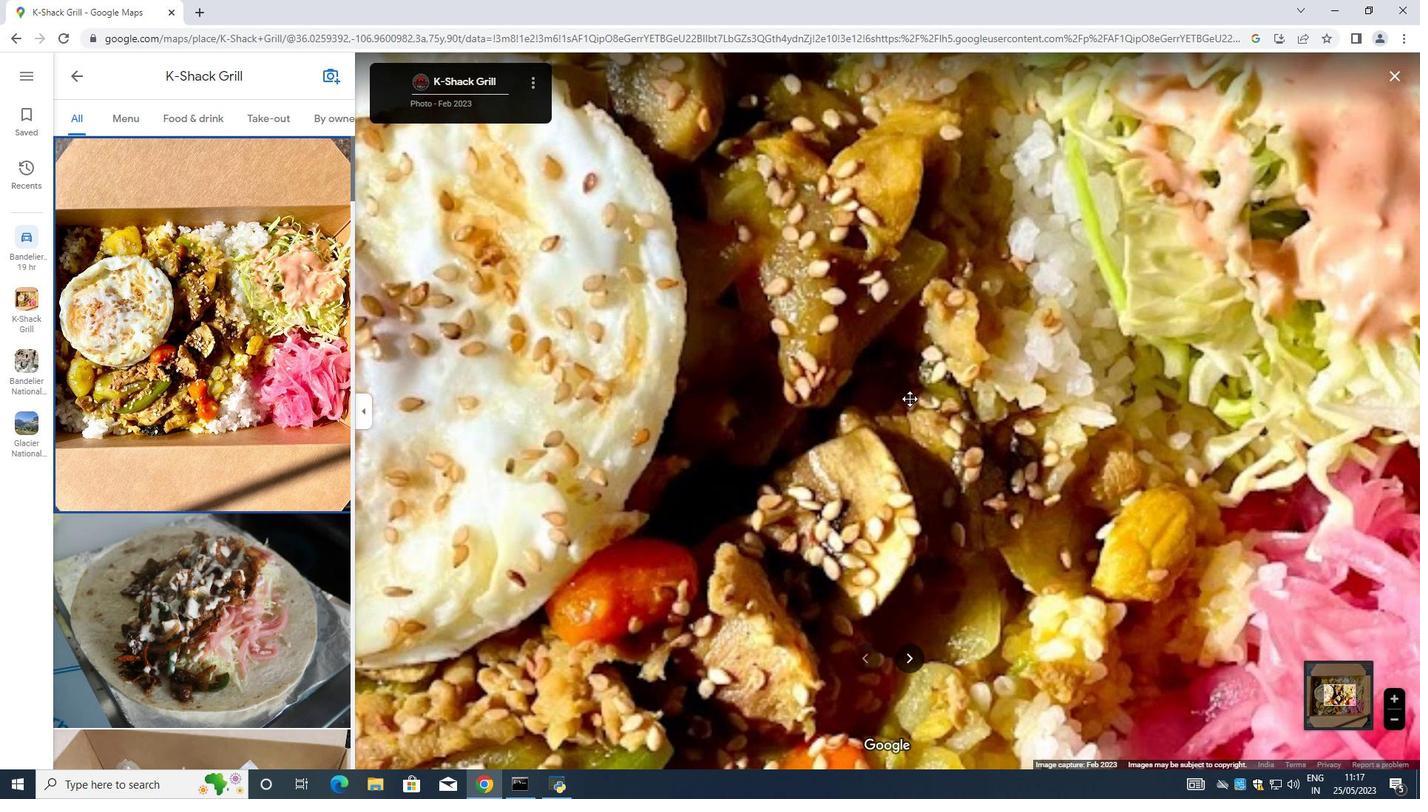
Action: Mouse scrolled (904, 393) with delta (0, 0)
Screenshot: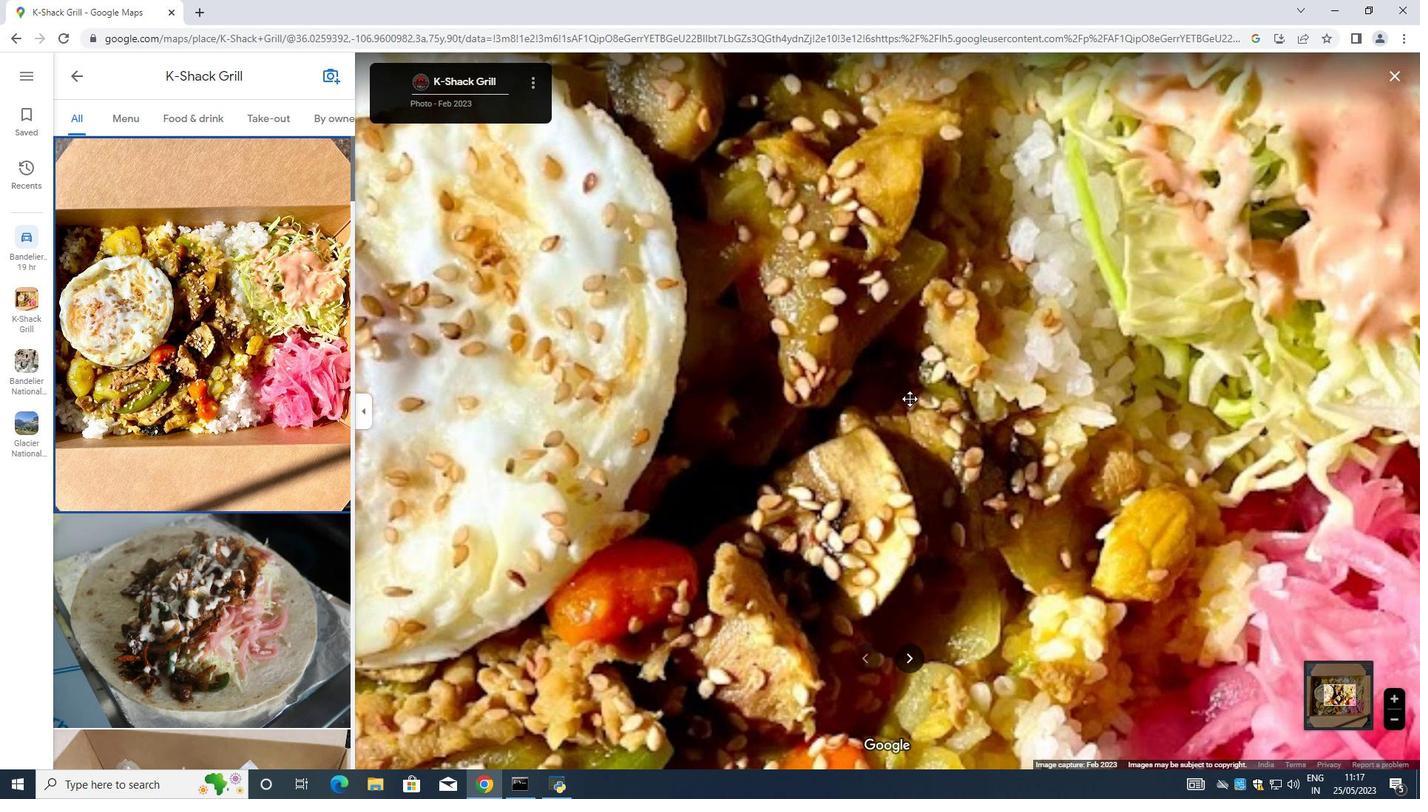 
Action: Mouse moved to (901, 392)
Screenshot: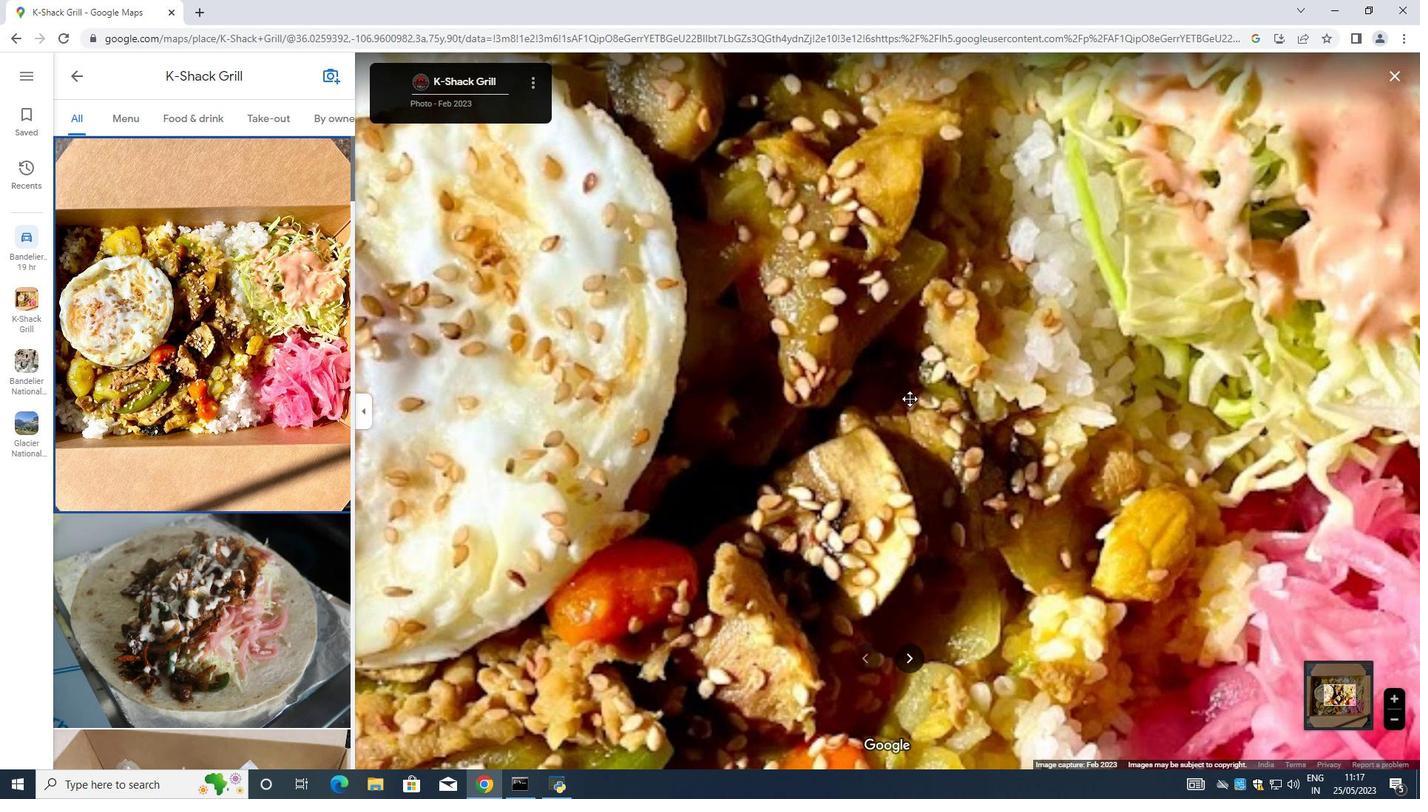 
Action: Mouse scrolled (902, 392) with delta (0, 0)
Screenshot: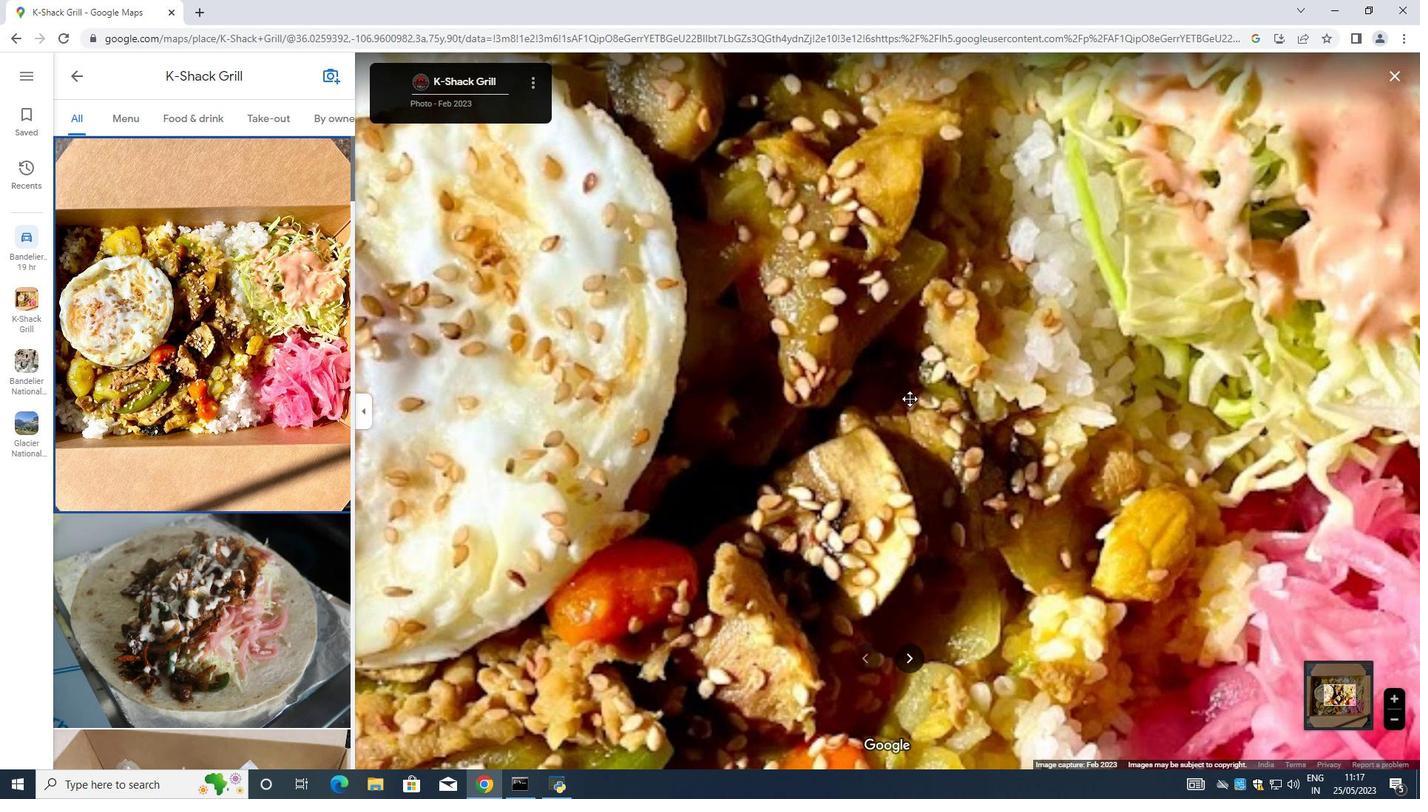 
Action: Mouse moved to (900, 392)
Screenshot: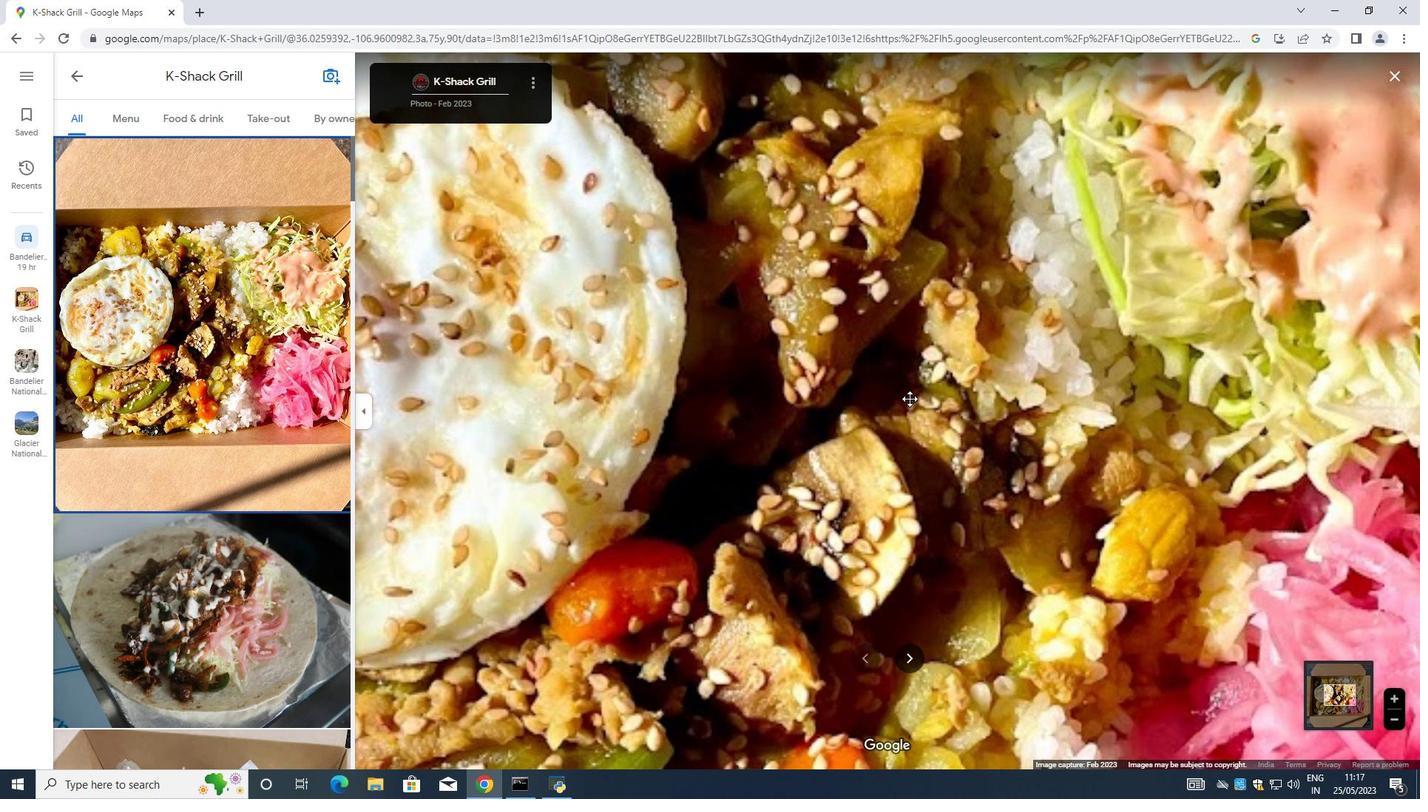 
Action: Mouse scrolled (901, 392) with delta (0, 0)
Screenshot: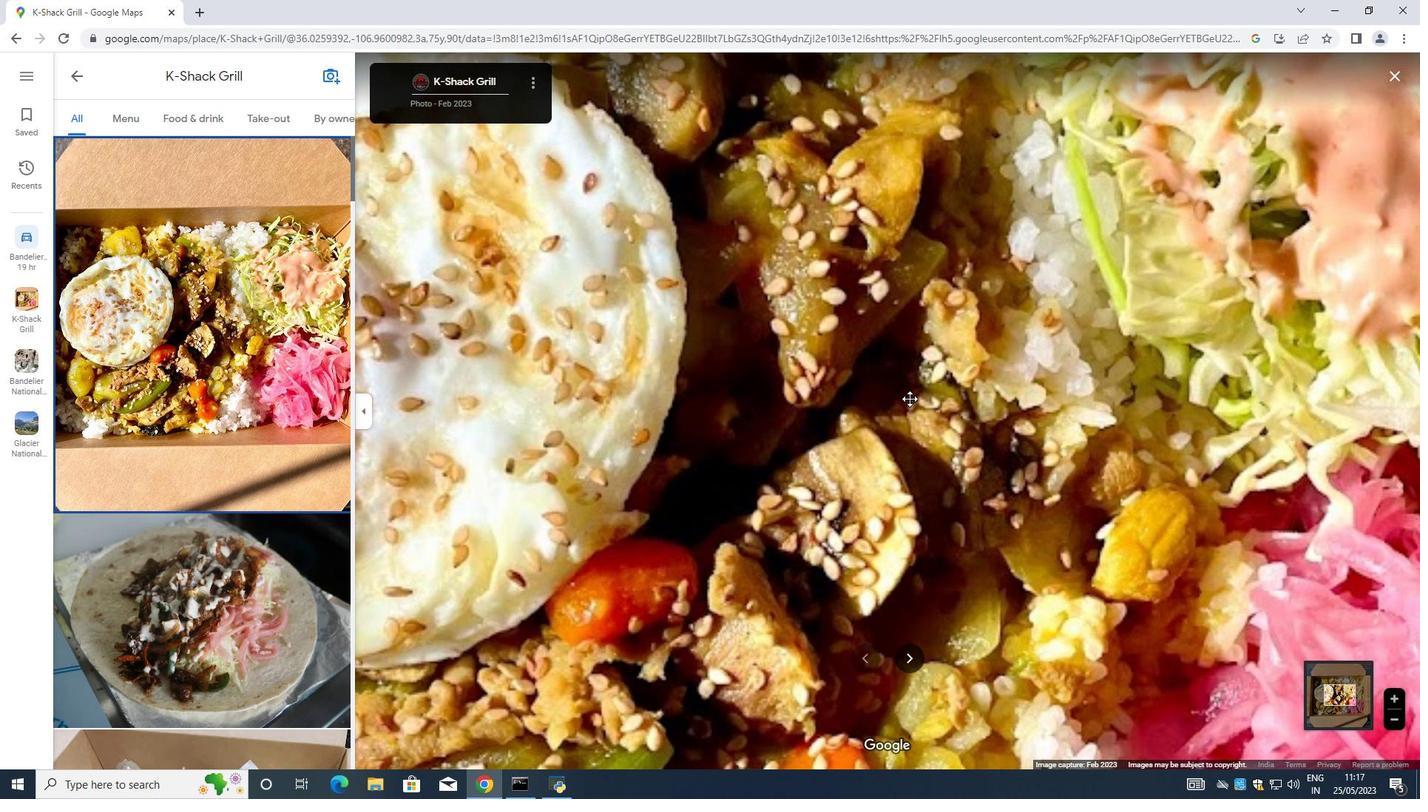 
Action: Mouse moved to (896, 386)
Screenshot: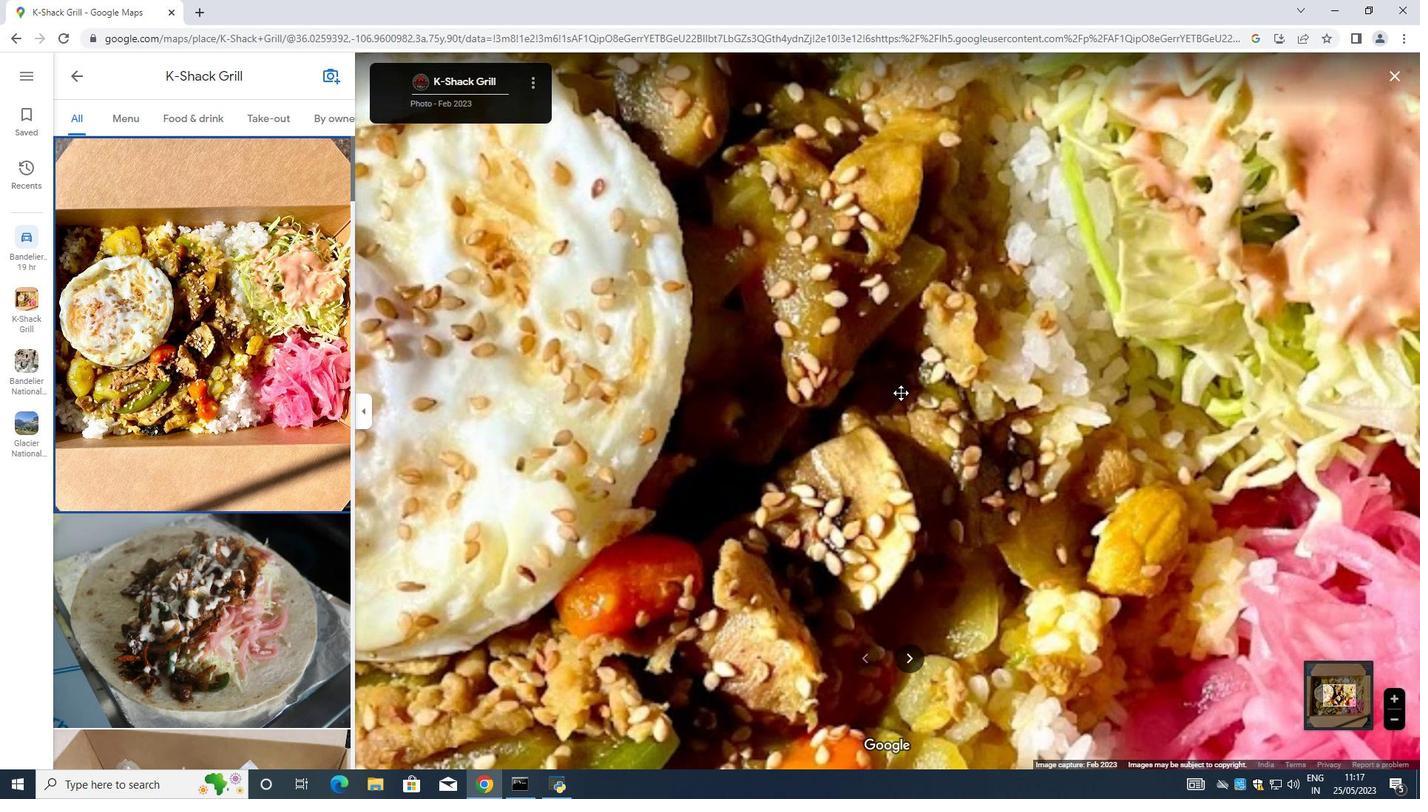 
Action: Mouse scrolled (899, 390) with delta (0, 0)
Screenshot: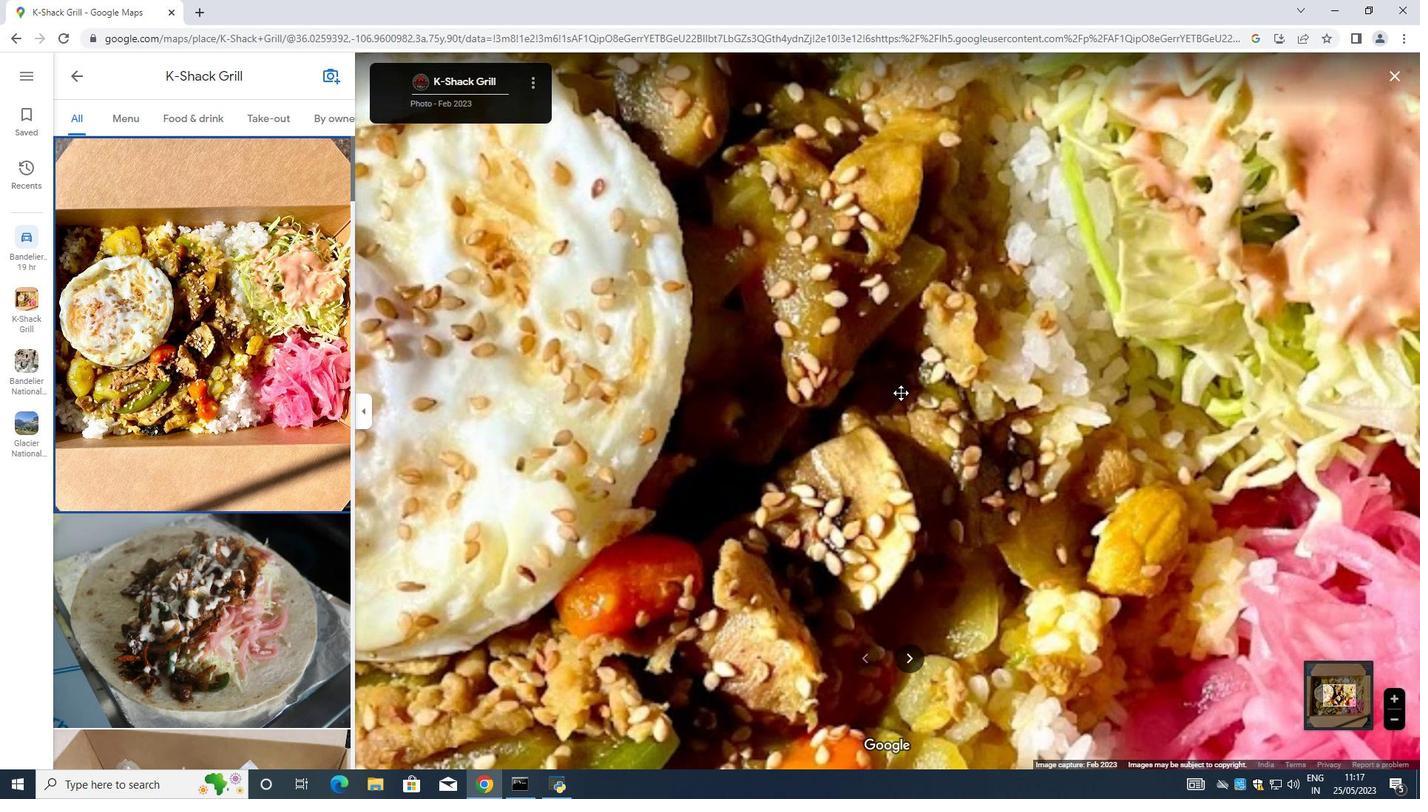 
Action: Mouse moved to (895, 384)
Screenshot: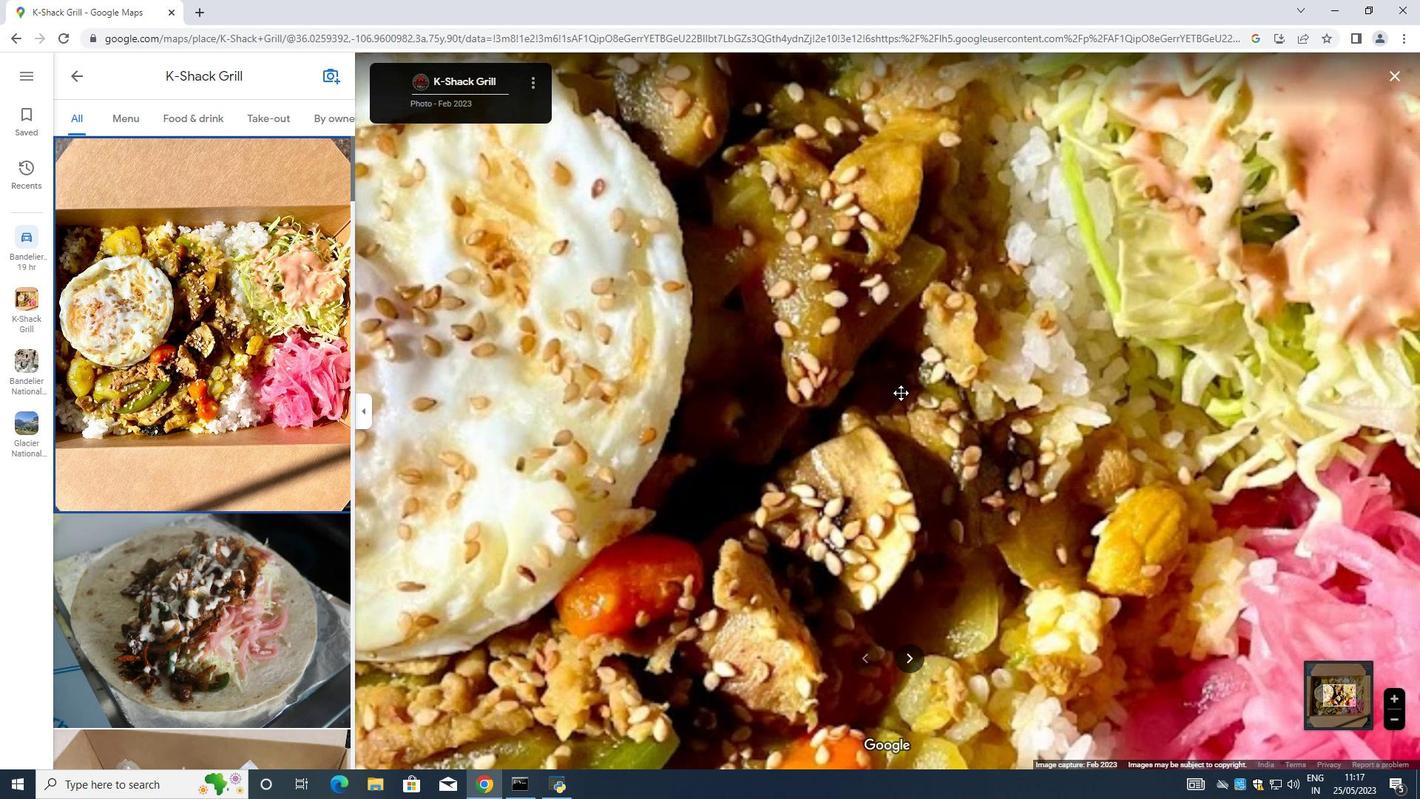 
Action: Mouse scrolled (895, 384) with delta (0, 0)
Screenshot: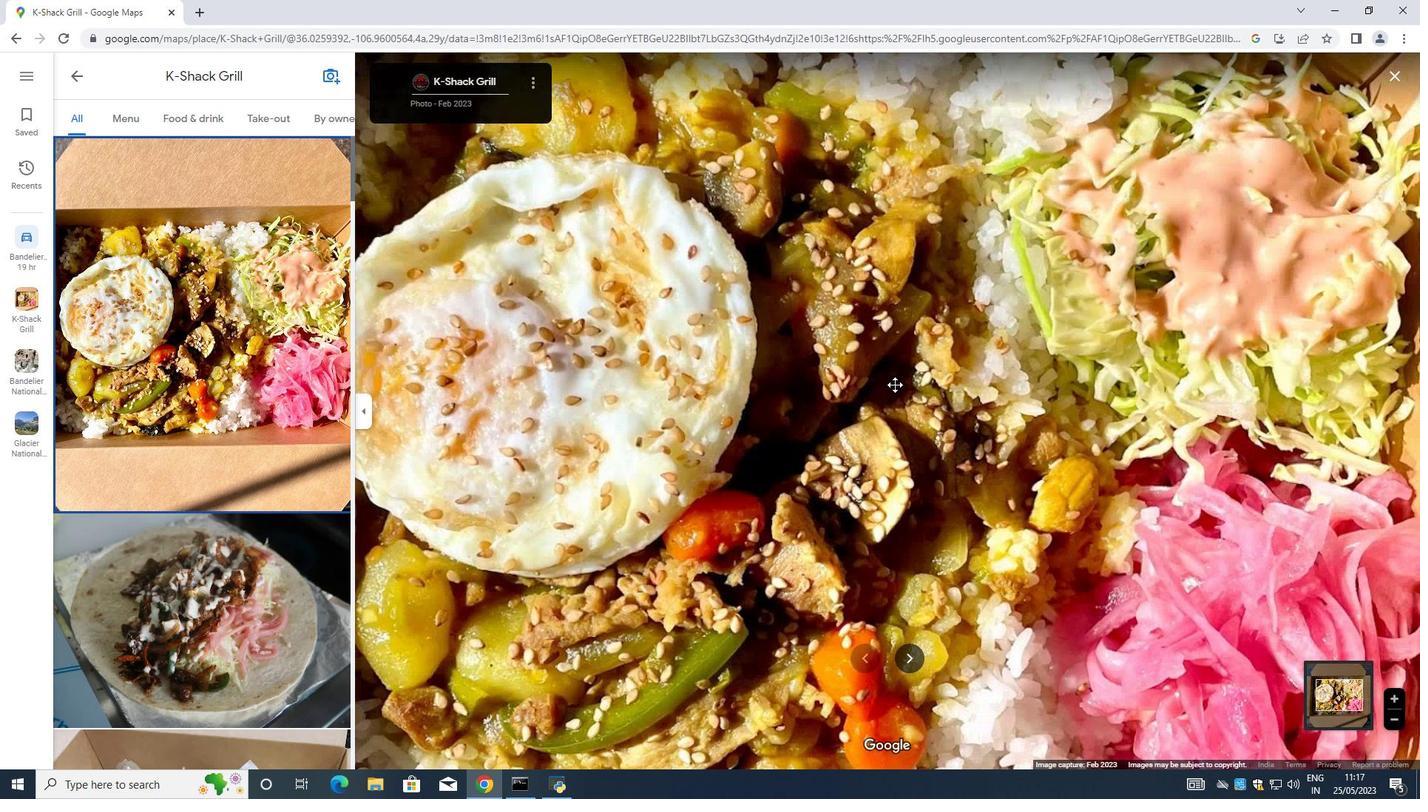 
Action: Mouse moved to (894, 384)
Screenshot: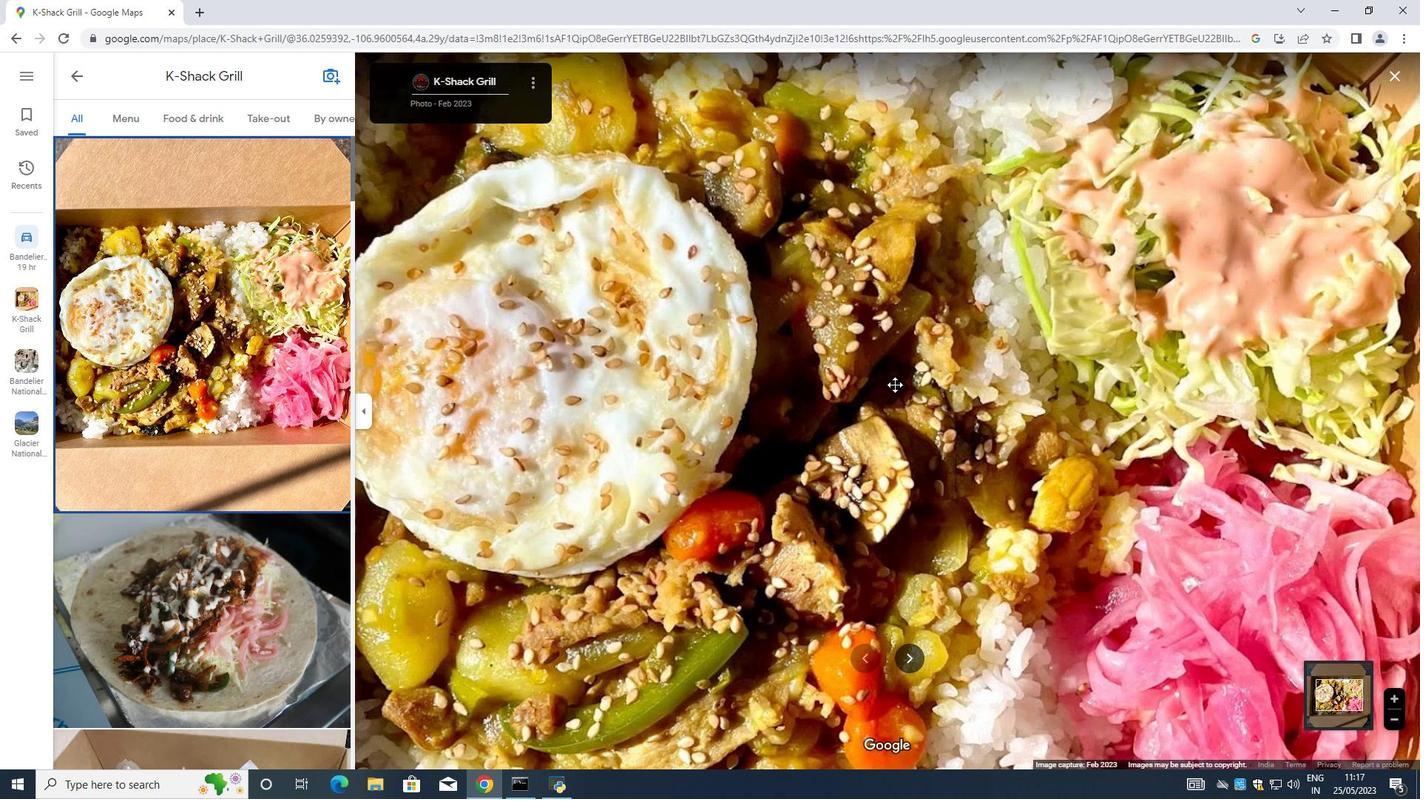
Action: Mouse scrolled (894, 384) with delta (0, 0)
Screenshot: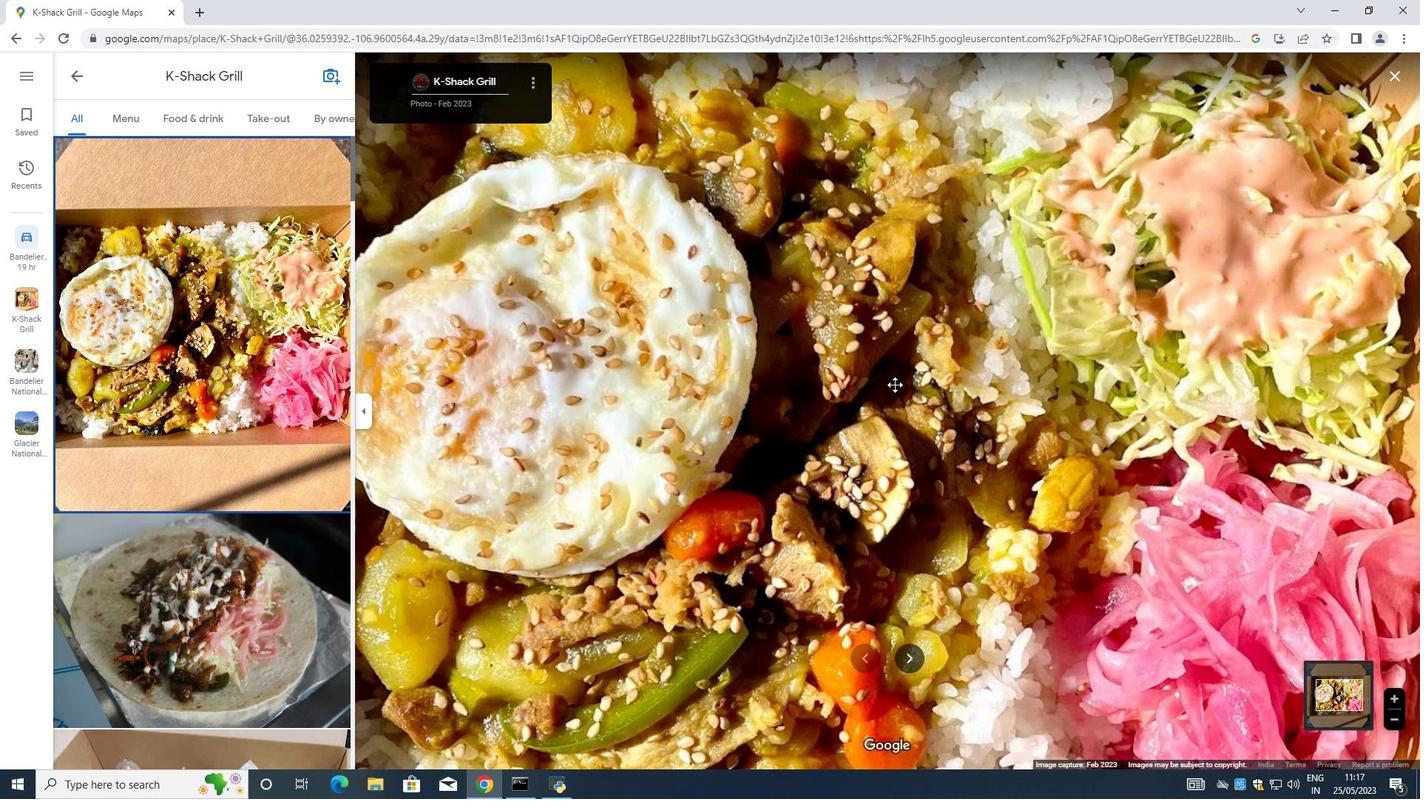 
Action: Mouse moved to (893, 386)
Screenshot: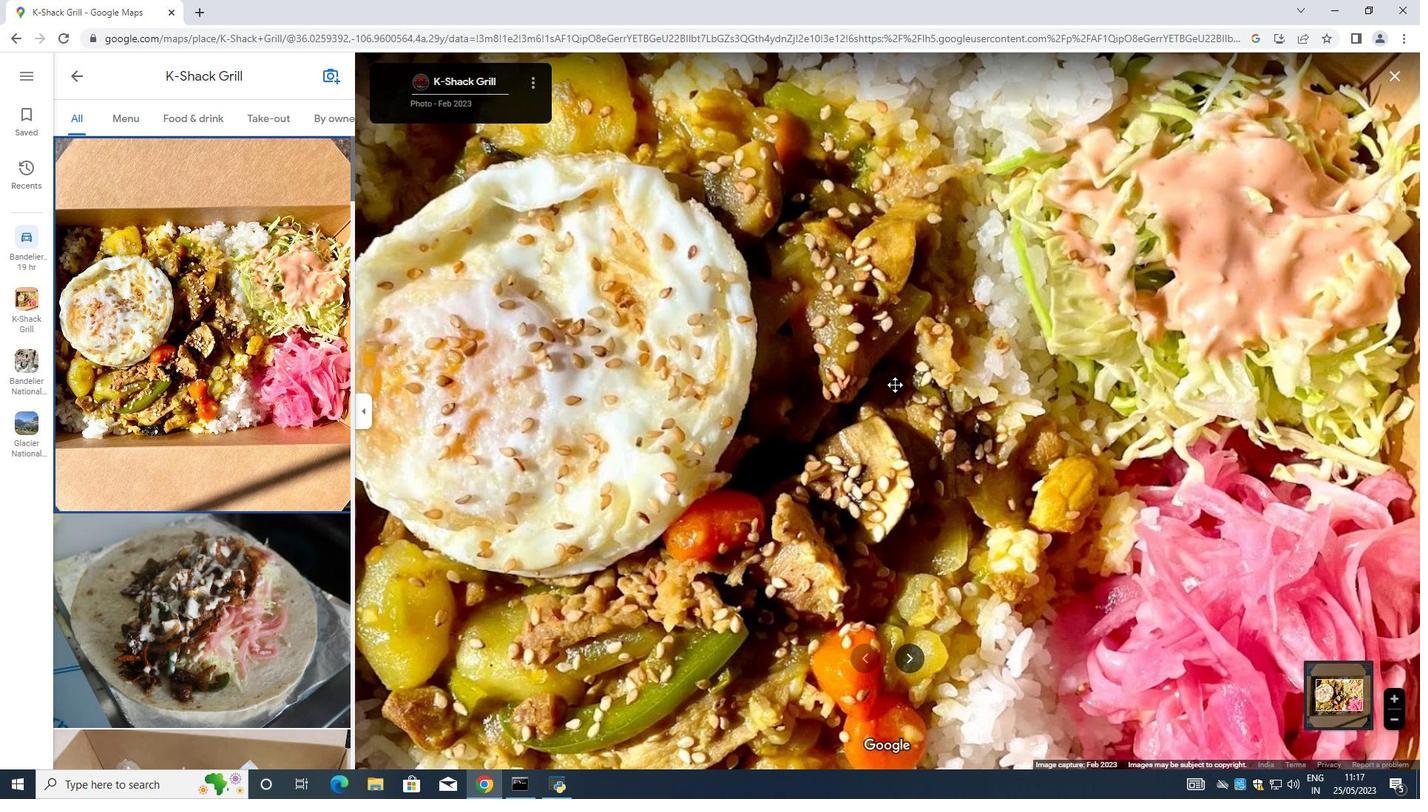 
Action: Mouse scrolled (893, 385) with delta (0, 0)
Screenshot: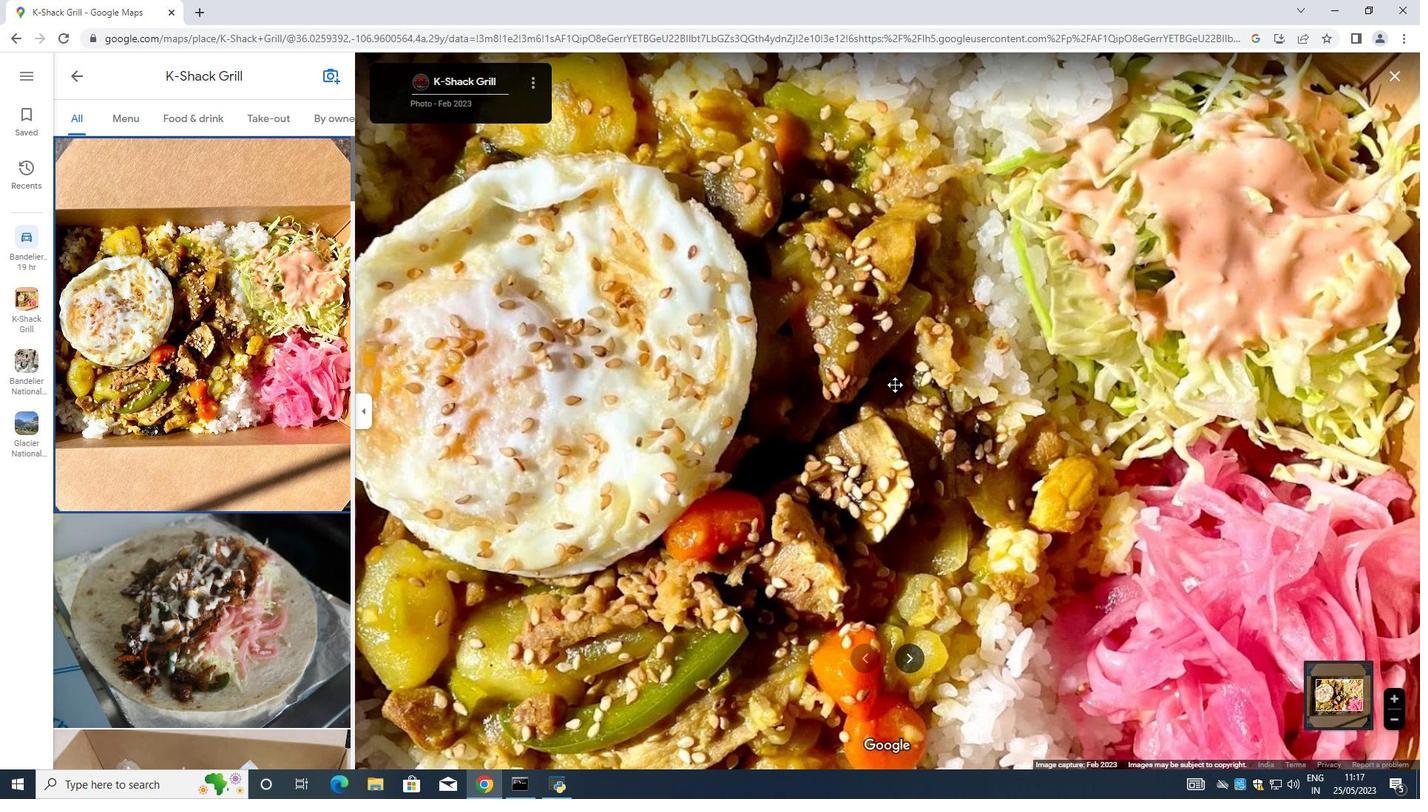 
Action: Mouse moved to (893, 387)
